 Task: Create an automation rule to close an epic when all its stories are marked as 'Done'.
Action: Mouse scrolled (1025, 499) with delta (0, 0)
Screenshot: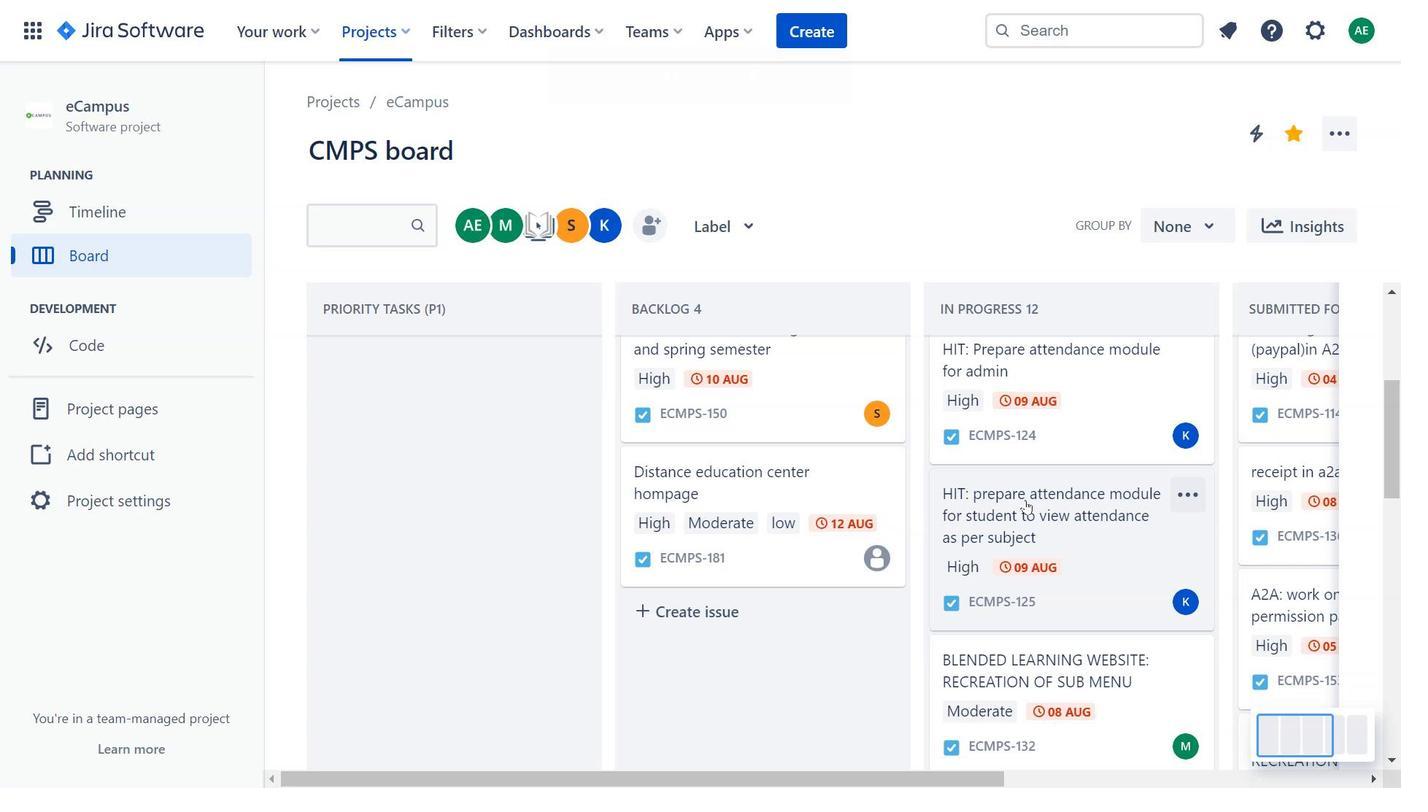 
Action: Mouse scrolled (1025, 499) with delta (0, 0)
Screenshot: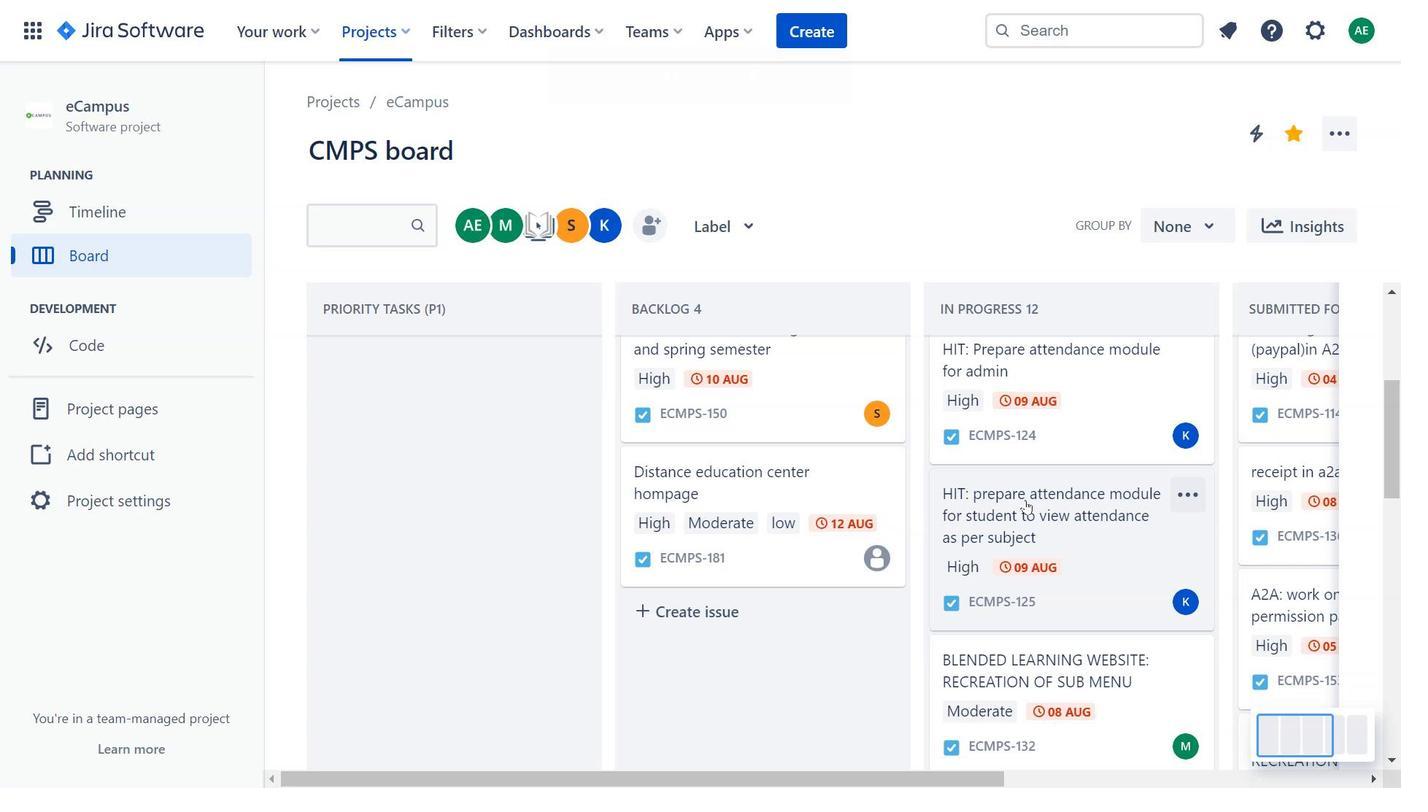 
Action: Mouse moved to (1027, 499)
Screenshot: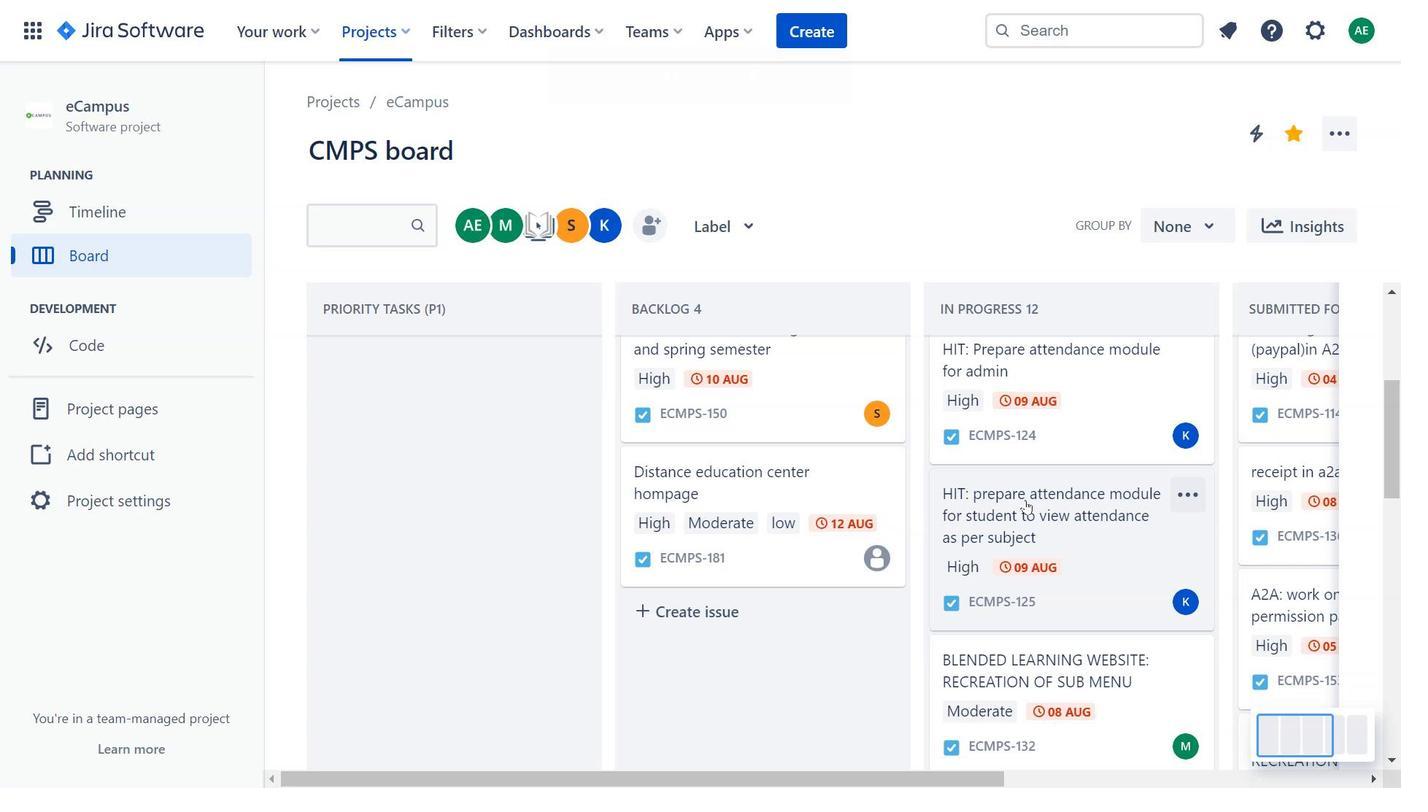
Action: Mouse scrolled (1027, 499) with delta (0, 0)
Screenshot: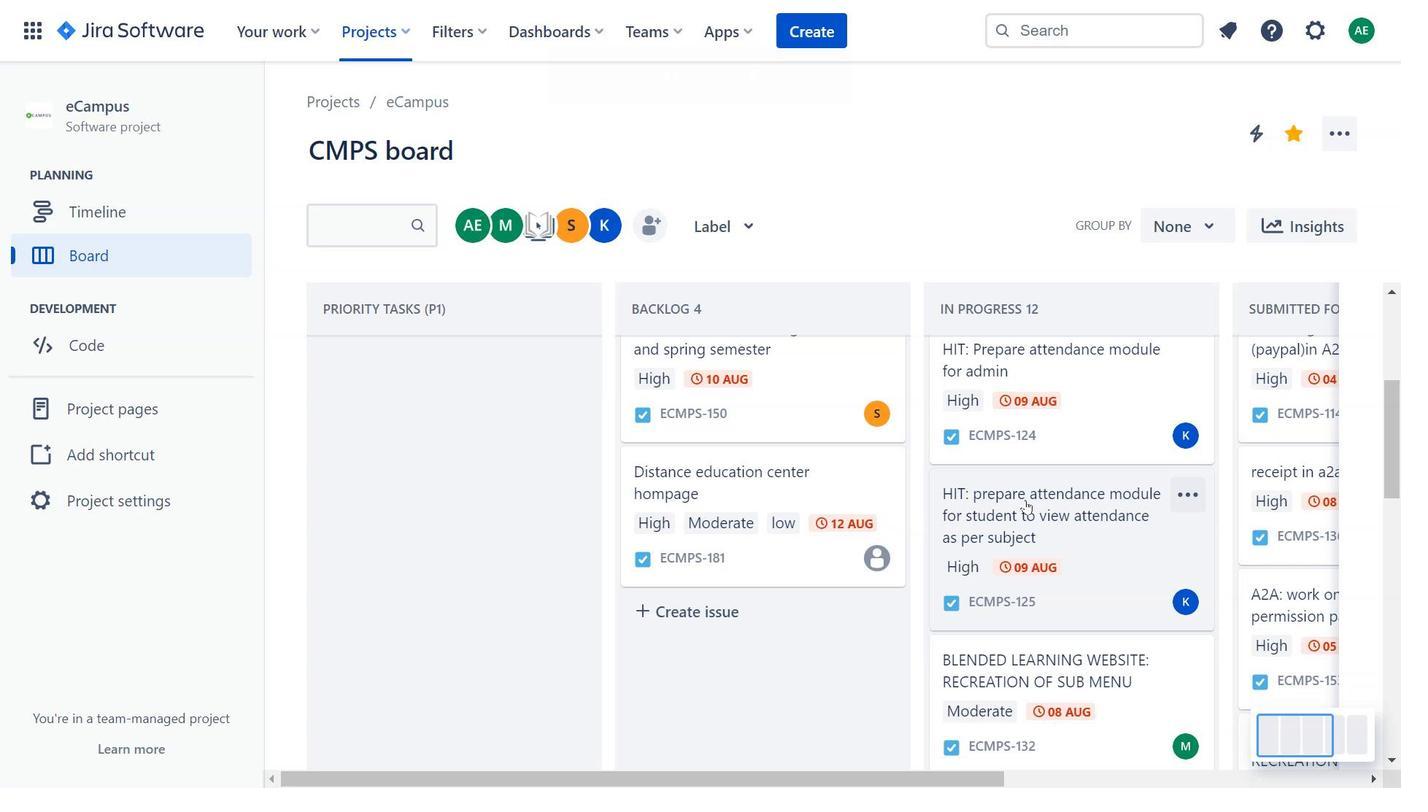 
Action: Mouse moved to (1051, 475)
Screenshot: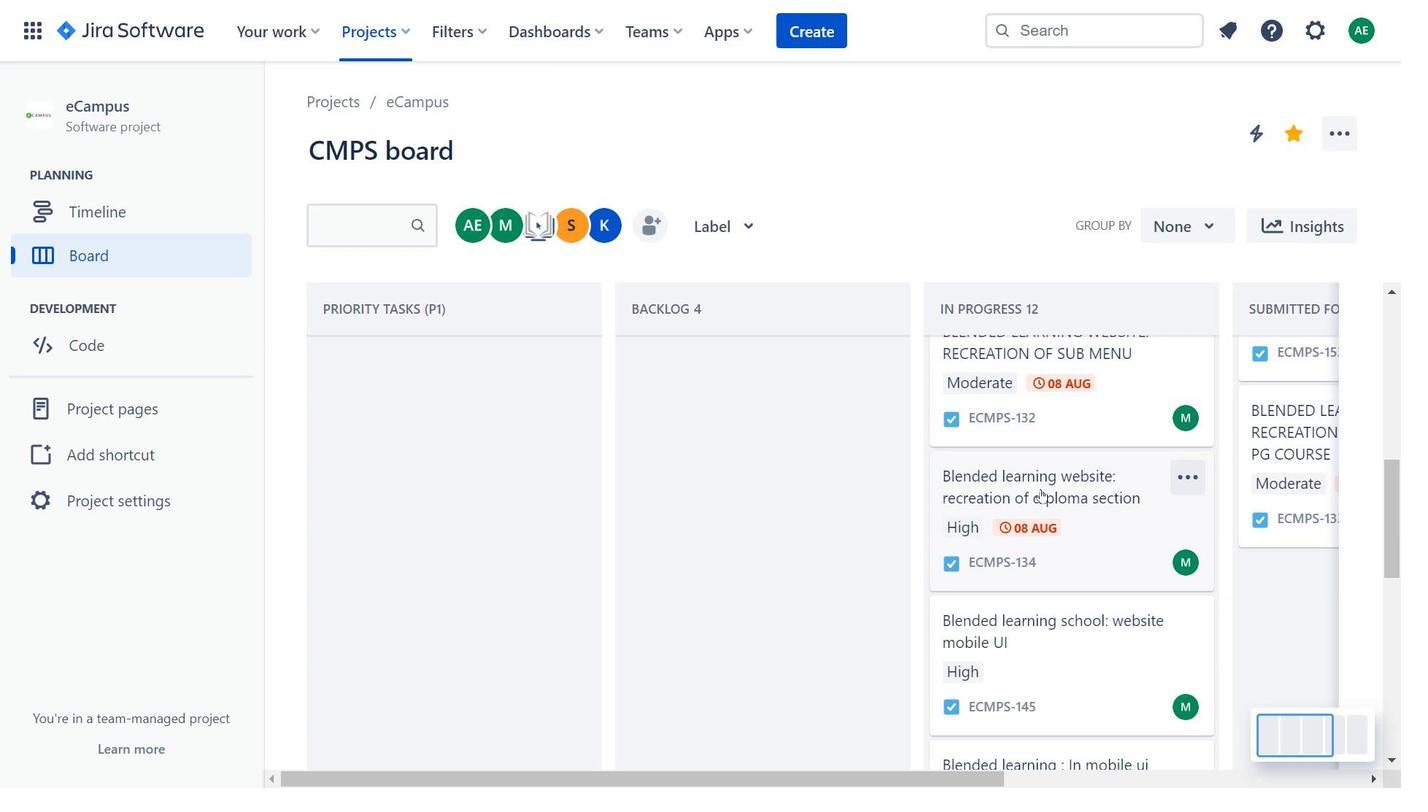 
Action: Mouse scrolled (1051, 475) with delta (0, 0)
Screenshot: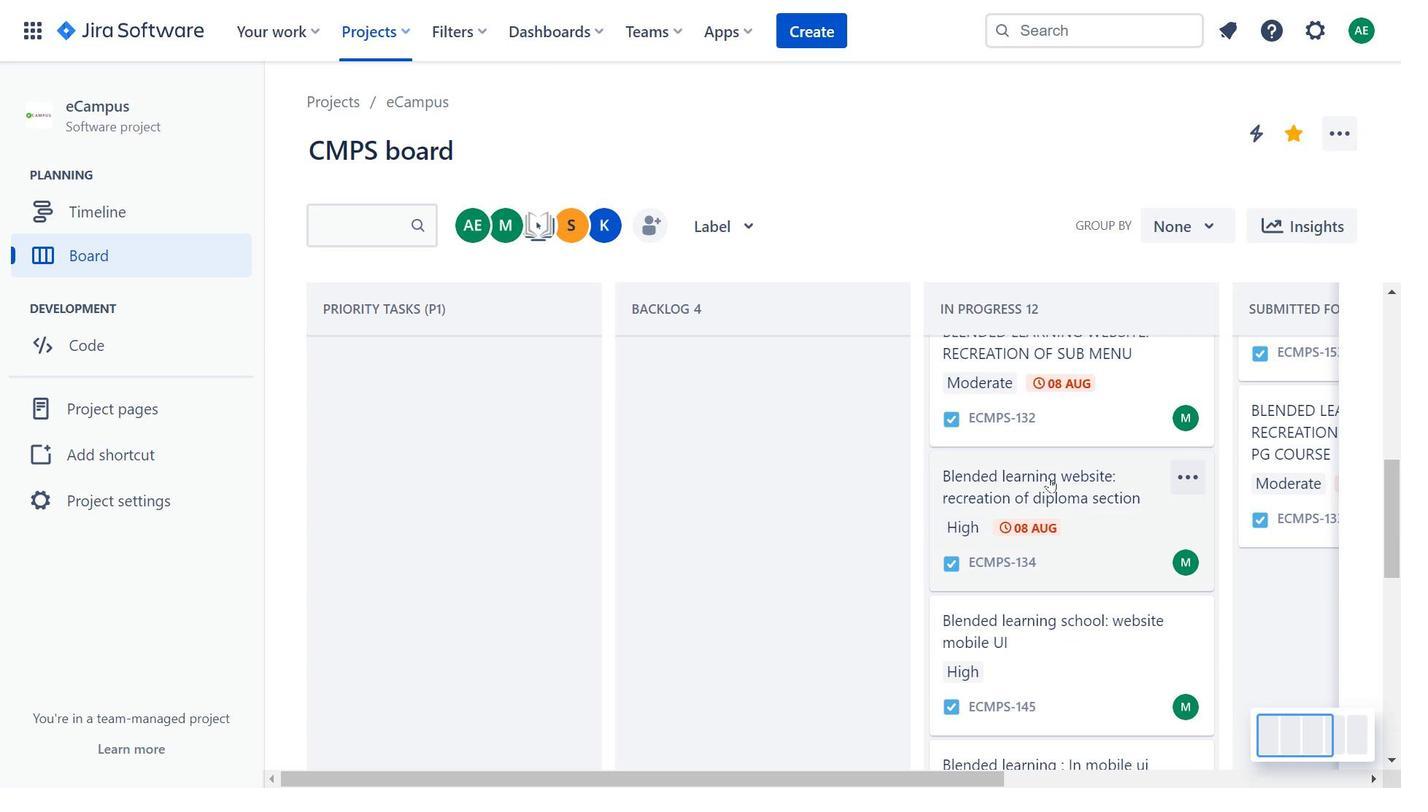 
Action: Mouse moved to (1054, 475)
Screenshot: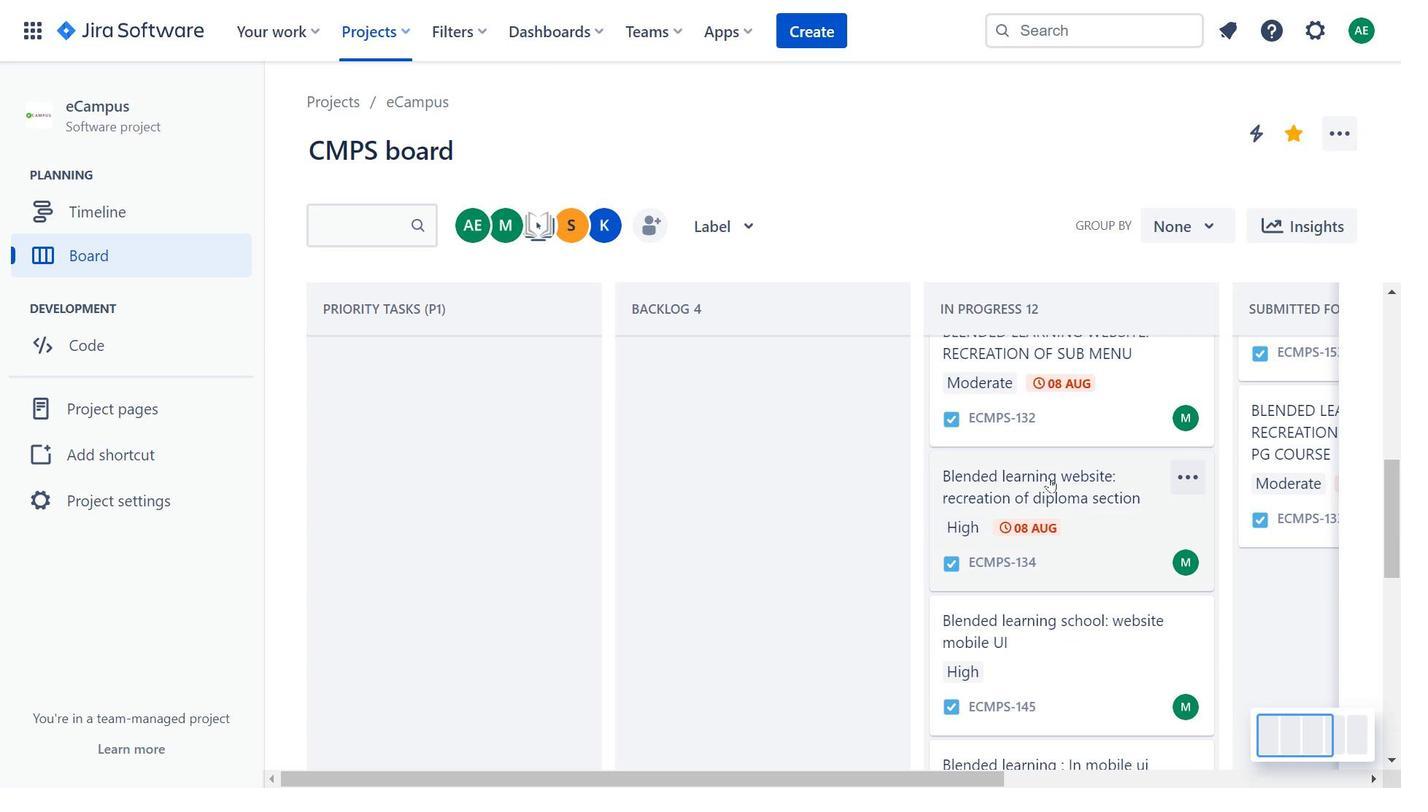
Action: Mouse scrolled (1054, 475) with delta (0, 0)
Screenshot: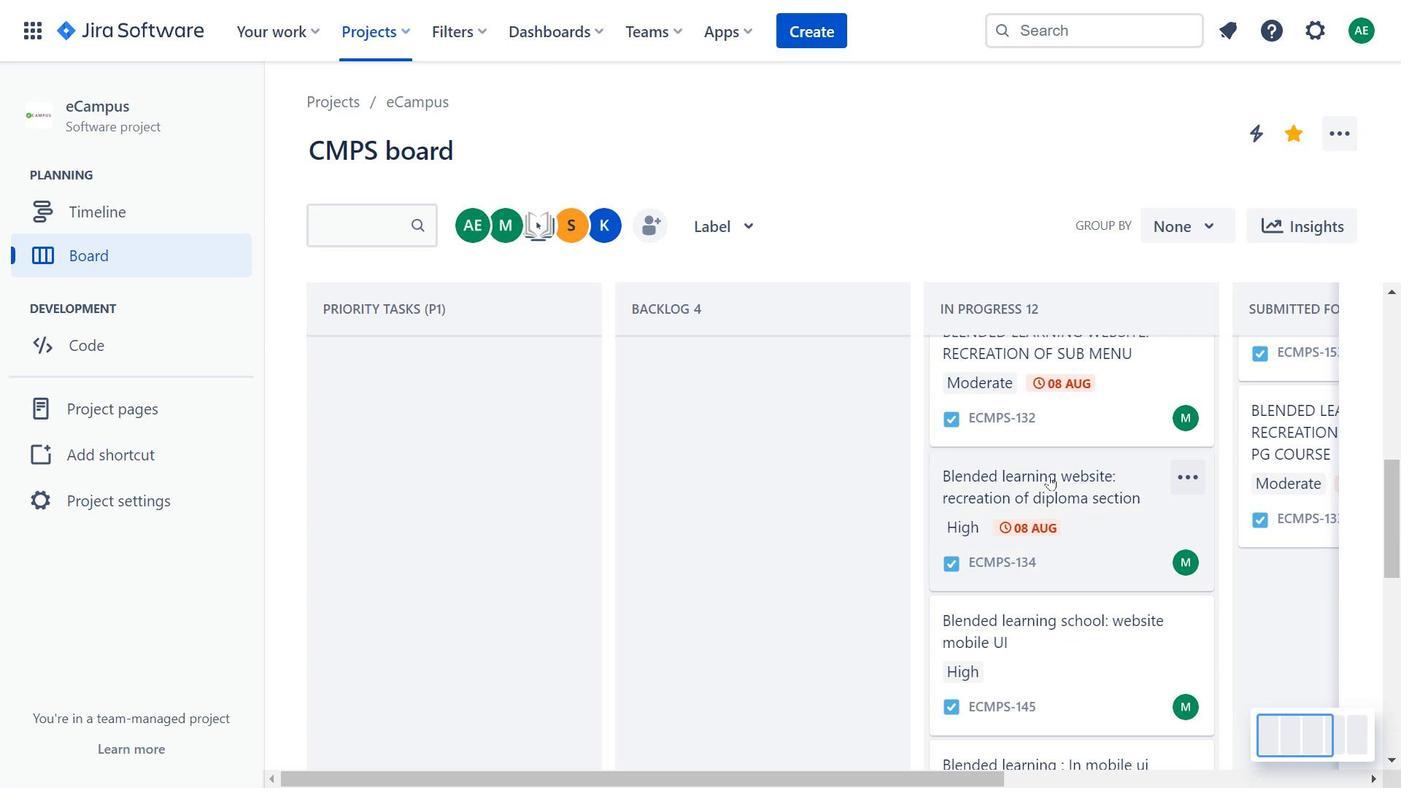
Action: Mouse moved to (1061, 475)
Screenshot: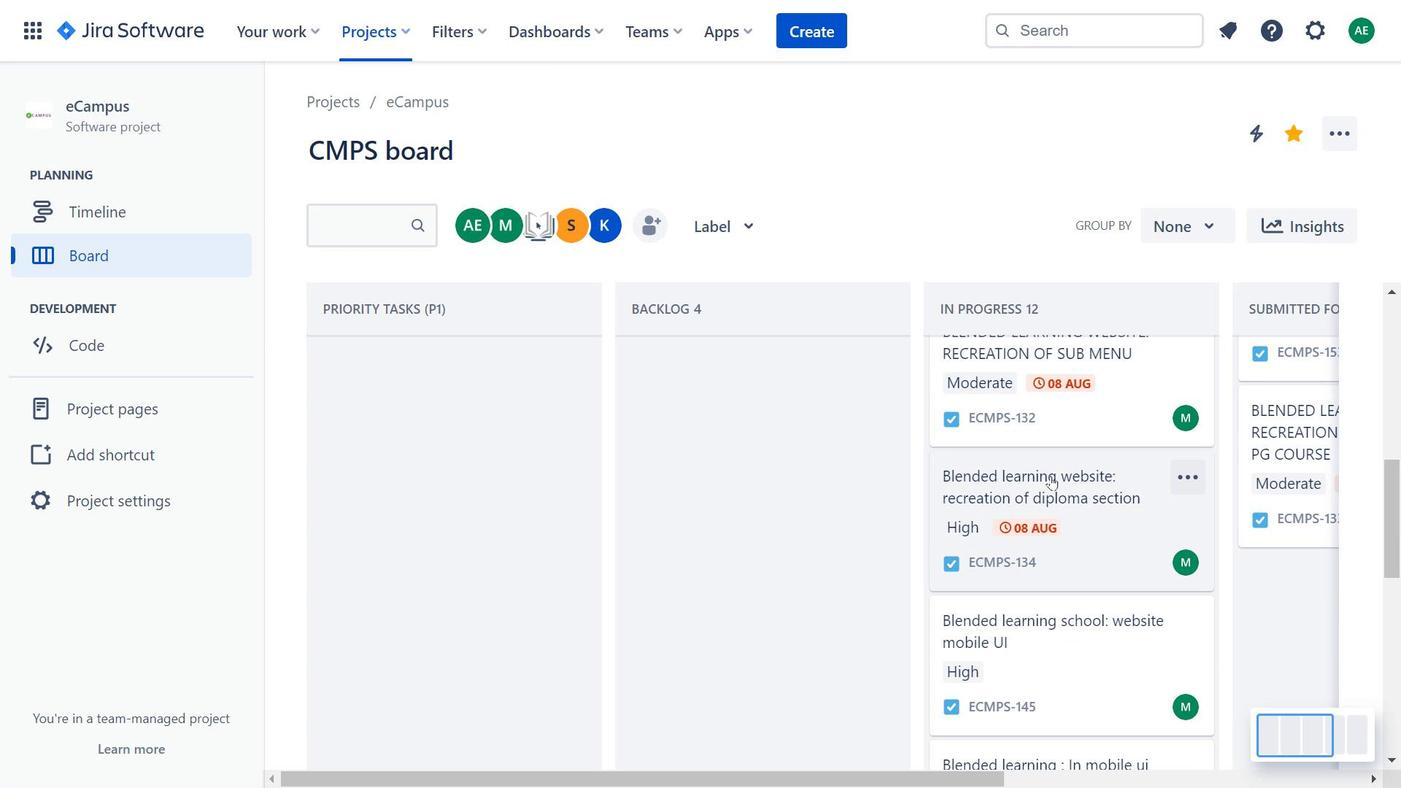 
Action: Mouse scrolled (1061, 475) with delta (0, 0)
Screenshot: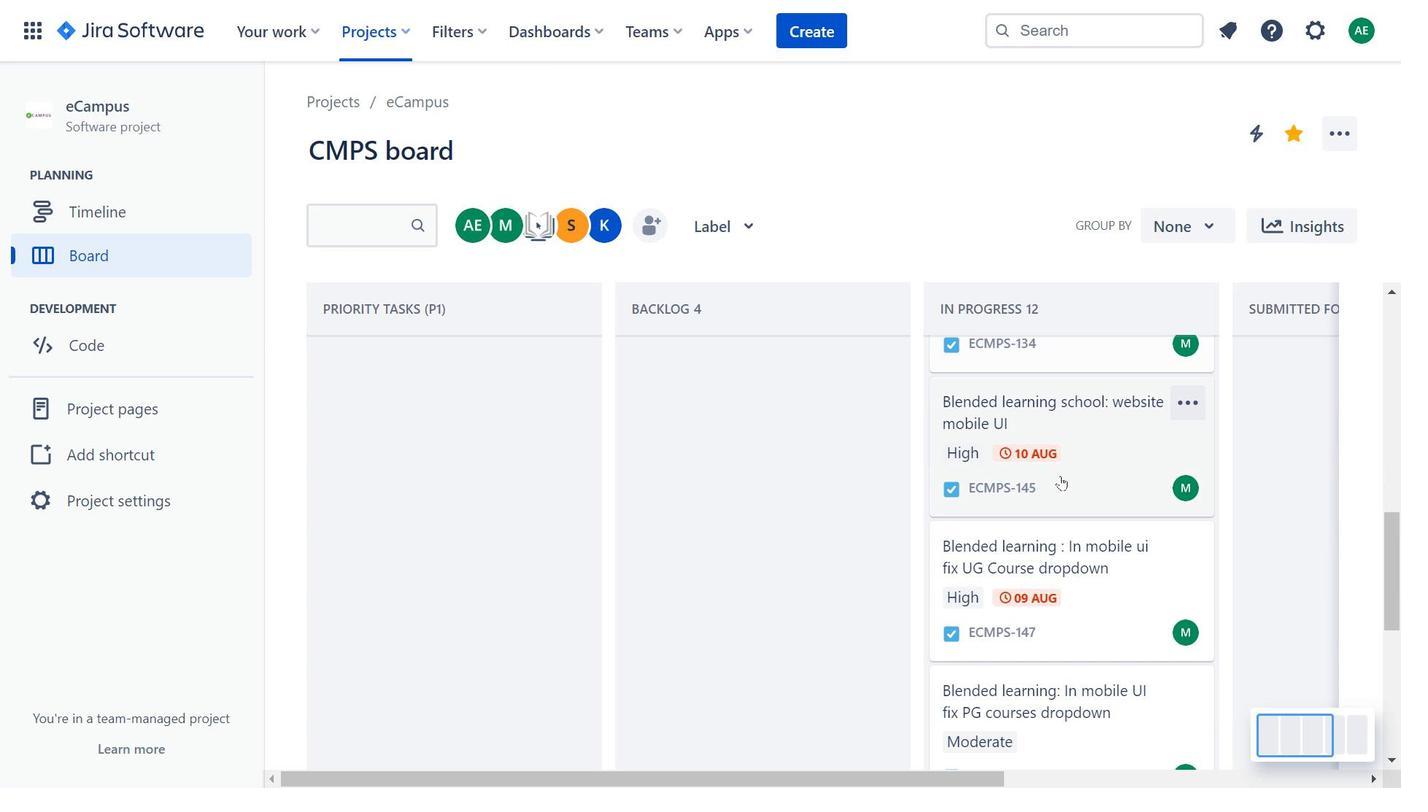 
Action: Mouse scrolled (1061, 475) with delta (0, 0)
Screenshot: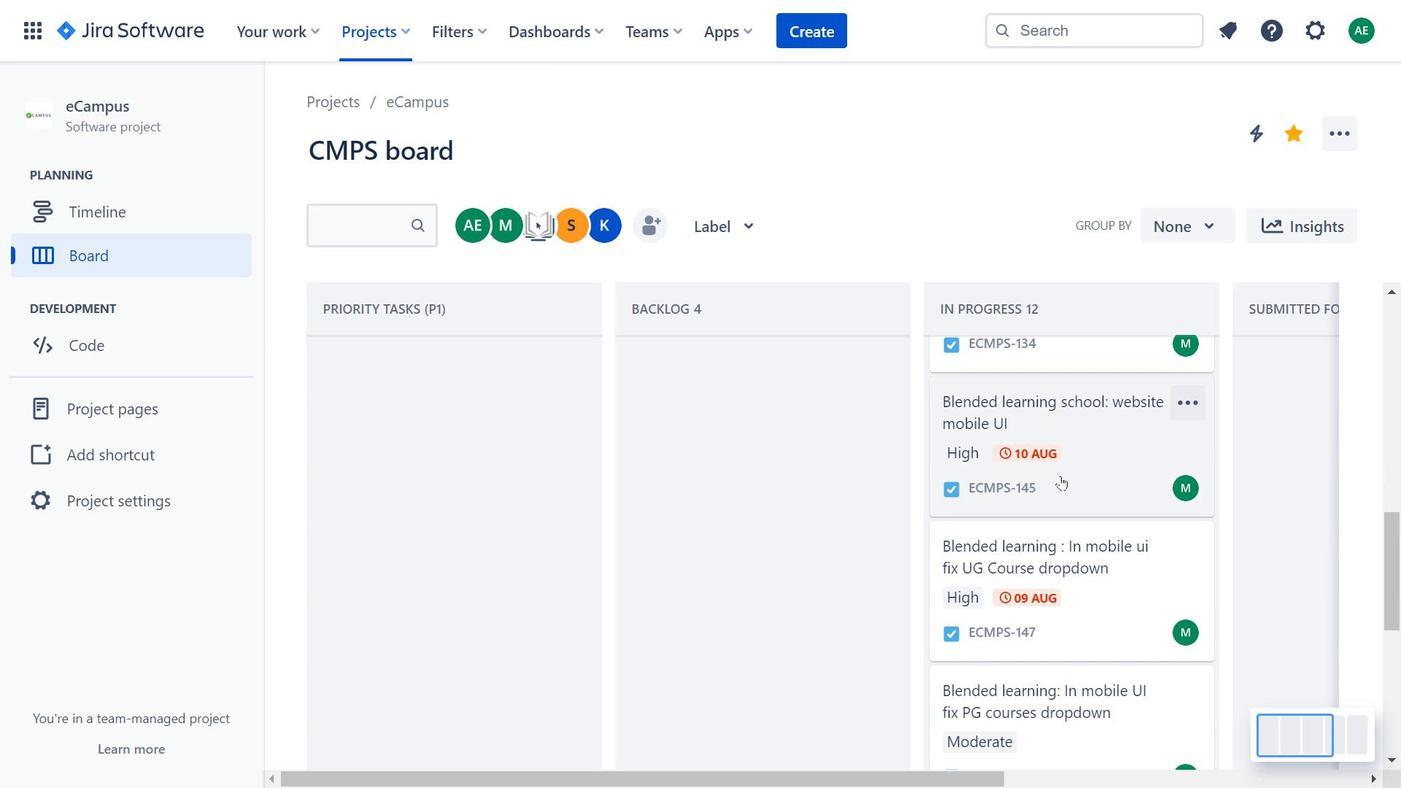 
Action: Mouse scrolled (1061, 475) with delta (0, 0)
Screenshot: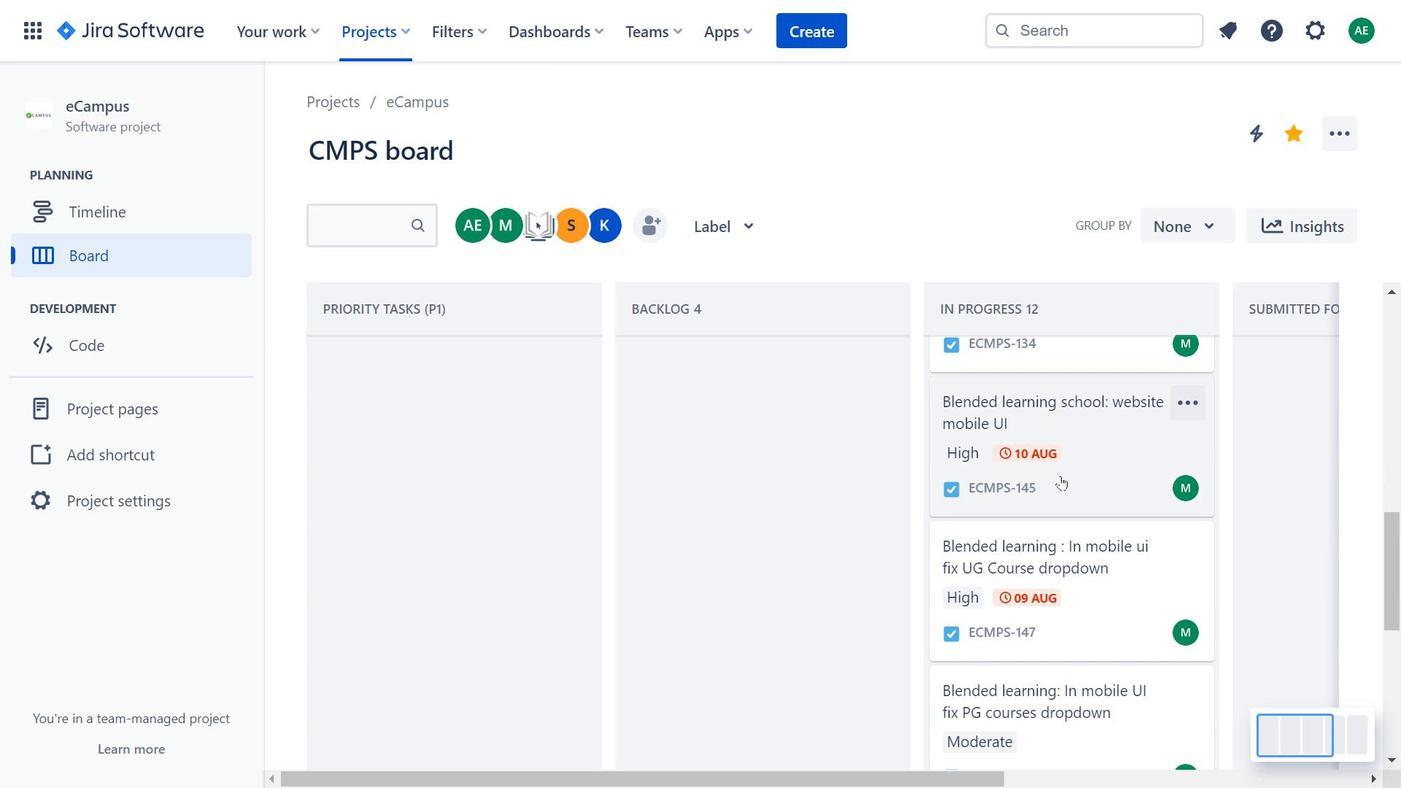 
Action: Mouse moved to (1070, 462)
Screenshot: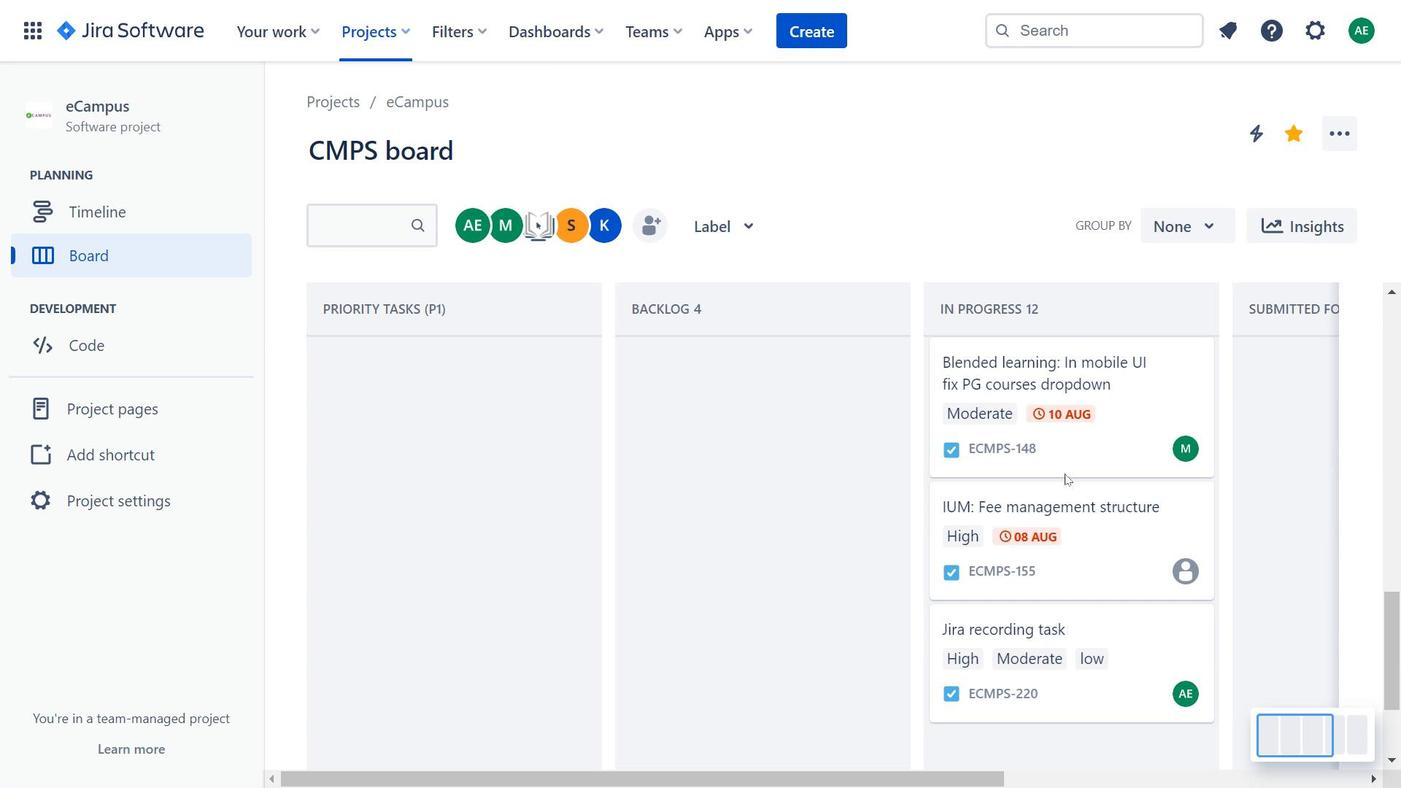 
Action: Mouse scrolled (1070, 462) with delta (0, 0)
Screenshot: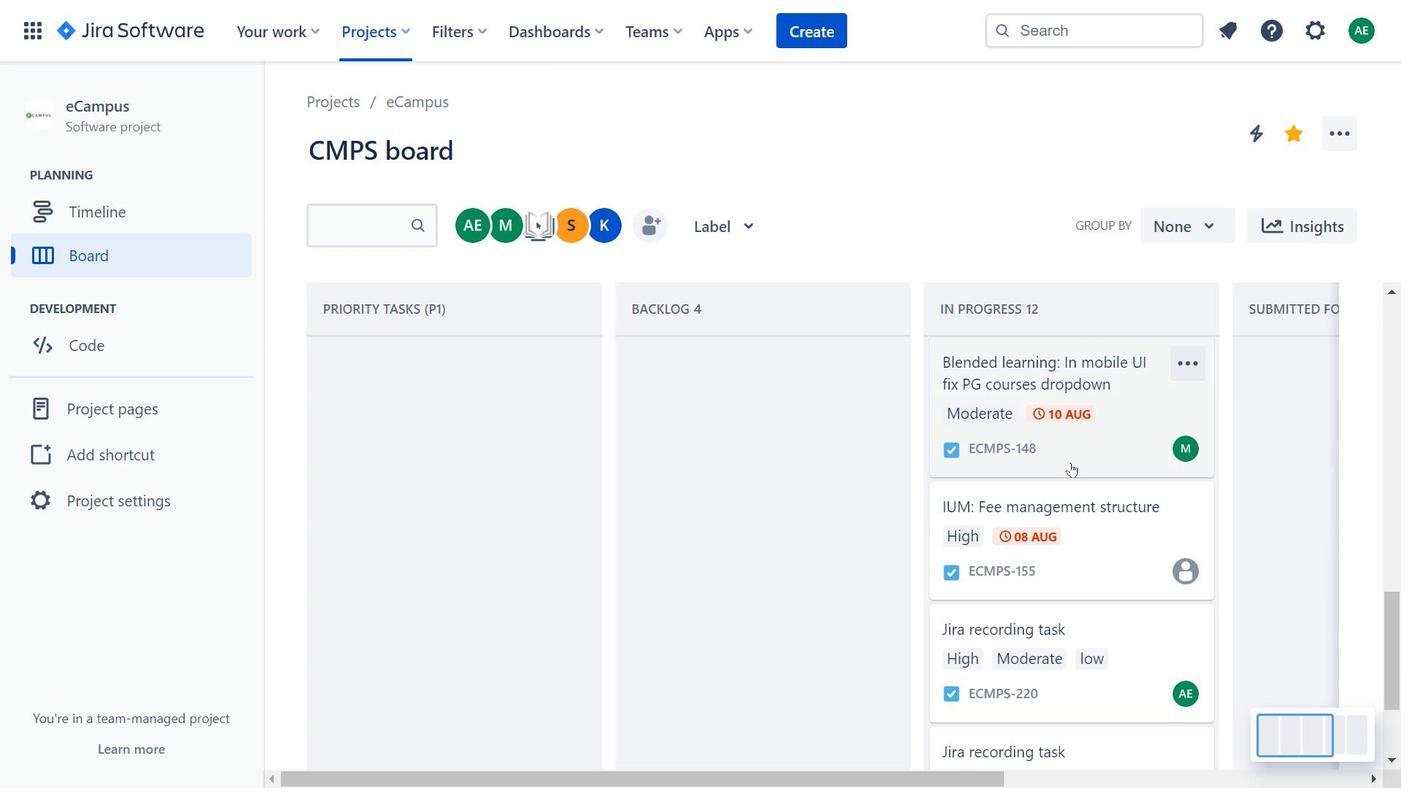 
Action: Mouse moved to (1071, 462)
Screenshot: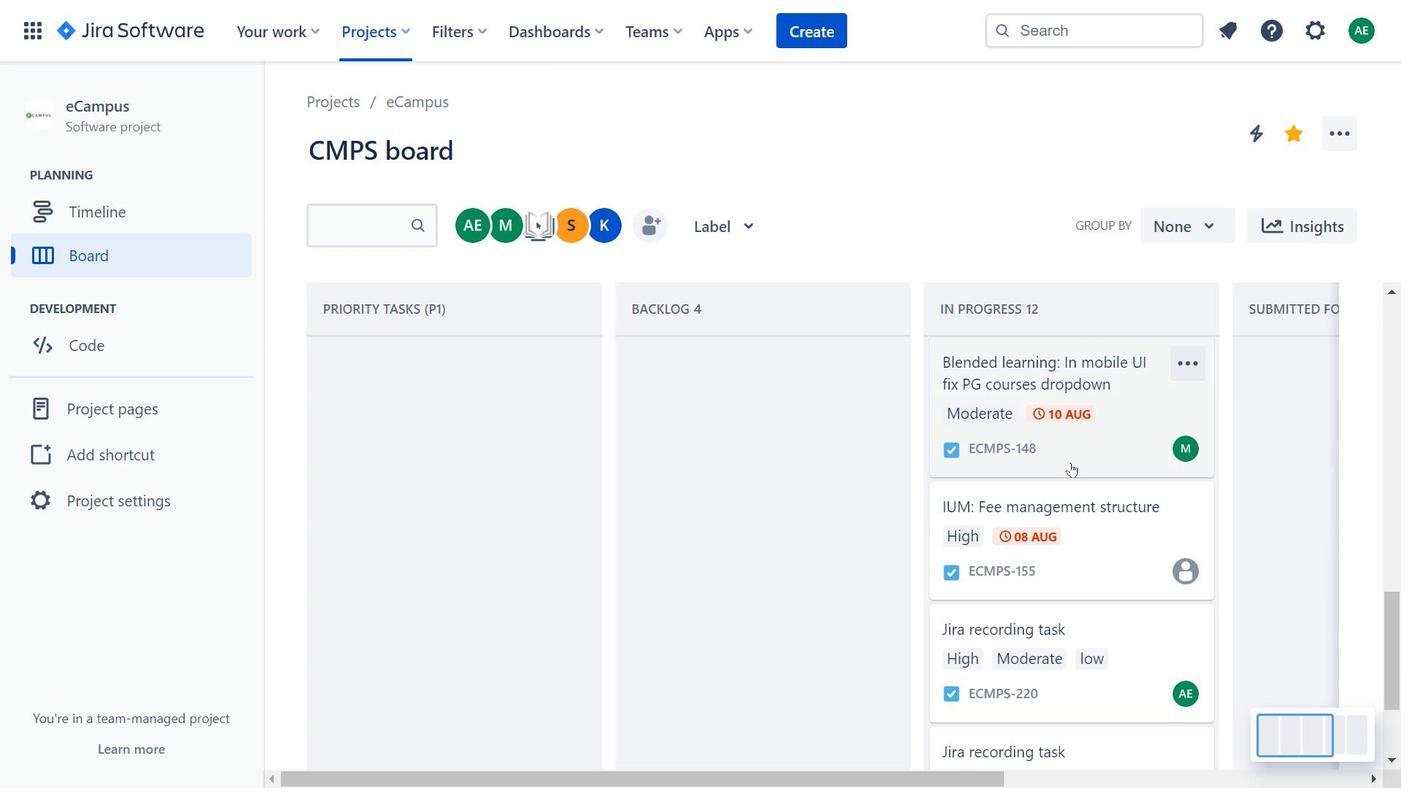 
Action: Mouse scrolled (1071, 461) with delta (0, 0)
Screenshot: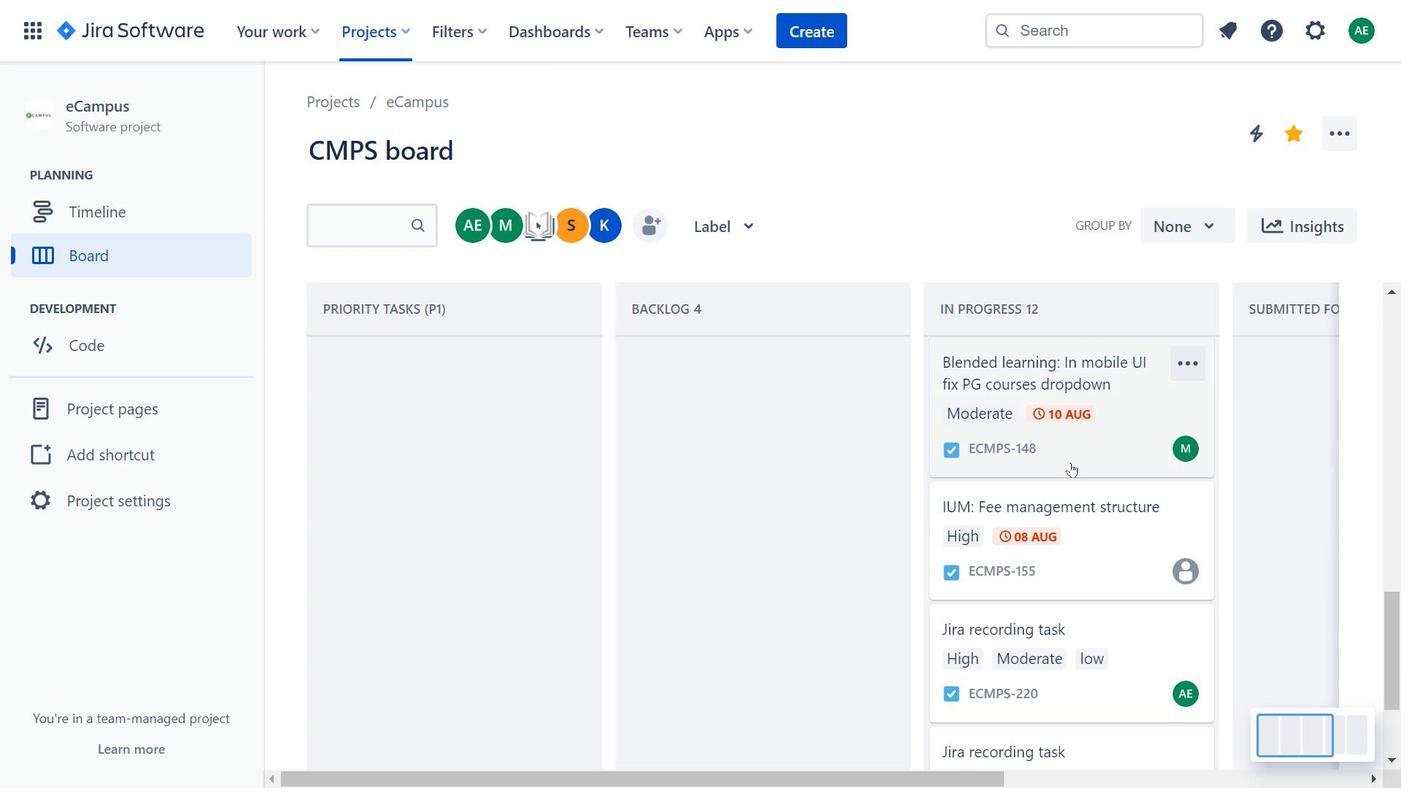 
Action: Mouse moved to (1106, 641)
Screenshot: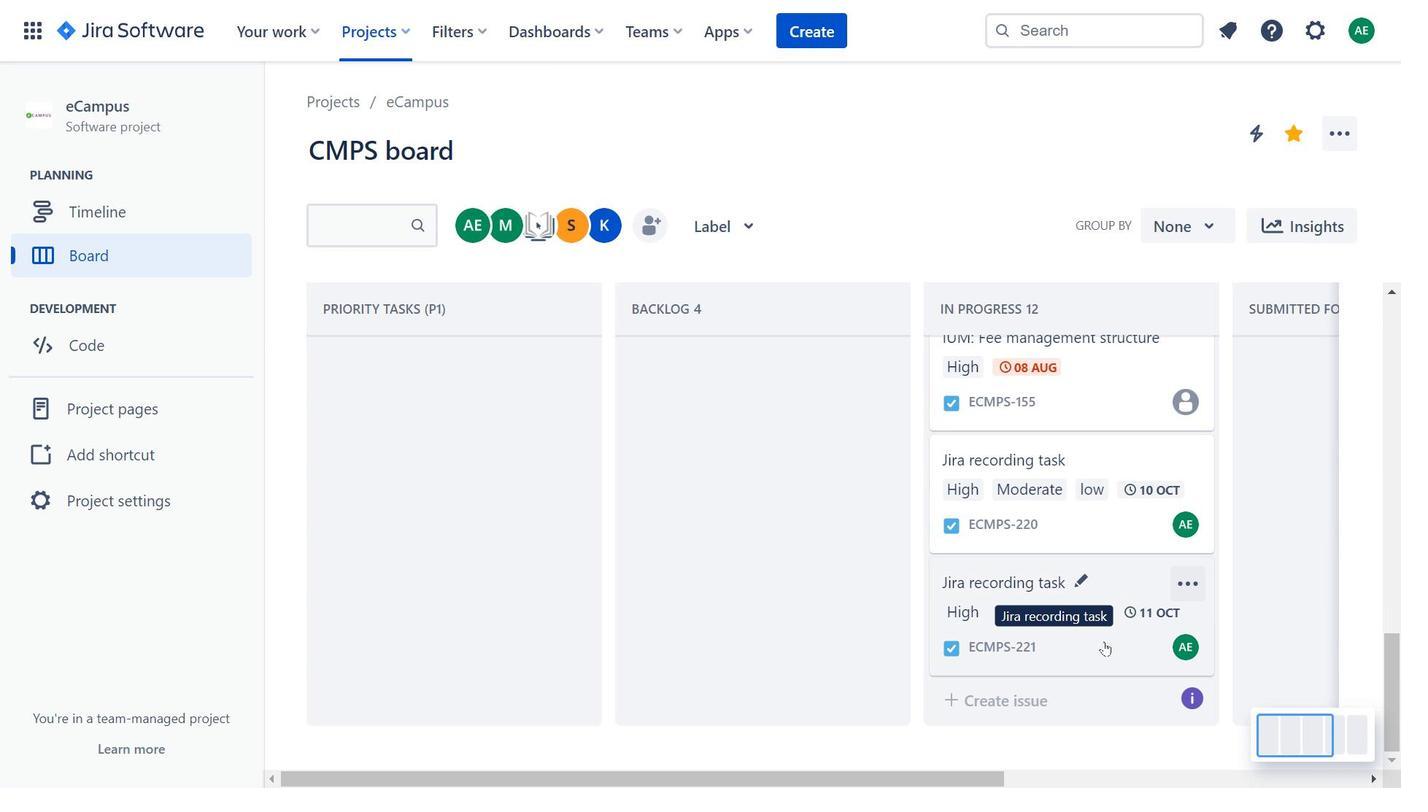 
Action: Mouse pressed left at (1106, 641)
Screenshot: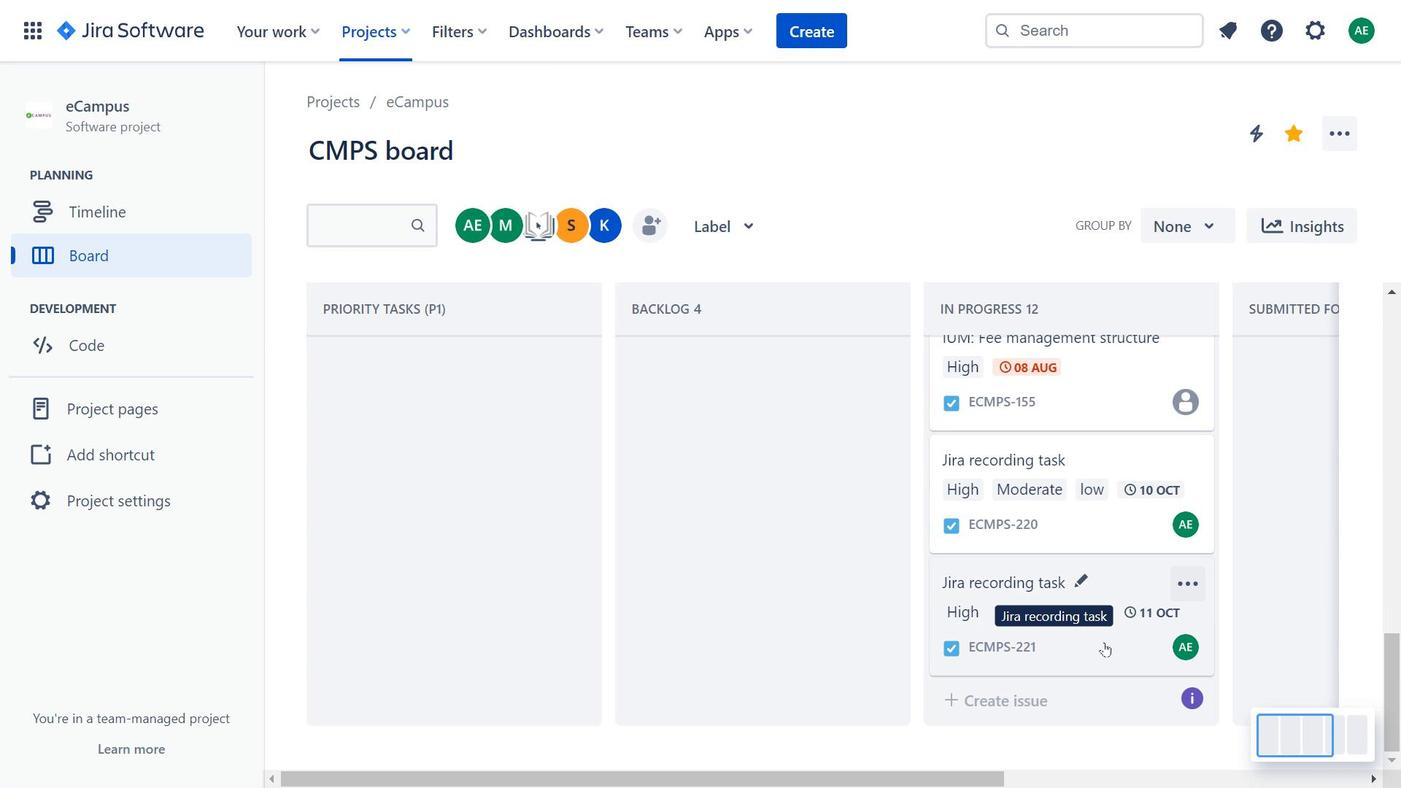 
Action: Mouse moved to (1023, 172)
Screenshot: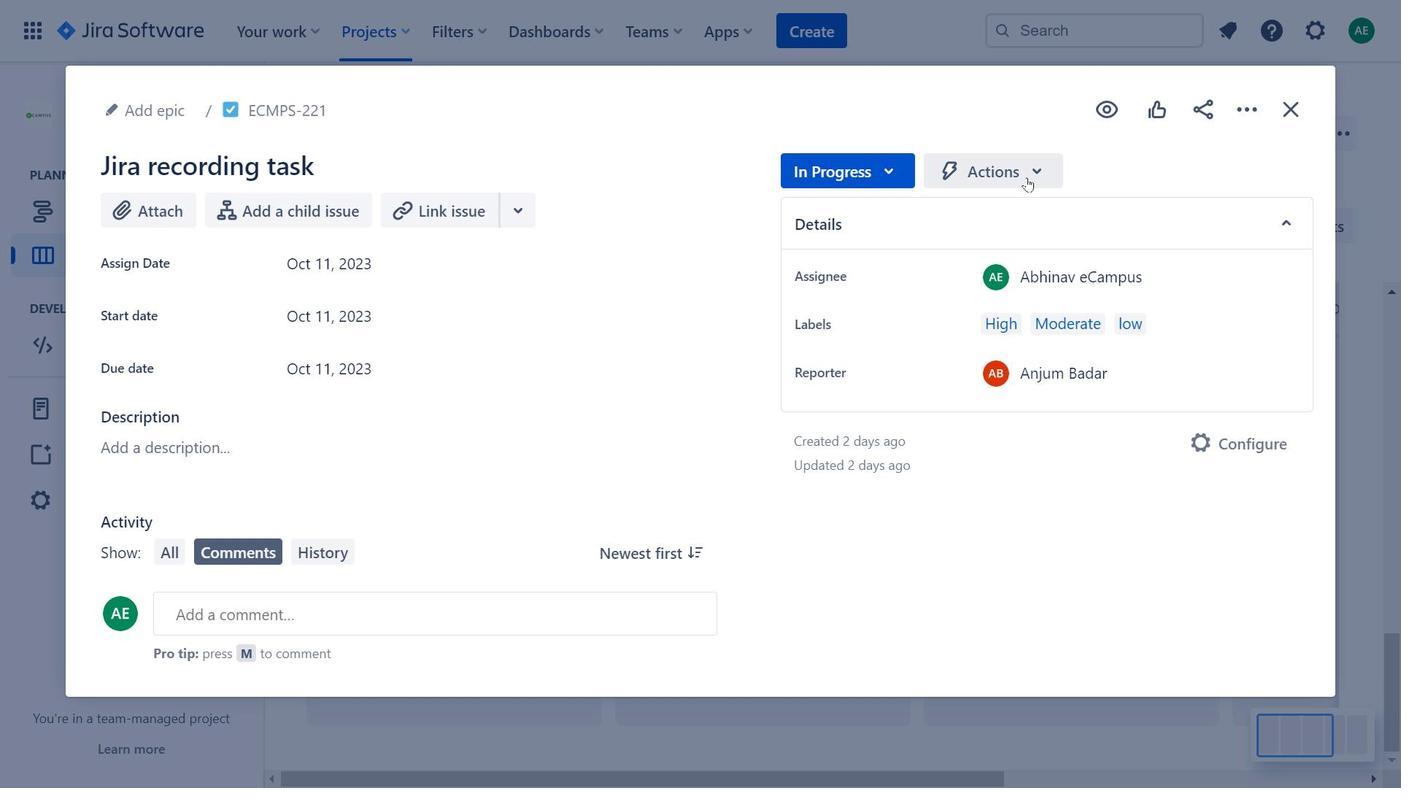 
Action: Mouse pressed left at (1023, 172)
Screenshot: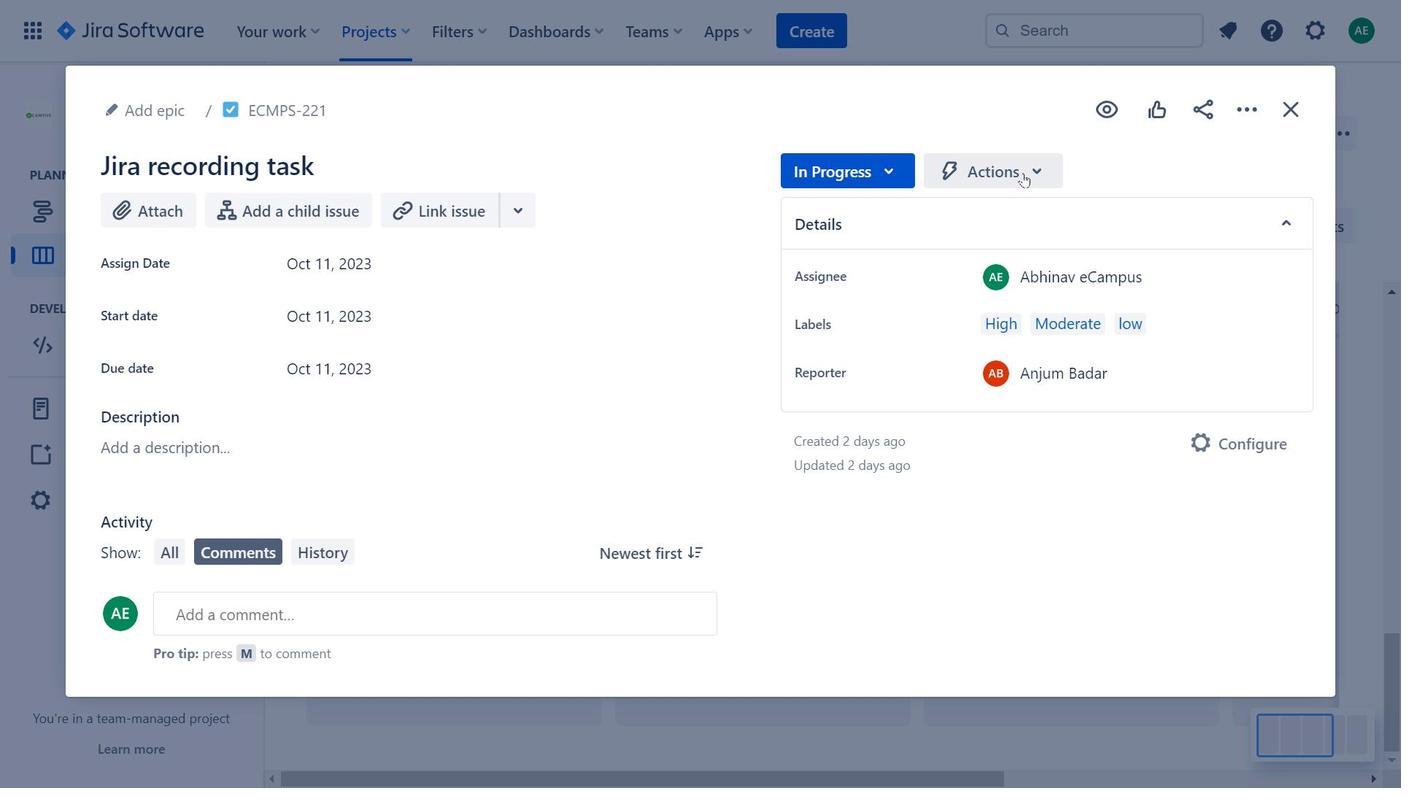 
Action: Mouse moved to (849, 165)
Screenshot: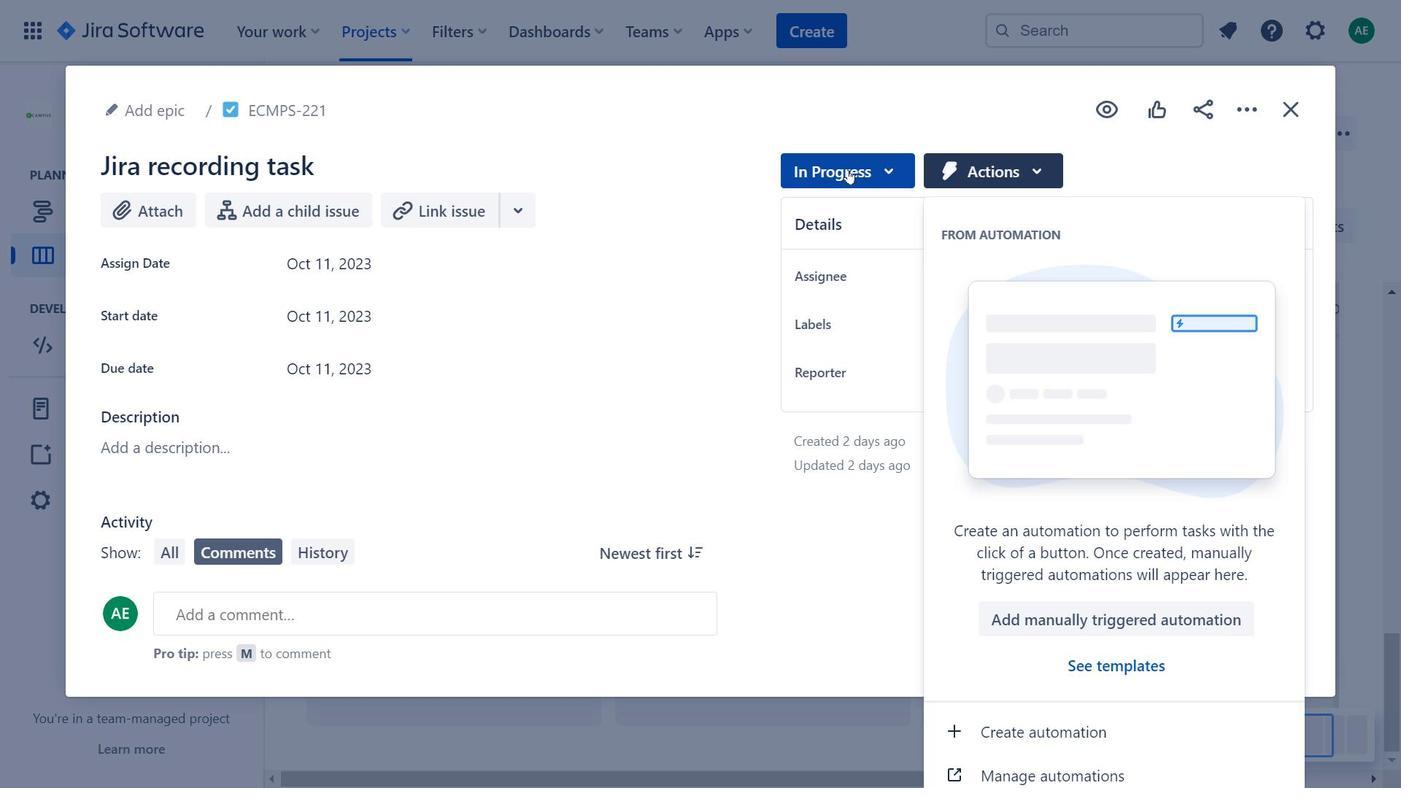 
Action: Mouse pressed left at (849, 165)
Screenshot: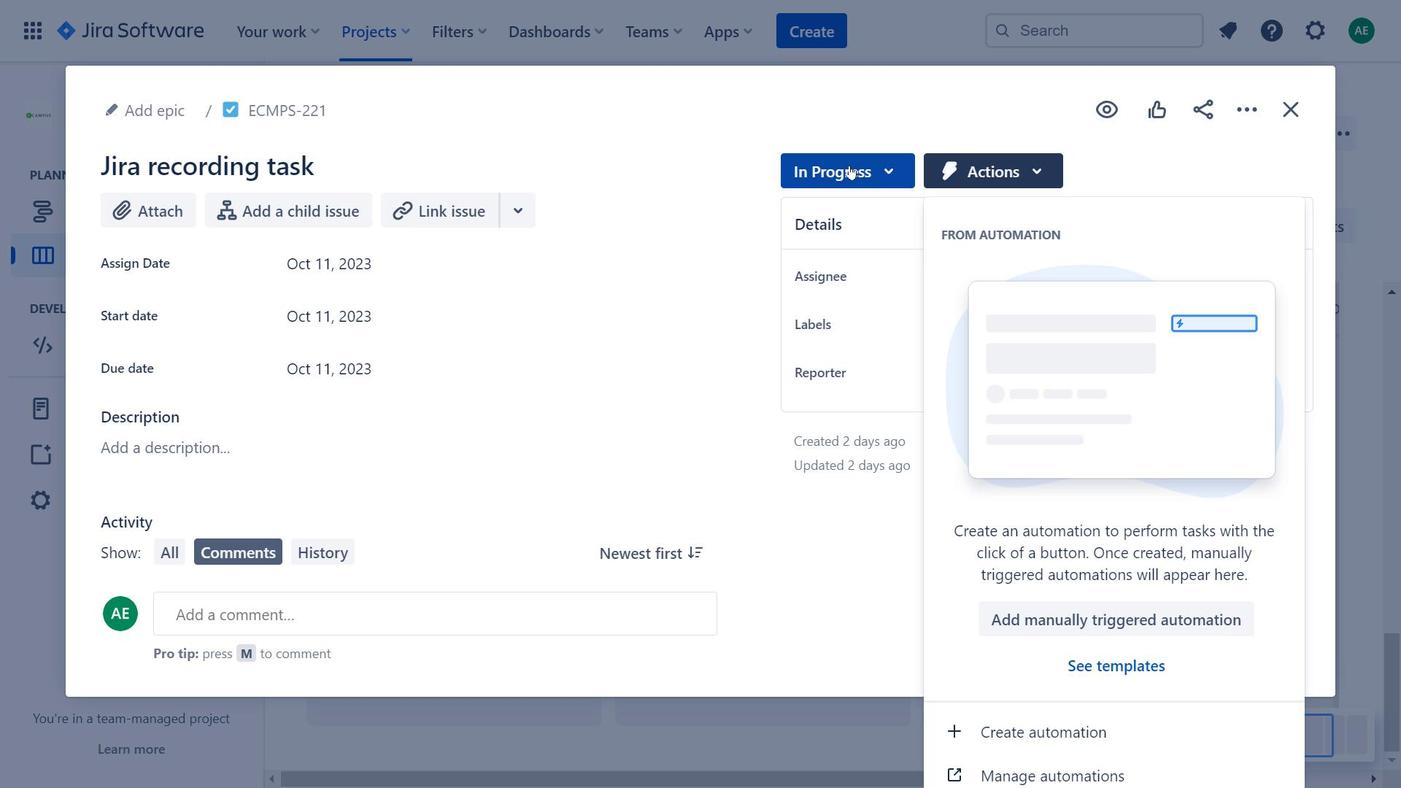 
Action: Mouse moved to (1106, 159)
Screenshot: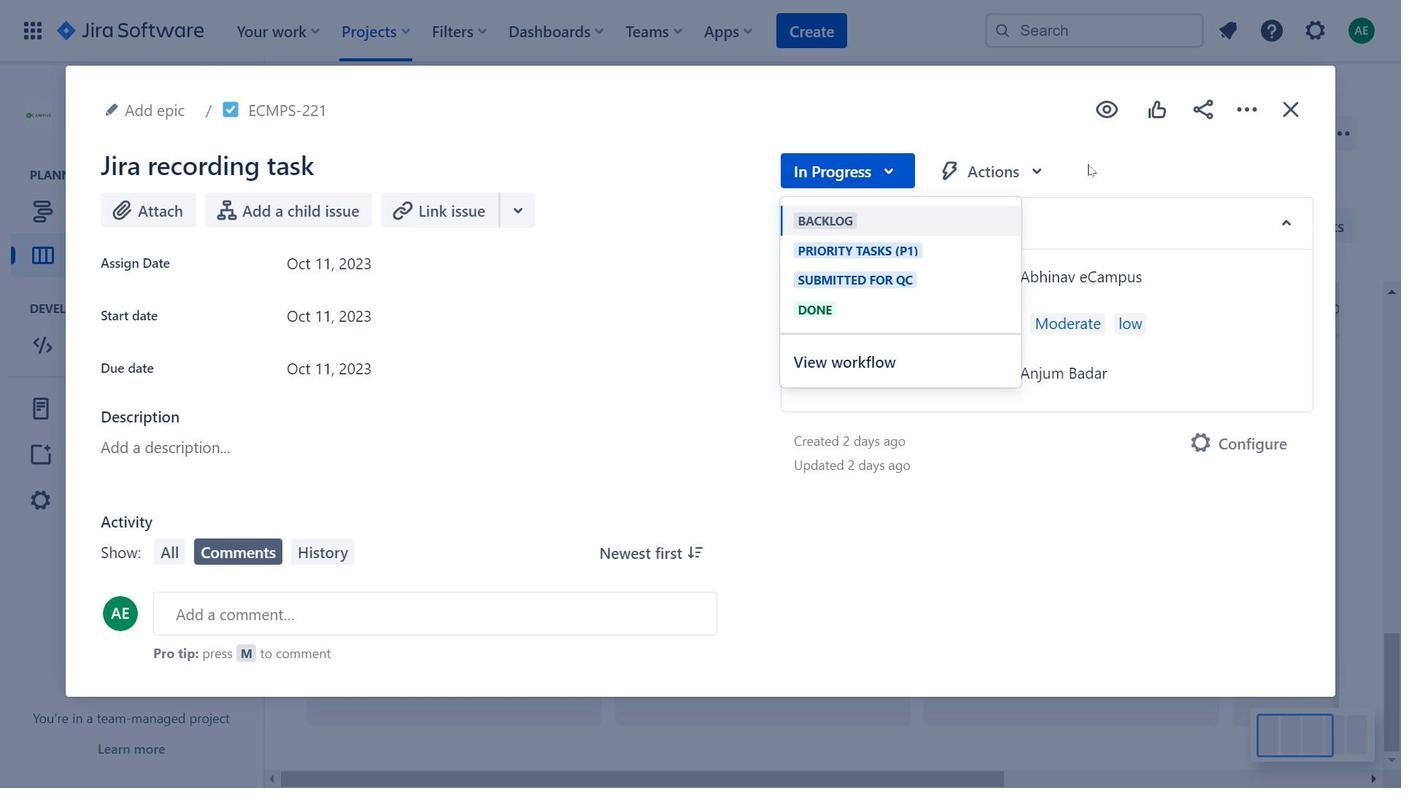 
Action: Mouse pressed left at (1106, 159)
Screenshot: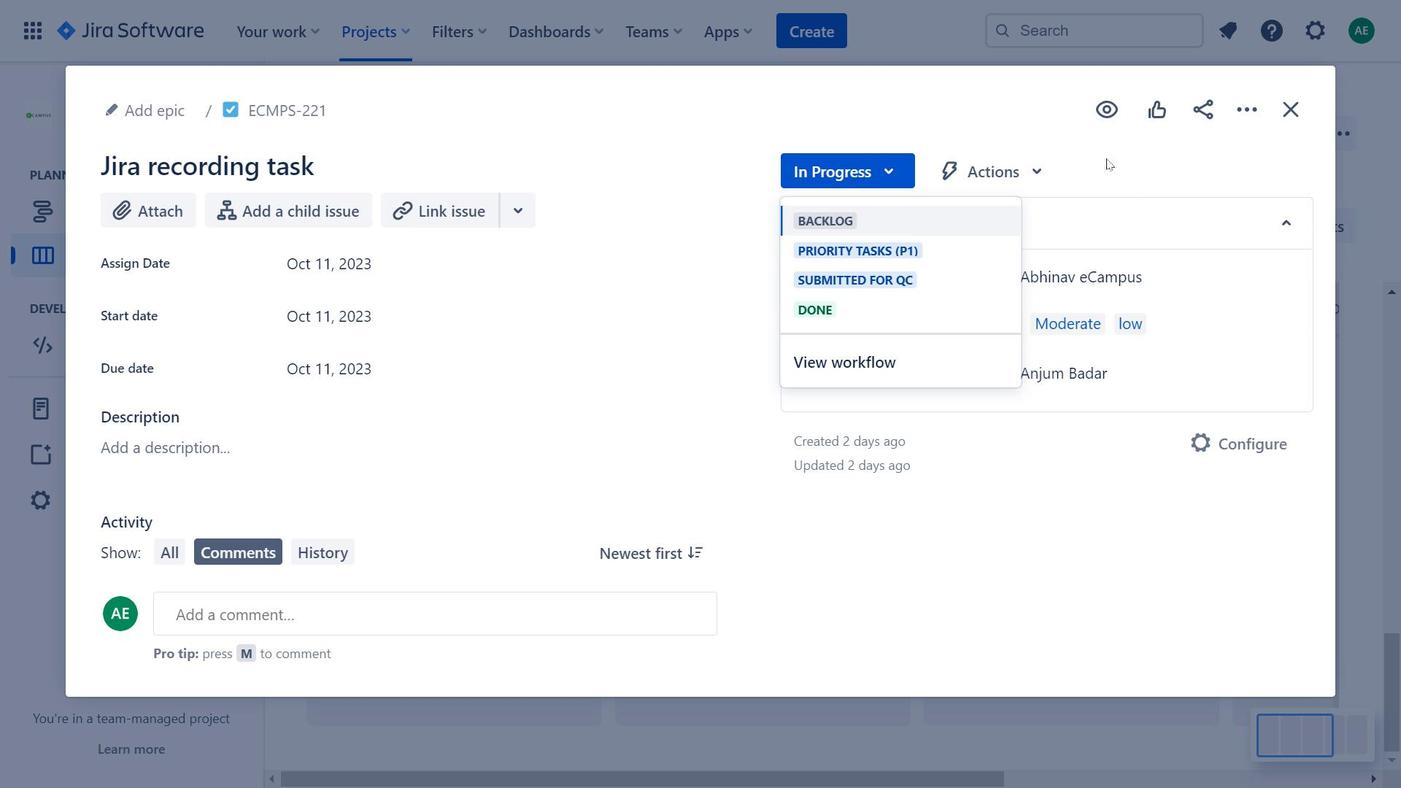 
Action: Mouse moved to (1287, 111)
Screenshot: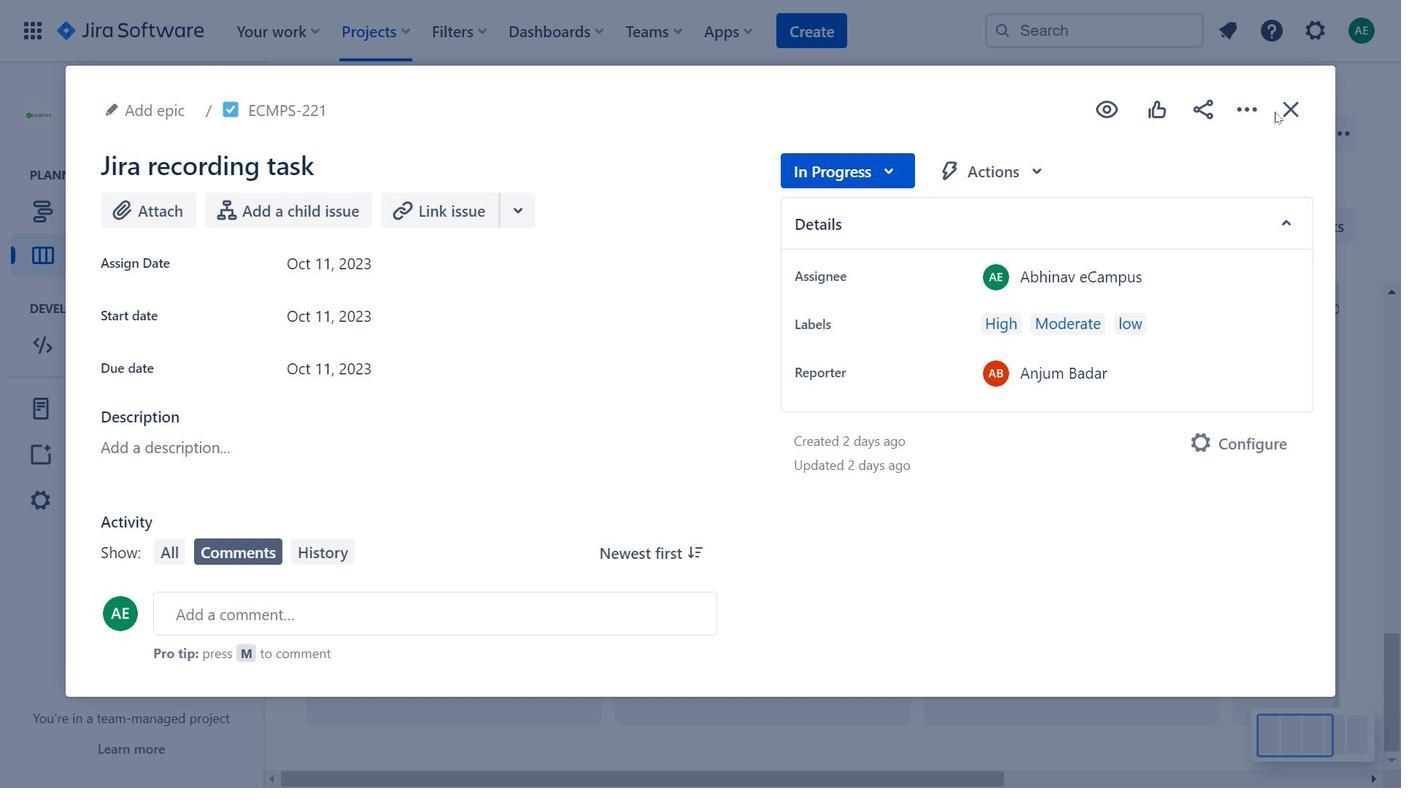 
Action: Mouse pressed left at (1287, 111)
Screenshot: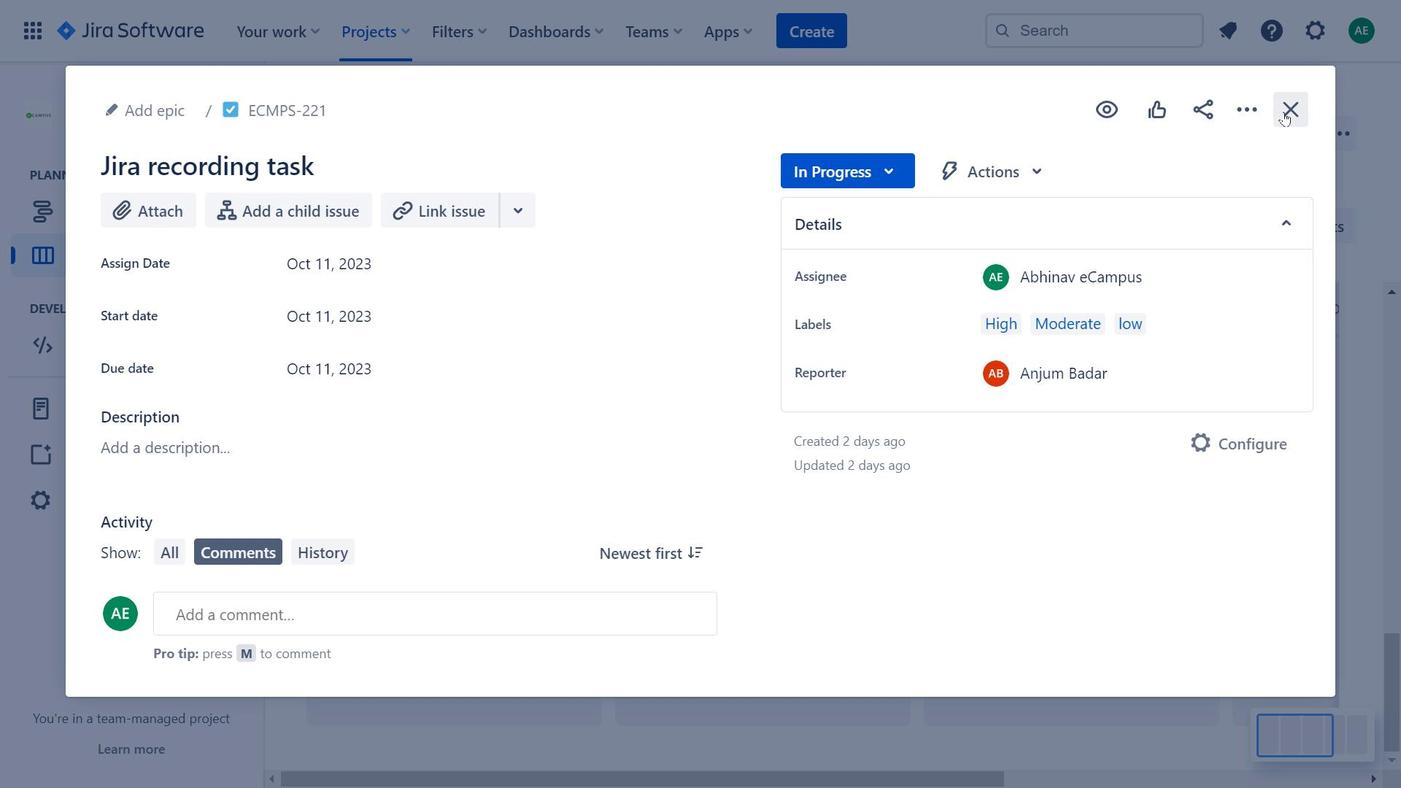 
Action: Mouse moved to (1032, 462)
Screenshot: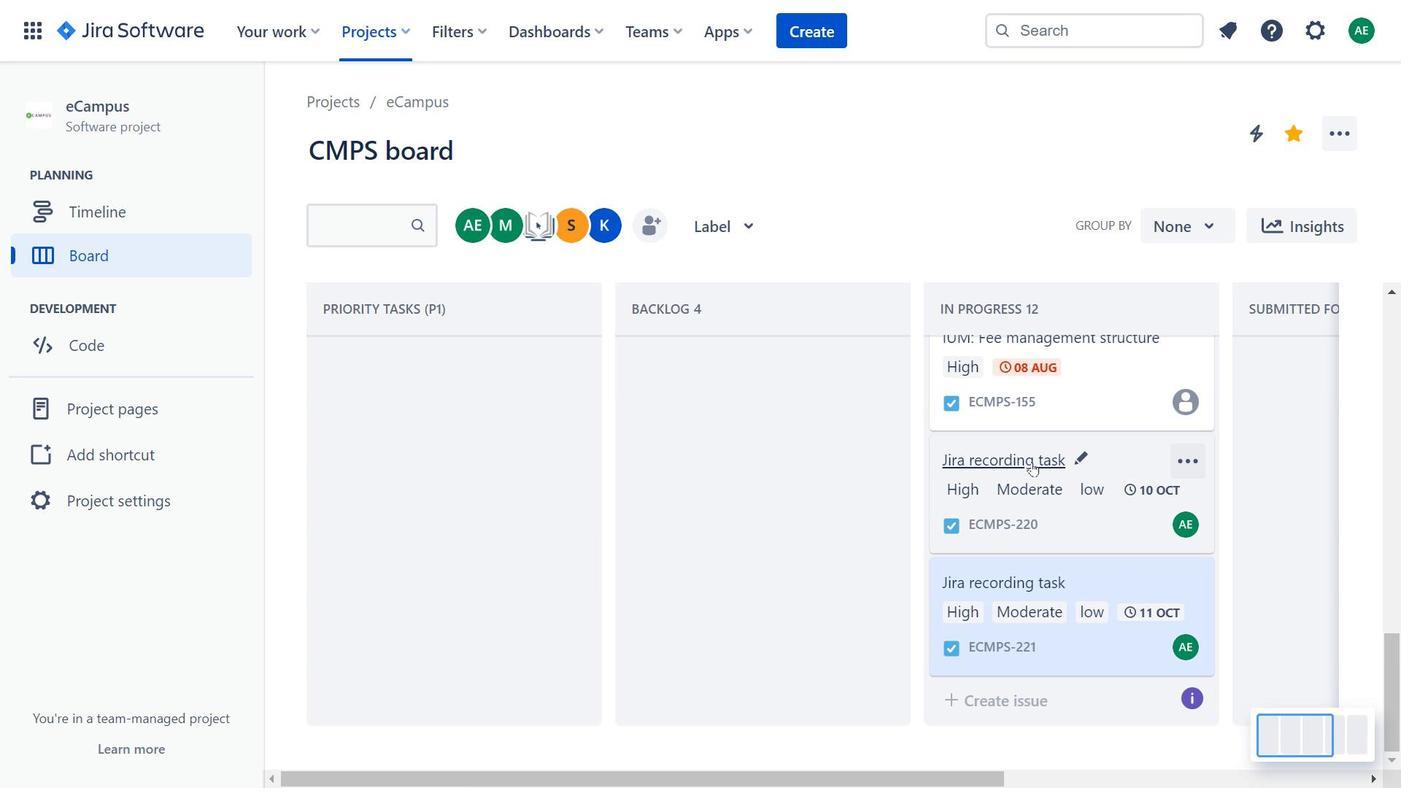 
Action: Mouse scrolled (1032, 462) with delta (0, 0)
Screenshot: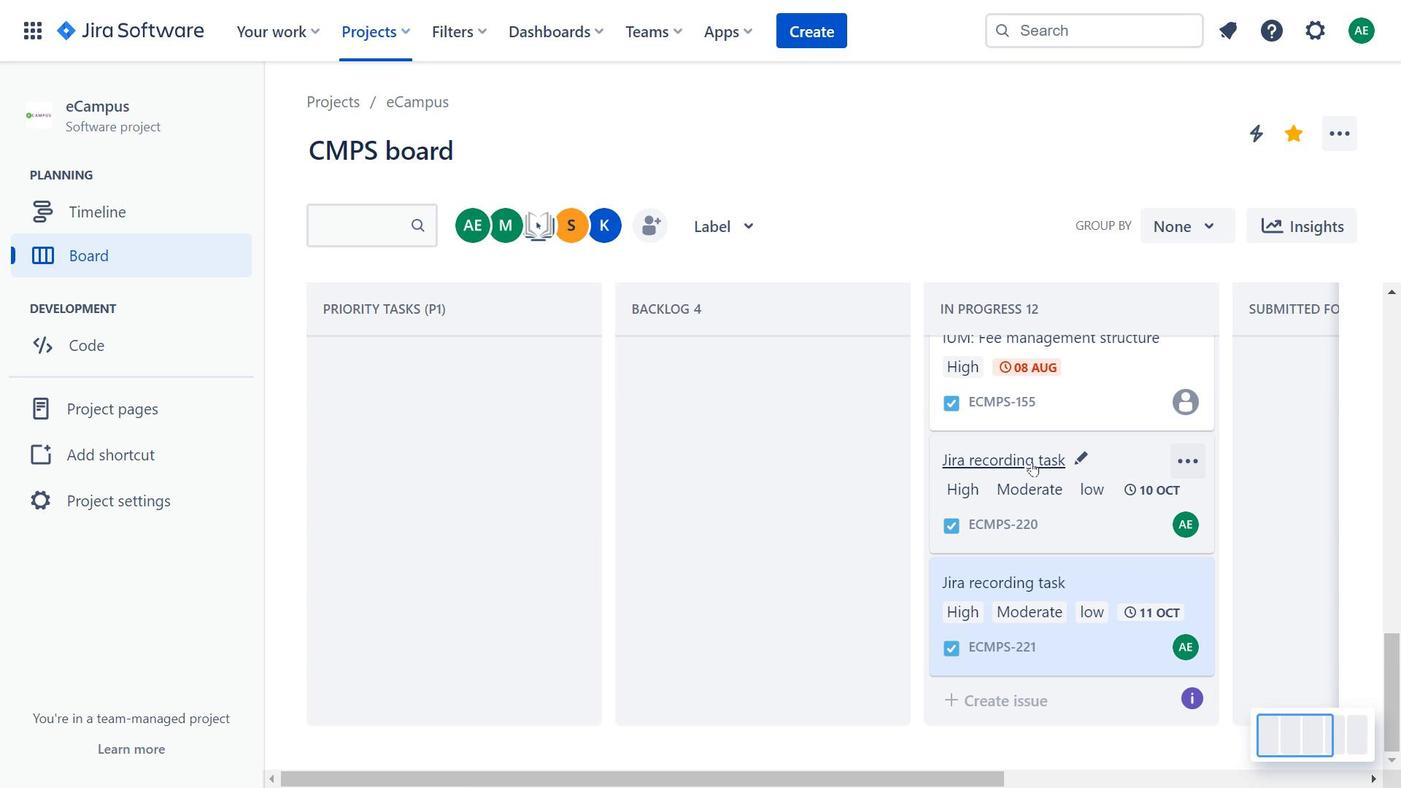 
Action: Mouse moved to (1095, 382)
Screenshot: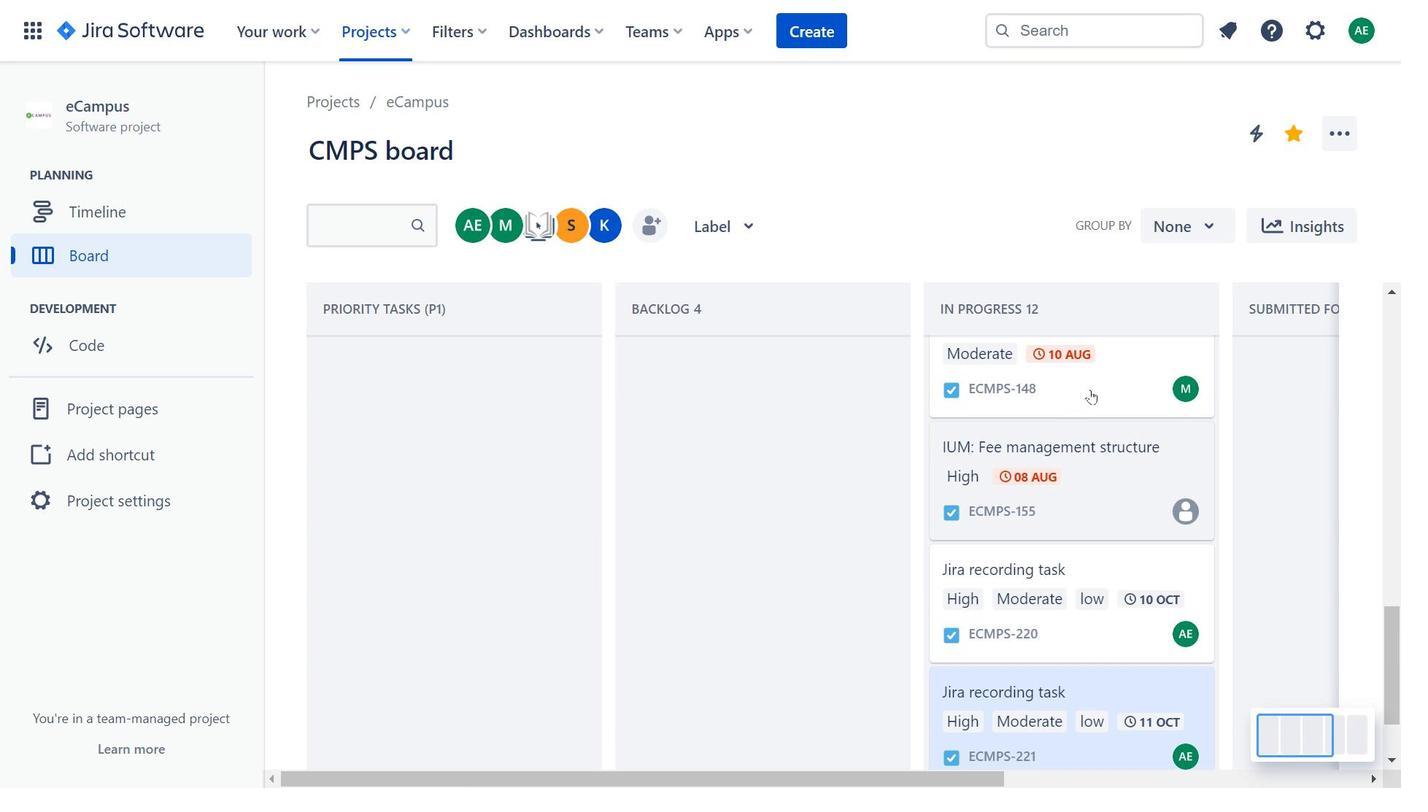 
Action: Mouse pressed left at (1095, 382)
Screenshot: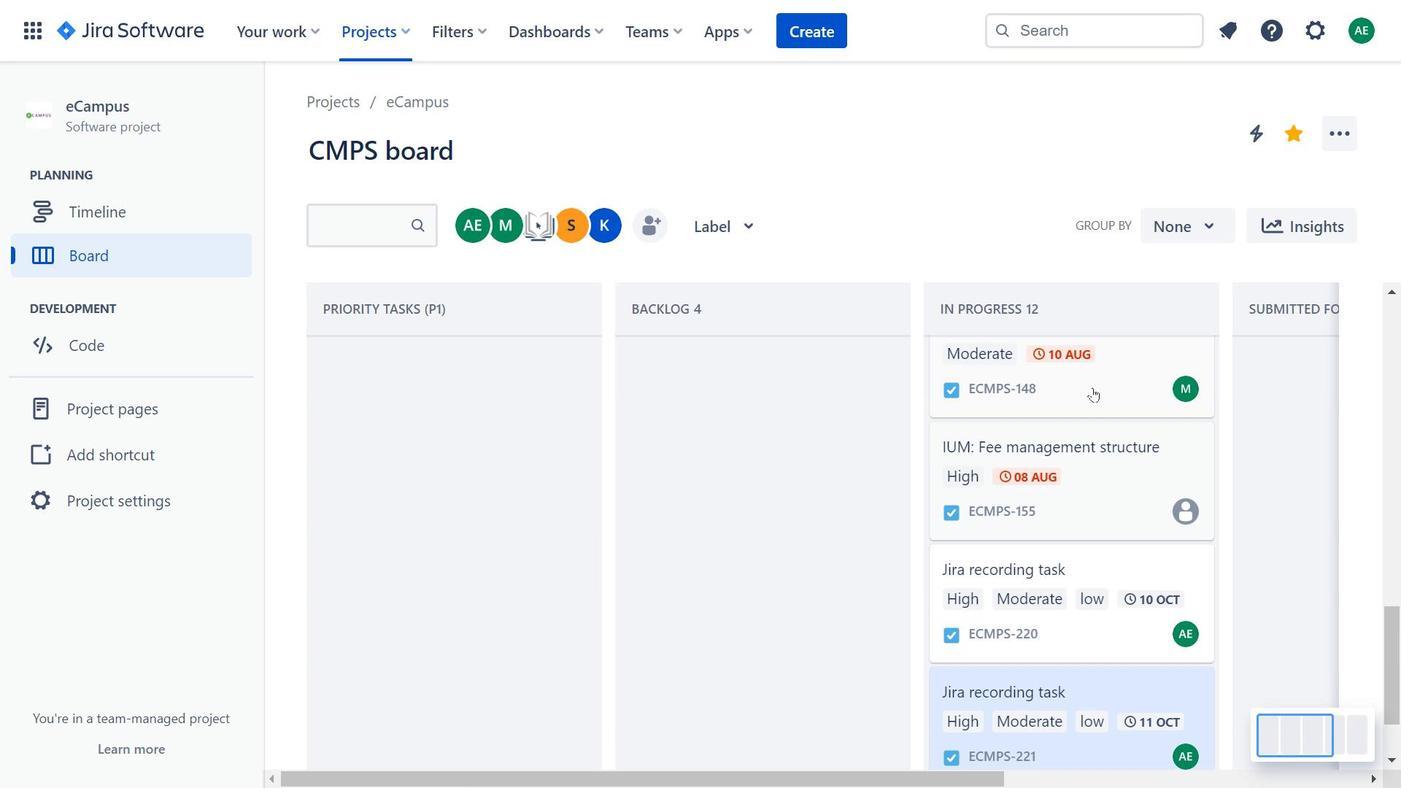 
Action: Mouse moved to (972, 186)
Screenshot: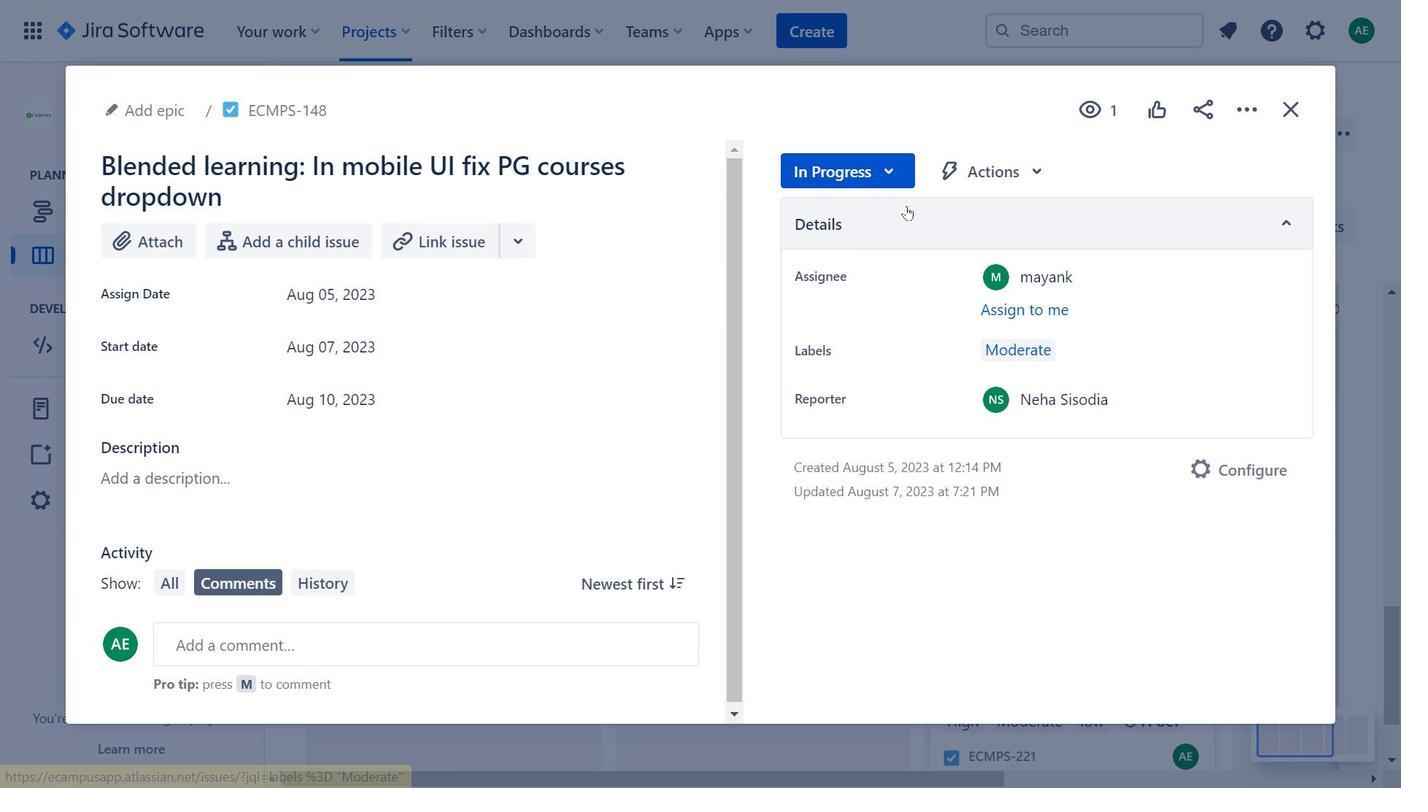 
Action: Mouse pressed left at (972, 186)
Screenshot: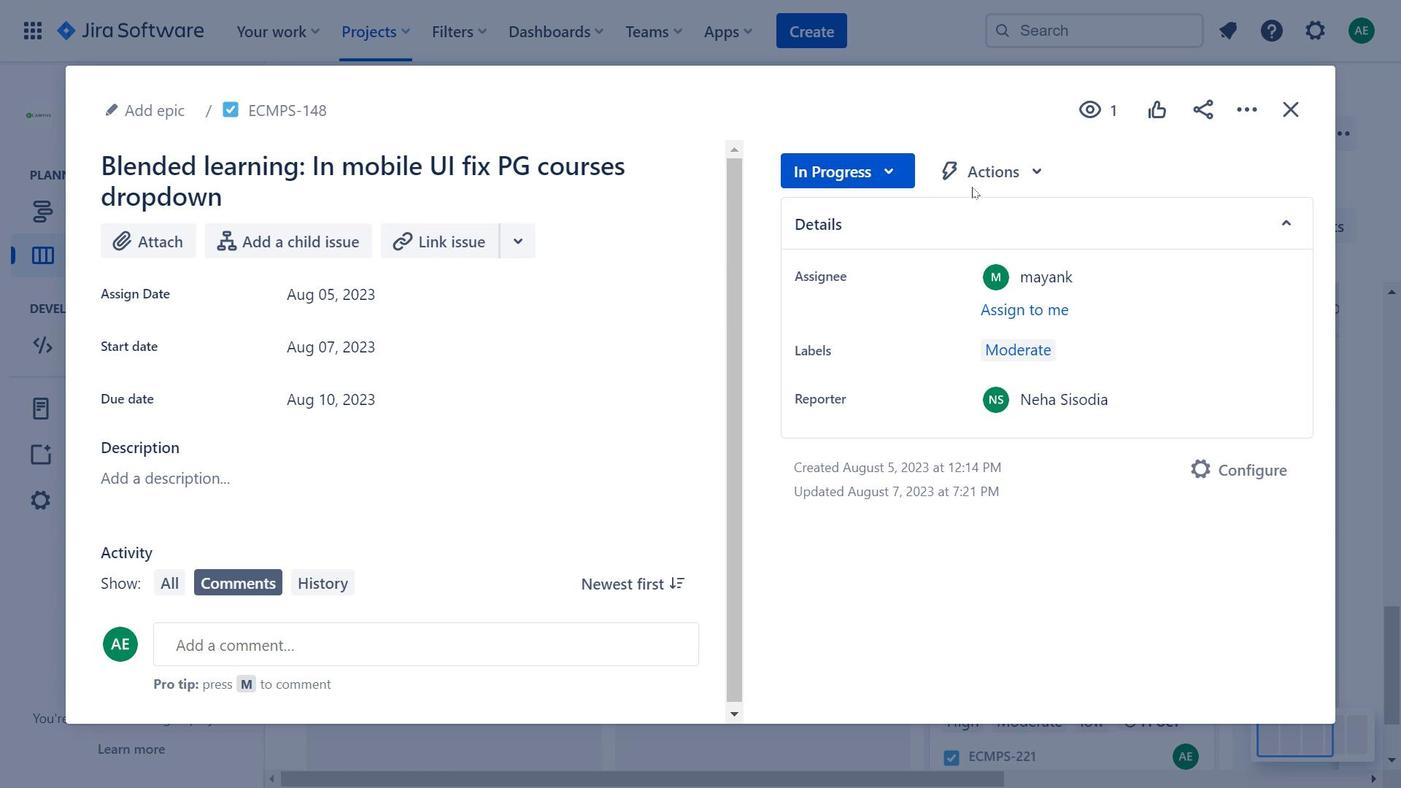 
Action: Mouse moved to (1294, 116)
Screenshot: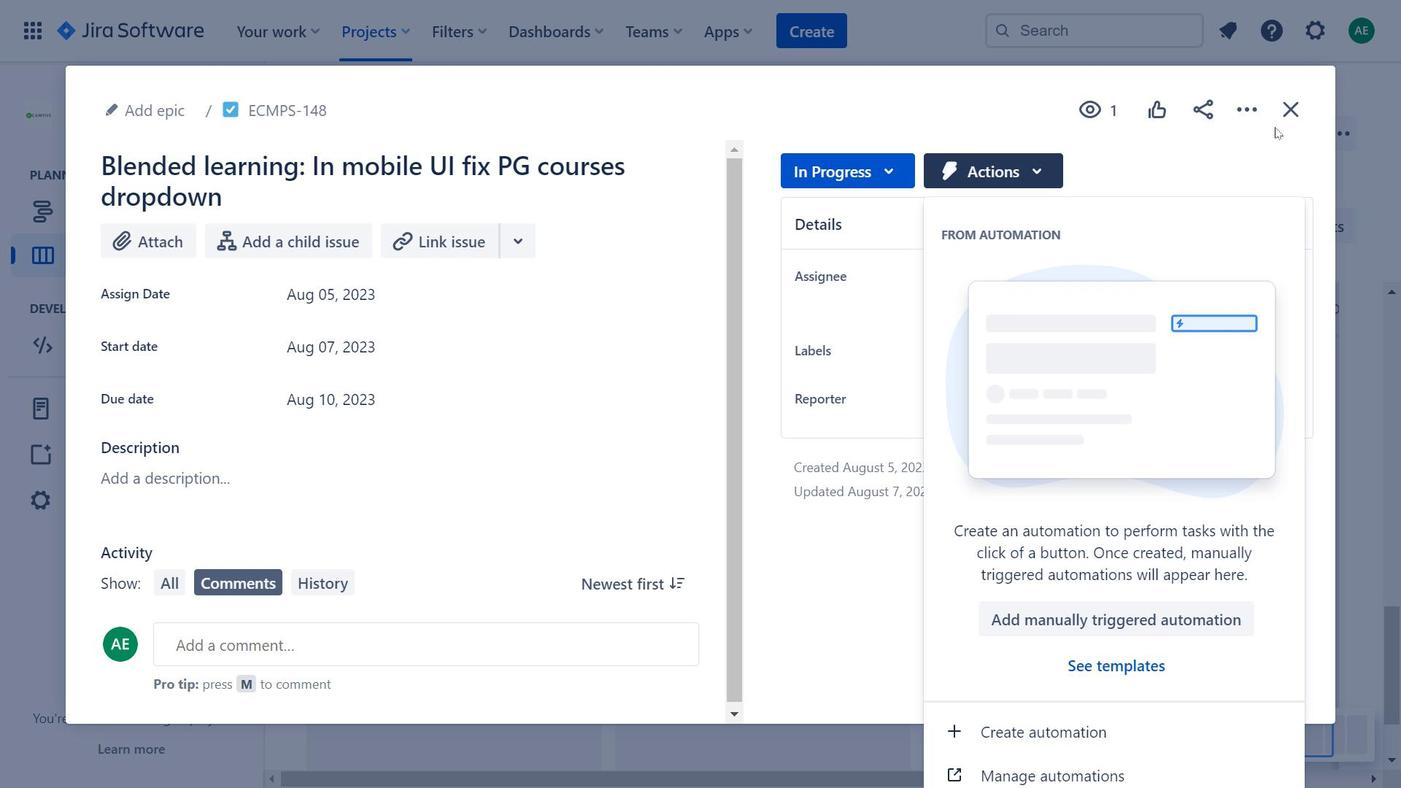 
Action: Mouse pressed left at (1294, 116)
Screenshot: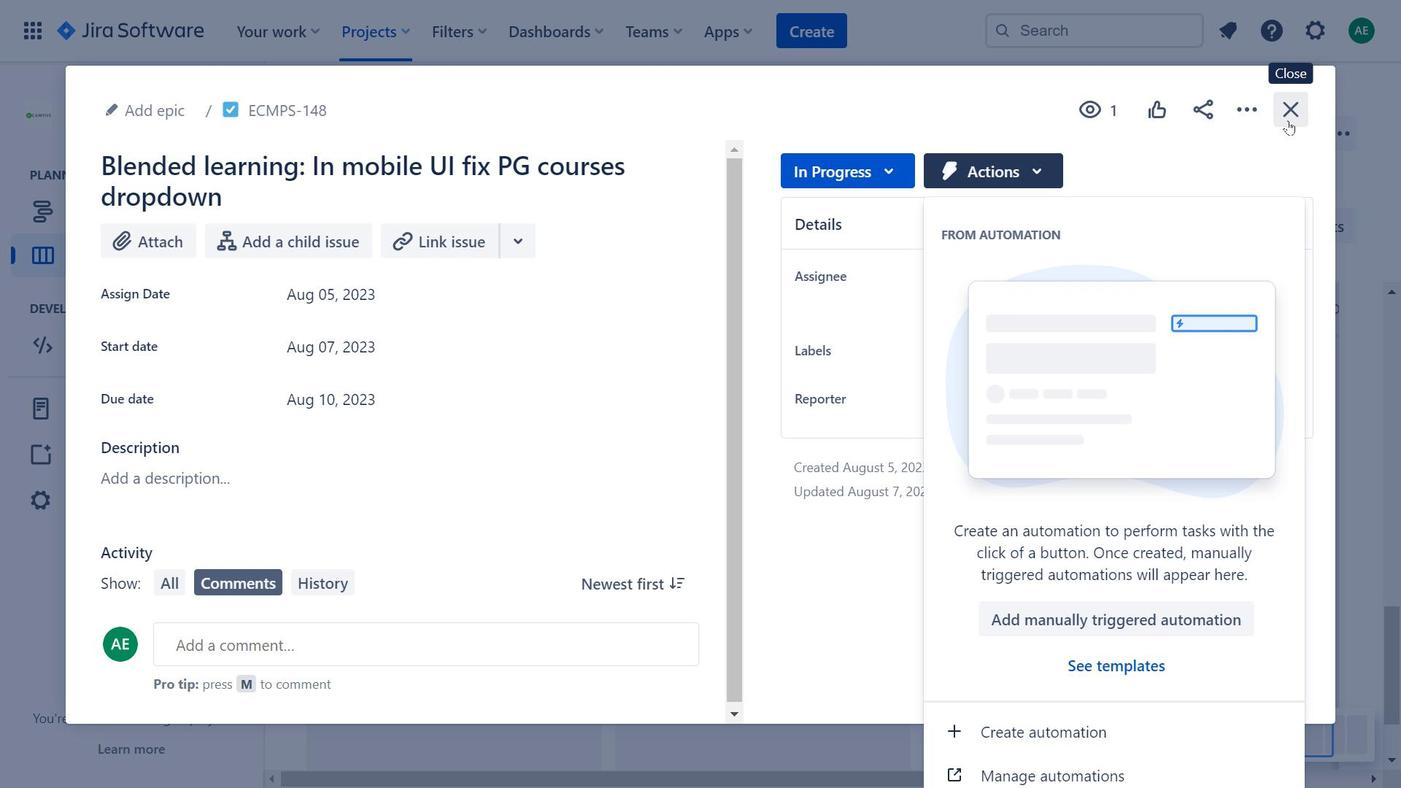
Action: Mouse moved to (1127, 451)
Screenshot: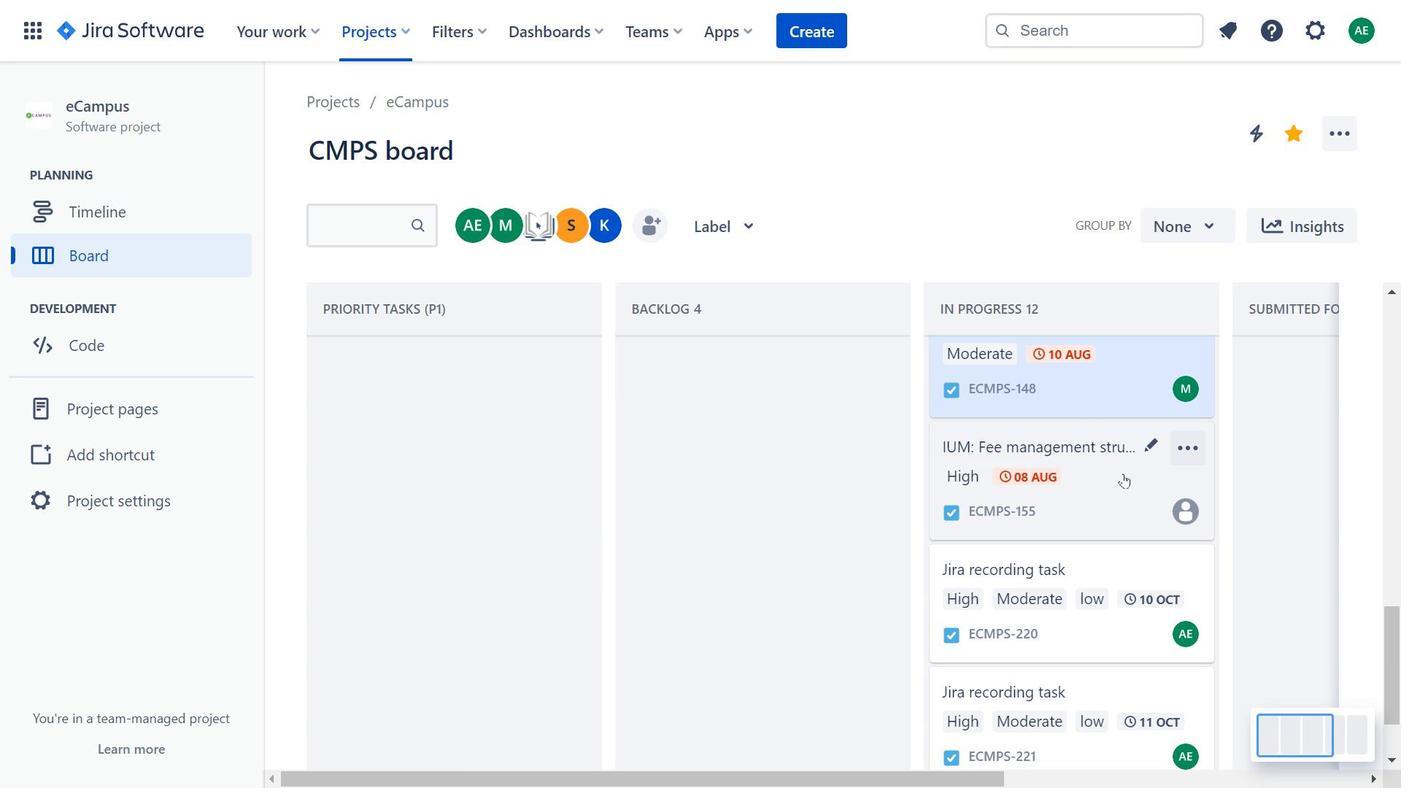 
Action: Mouse scrolled (1127, 451) with delta (0, 0)
Screenshot: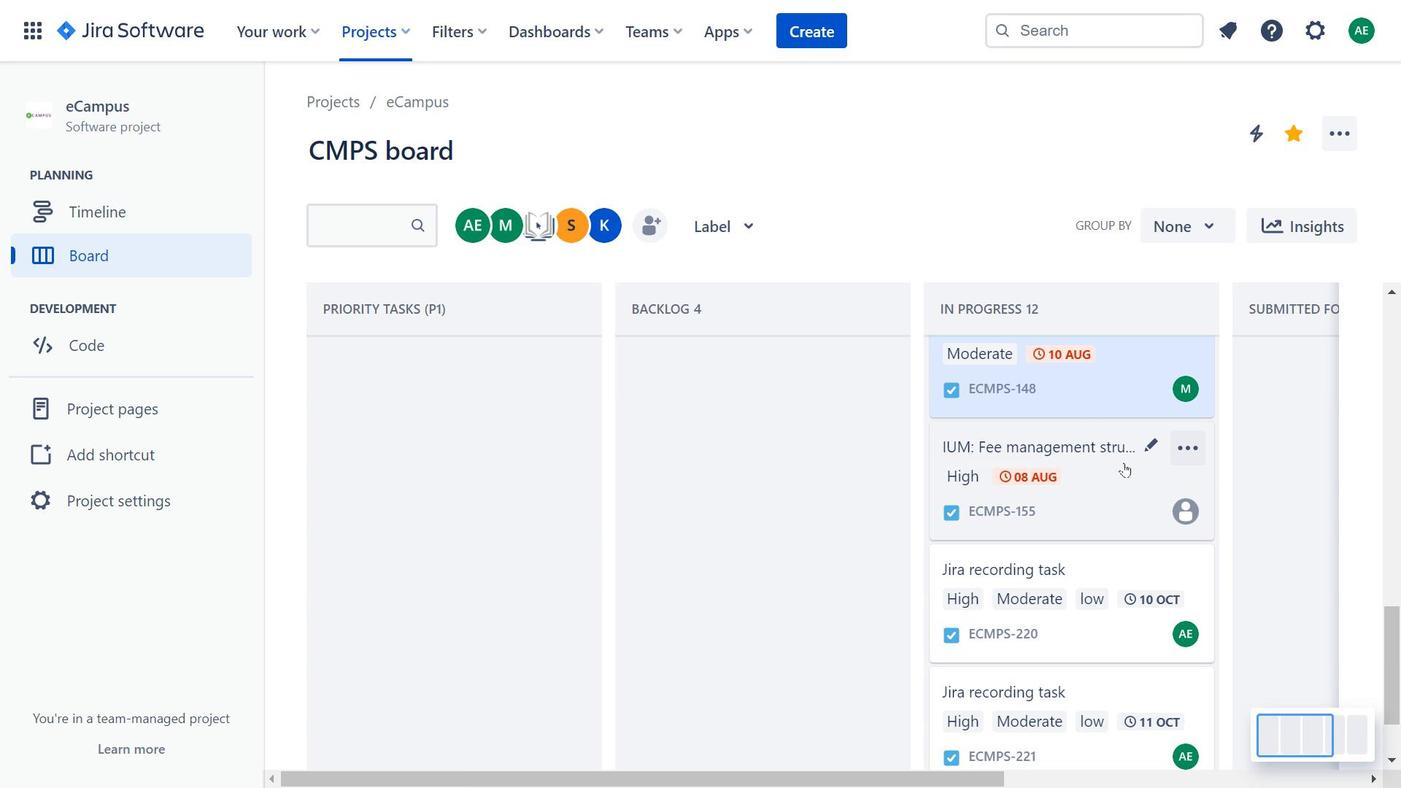 
Action: Mouse moved to (1127, 458)
Screenshot: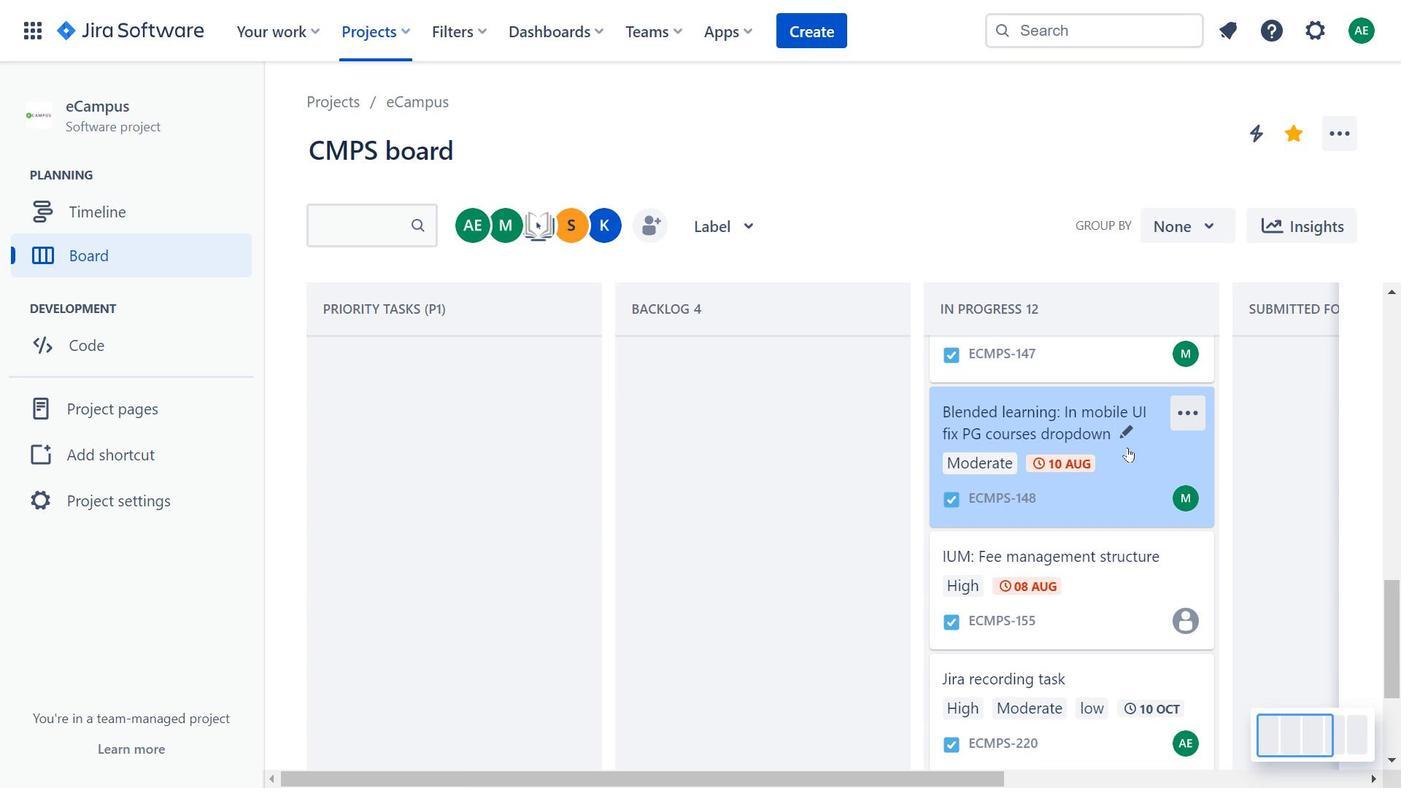 
Action: Mouse pressed left at (1127, 458)
Screenshot: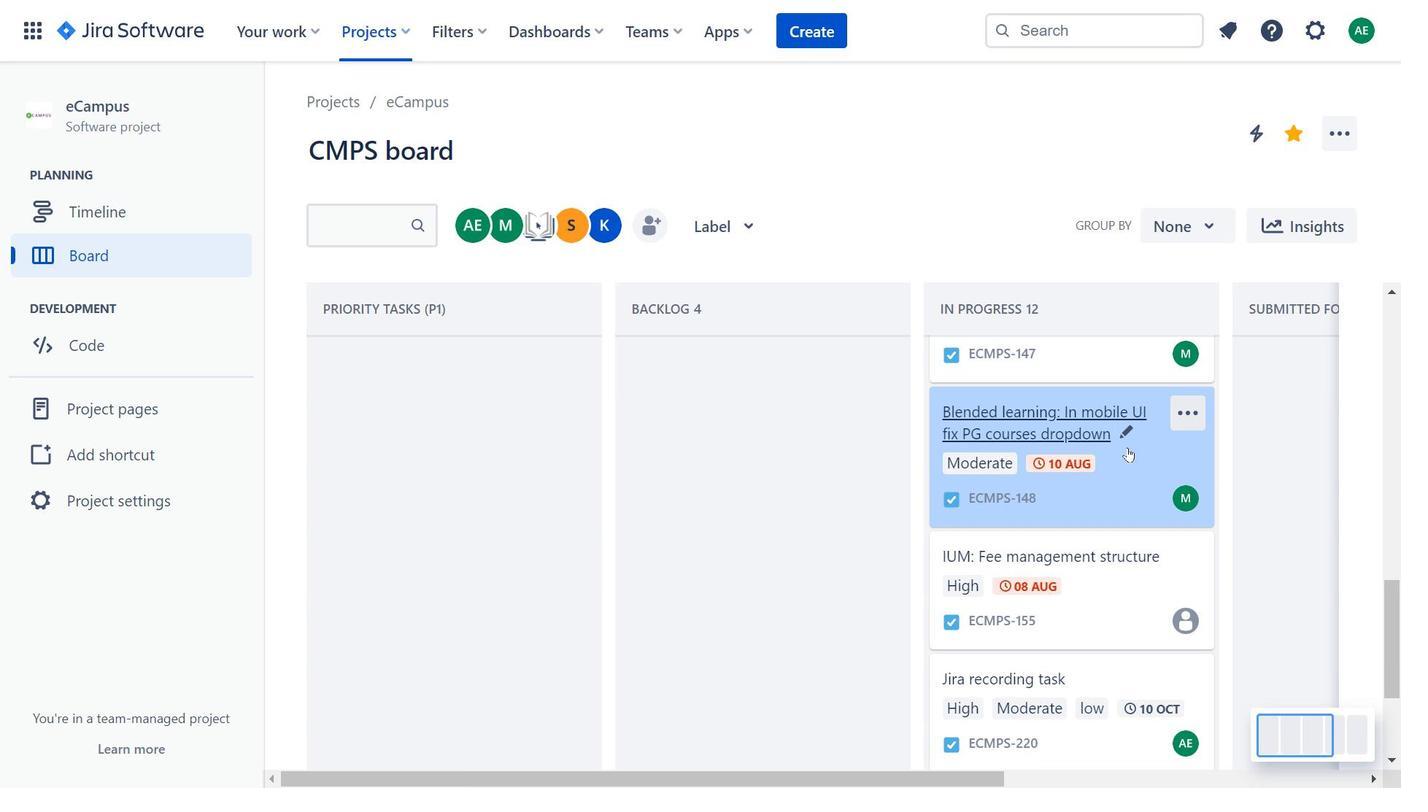 
Action: Mouse moved to (502, 302)
Screenshot: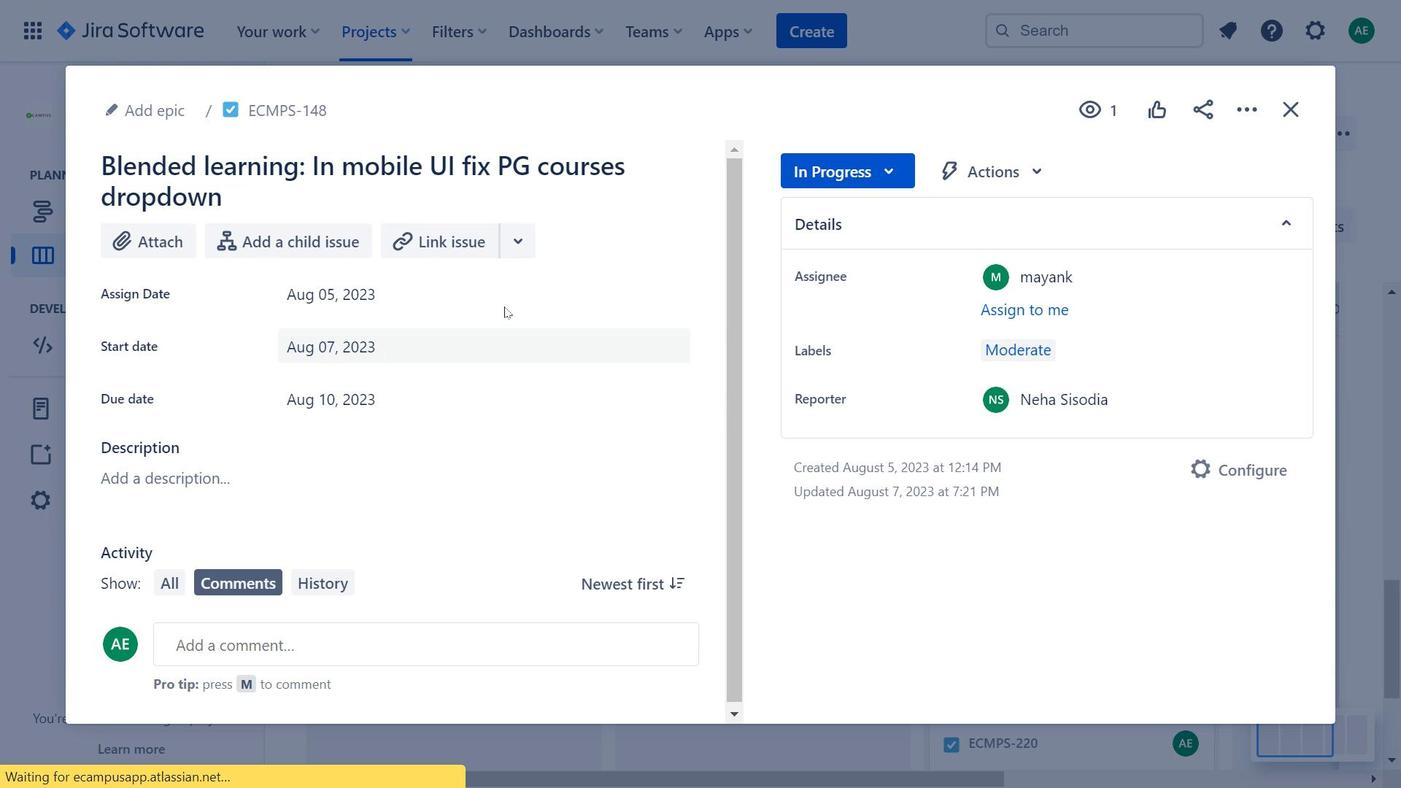 
Action: Mouse pressed left at (502, 302)
Screenshot: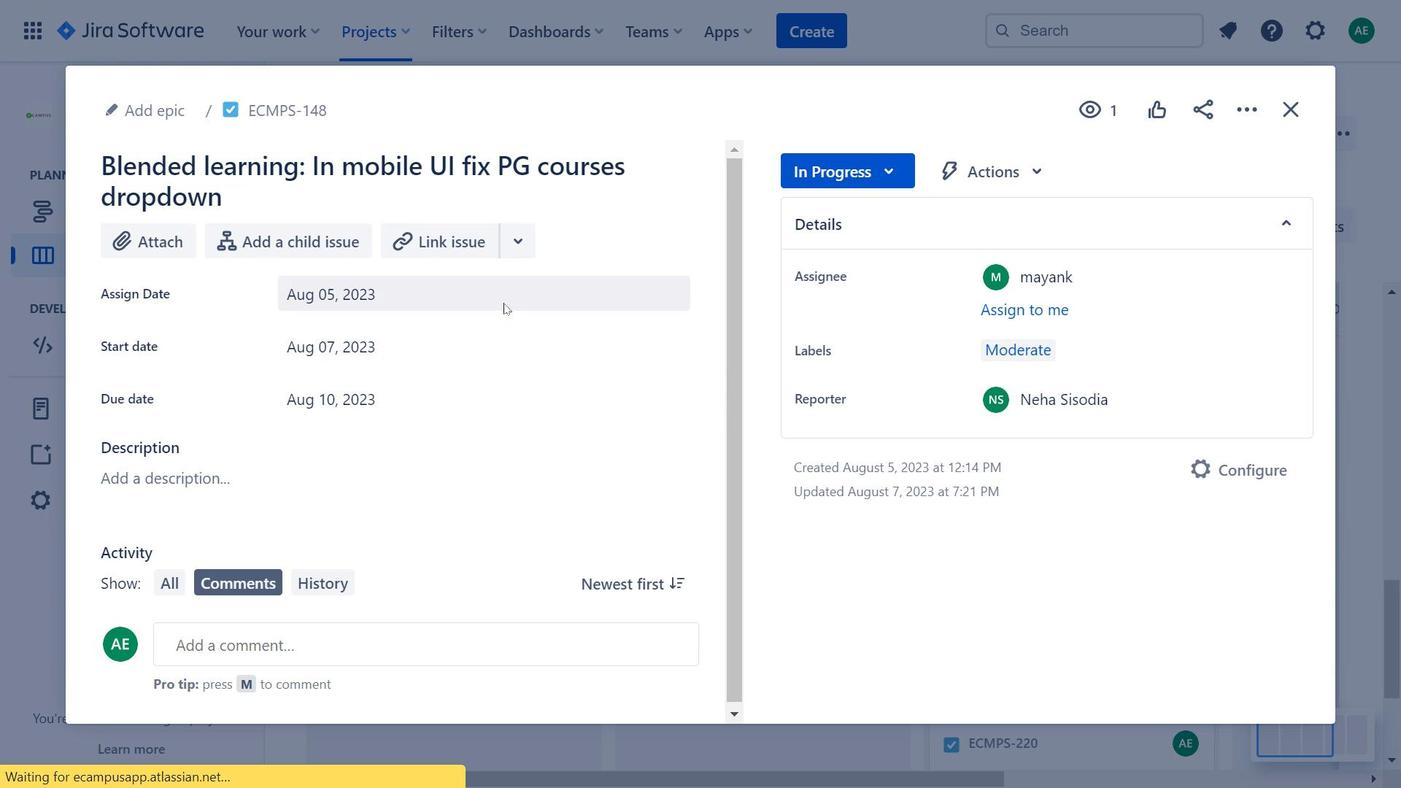 
Action: Mouse moved to (613, 363)
Screenshot: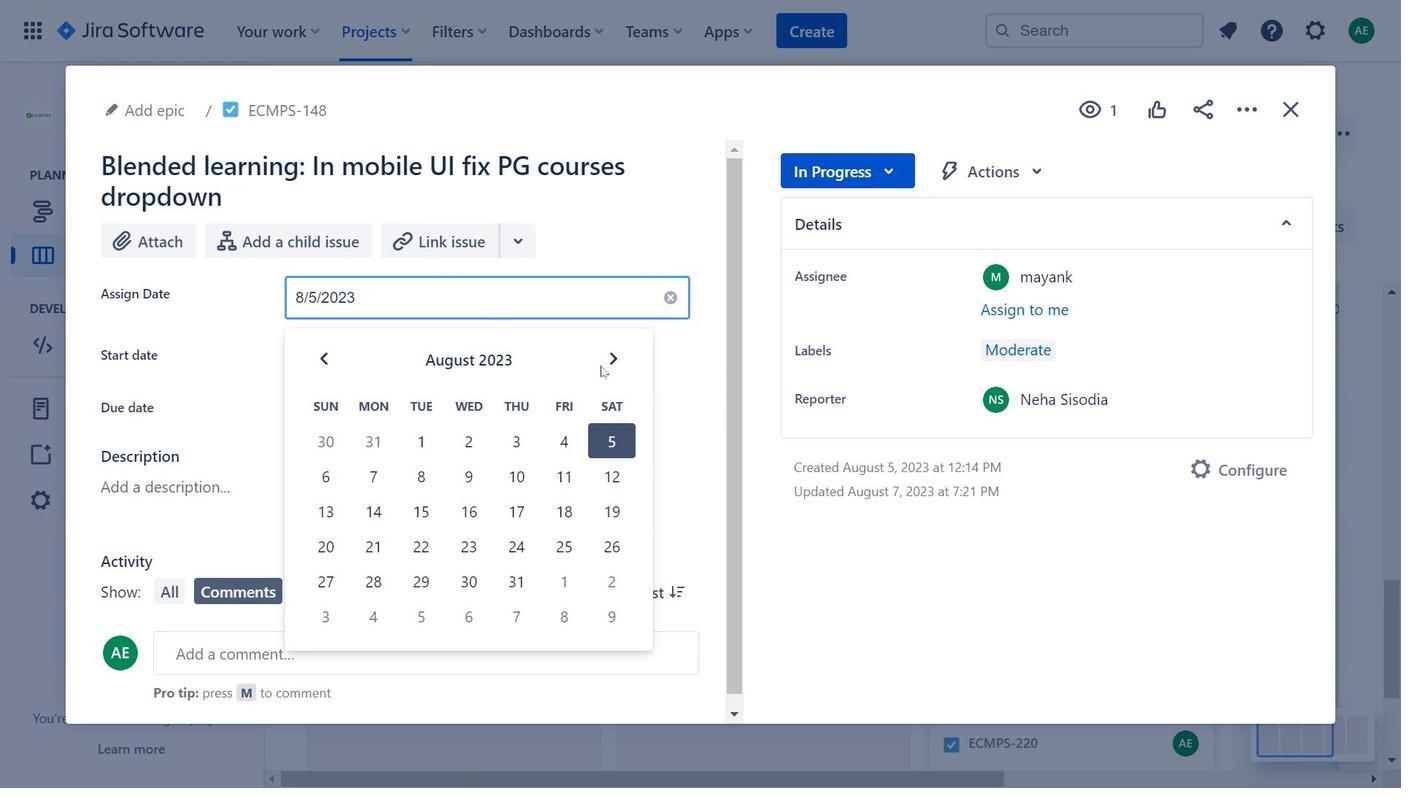 
Action: Mouse pressed left at (613, 363)
Screenshot: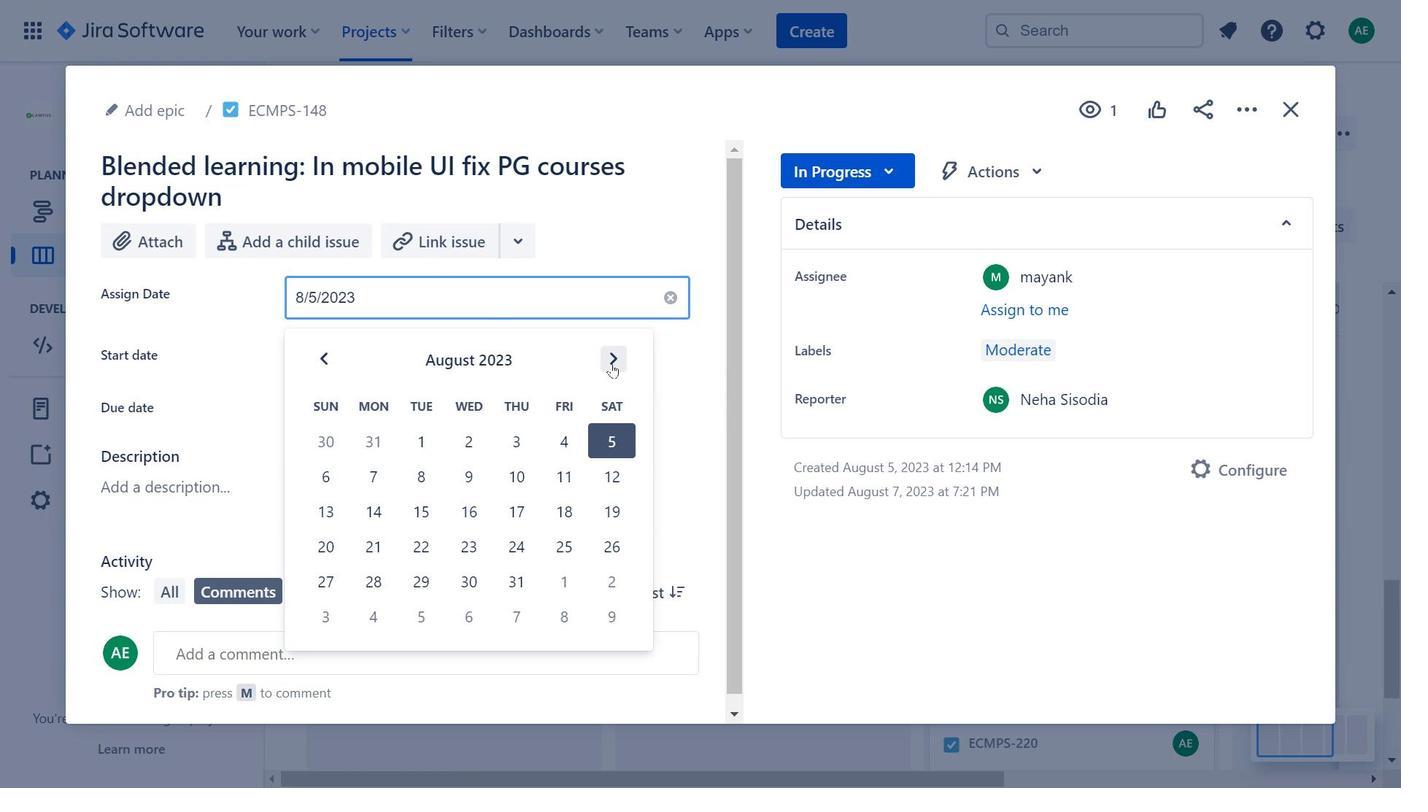 
Action: Mouse moved to (607, 364)
Screenshot: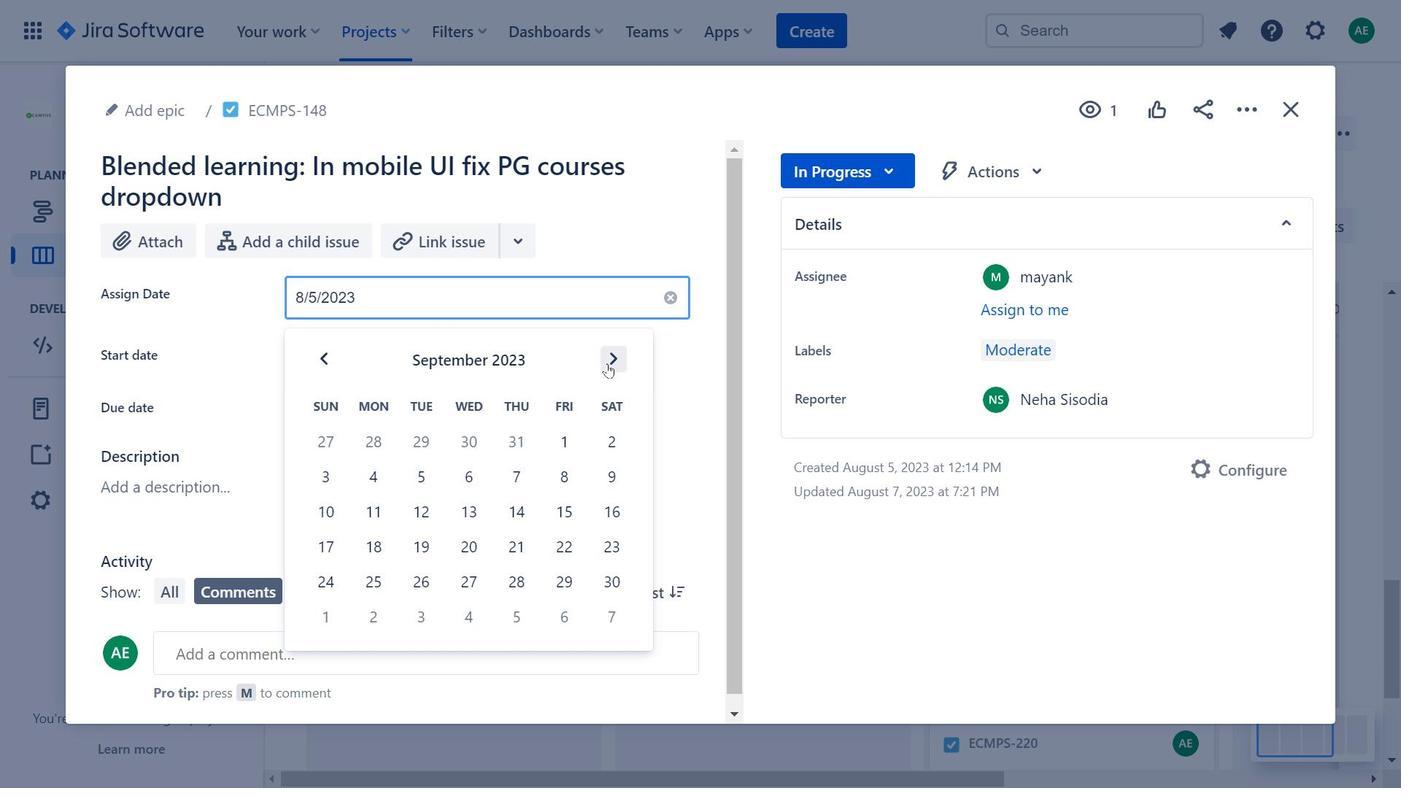 
Action: Mouse pressed left at (607, 364)
Screenshot: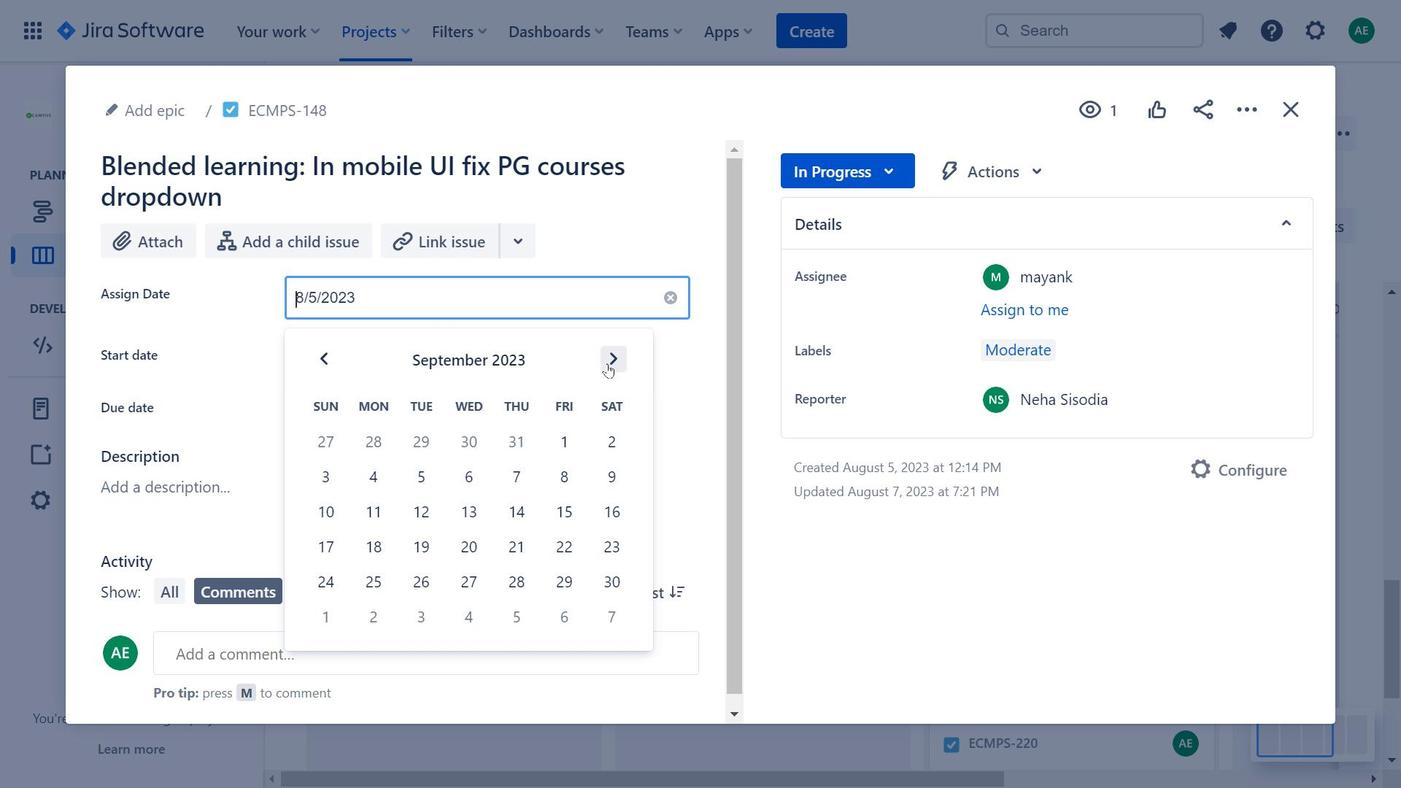 
Action: Mouse moved to (603, 370)
Screenshot: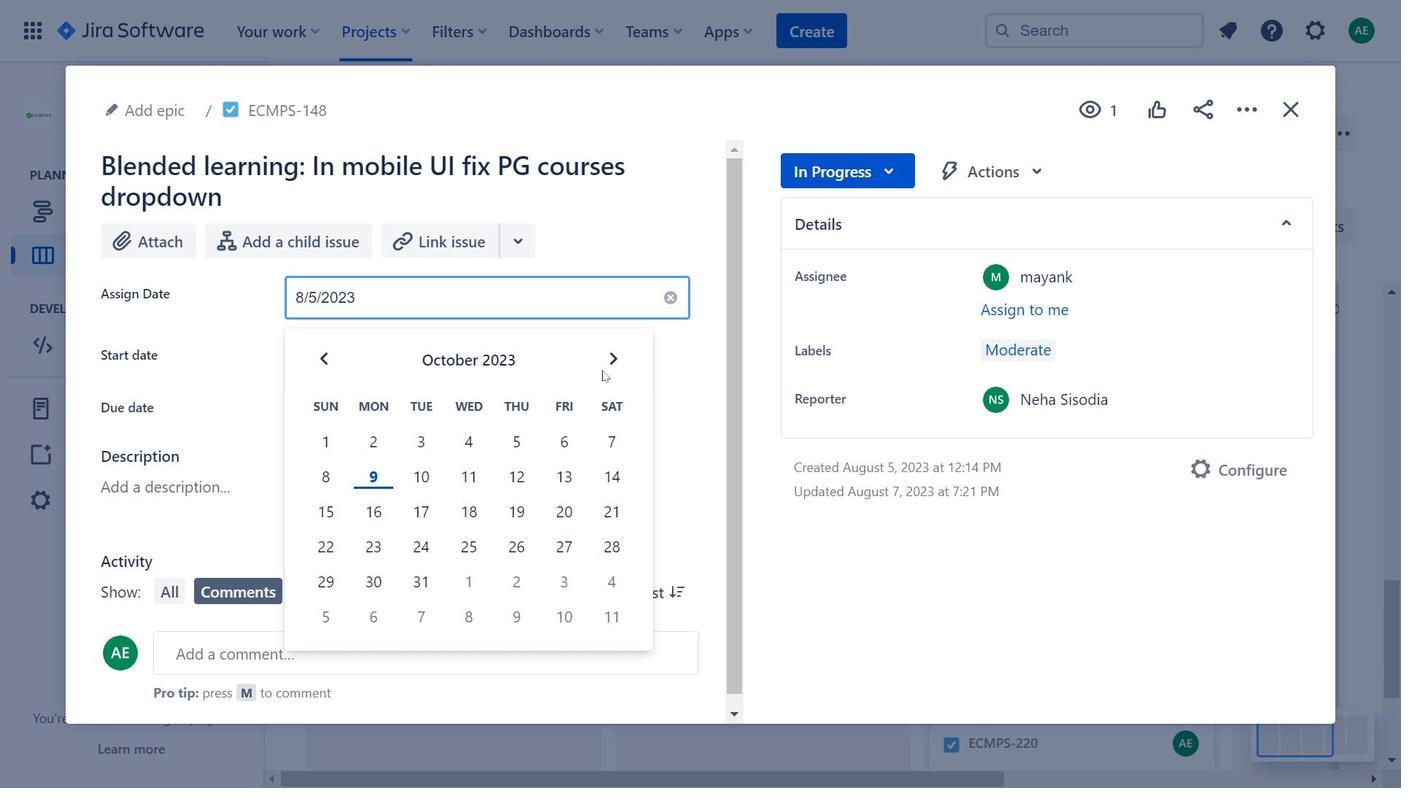 
Action: Mouse pressed left at (603, 370)
Screenshot: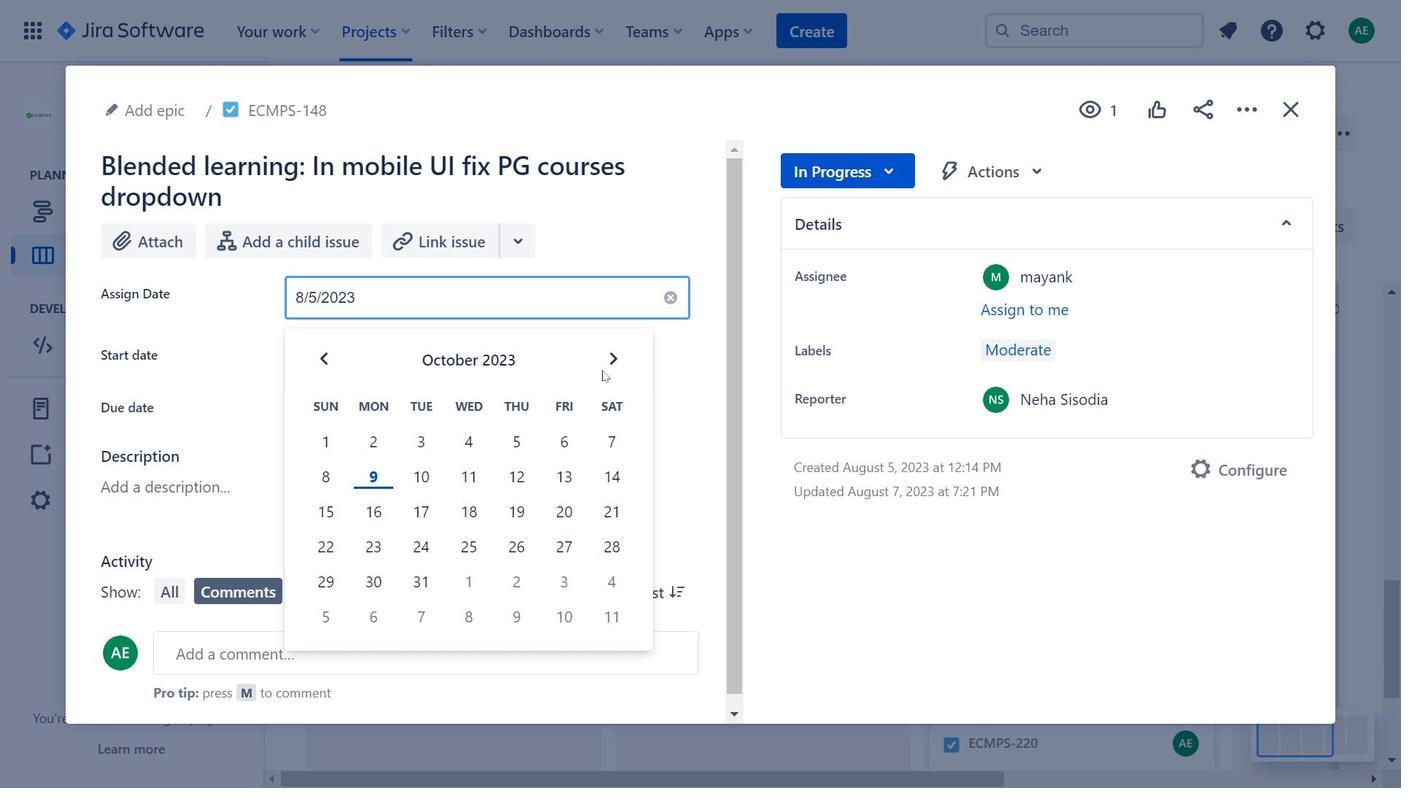 
Action: Mouse moved to (1302, 116)
Screenshot: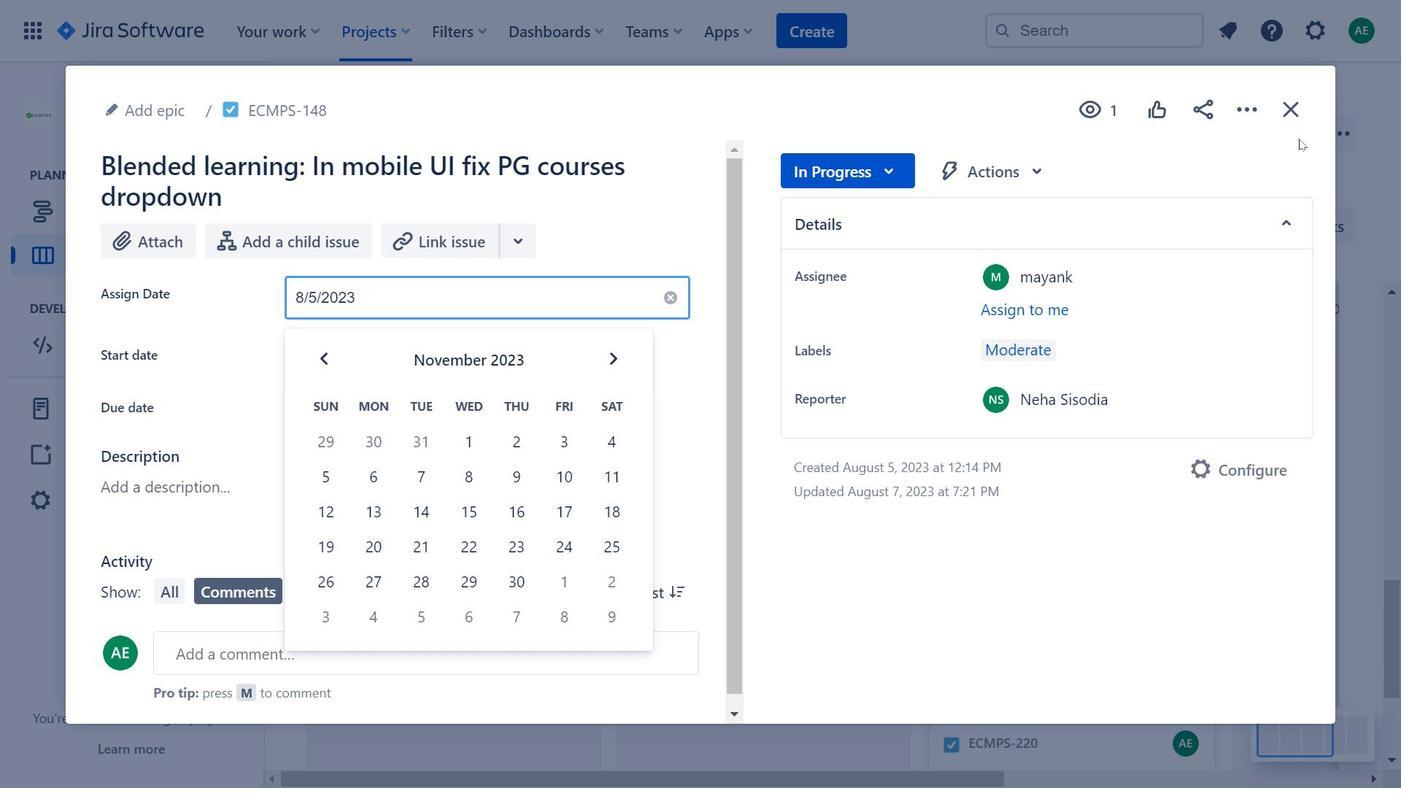 
Action: Mouse pressed left at (1302, 116)
Screenshot: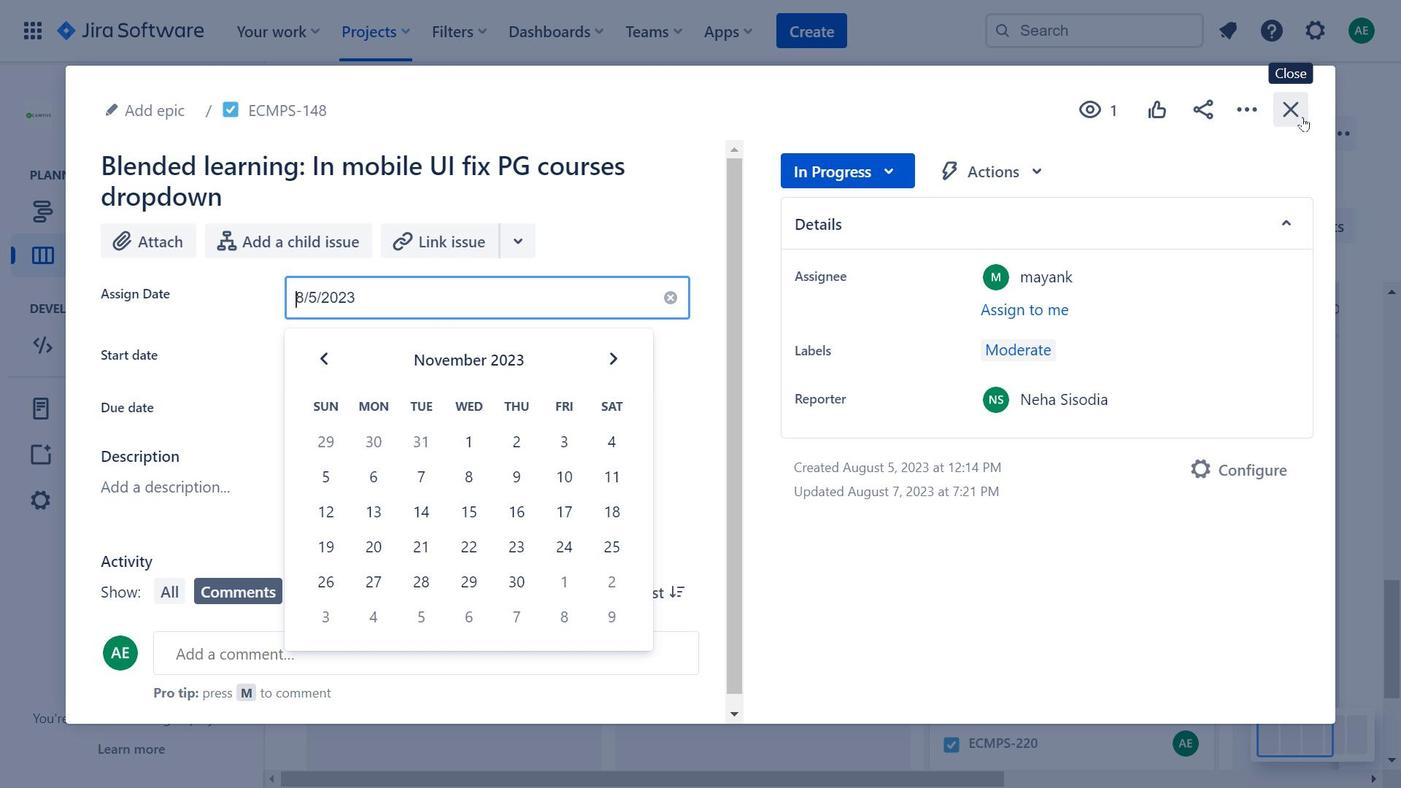 
Action: Mouse moved to (1287, 721)
Screenshot: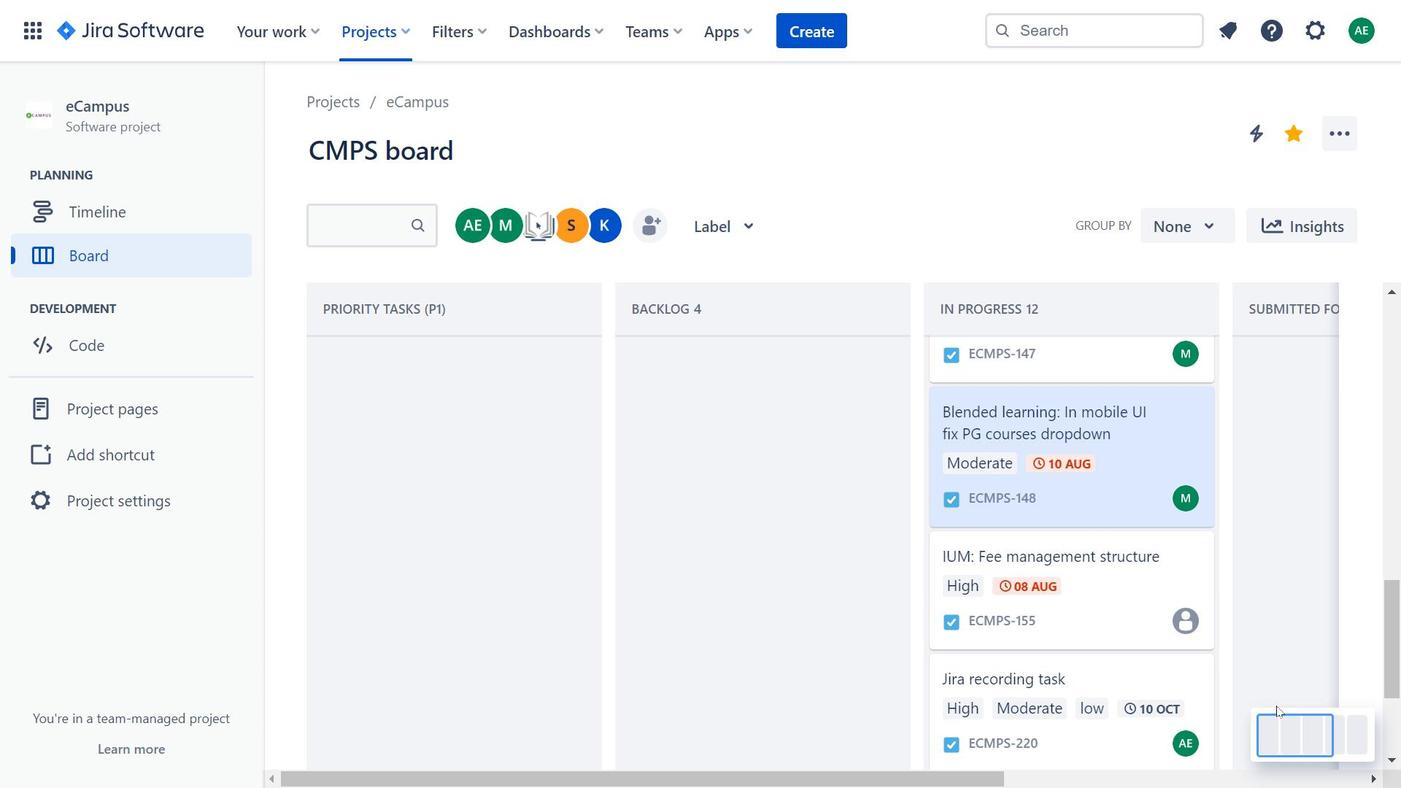 
Action: Mouse pressed left at (1287, 721)
Screenshot: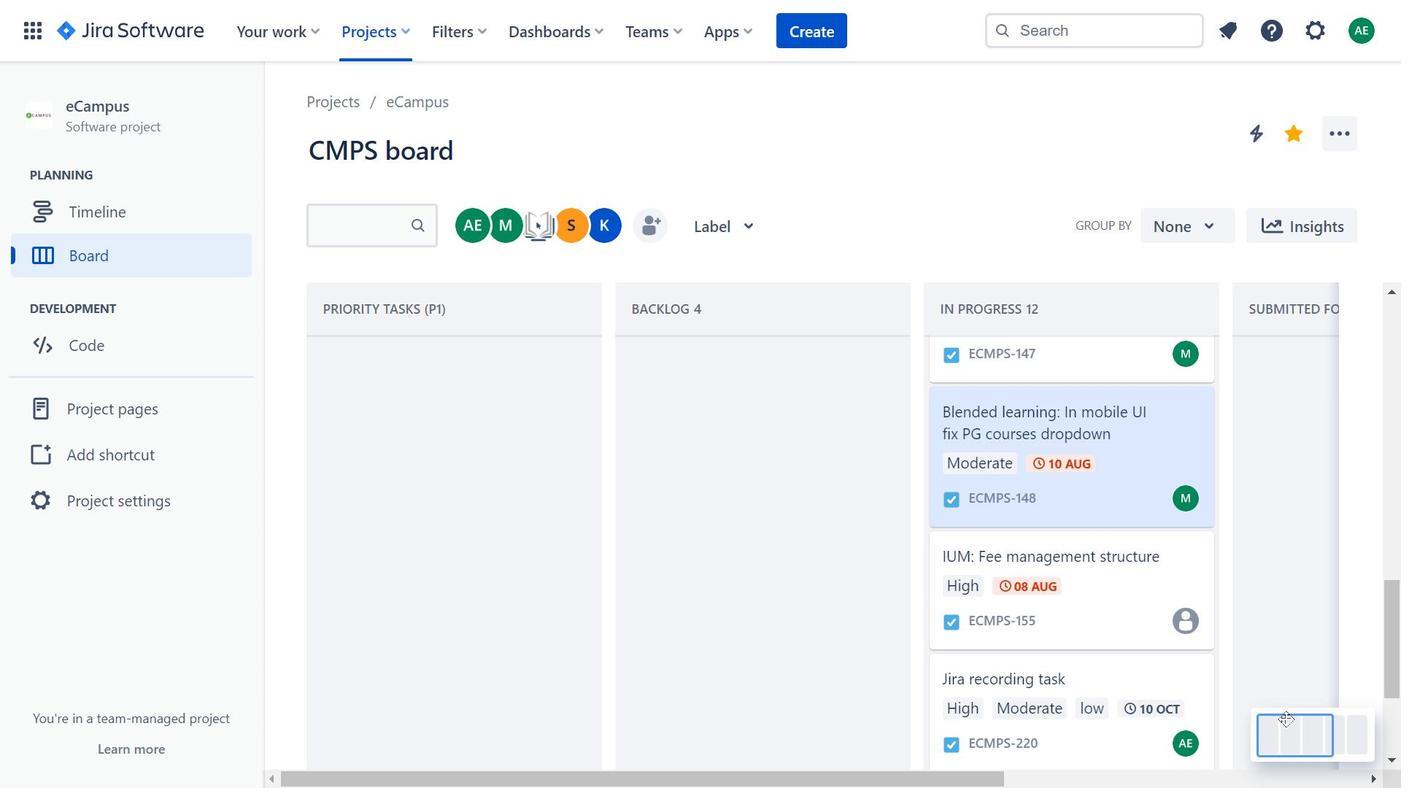 
Action: Mouse moved to (735, 577)
Screenshot: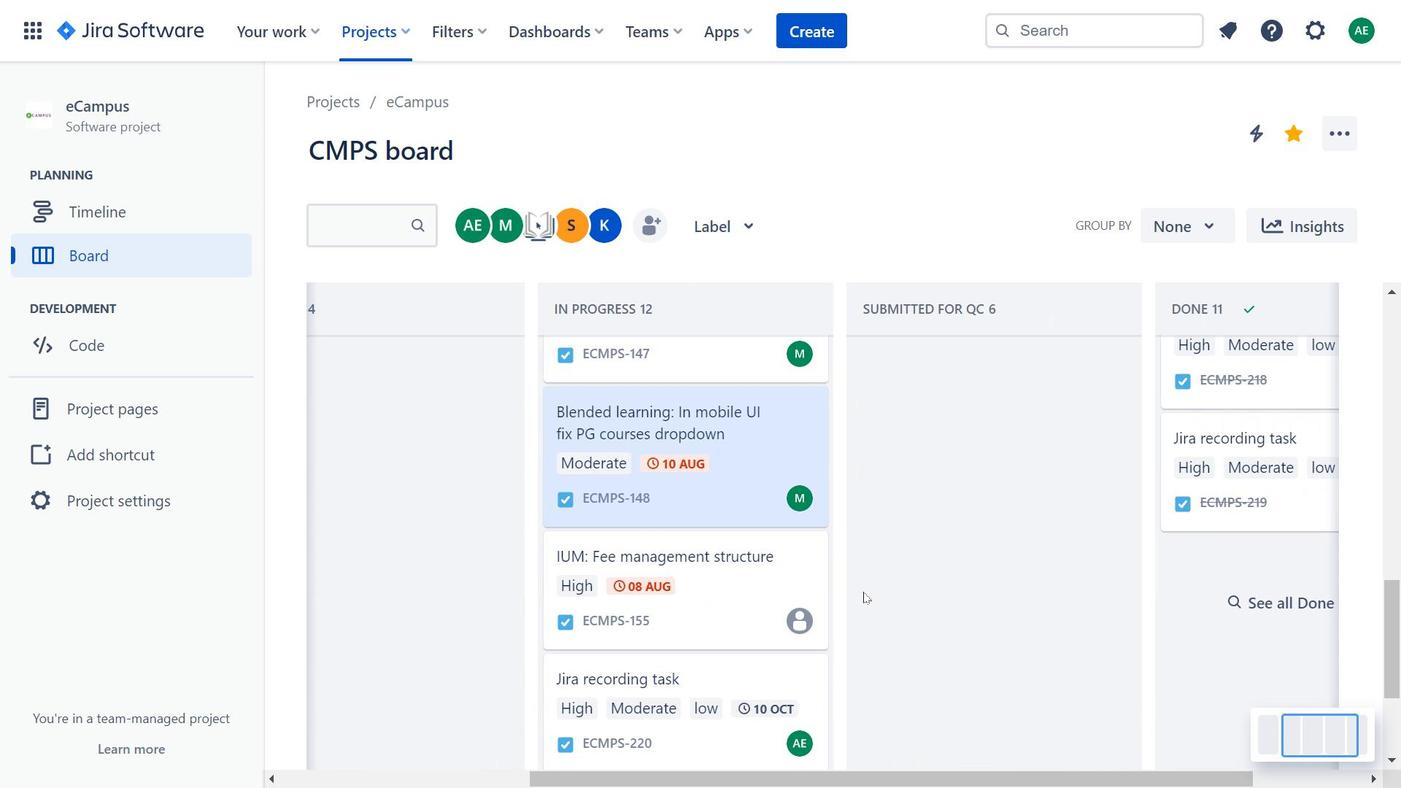 
Action: Mouse scrolled (735, 578) with delta (0, 0)
Screenshot: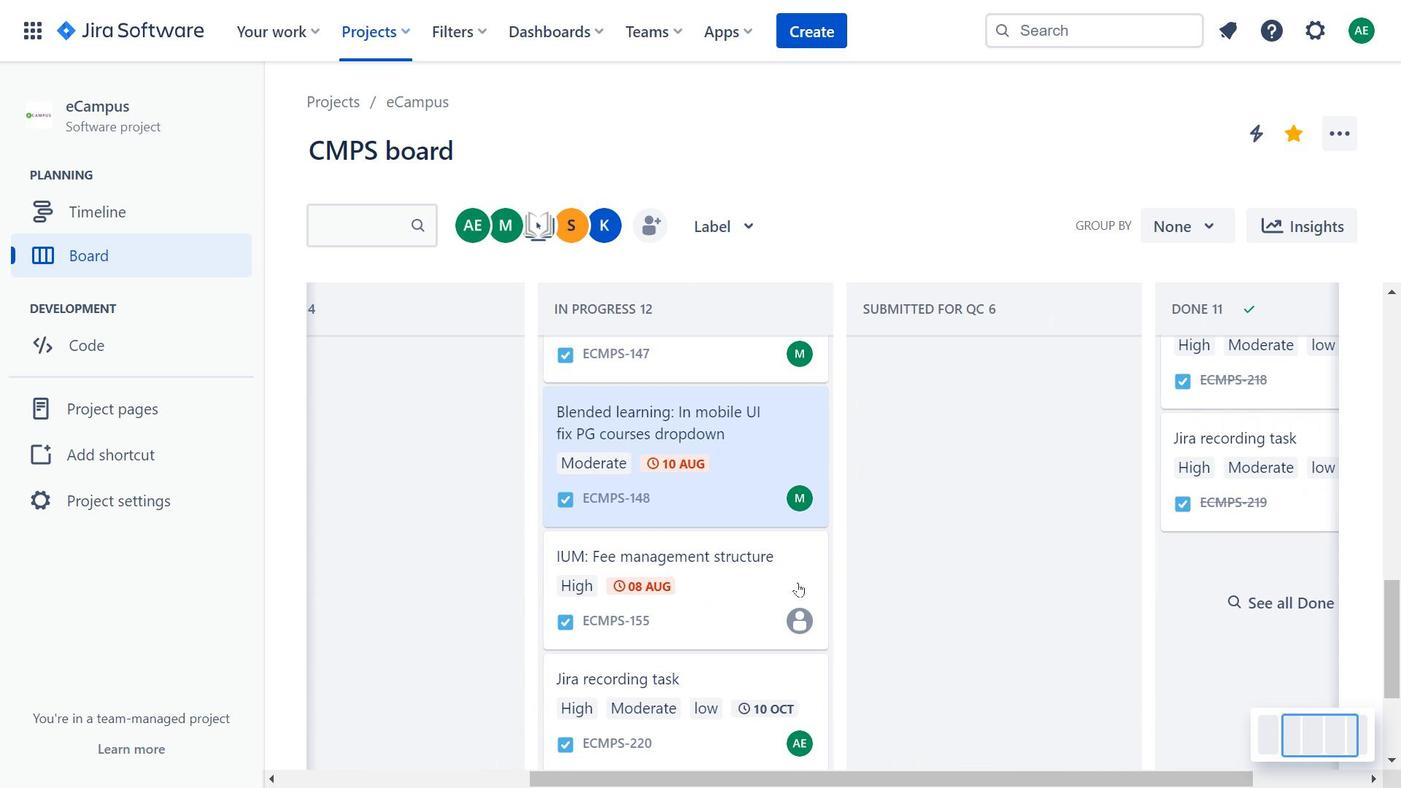 
Action: Mouse scrolled (735, 578) with delta (0, 0)
Screenshot: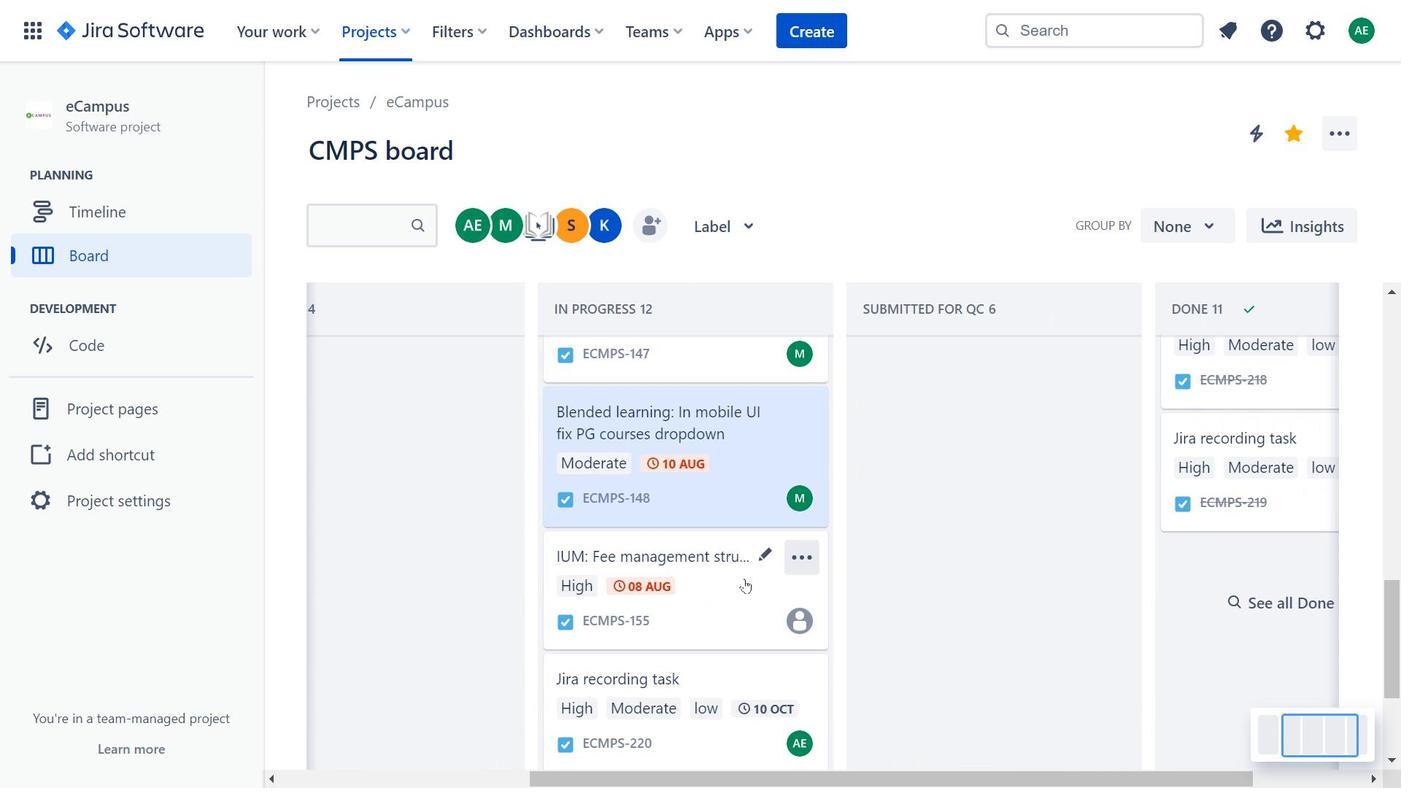 
Action: Mouse scrolled (735, 578) with delta (0, 0)
Screenshot: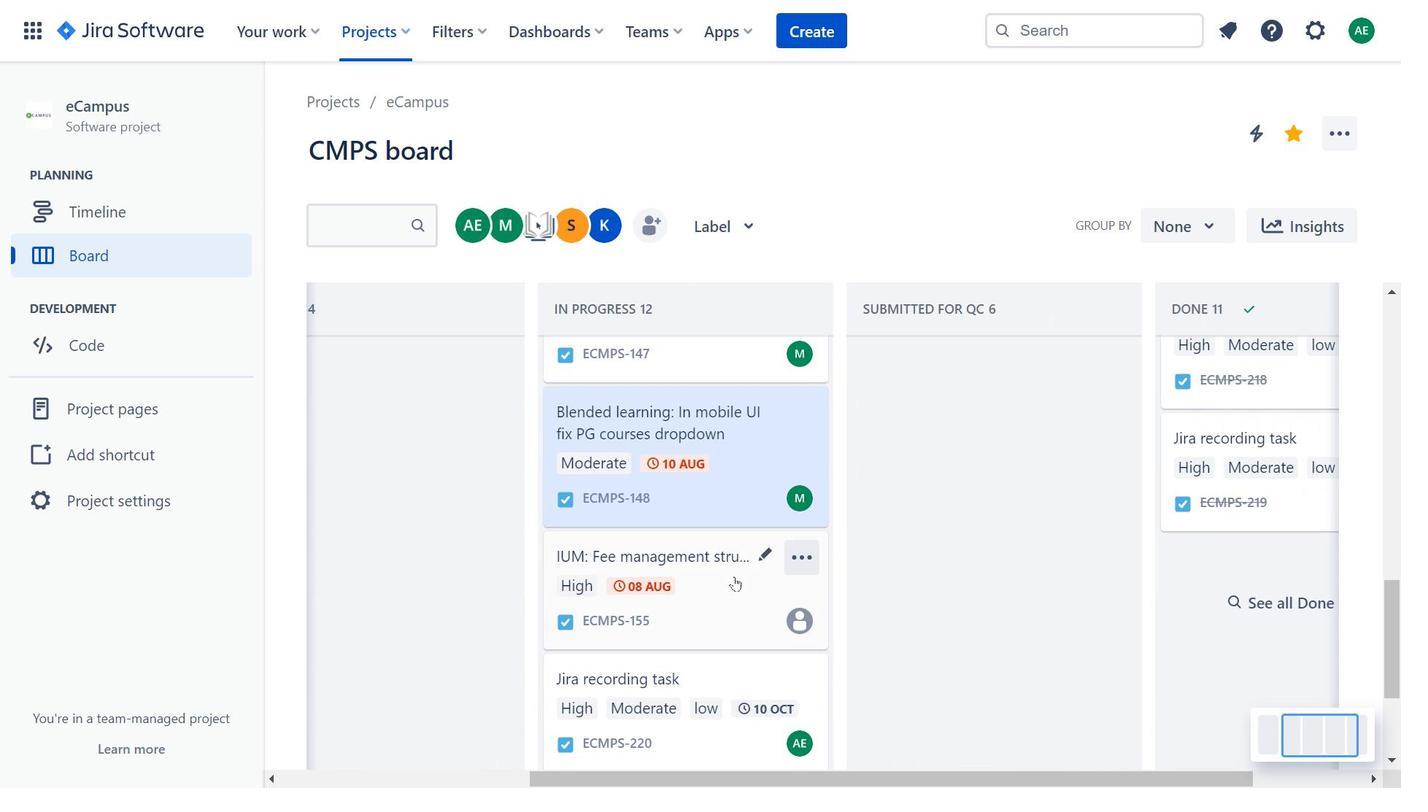 
Action: Mouse moved to (729, 503)
Screenshot: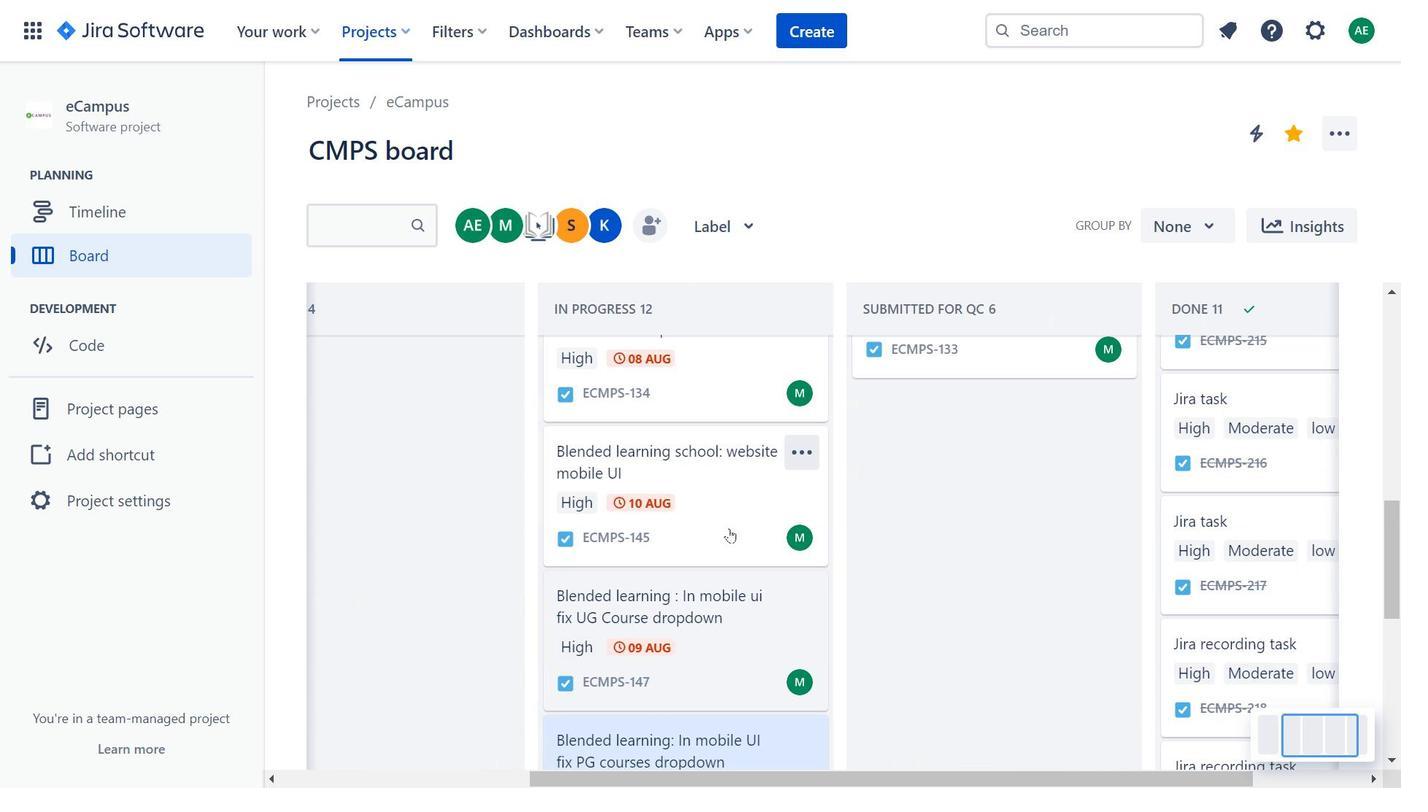 
Action: Mouse pressed left at (729, 503)
Screenshot: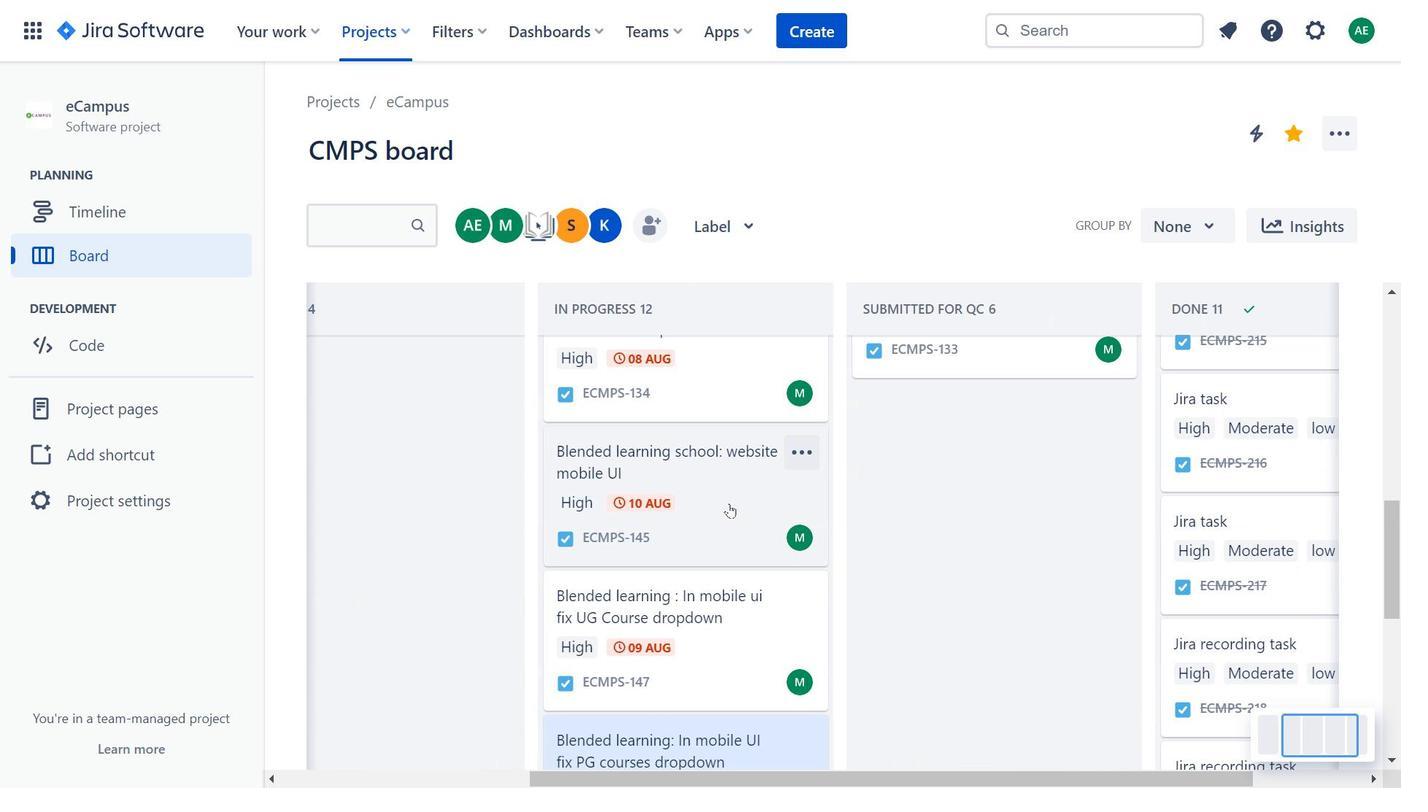 
Action: Mouse moved to (391, 322)
Screenshot: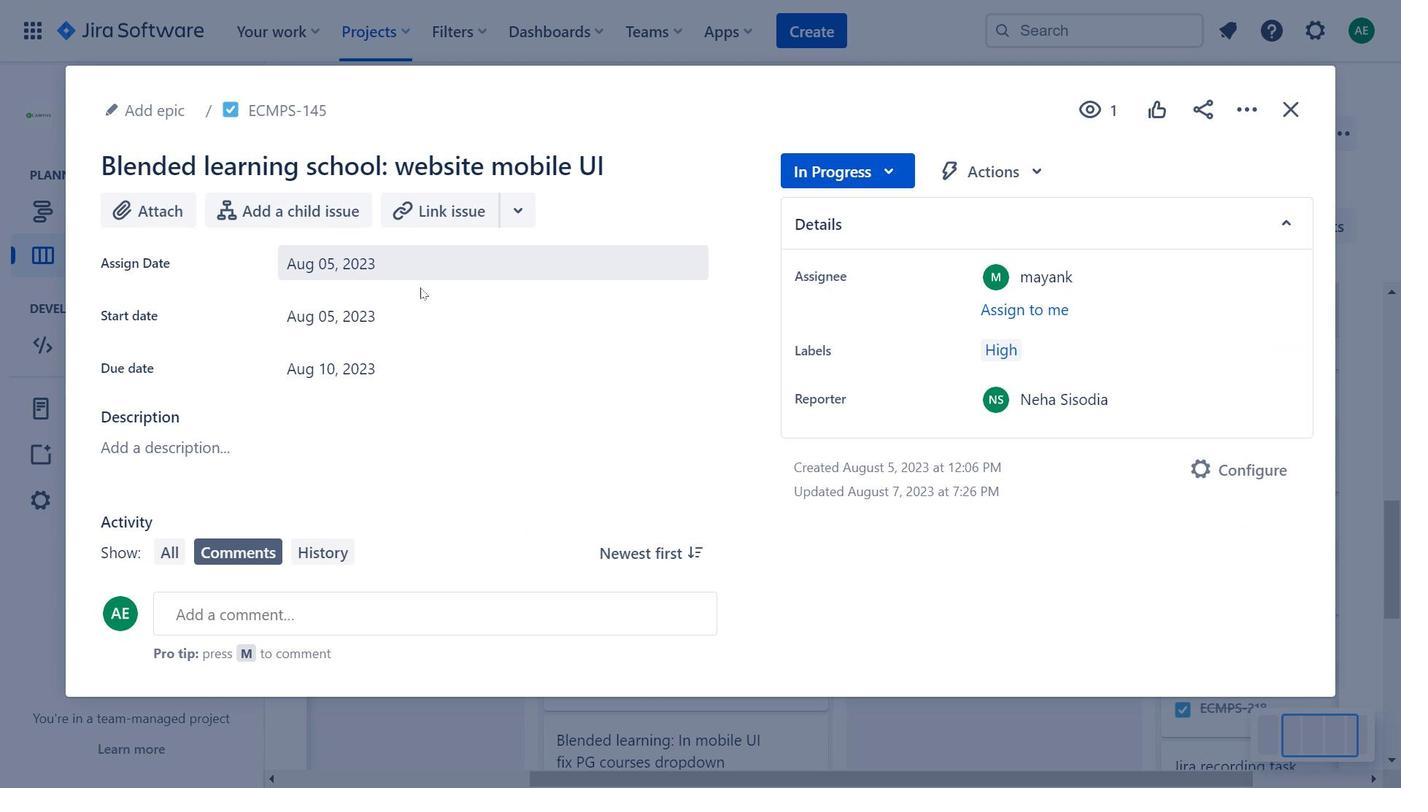 
Action: Mouse pressed left at (391, 322)
Screenshot: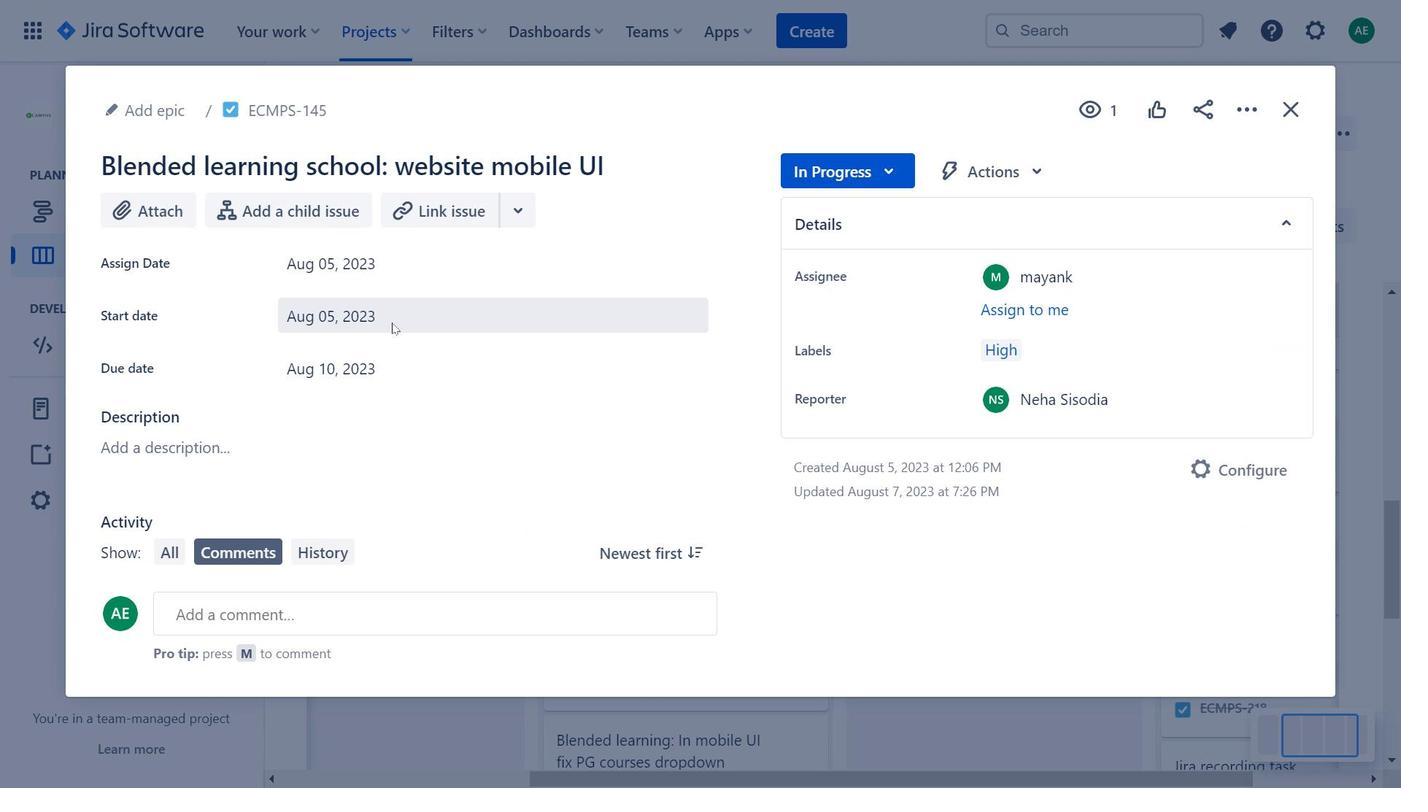 
Action: Mouse moved to (627, 375)
Screenshot: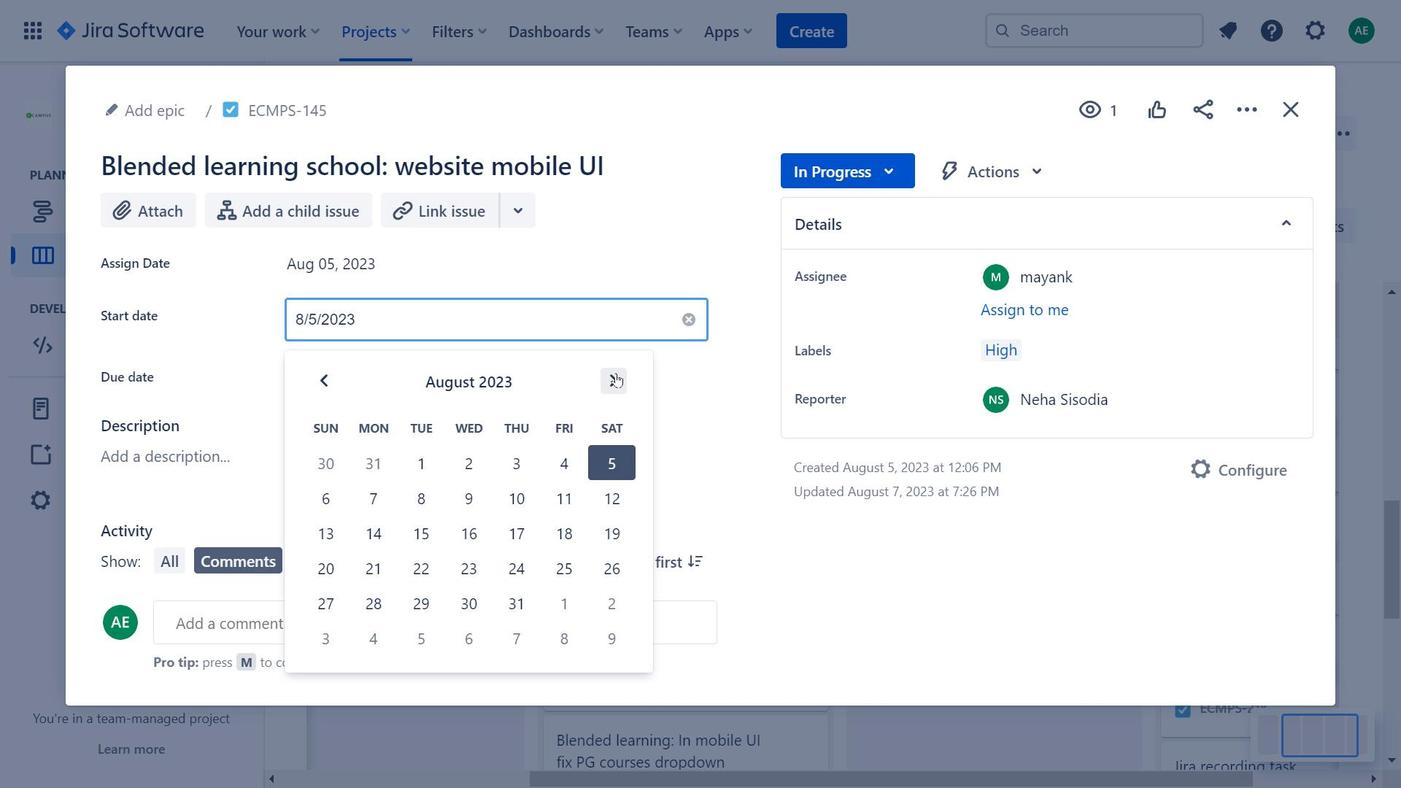 
Action: Mouse pressed left at (627, 375)
Screenshot: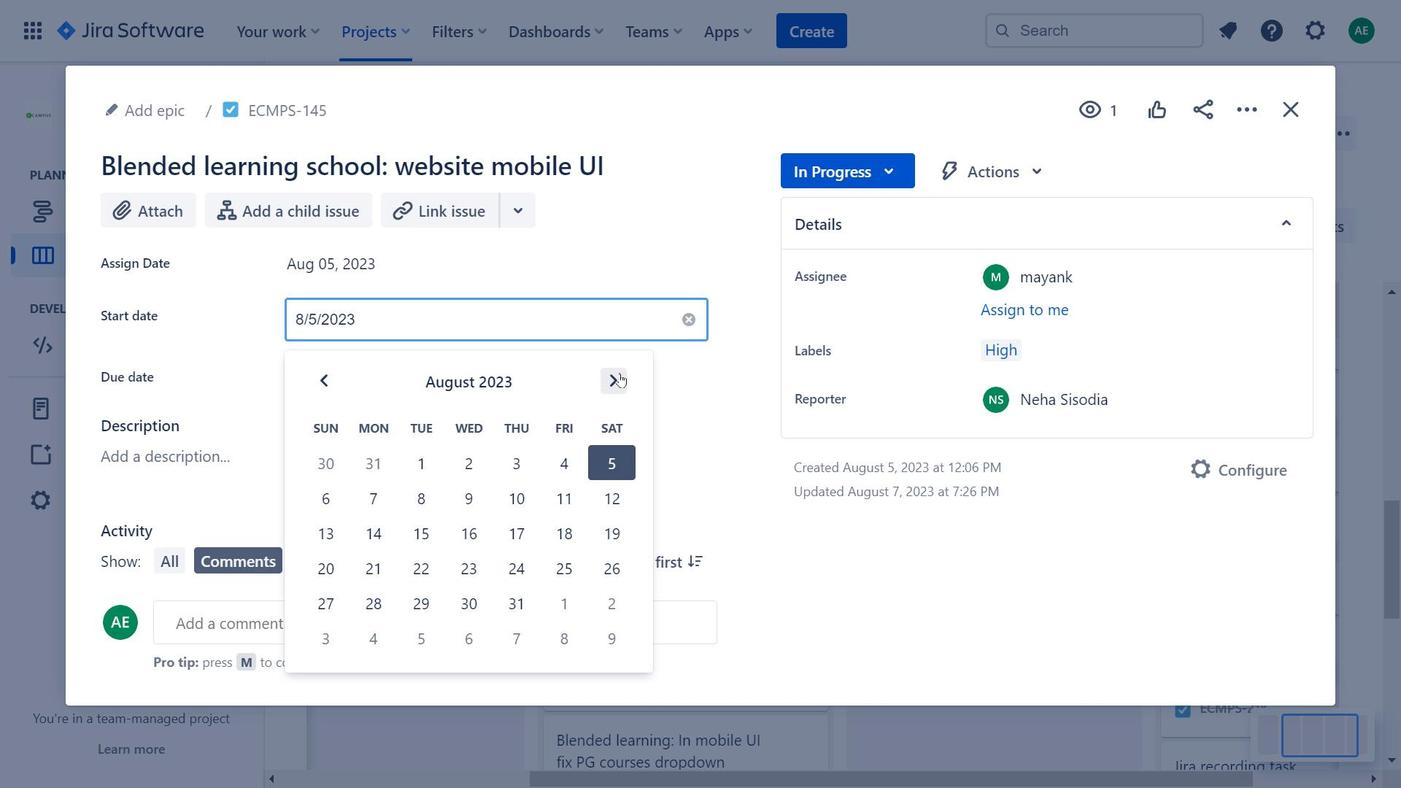 
Action: Mouse moved to (624, 383)
Screenshot: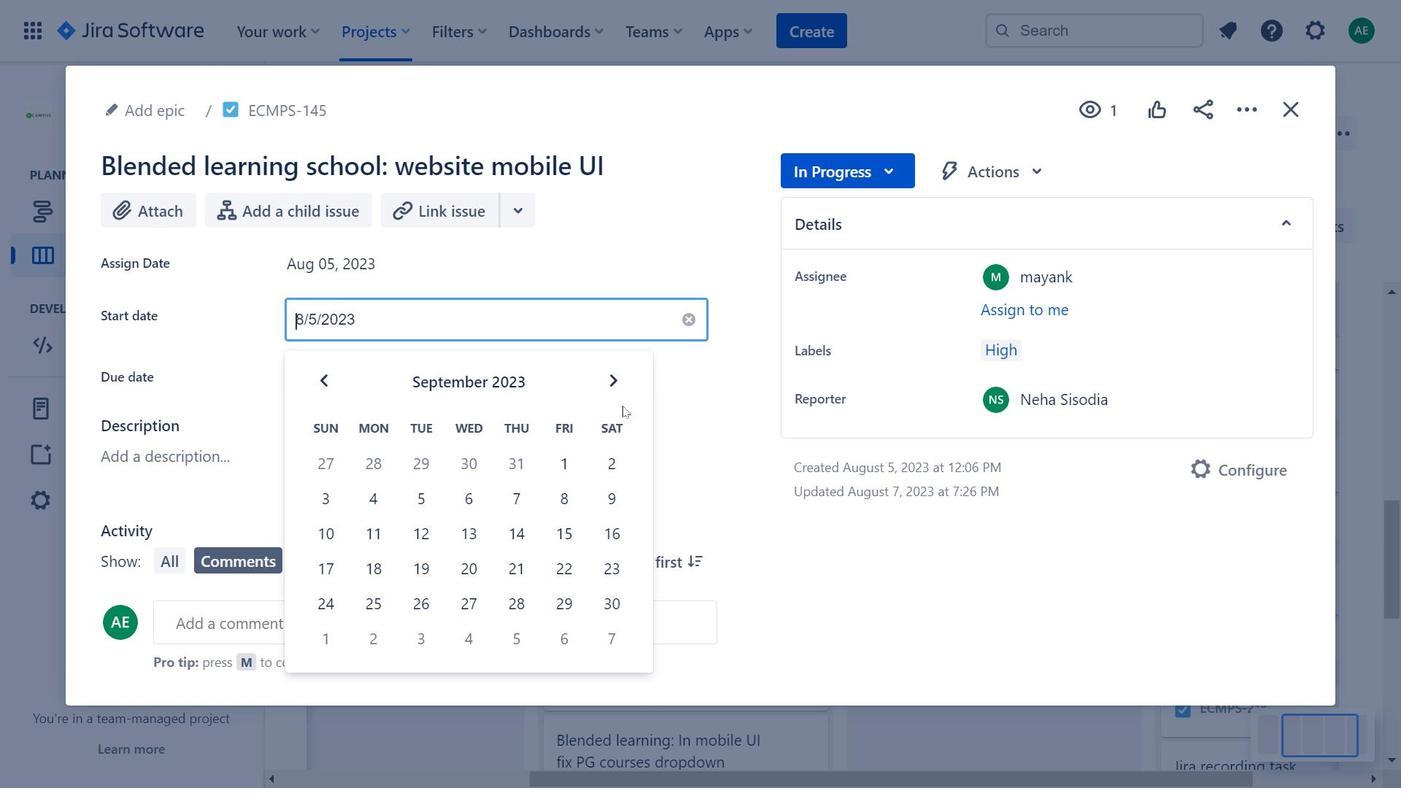 
Action: Mouse pressed left at (624, 383)
Screenshot: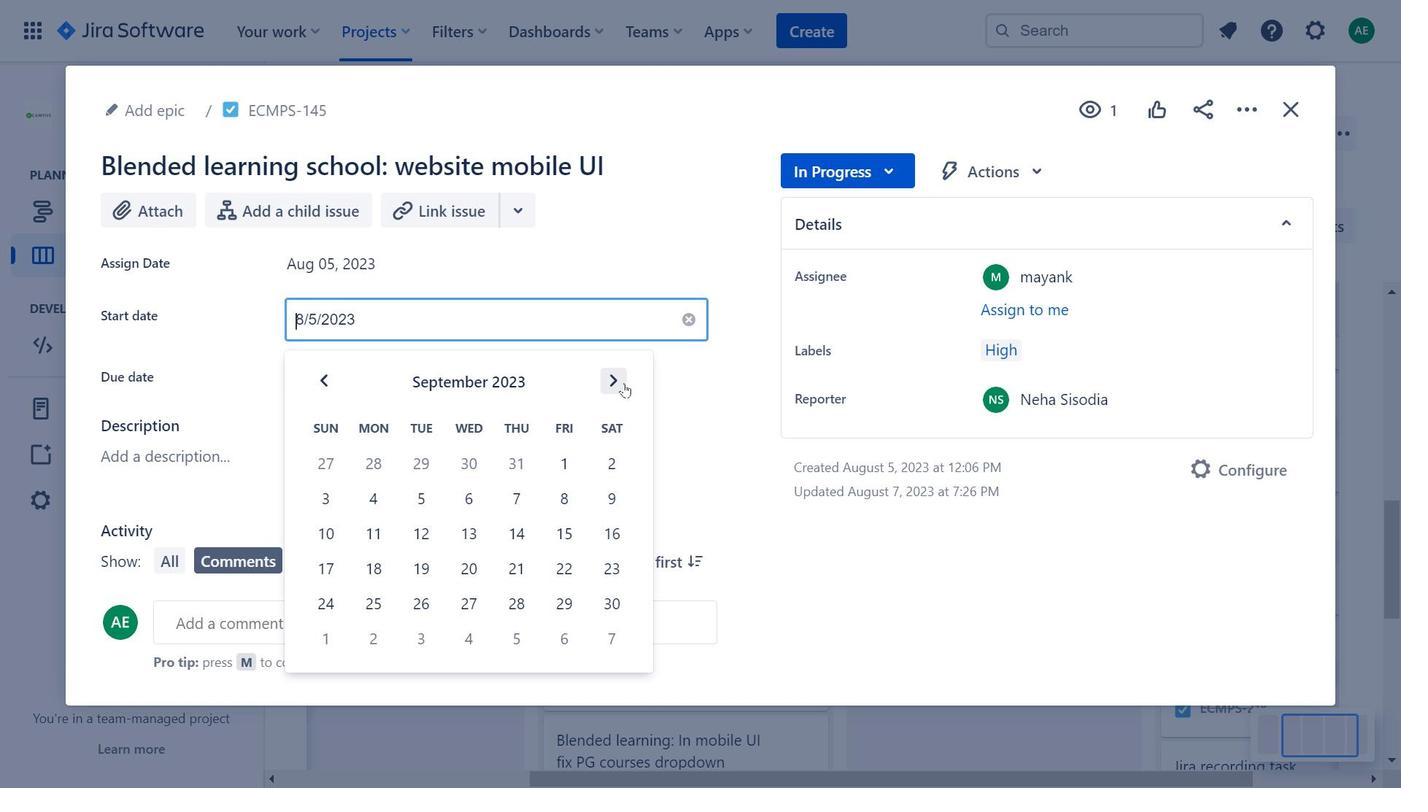 
Action: Mouse moved to (950, 167)
Screenshot: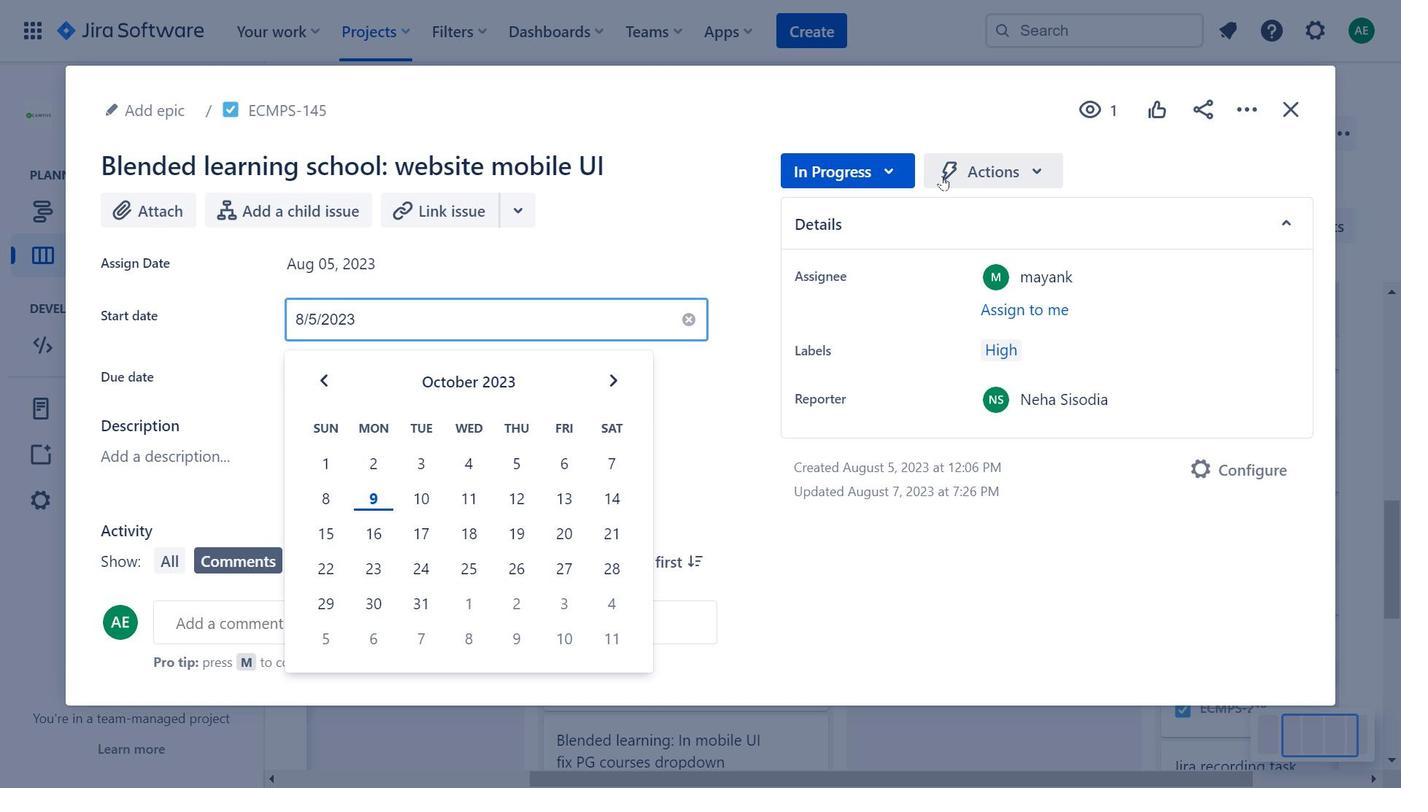 
Action: Mouse pressed left at (950, 167)
Screenshot: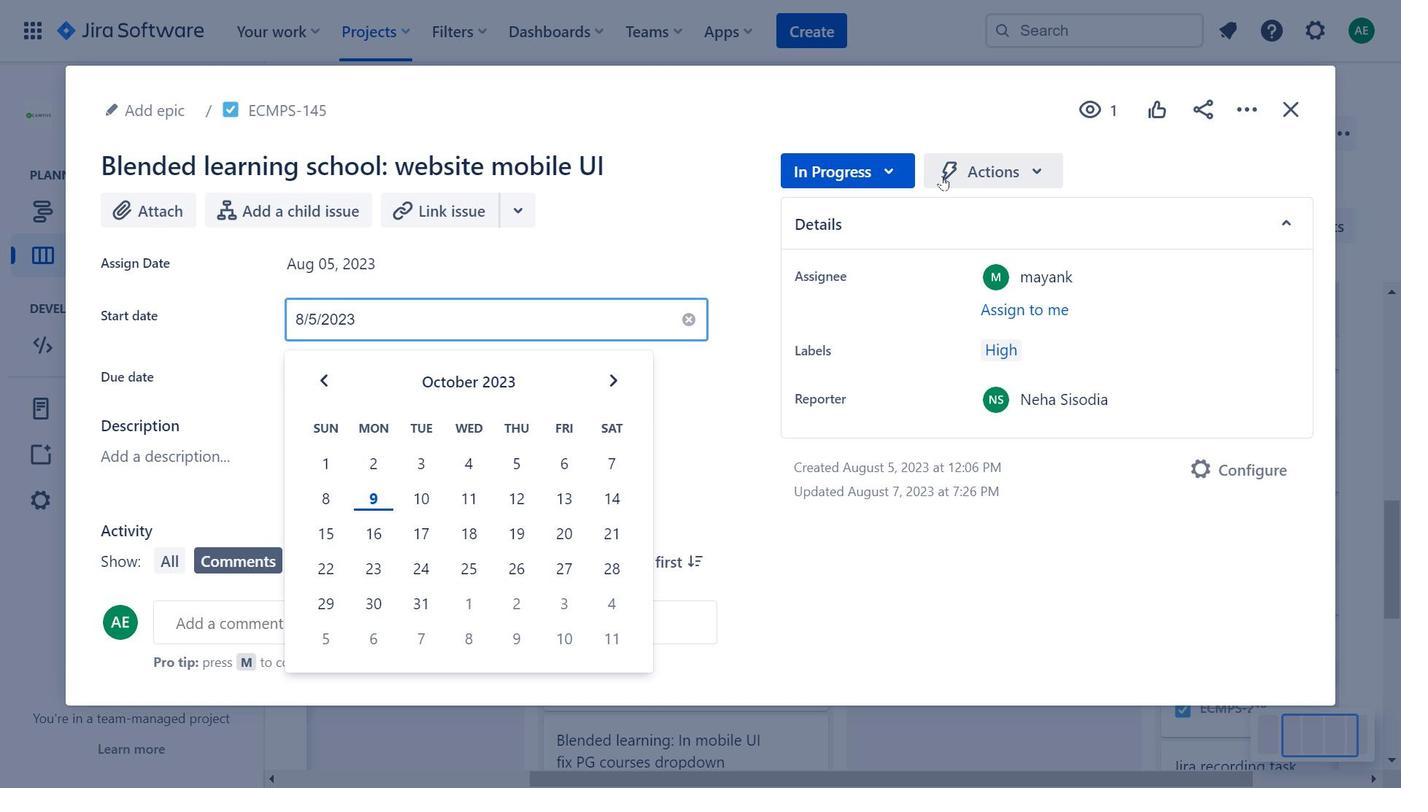
Action: Mouse moved to (1292, 113)
Screenshot: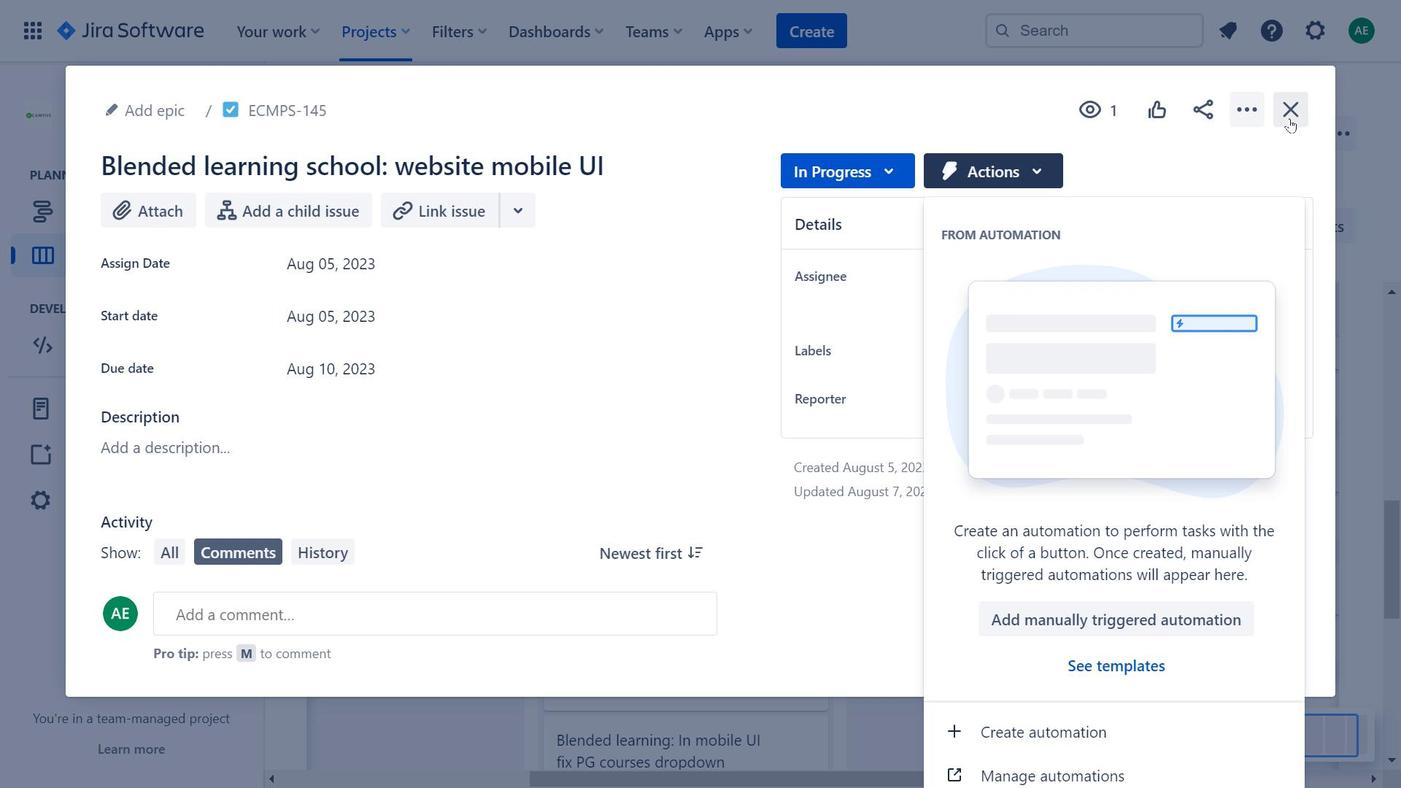 
Action: Mouse pressed left at (1292, 113)
Screenshot: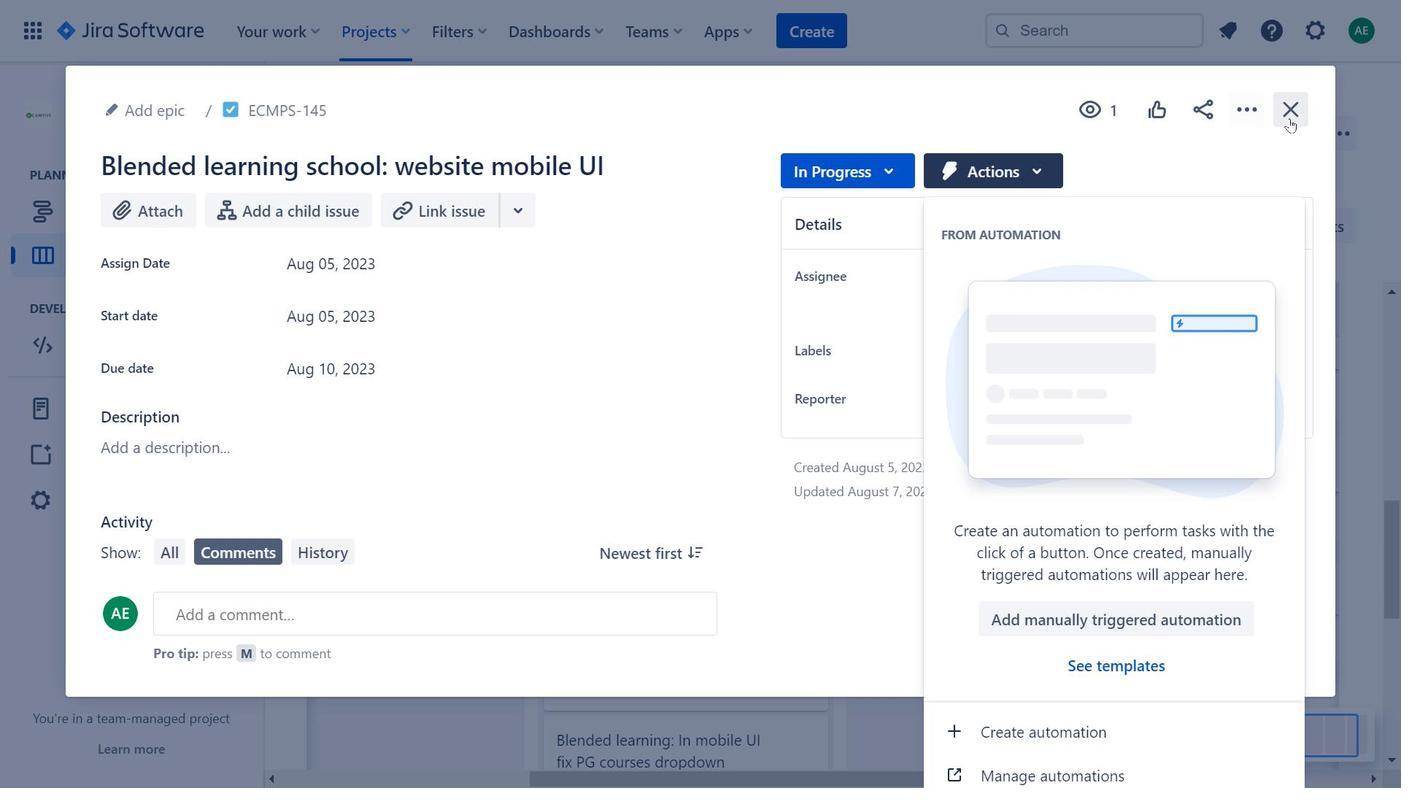 
Action: Mouse moved to (764, 470)
Screenshot: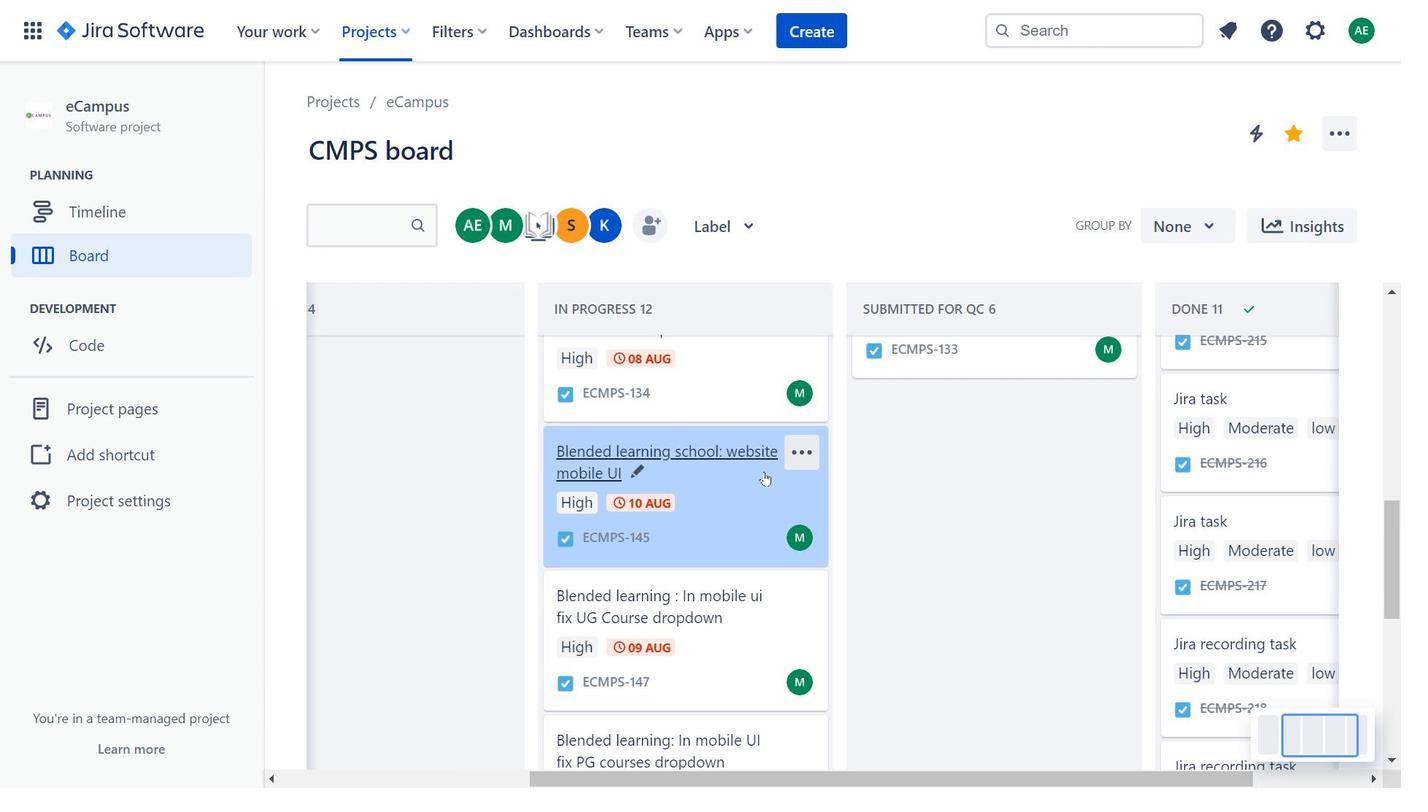 
Action: Mouse scrolled (764, 470) with delta (0, 0)
Screenshot: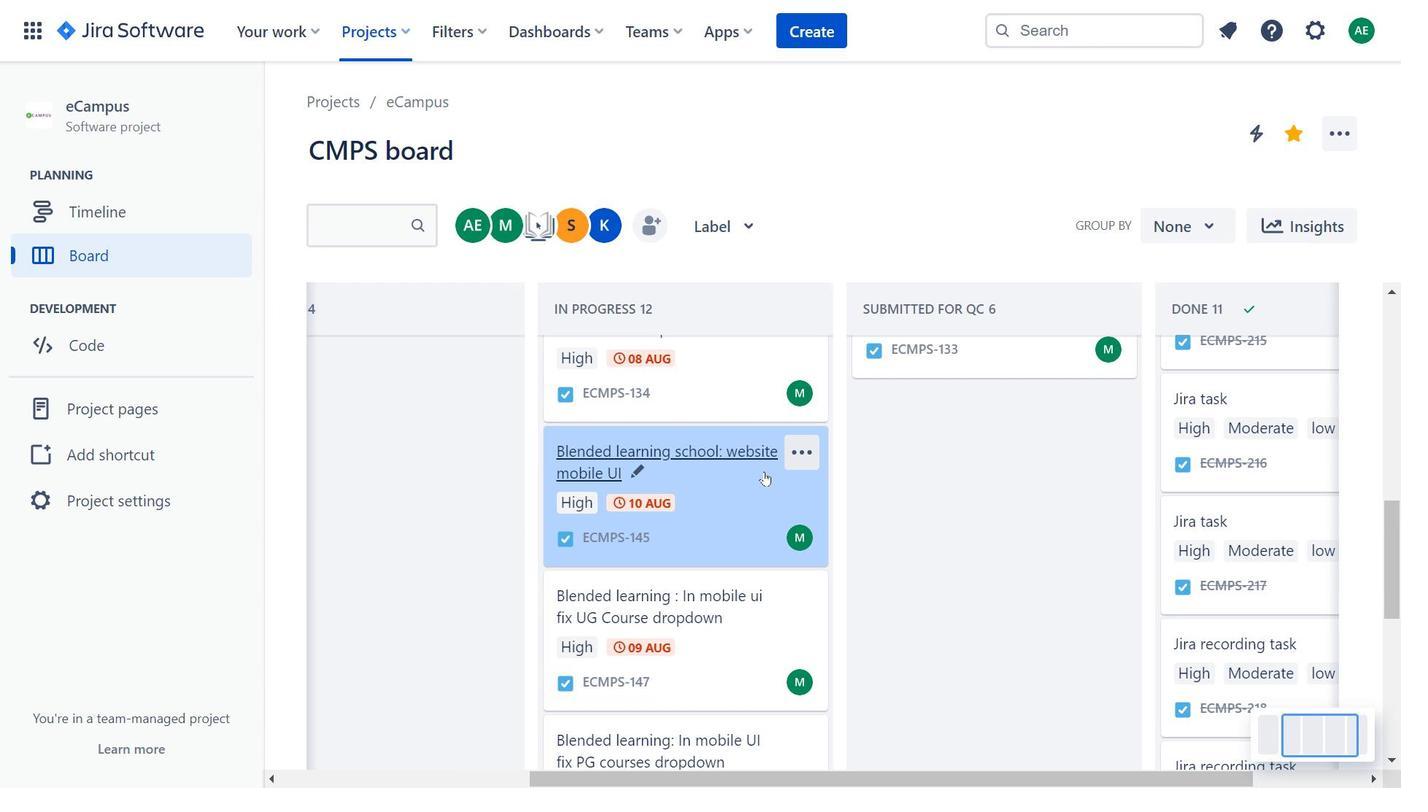 
Action: Mouse scrolled (764, 470) with delta (0, 0)
Screenshot: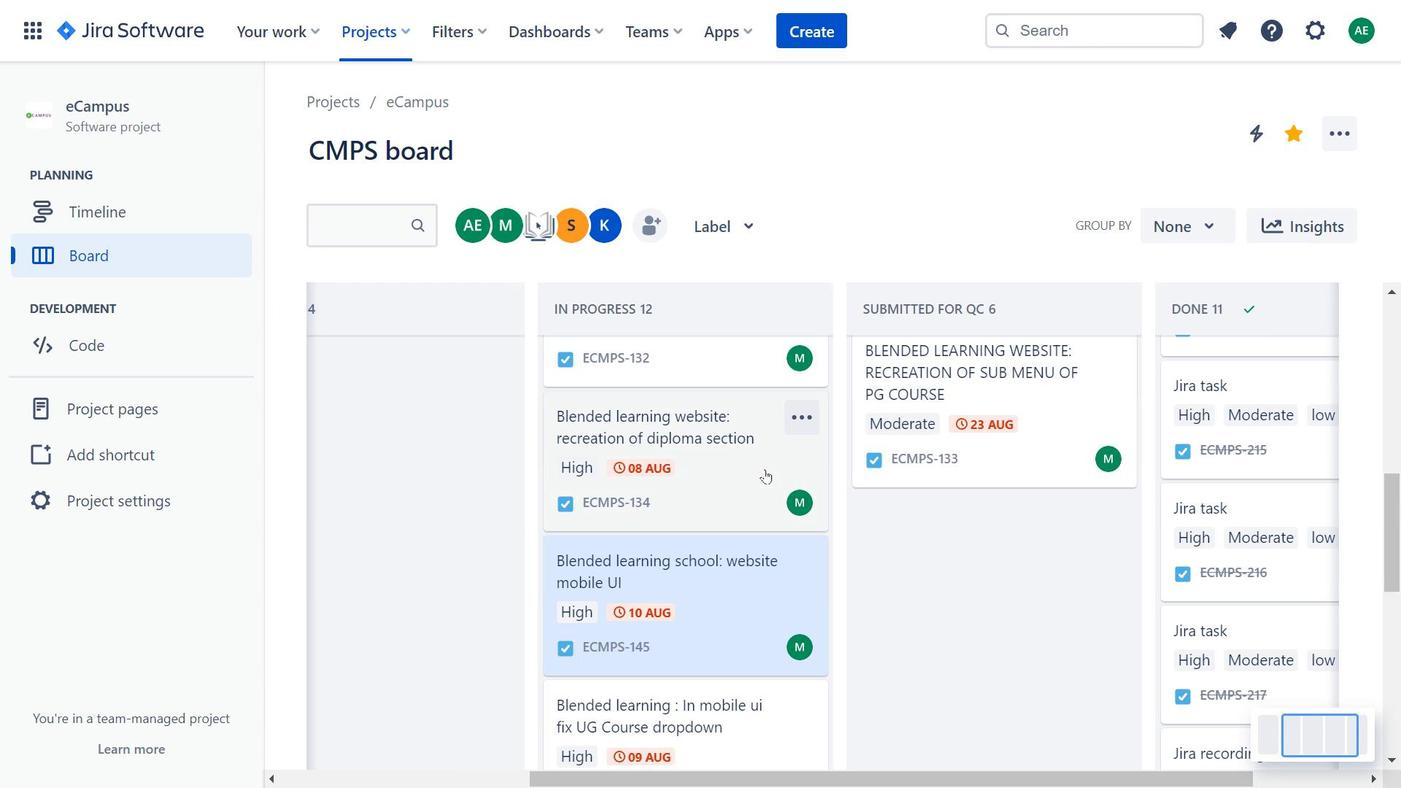 
Action: Mouse scrolled (764, 470) with delta (0, 0)
Screenshot: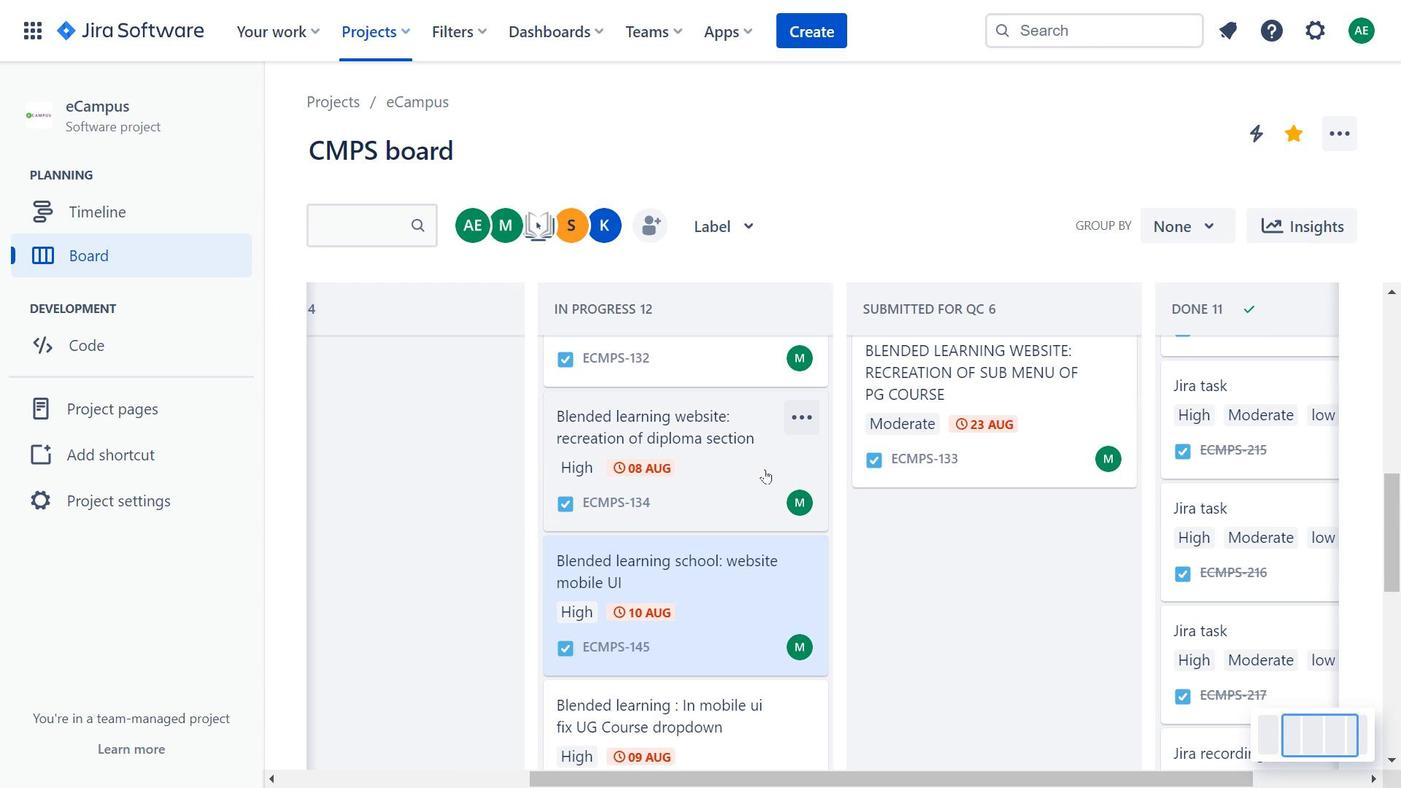
Action: Mouse moved to (743, 425)
Screenshot: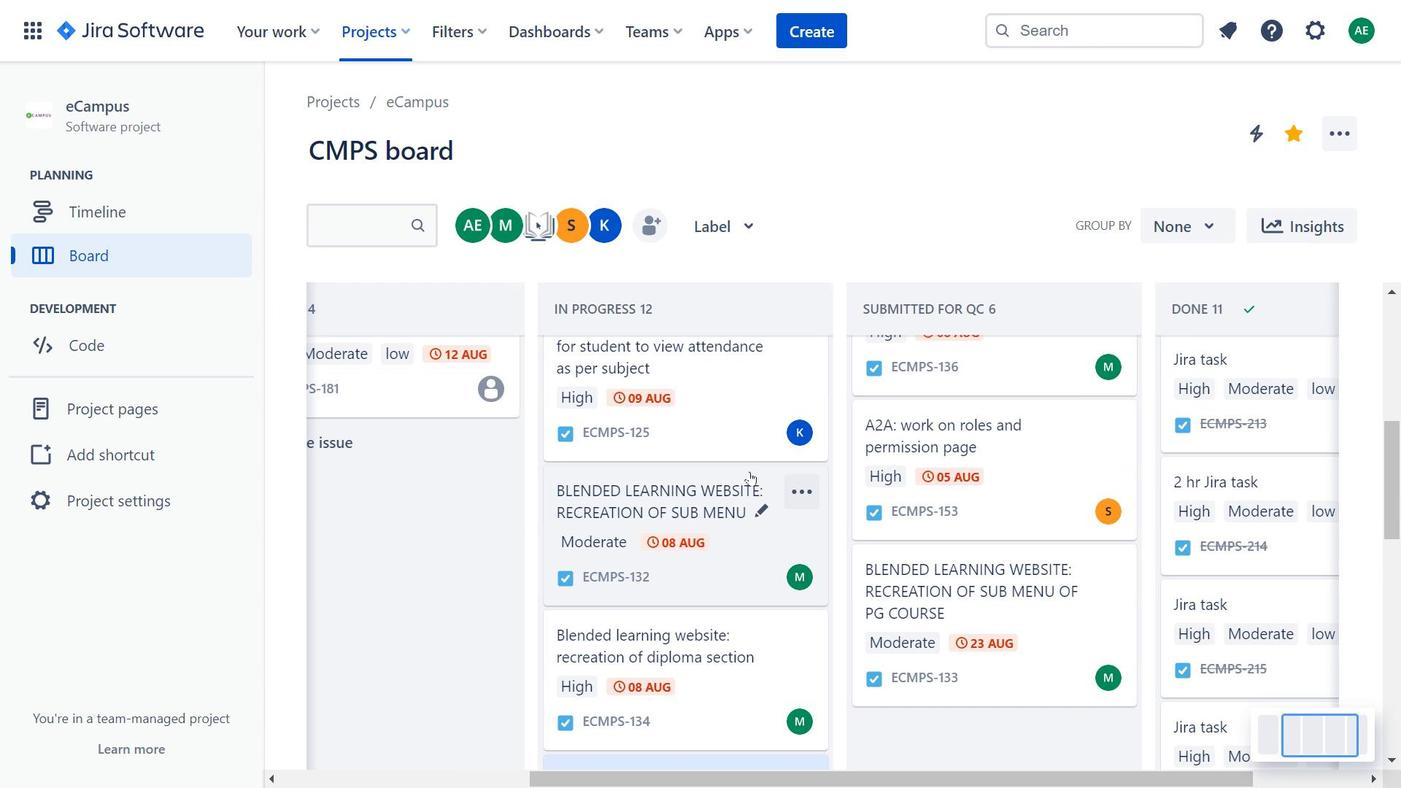 
Action: Mouse pressed left at (743, 425)
Screenshot: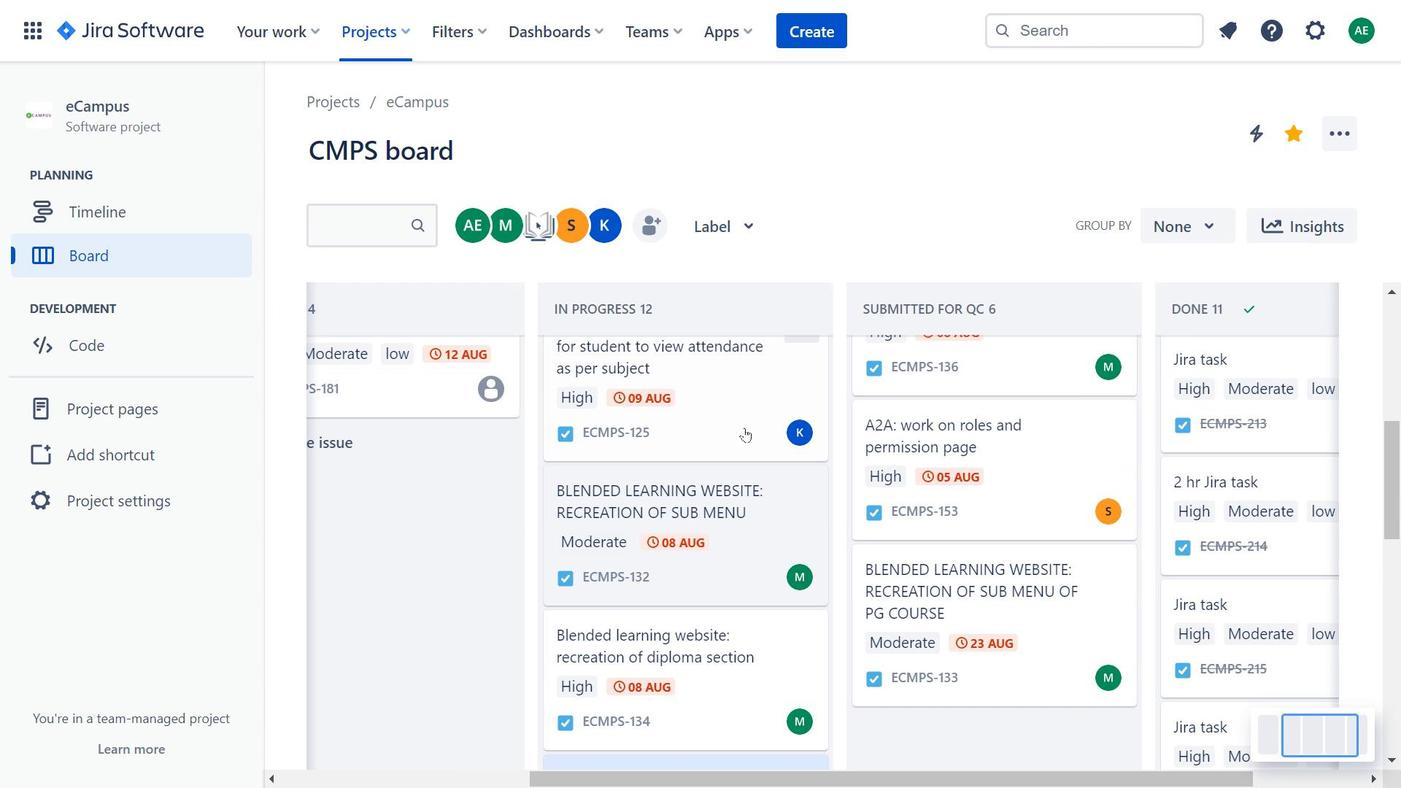 
Action: Mouse moved to (331, 345)
Screenshot: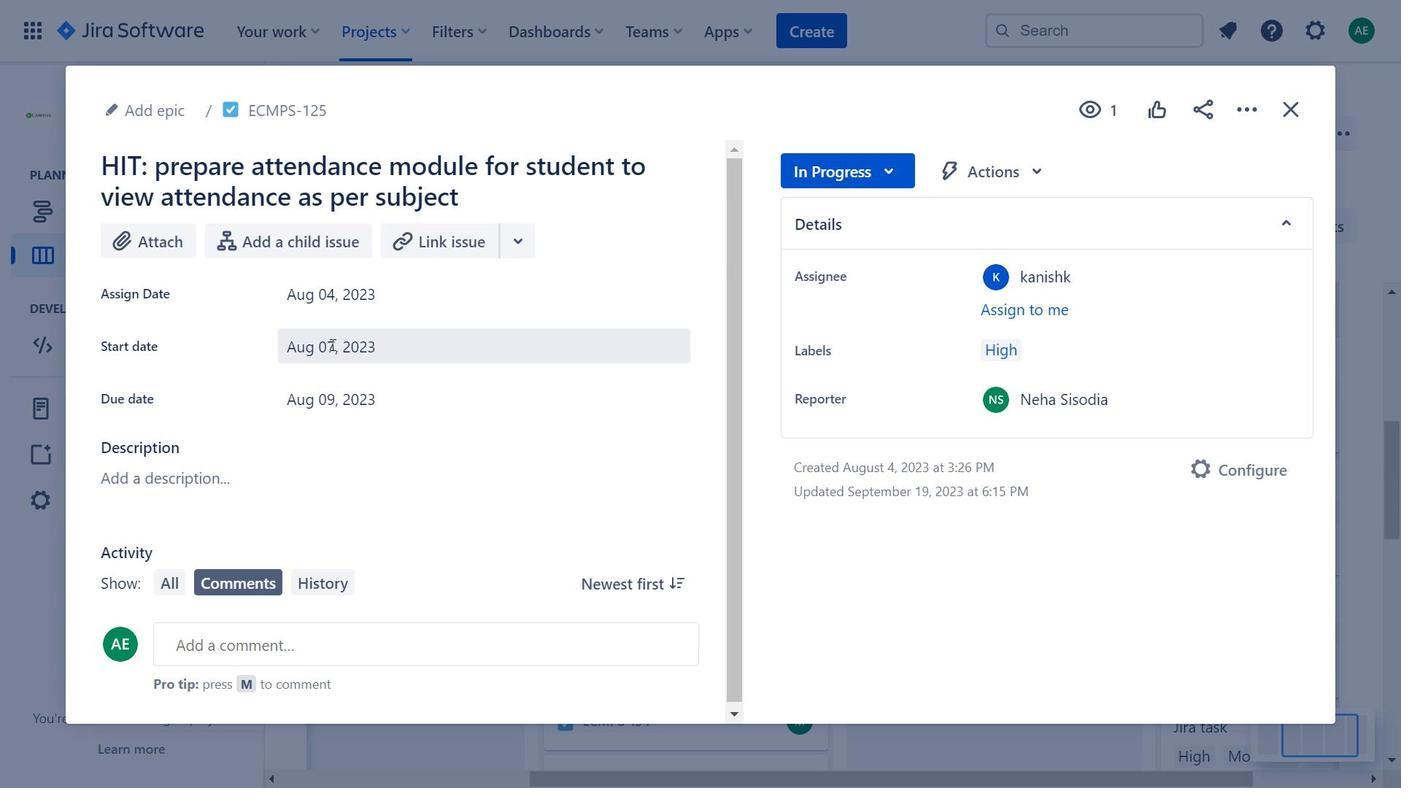 
Action: Mouse pressed left at (331, 345)
Screenshot: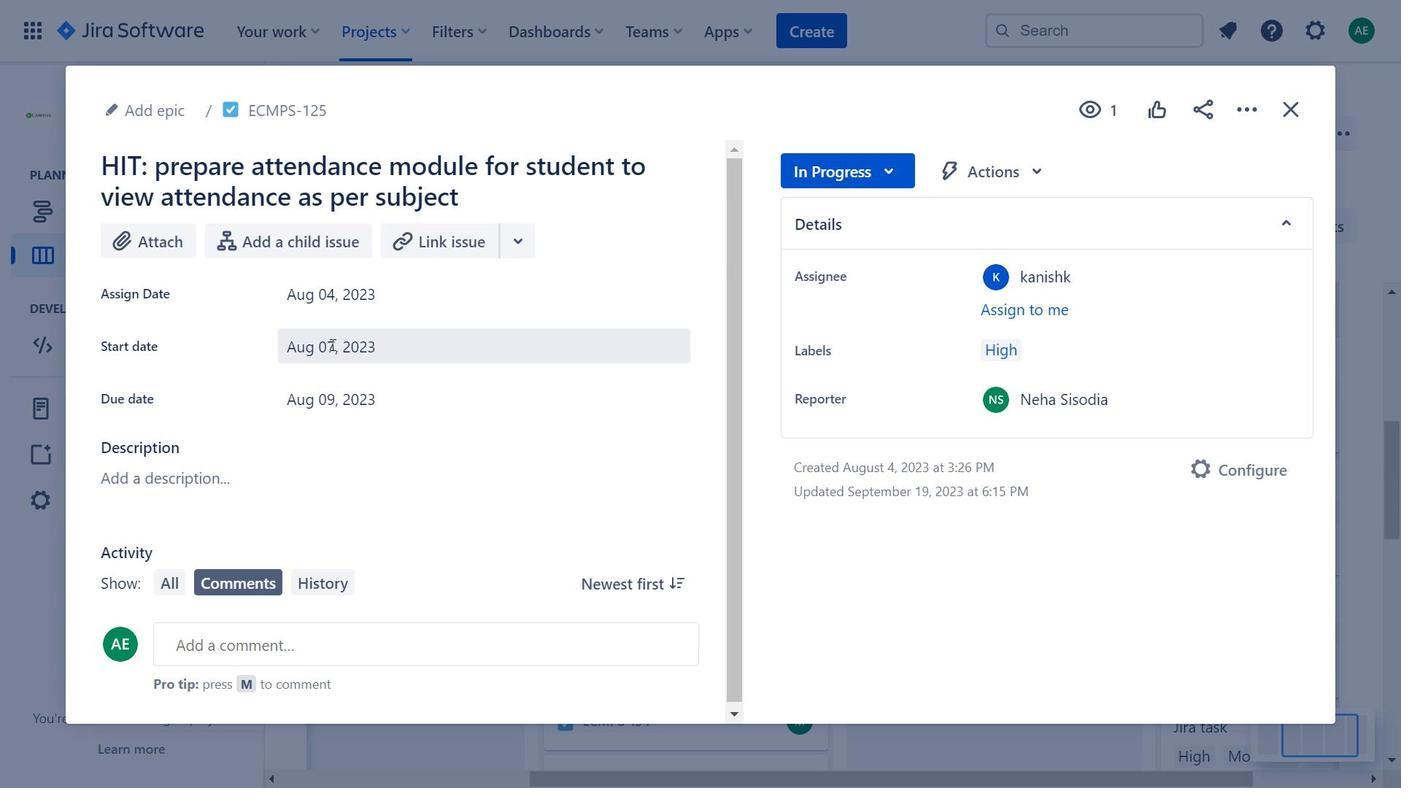 
Action: Mouse moved to (613, 418)
Screenshot: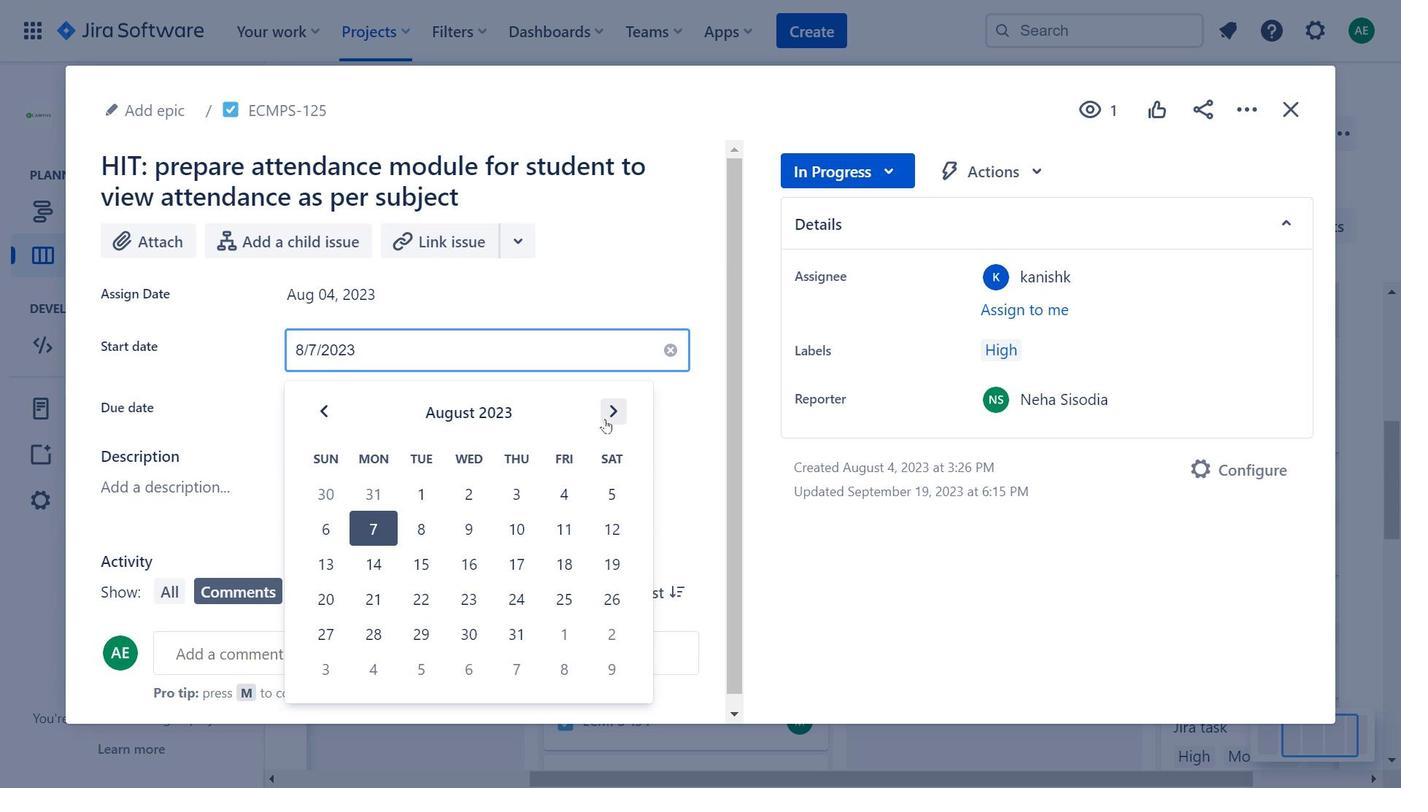 
Action: Mouse pressed left at (613, 418)
Screenshot: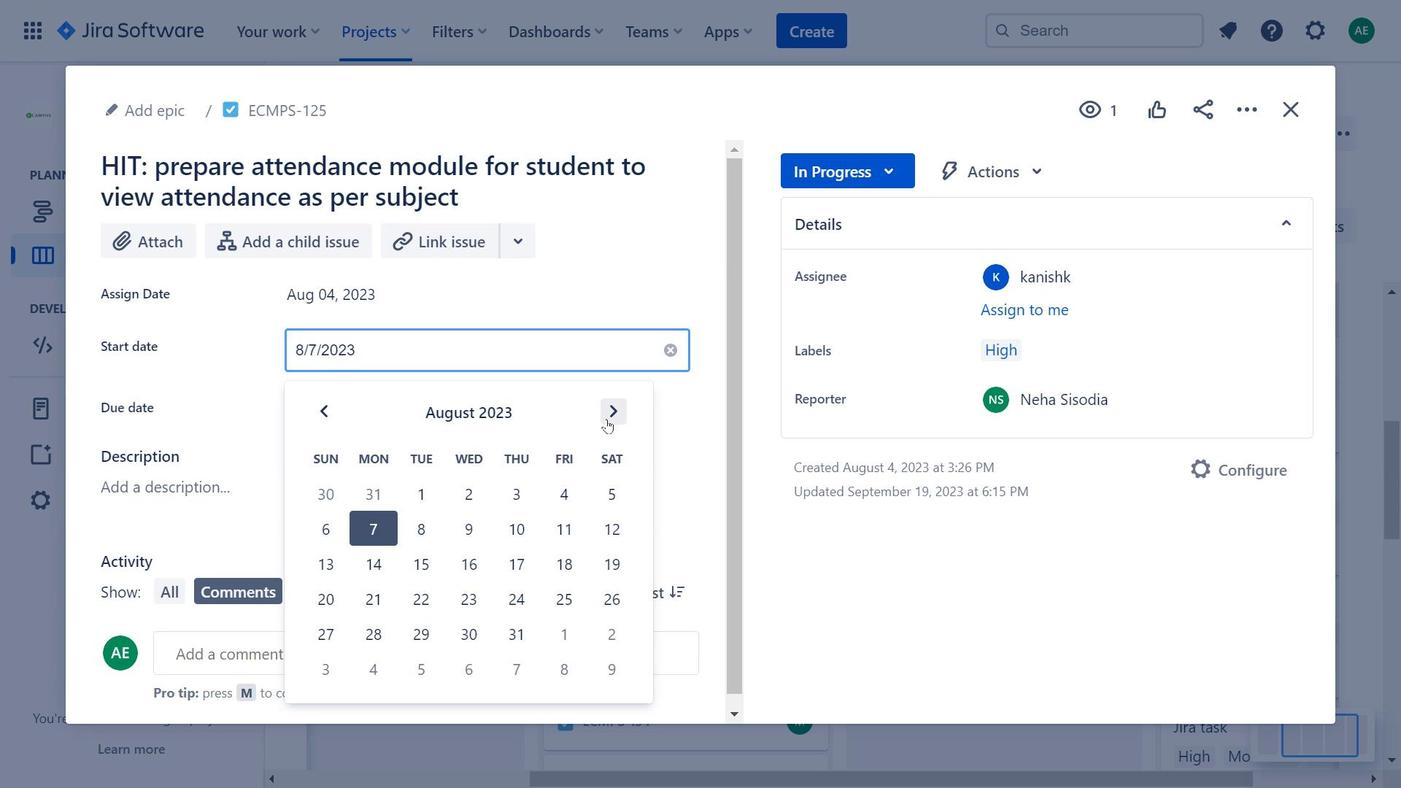 
Action: Mouse moved to (618, 409)
Screenshot: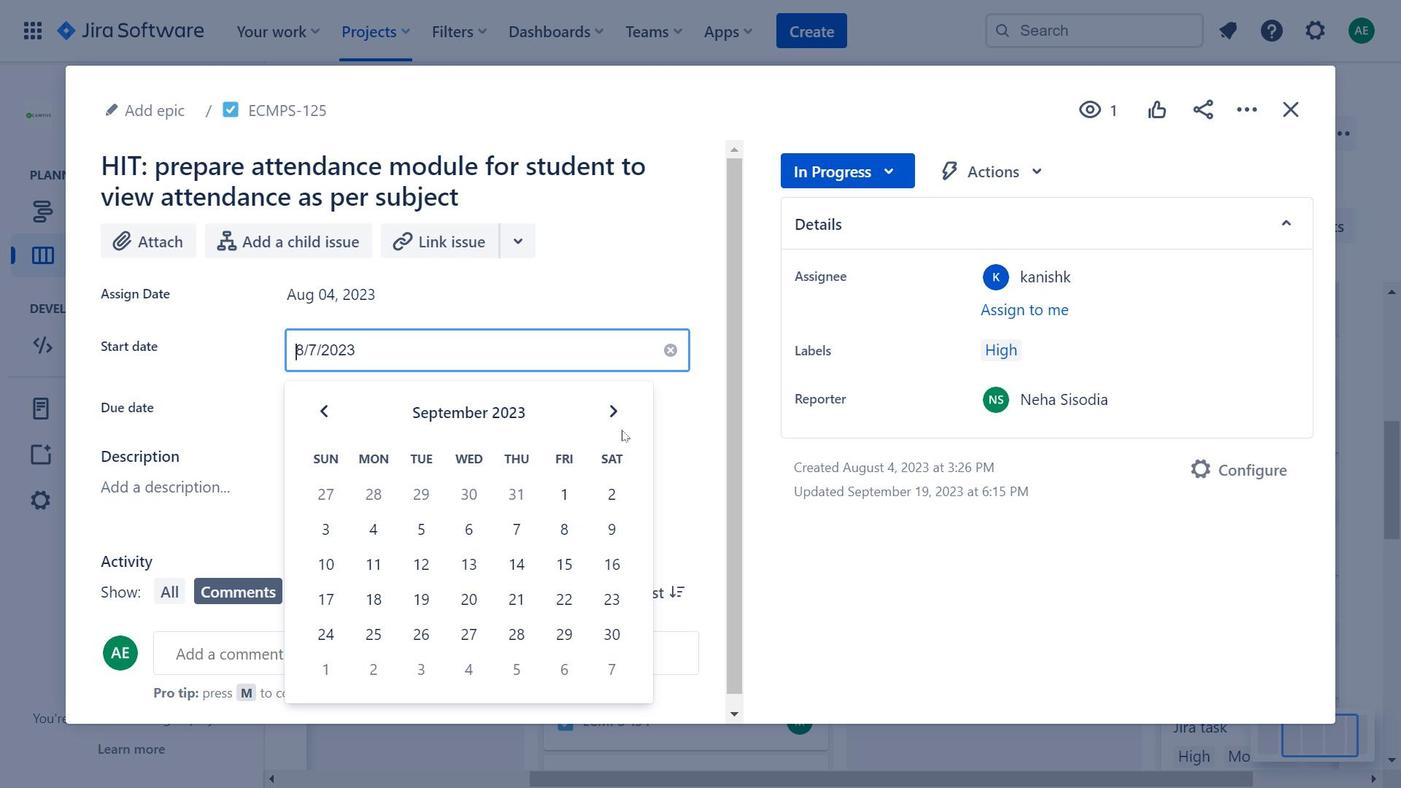 
Action: Mouse pressed left at (618, 409)
Screenshot: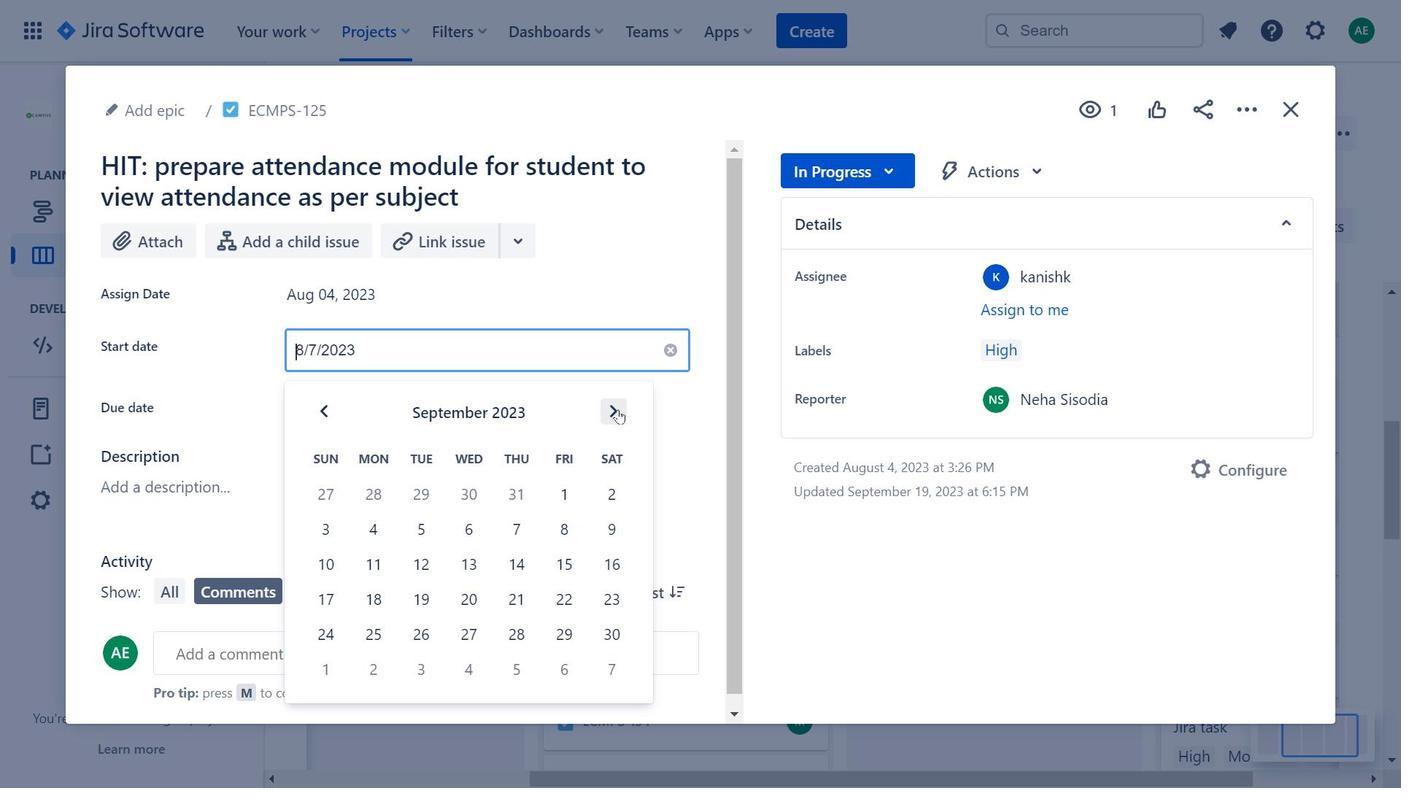 
Action: Mouse moved to (987, 166)
Screenshot: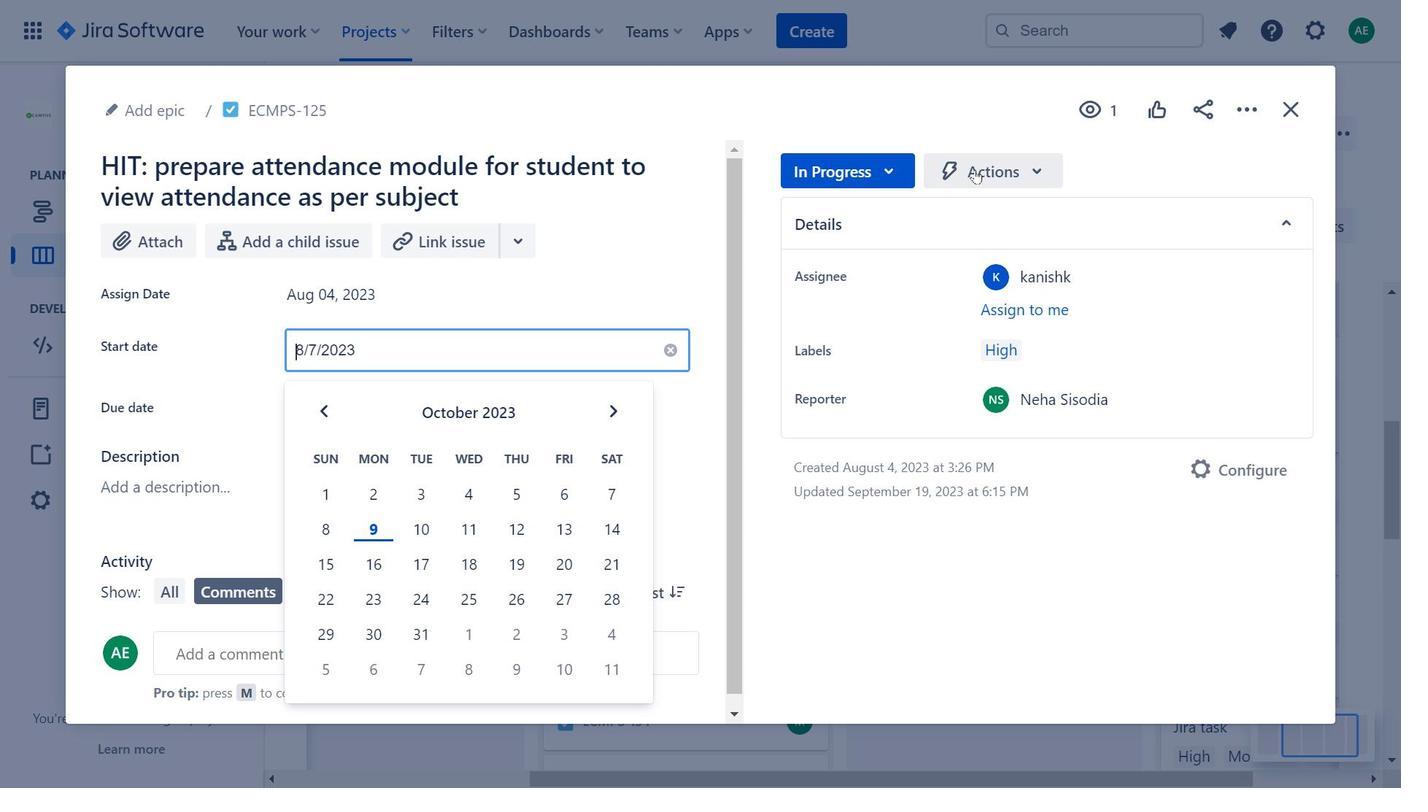 
Action: Mouse pressed left at (987, 166)
Screenshot: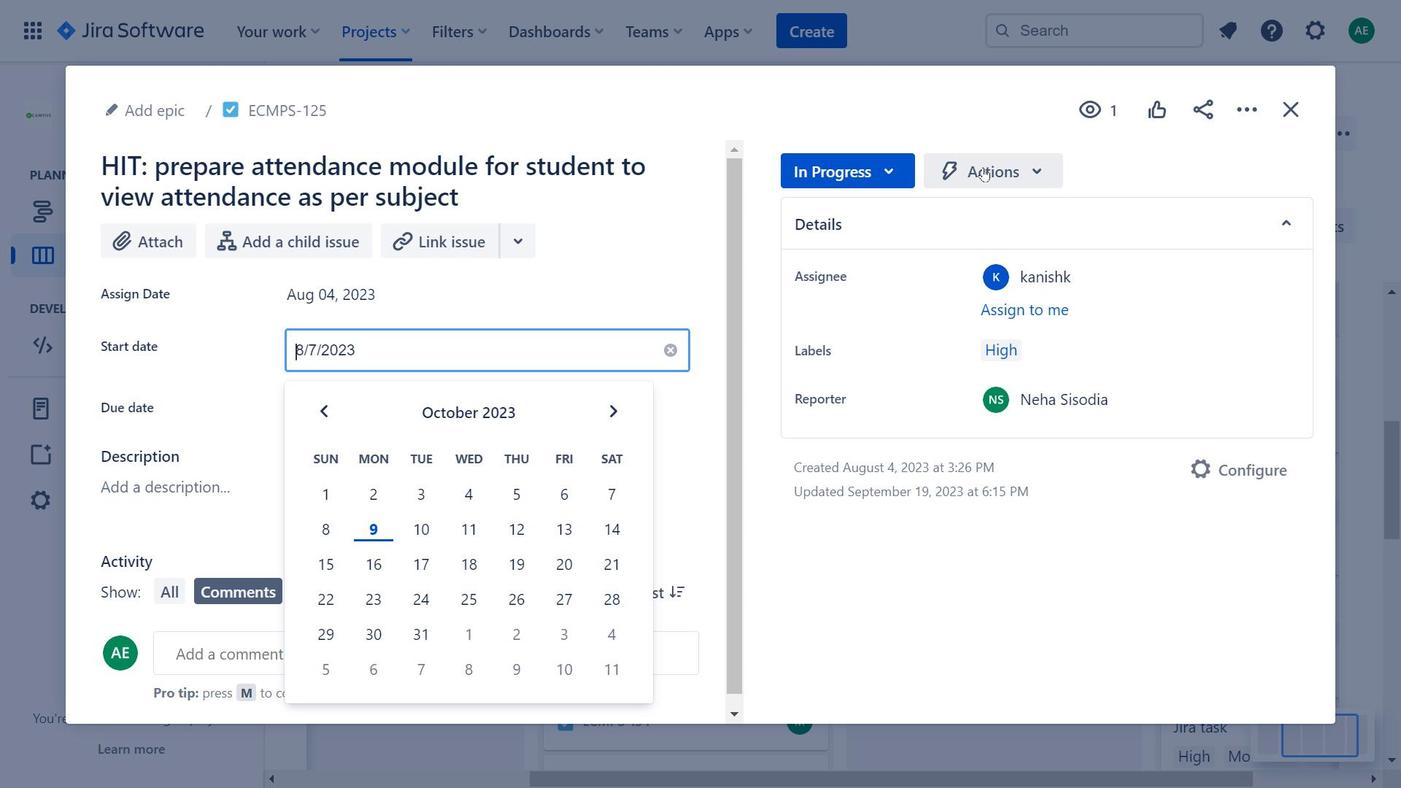 
Action: Mouse moved to (1284, 99)
Screenshot: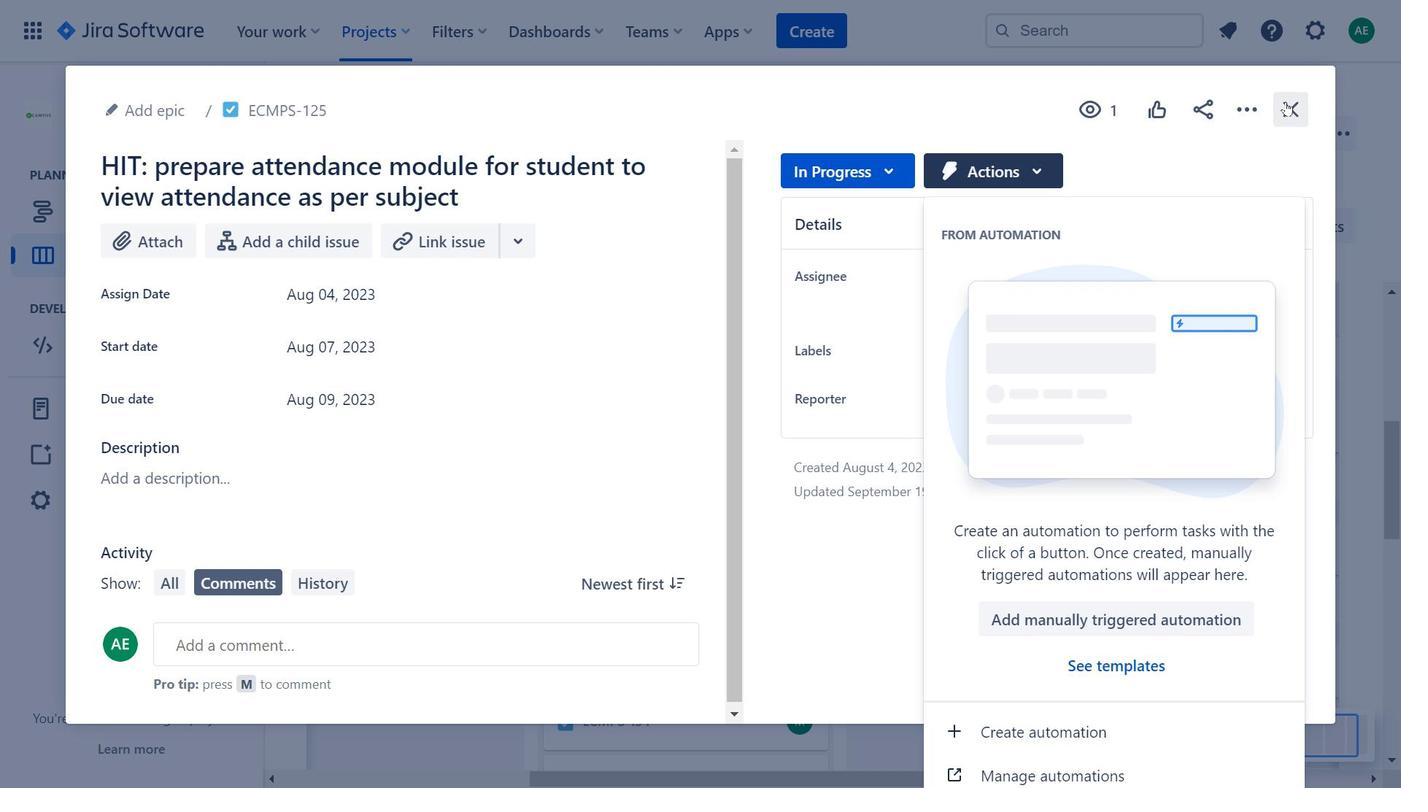 
Action: Mouse pressed left at (1284, 99)
Screenshot: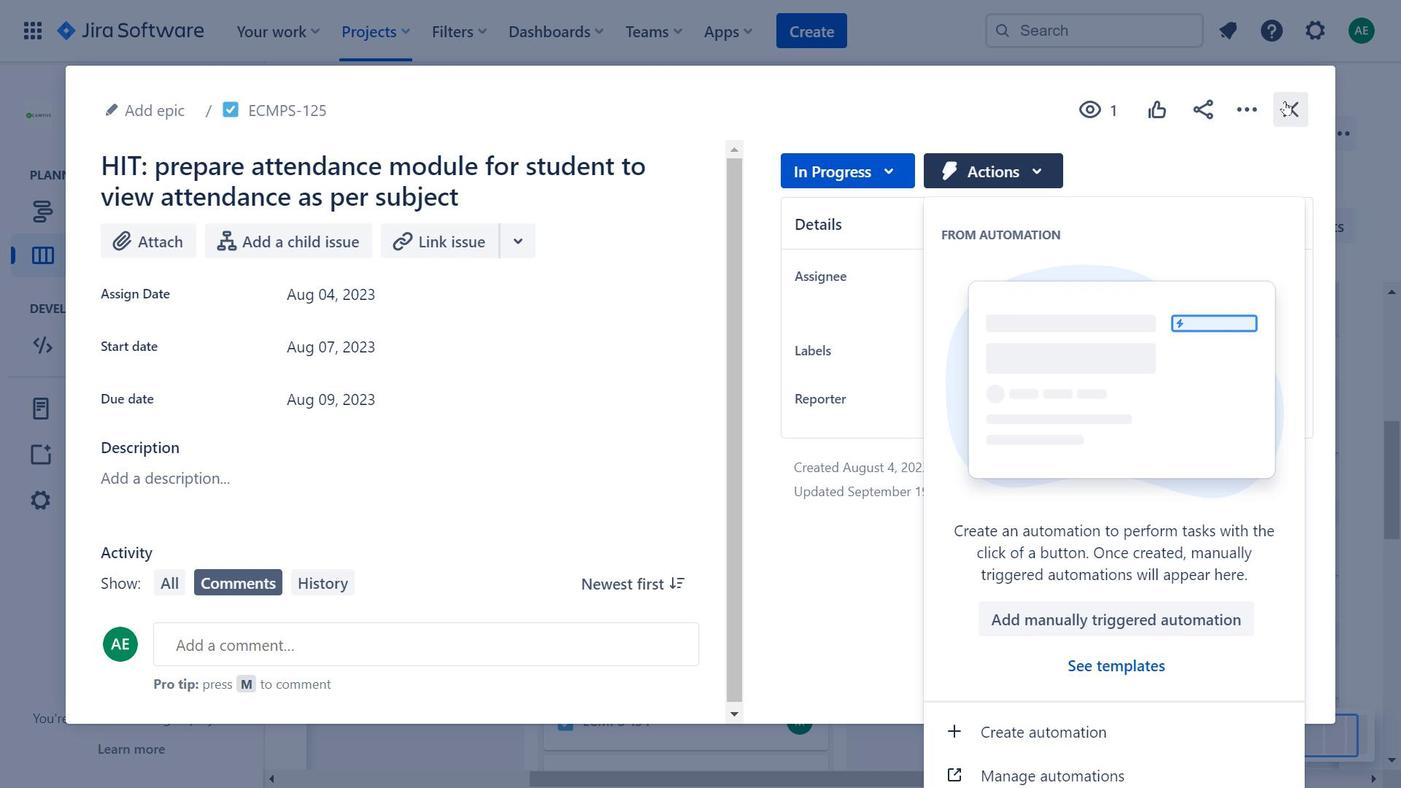 
Action: Mouse moved to (760, 491)
Screenshot: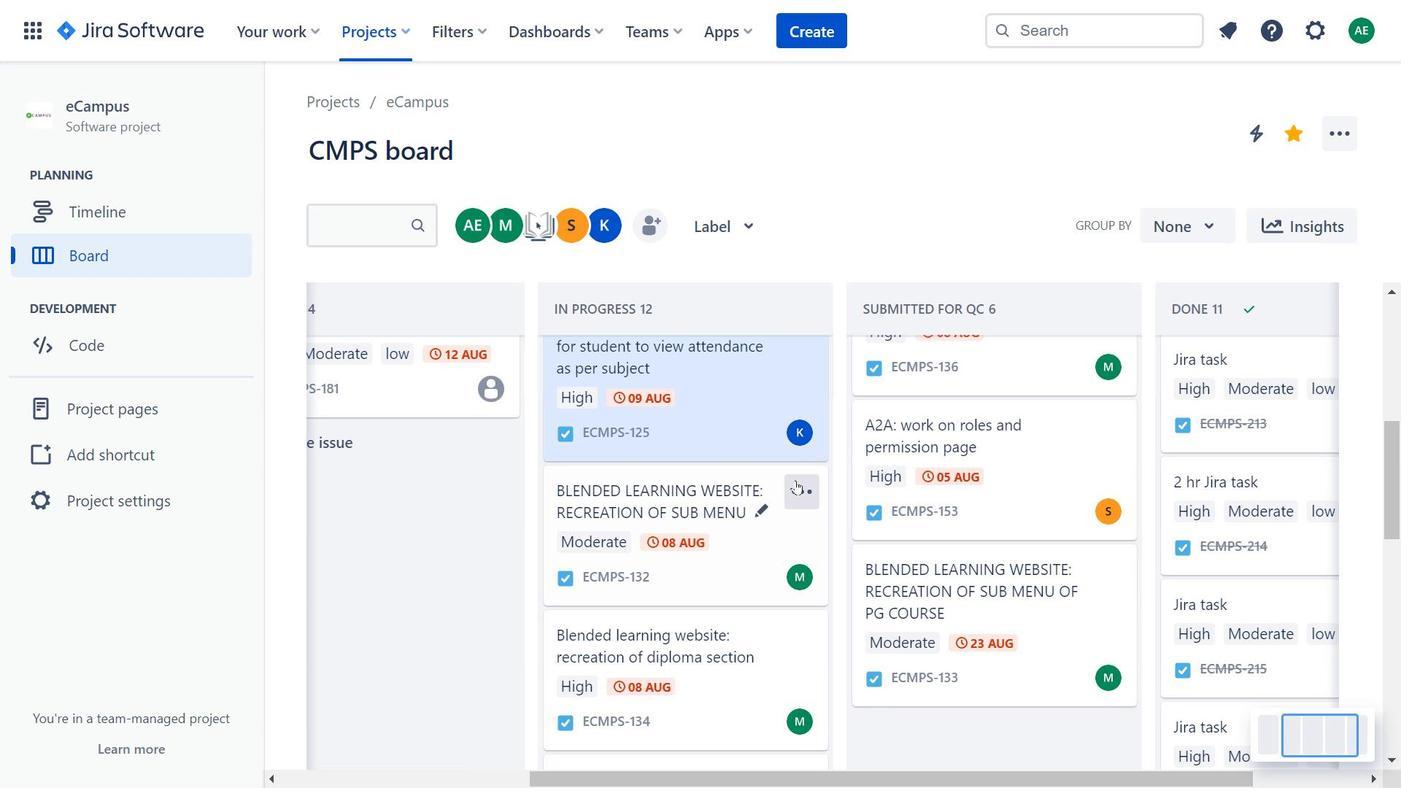 
Action: Mouse scrolled (760, 491) with delta (0, 0)
Screenshot: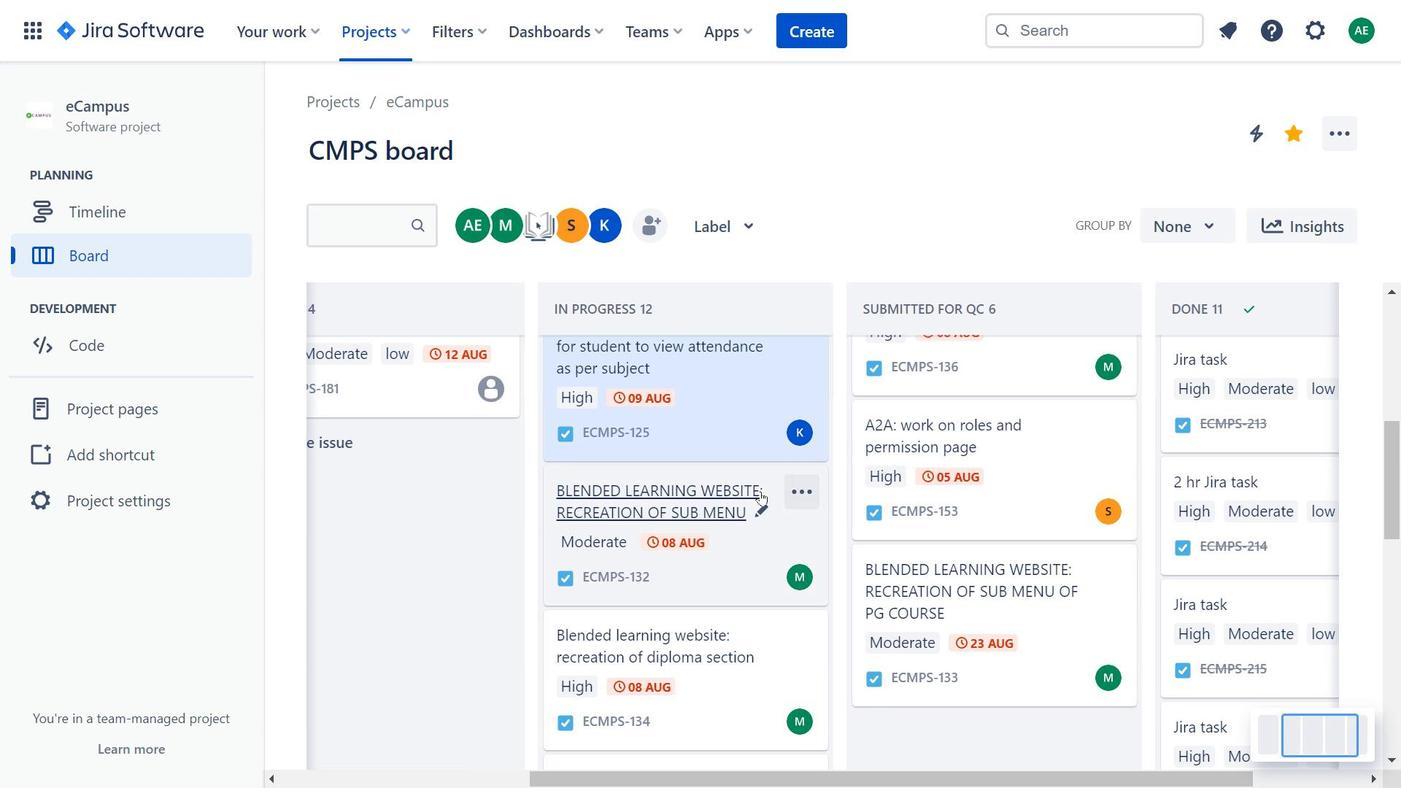 
Action: Mouse moved to (756, 451)
Screenshot: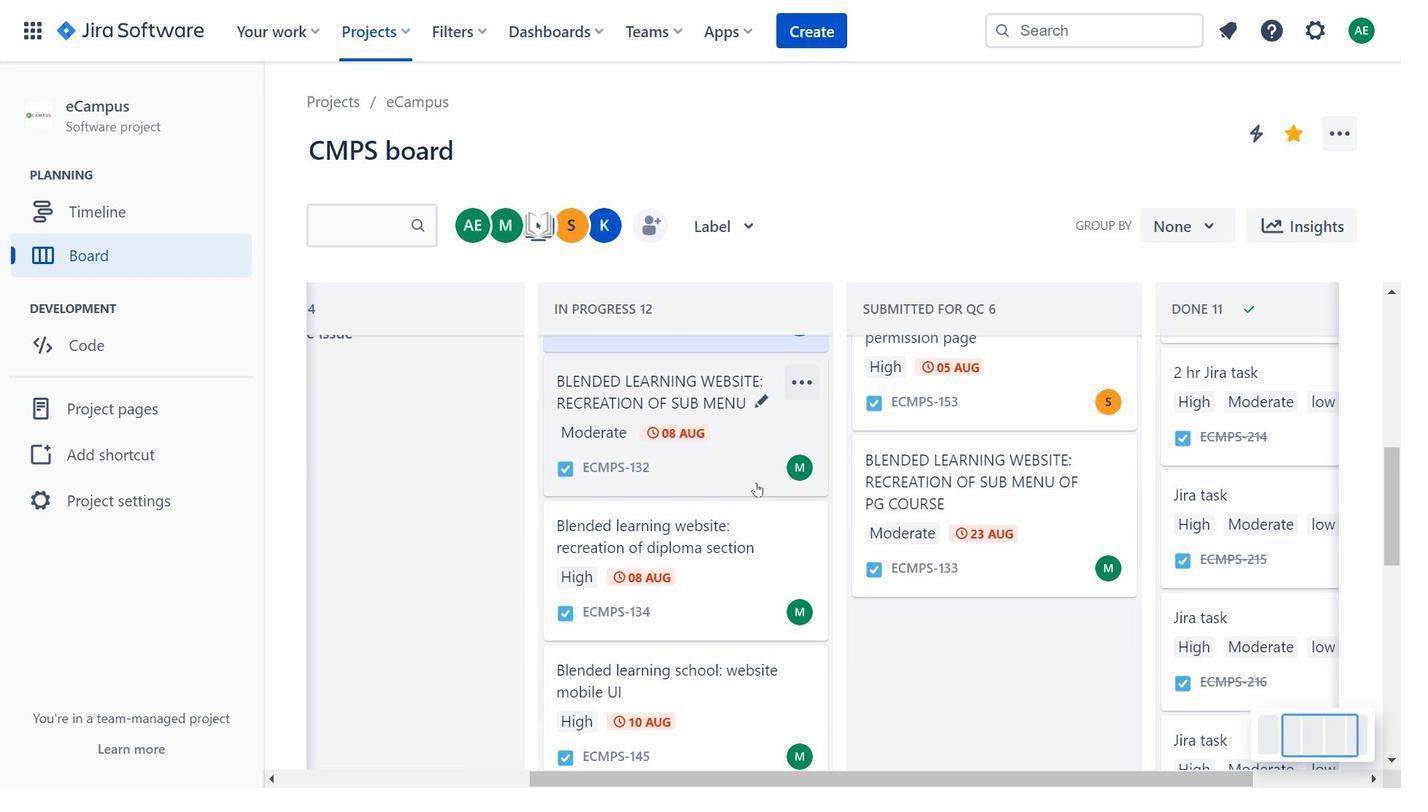 
Action: Mouse pressed left at (756, 451)
Screenshot: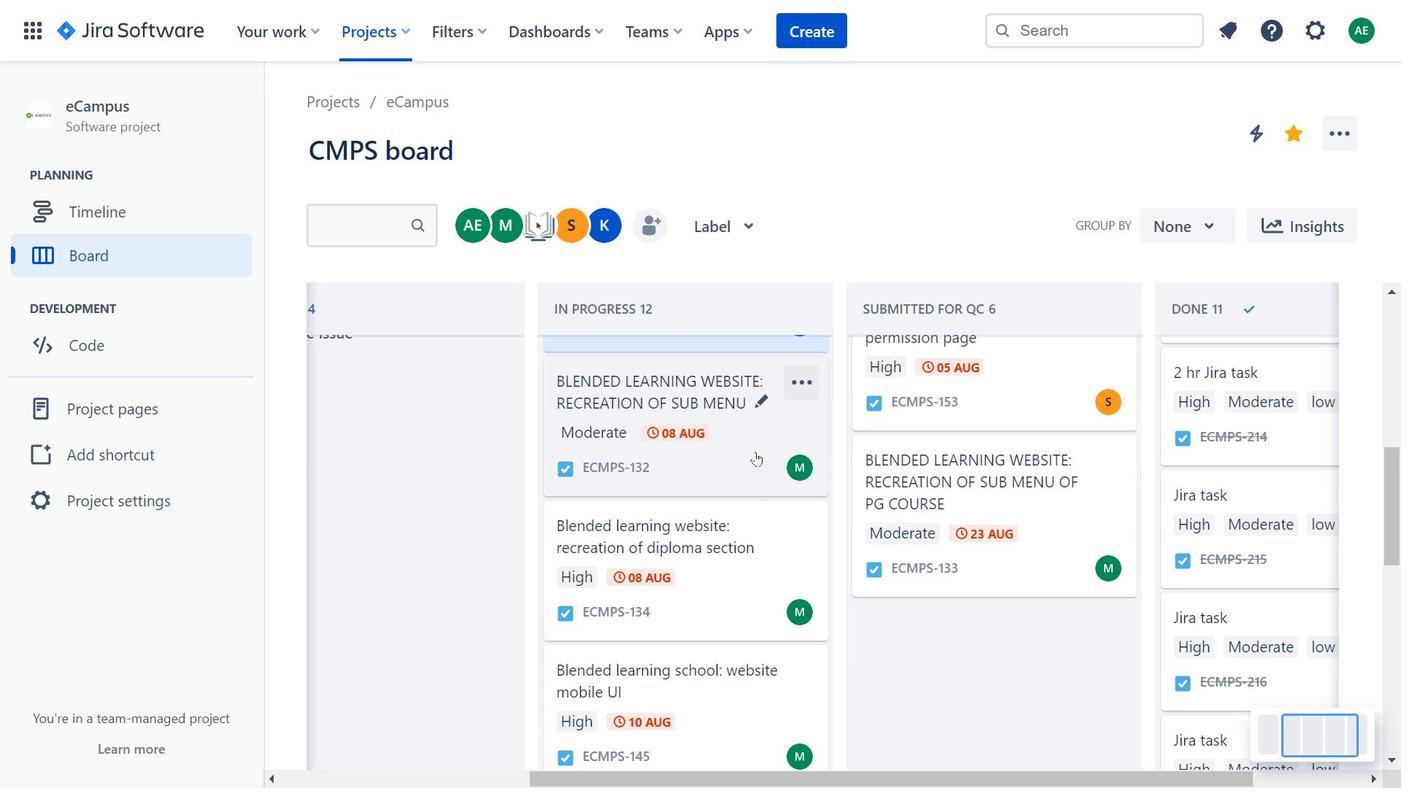
Action: Mouse moved to (326, 519)
Screenshot: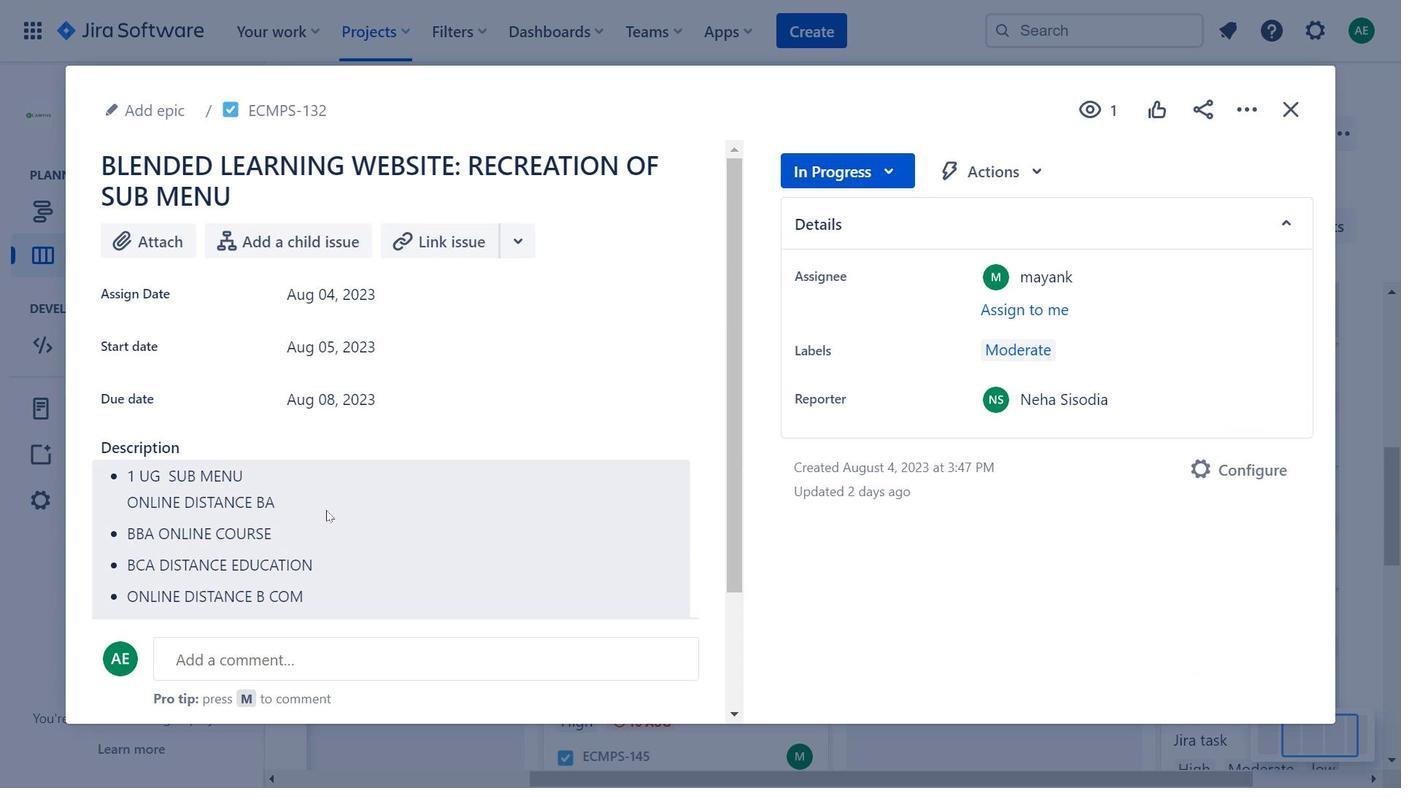 
Action: Mouse pressed left at (326, 519)
Screenshot: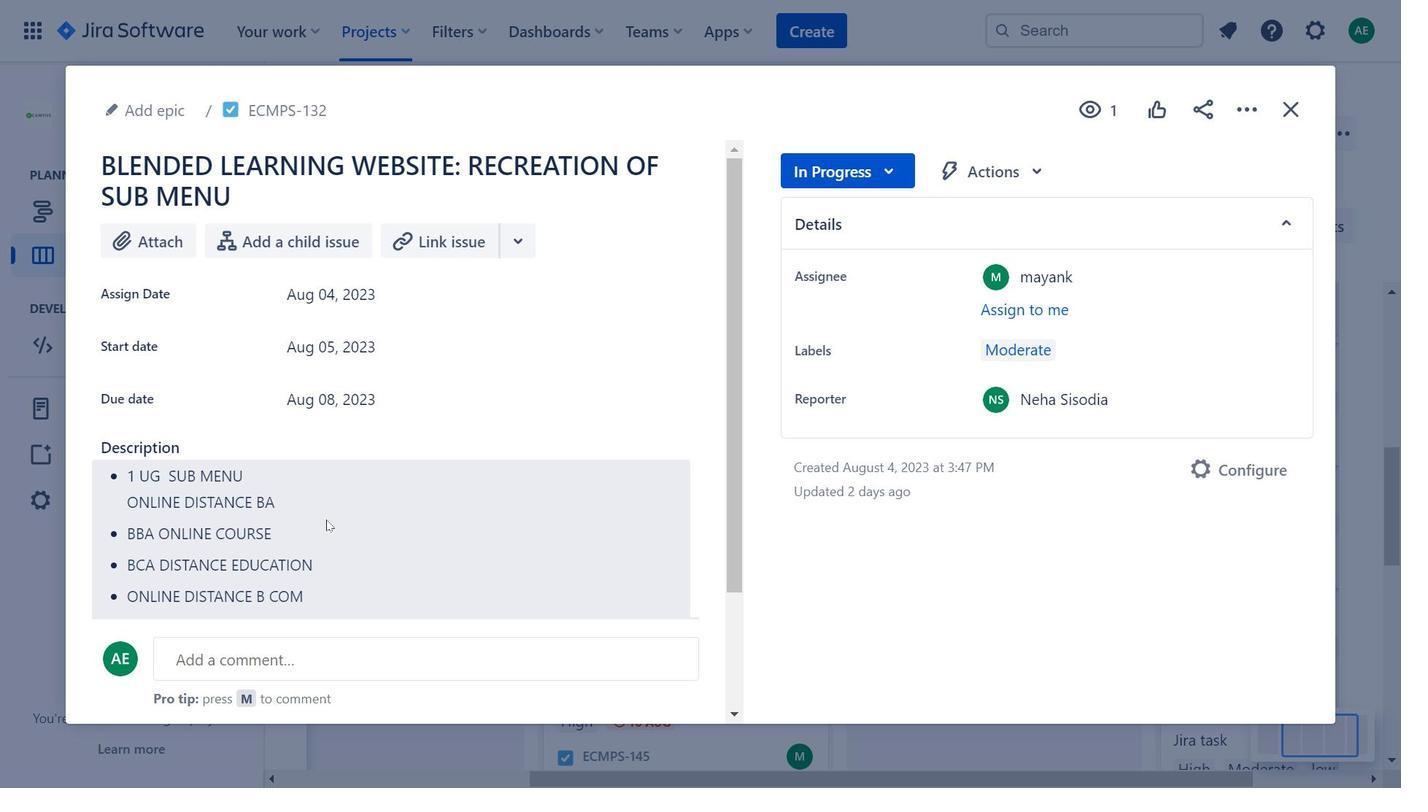 
Action: Mouse moved to (445, 514)
Screenshot: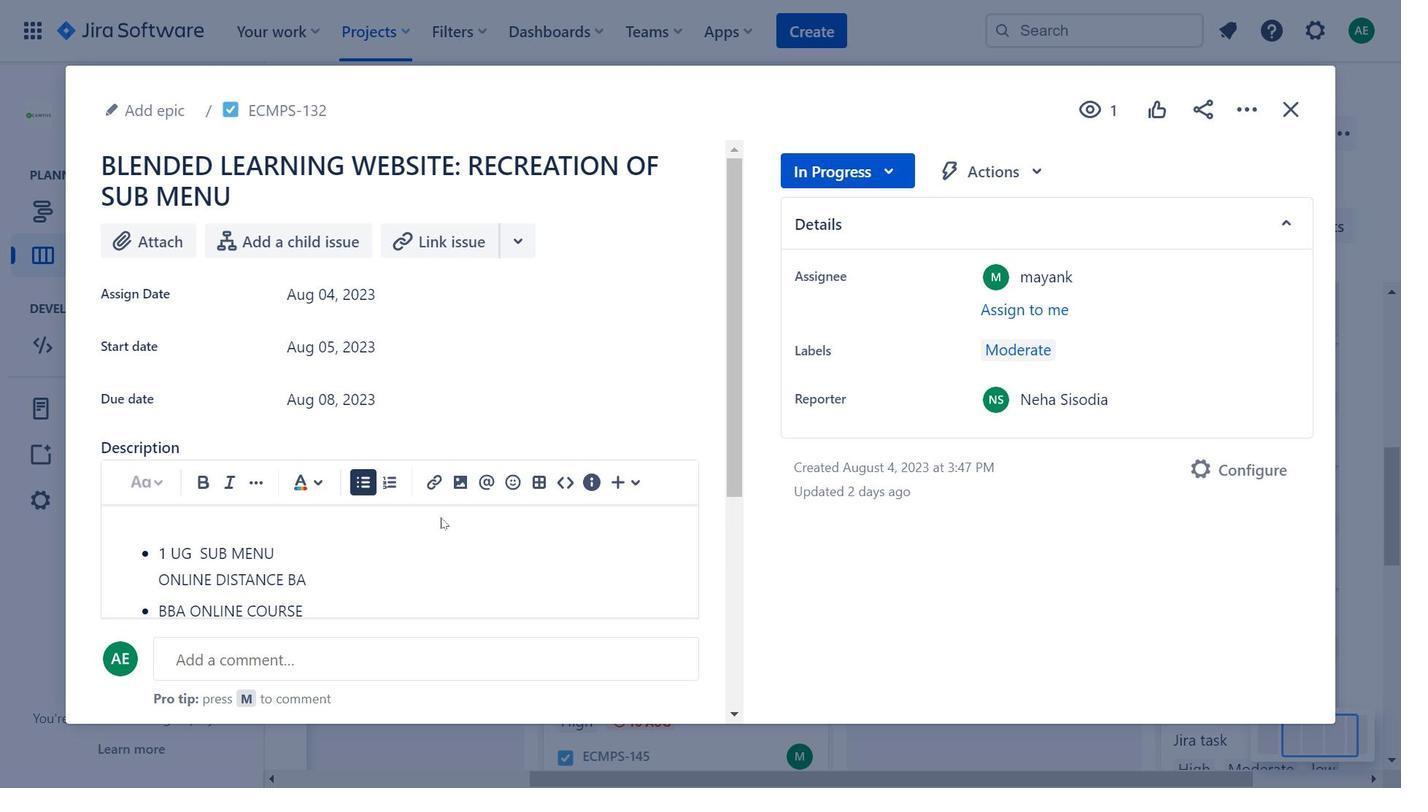 
Action: Mouse scrolled (445, 513) with delta (0, 0)
Screenshot: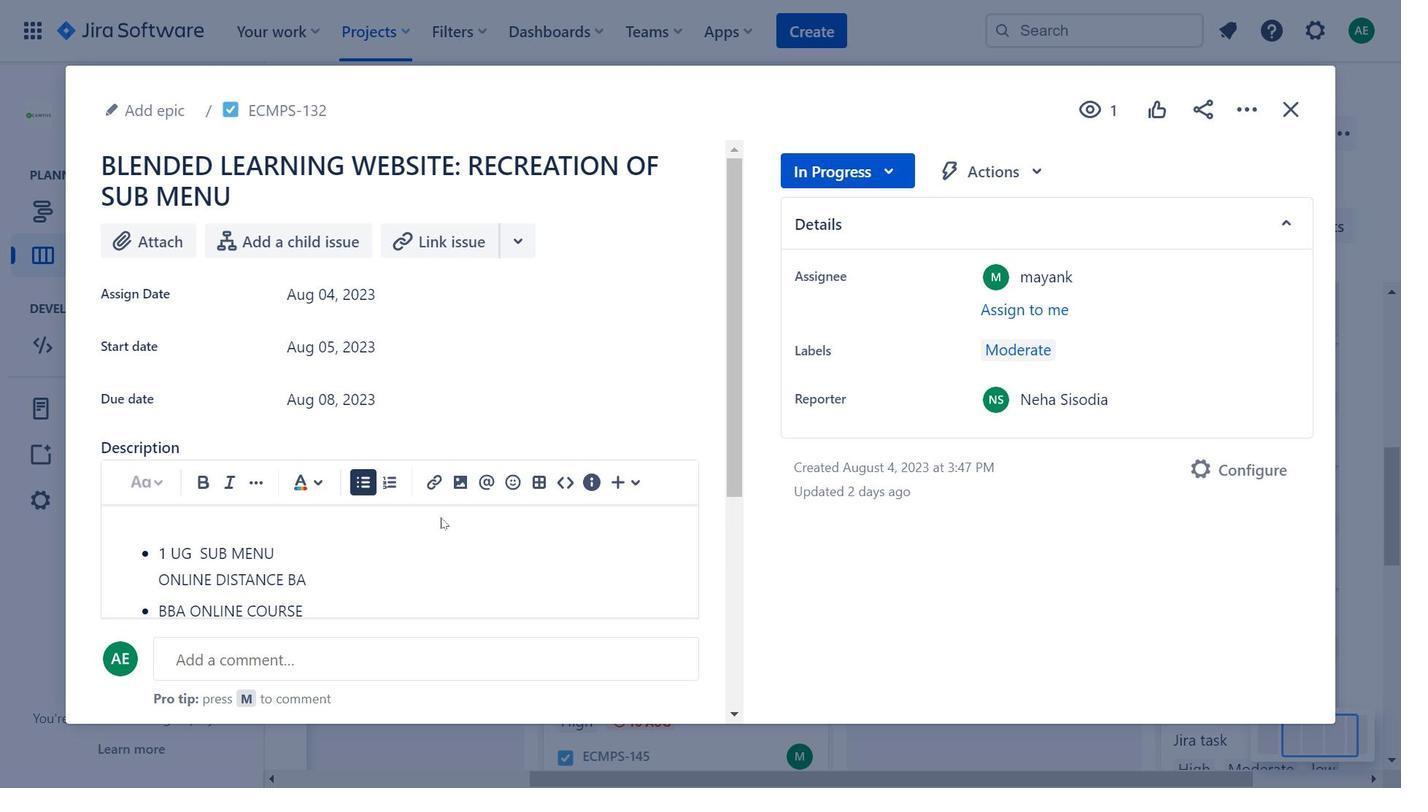 
Action: Mouse moved to (443, 556)
Screenshot: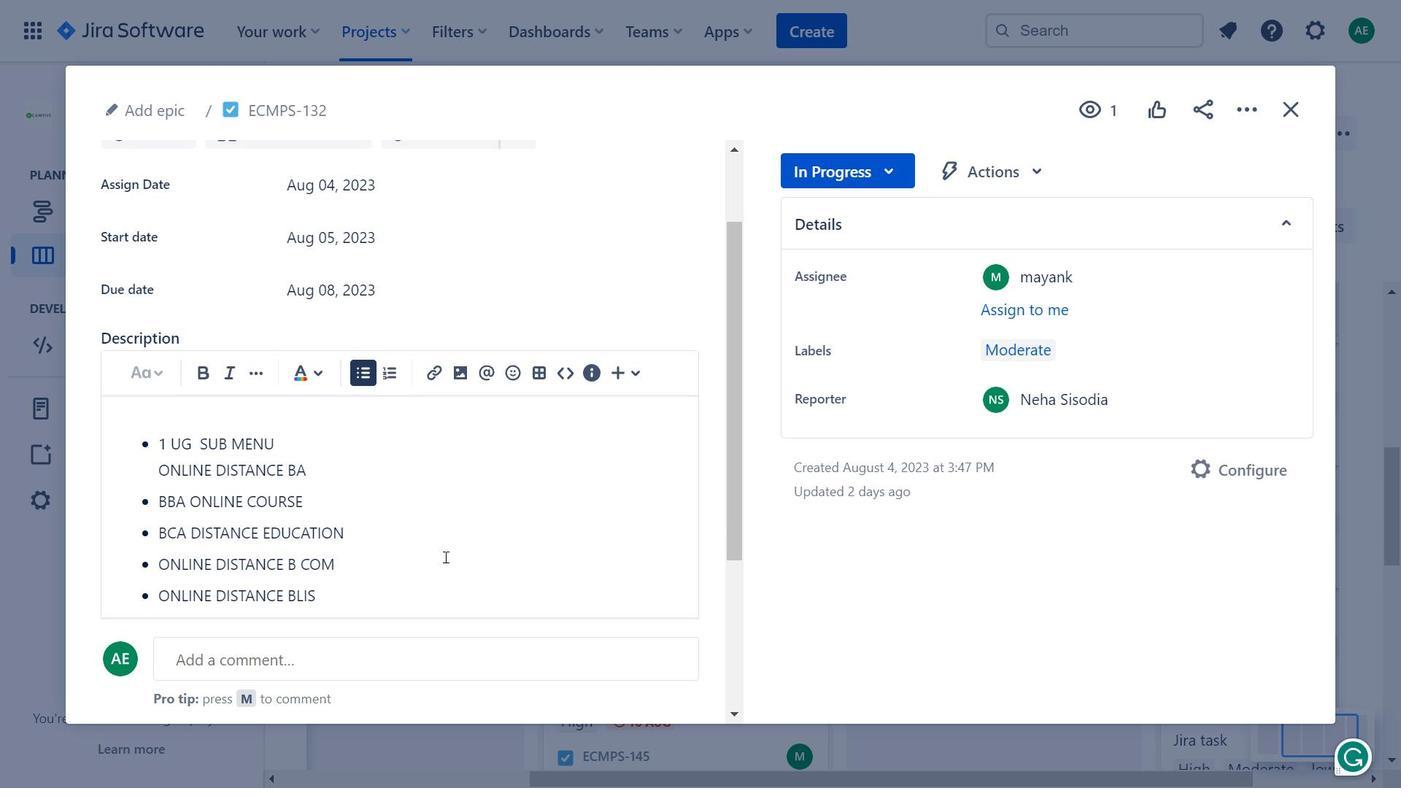
Action: Mouse scrolled (443, 556) with delta (0, 0)
Screenshot: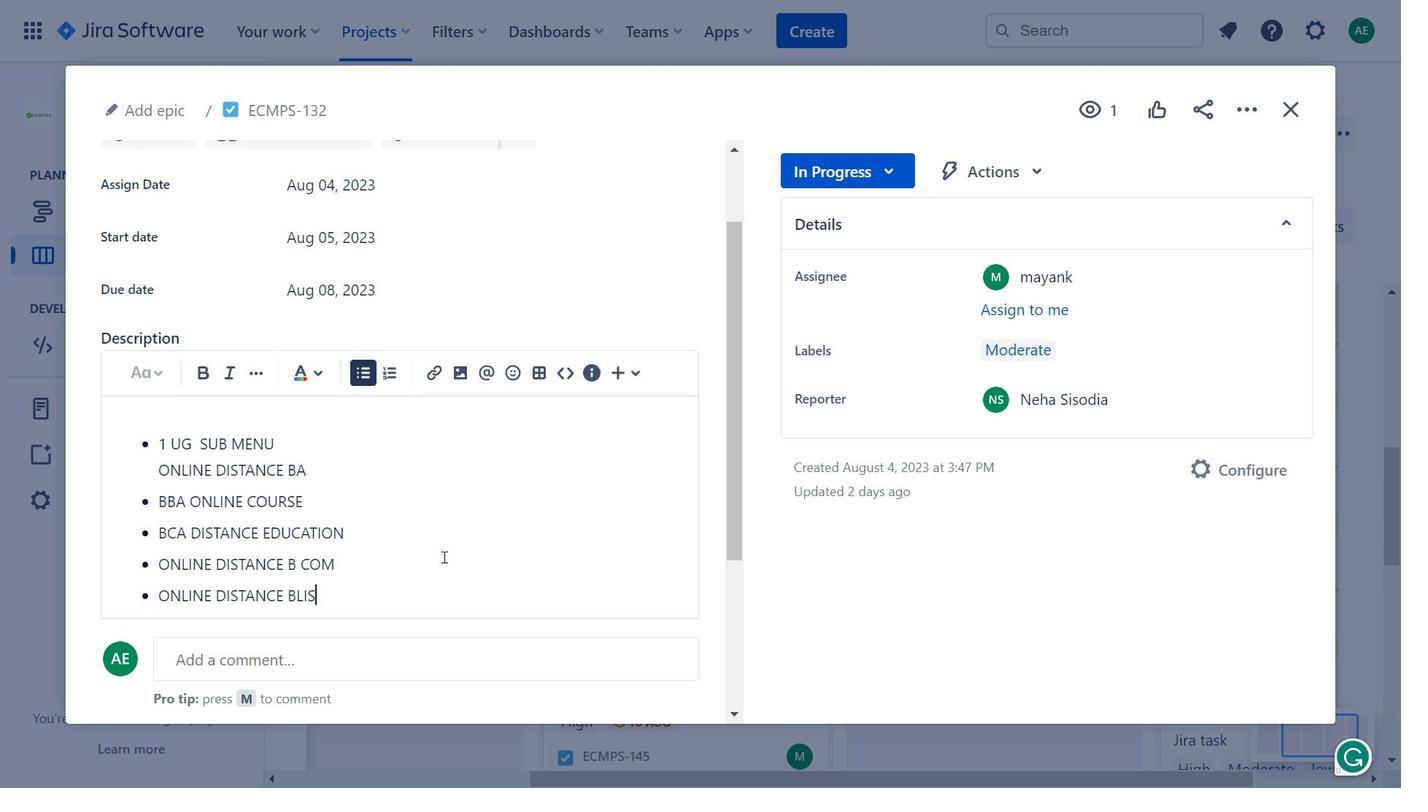 
Action: Mouse moved to (385, 530)
Screenshot: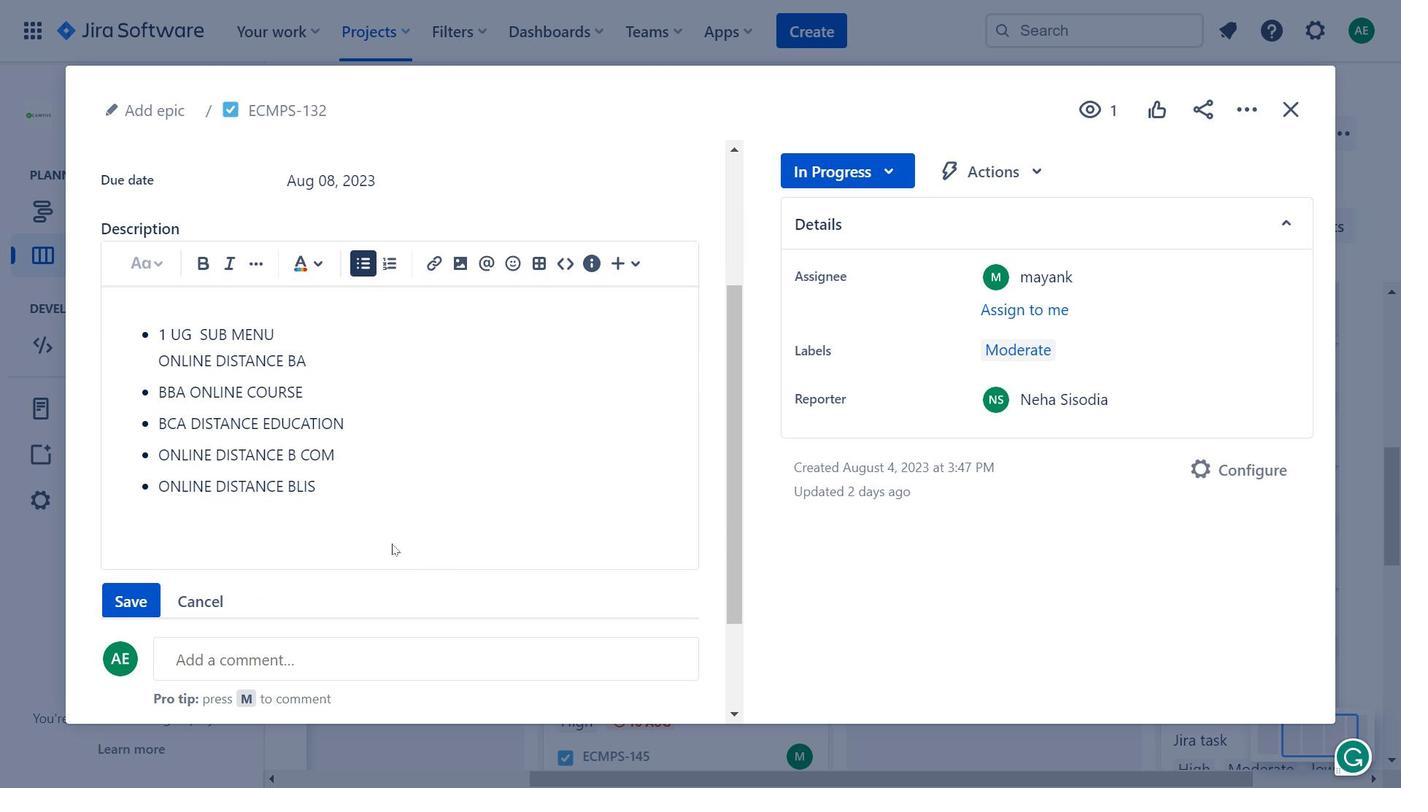 
Action: Mouse pressed left at (385, 530)
Screenshot: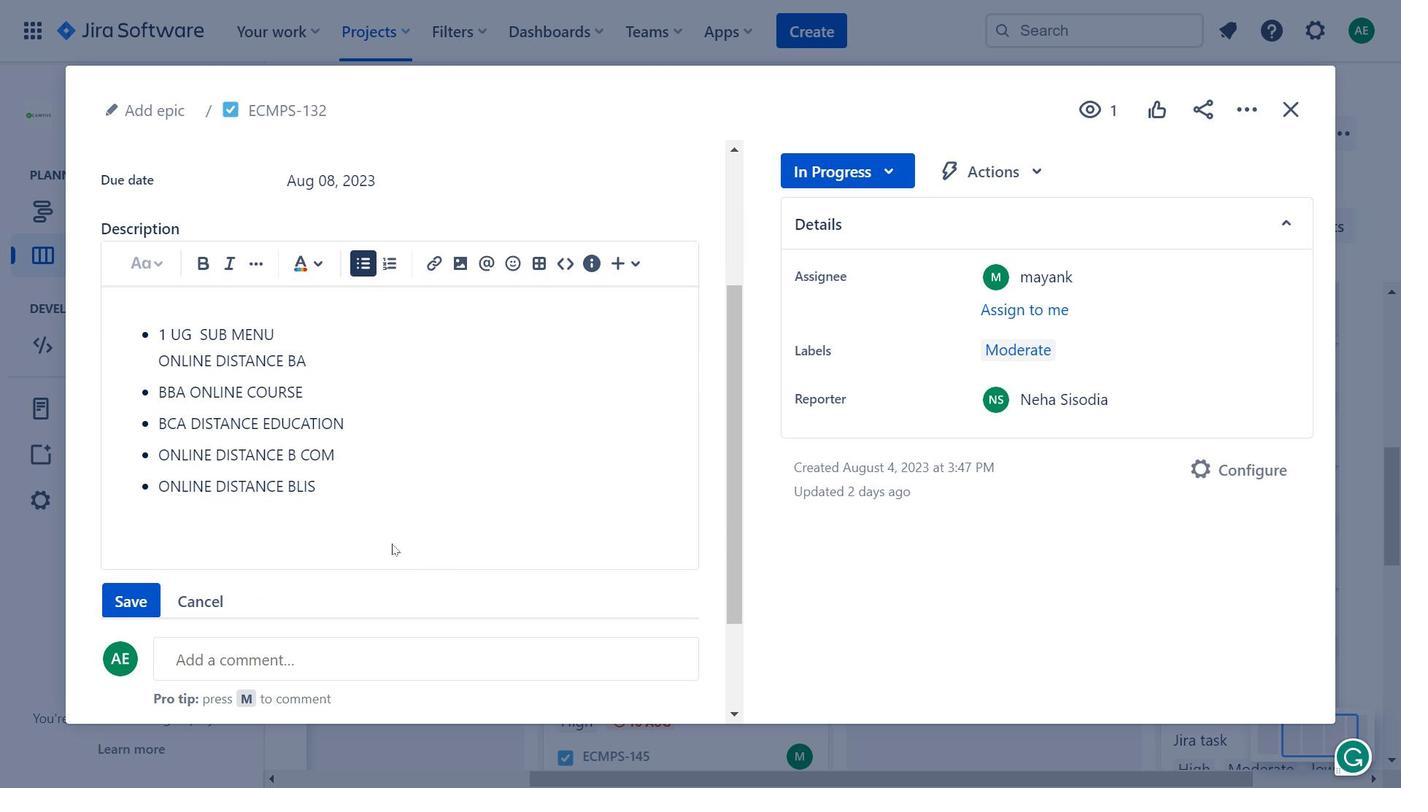 
Action: Mouse moved to (210, 256)
Screenshot: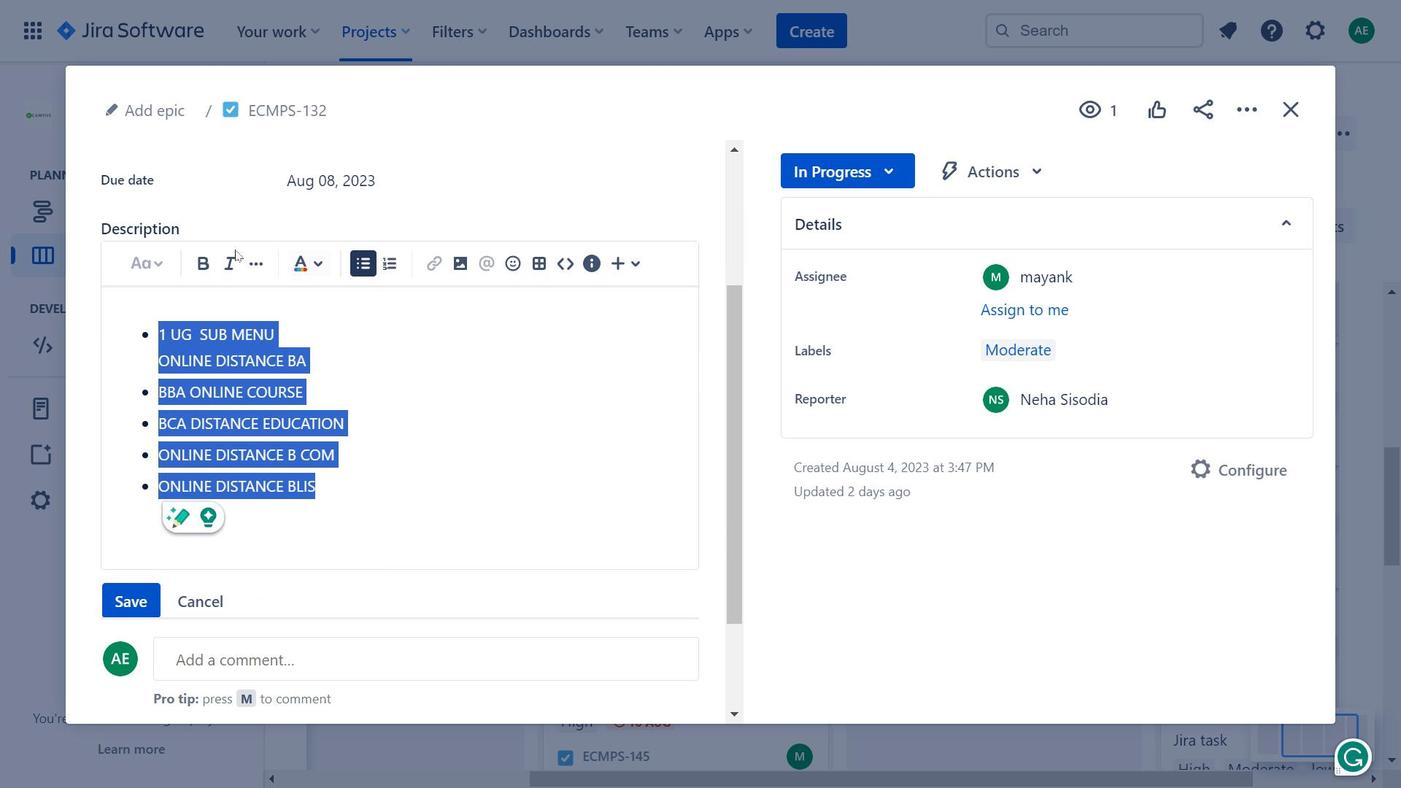 
Action: Mouse pressed left at (210, 256)
Screenshot: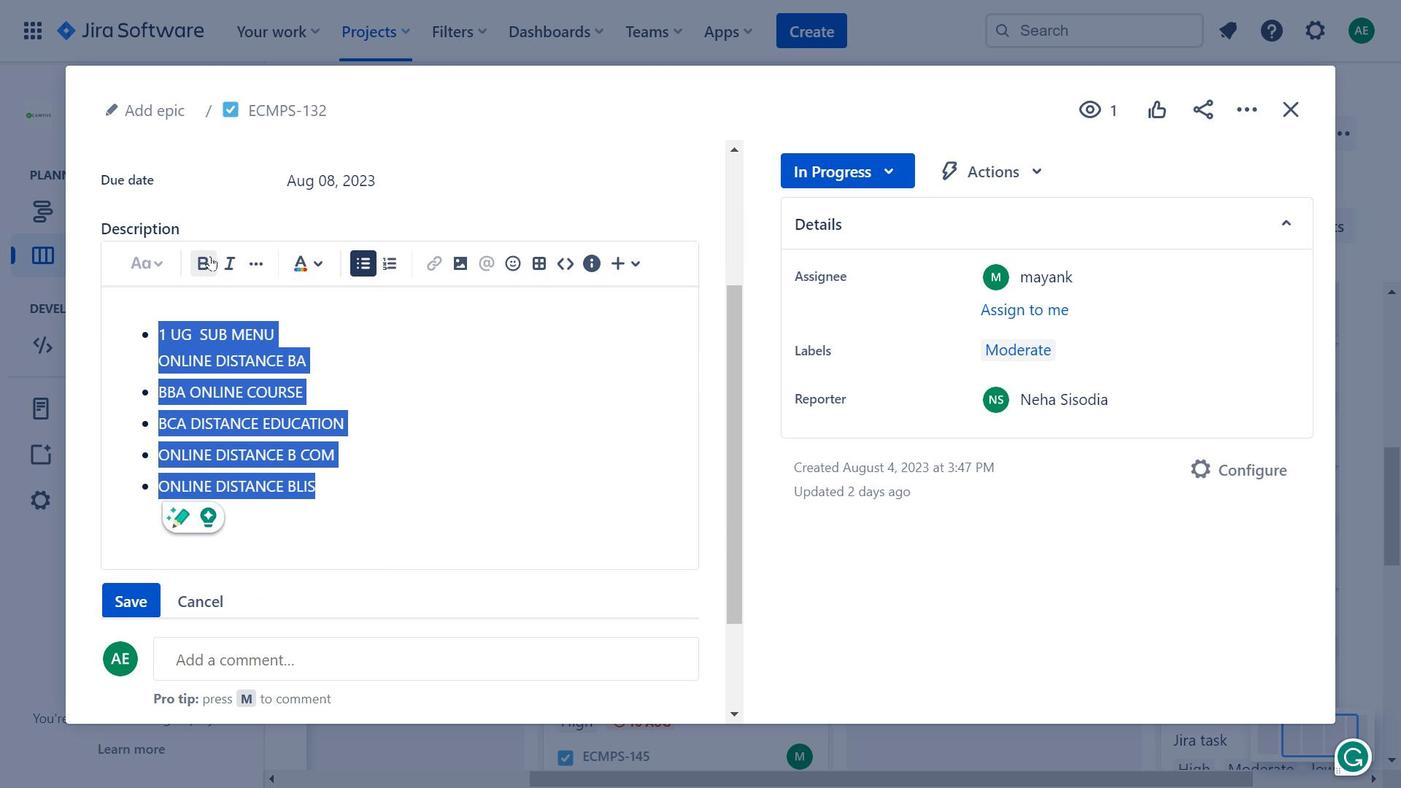 
Action: Mouse moved to (435, 442)
Screenshot: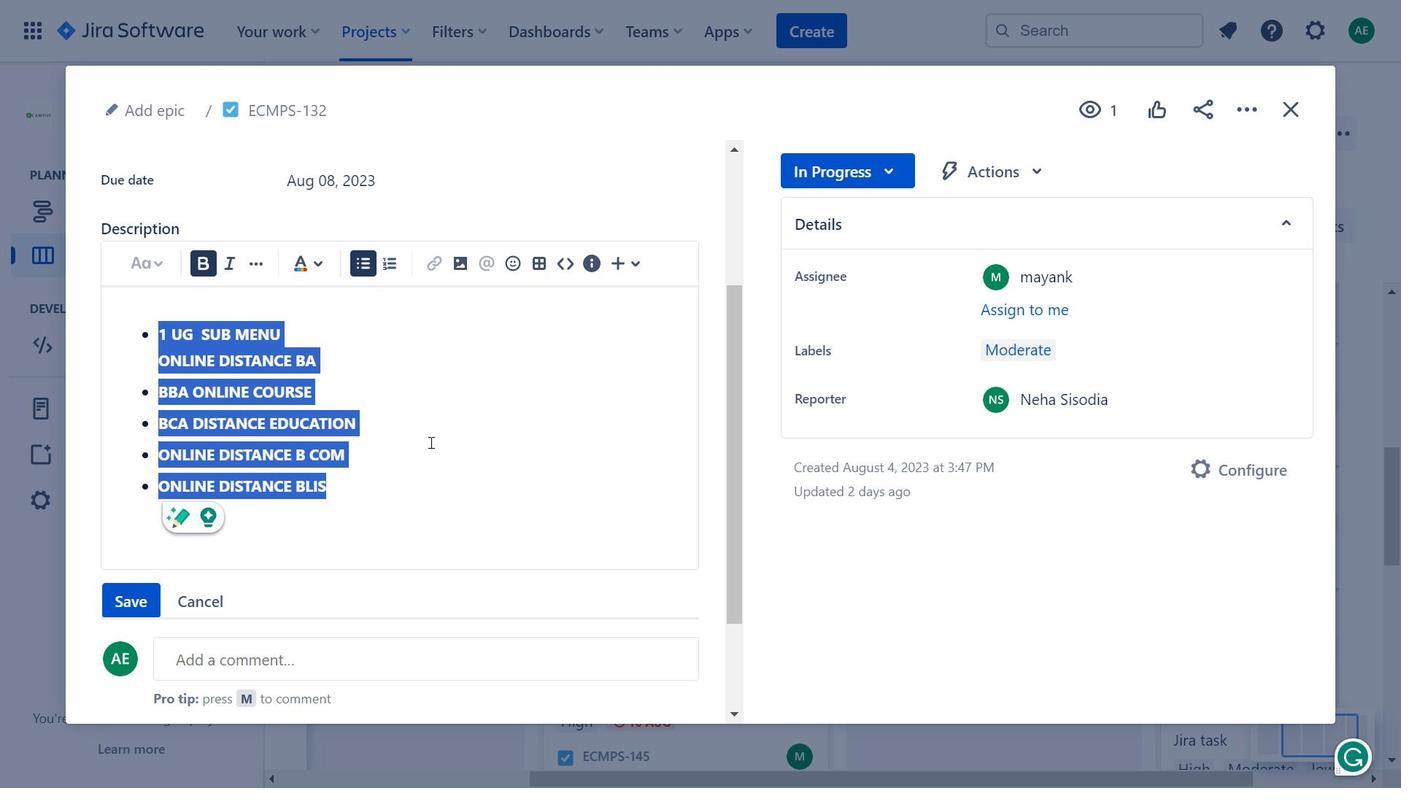 
Action: Mouse pressed left at (435, 442)
Screenshot: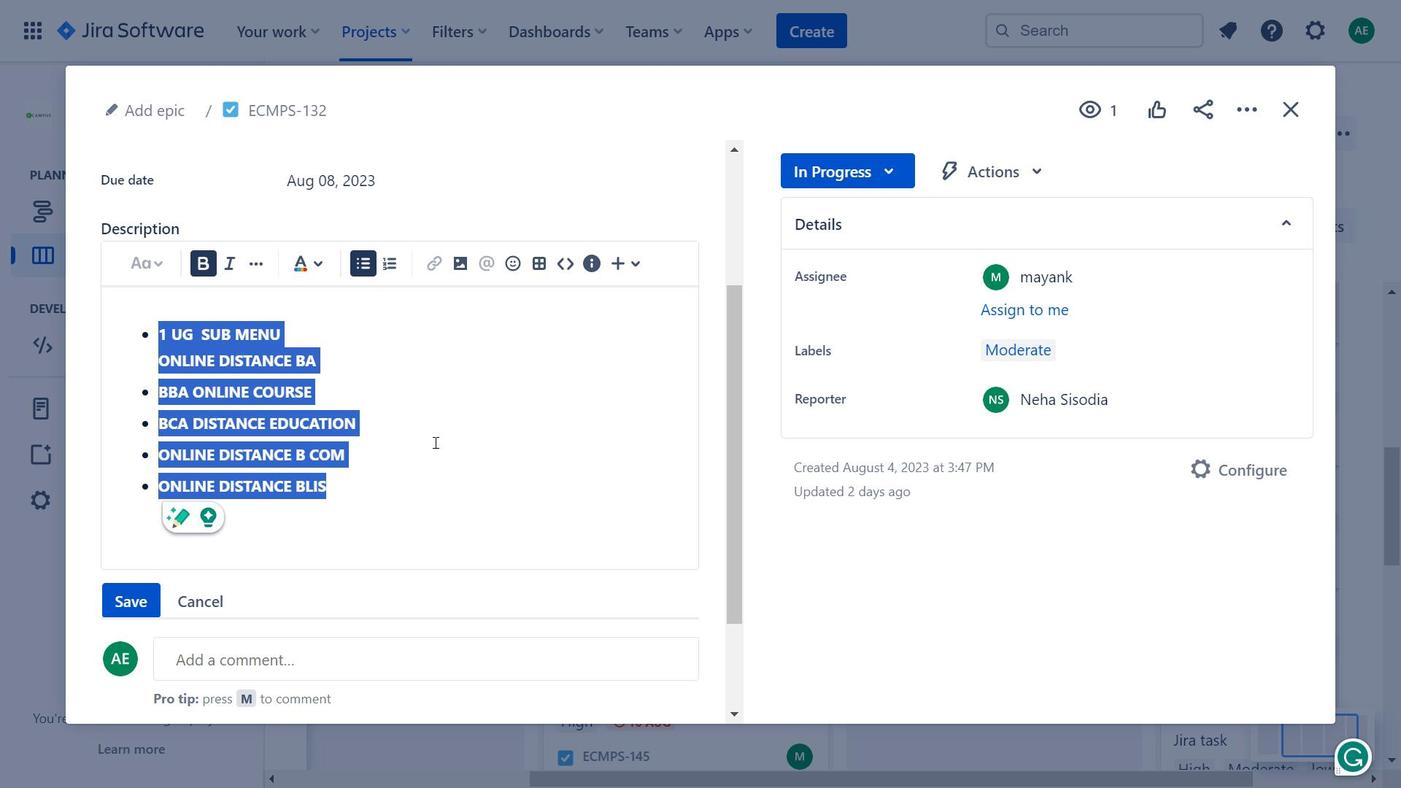 
Action: Mouse moved to (438, 442)
Screenshot: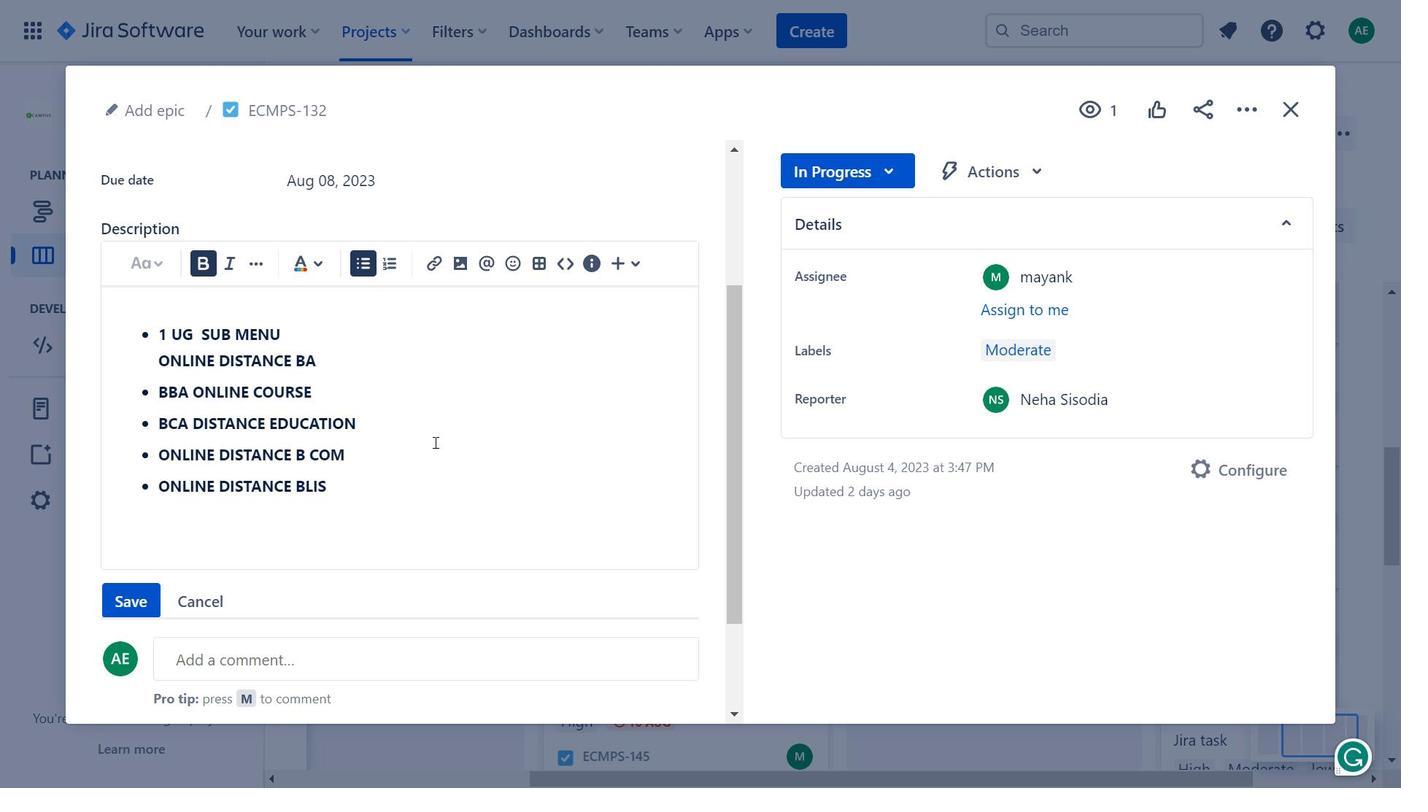 
Action: Mouse scrolled (438, 441) with delta (0, 0)
Screenshot: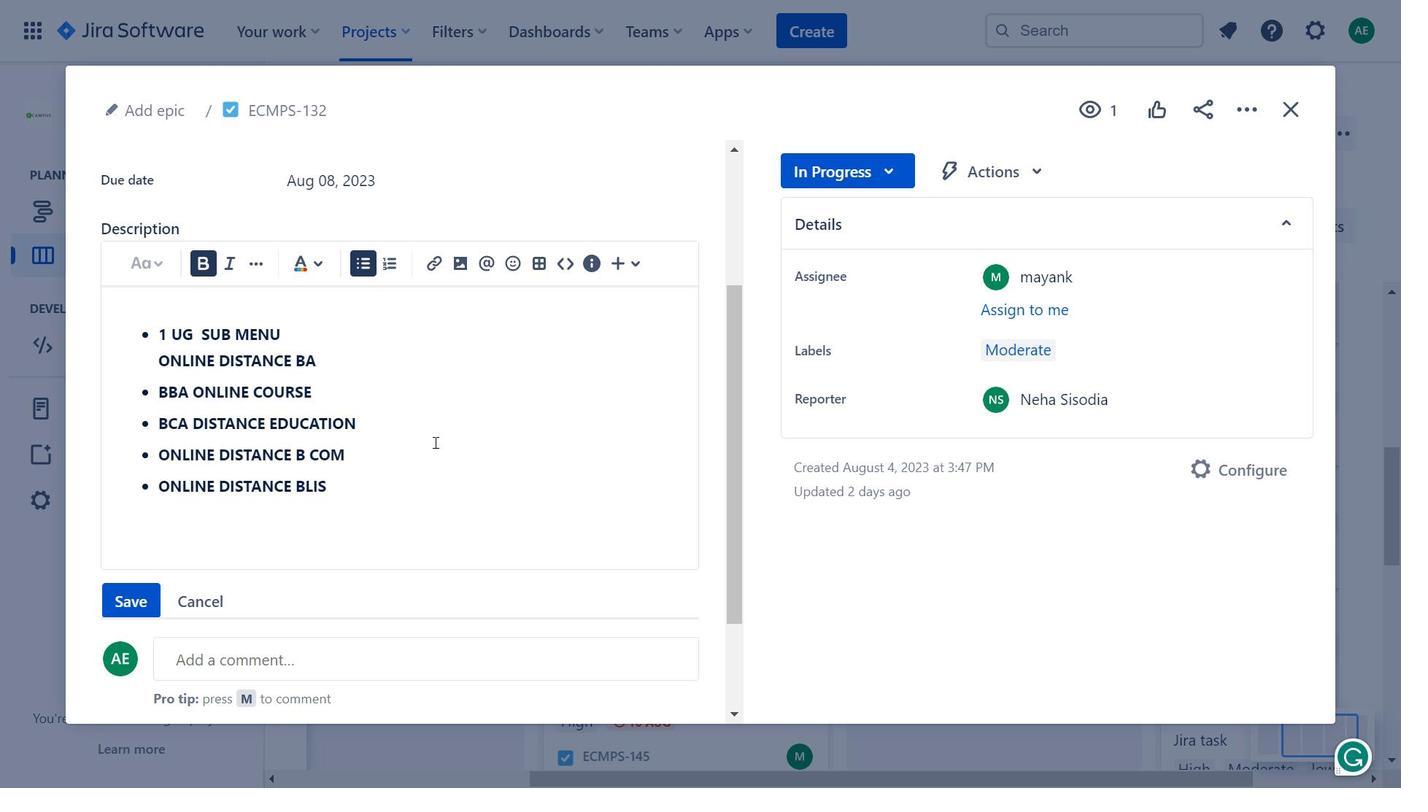 
Action: Mouse scrolled (438, 441) with delta (0, 0)
Screenshot: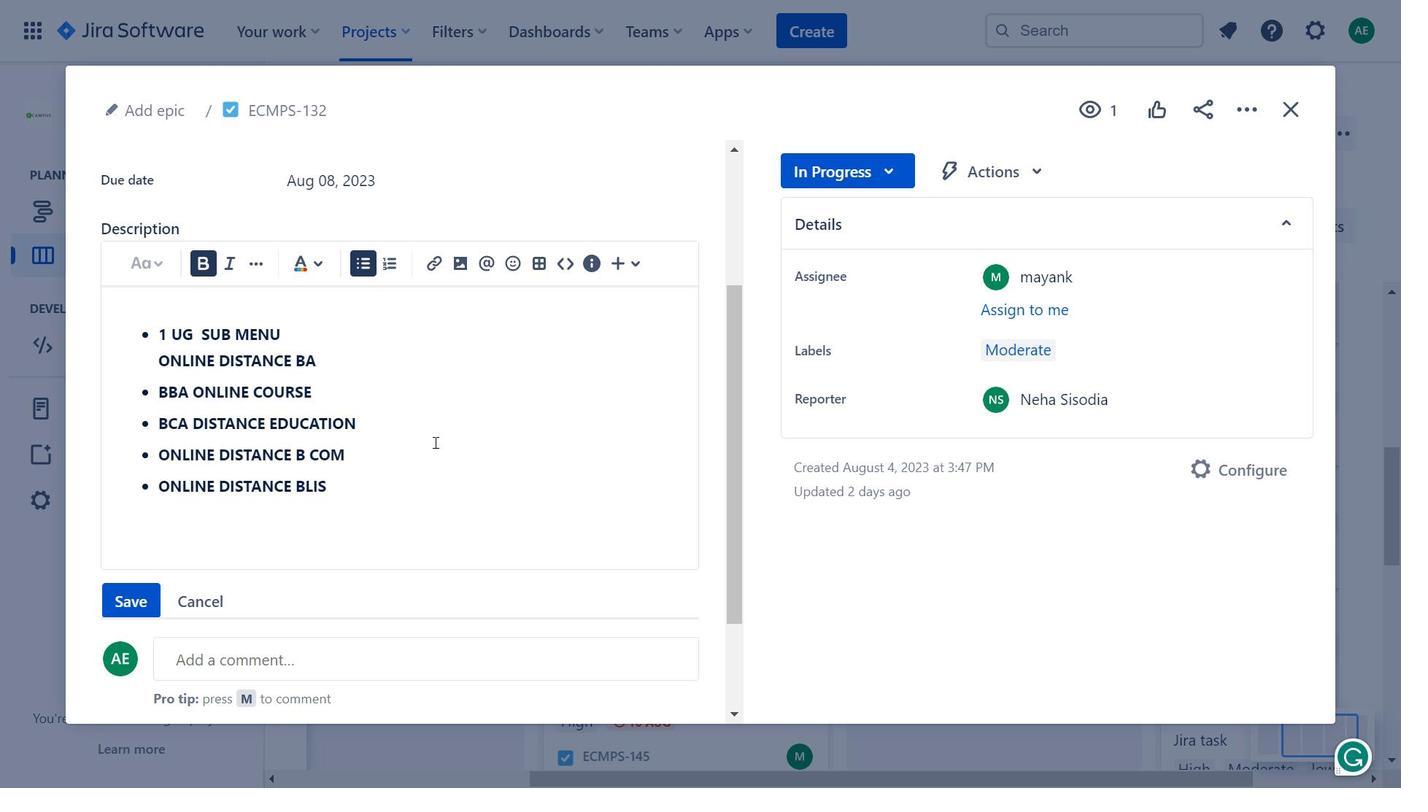 
Action: Mouse moved to (156, 464)
Screenshot: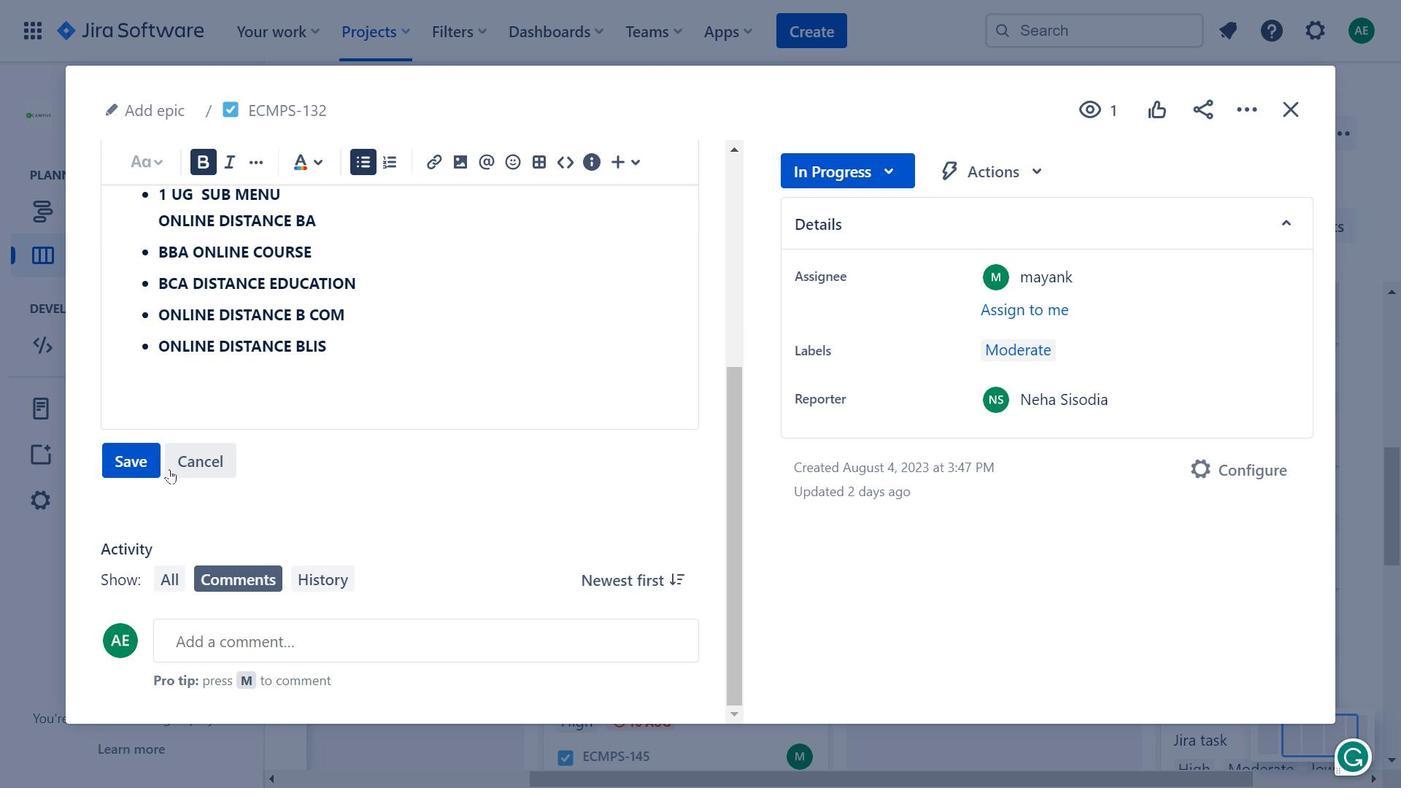 
Action: Mouse pressed left at (156, 464)
Screenshot: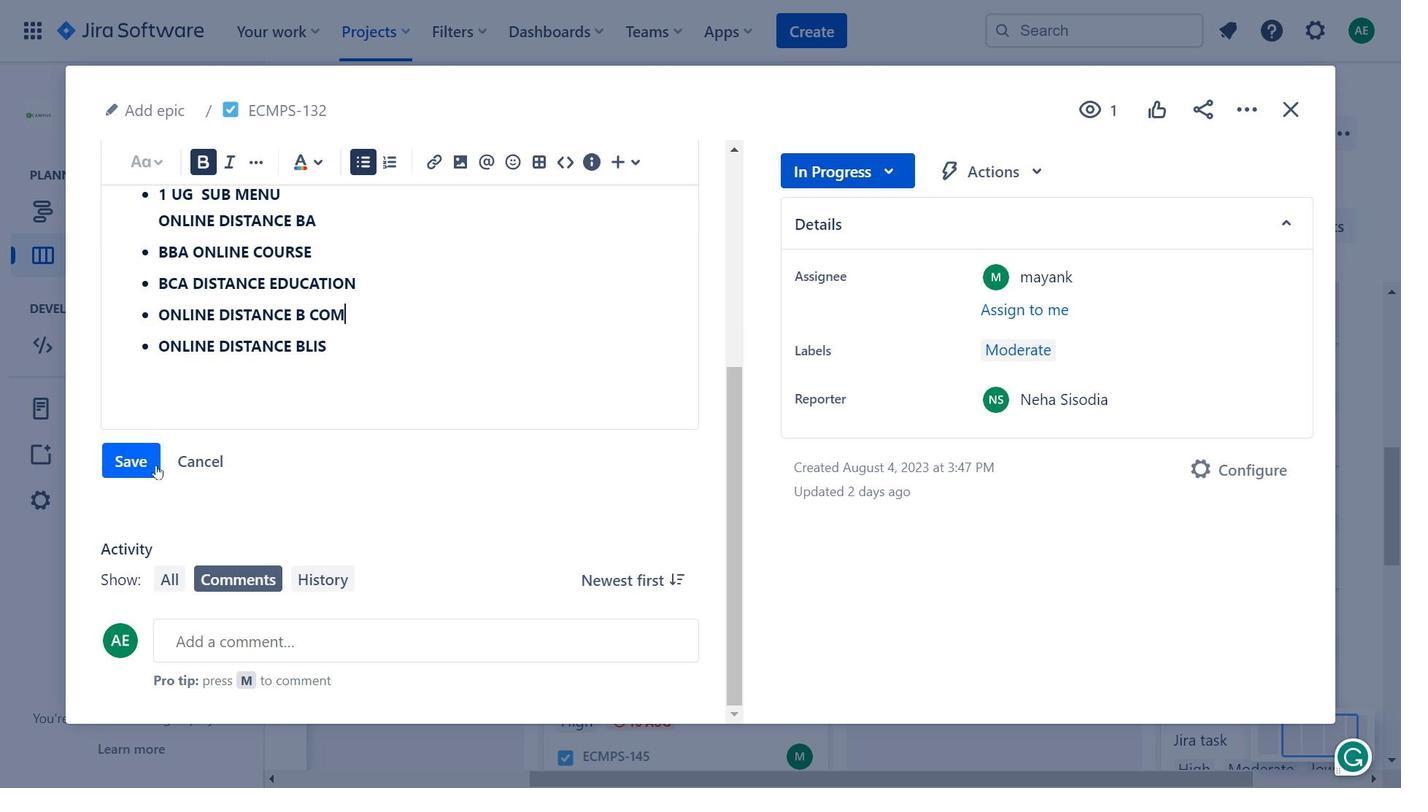 
Action: Mouse moved to (509, 286)
Screenshot: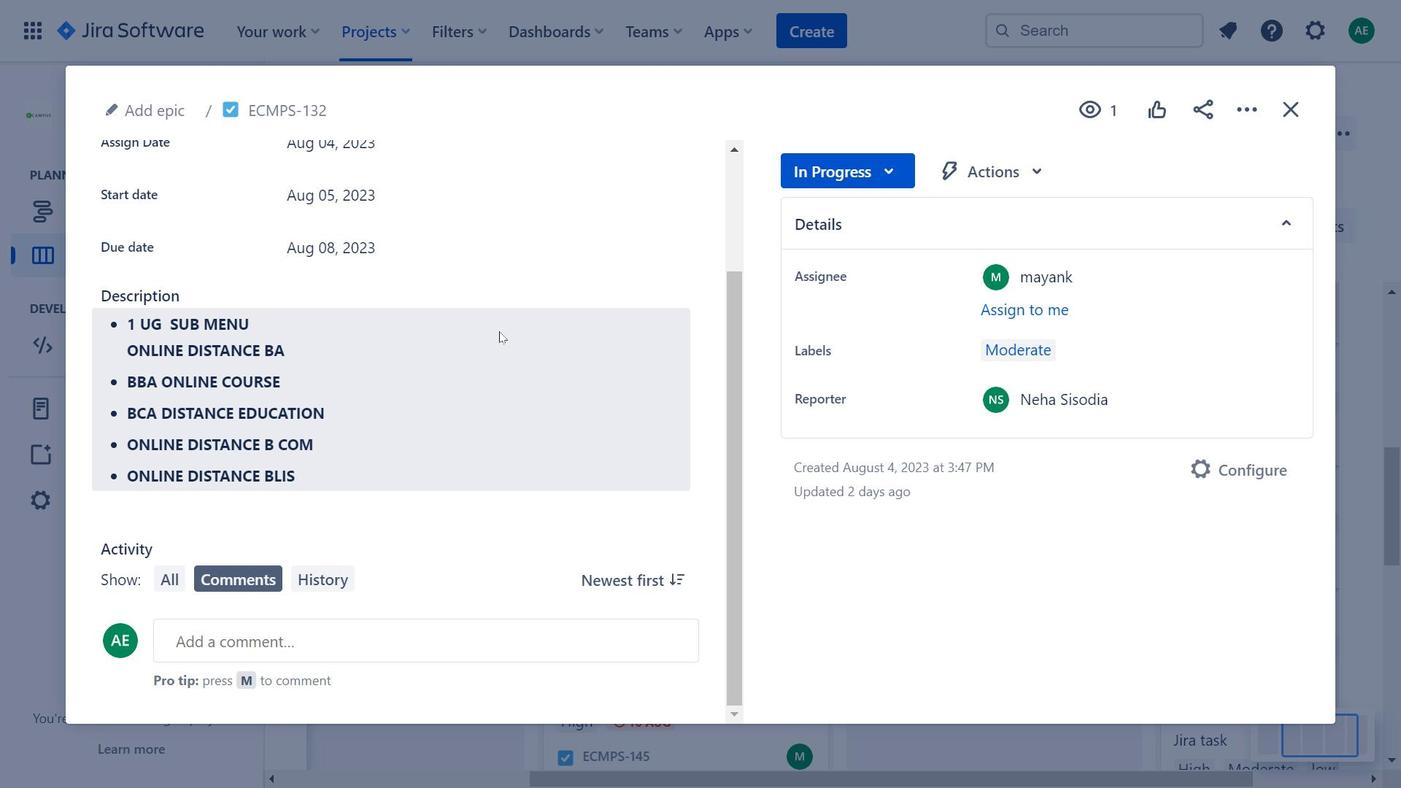 
Action: Mouse scrolled (509, 287) with delta (0, 0)
Screenshot: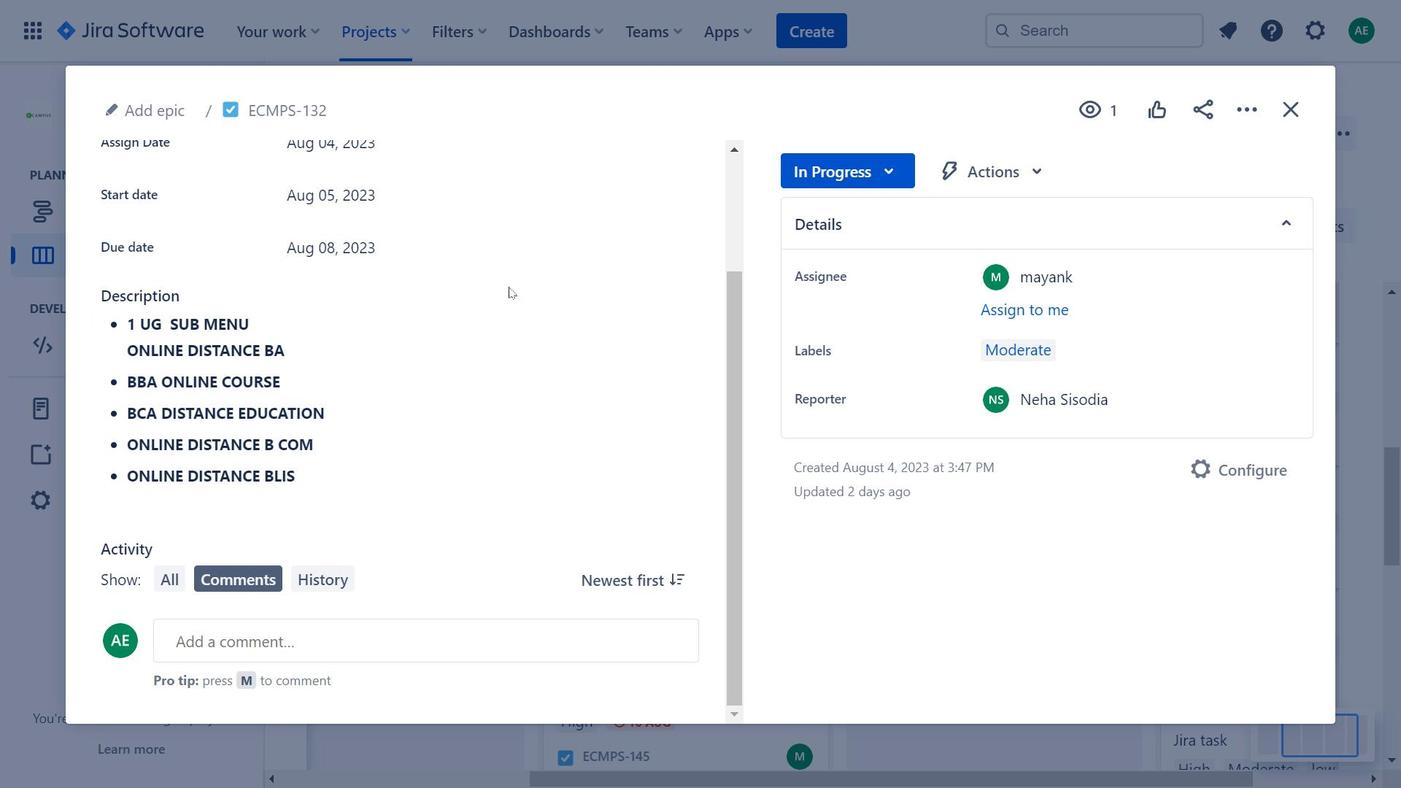 
Action: Mouse moved to (410, 294)
Screenshot: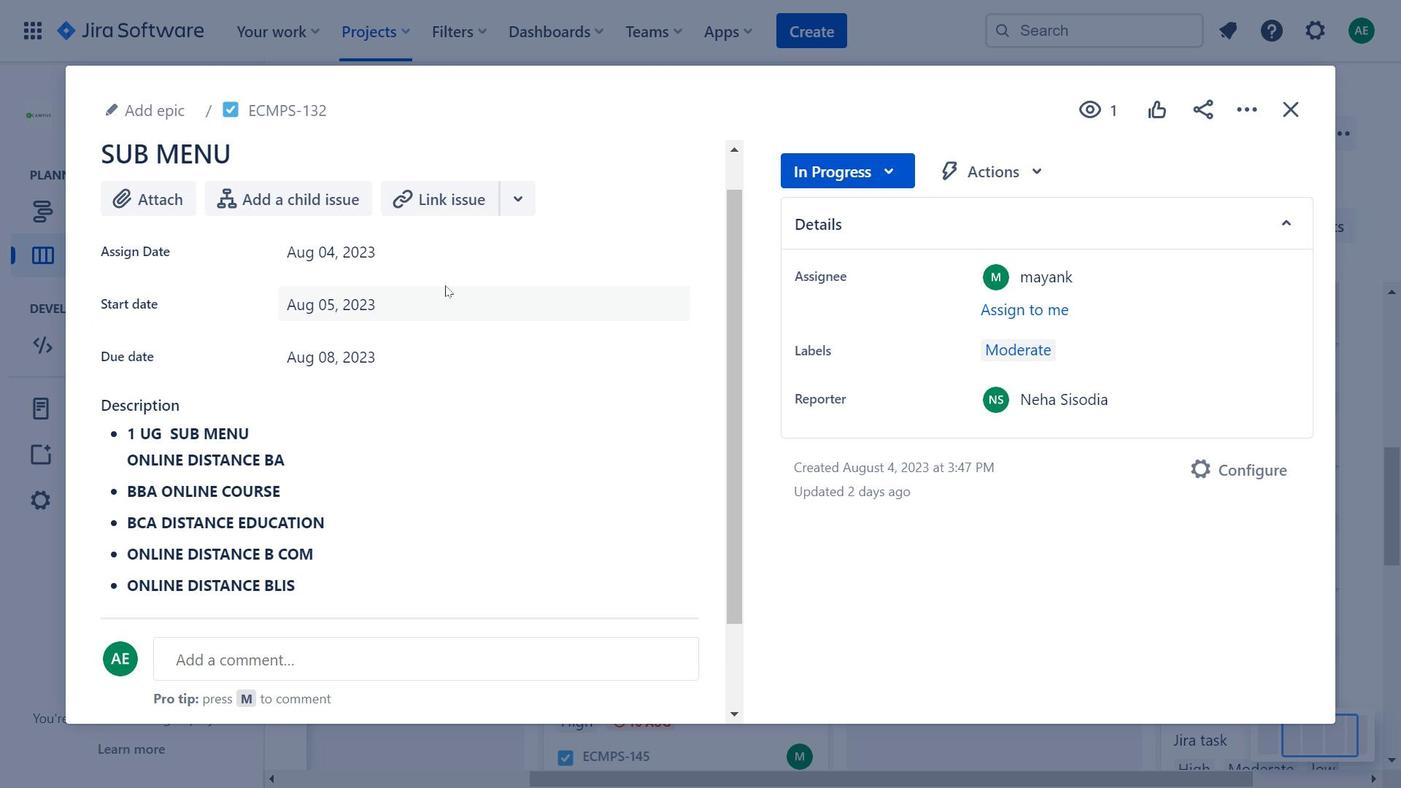 
Action: Mouse pressed left at (410, 294)
Screenshot: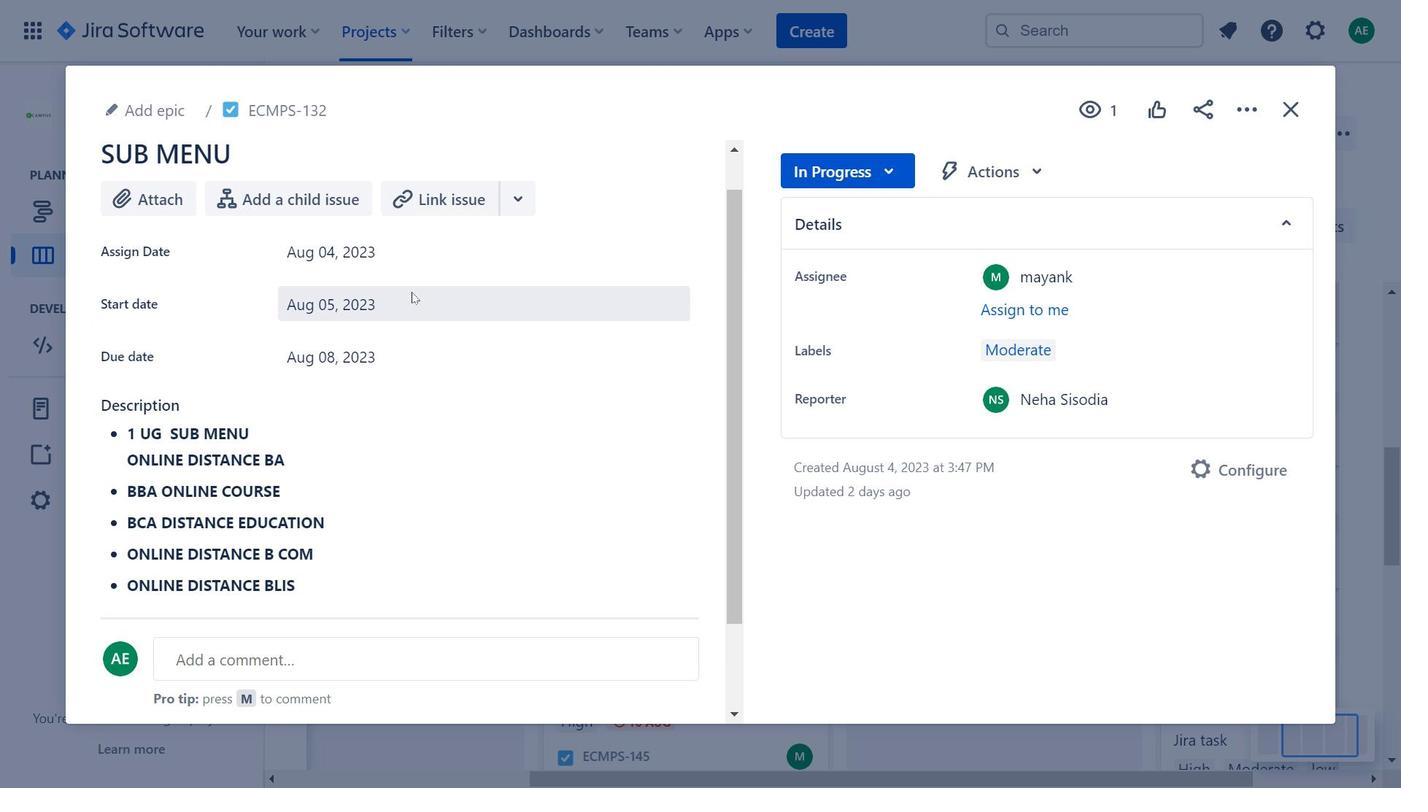 
Action: Mouse moved to (612, 372)
Screenshot: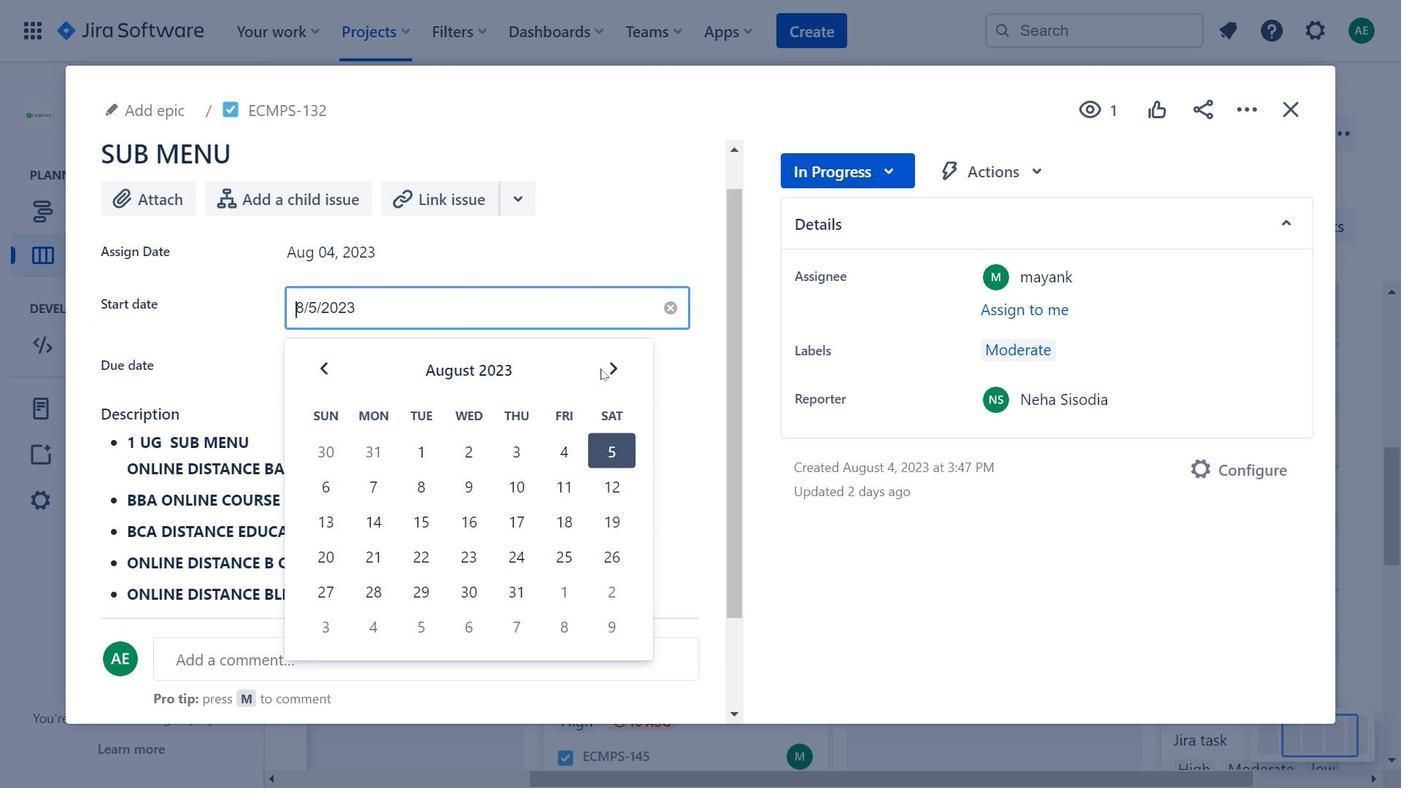 
Action: Mouse pressed left at (612, 372)
Screenshot: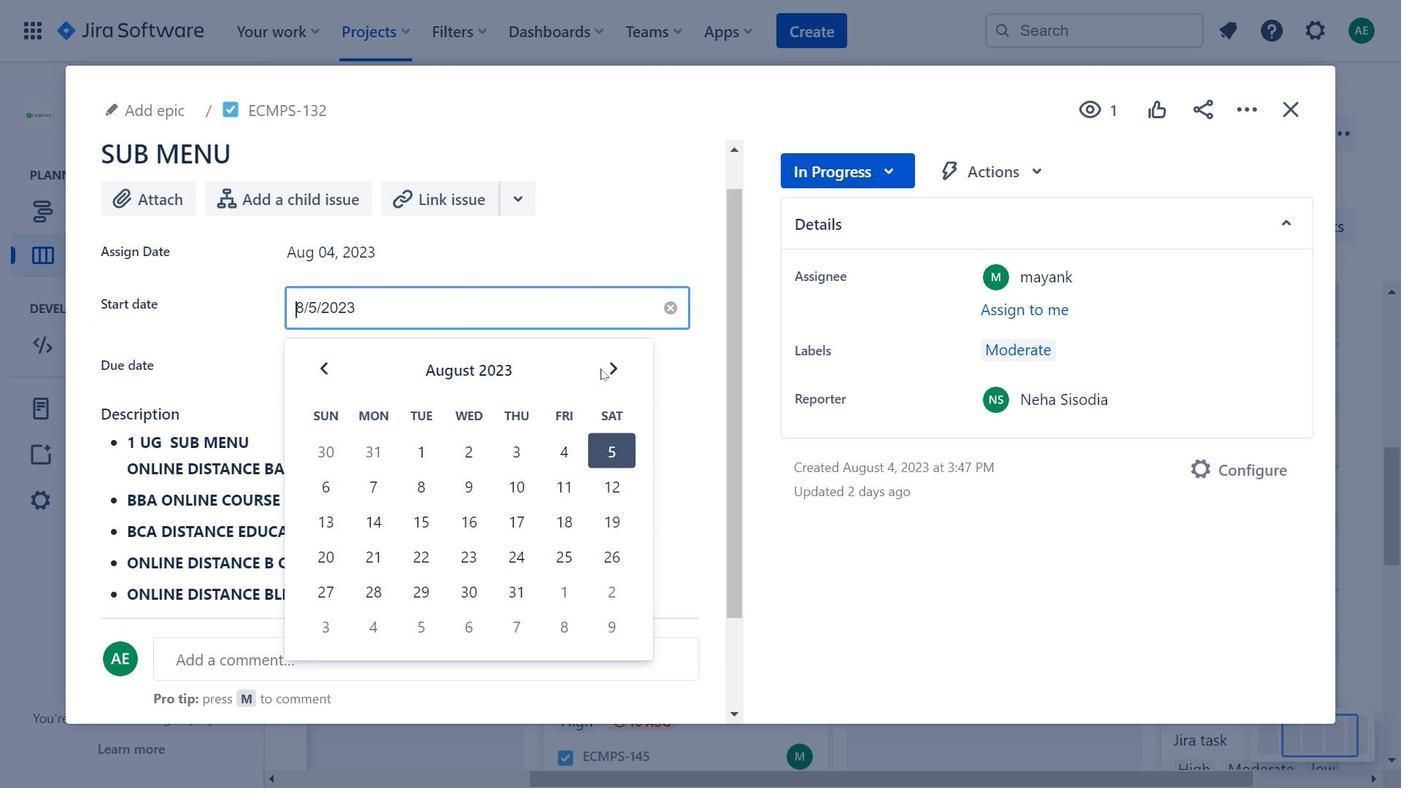 
Action: Mouse moved to (1055, 170)
Screenshot: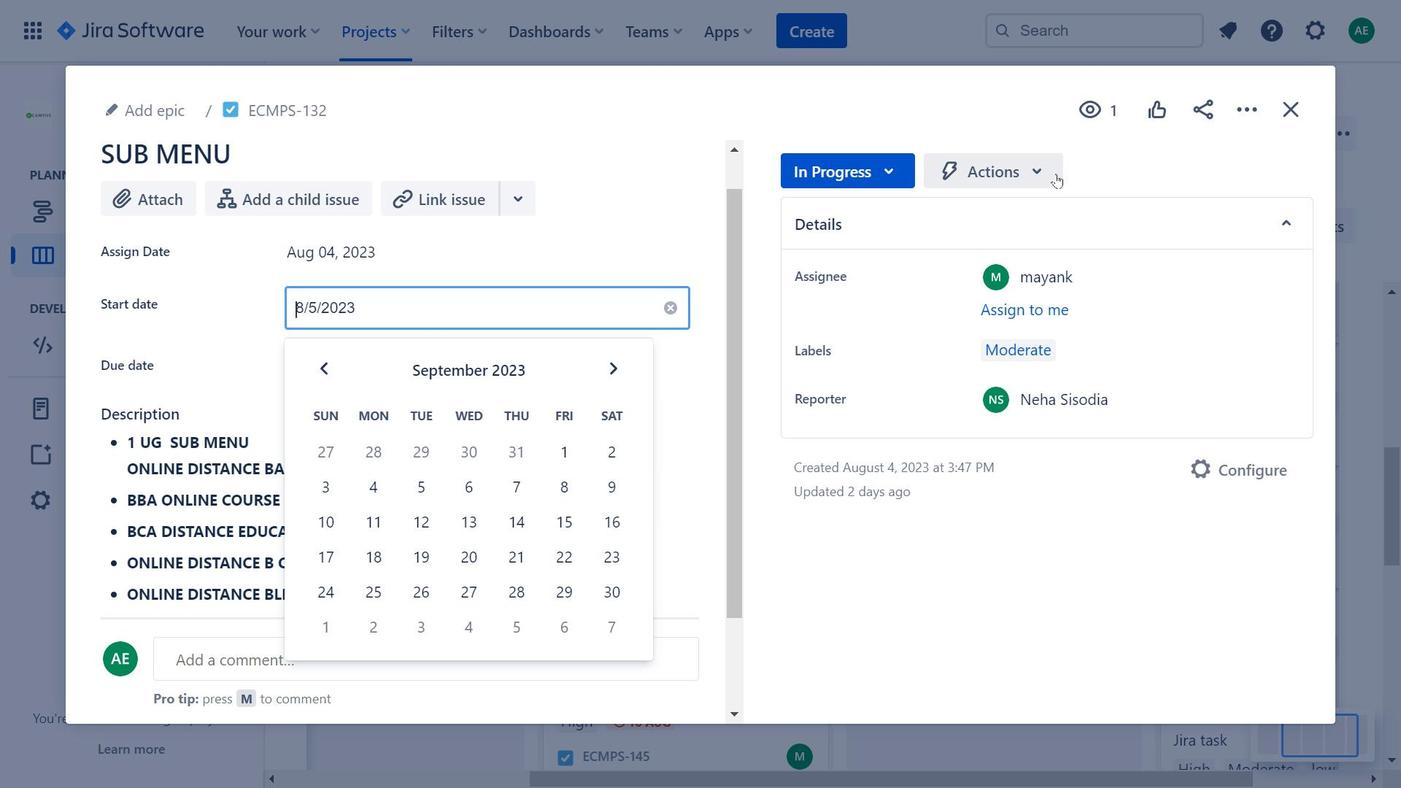 
Action: Mouse pressed left at (1055, 170)
Screenshot: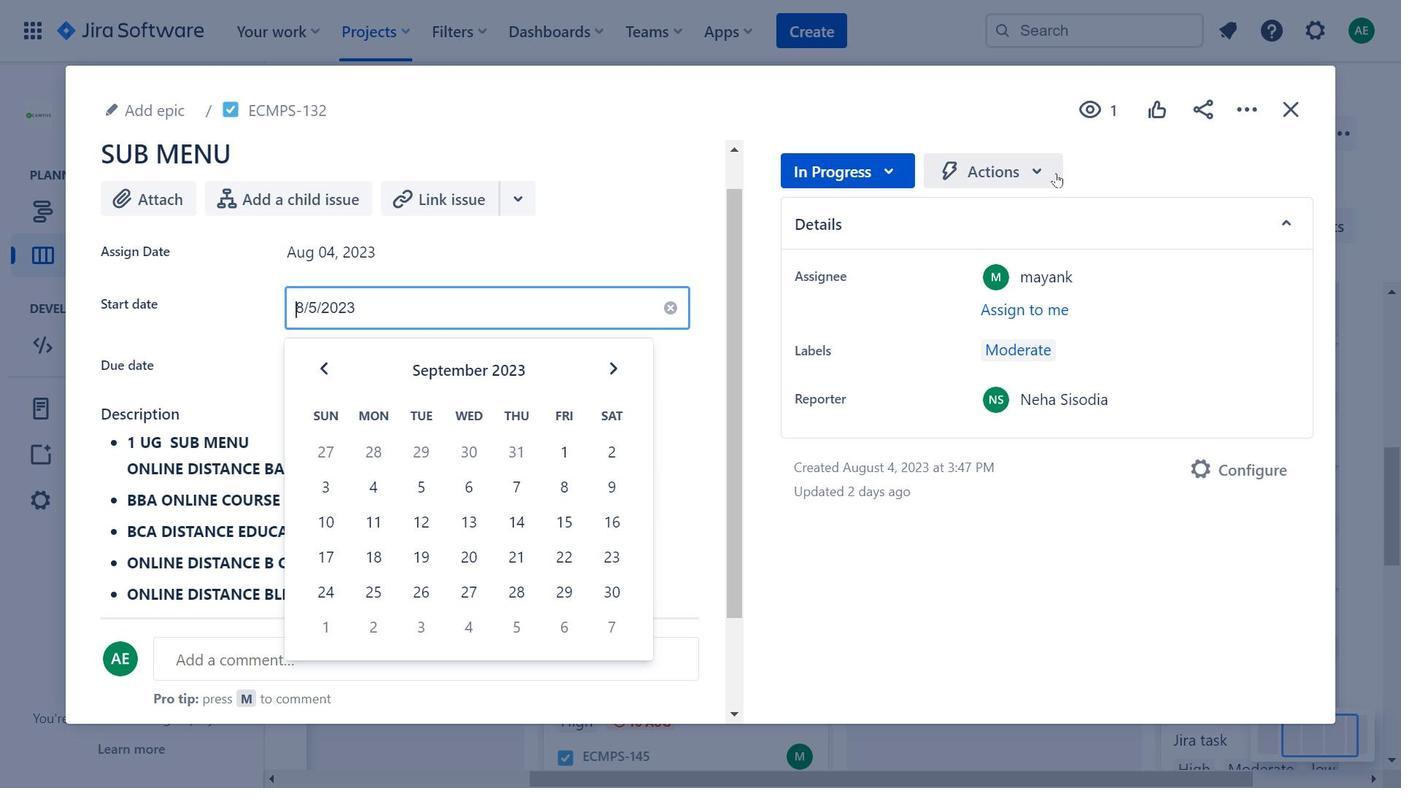 
Action: Mouse moved to (1292, 112)
Screenshot: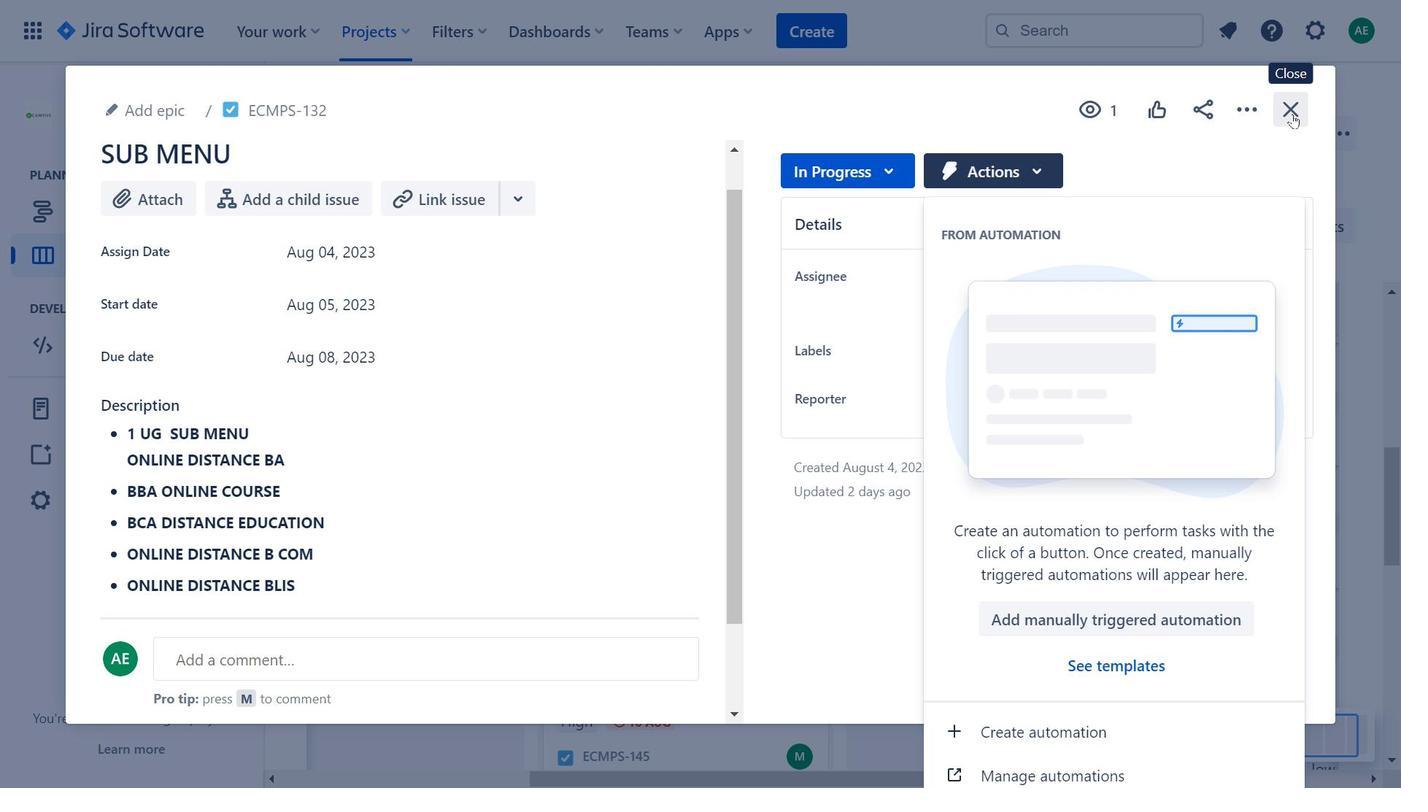
Action: Mouse pressed left at (1292, 112)
Screenshot: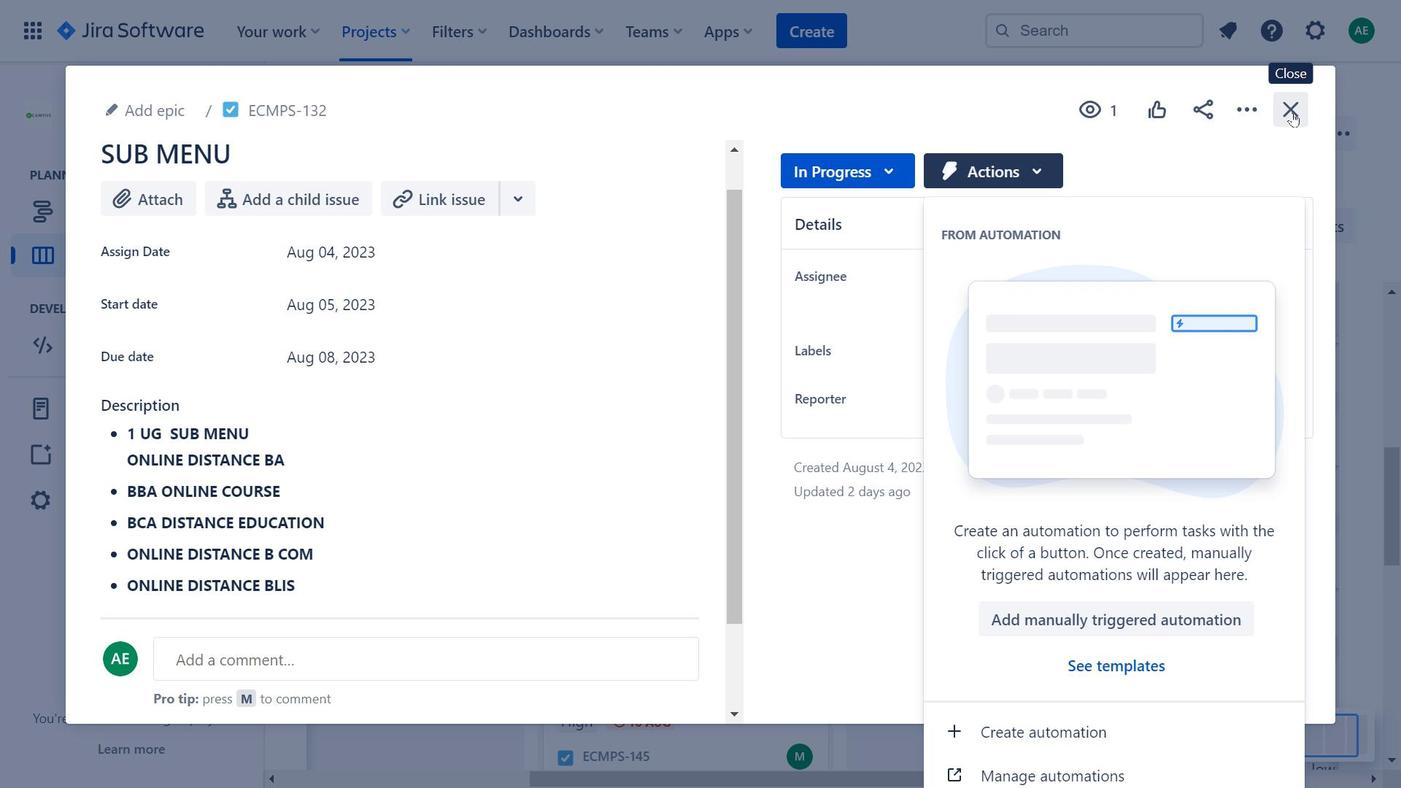 
Action: Mouse moved to (699, 489)
Screenshot: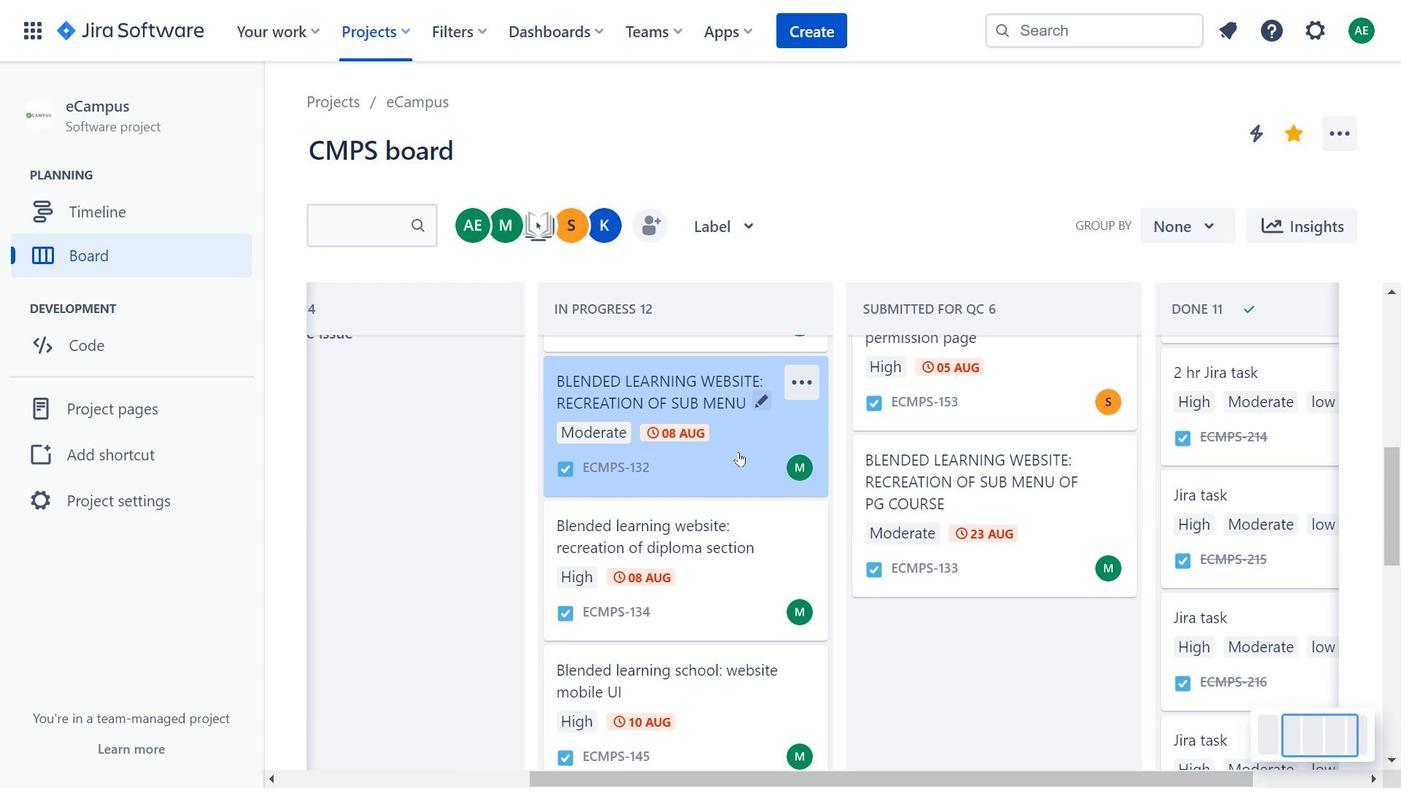 
Action: Mouse scrolled (699, 488) with delta (0, 0)
Screenshot: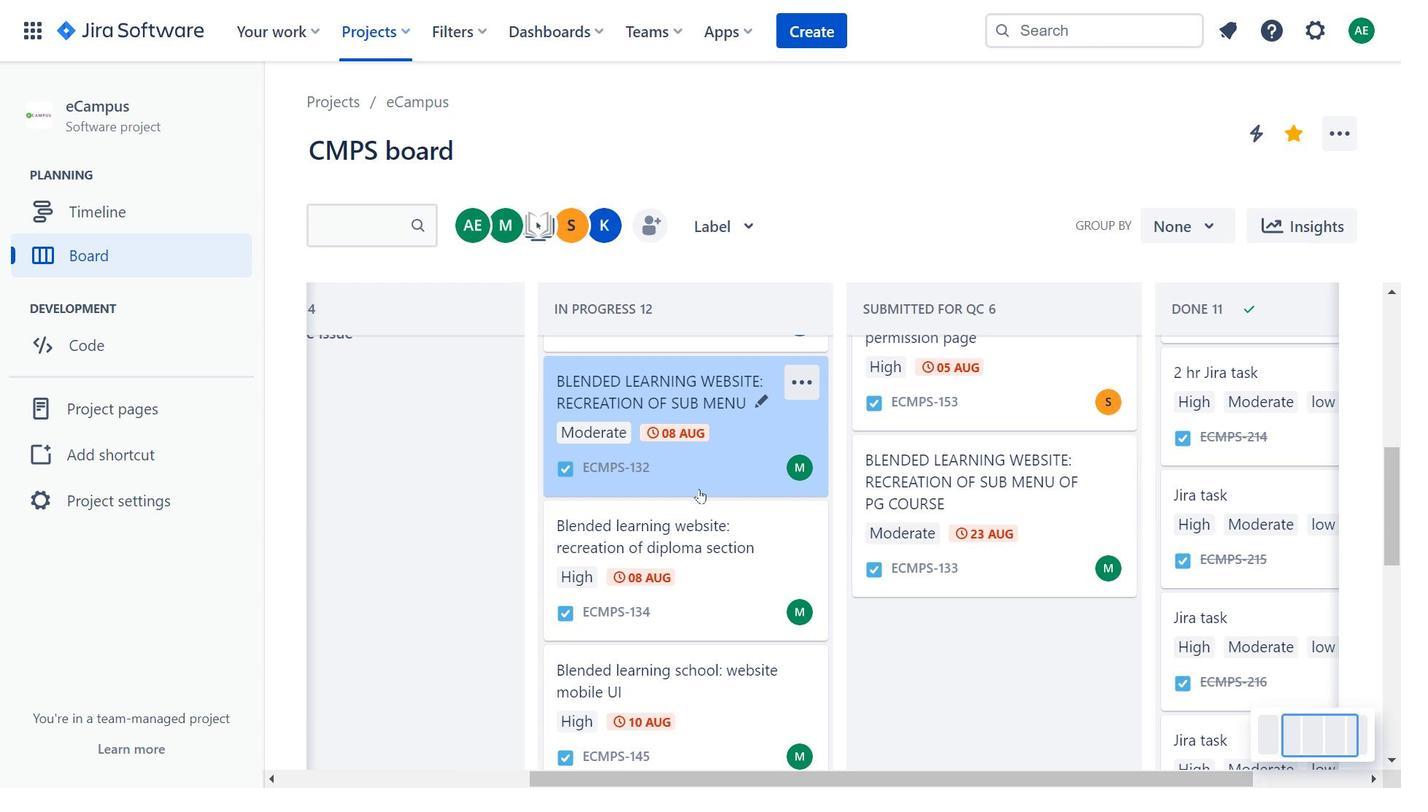 
Action: Mouse pressed left at (699, 489)
Screenshot: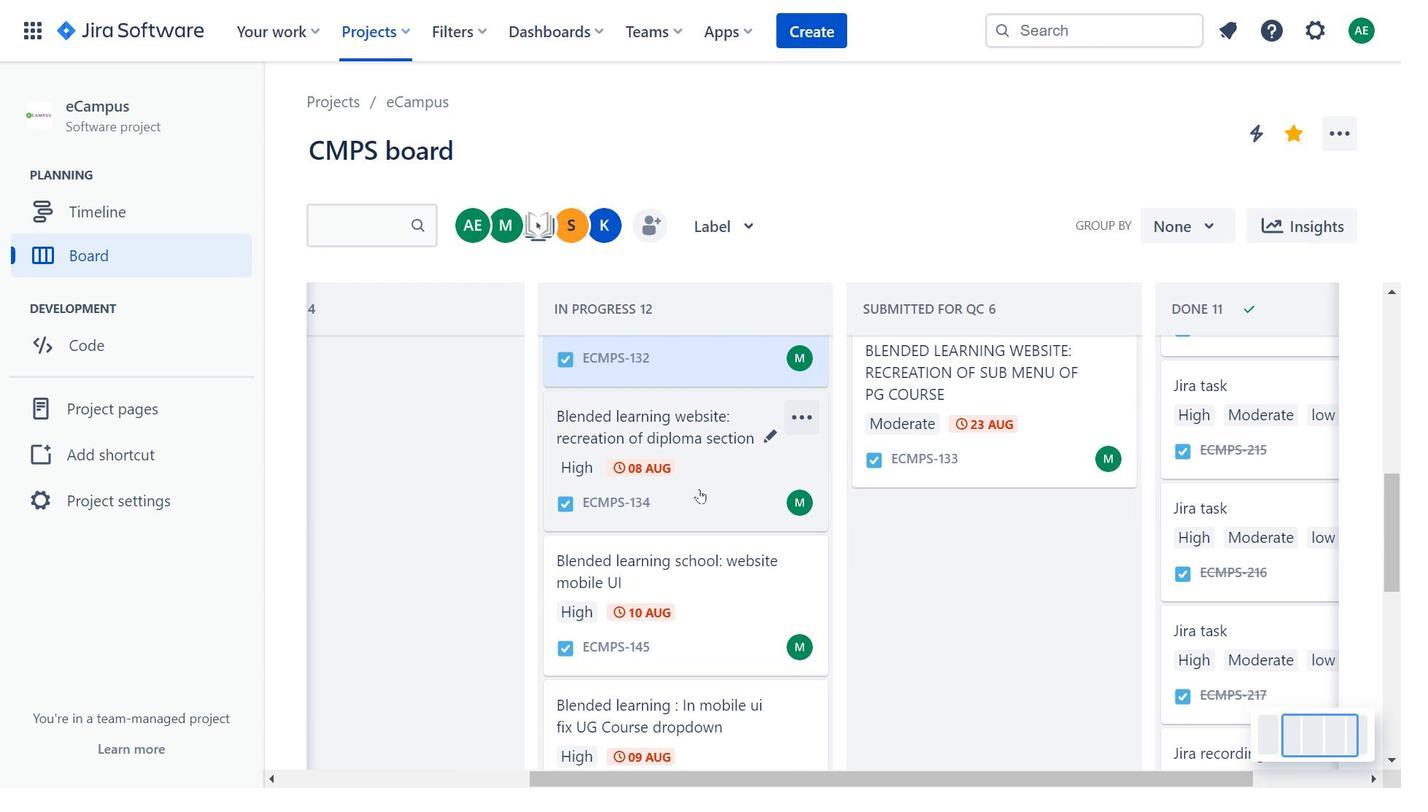 
Action: Mouse moved to (445, 283)
Screenshot: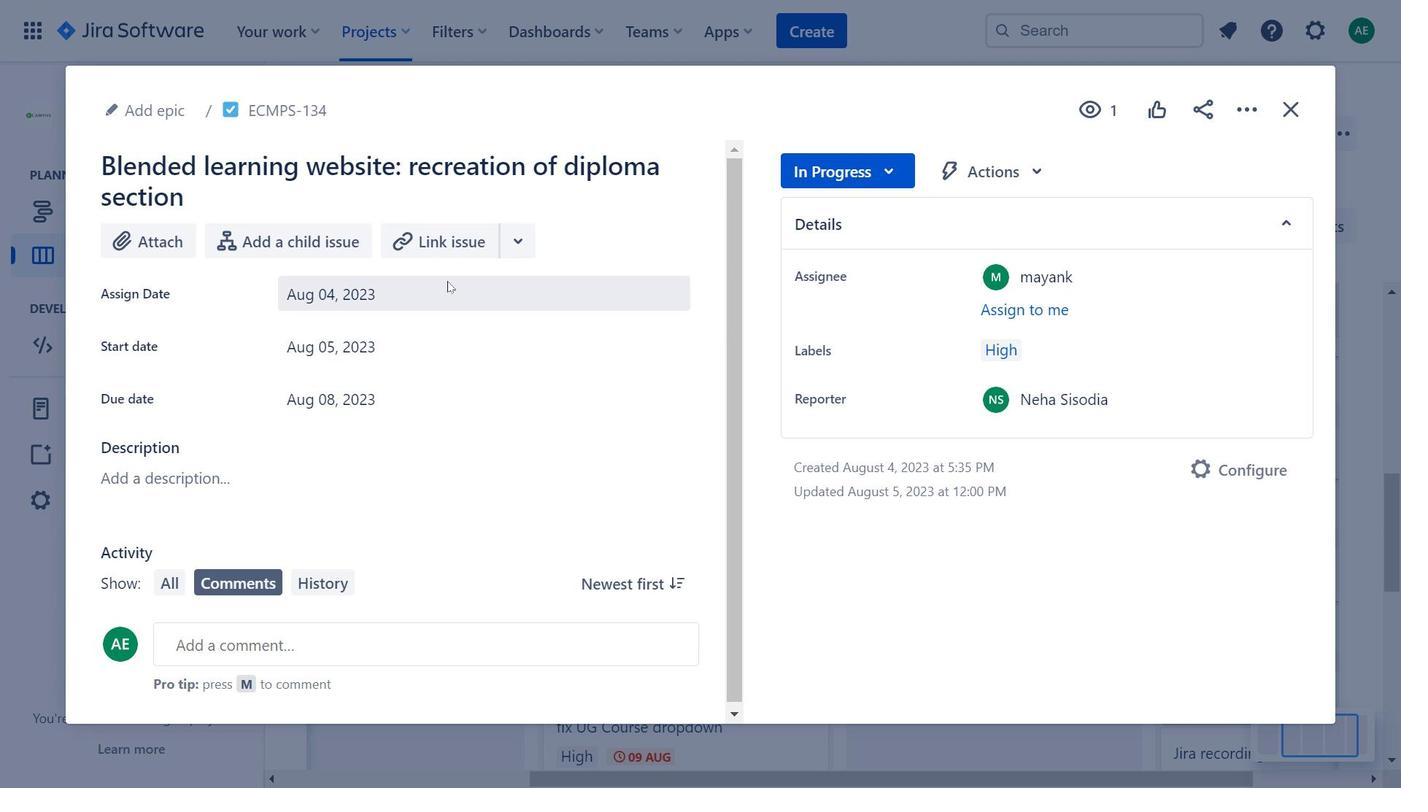 
Action: Mouse pressed left at (445, 283)
Screenshot: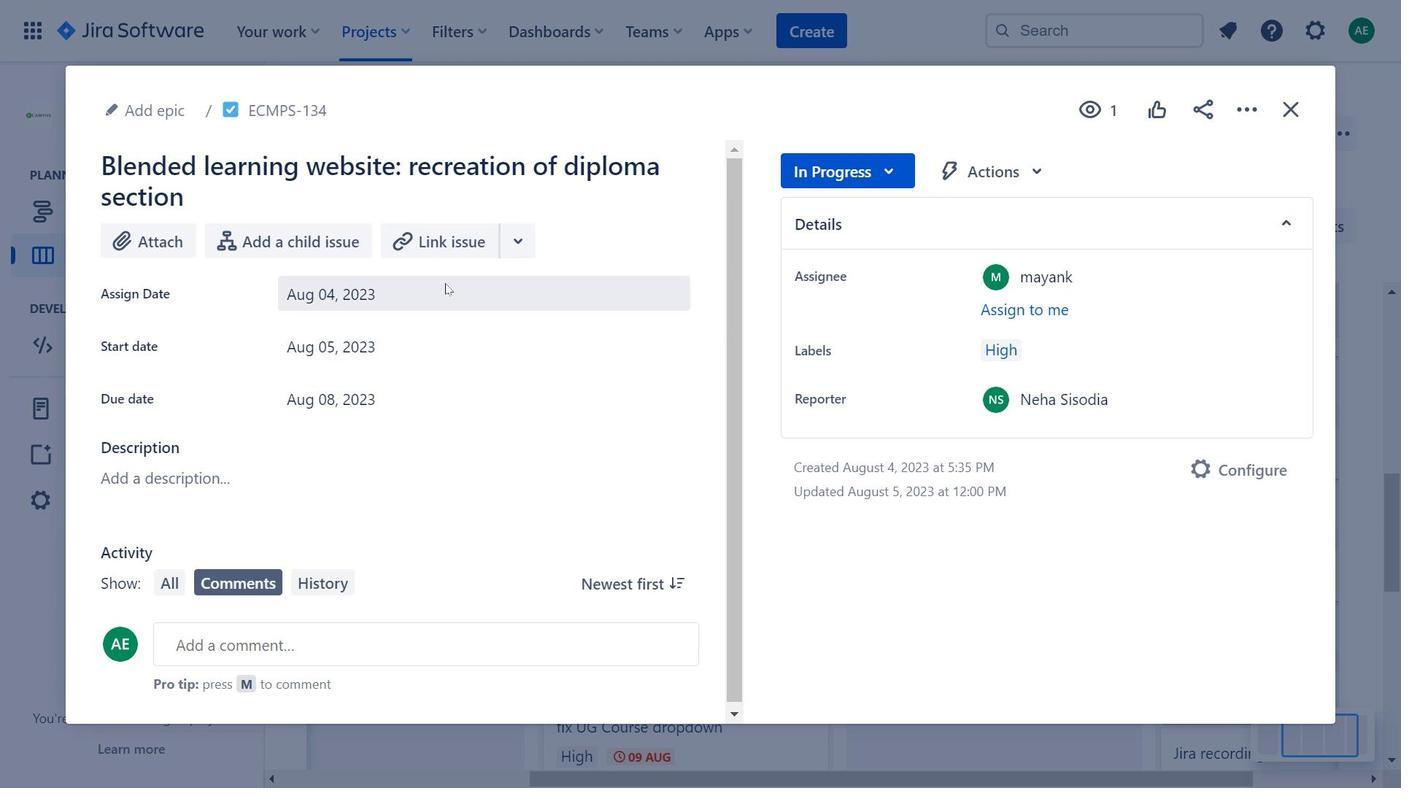 
Action: Mouse moved to (608, 356)
Screenshot: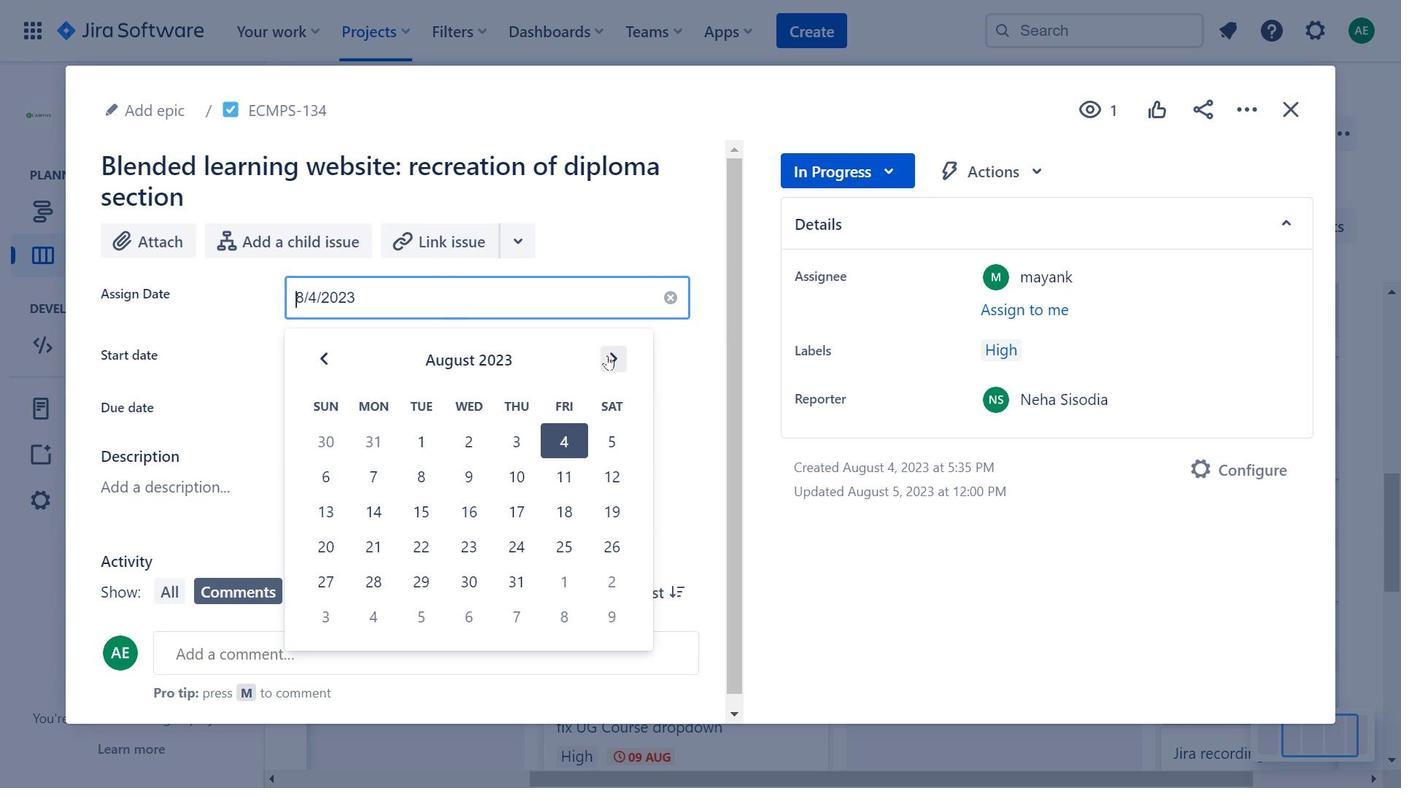 
Action: Mouse pressed left at (608, 356)
Screenshot: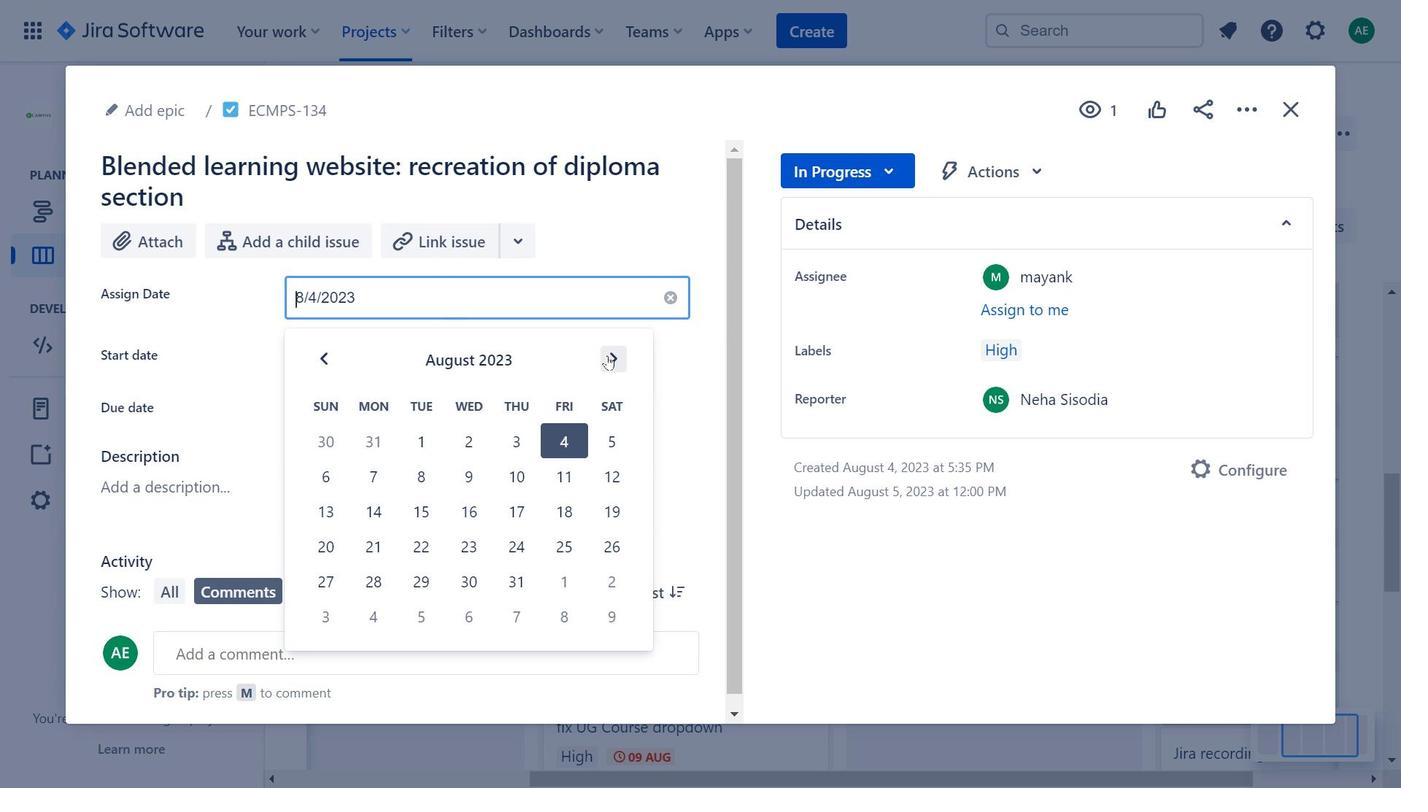 
Action: Mouse moved to (607, 346)
Screenshot: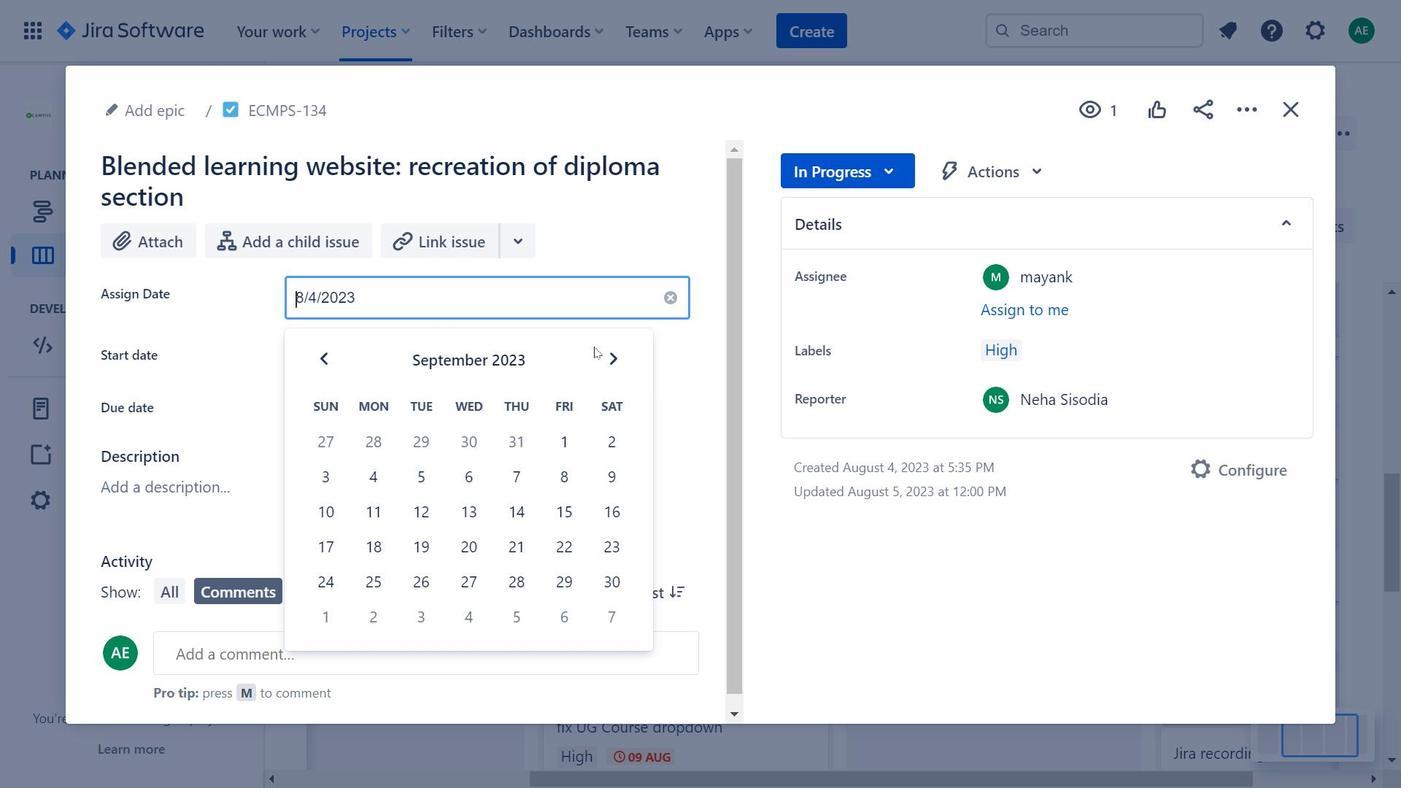 
Action: Mouse pressed left at (607, 346)
Screenshot: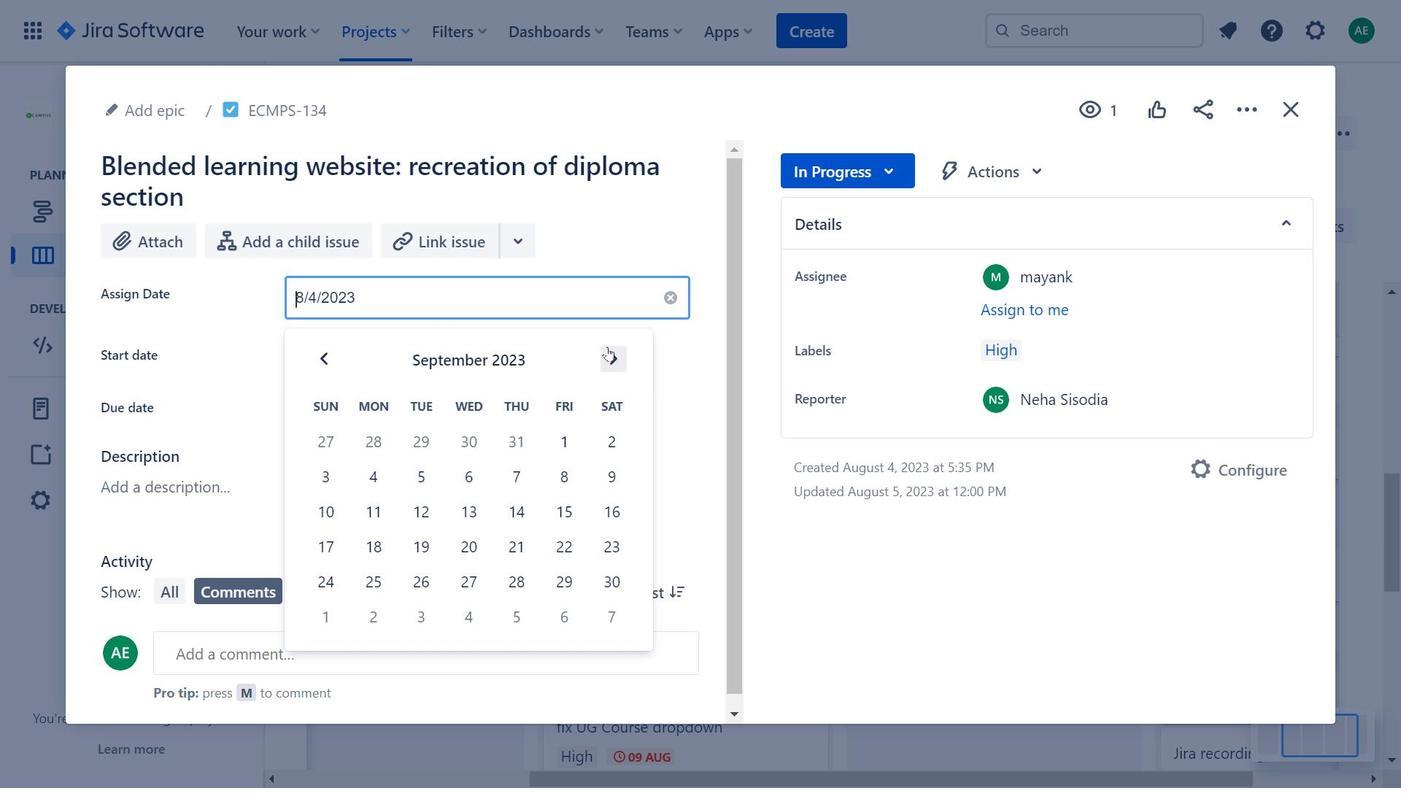 
Action: Mouse moved to (1246, 114)
Screenshot: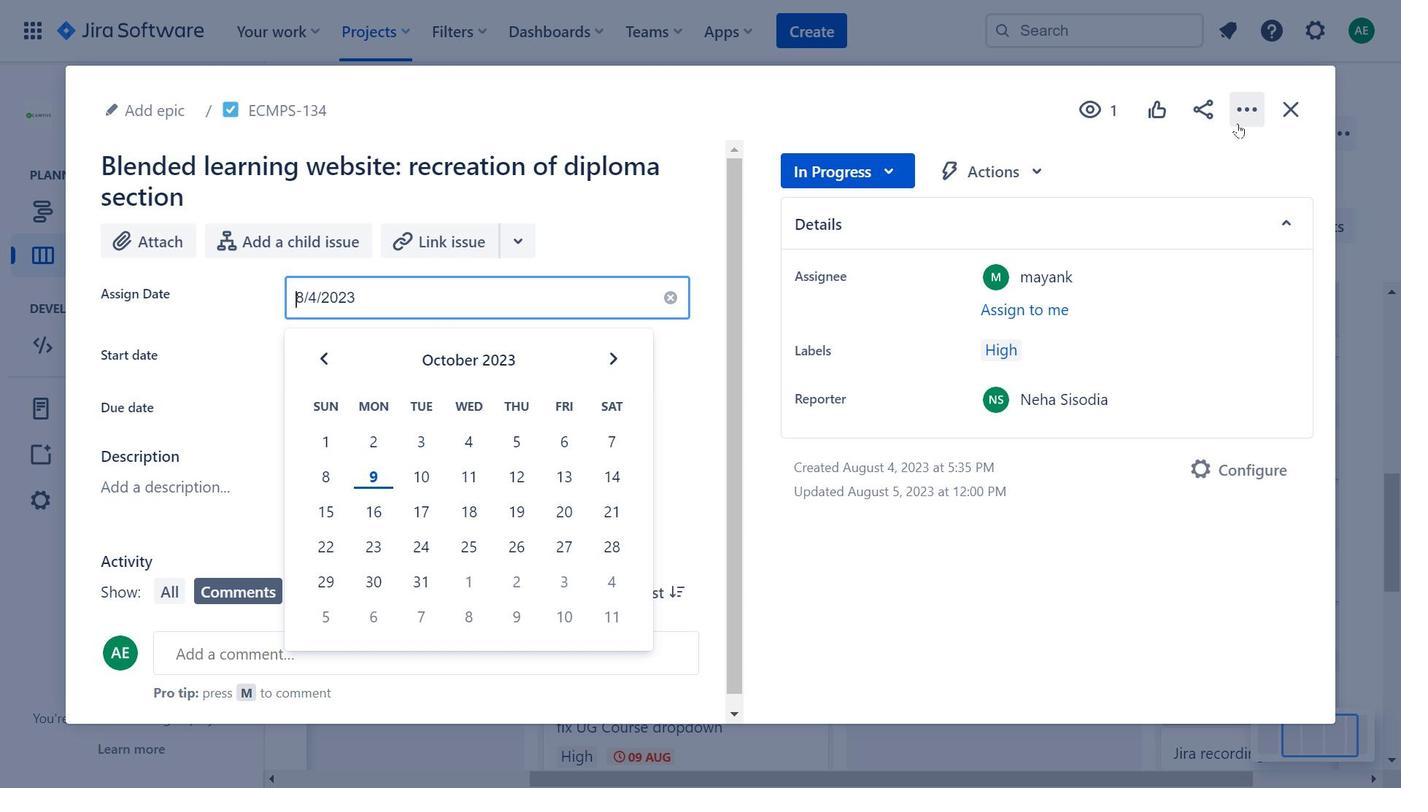 
Action: Mouse pressed left at (1246, 114)
Screenshot: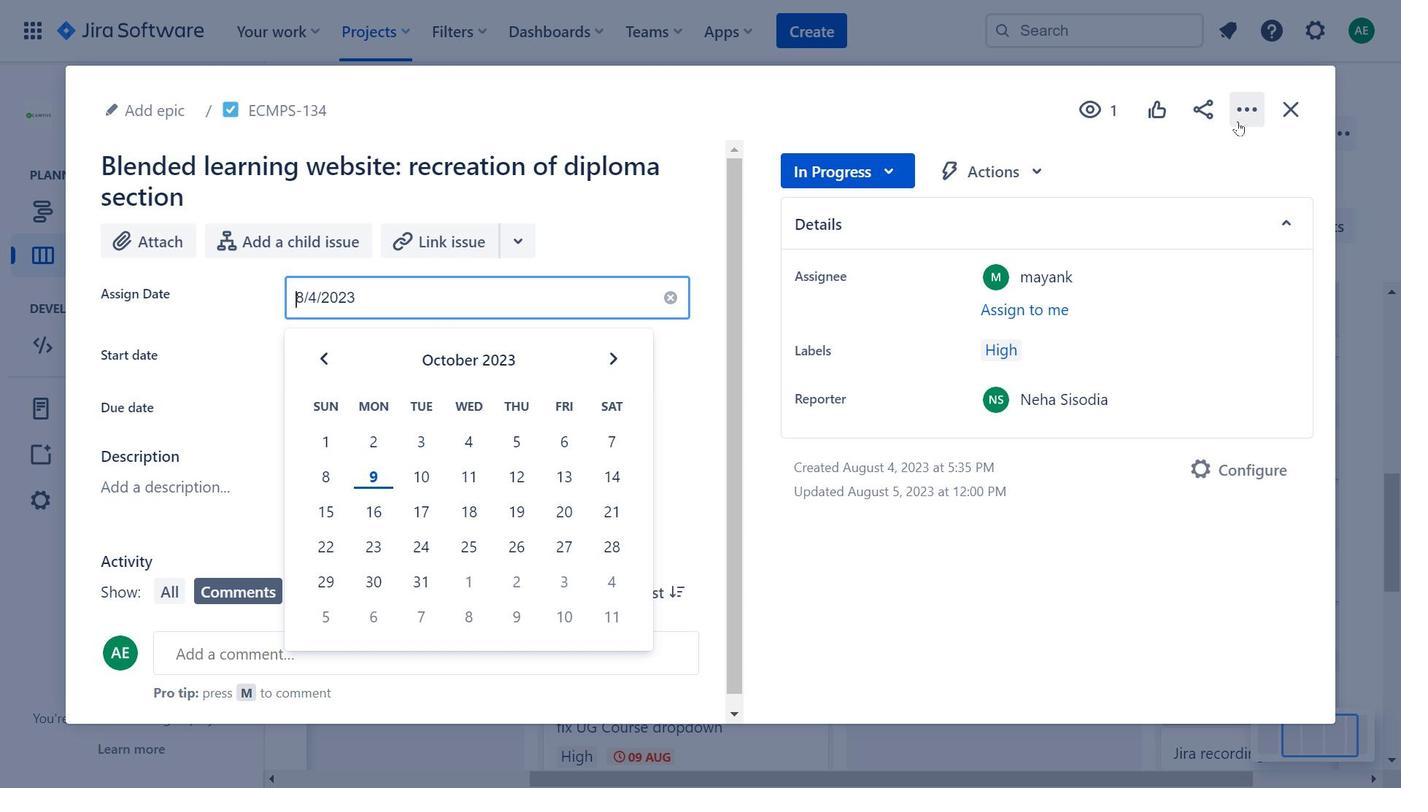 
Action: Mouse moved to (1188, 108)
Screenshot: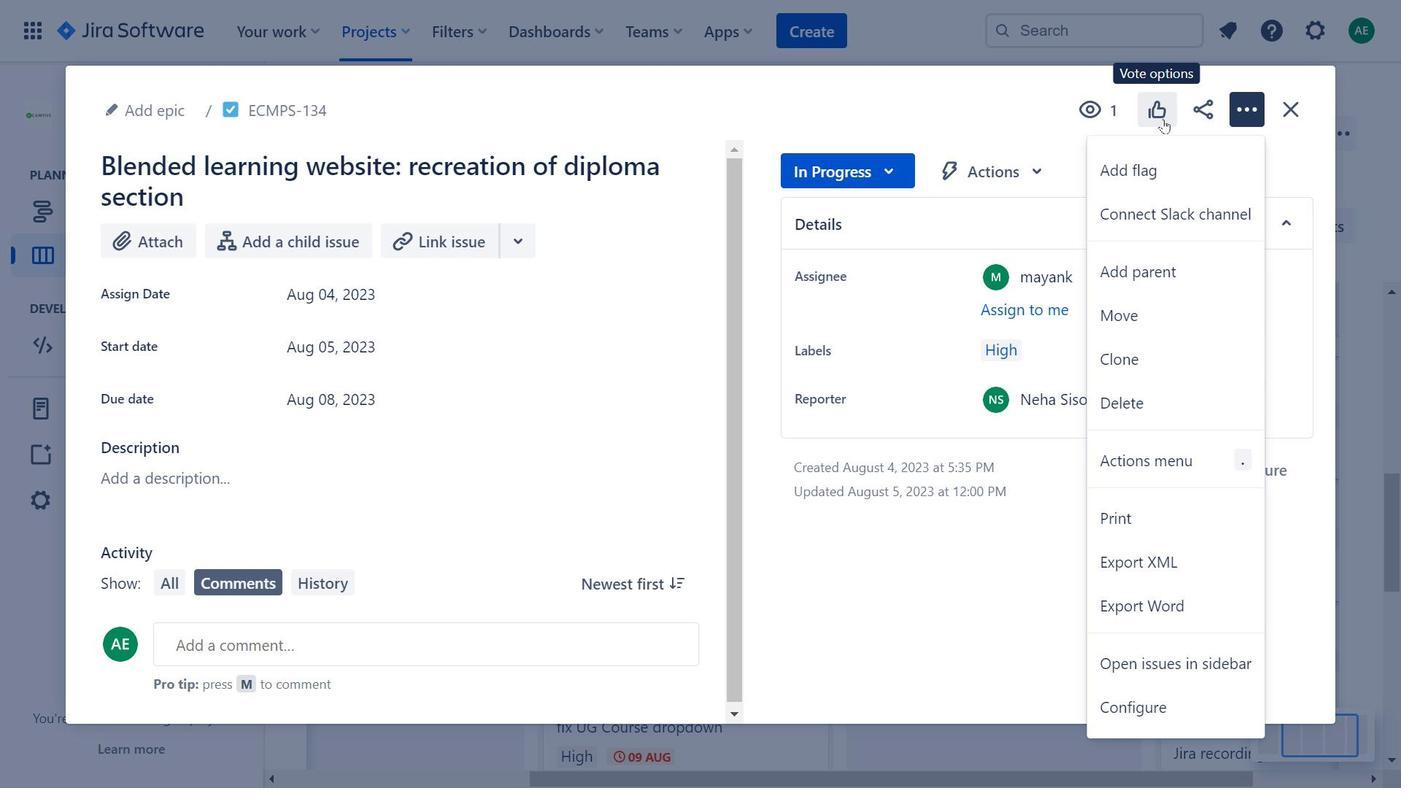 
Action: Mouse pressed left at (1188, 108)
Screenshot: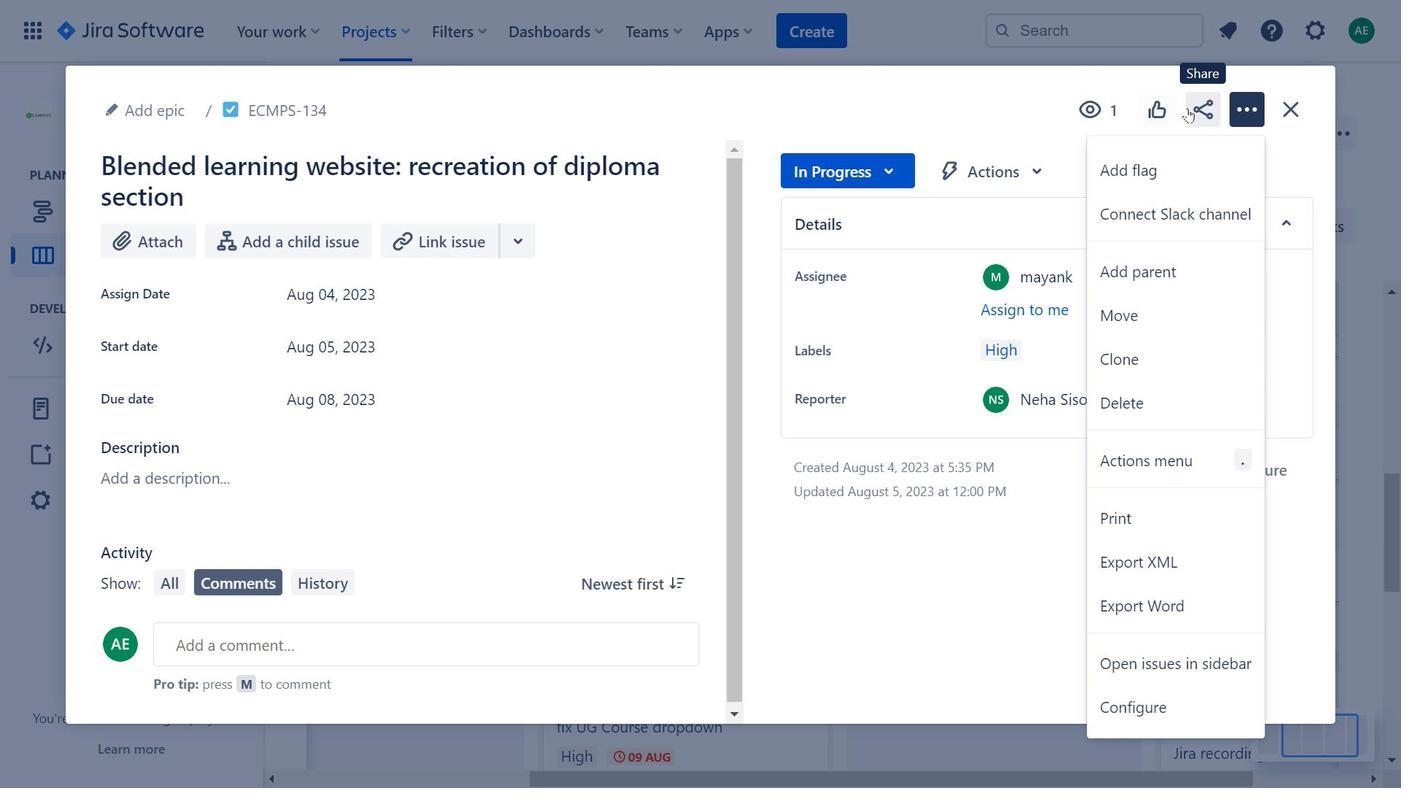 
Action: Mouse moved to (1300, 110)
Screenshot: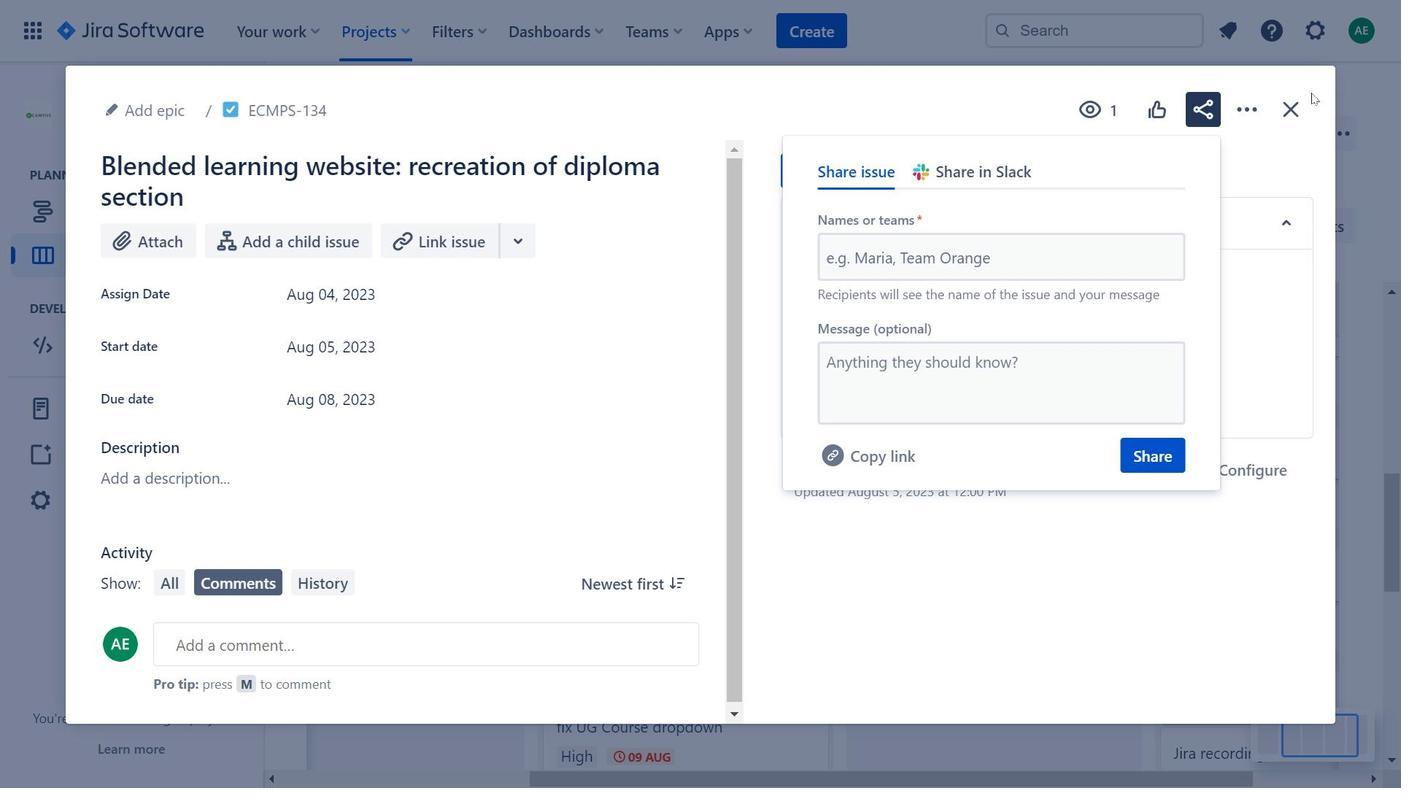 
Action: Mouse pressed left at (1300, 110)
Screenshot: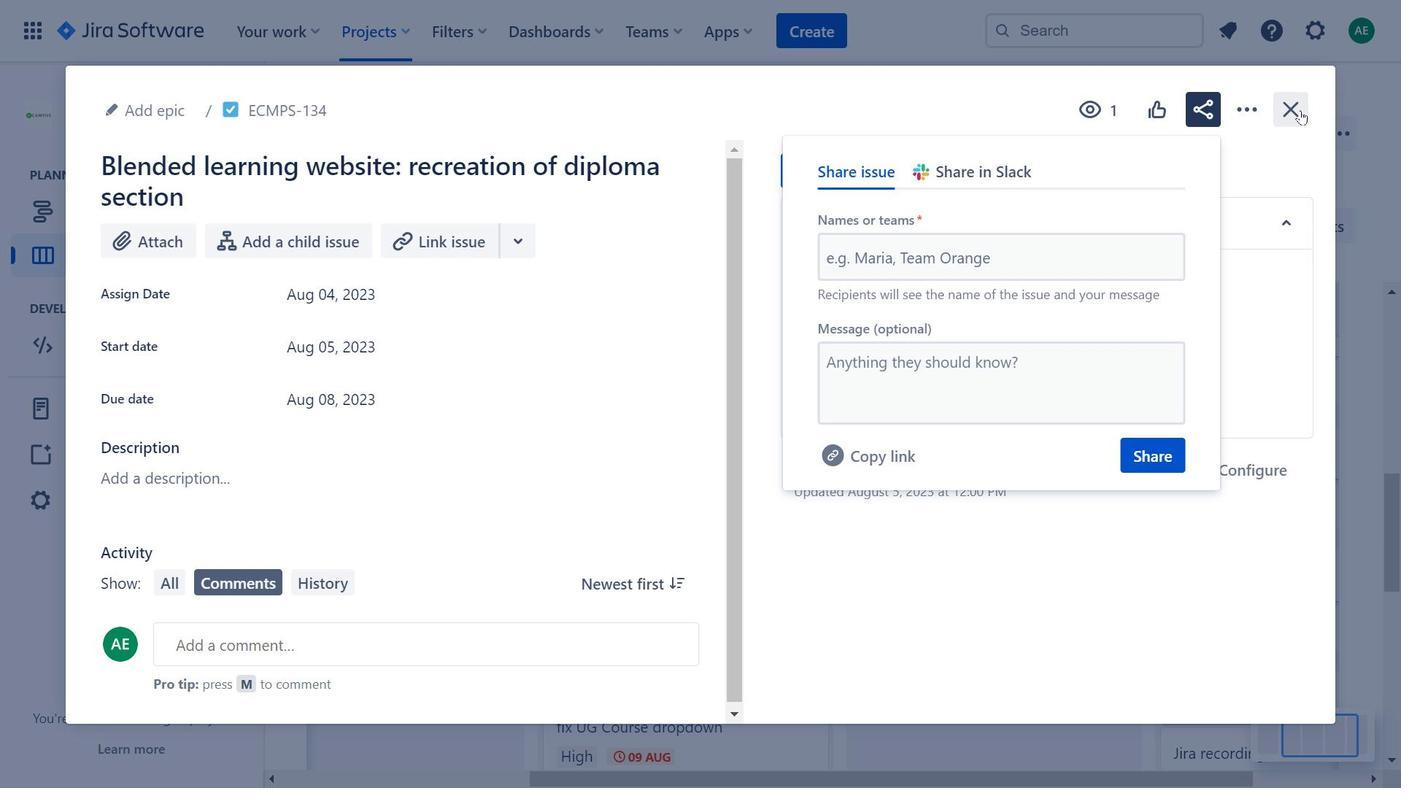 
Action: Mouse moved to (667, 535)
Screenshot: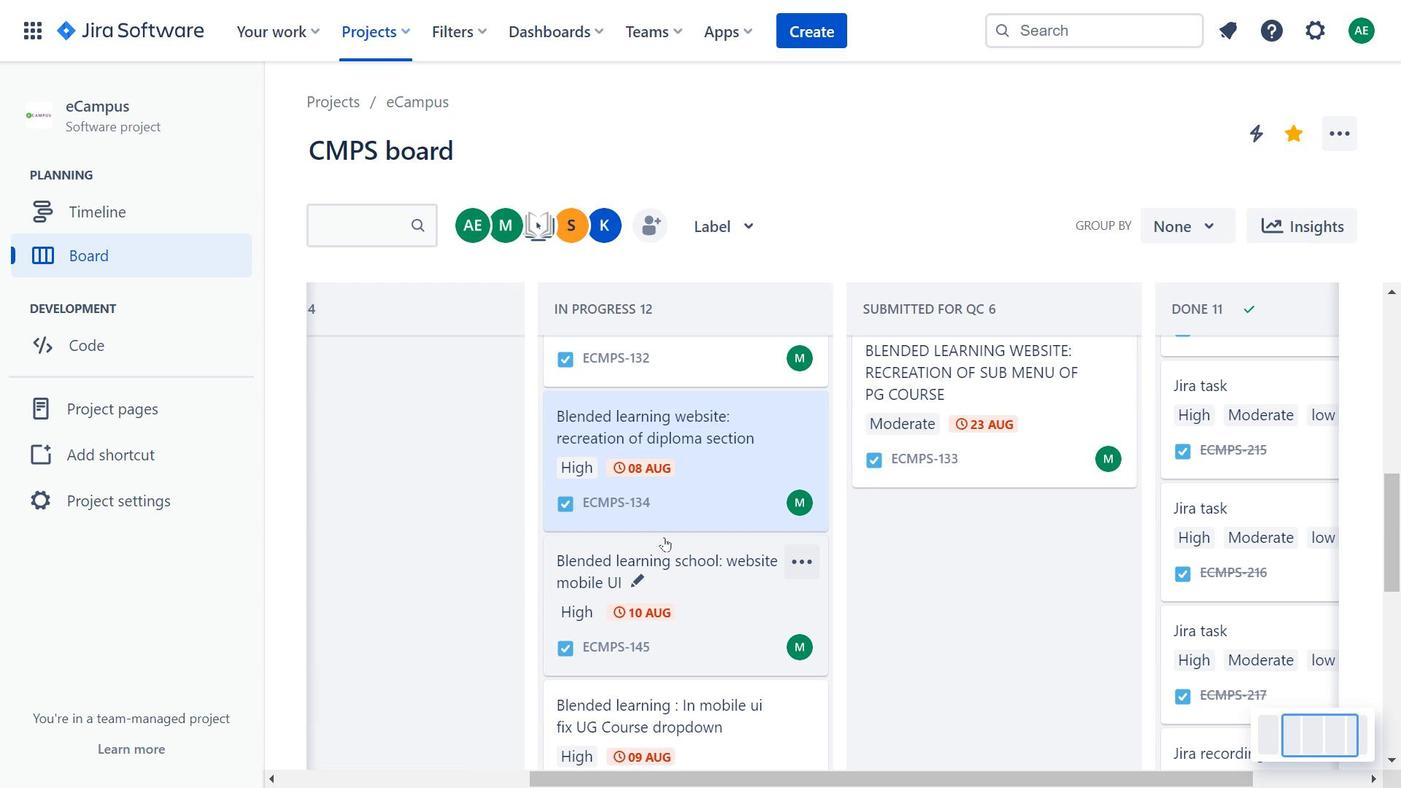 
Action: Mouse scrolled (667, 534) with delta (0, 0)
Screenshot: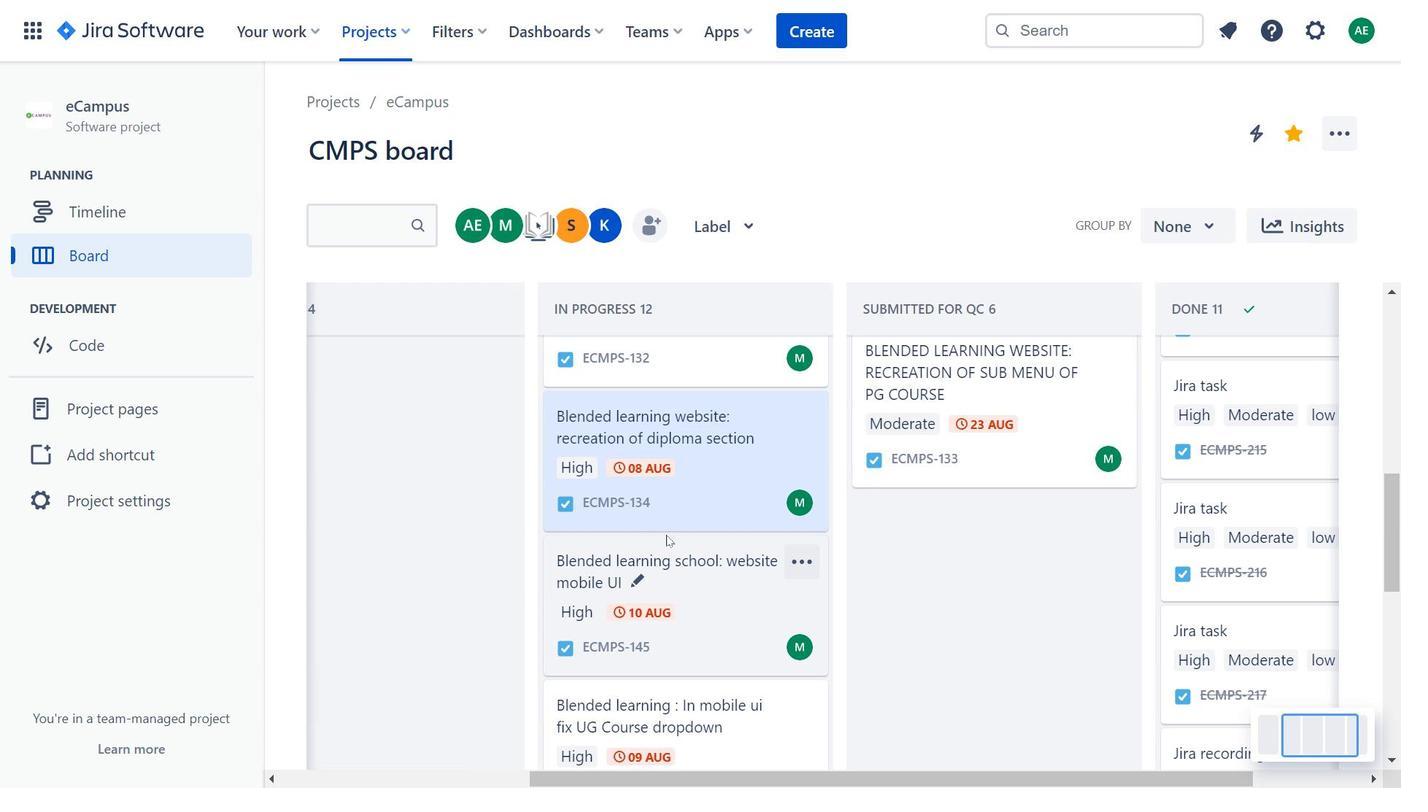 
Action: Mouse moved to (719, 516)
Screenshot: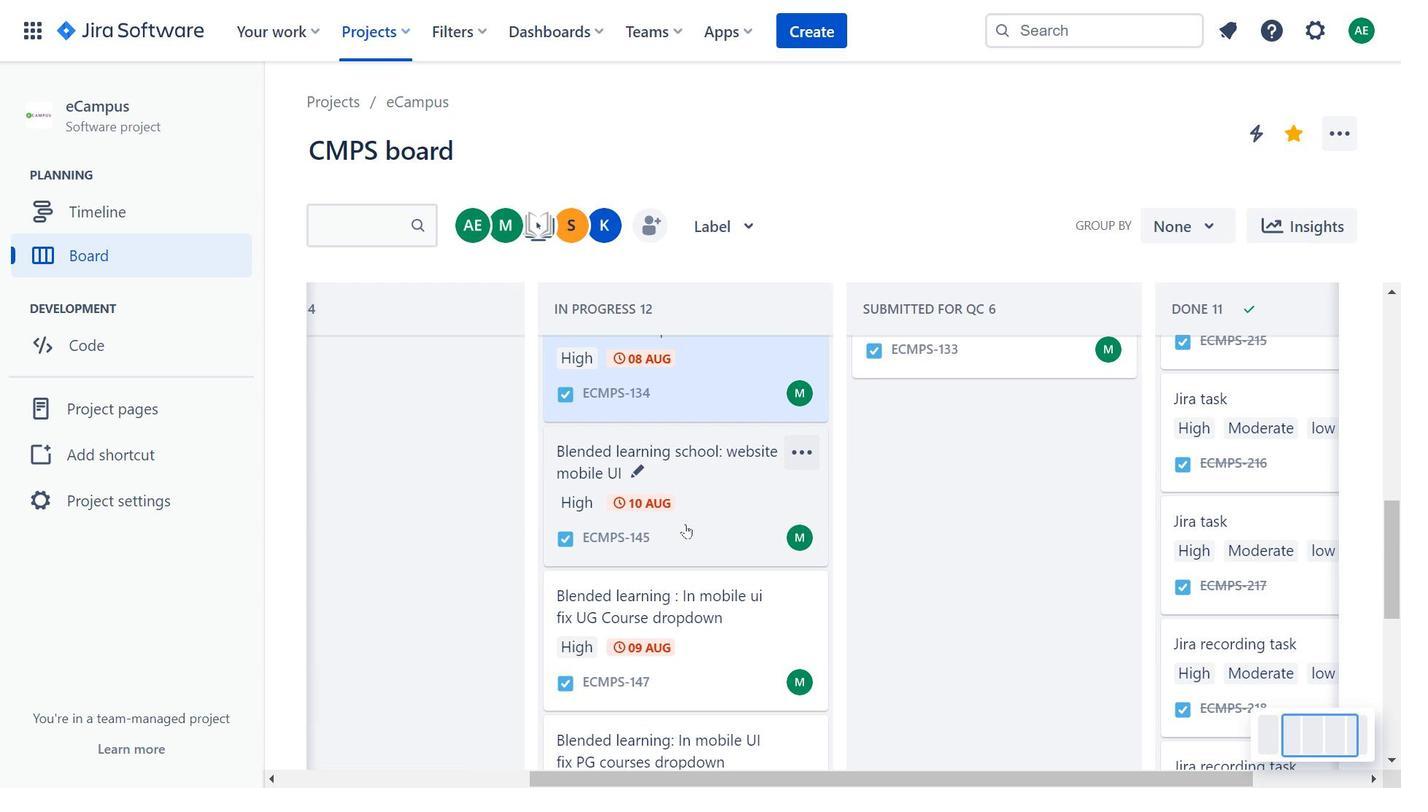 
Action: Mouse pressed left at (719, 516)
Screenshot: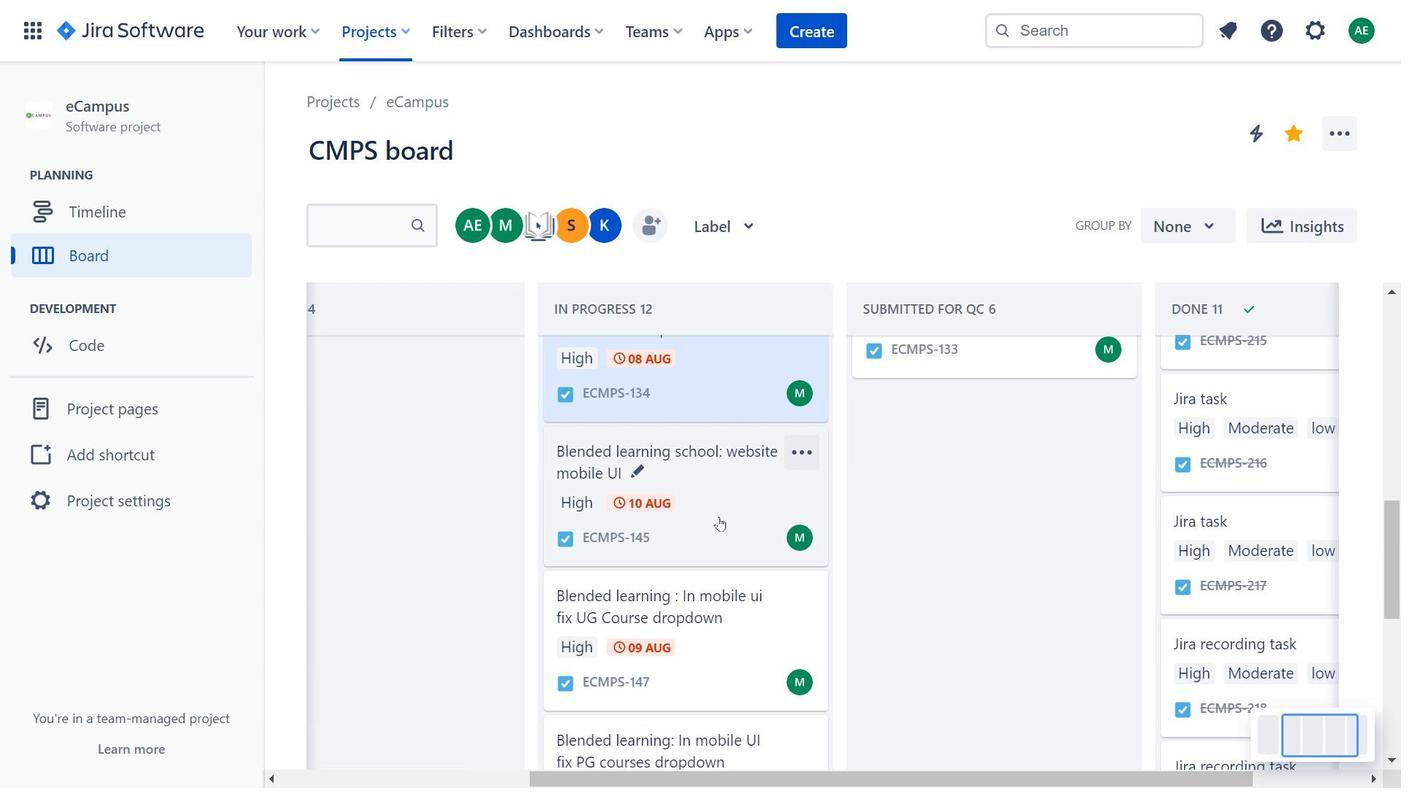 
Action: Mouse moved to (1006, 183)
Screenshot: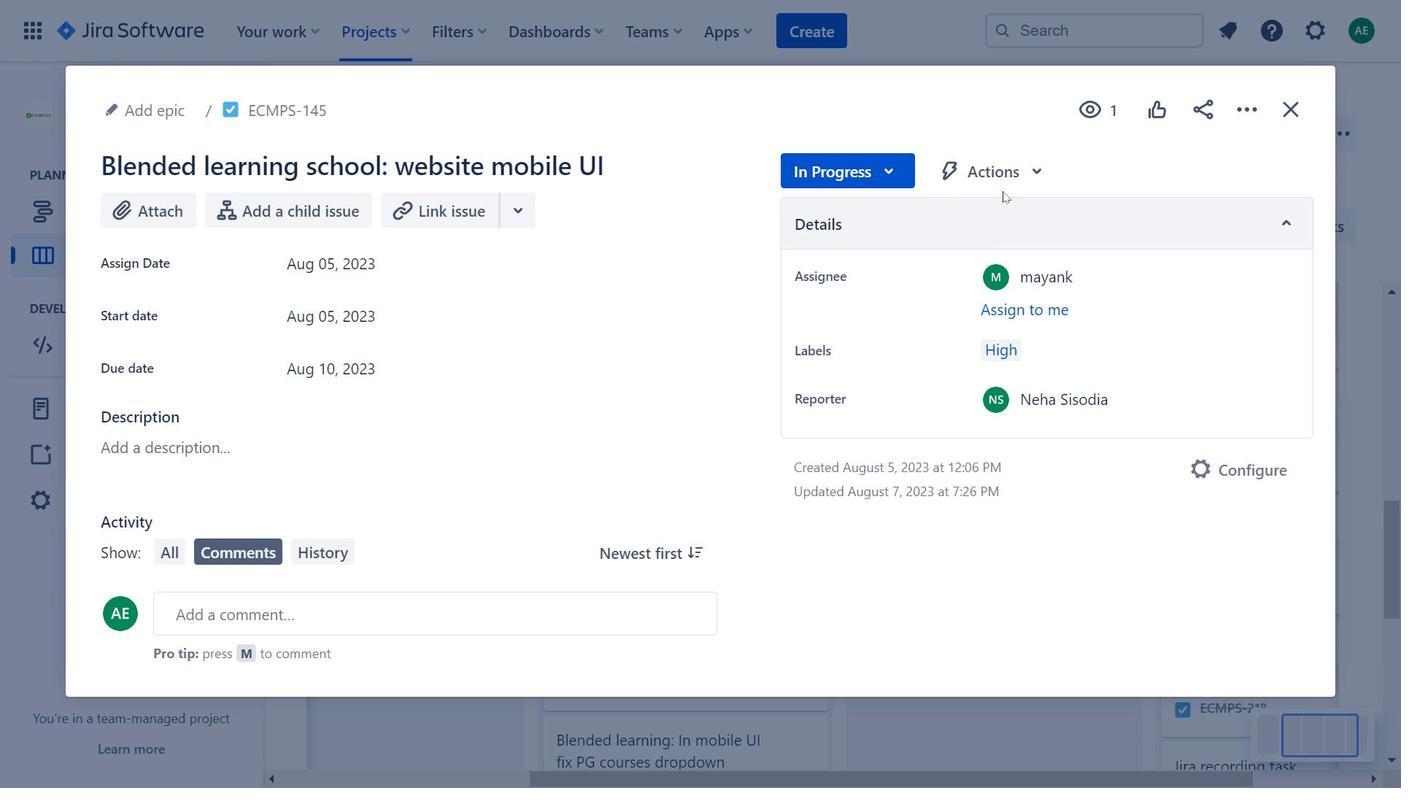 
Action: Mouse pressed left at (1006, 183)
Screenshot: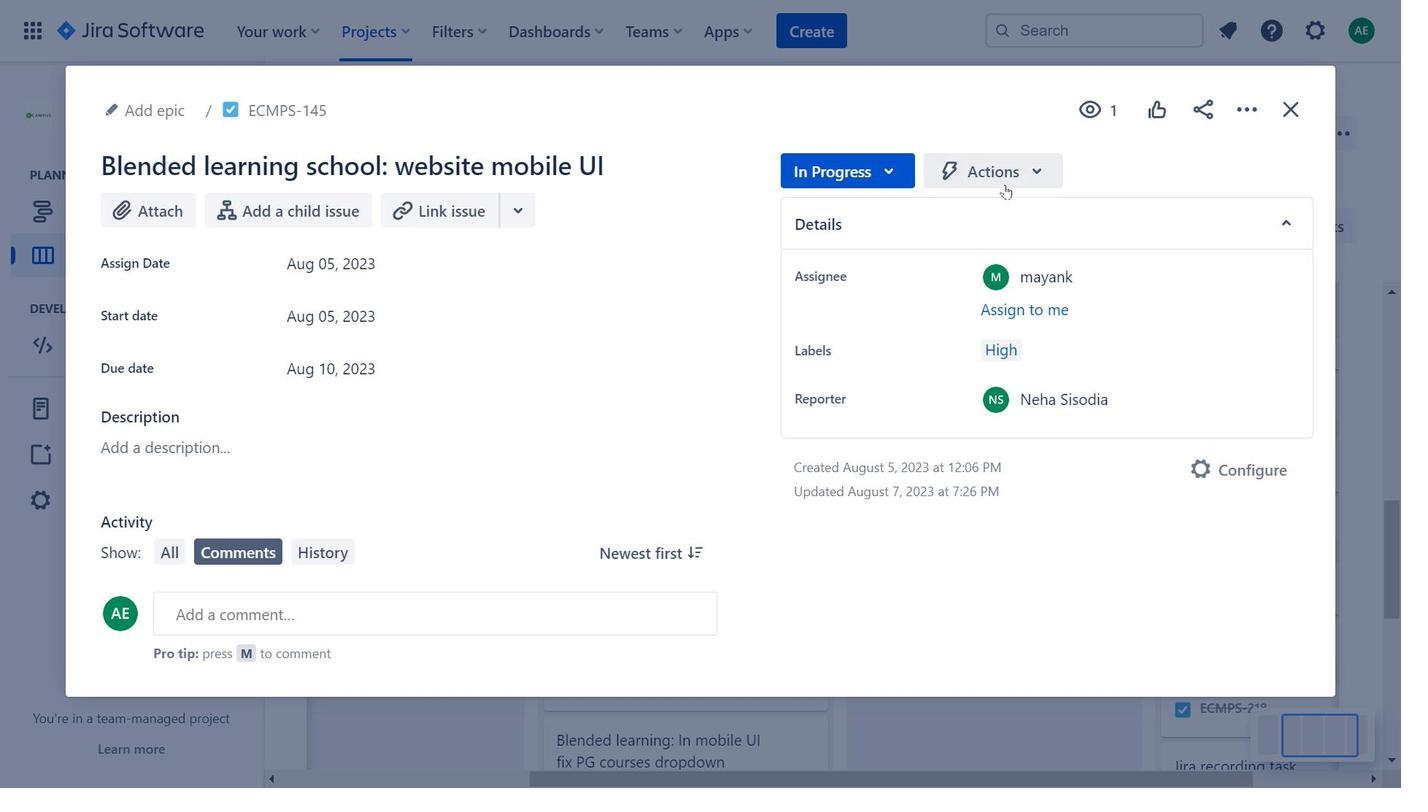 
Action: Mouse moved to (413, 335)
Screenshot: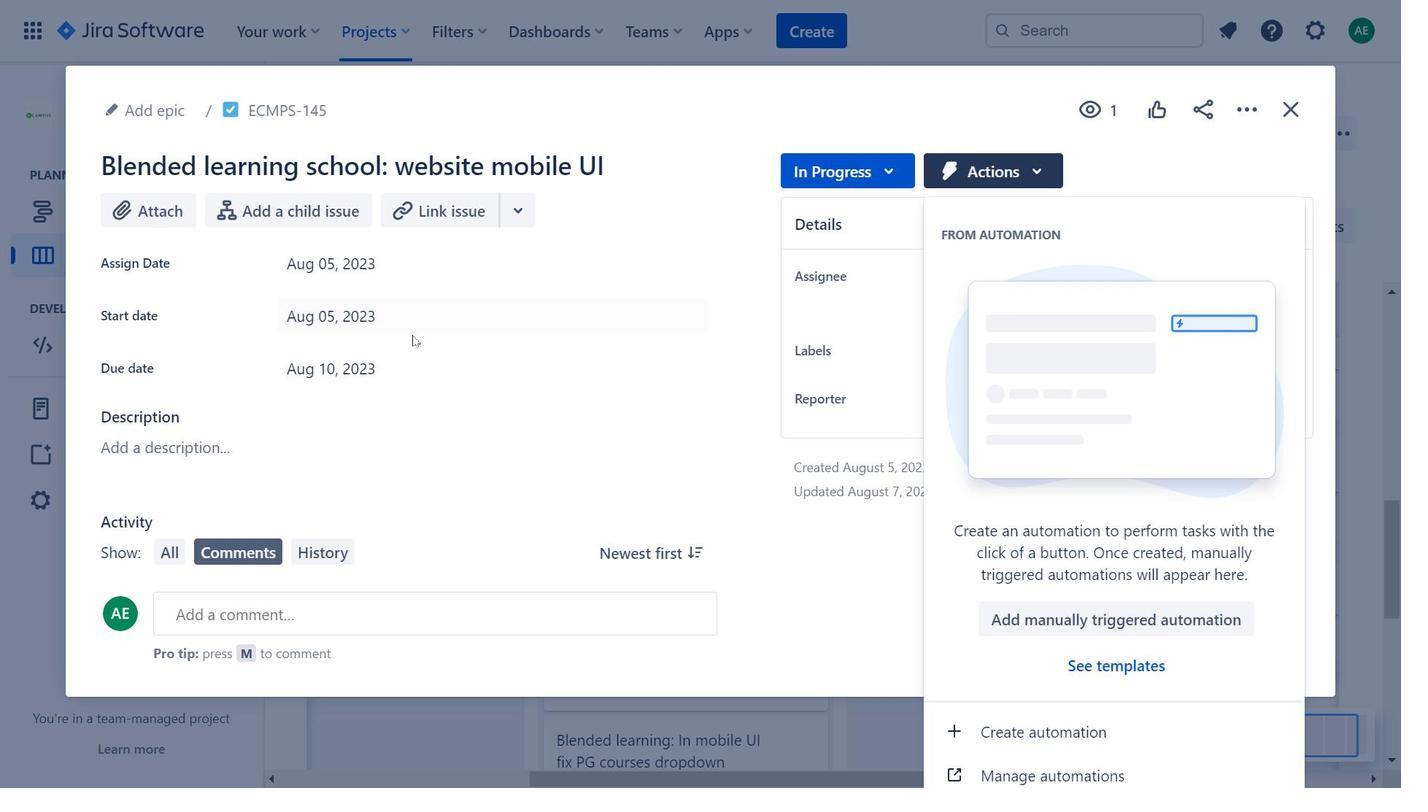 
Action: Mouse pressed left at (413, 335)
Screenshot: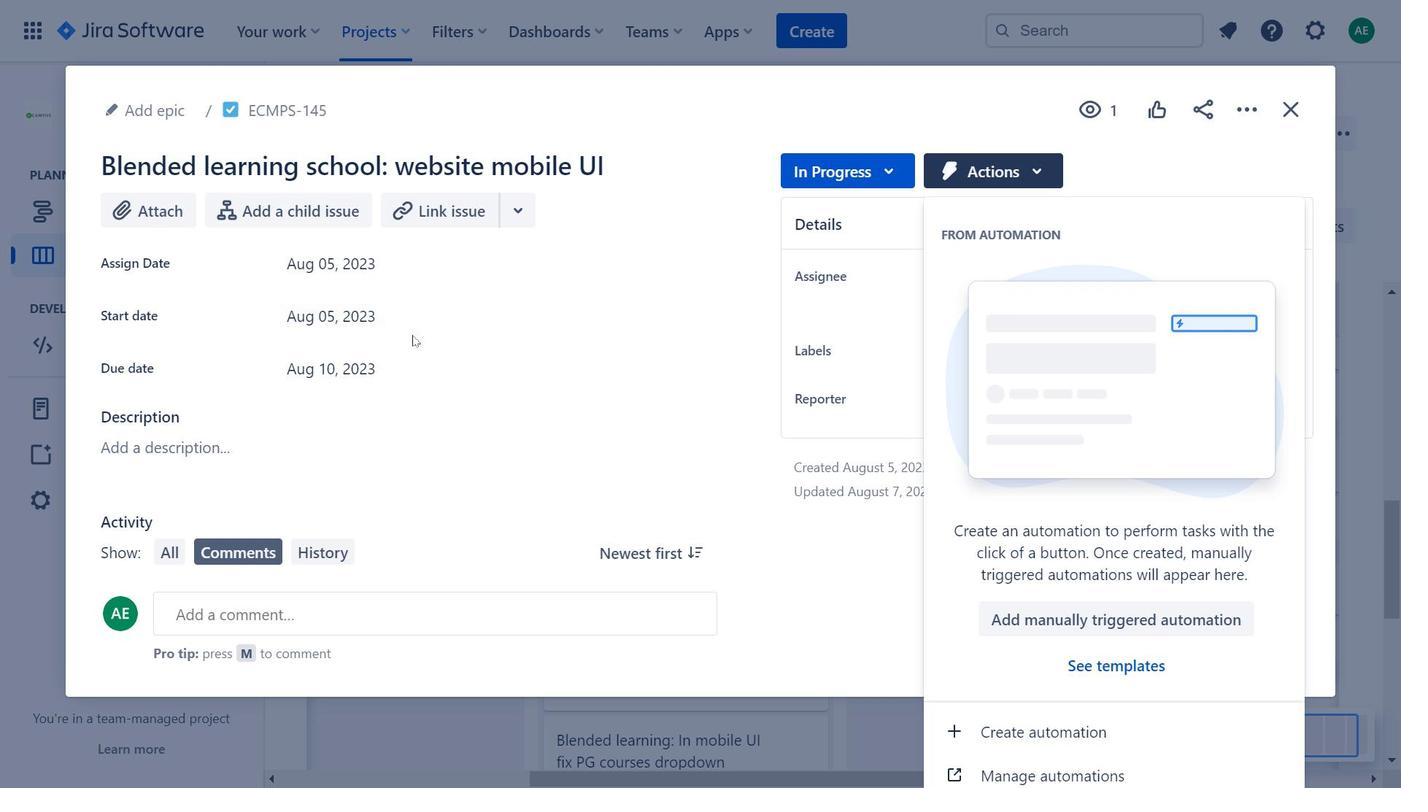 
Action: Mouse moved to (413, 321)
Screenshot: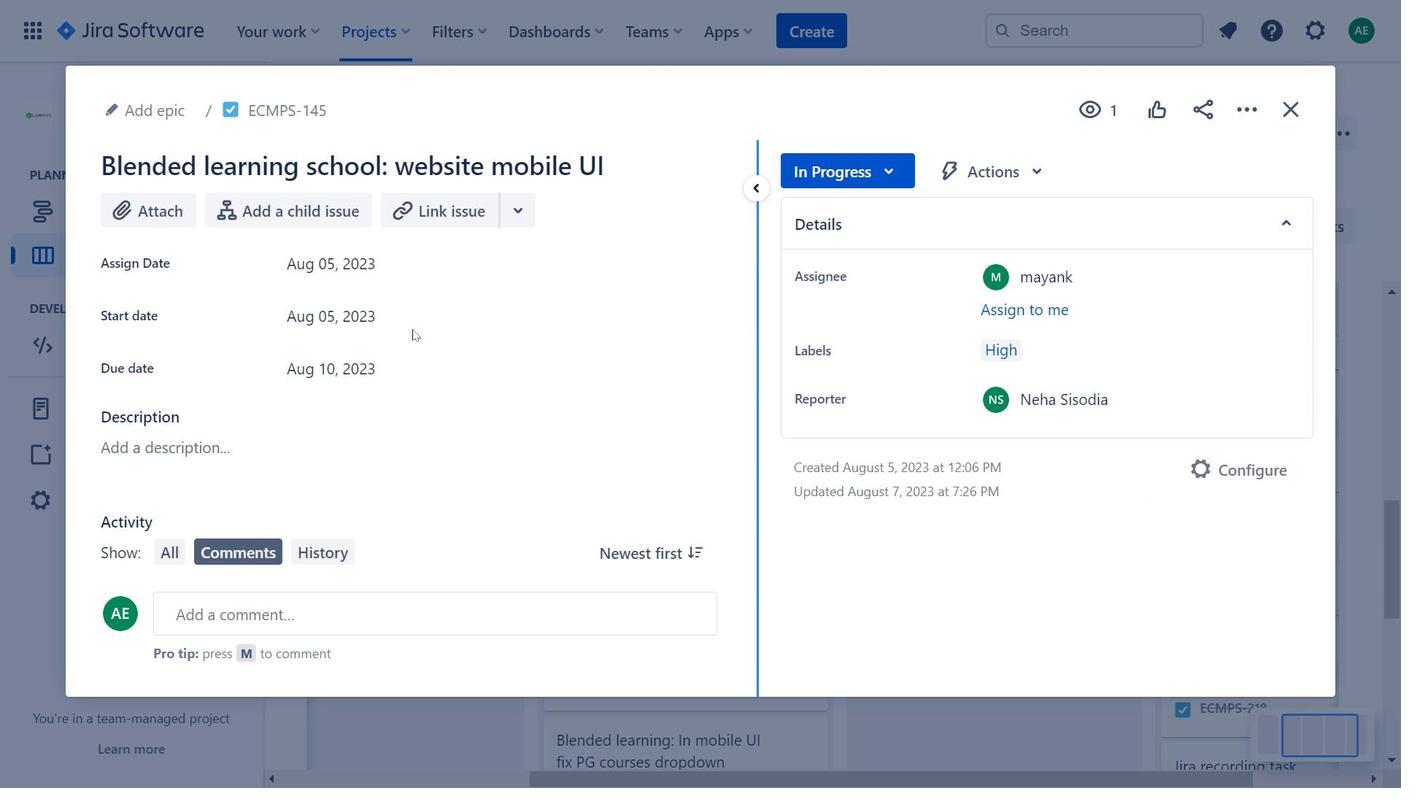 
Action: Mouse pressed left at (413, 321)
Screenshot: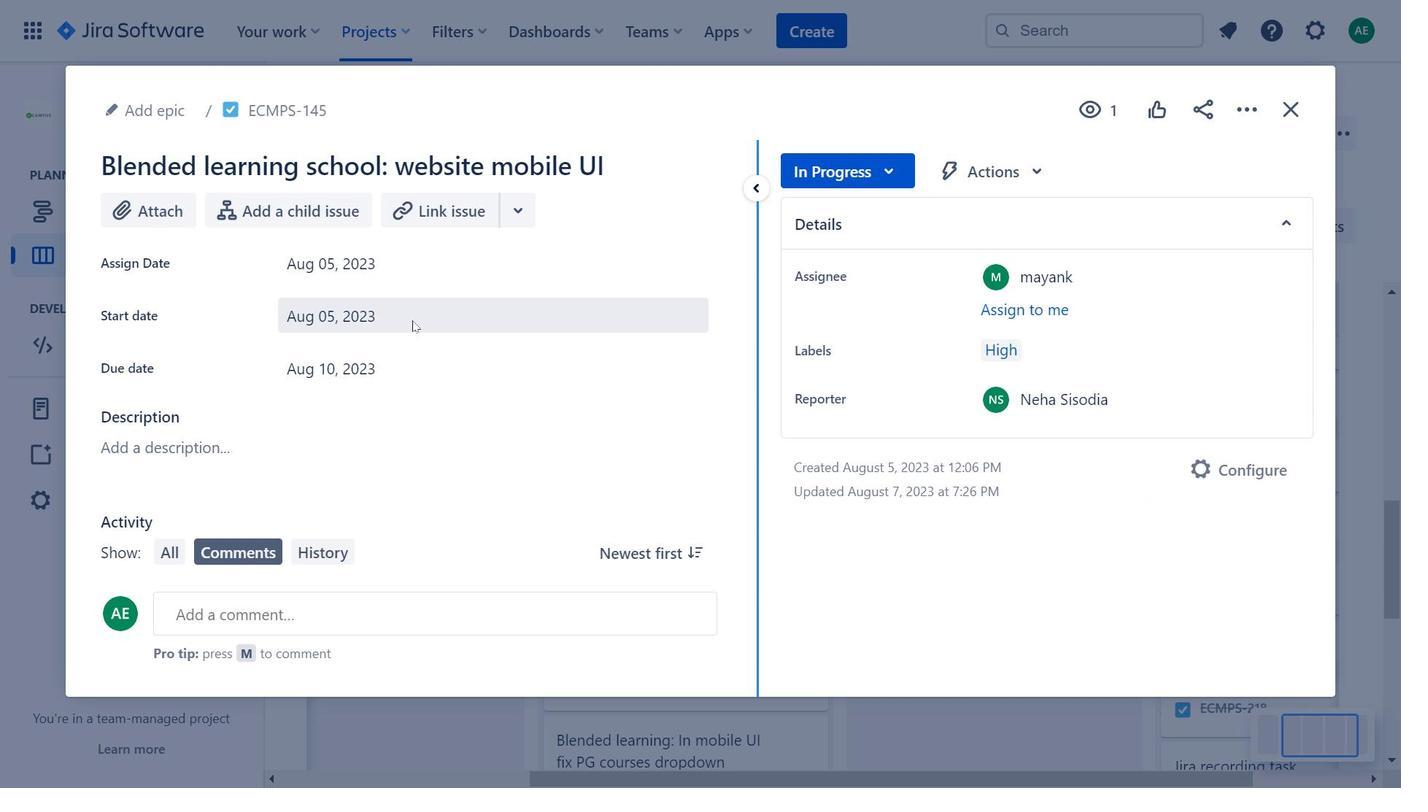 
Action: Mouse moved to (619, 388)
Screenshot: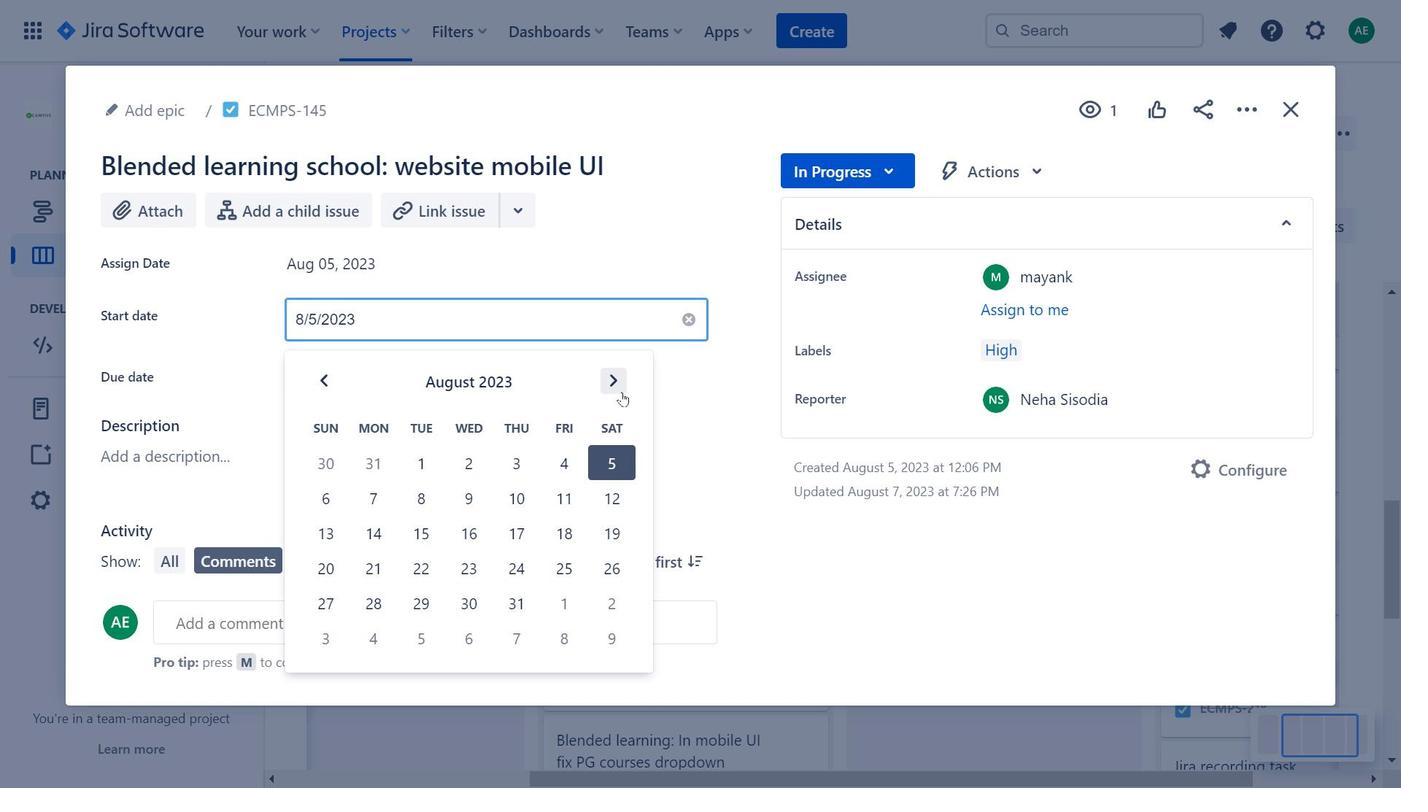 
Action: Mouse pressed left at (619, 388)
Screenshot: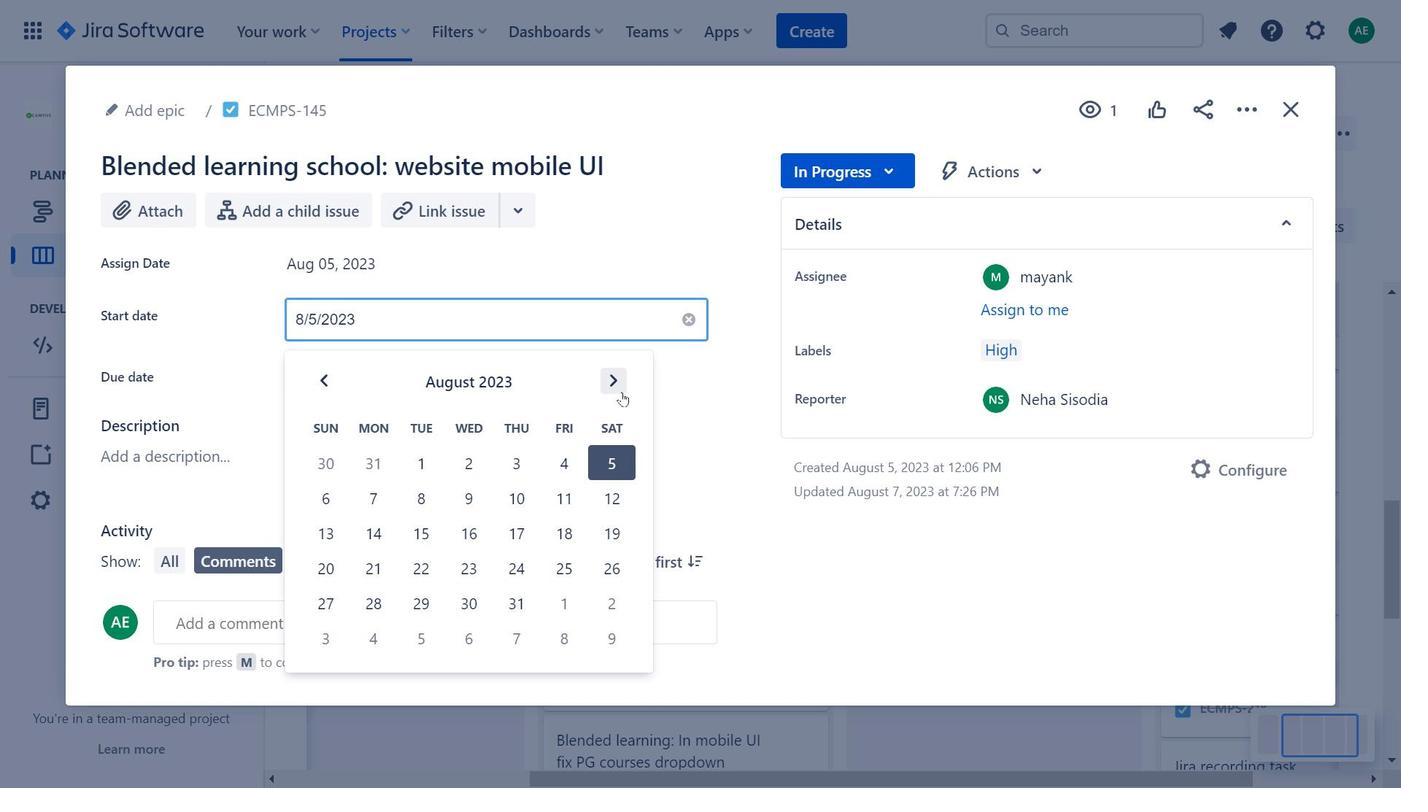 
Action: Mouse moved to (613, 385)
Screenshot: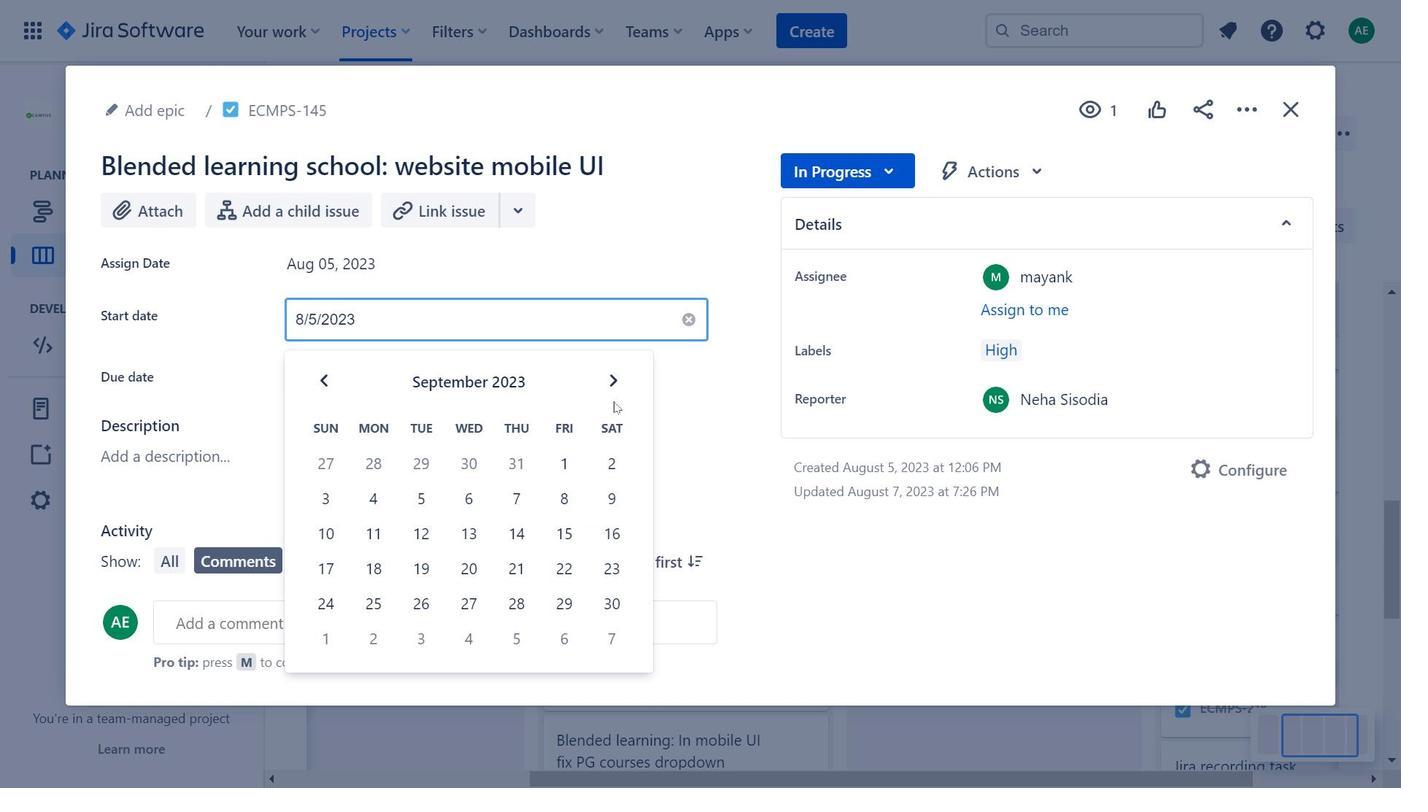 
Action: Mouse pressed left at (613, 385)
Screenshot: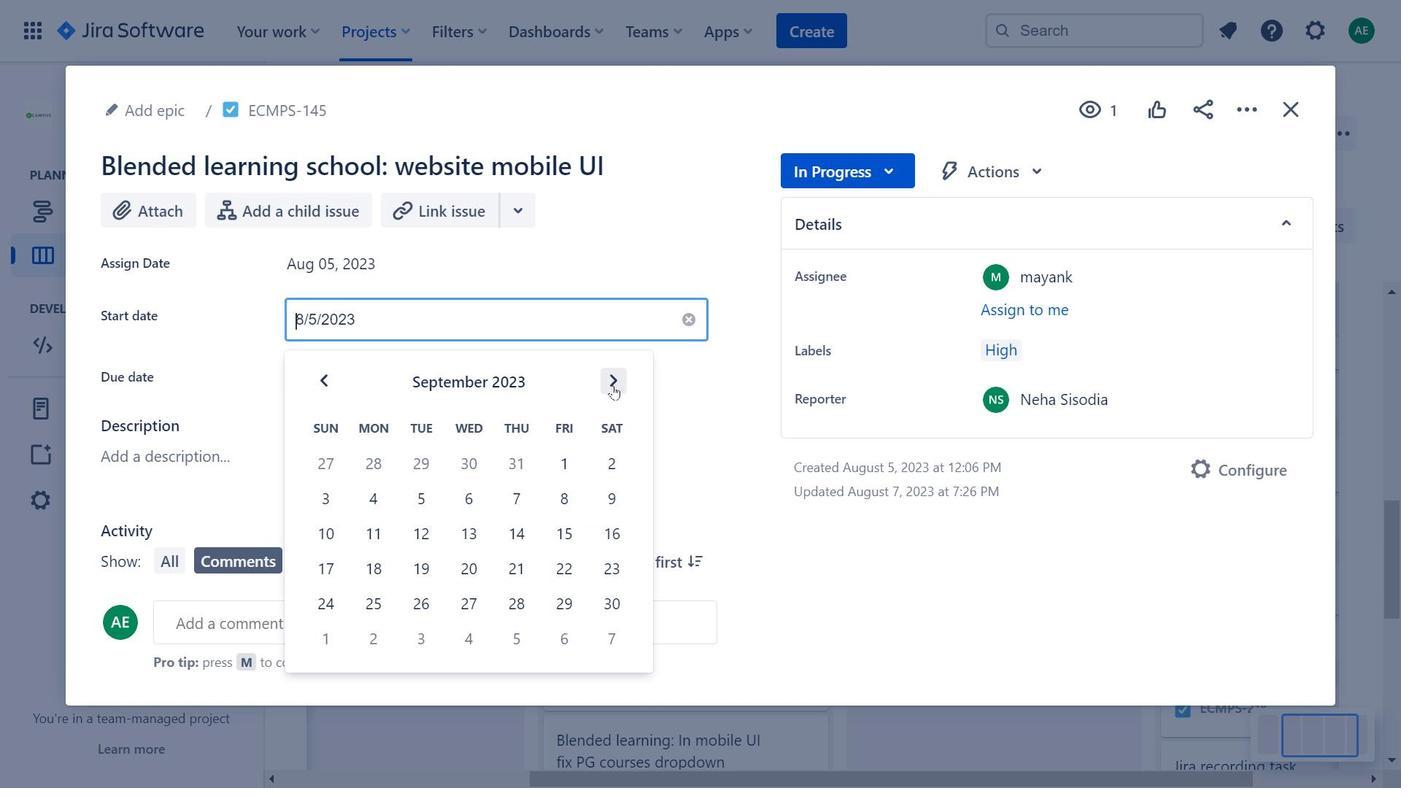 
Action: Mouse moved to (1294, 108)
Screenshot: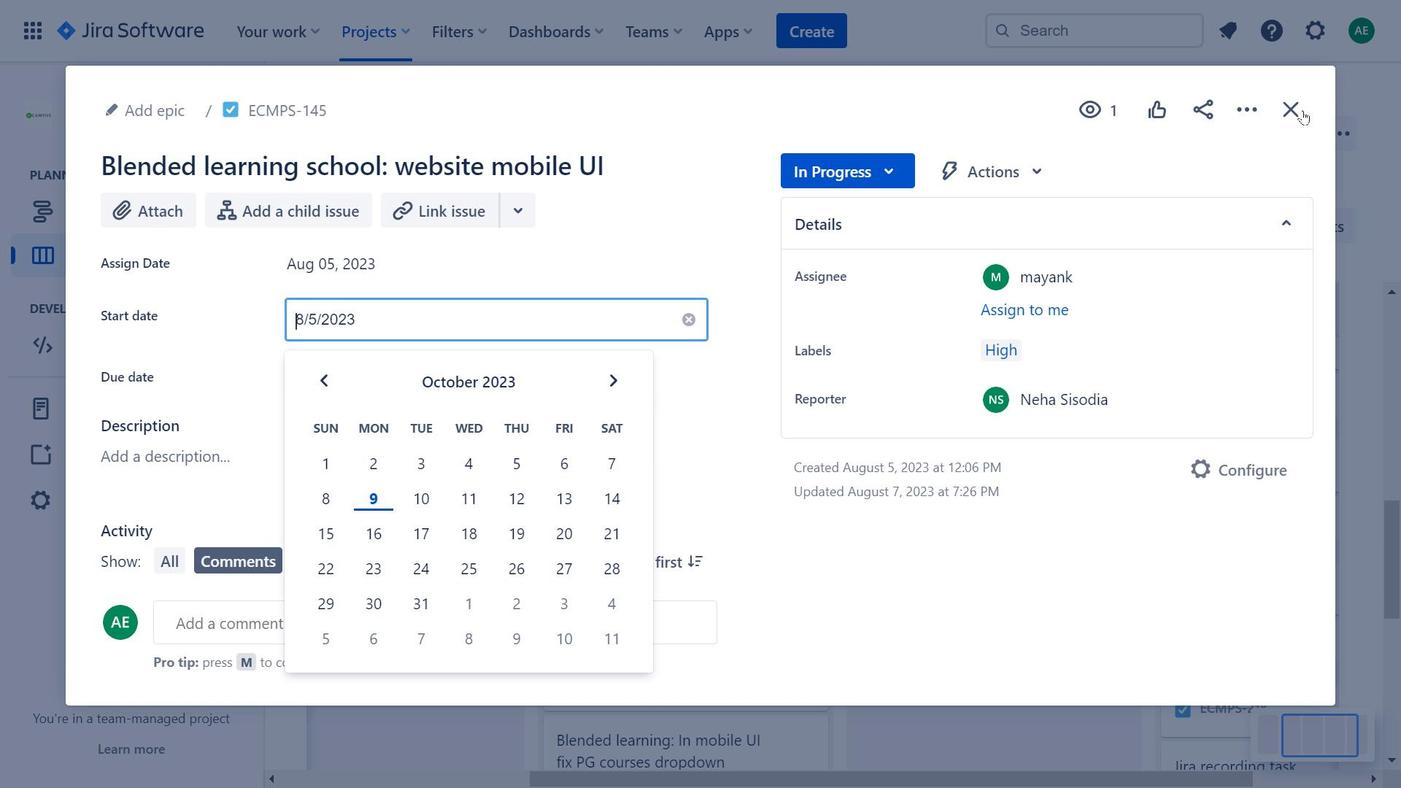 
Action: Mouse pressed left at (1294, 108)
Screenshot: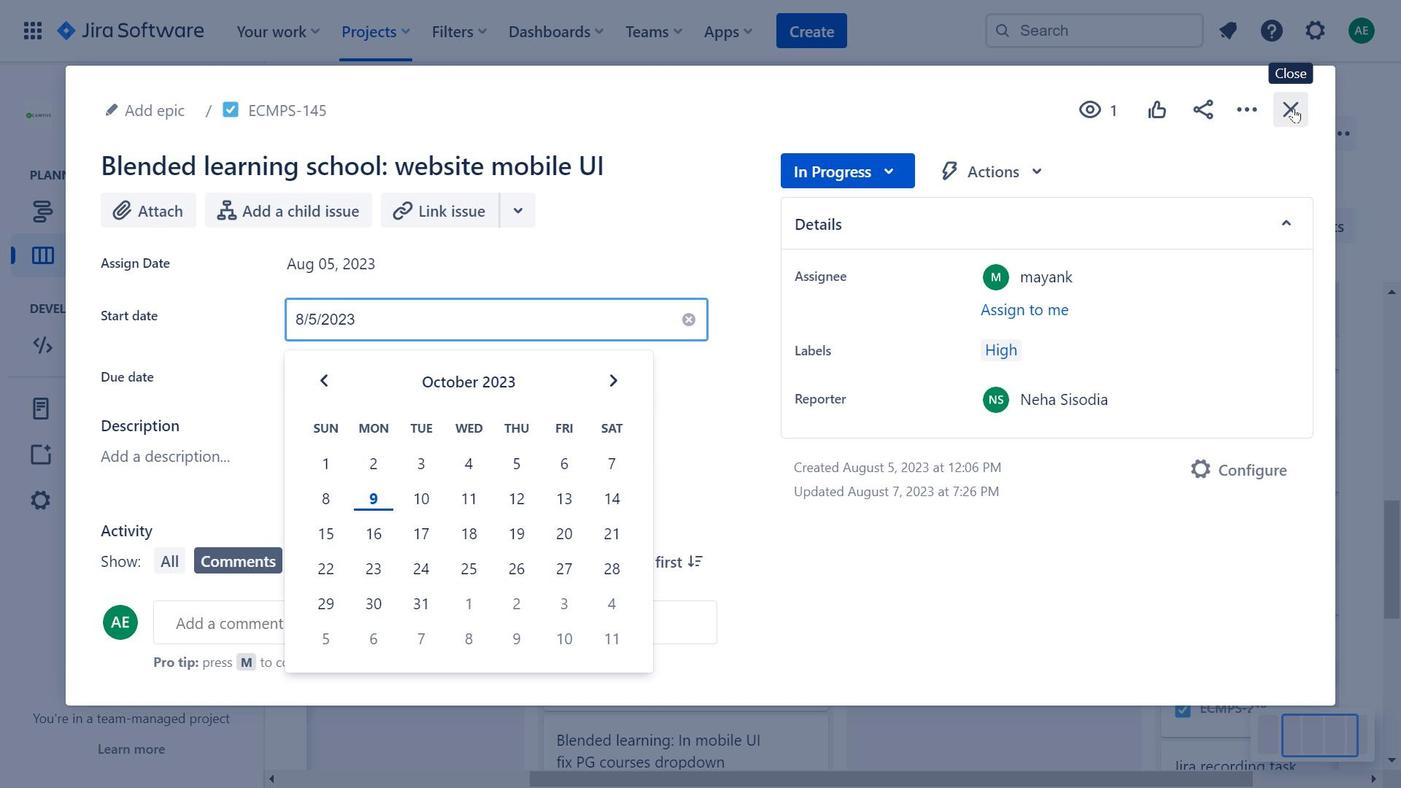 
Action: Mouse moved to (707, 506)
Screenshot: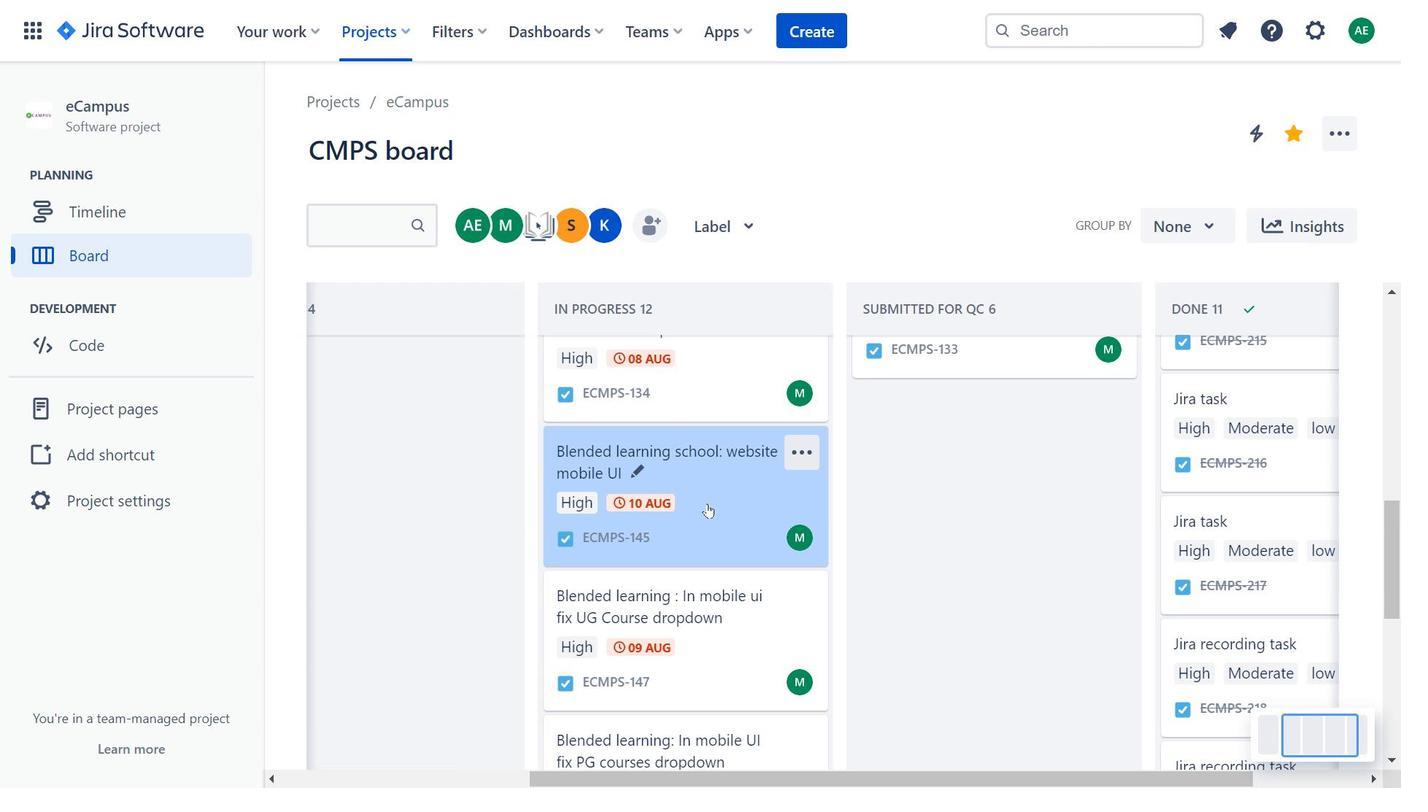 
Action: Mouse scrolled (707, 505) with delta (0, 0)
Screenshot: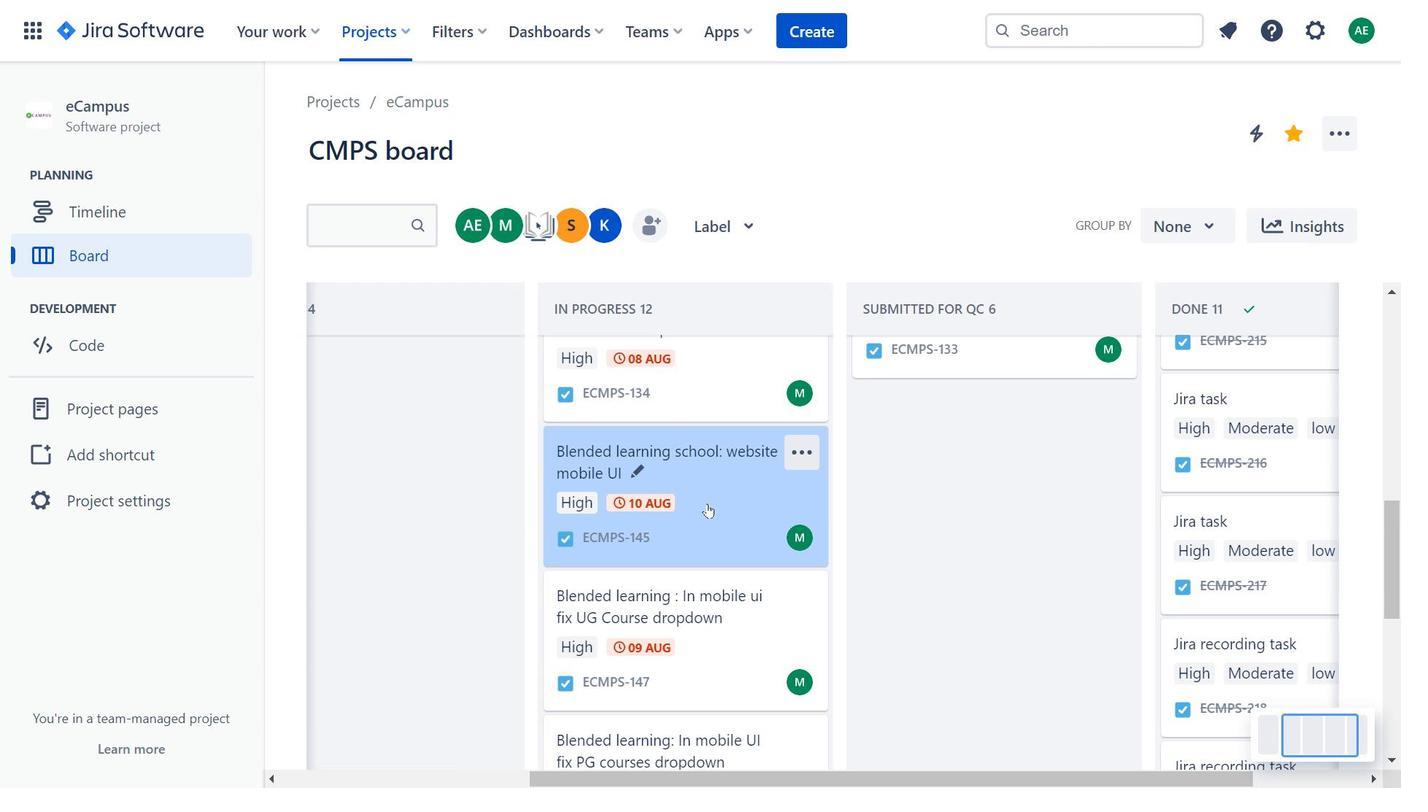 
Action: Mouse scrolled (707, 505) with delta (0, 0)
Screenshot: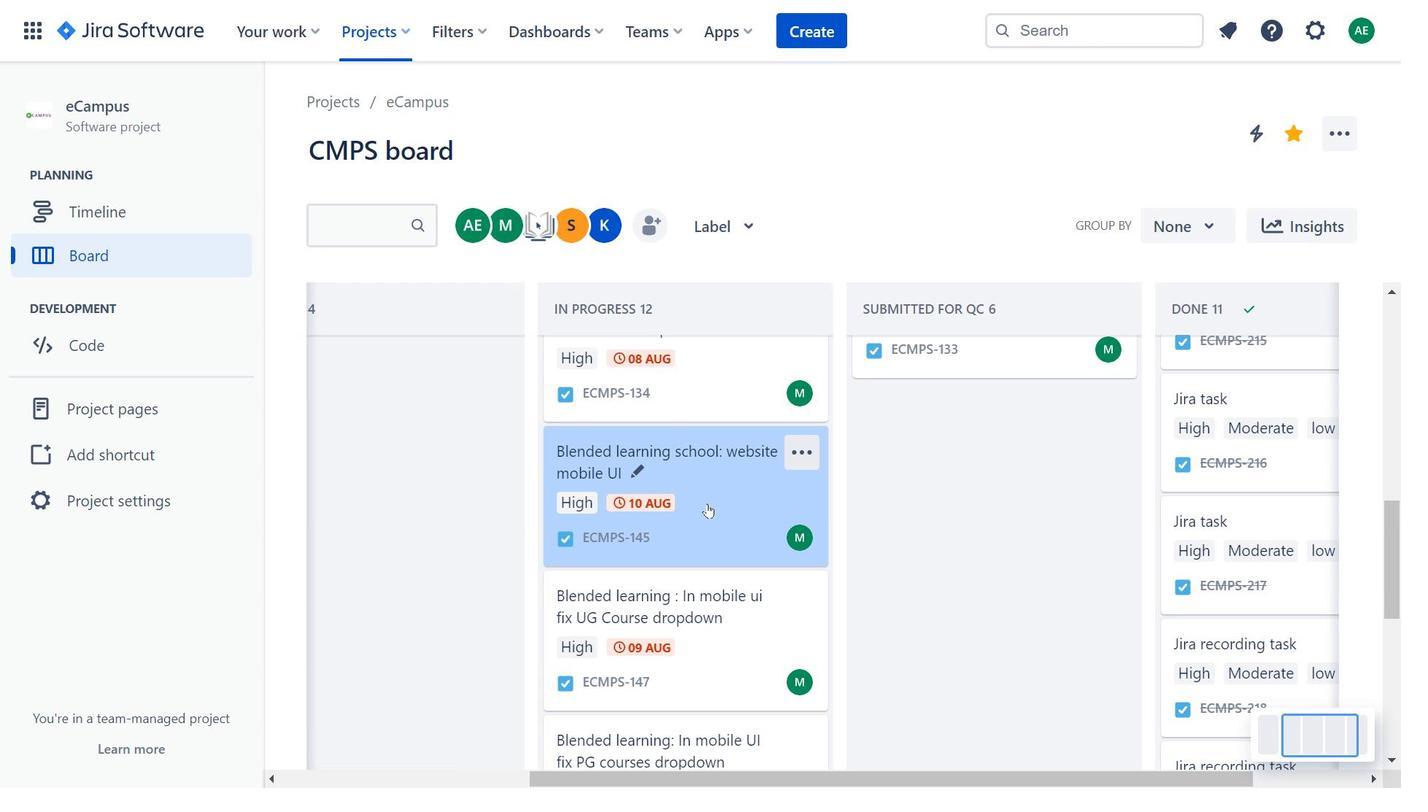 
Action: Mouse moved to (725, 446)
Screenshot: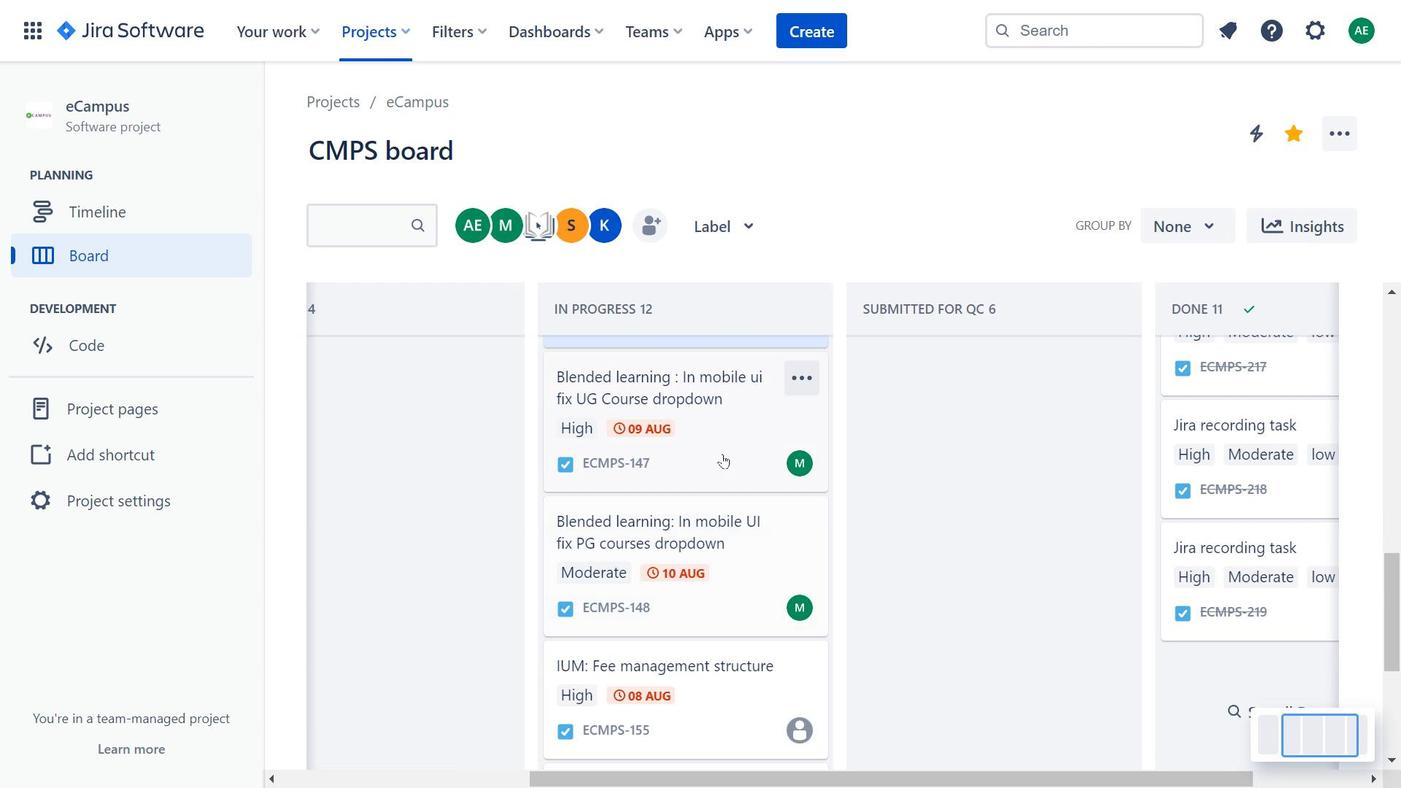 
Action: Mouse pressed left at (725, 446)
Screenshot: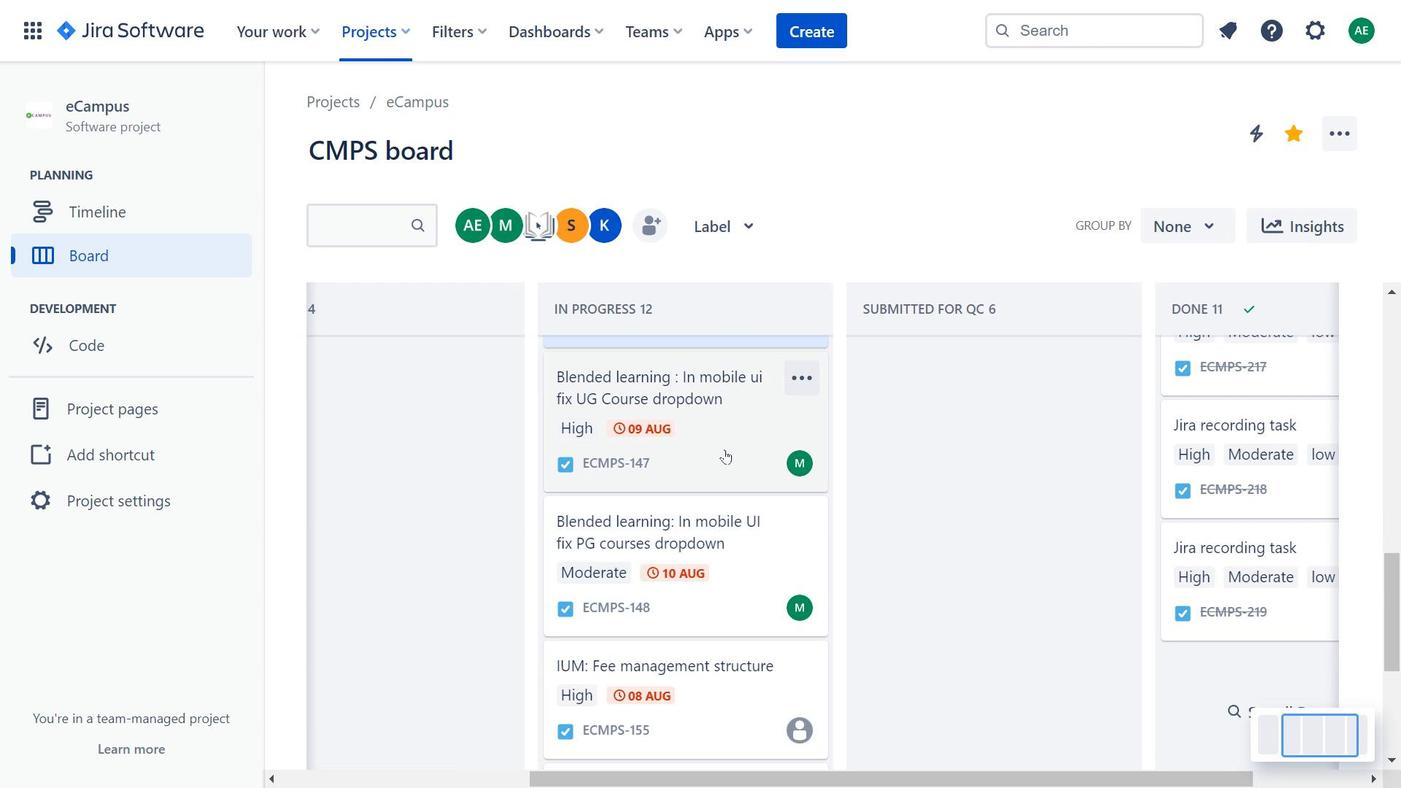 
Action: Mouse moved to (424, 406)
Screenshot: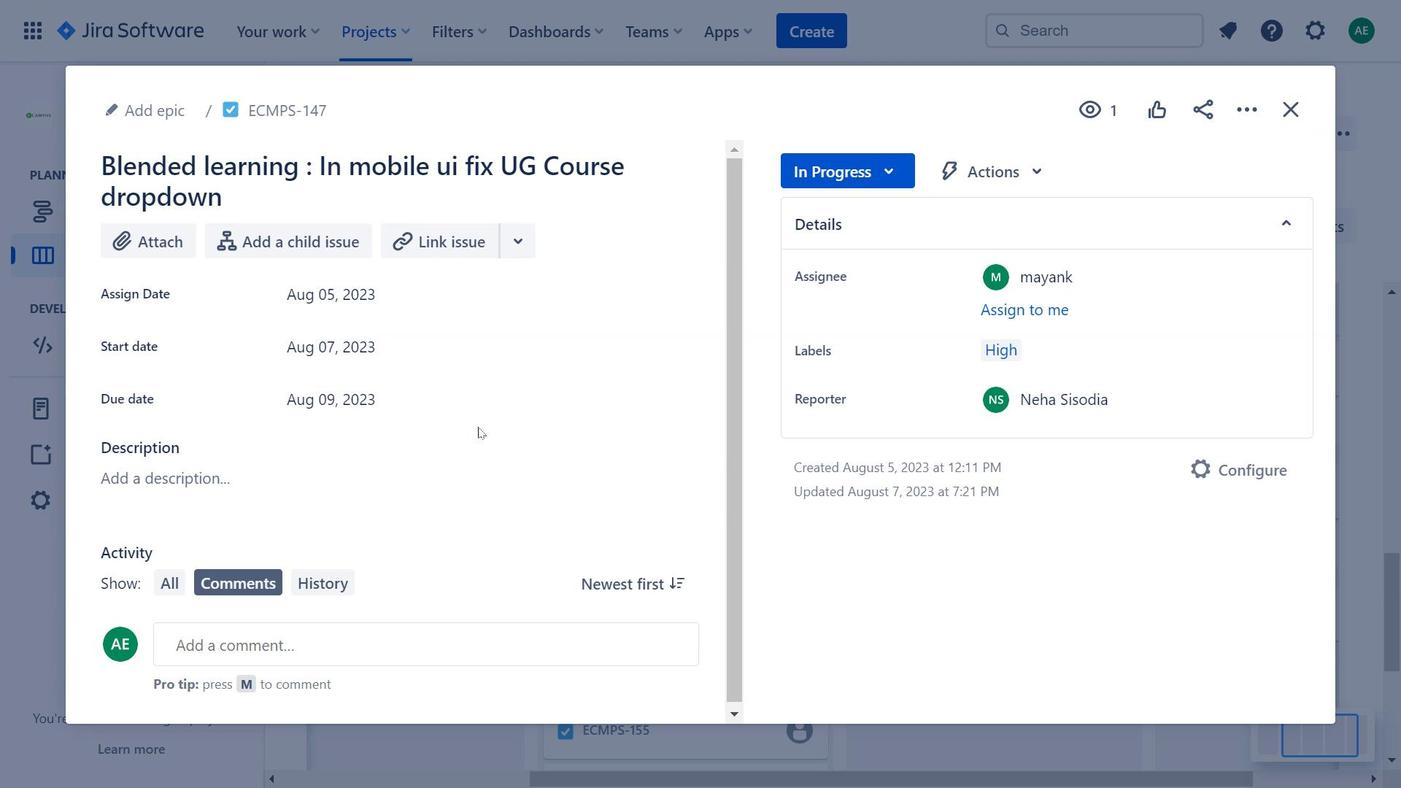 
Action: Mouse pressed left at (424, 406)
Screenshot: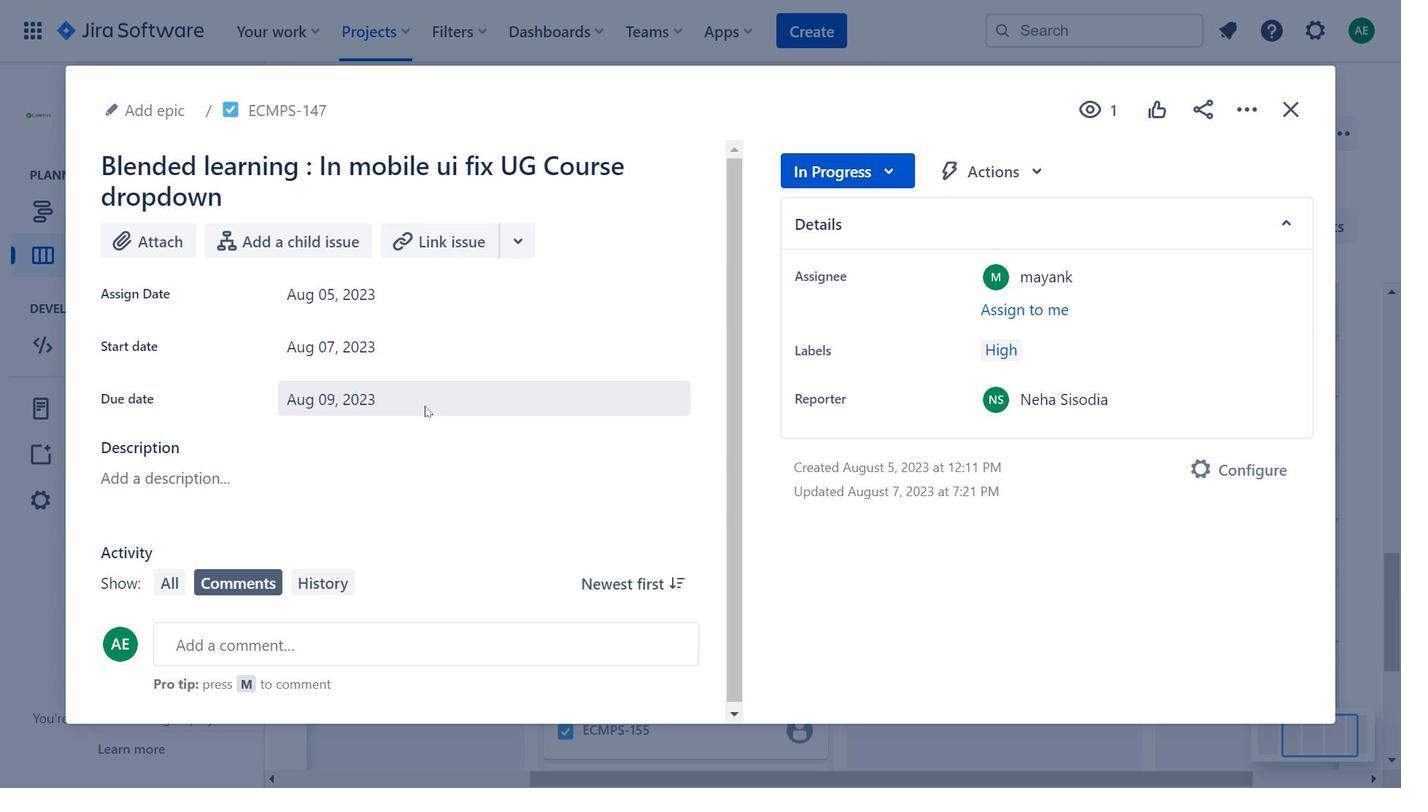 
Action: Mouse moved to (613, 468)
Screenshot: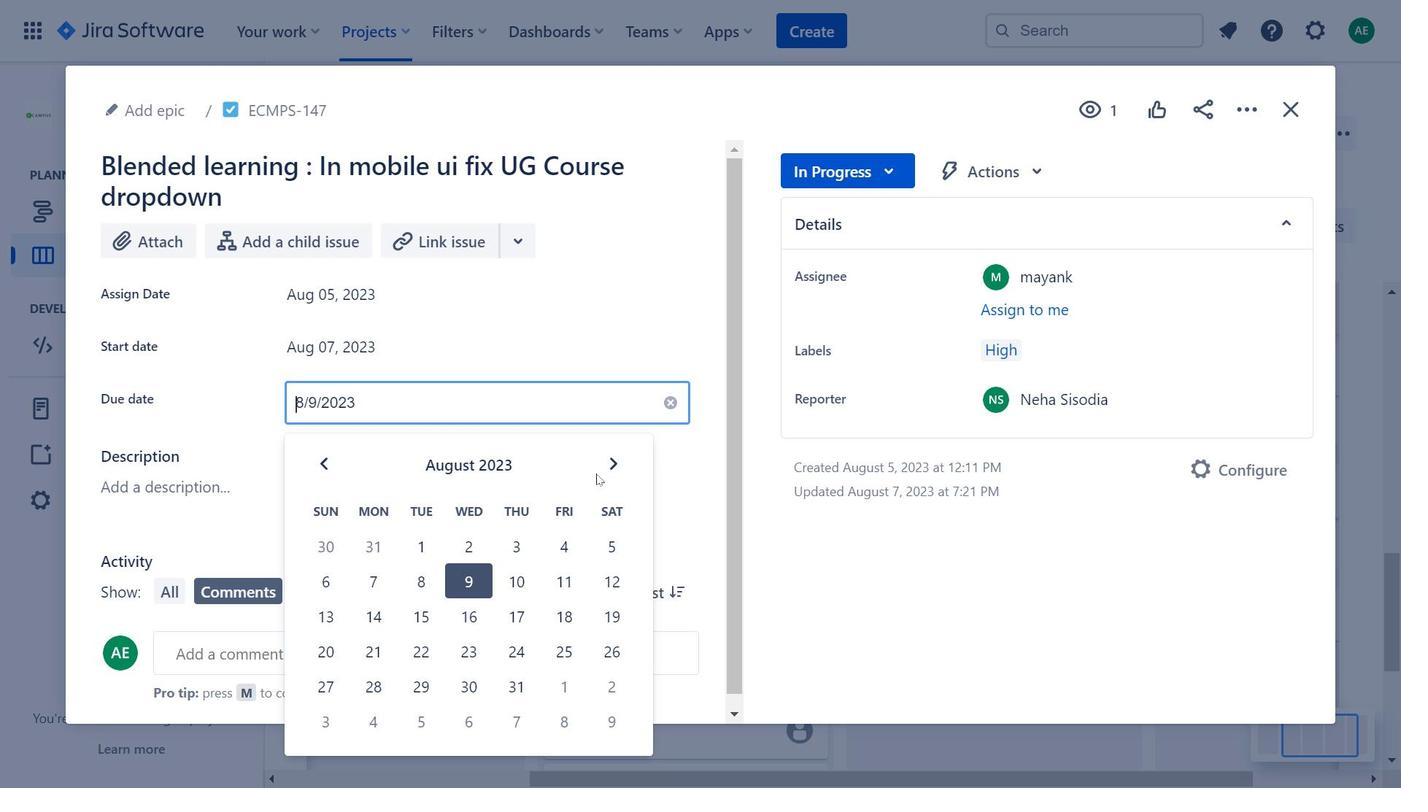 
Action: Mouse pressed left at (613, 468)
Screenshot: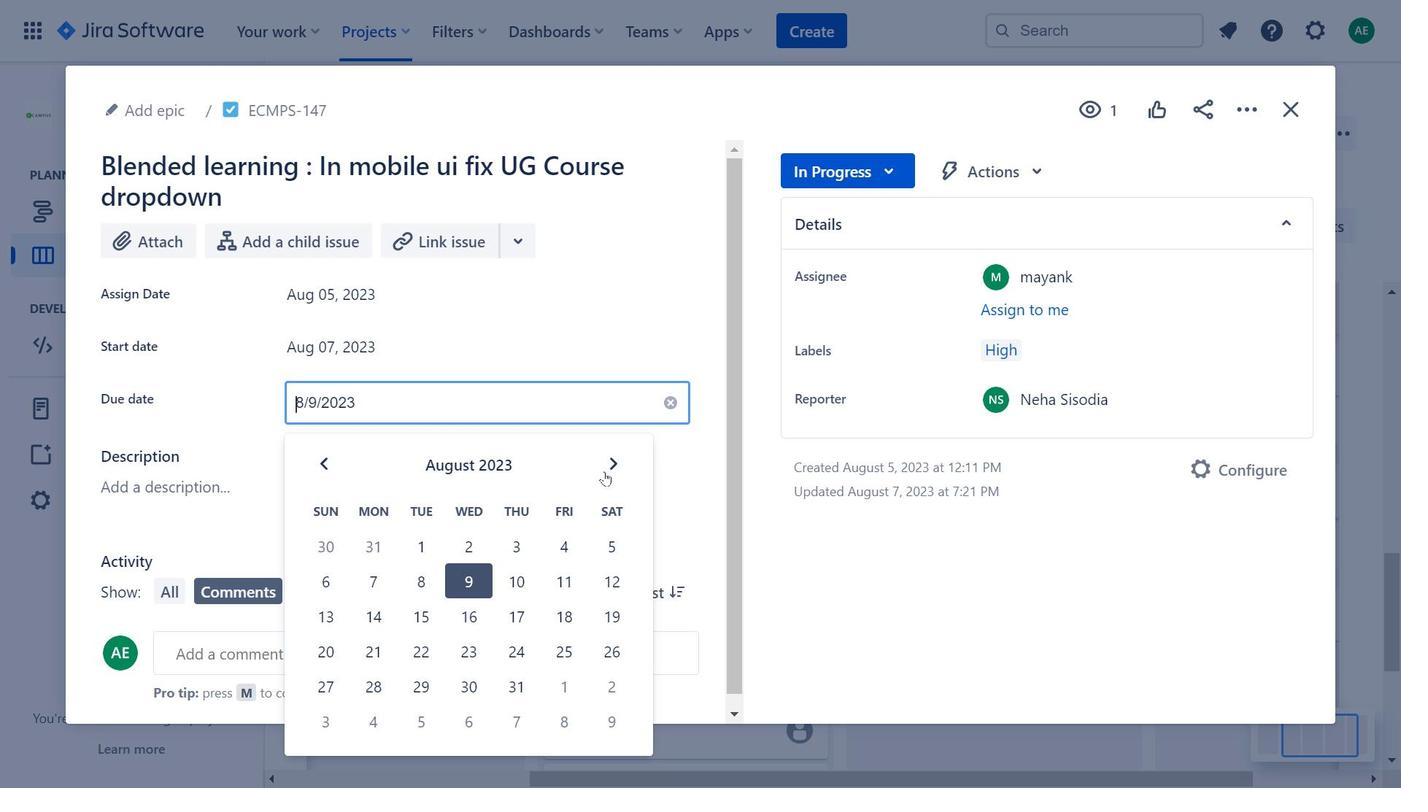 
Action: Mouse moved to (516, 246)
Screenshot: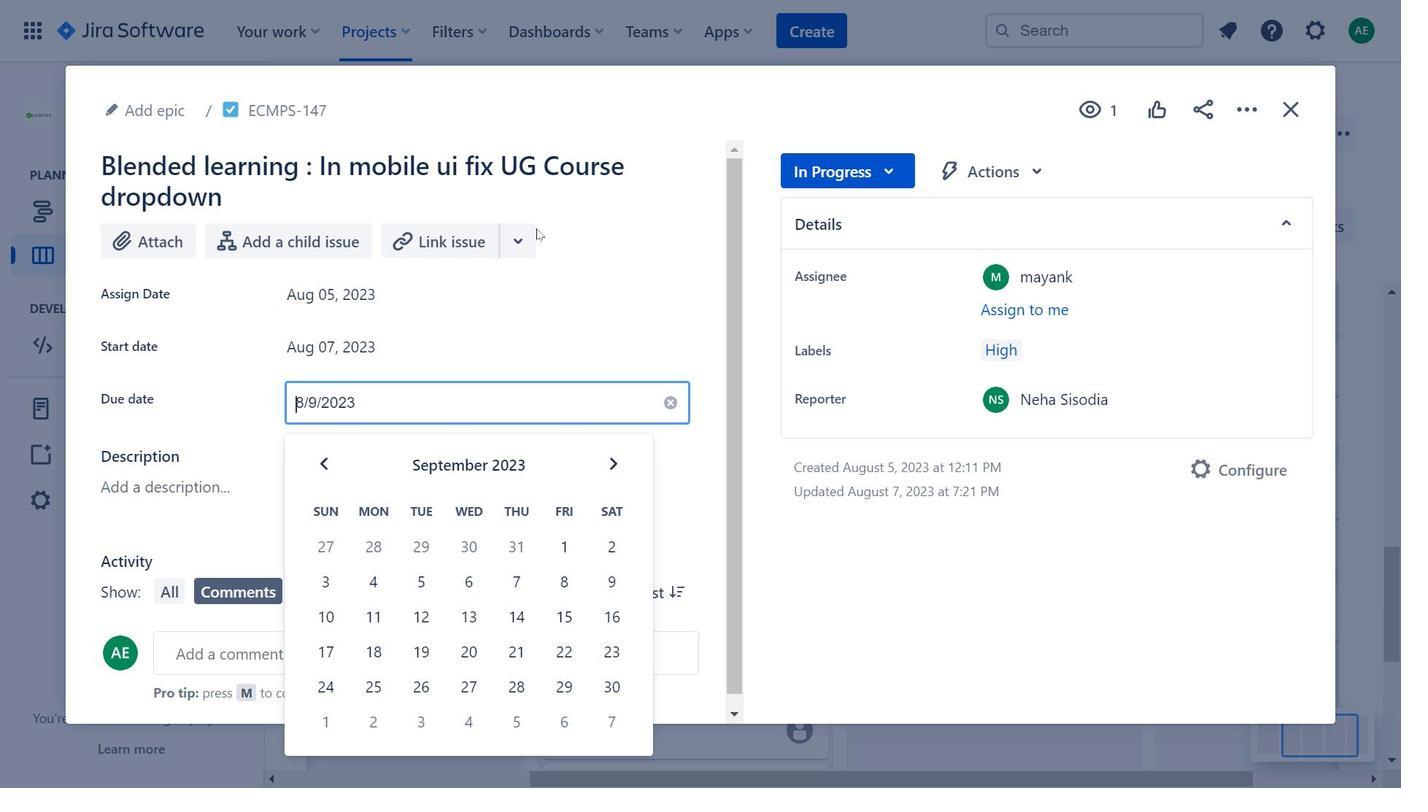 
Action: Mouse pressed left at (516, 246)
Screenshot: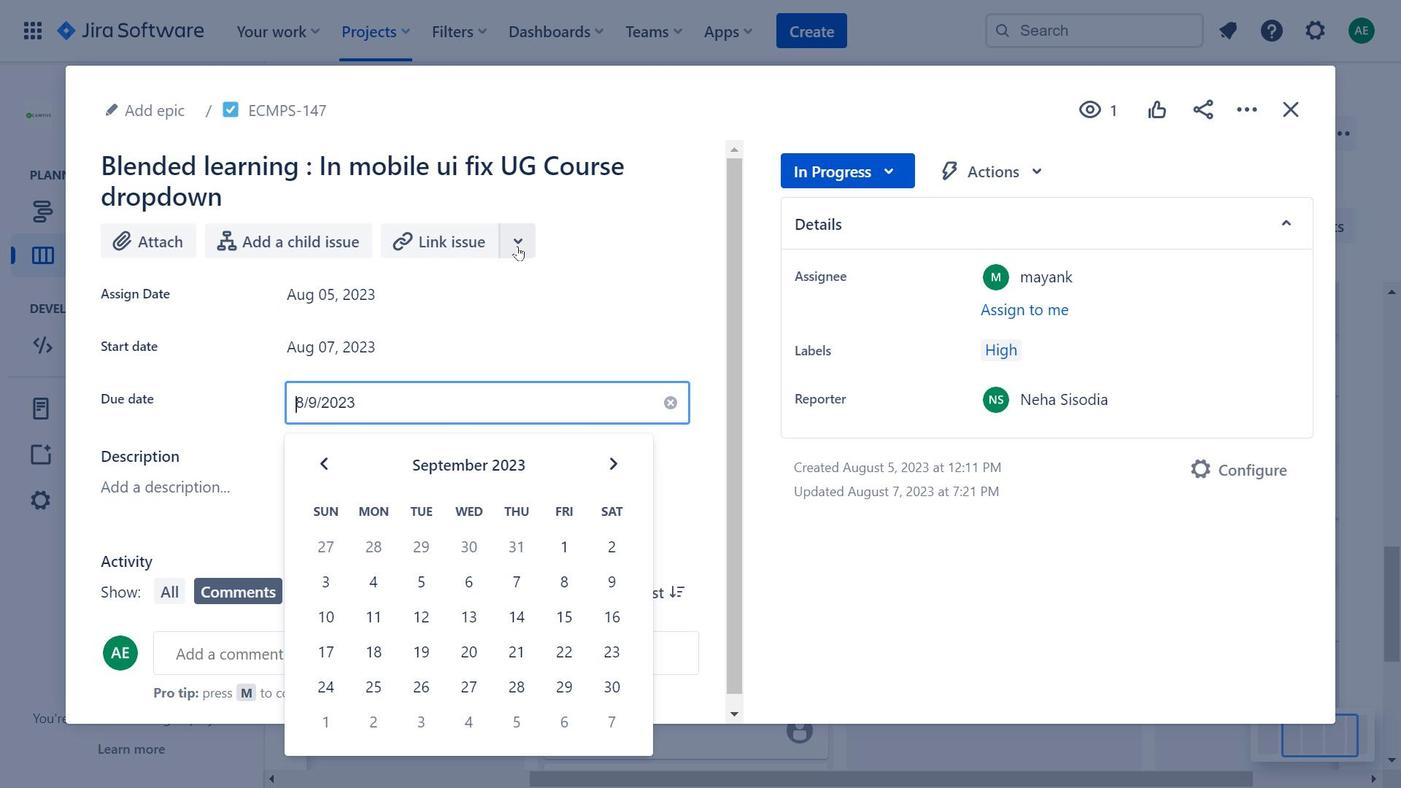 
Action: Mouse moved to (959, 178)
Screenshot: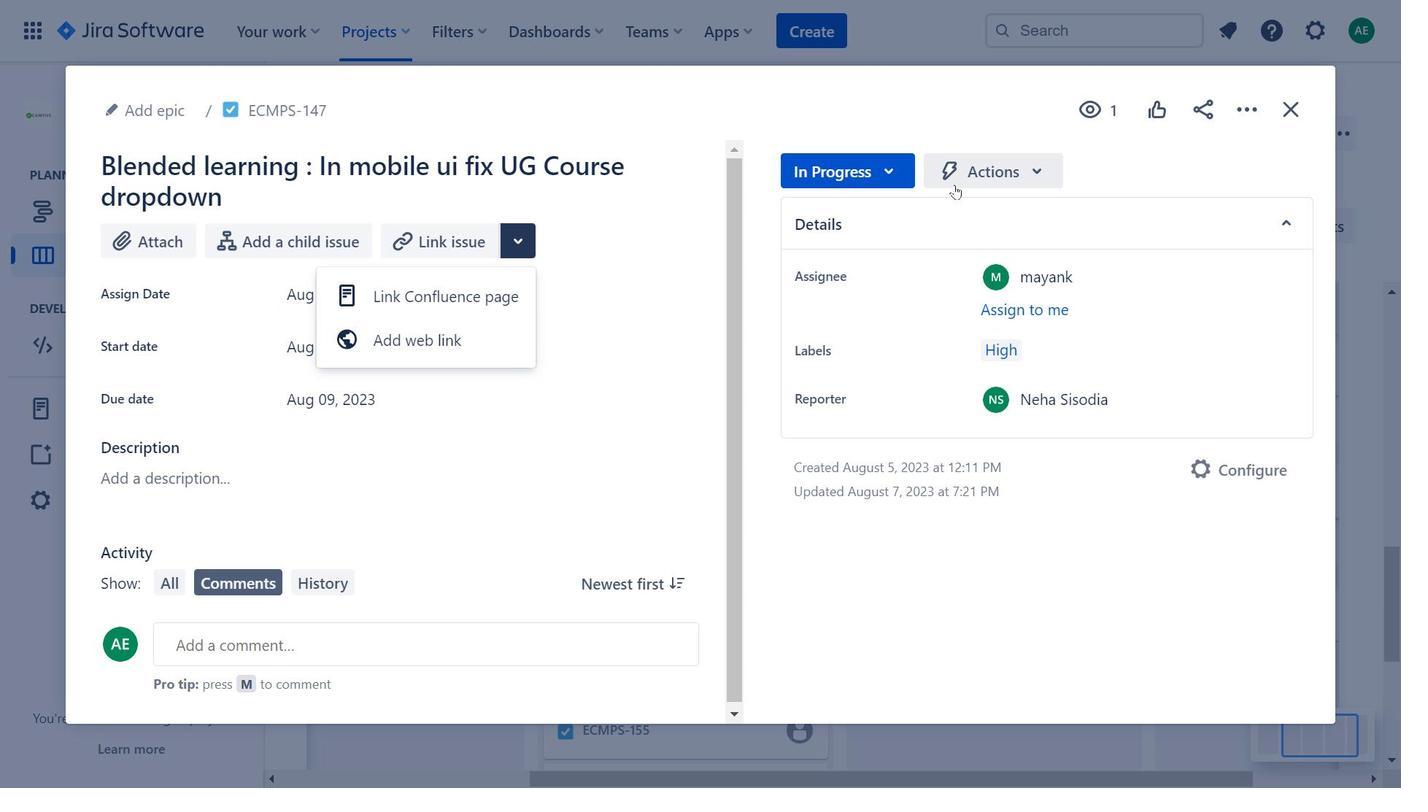 
Action: Mouse pressed left at (959, 178)
Screenshot: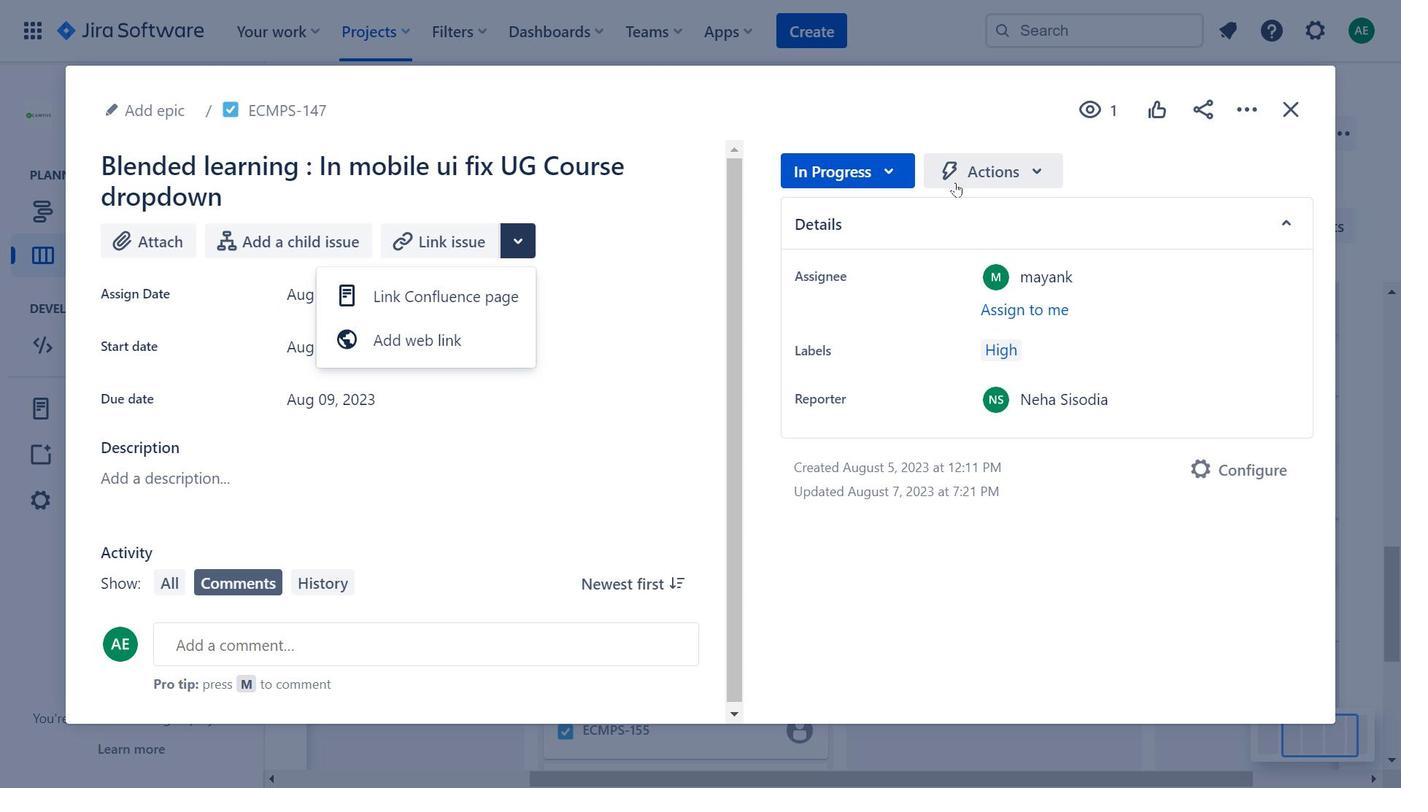 
Action: Mouse moved to (1282, 107)
Screenshot: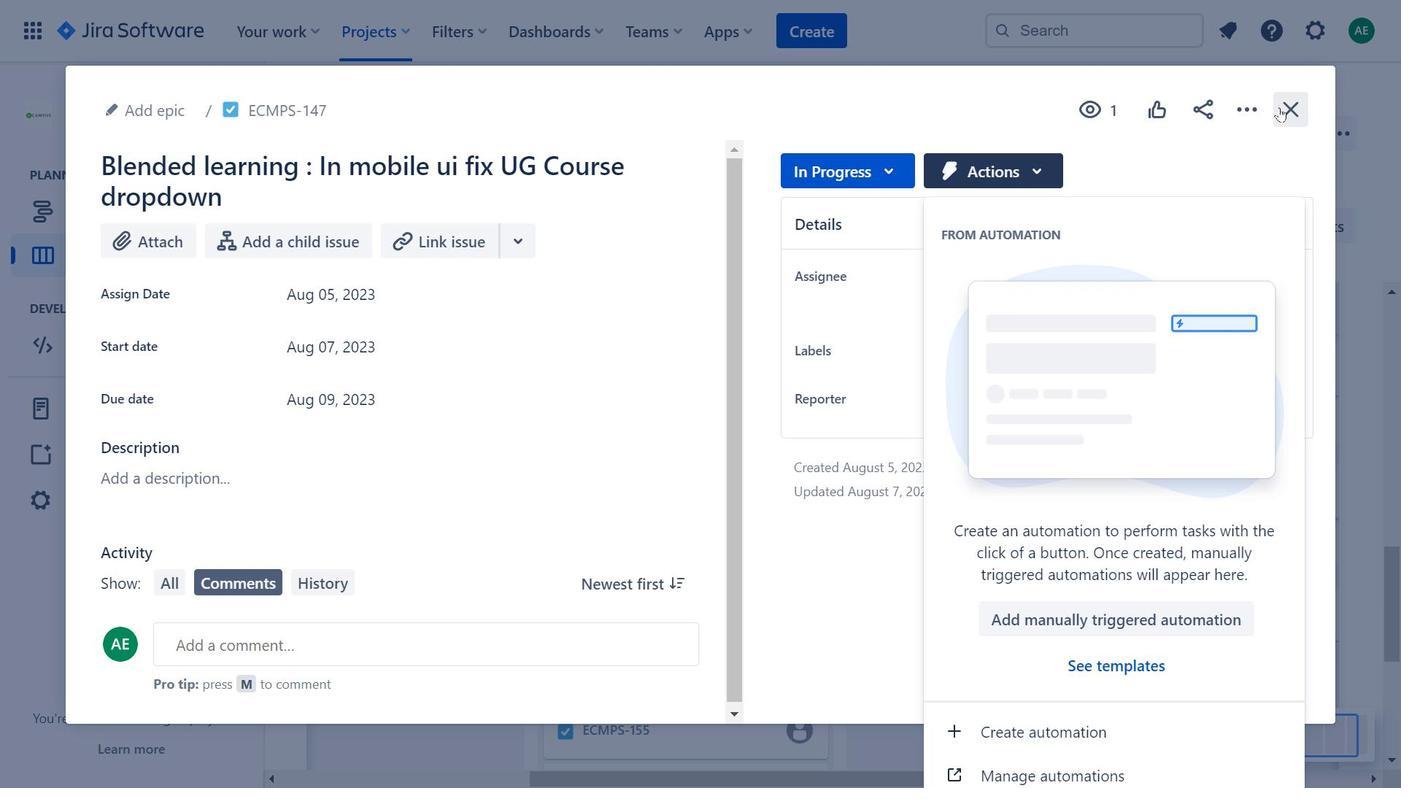 
Action: Mouse pressed left at (1282, 107)
Screenshot: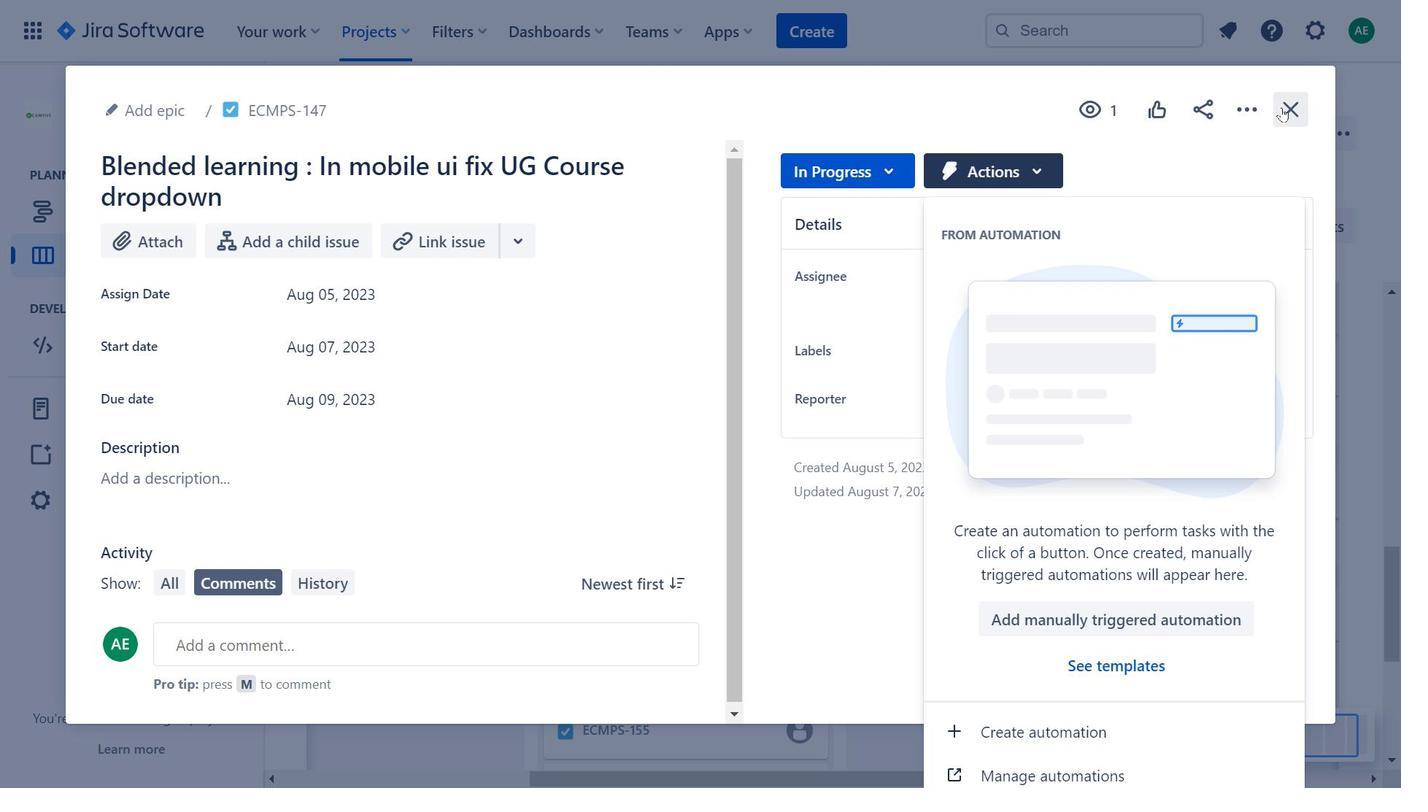 
Action: Mouse moved to (737, 502)
Screenshot: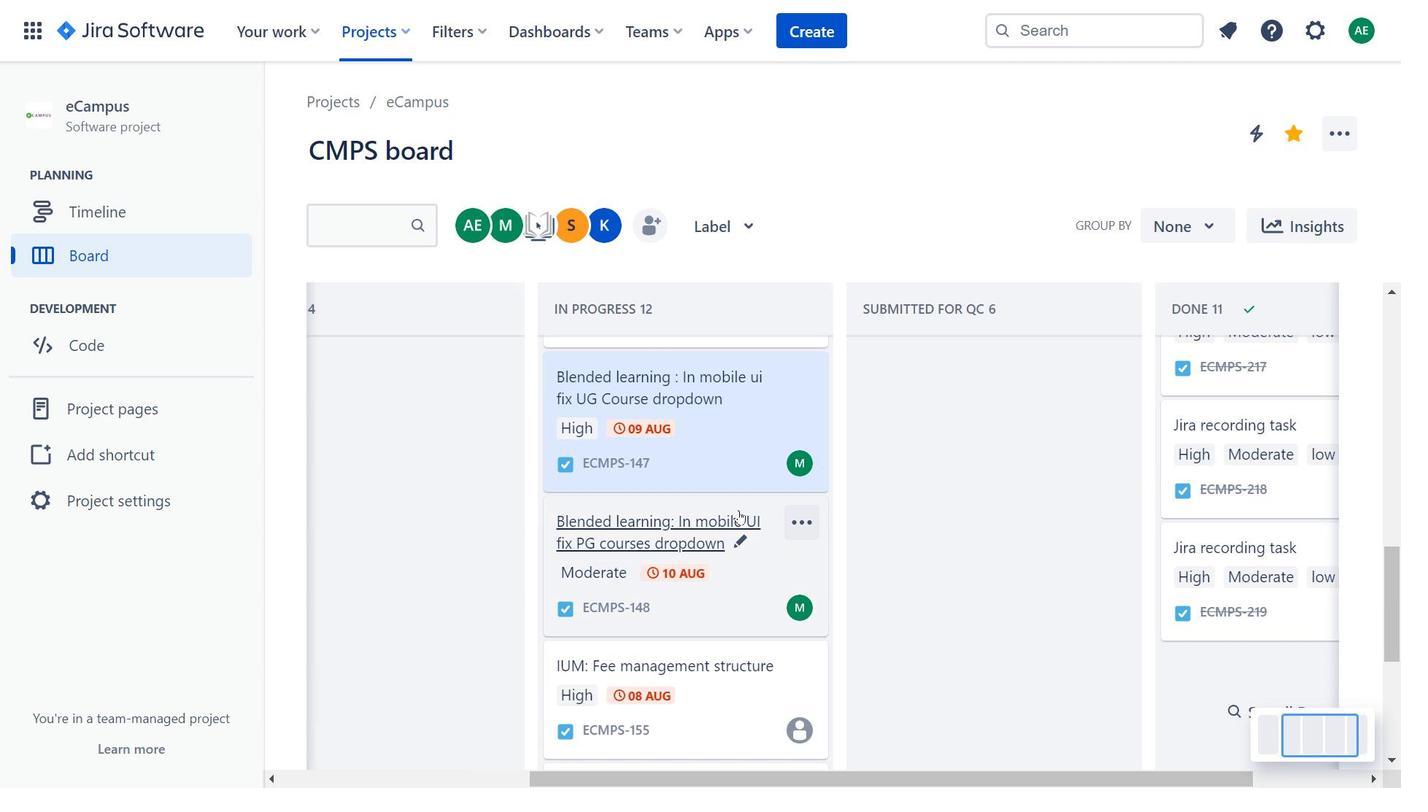 
Action: Mouse scrolled (737, 501) with delta (0, 0)
Screenshot: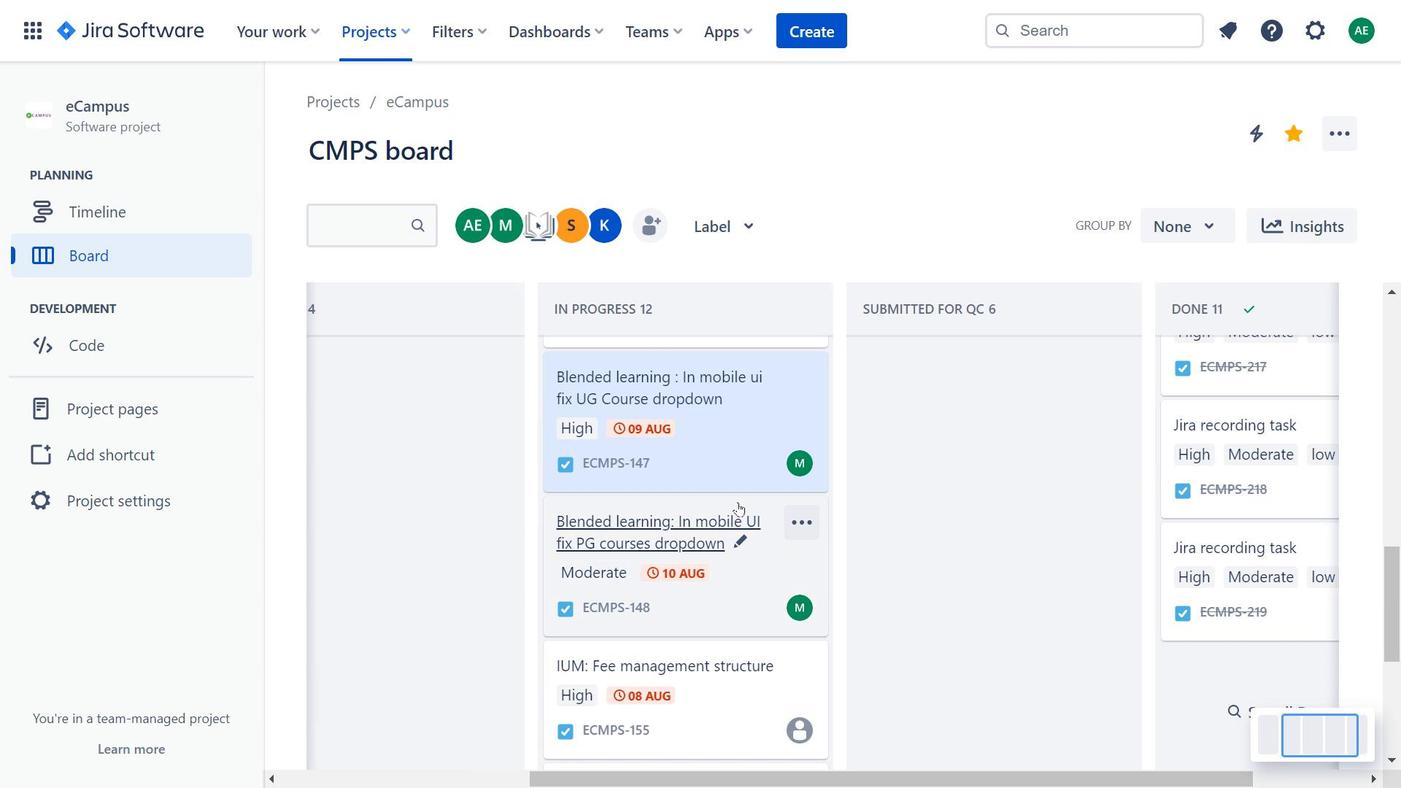 
Action: Mouse moved to (733, 493)
Screenshot: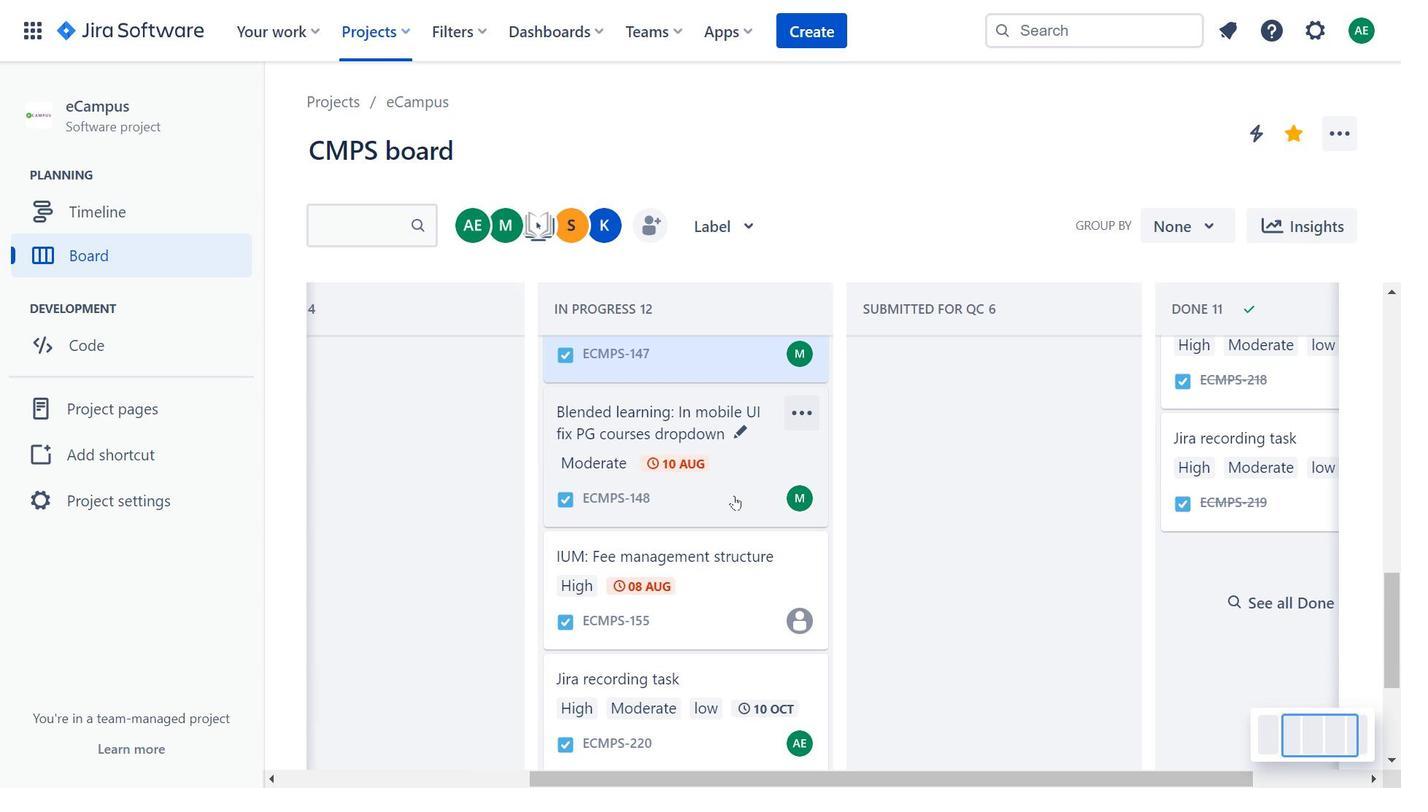 
Action: Mouse pressed left at (733, 493)
Screenshot: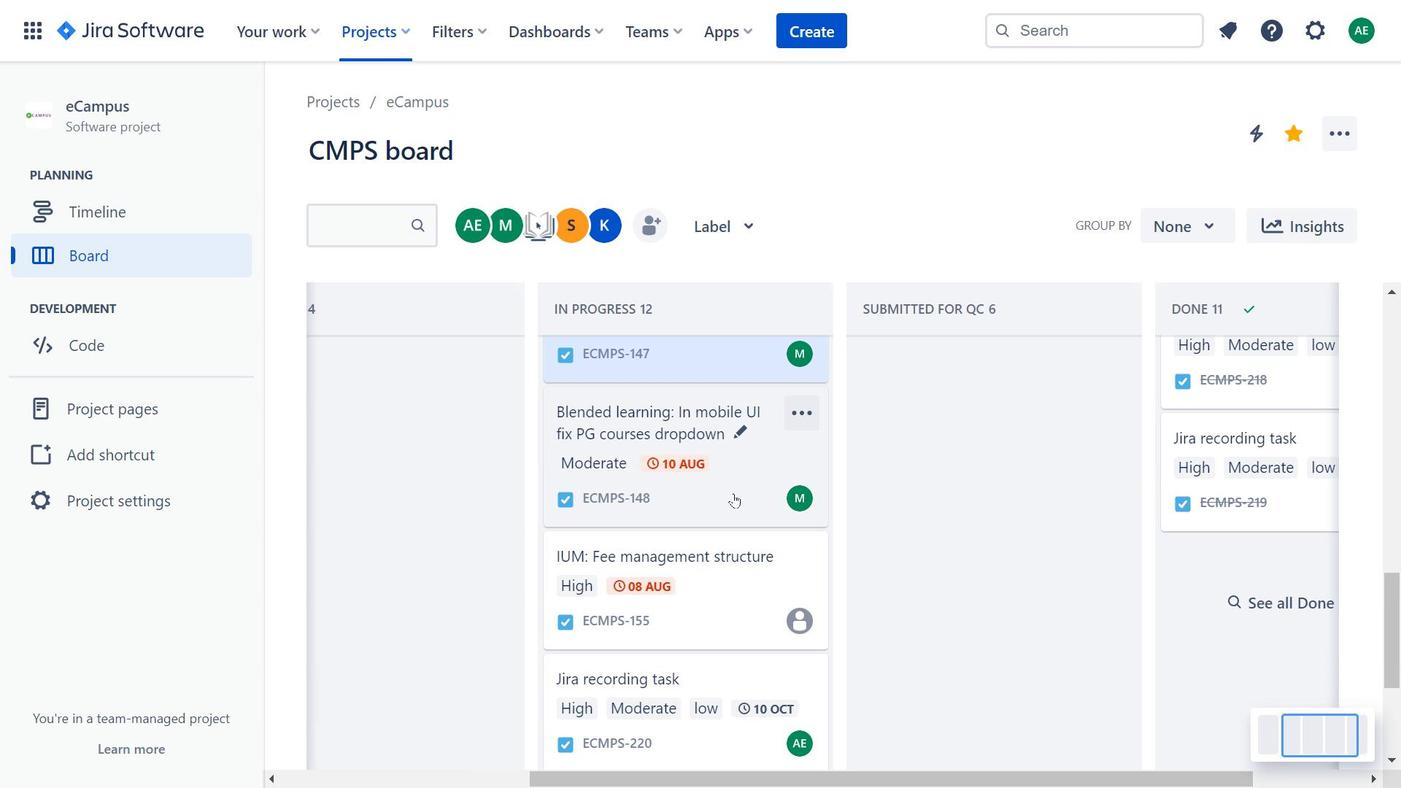 
Action: Mouse moved to (429, 299)
Screenshot: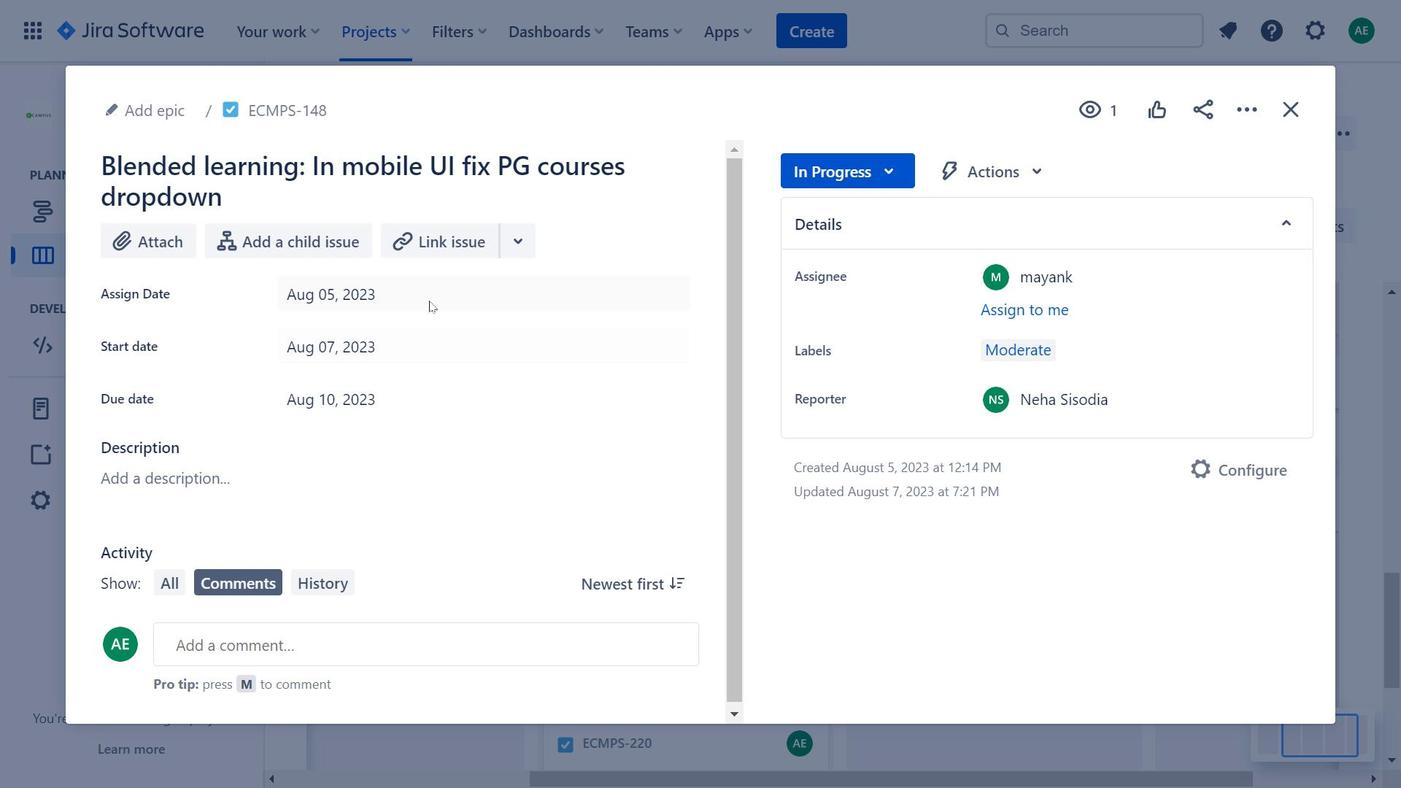 
Action: Mouse pressed left at (429, 299)
Screenshot: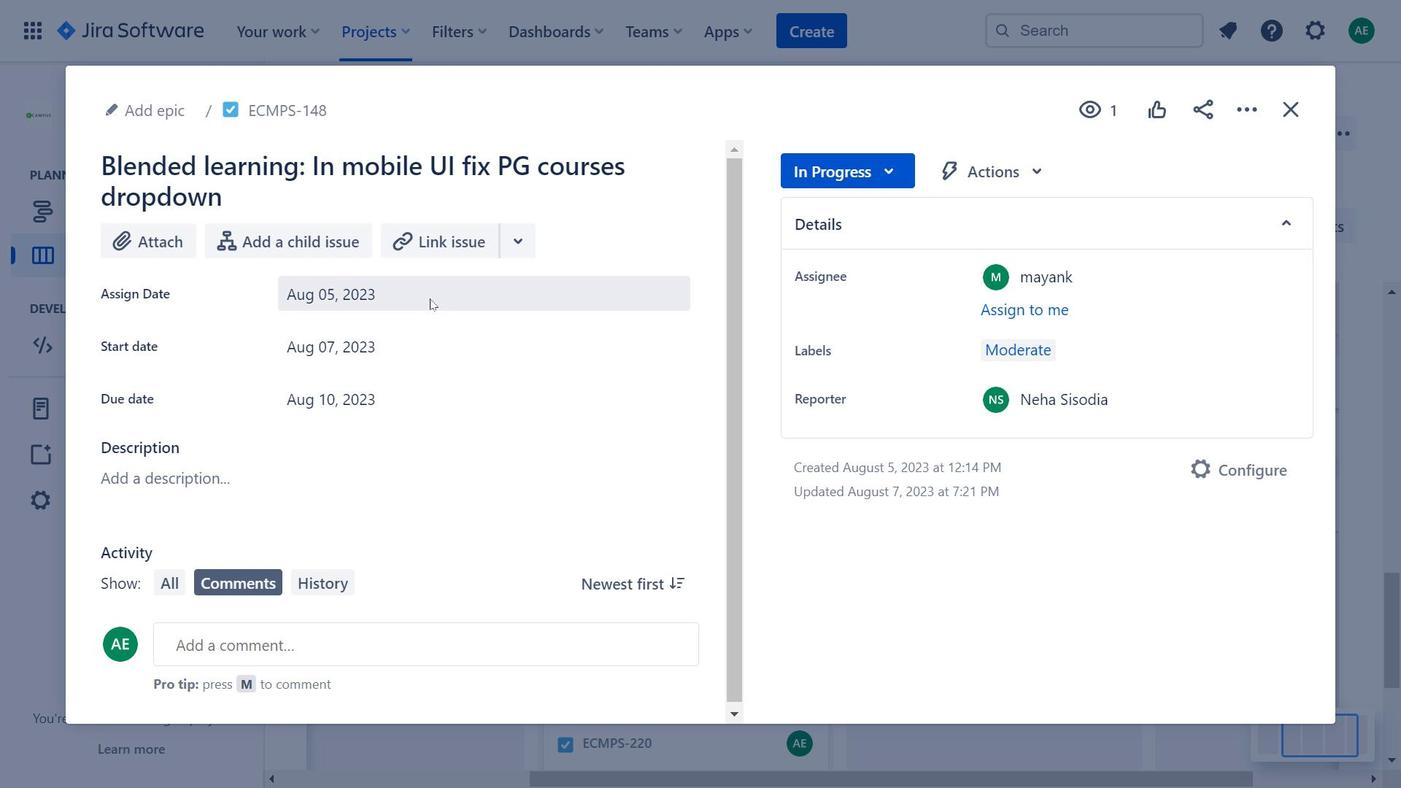 
Action: Mouse moved to (599, 359)
Screenshot: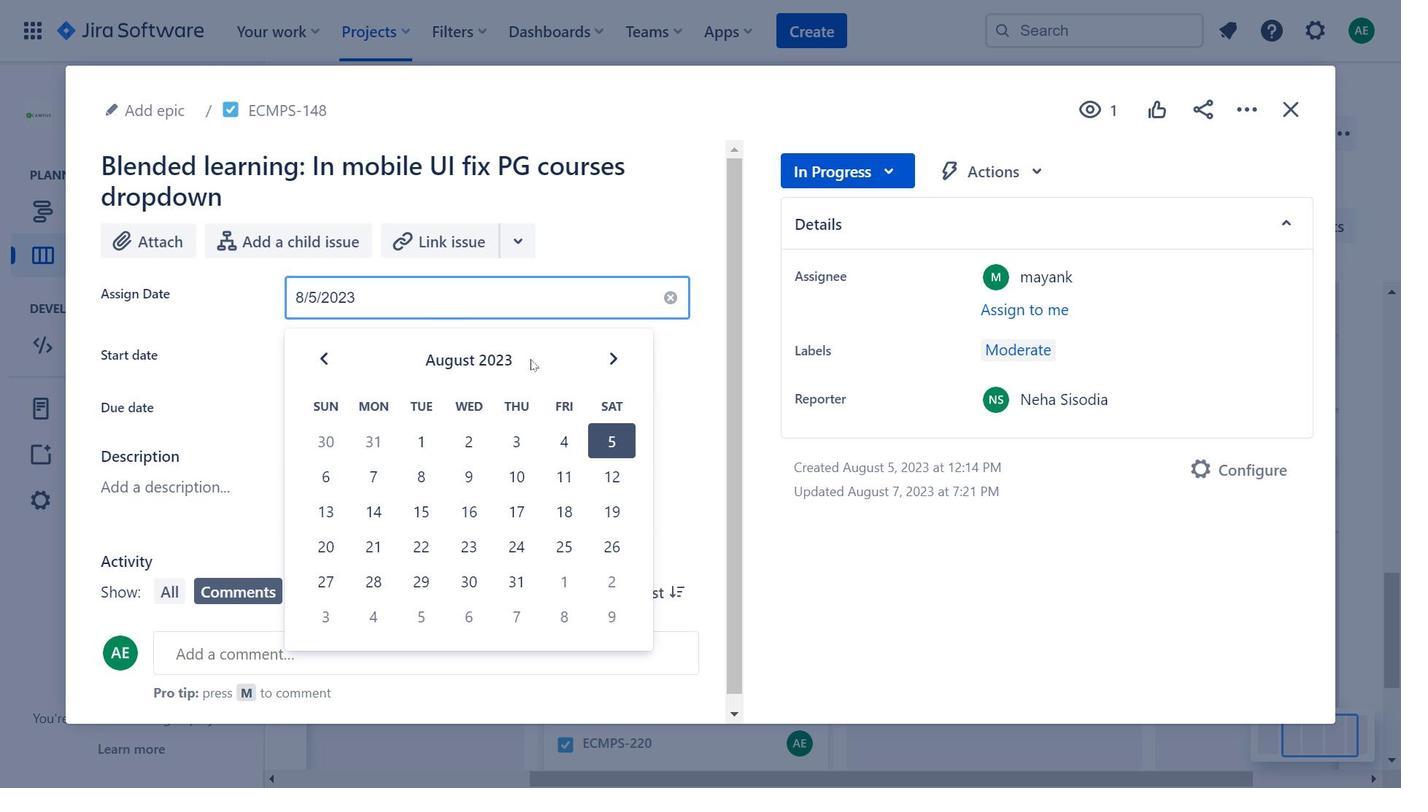 
Action: Mouse pressed left at (599, 359)
Screenshot: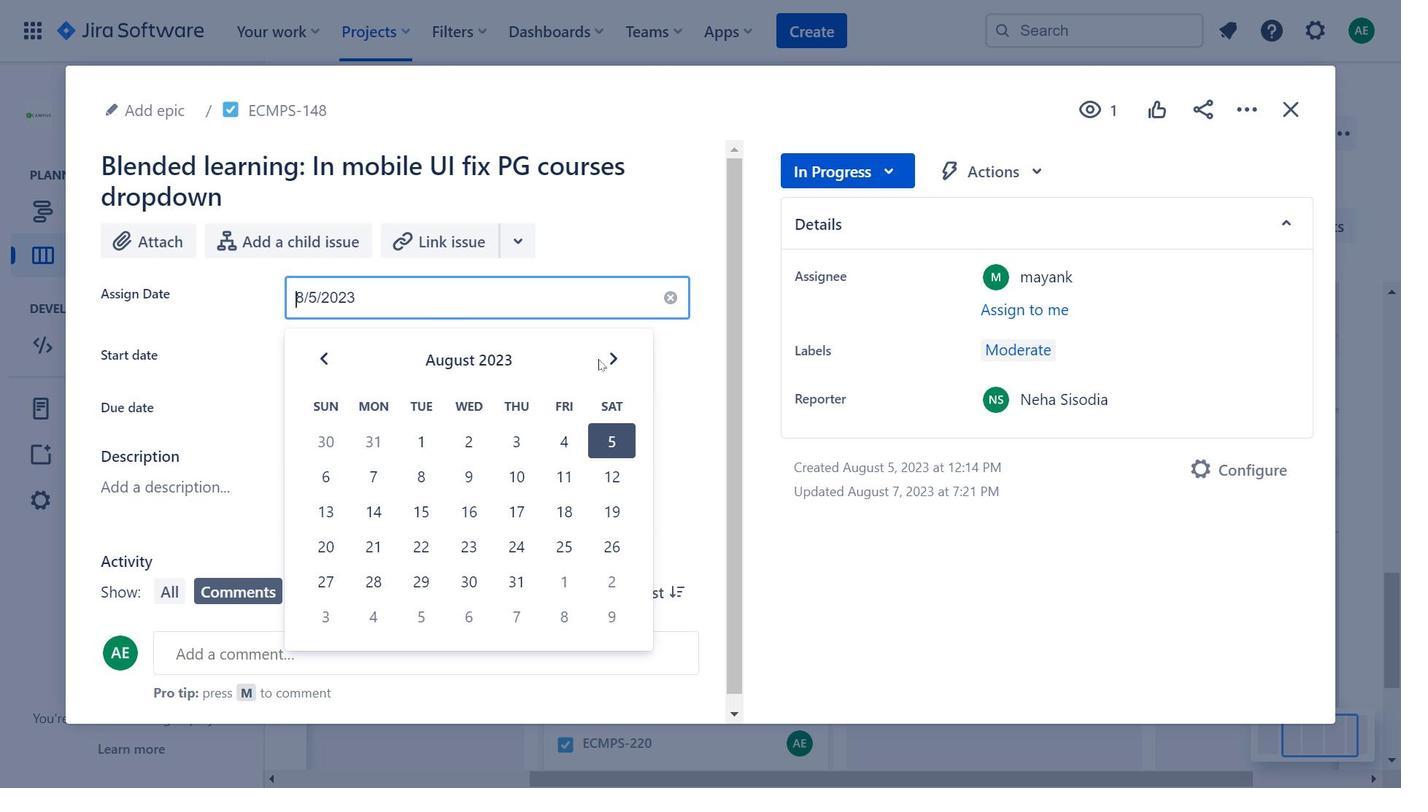 
Action: Mouse moved to (606, 361)
Screenshot: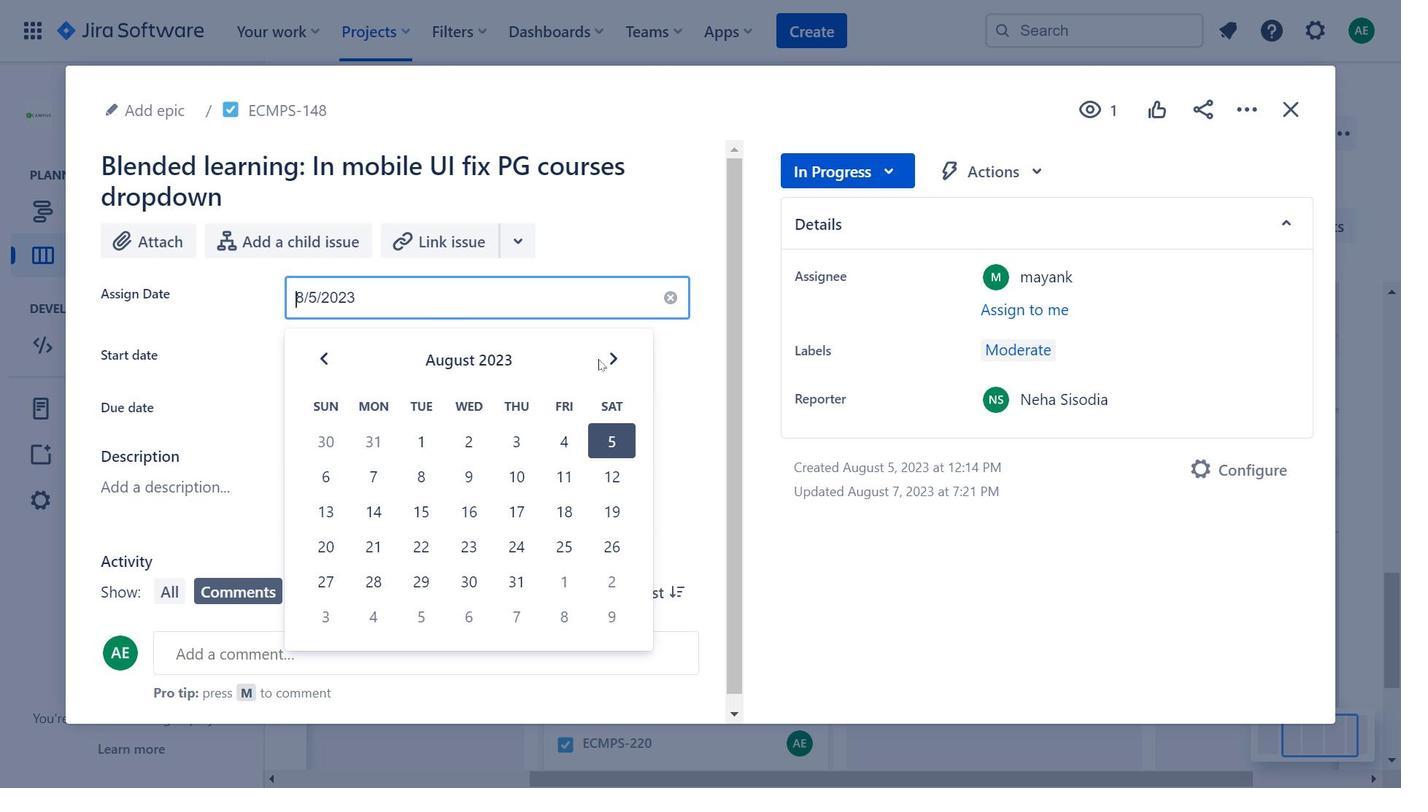 
Action: Mouse pressed left at (606, 361)
Screenshot: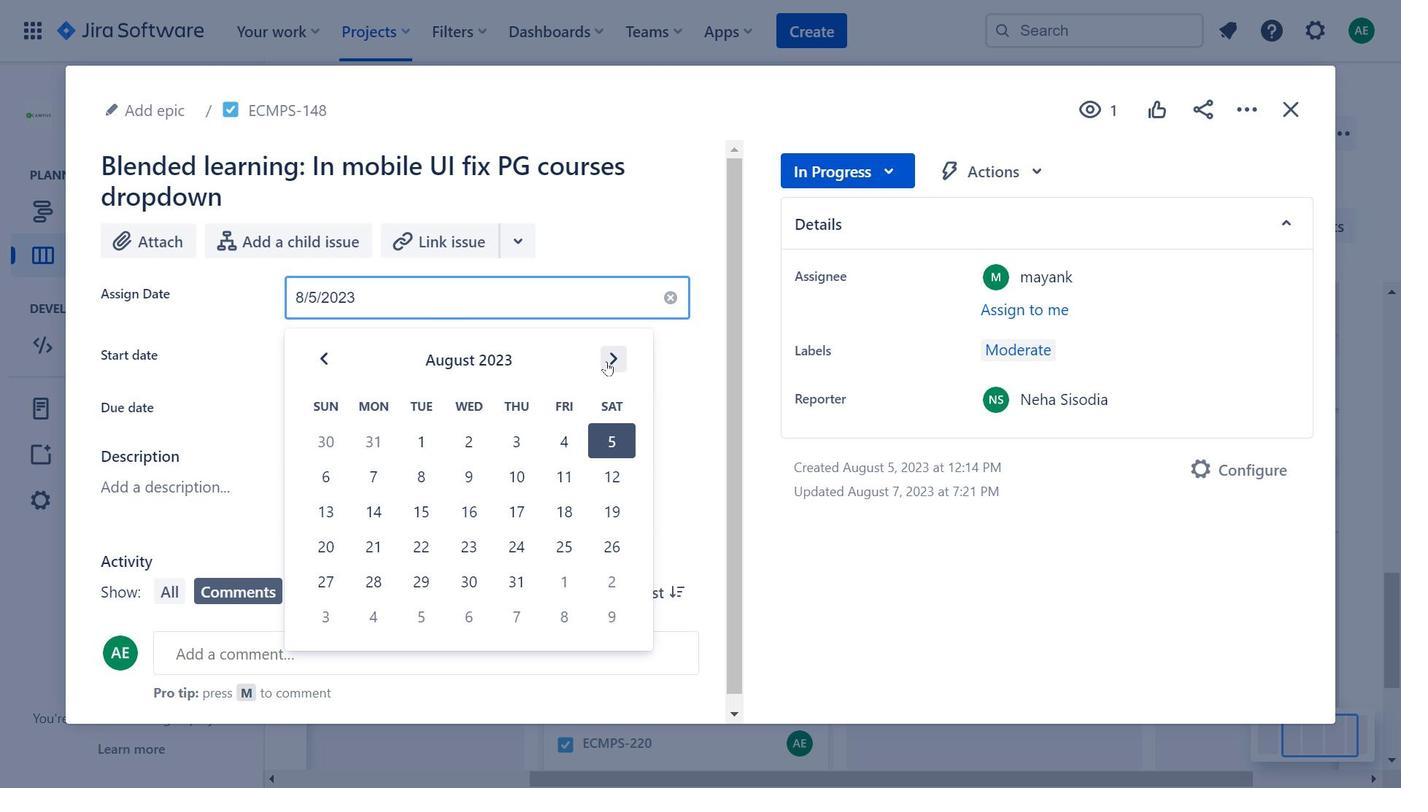 
Action: Mouse moved to (1213, 125)
Screenshot: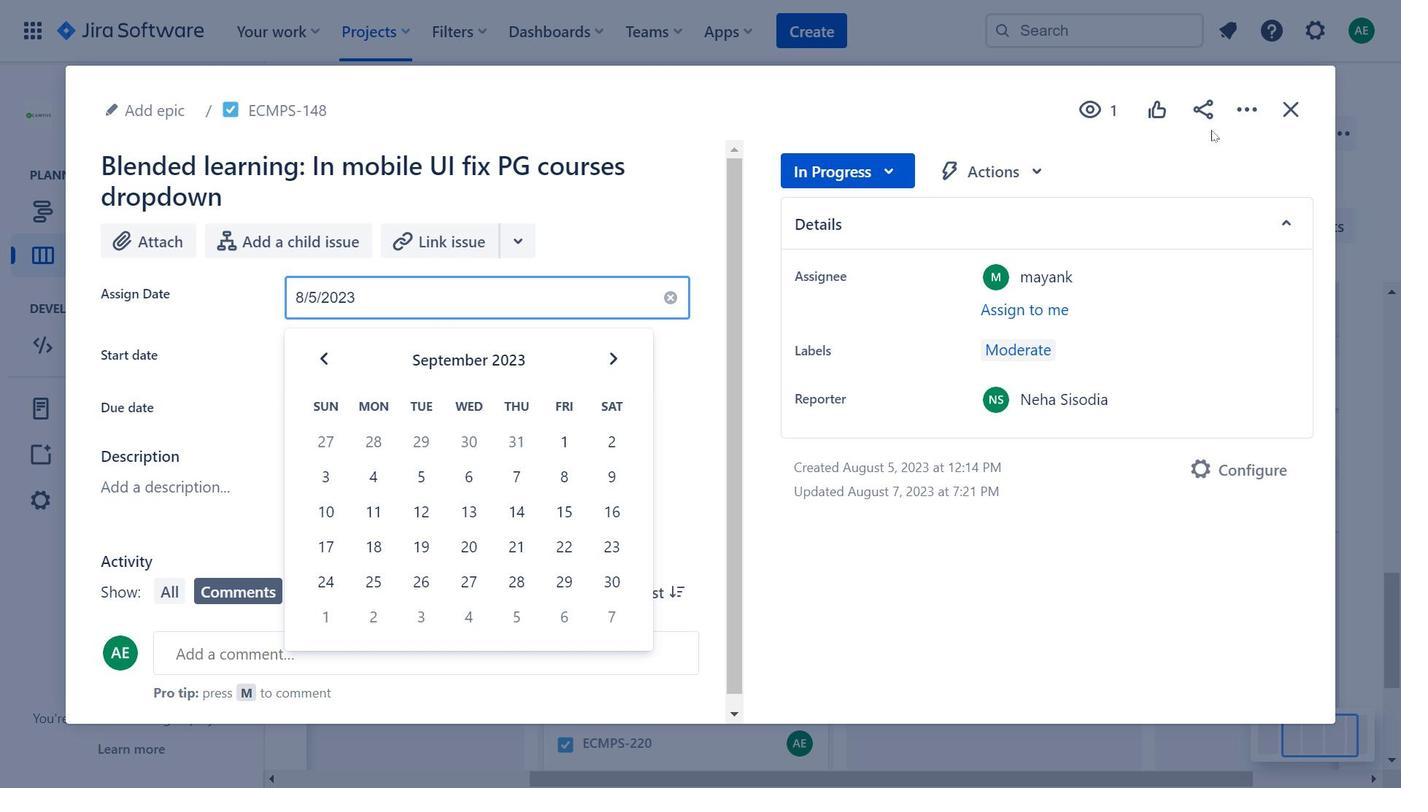 
Action: Mouse pressed left at (1213, 125)
Screenshot: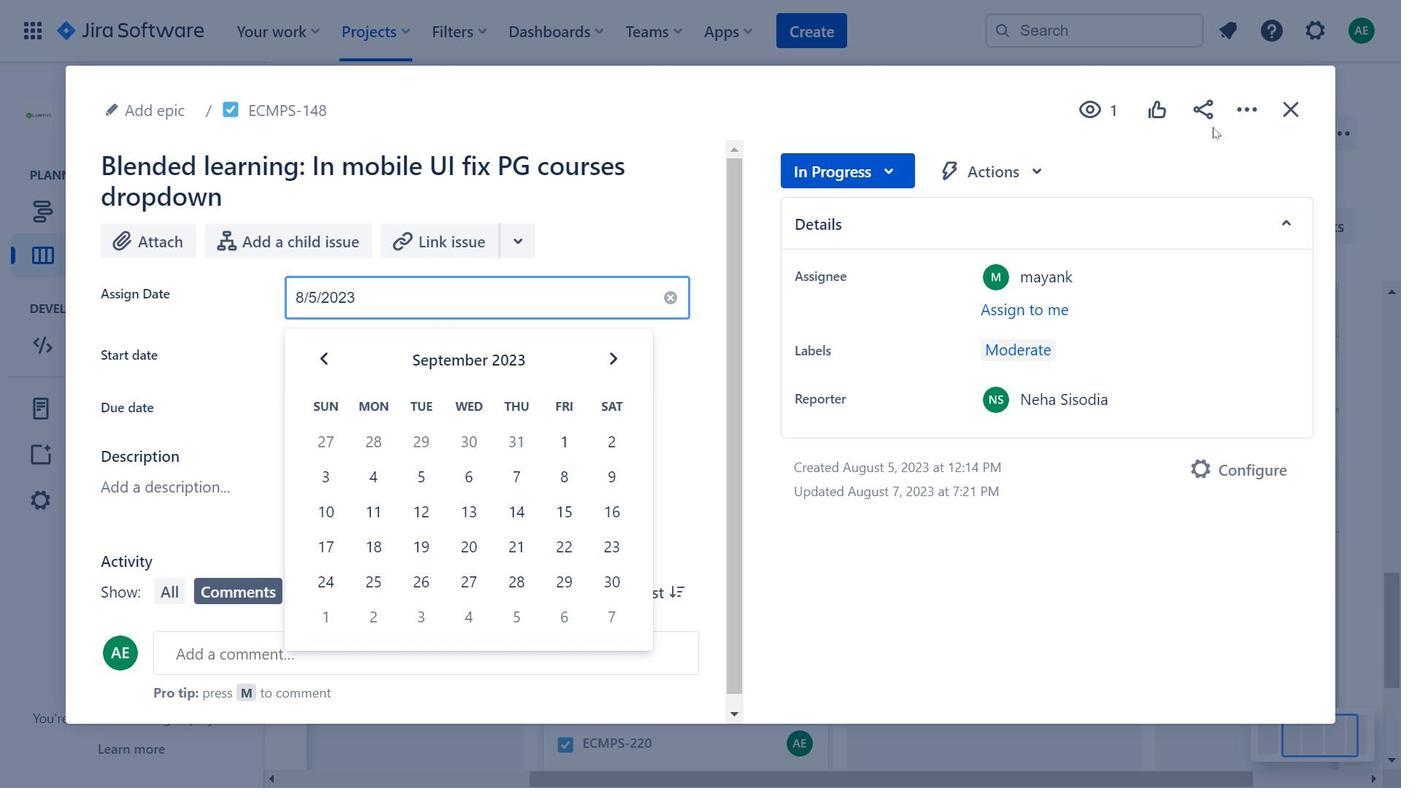 
Action: Mouse moved to (527, 239)
Screenshot: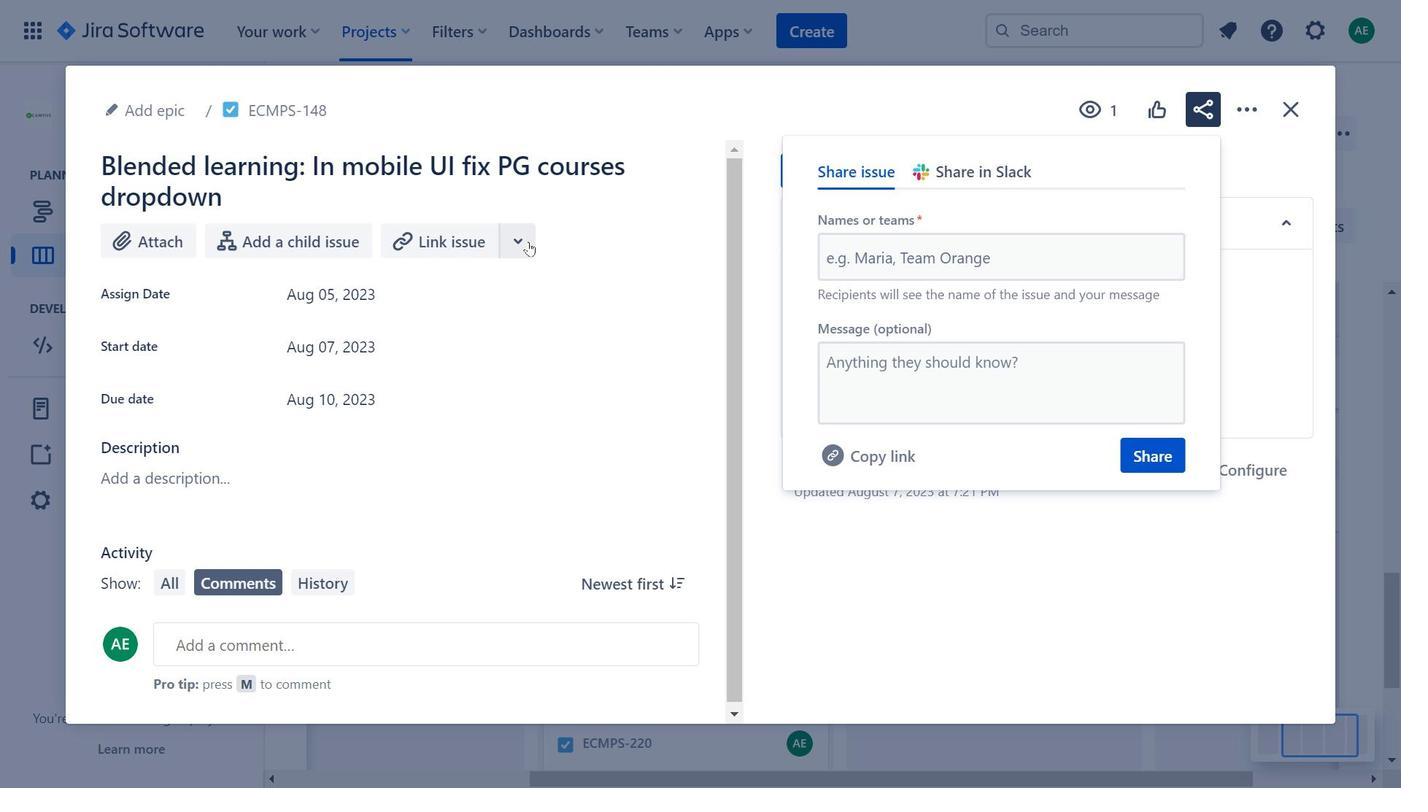 
Action: Mouse pressed left at (527, 239)
Screenshot: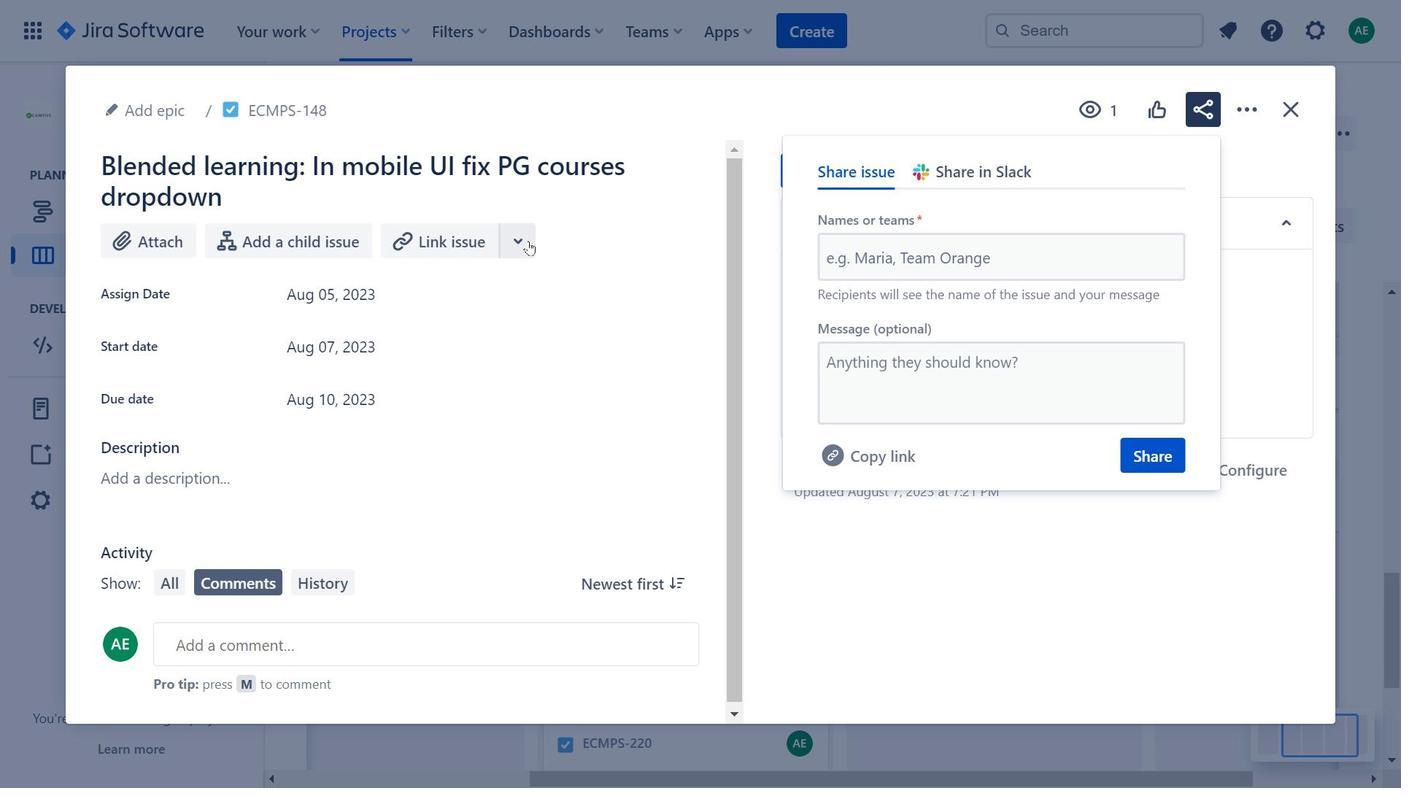 
Action: Mouse moved to (1043, 178)
Screenshot: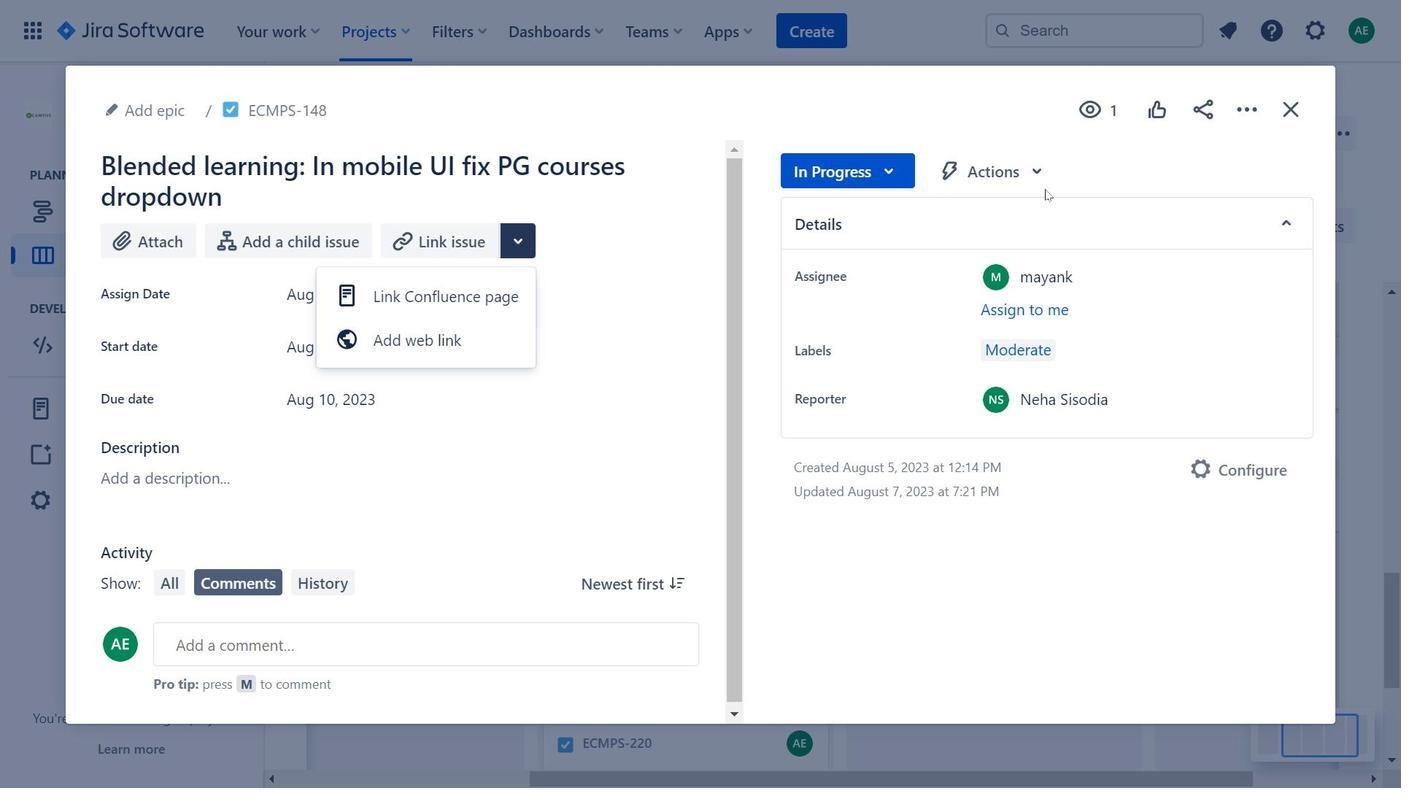 
Action: Mouse pressed left at (1043, 178)
Screenshot: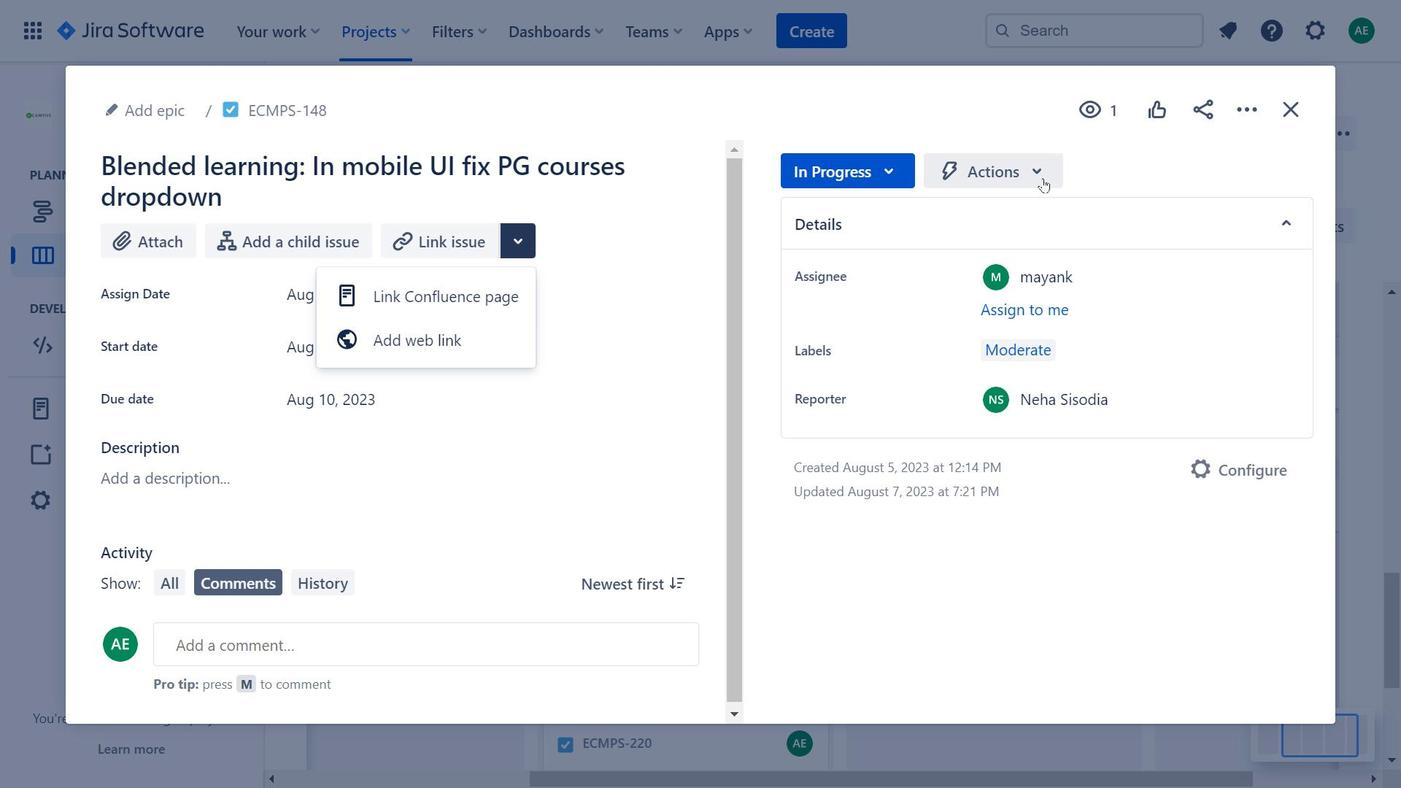 
Action: Mouse moved to (1196, 116)
Screenshot: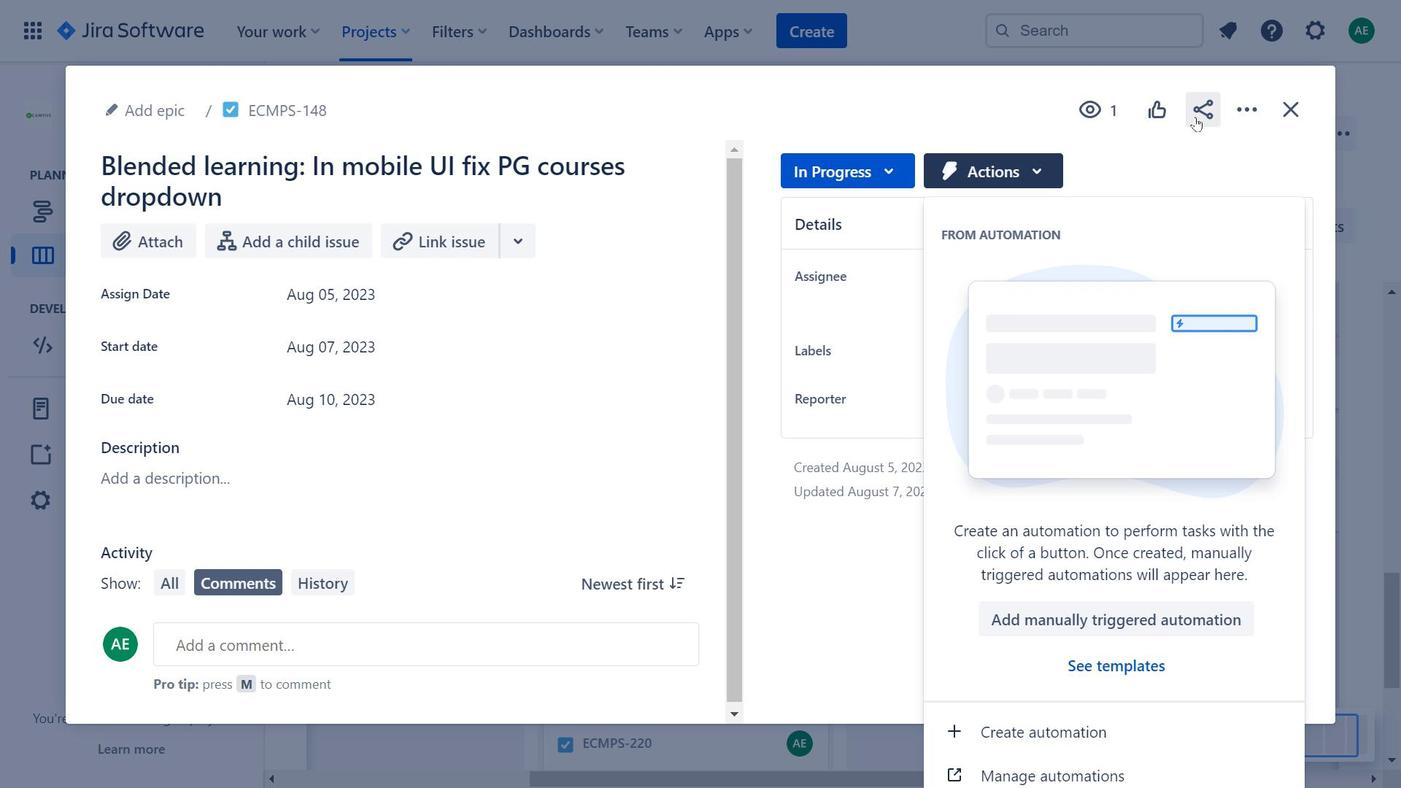 
Action: Mouse pressed left at (1196, 116)
Screenshot: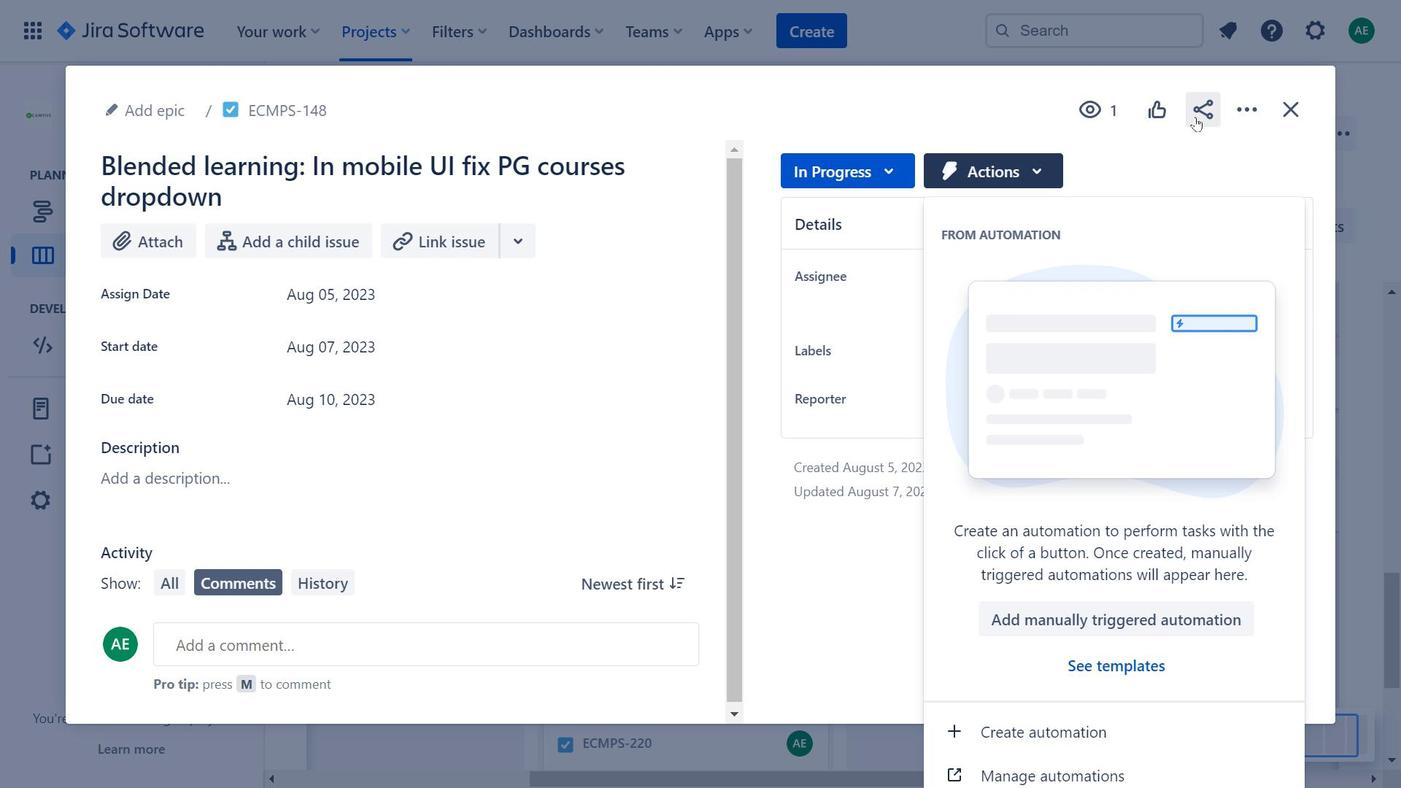 
Action: Mouse moved to (1283, 105)
Screenshot: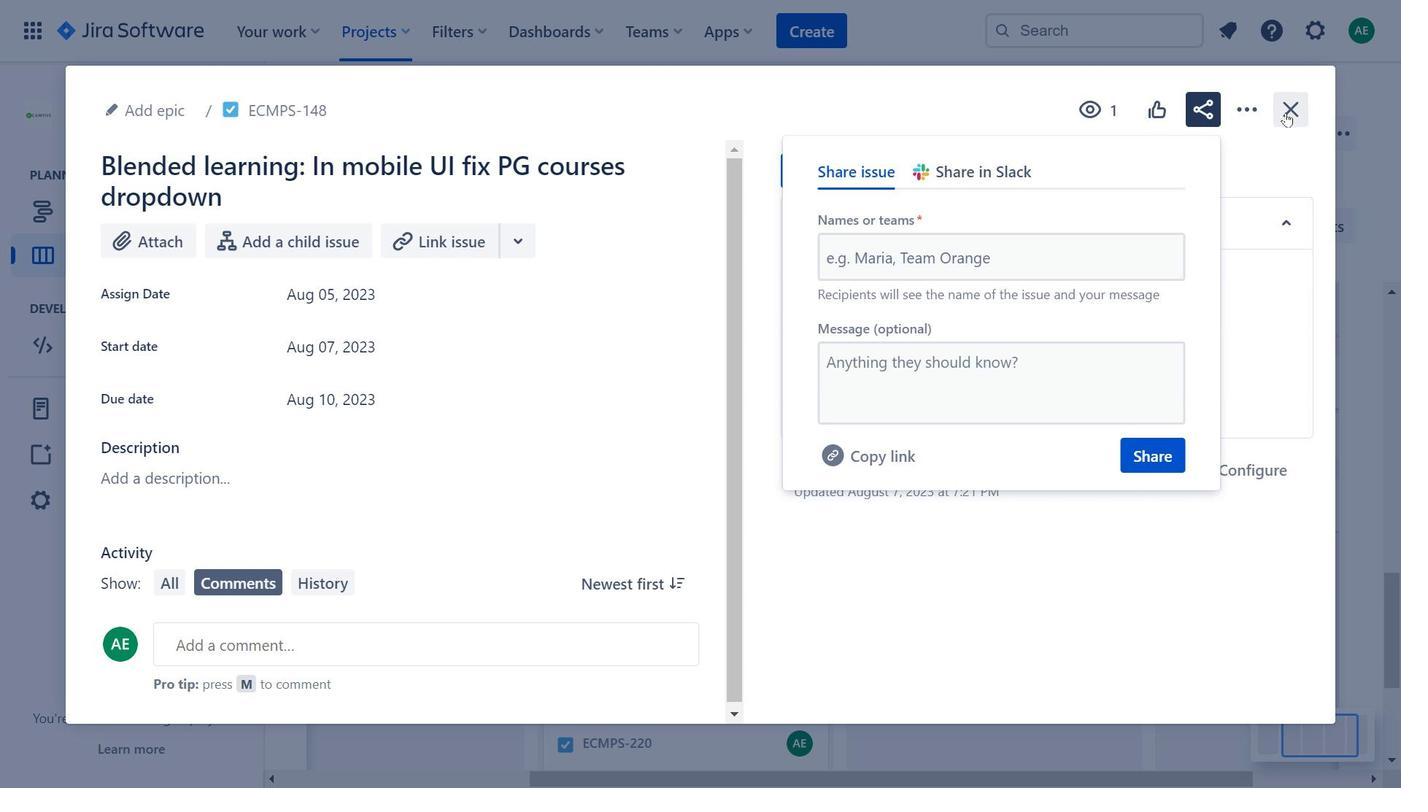 
Action: Mouse pressed left at (1283, 105)
Screenshot: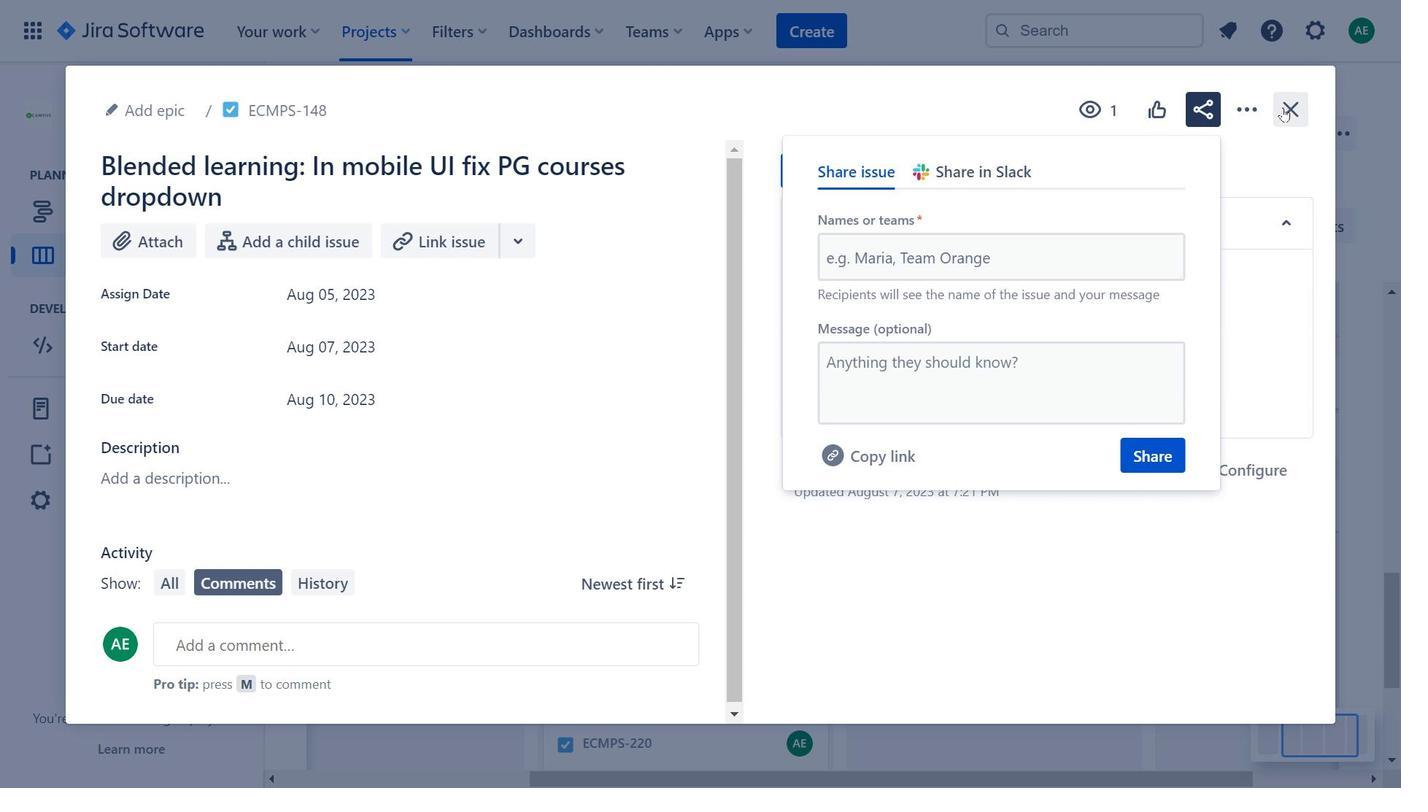 
Action: Mouse moved to (732, 481)
Screenshot: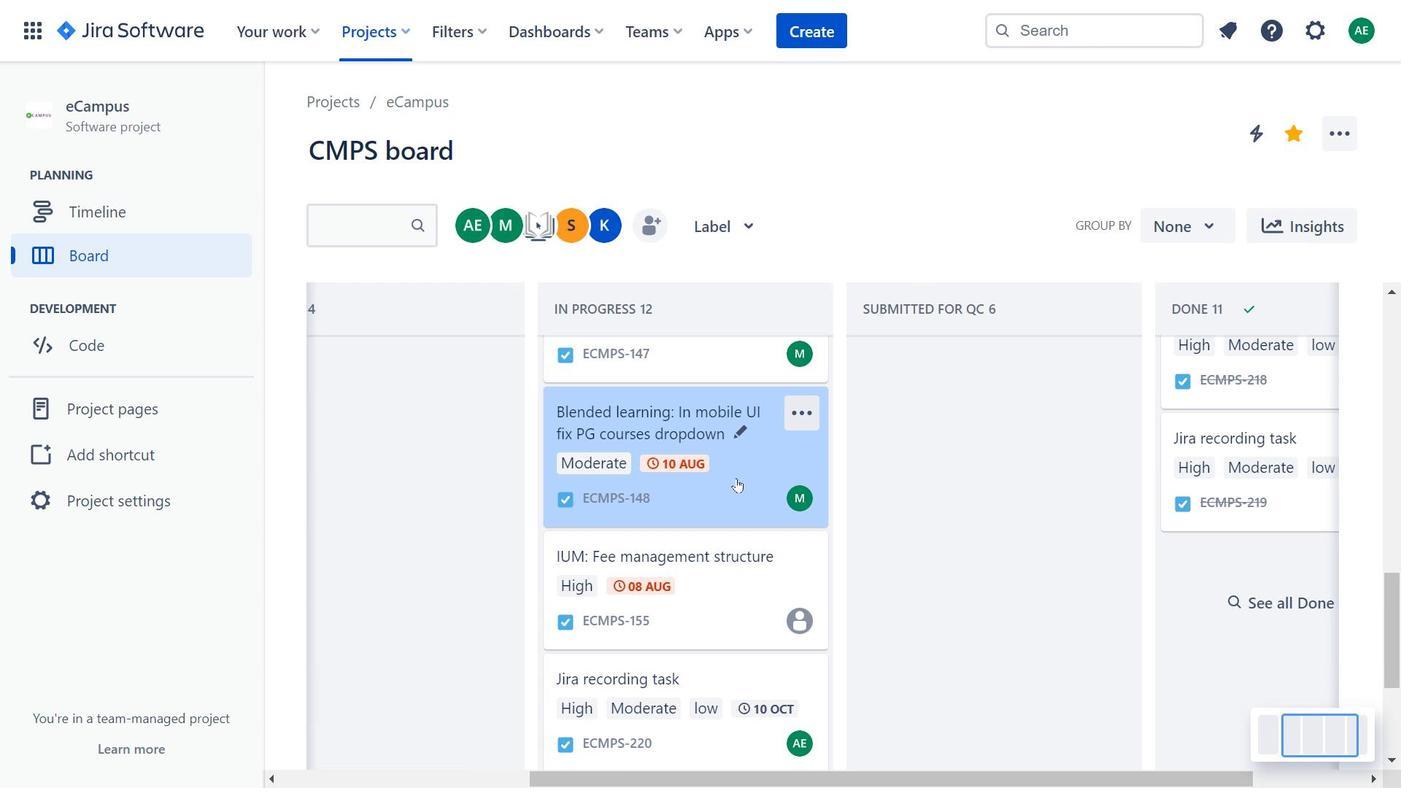 
Action: Mouse scrolled (732, 482) with delta (0, 0)
Screenshot: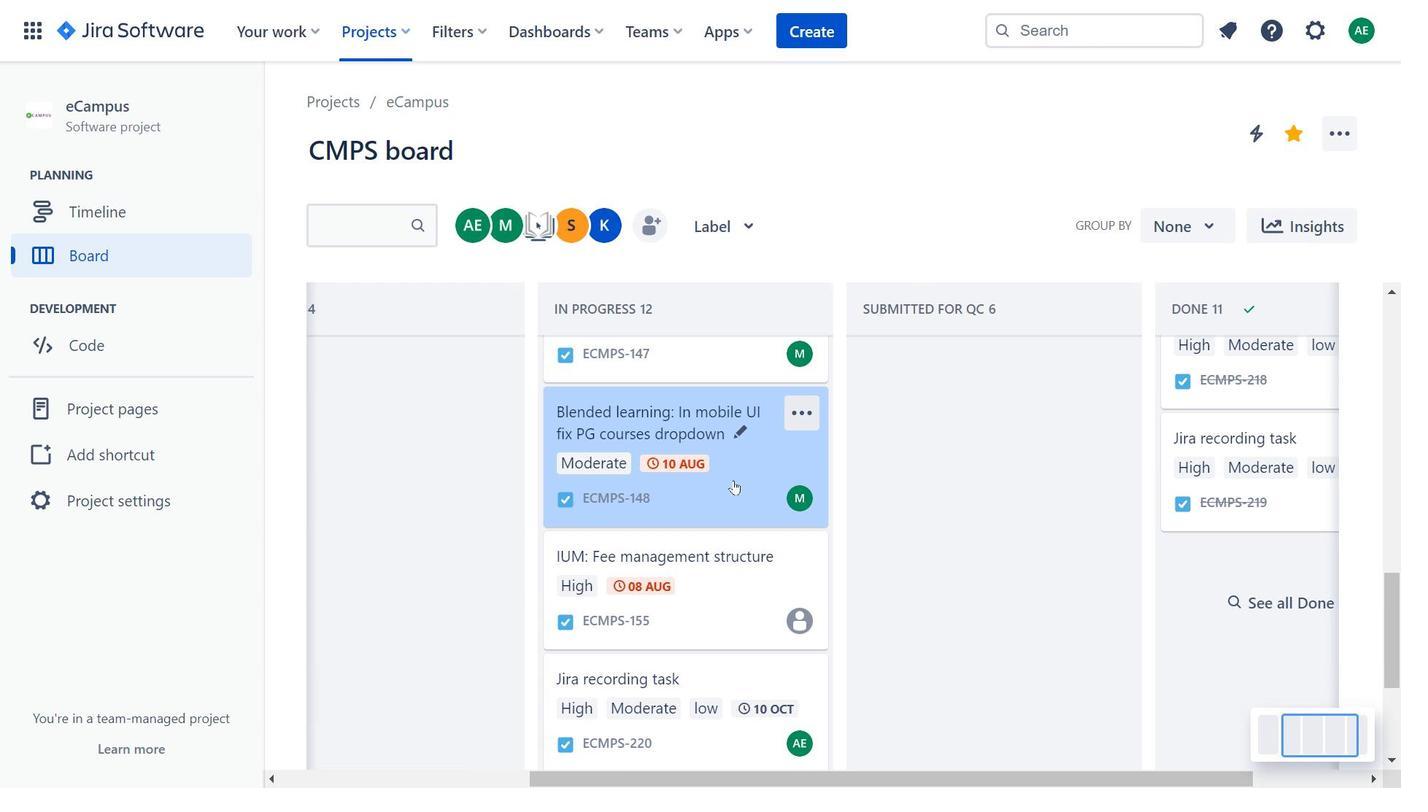 
Action: Mouse scrolled (732, 482) with delta (0, 0)
Screenshot: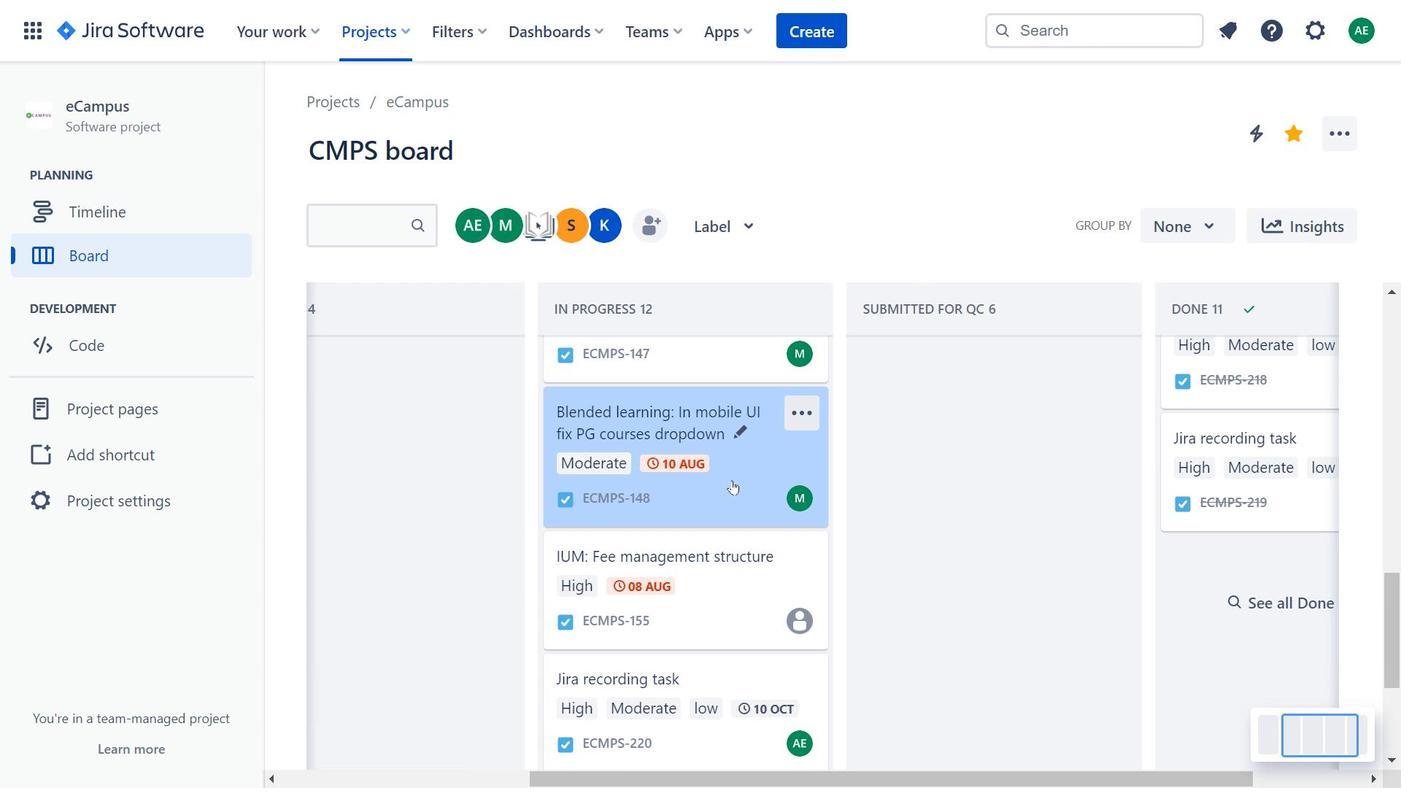 
Action: Mouse moved to (724, 528)
Screenshot: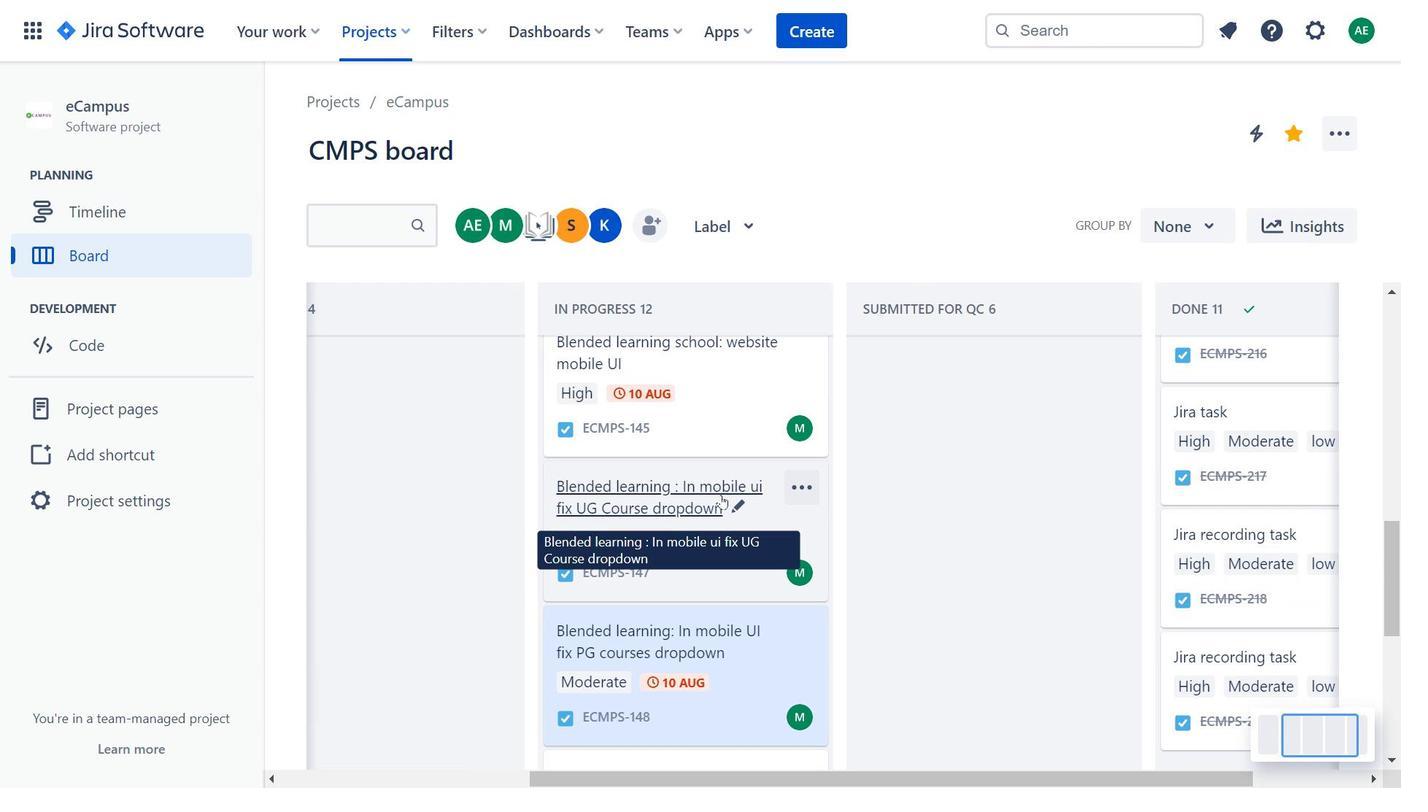 
Action: Mouse pressed left at (724, 528)
Screenshot: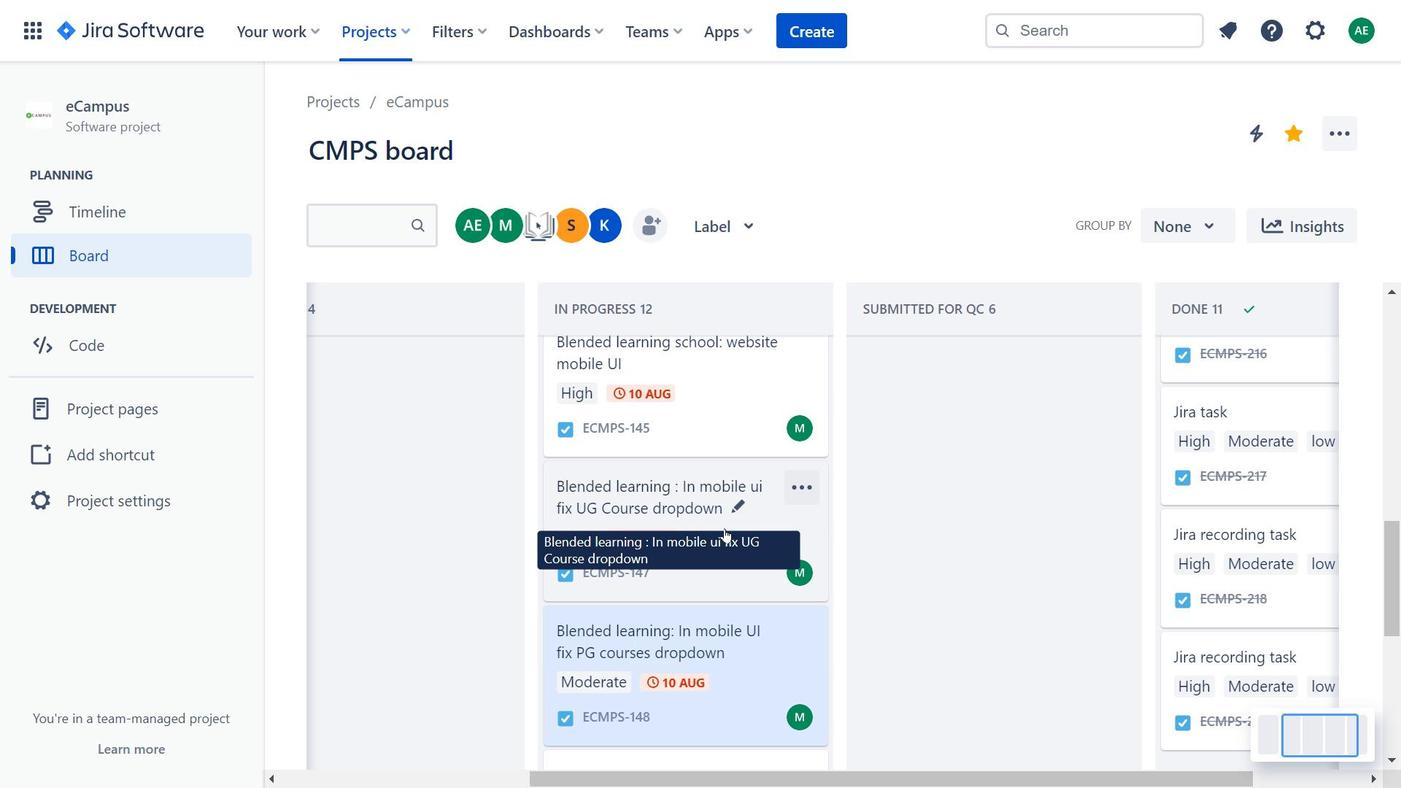 
Action: Mouse moved to (524, 236)
Screenshot: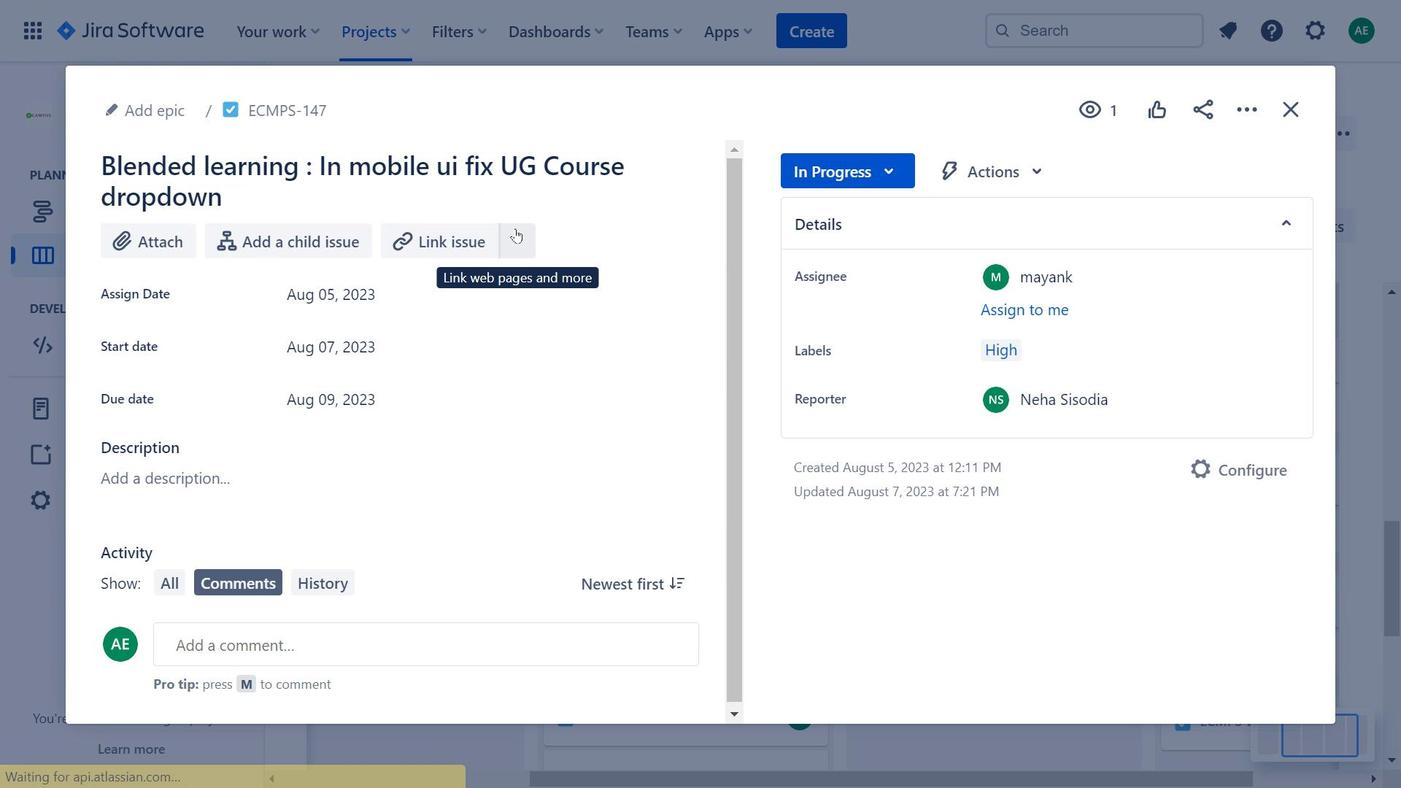 
Action: Mouse pressed left at (524, 236)
Screenshot: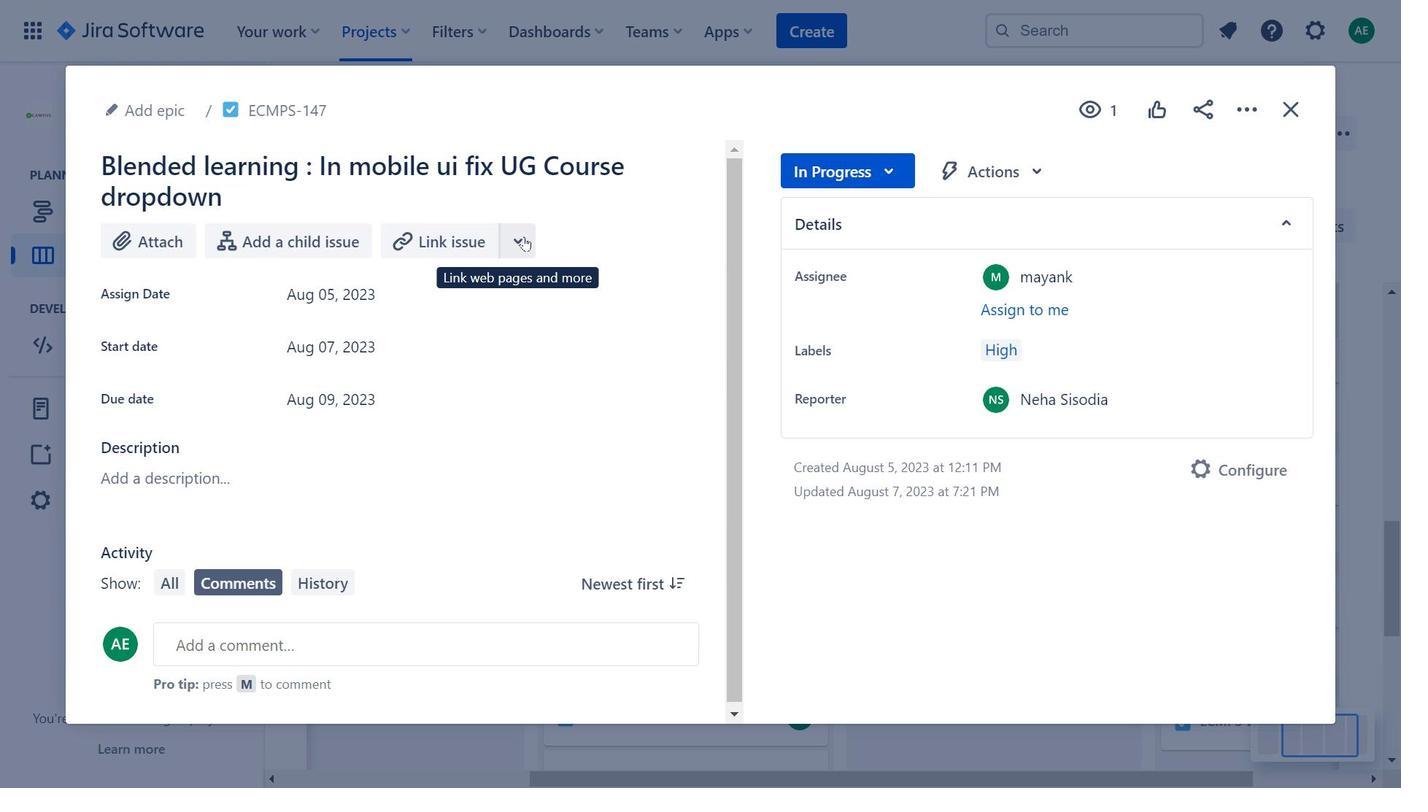
Action: Mouse moved to (729, 297)
Screenshot: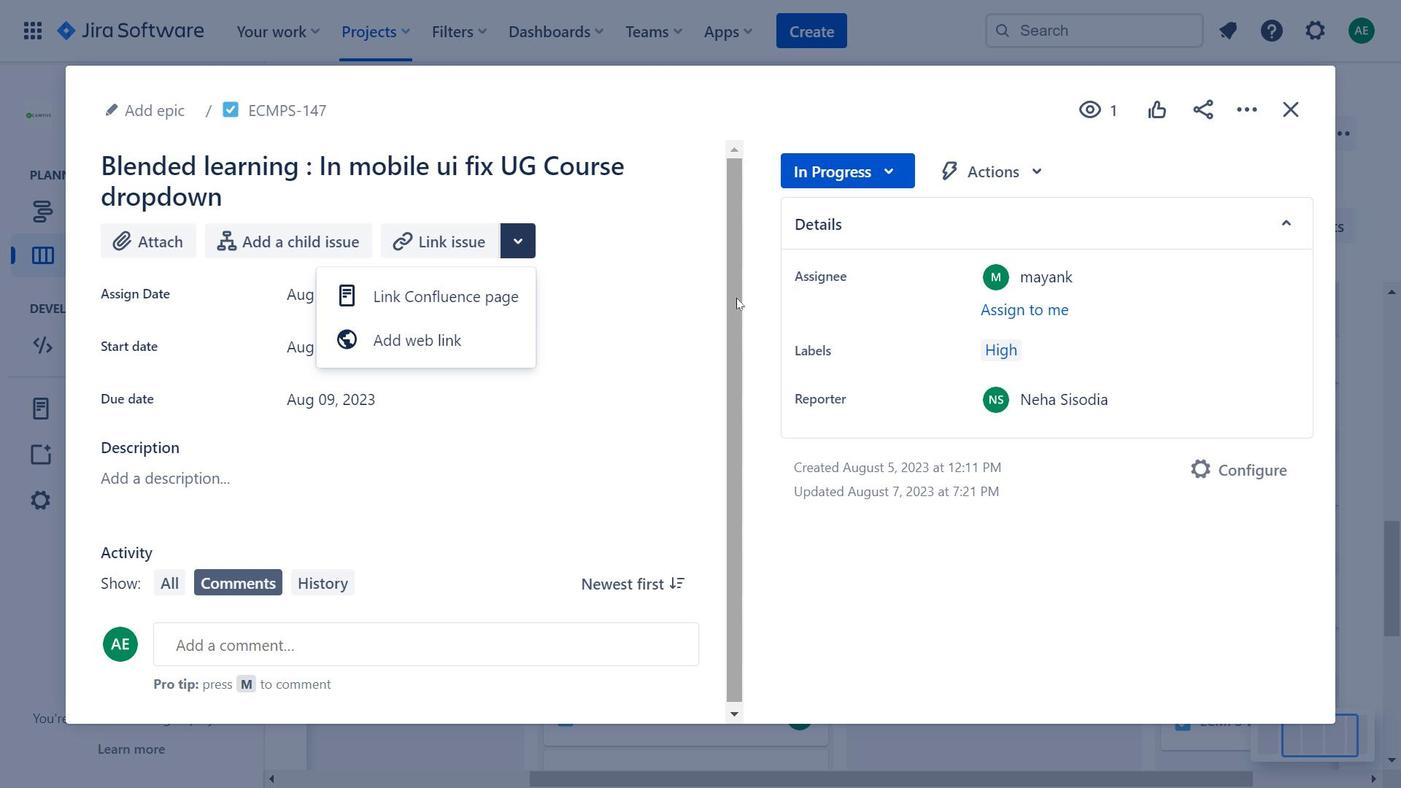 
Action: Mouse pressed left at (729, 297)
Screenshot: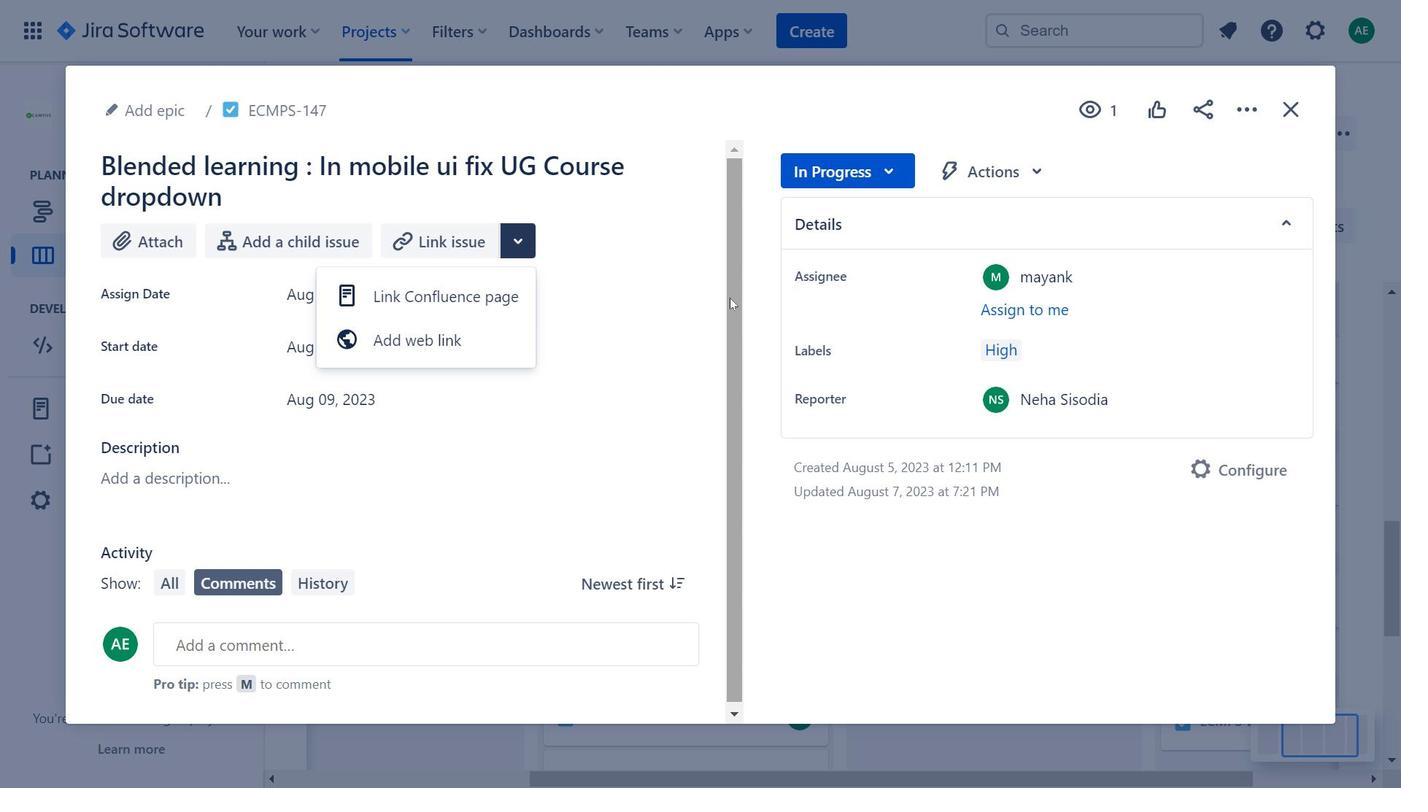 
Action: Mouse moved to (1286, 116)
Screenshot: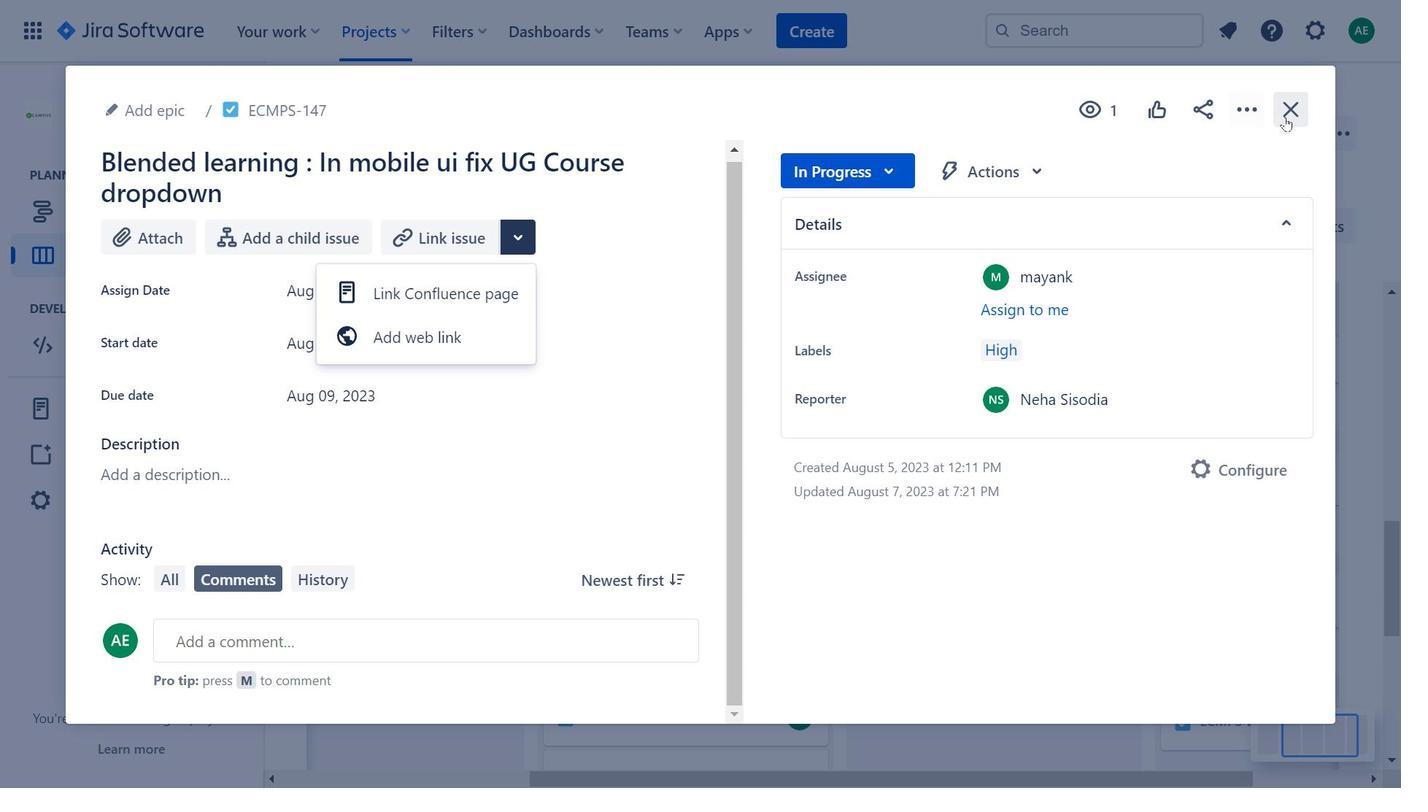 
Action: Mouse pressed left at (1286, 116)
Screenshot: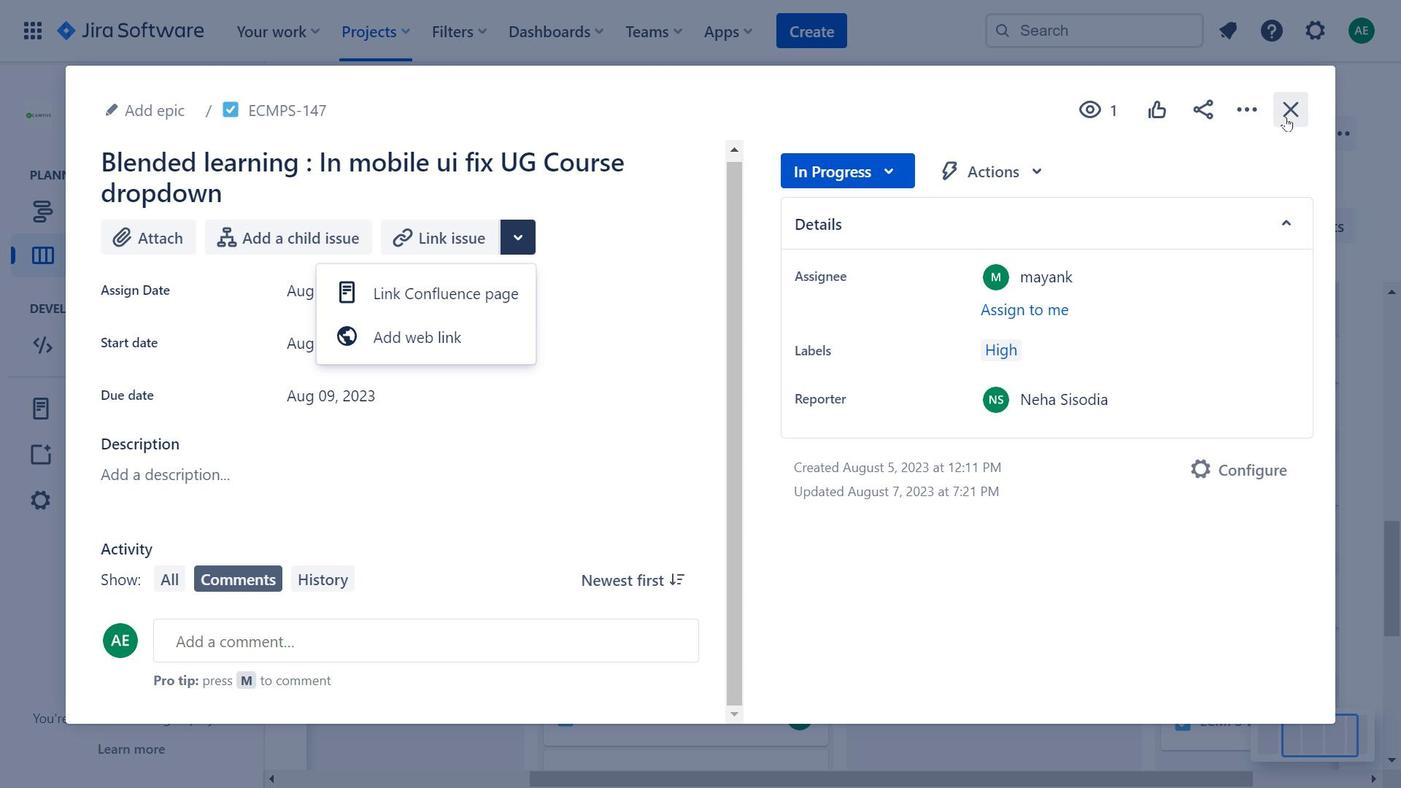 
Action: Mouse moved to (751, 491)
Screenshot: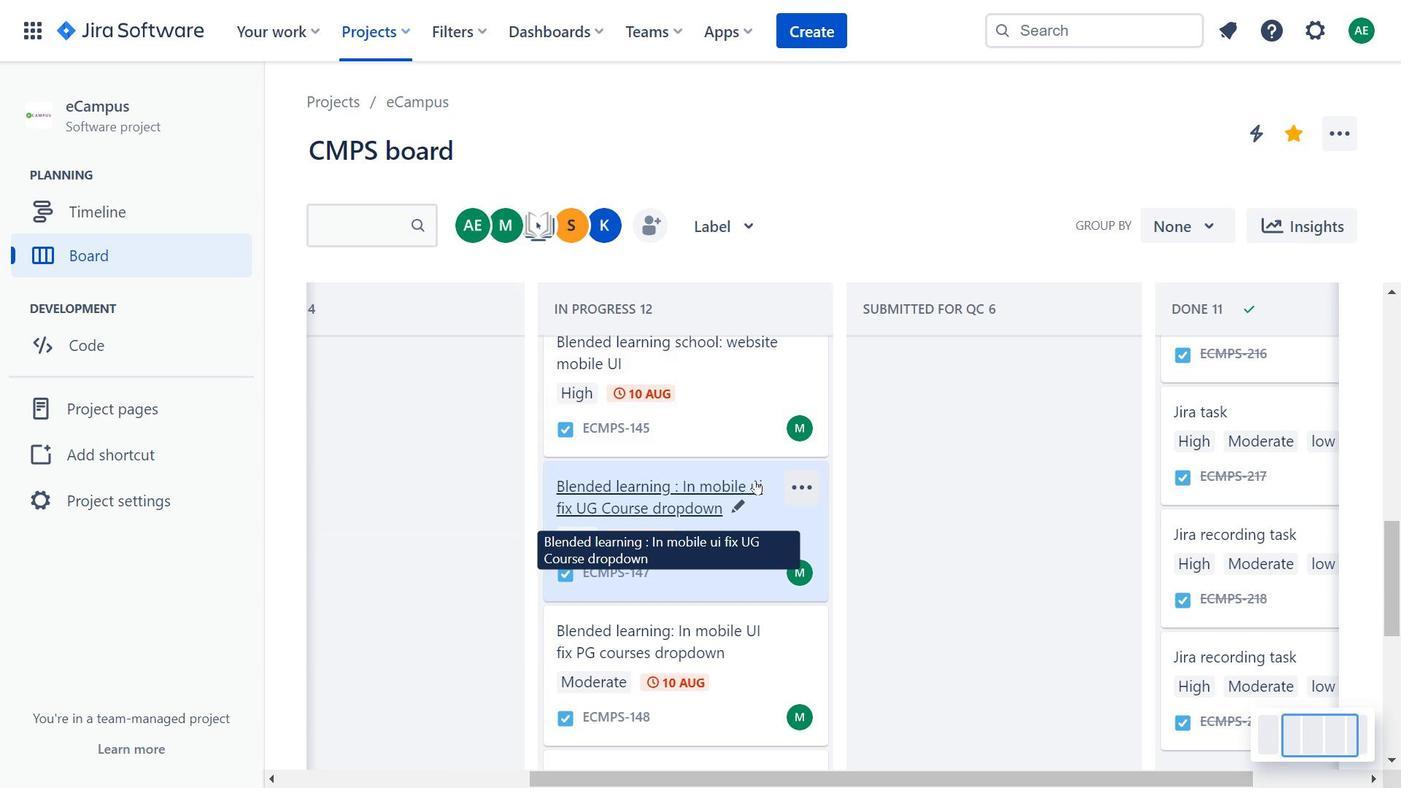 
Action: Mouse scrolled (751, 491) with delta (0, 0)
Screenshot: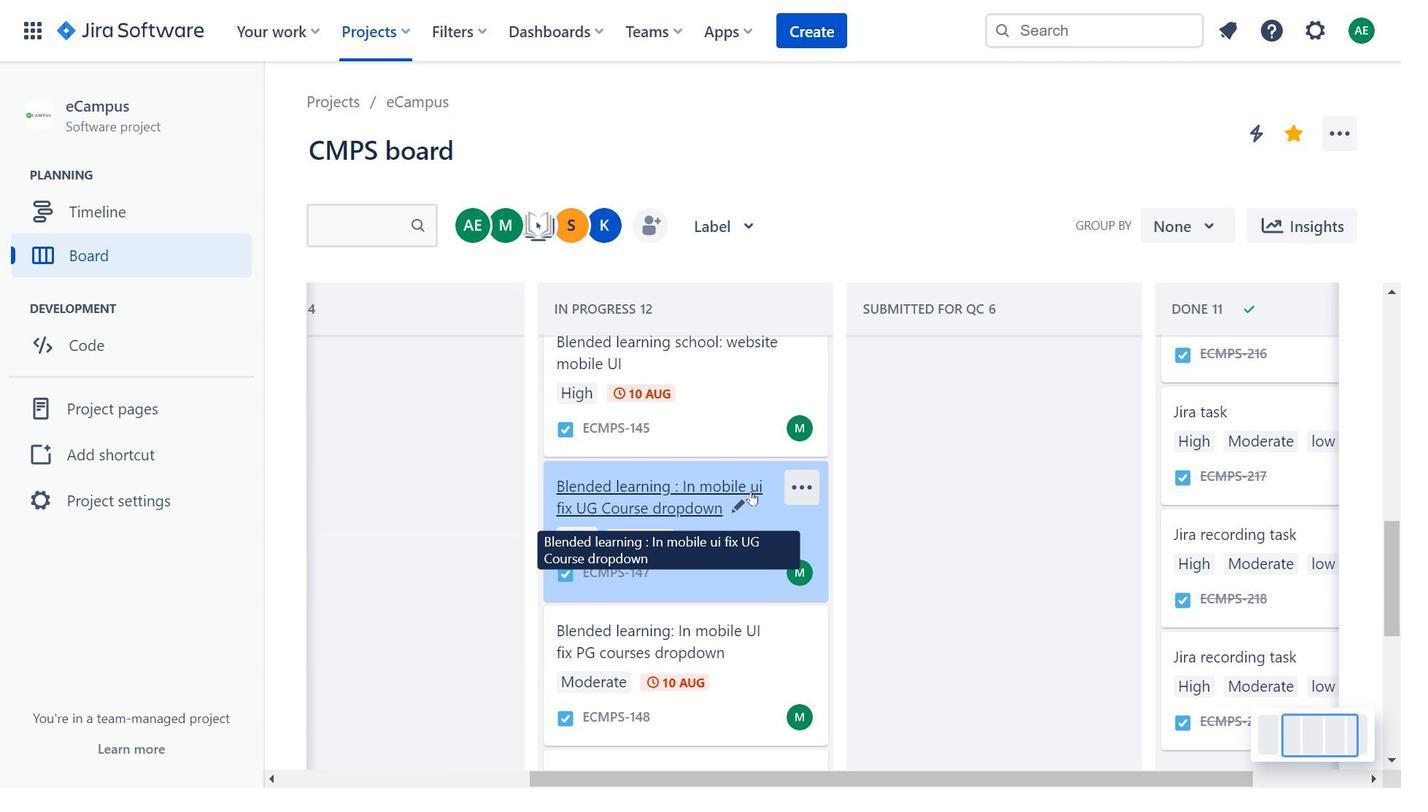 
Action: Mouse scrolled (751, 491) with delta (0, 0)
Screenshot: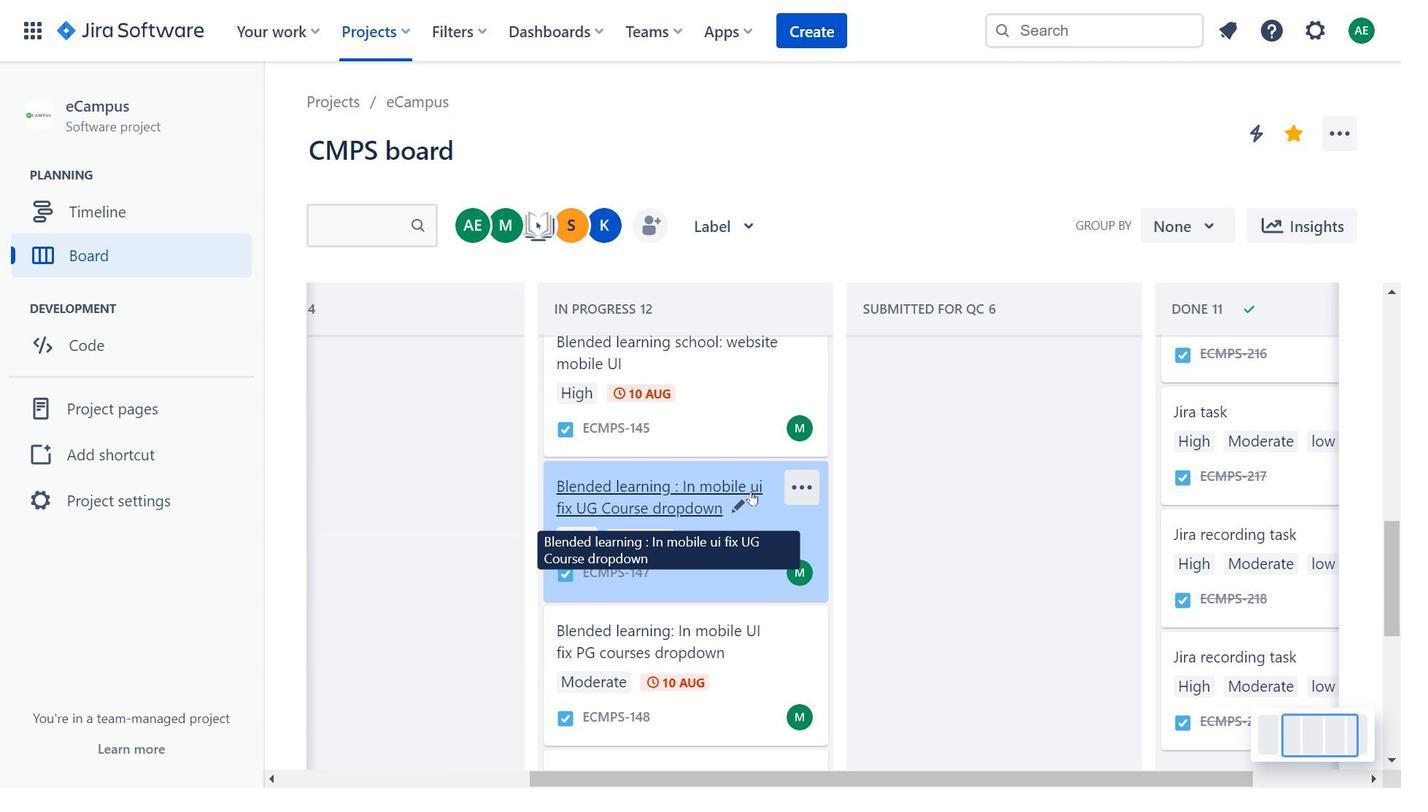 
Action: Mouse scrolled (751, 491) with delta (0, 0)
Screenshot: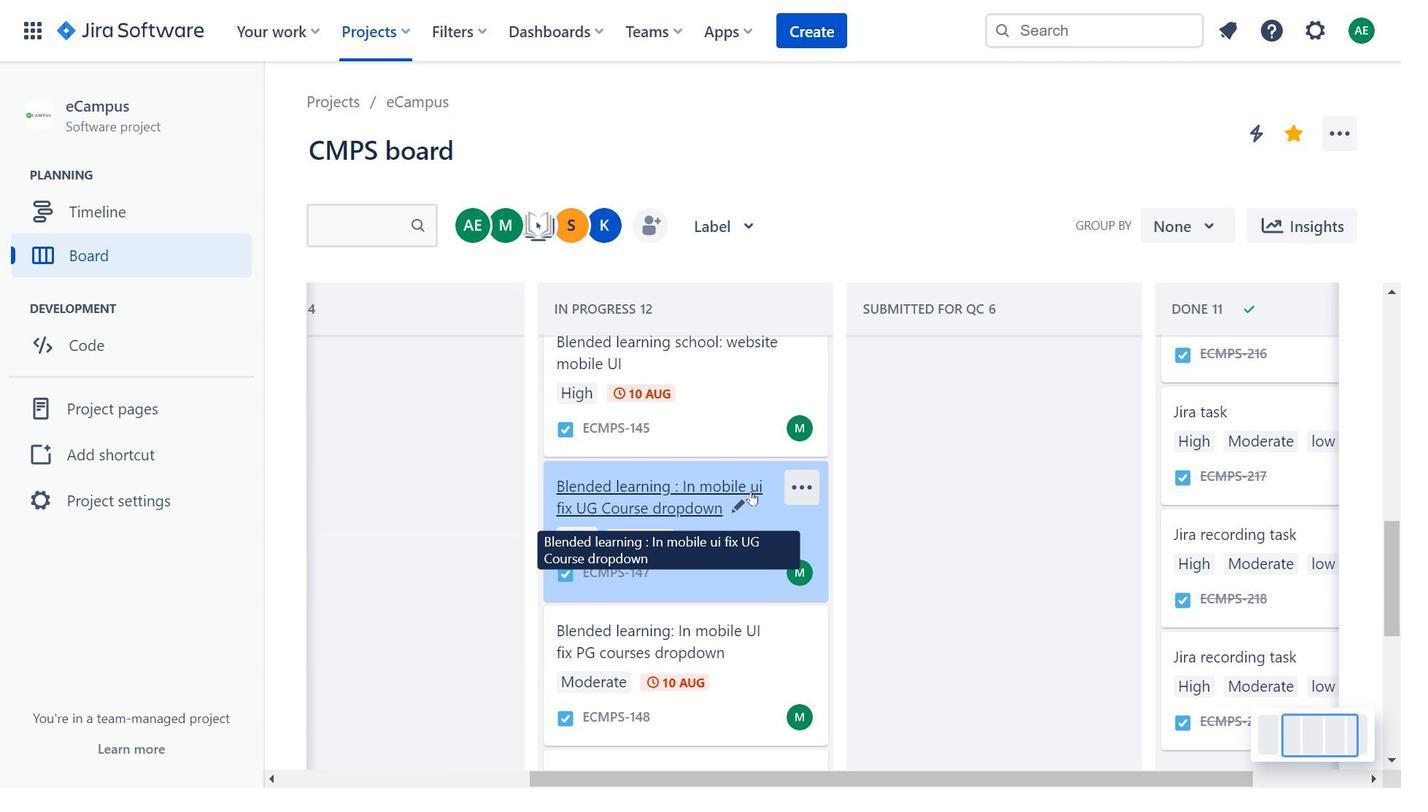 
Action: Mouse scrolled (751, 491) with delta (0, 0)
Screenshot: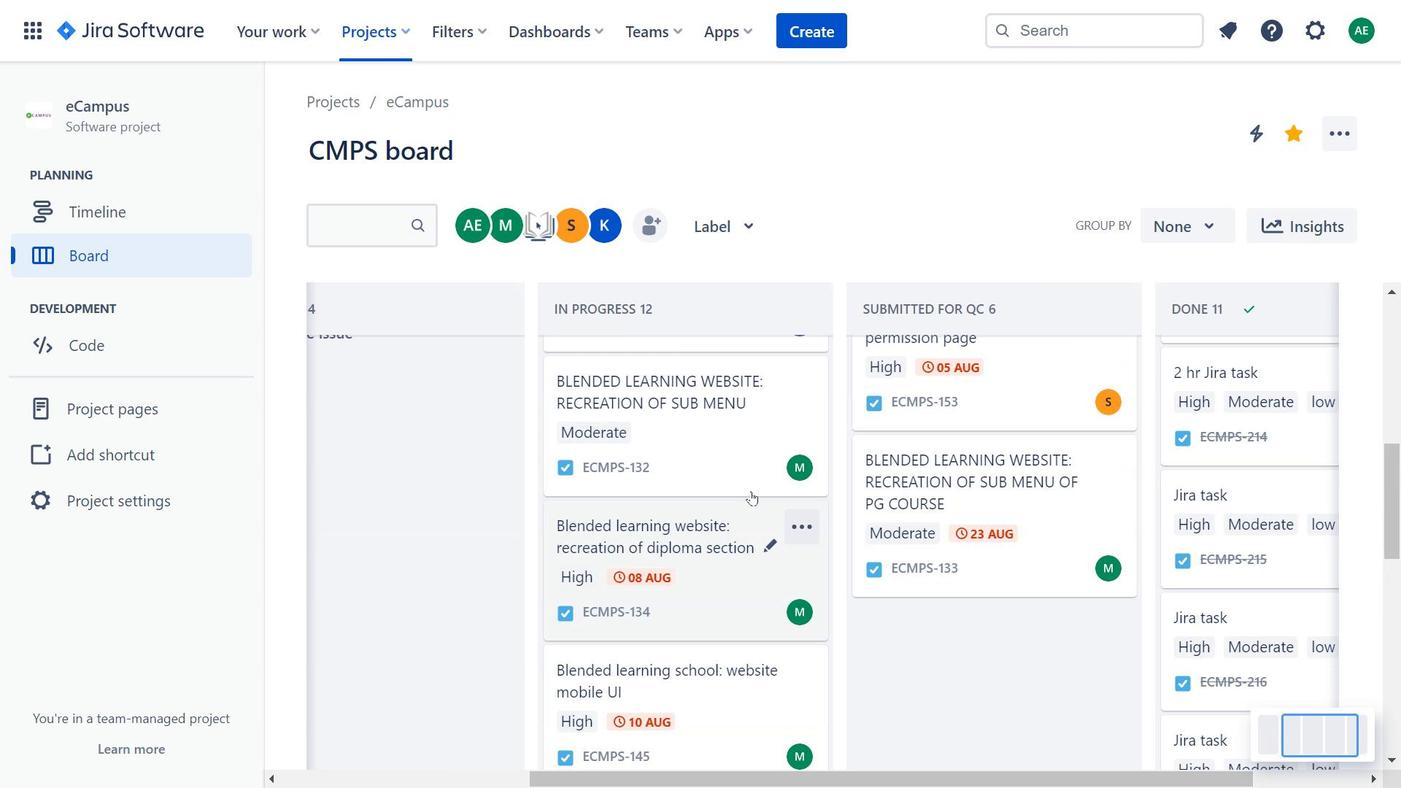 
Action: Mouse scrolled (751, 491) with delta (0, 0)
Screenshot: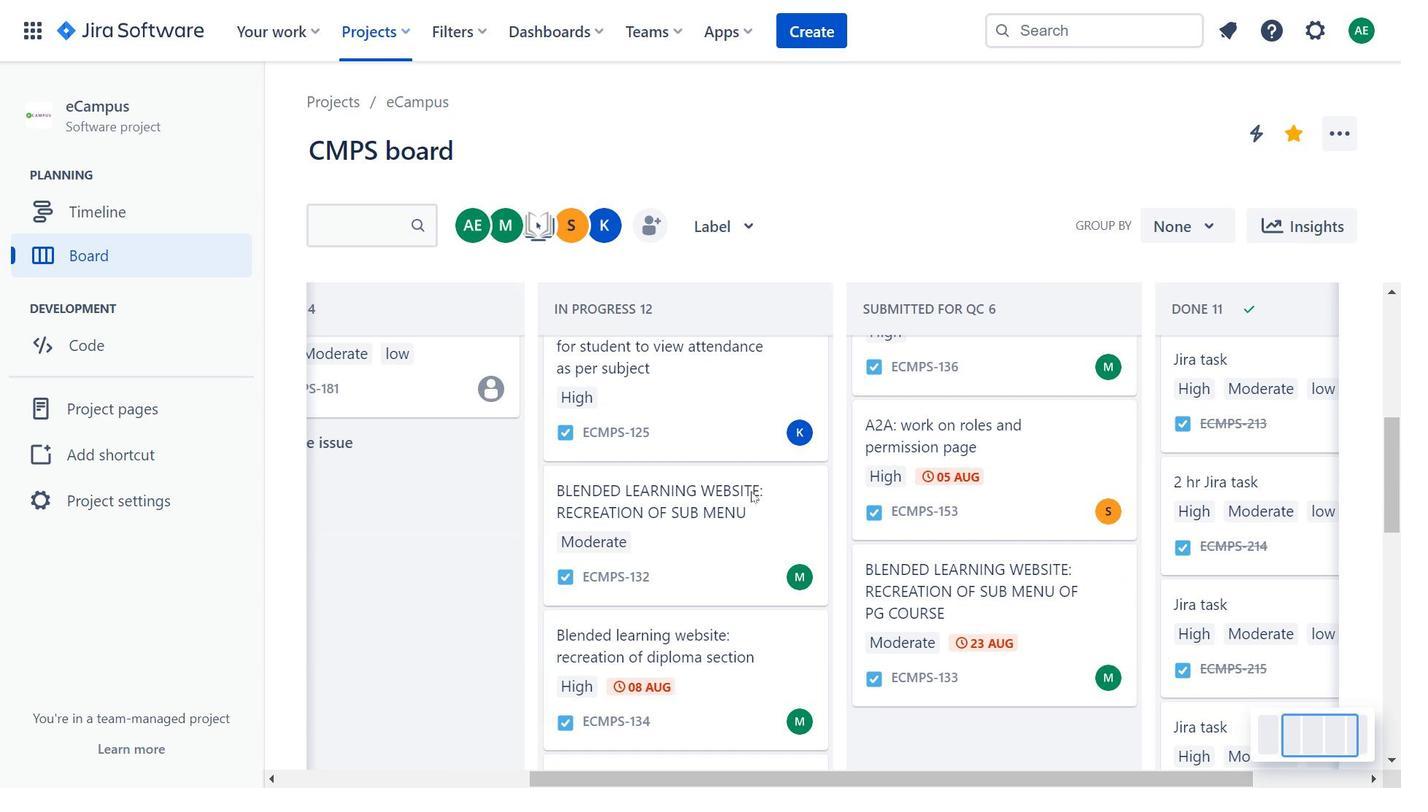 
Action: Mouse scrolled (751, 491) with delta (0, 0)
Screenshot: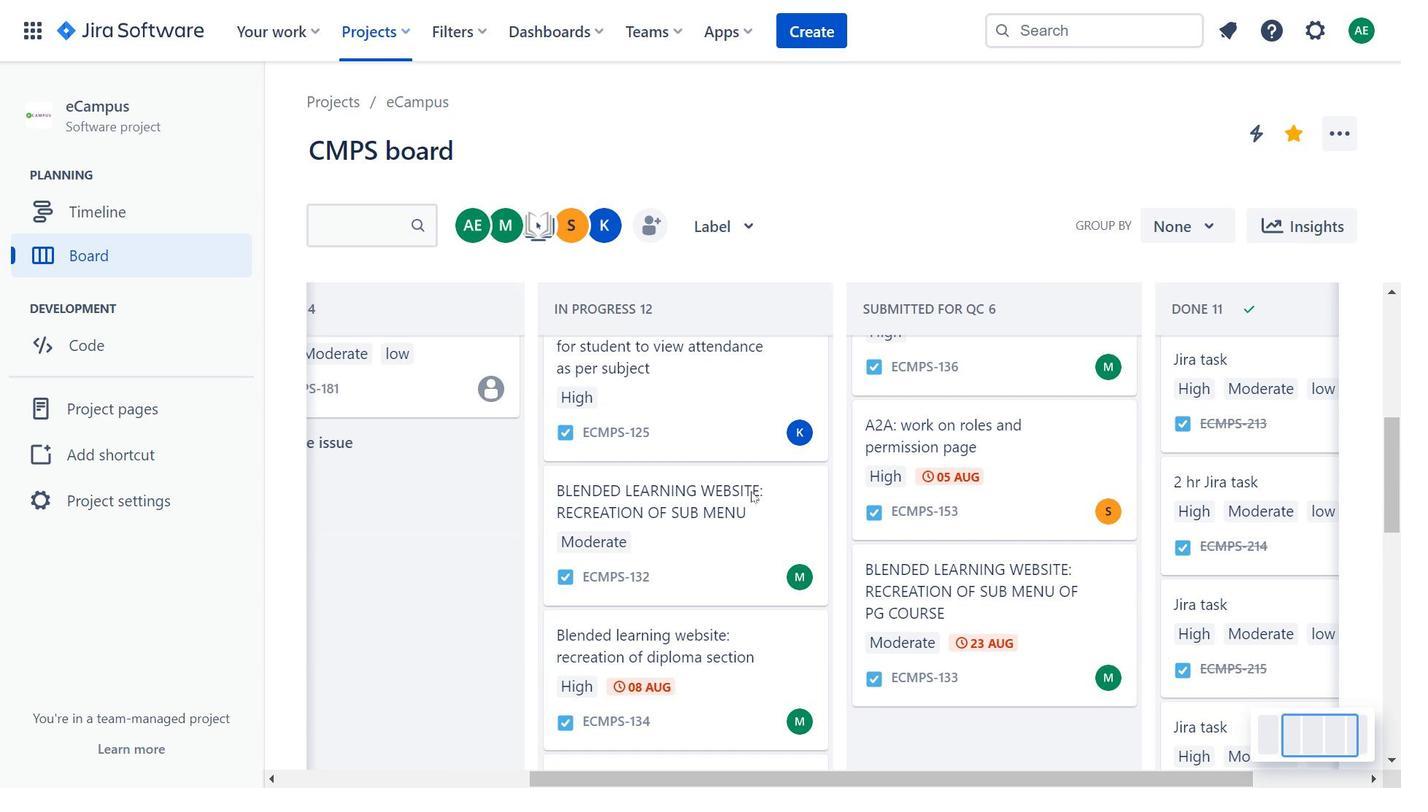 
Action: Mouse scrolled (751, 491) with delta (0, 0)
Screenshot: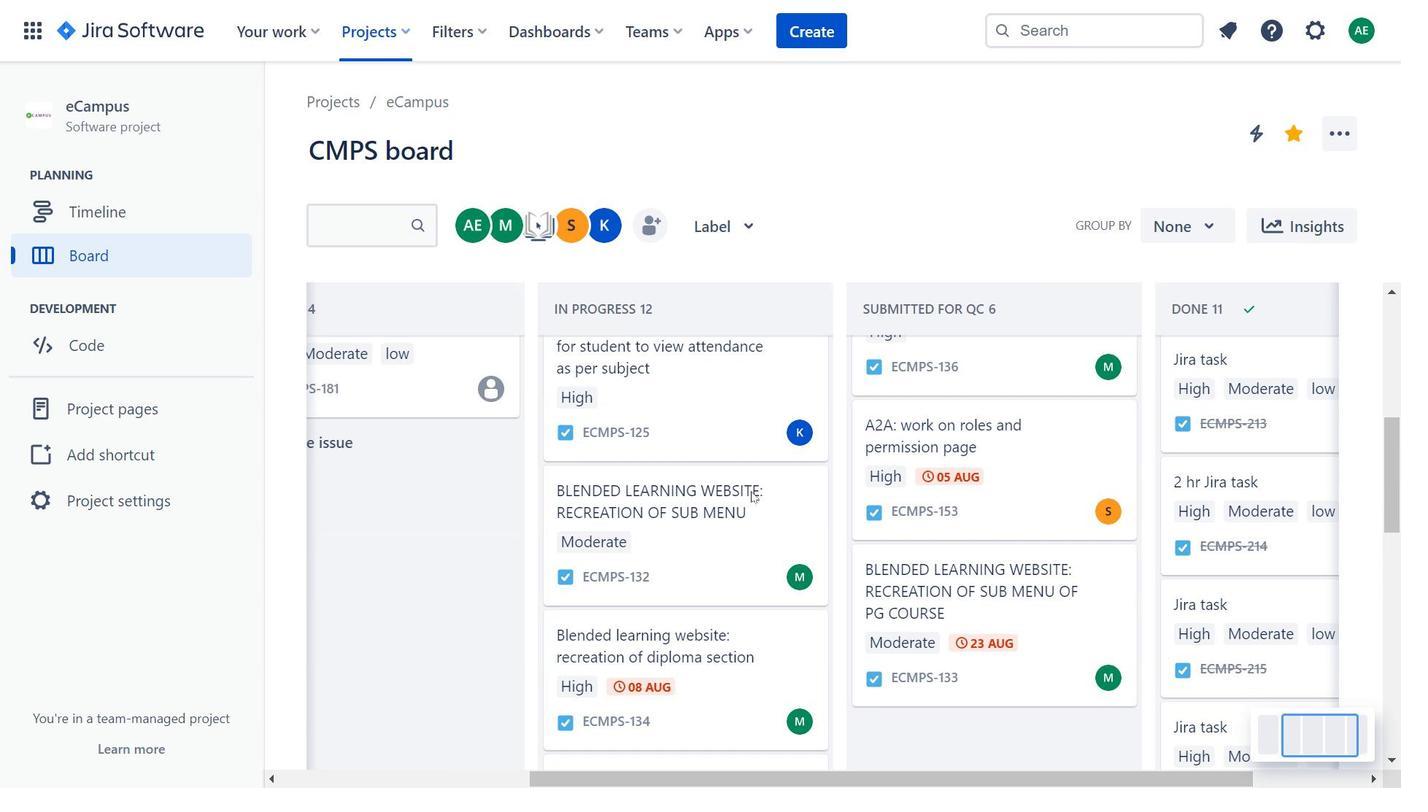 
Action: Mouse moved to (750, 491)
Screenshot: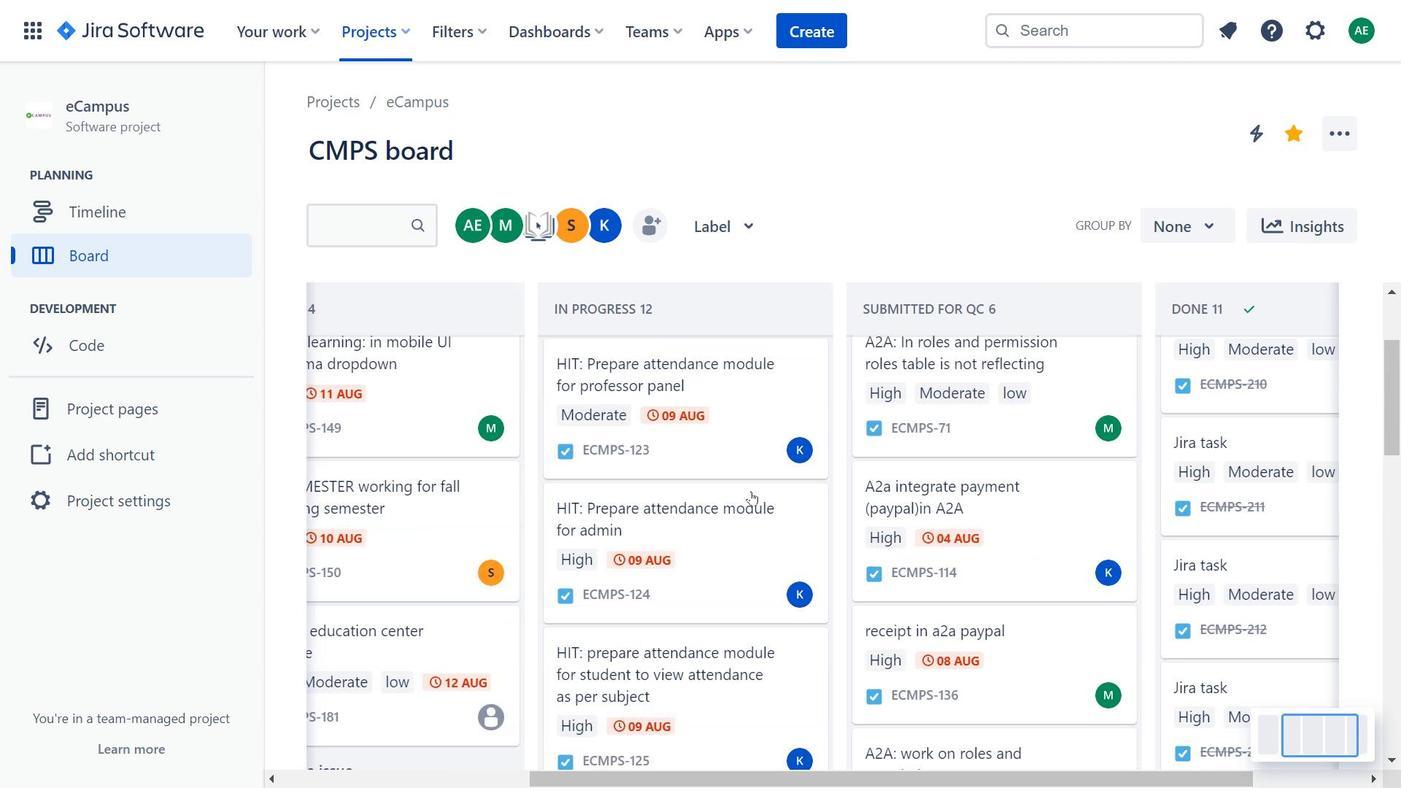 
Action: Mouse scrolled (750, 491) with delta (0, 0)
Screenshot: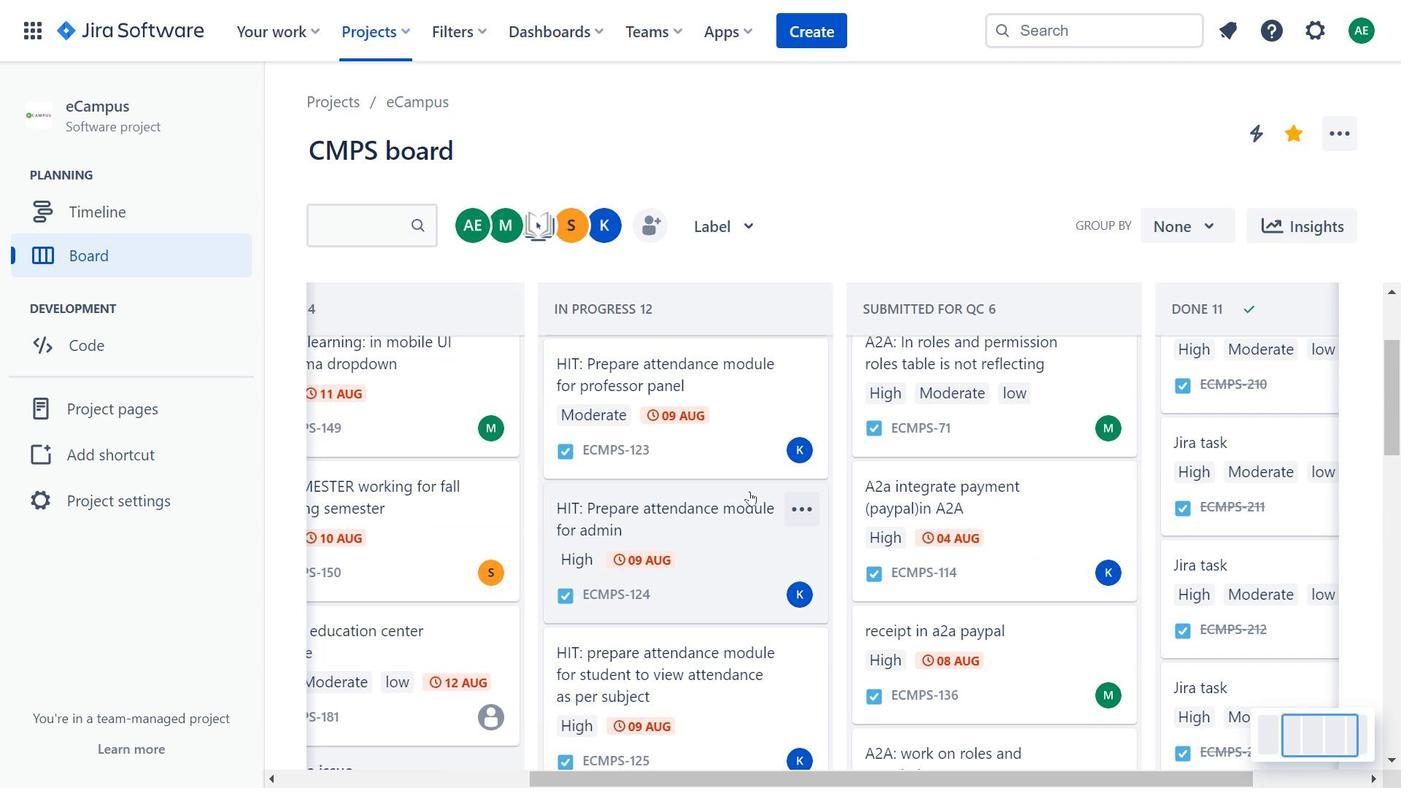 
Action: Mouse scrolled (750, 491) with delta (0, 0)
Screenshot: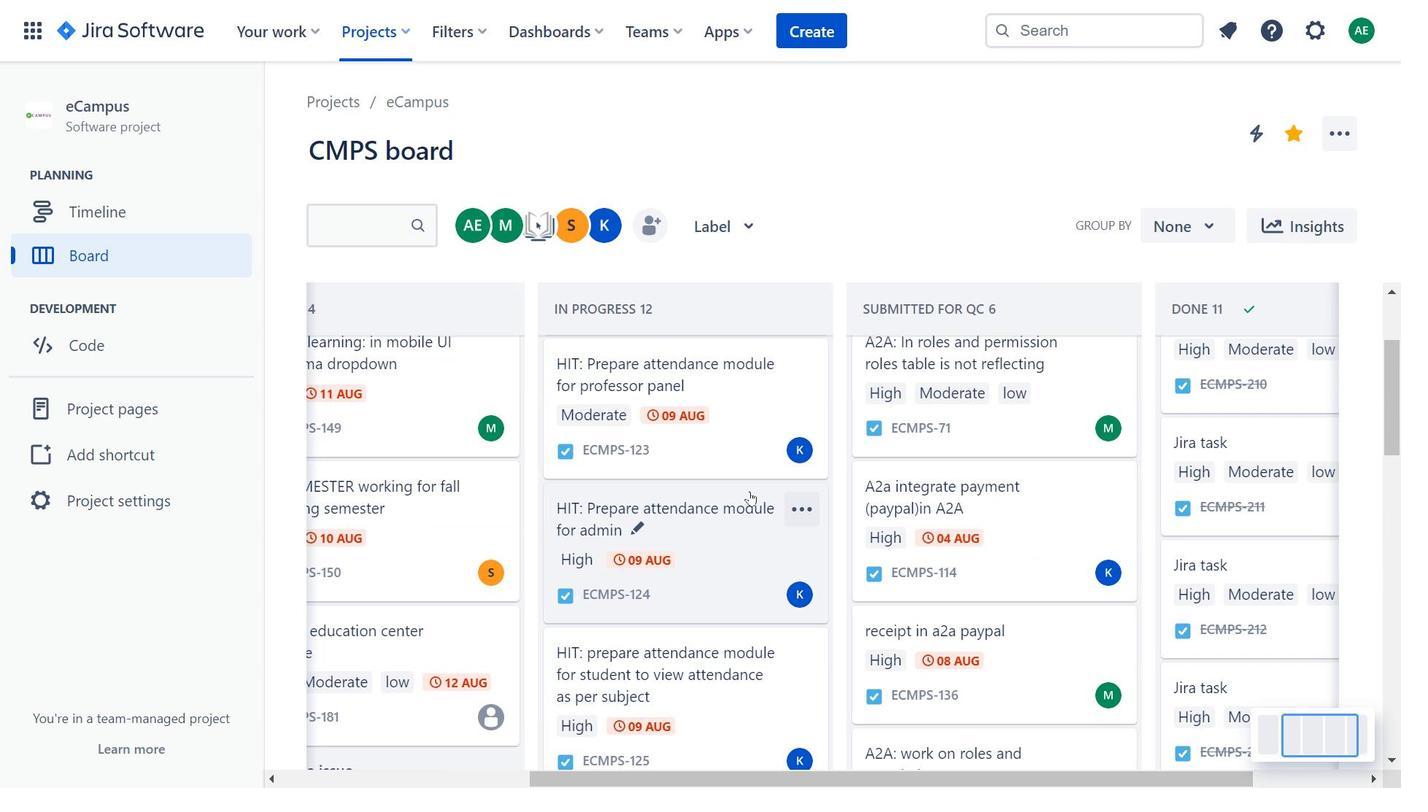 
Action: Mouse scrolled (750, 491) with delta (0, 0)
Screenshot: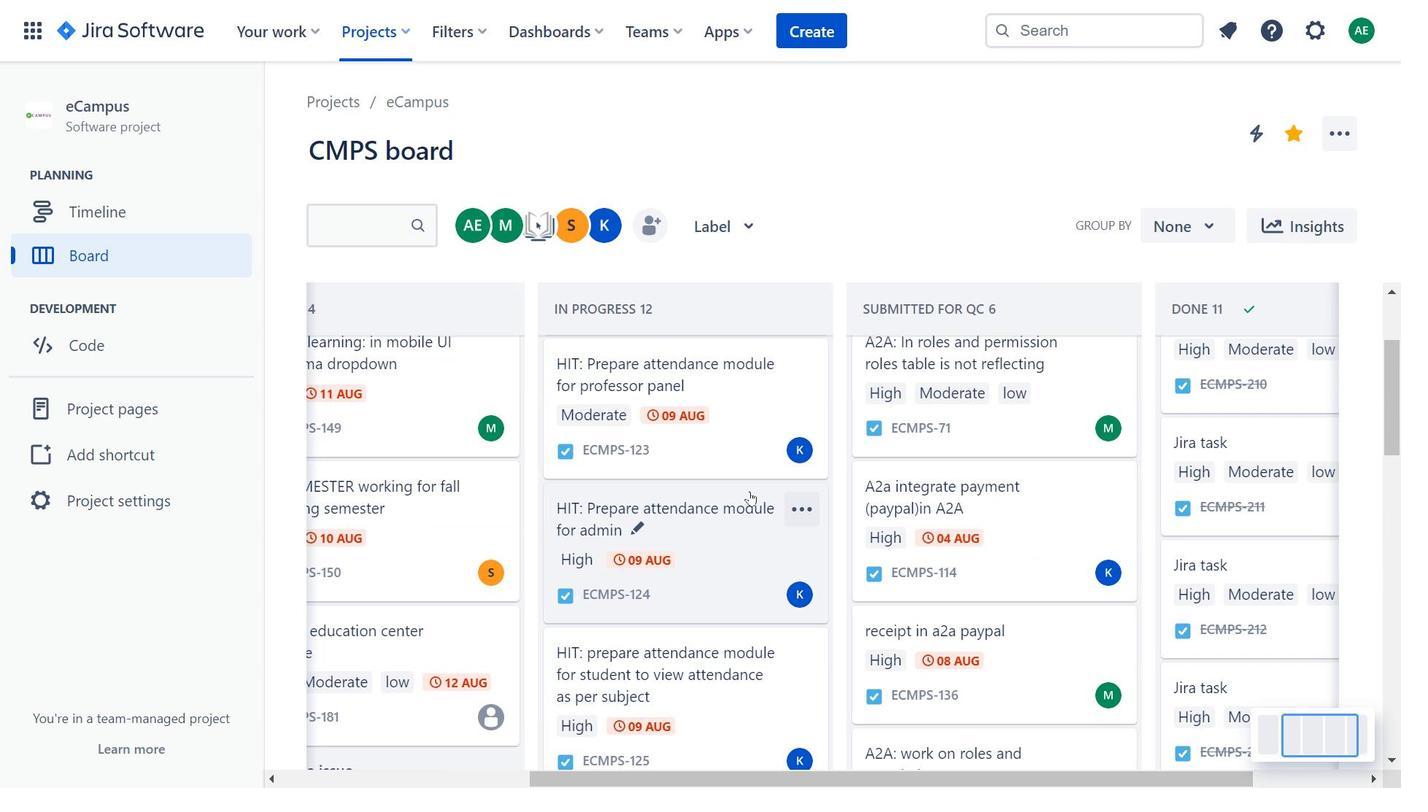 
Action: Mouse scrolled (750, 491) with delta (0, 0)
Screenshot: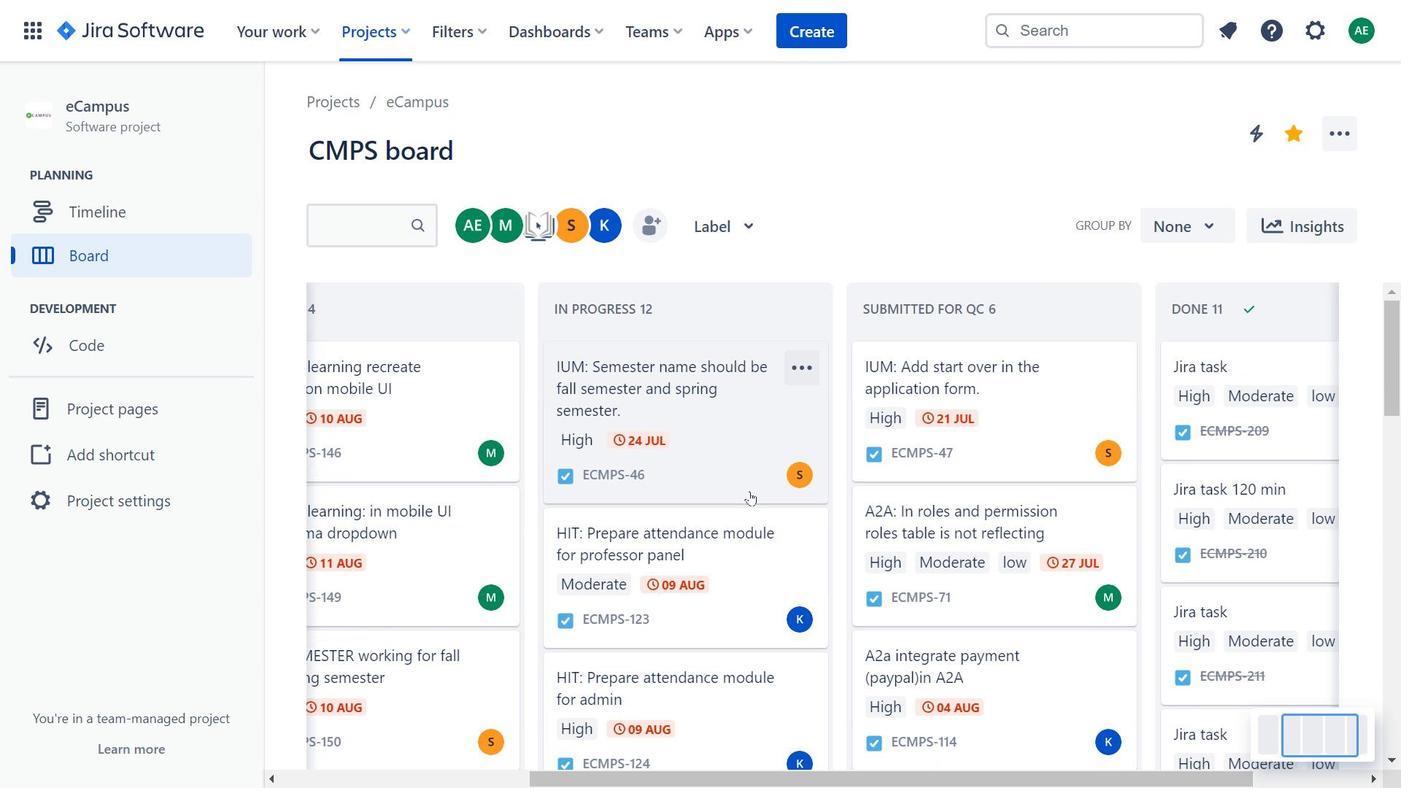 
Action: Mouse scrolled (750, 491) with delta (0, 0)
Screenshot: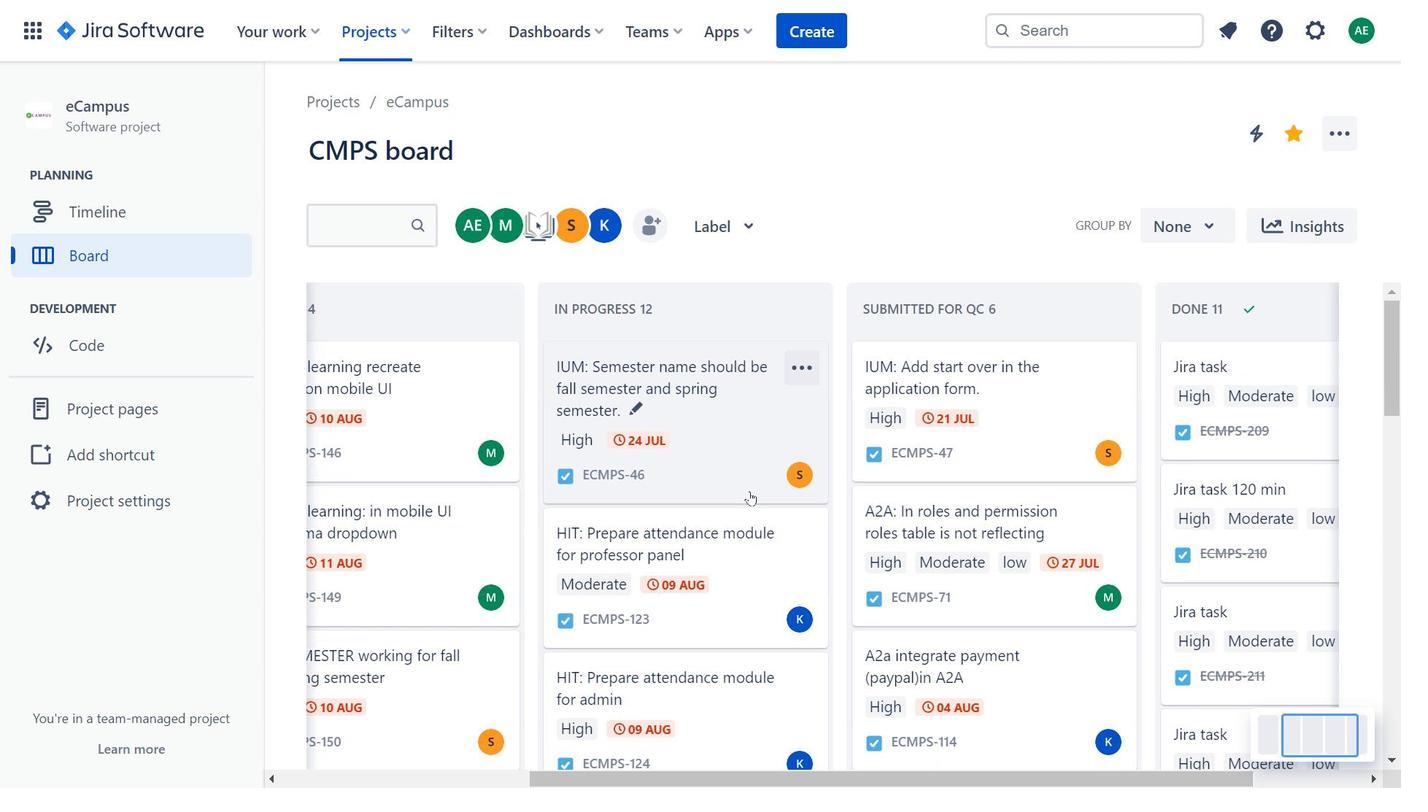 
Action: Mouse scrolled (750, 491) with delta (0, 0)
Screenshot: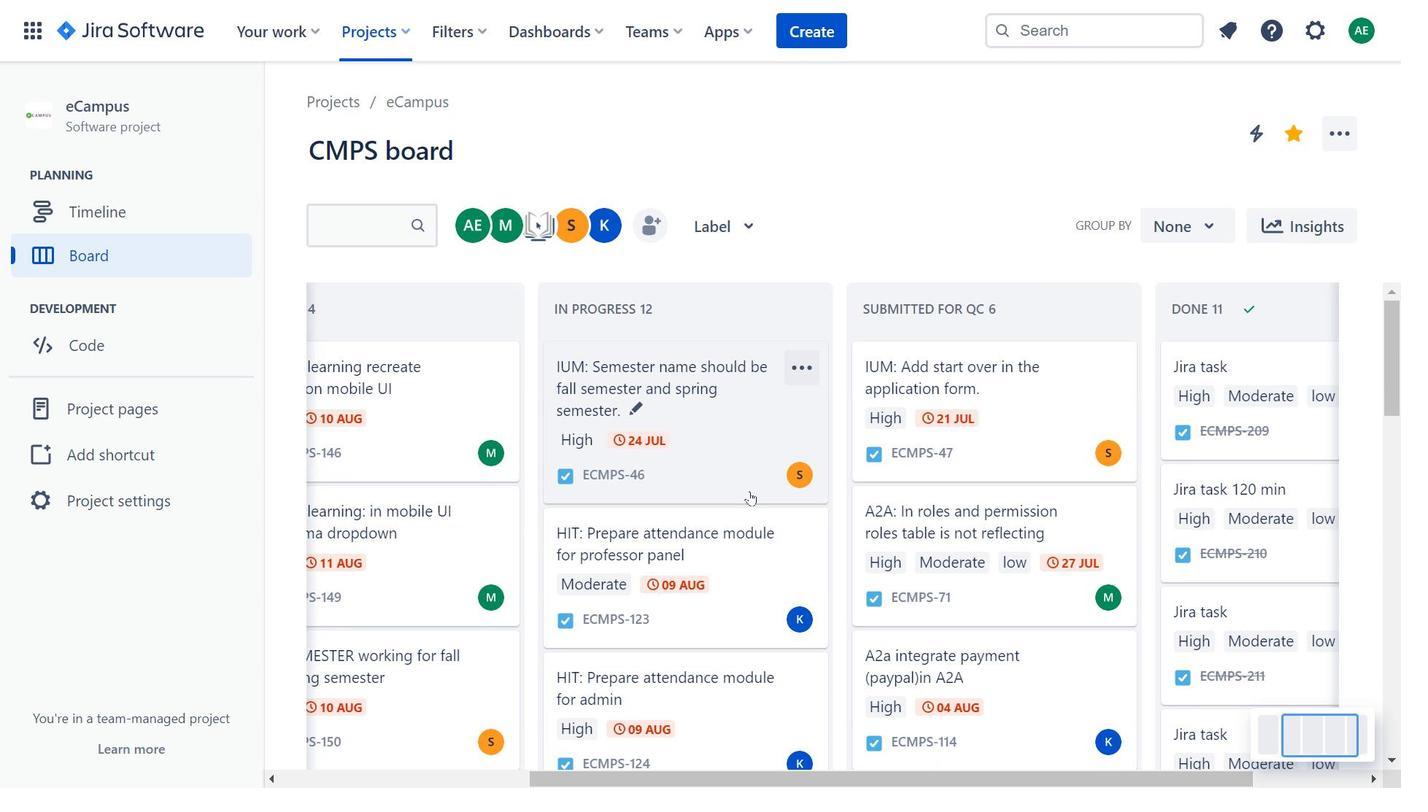
Action: Mouse scrolled (750, 491) with delta (0, 0)
Screenshot: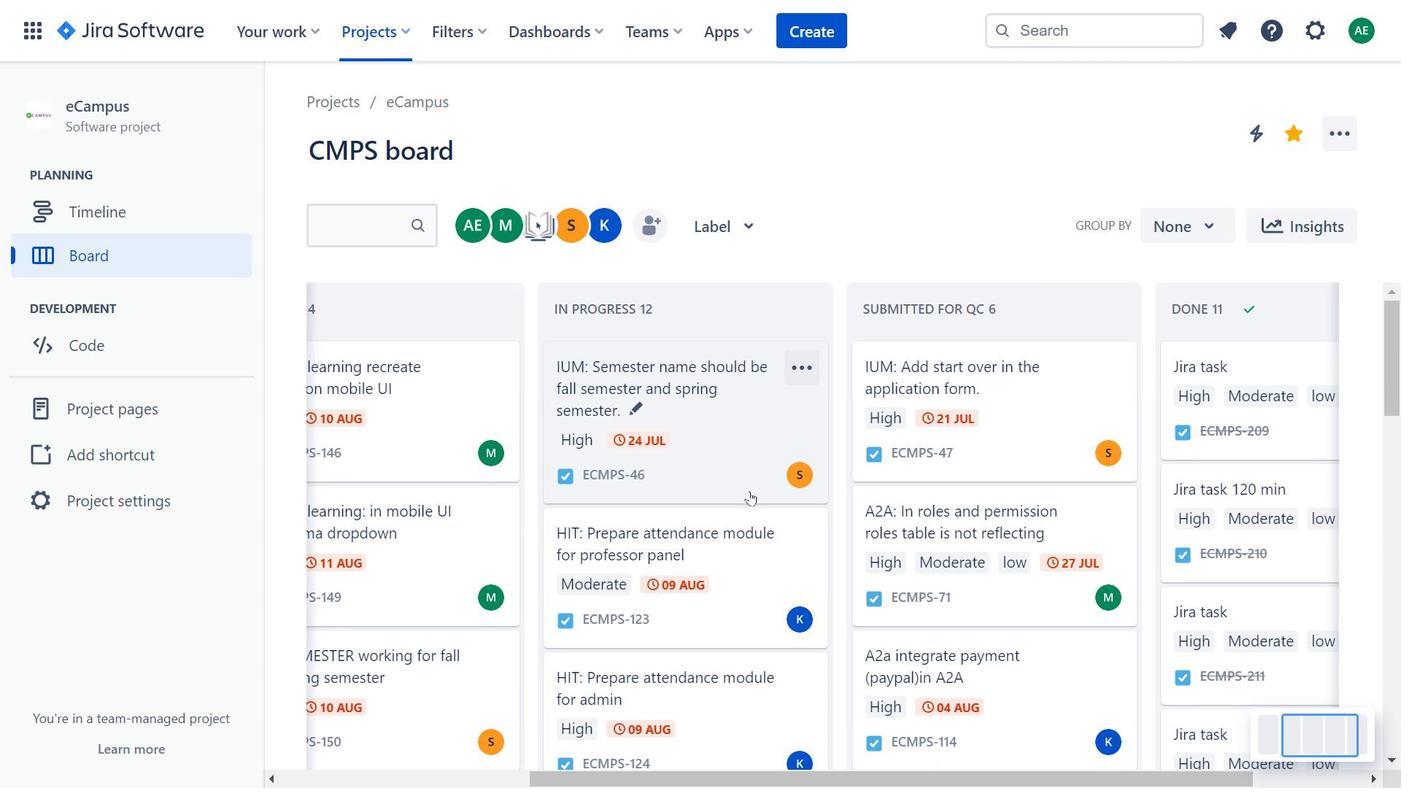 
Action: Mouse moved to (440, 535)
Screenshot: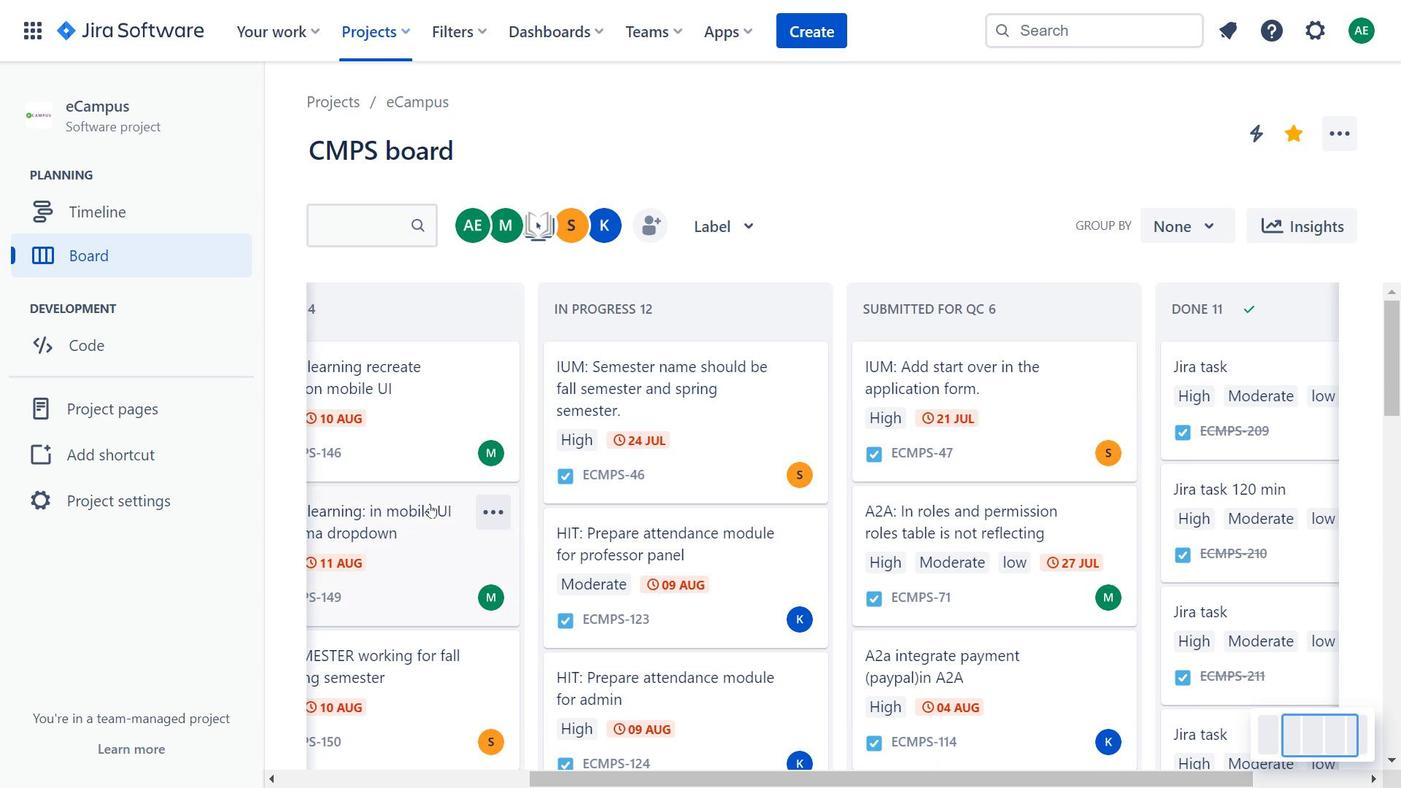 
Action: Mouse pressed left at (440, 535)
Screenshot: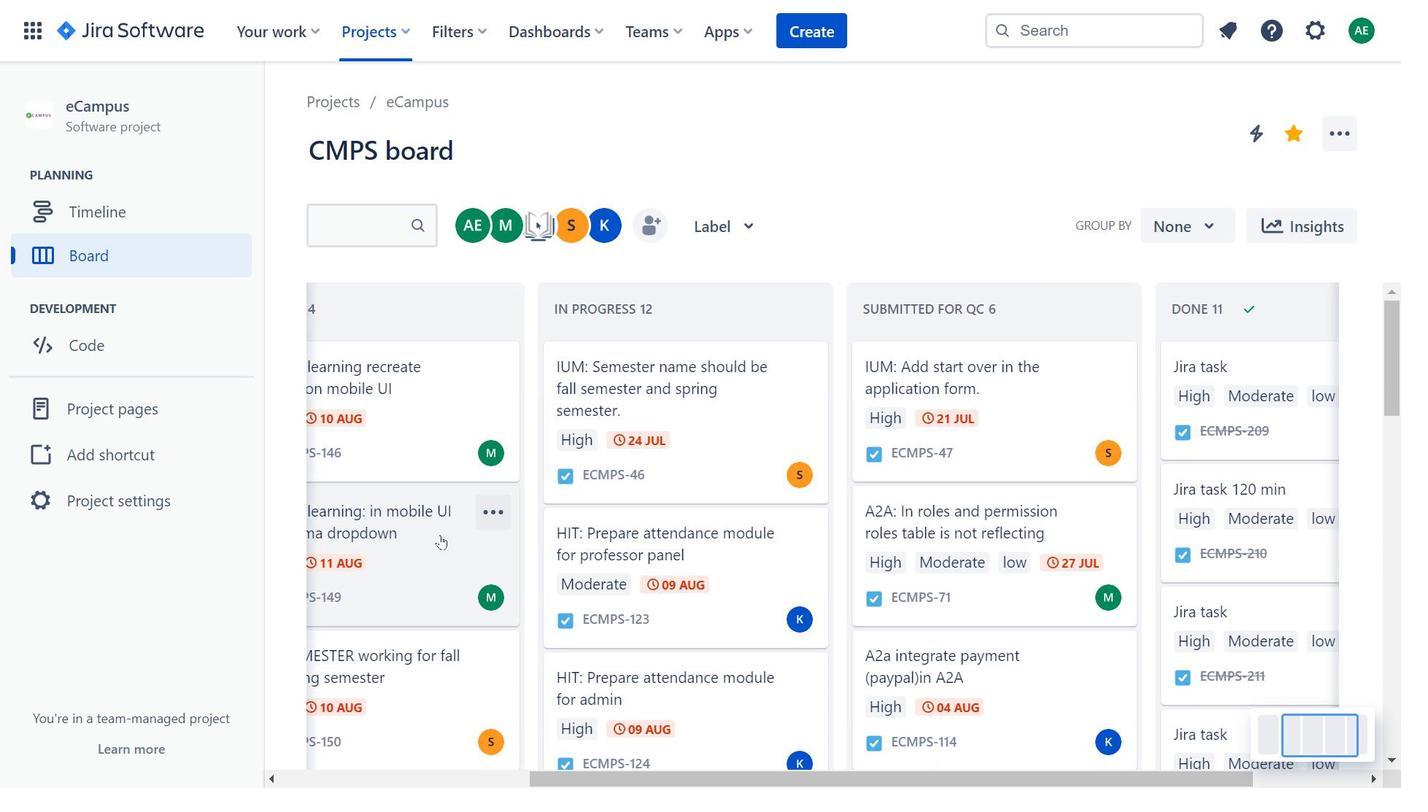 
Action: Mouse moved to (499, 304)
Screenshot: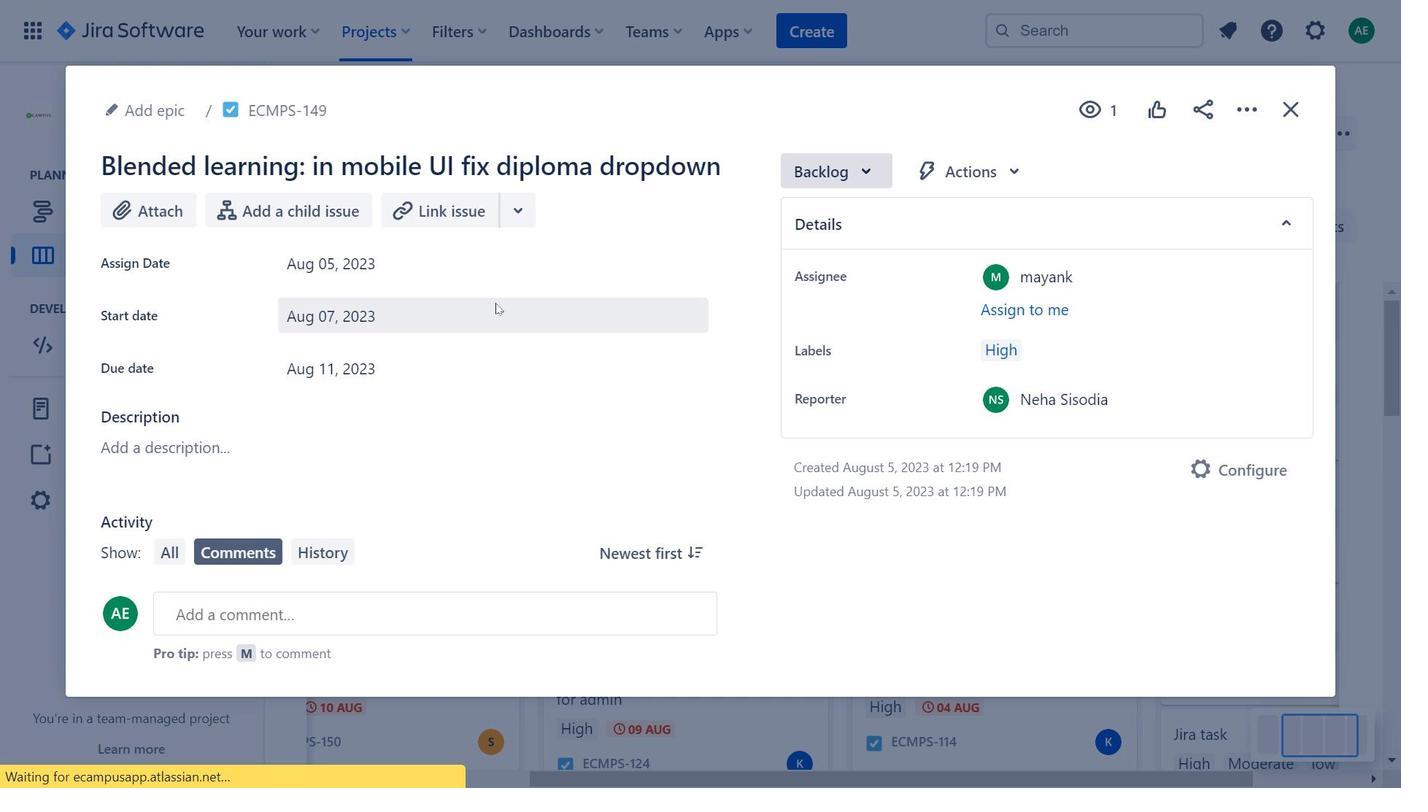 
Action: Mouse pressed left at (499, 304)
Screenshot: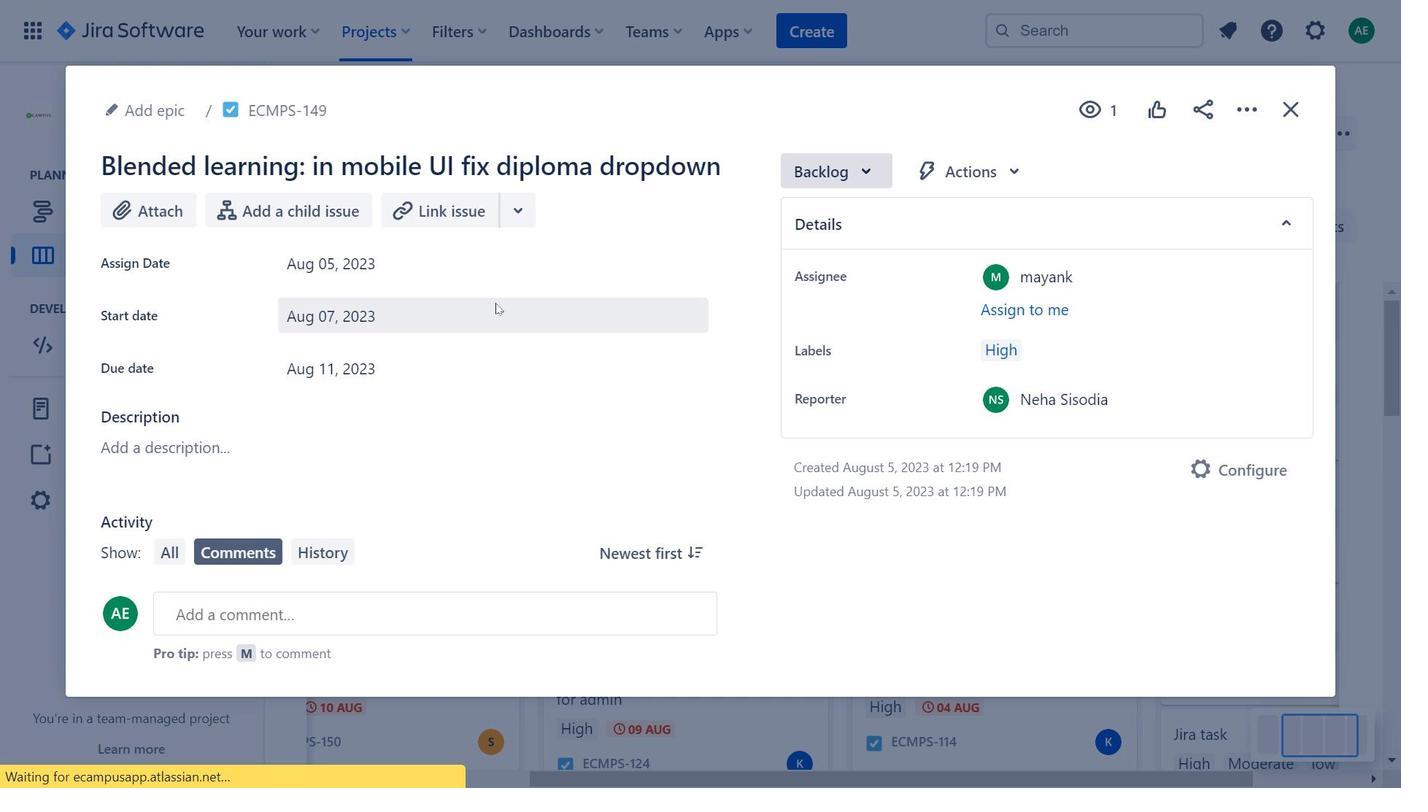
Action: Mouse moved to (610, 376)
Screenshot: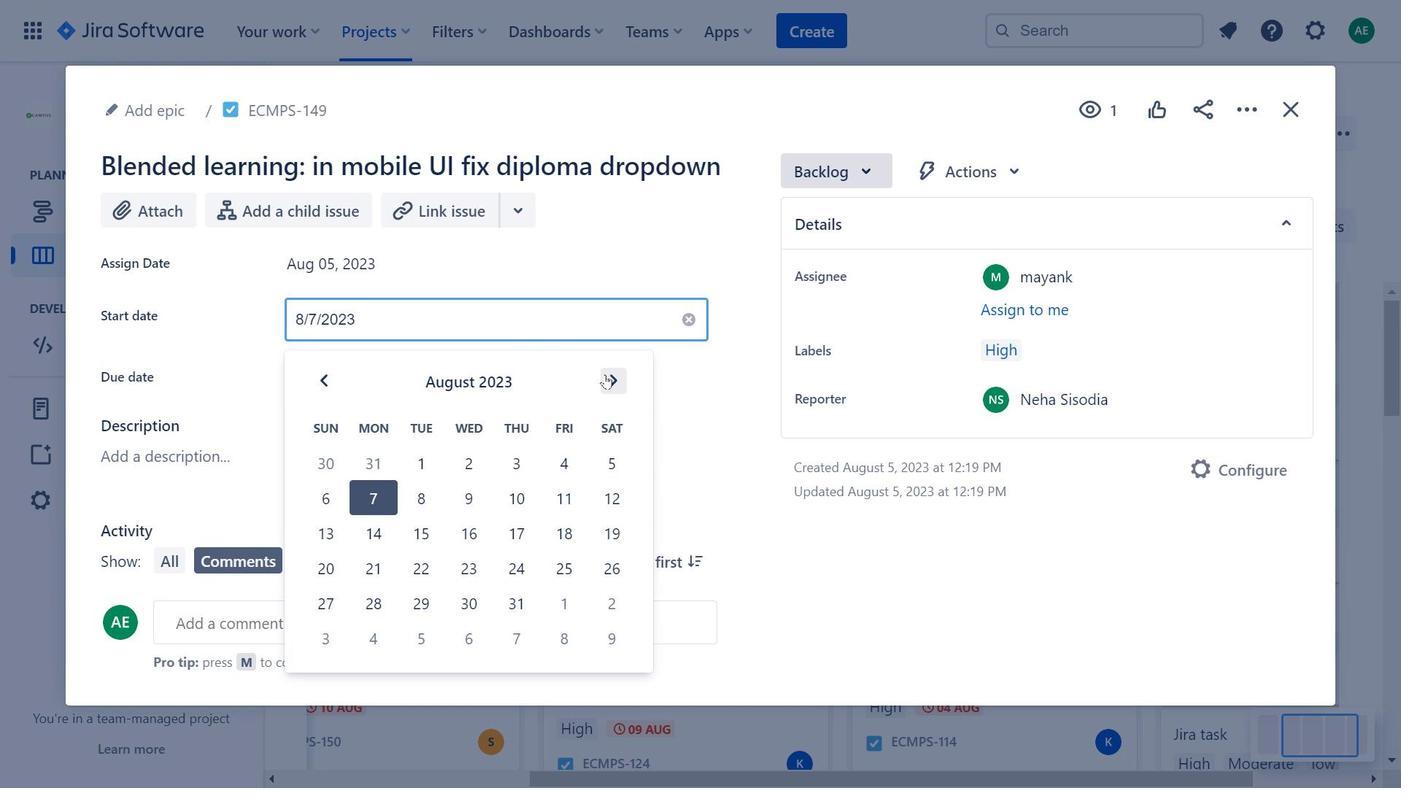 
Action: Mouse pressed left at (610, 376)
Screenshot: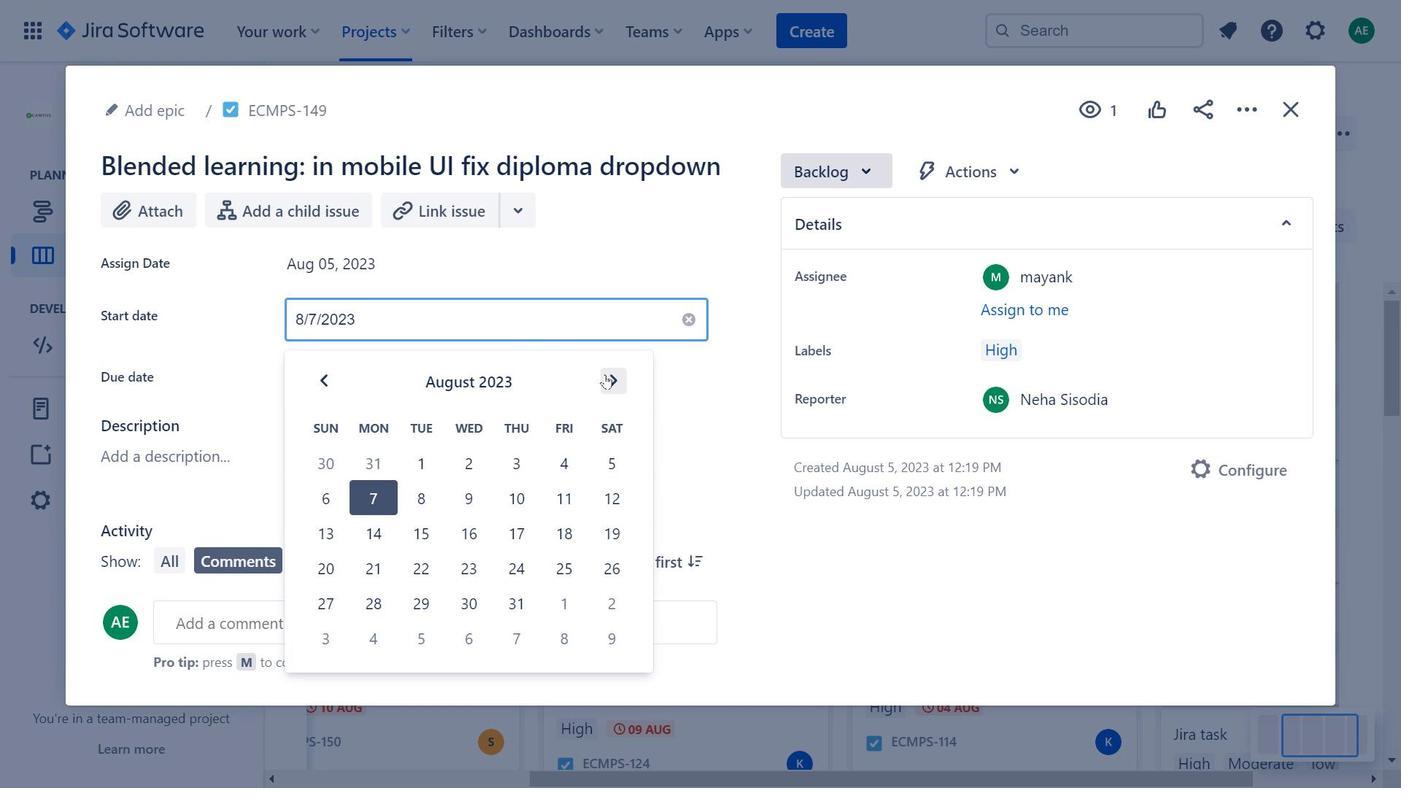
Action: Mouse moved to (603, 389)
Screenshot: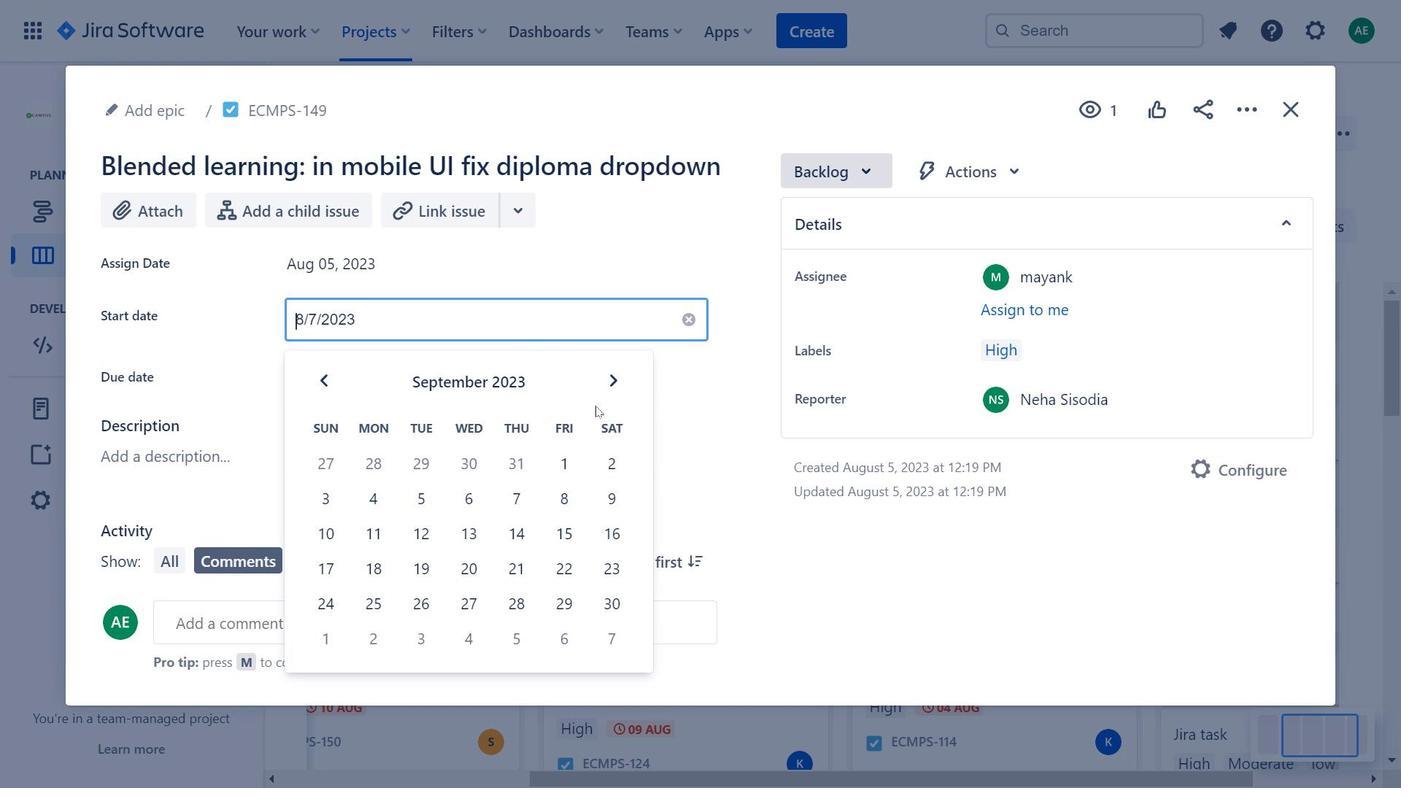 
Action: Mouse pressed left at (603, 389)
Screenshot: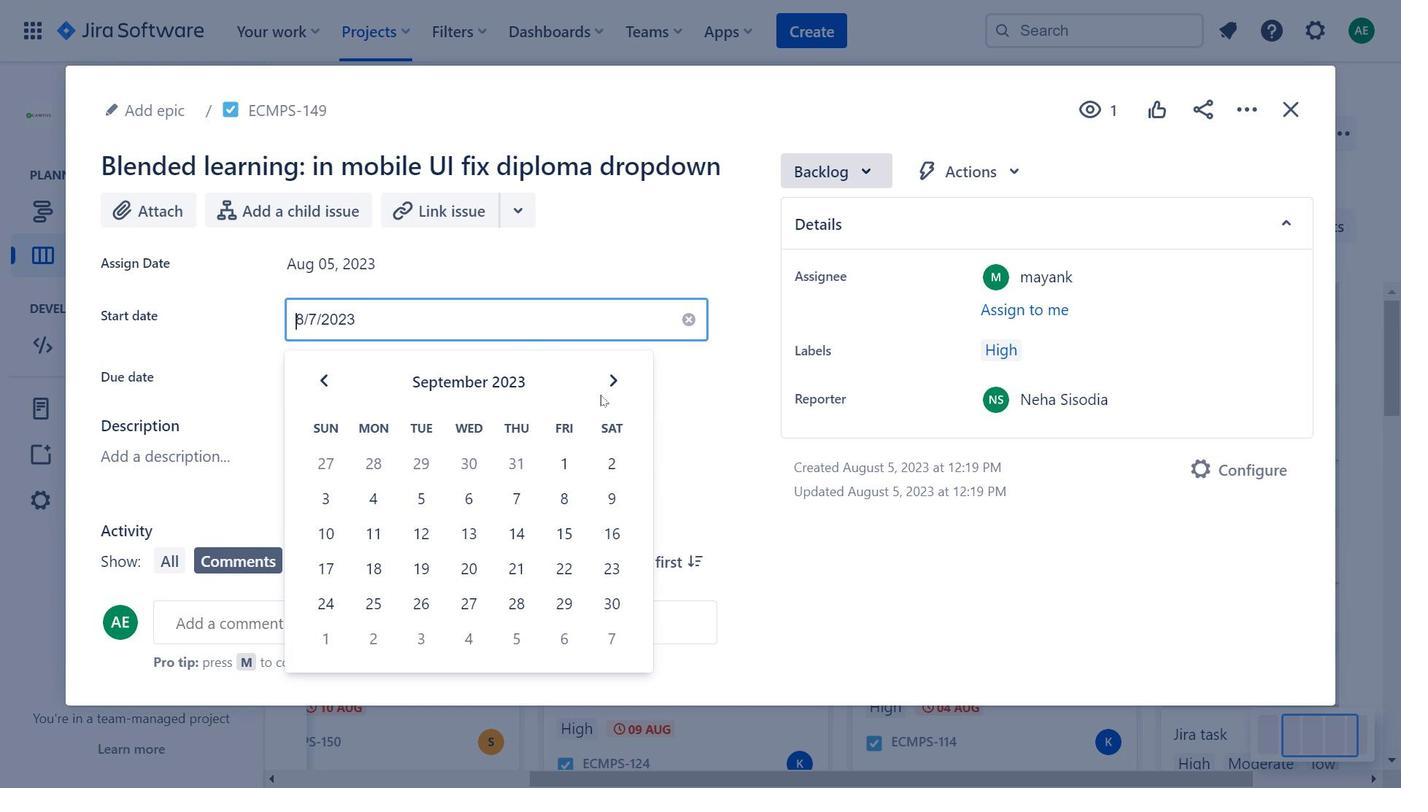 
Action: Mouse moved to (605, 370)
Screenshot: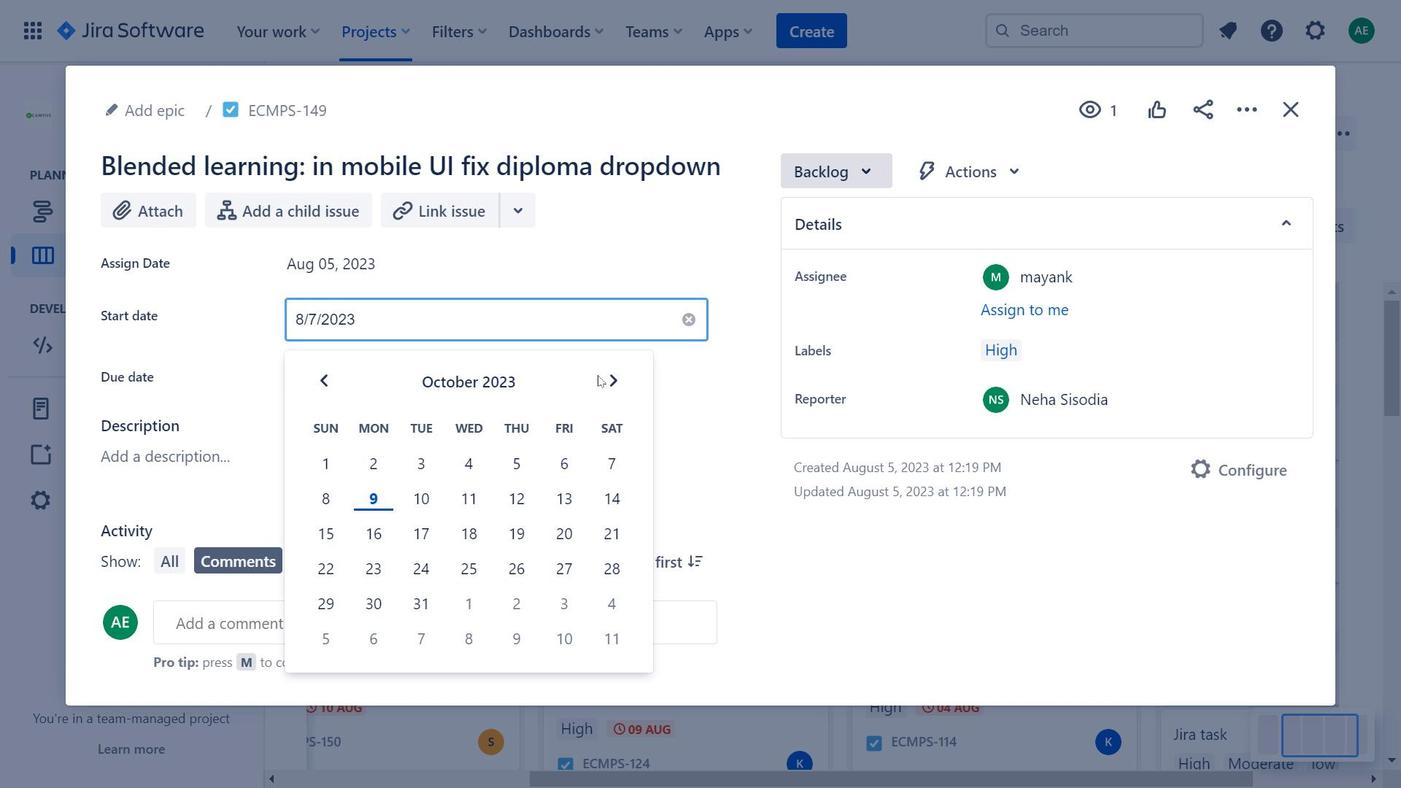 
Action: Mouse pressed left at (605, 370)
Screenshot: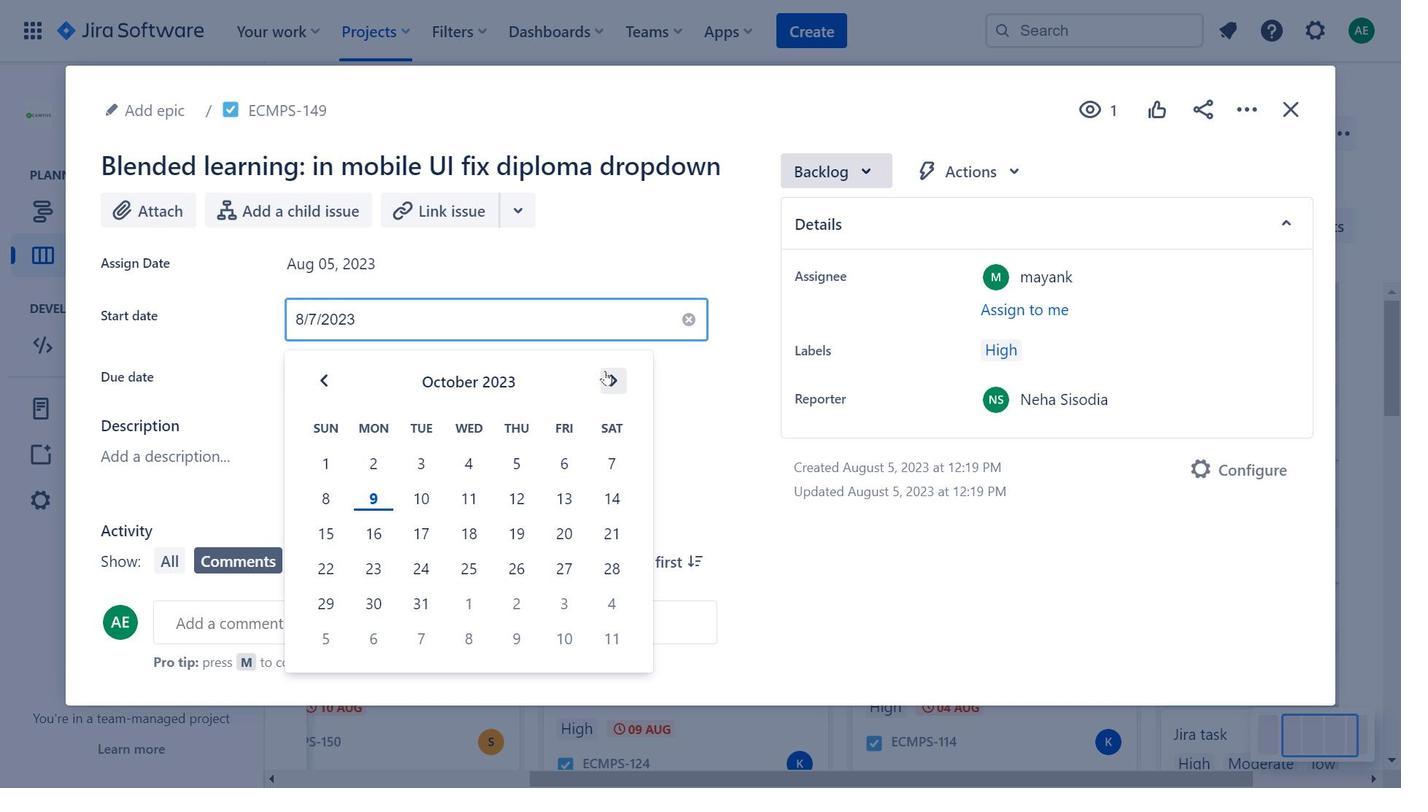 
Action: Mouse moved to (998, 164)
Screenshot: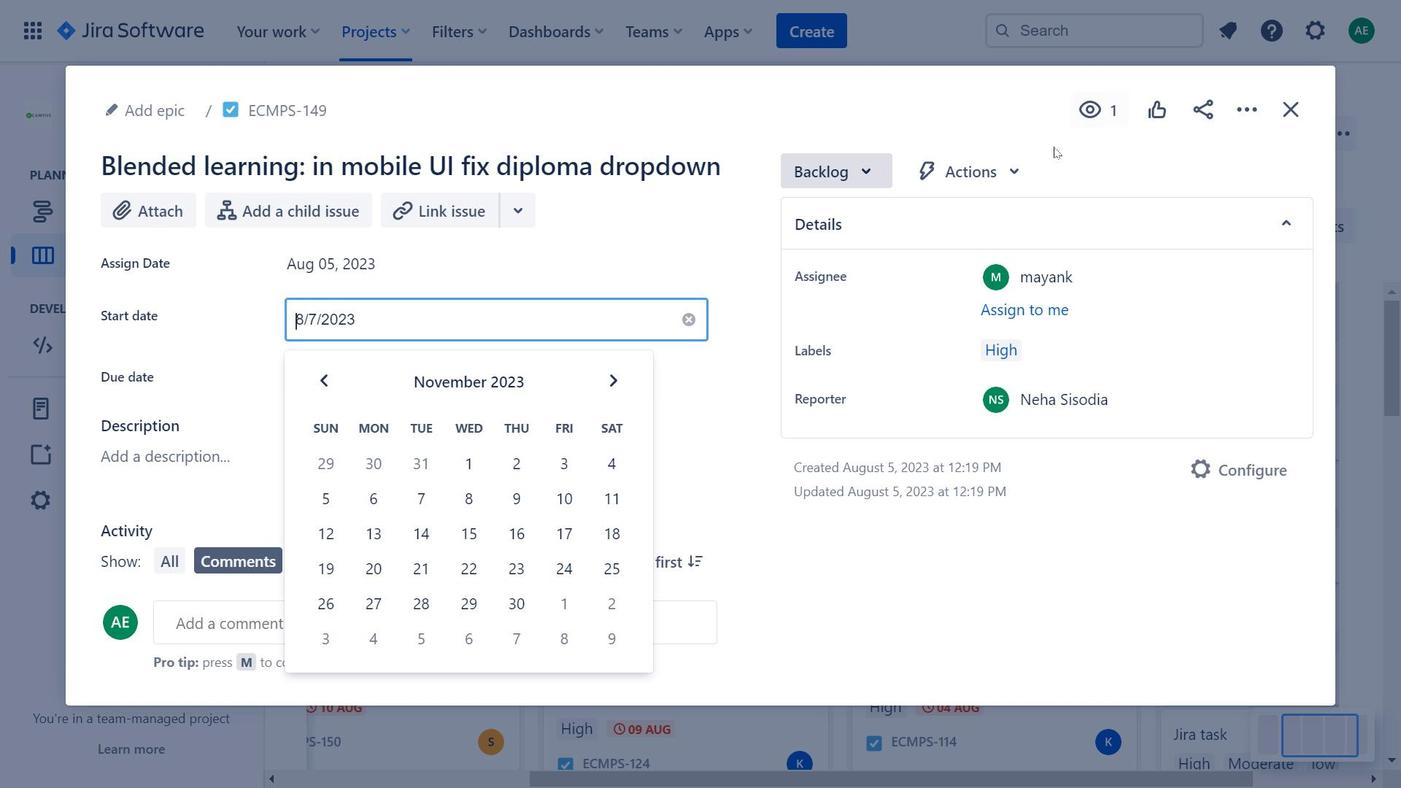
Action: Mouse pressed left at (998, 164)
Screenshot: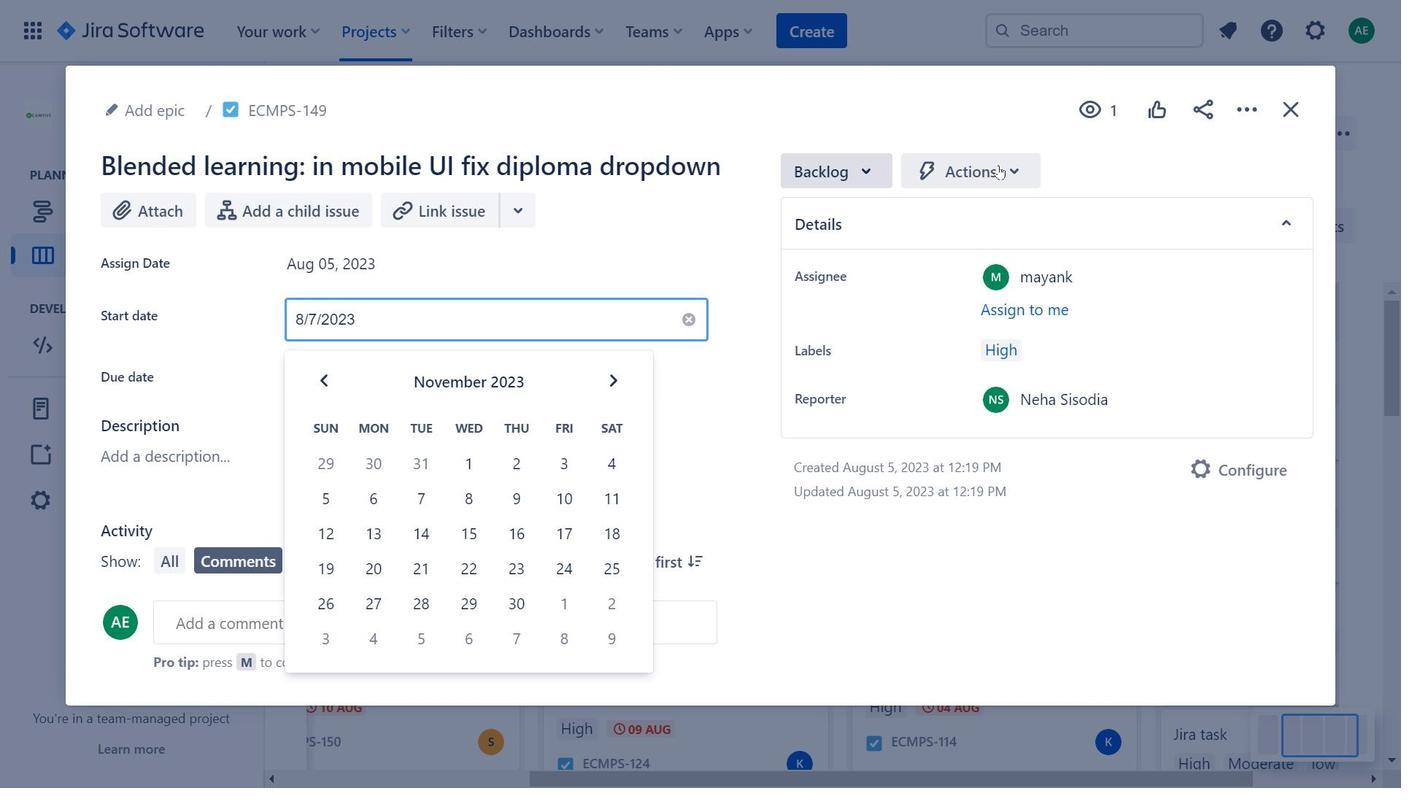 
Action: Mouse moved to (1289, 105)
Screenshot: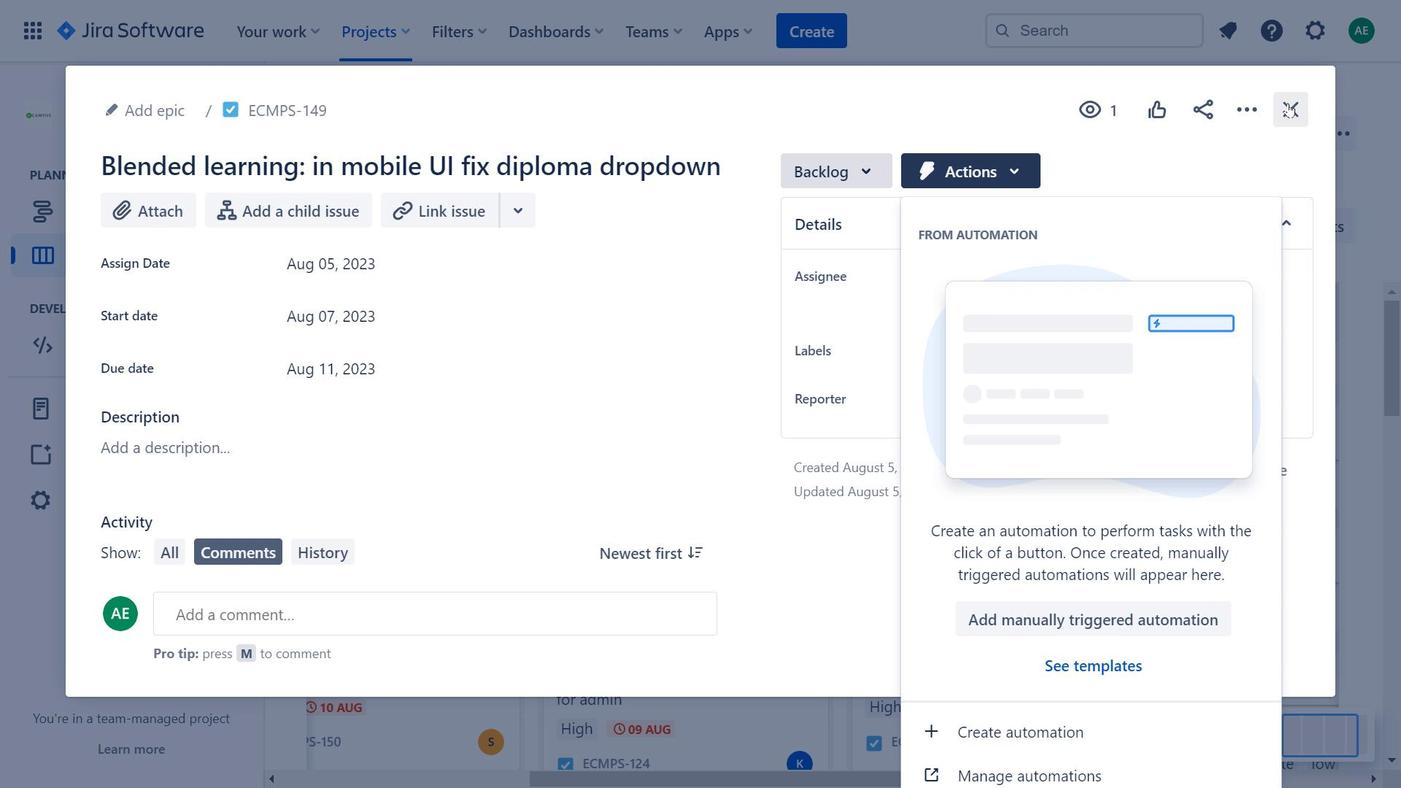 
Action: Mouse pressed left at (1289, 105)
Screenshot: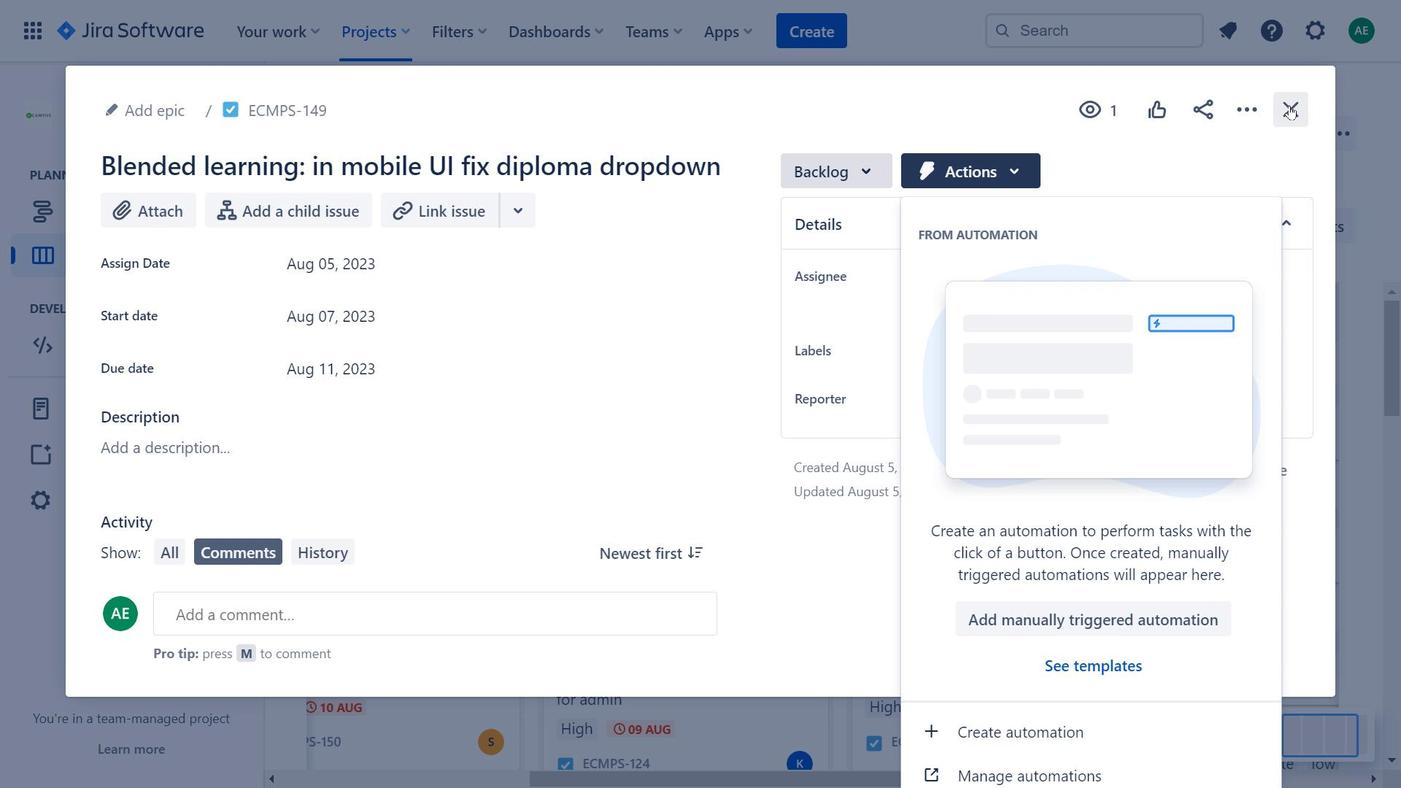 
Action: Mouse moved to (716, 494)
Screenshot: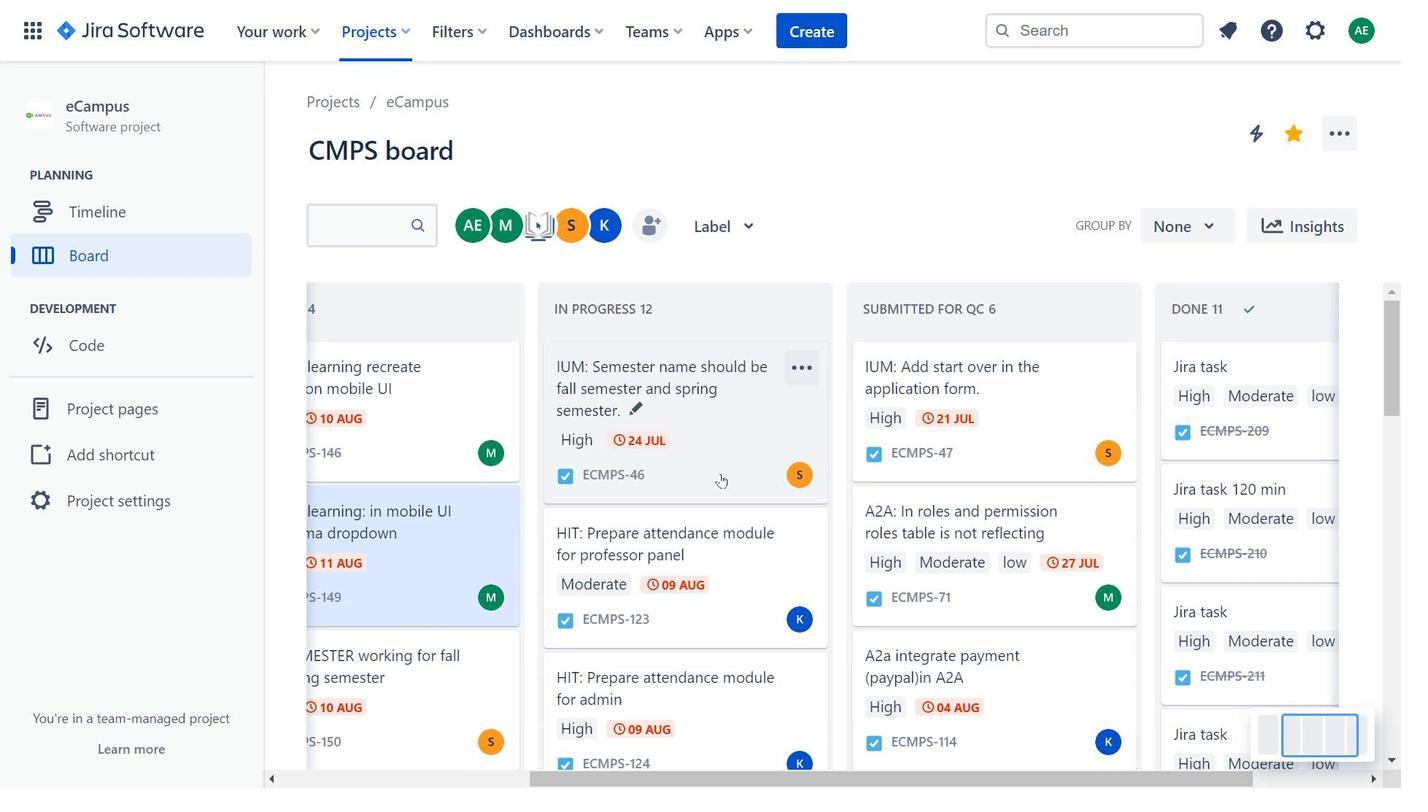 
Action: Mouse scrolled (716, 494) with delta (0, 0)
Screenshot: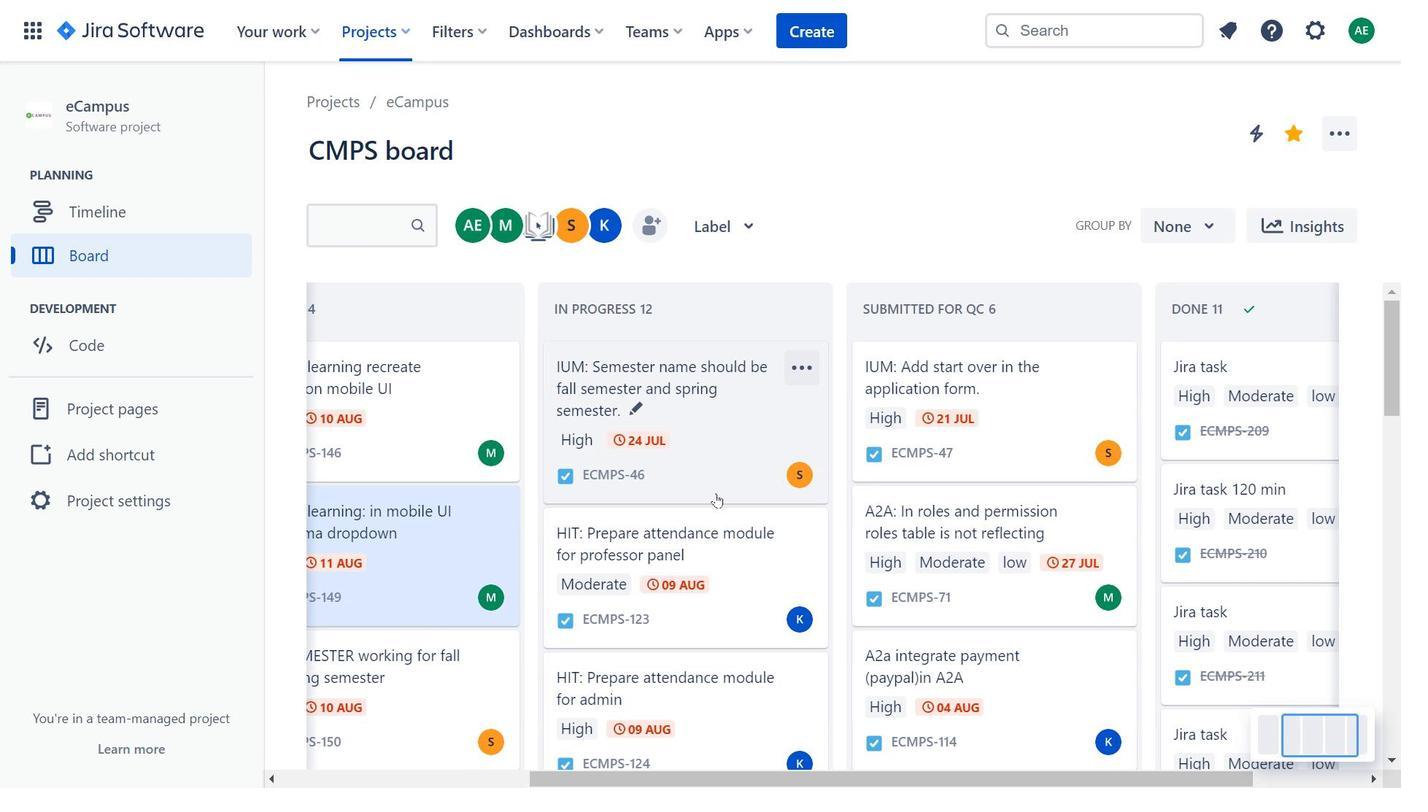 
Action: Mouse scrolled (716, 494) with delta (0, 0)
Screenshot: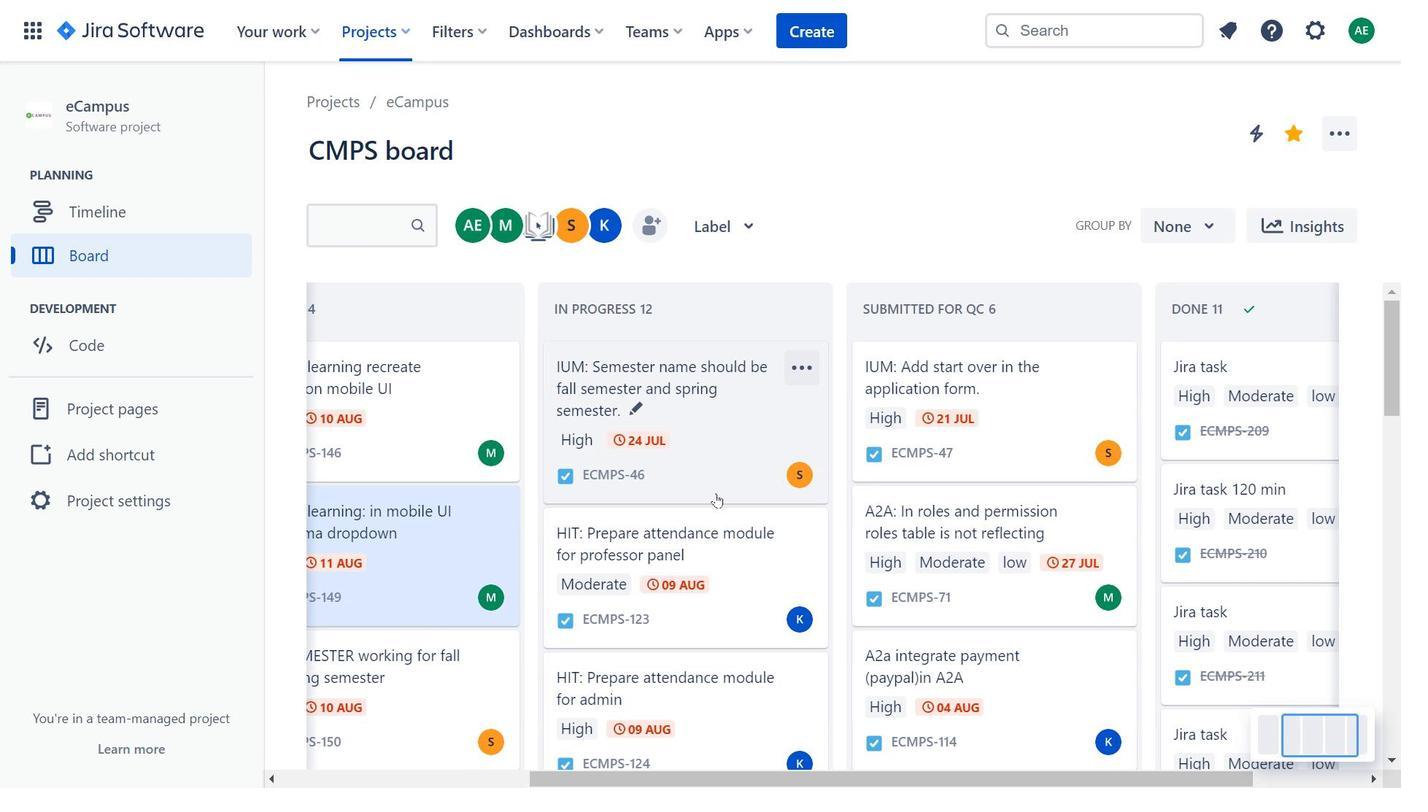 
Action: Mouse moved to (758, 472)
Screenshot: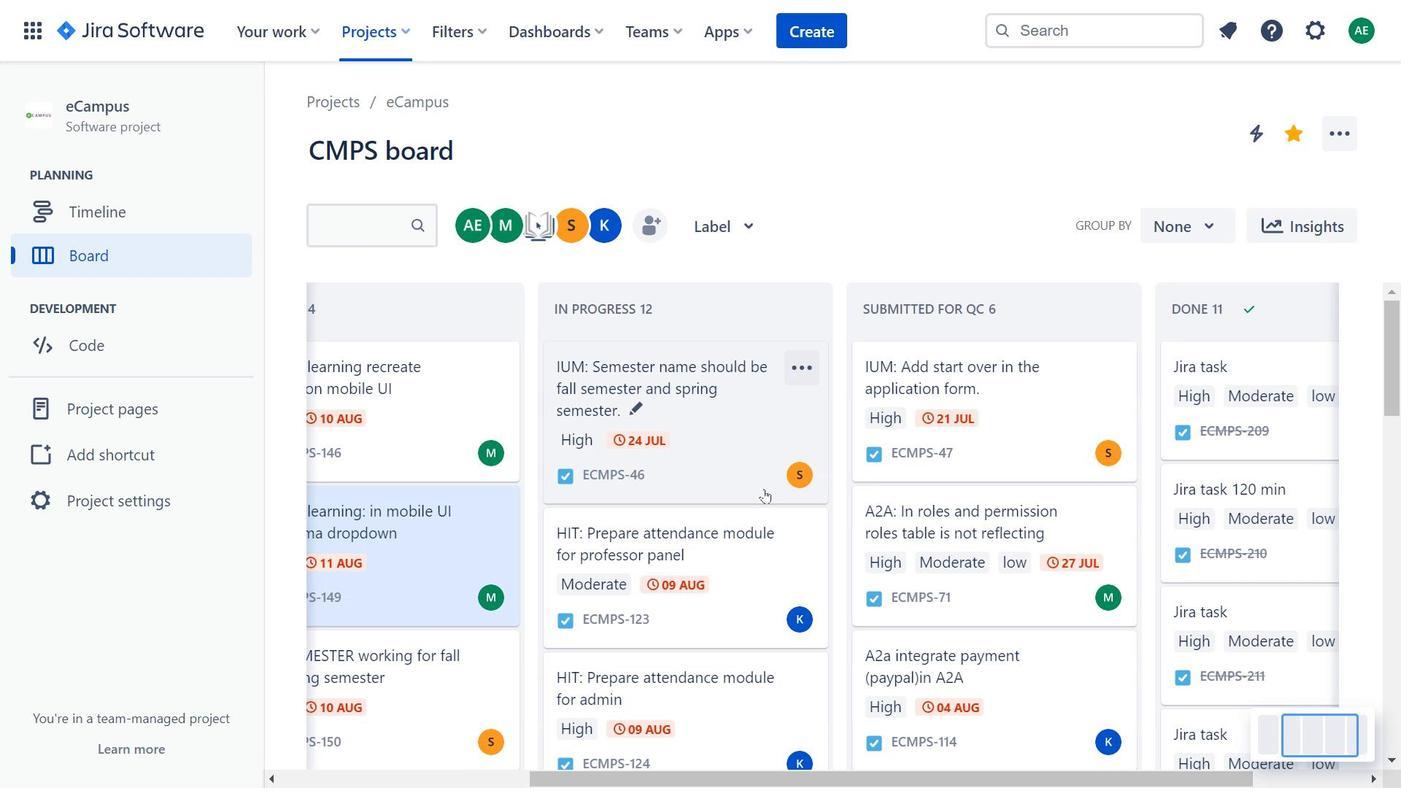 
Action: Mouse scrolled (758, 471) with delta (0, 0)
Screenshot: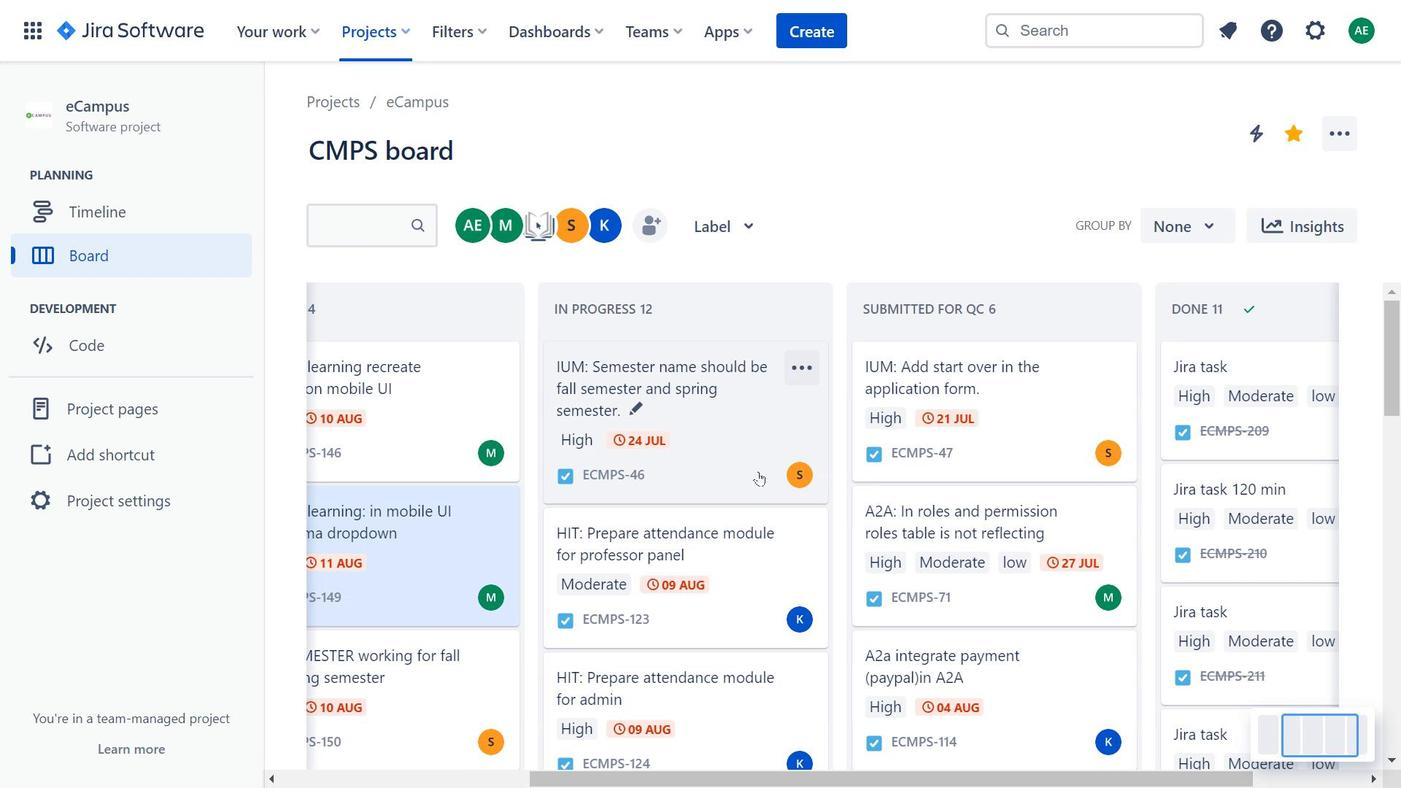 
Action: Mouse scrolled (758, 471) with delta (0, 0)
Screenshot: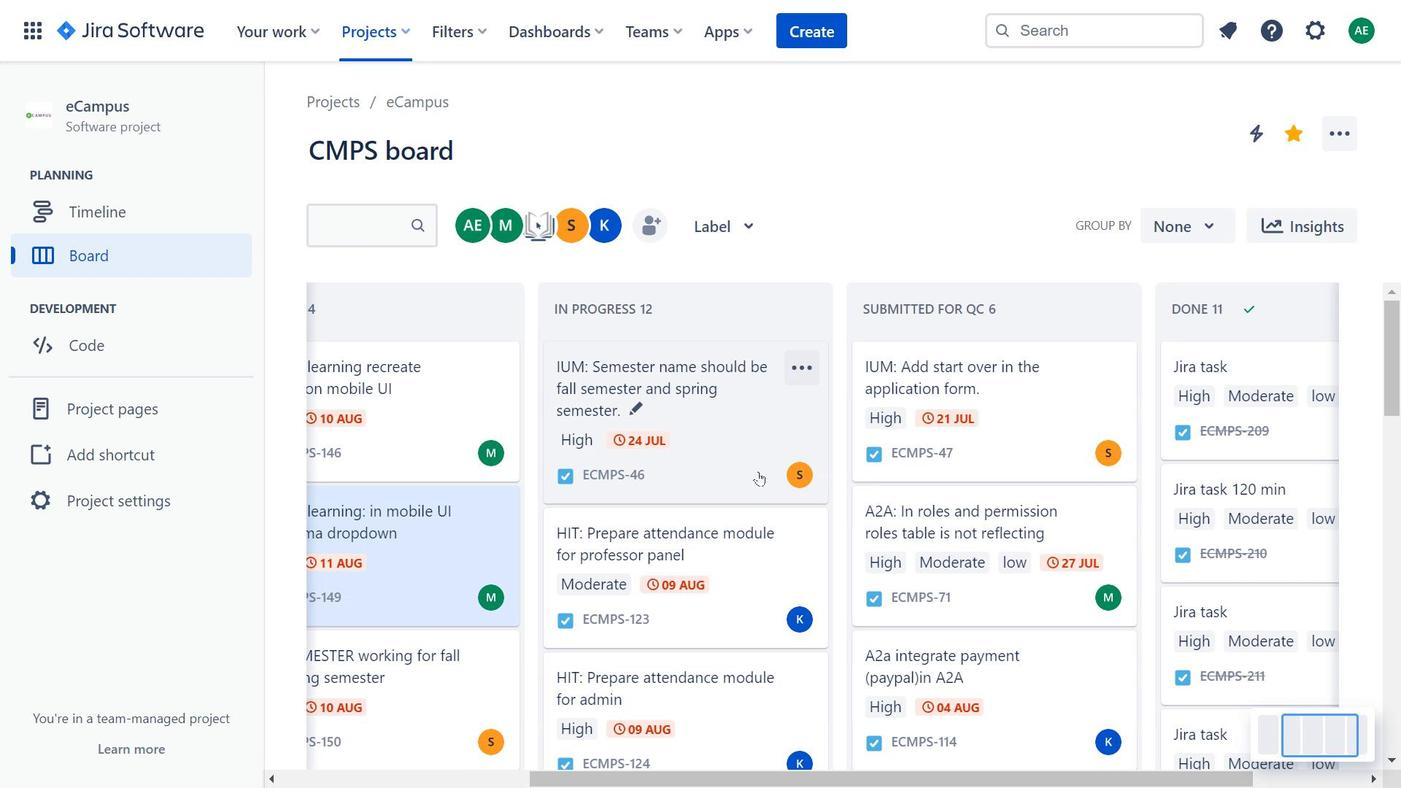 
Action: Mouse moved to (755, 486)
Screenshot: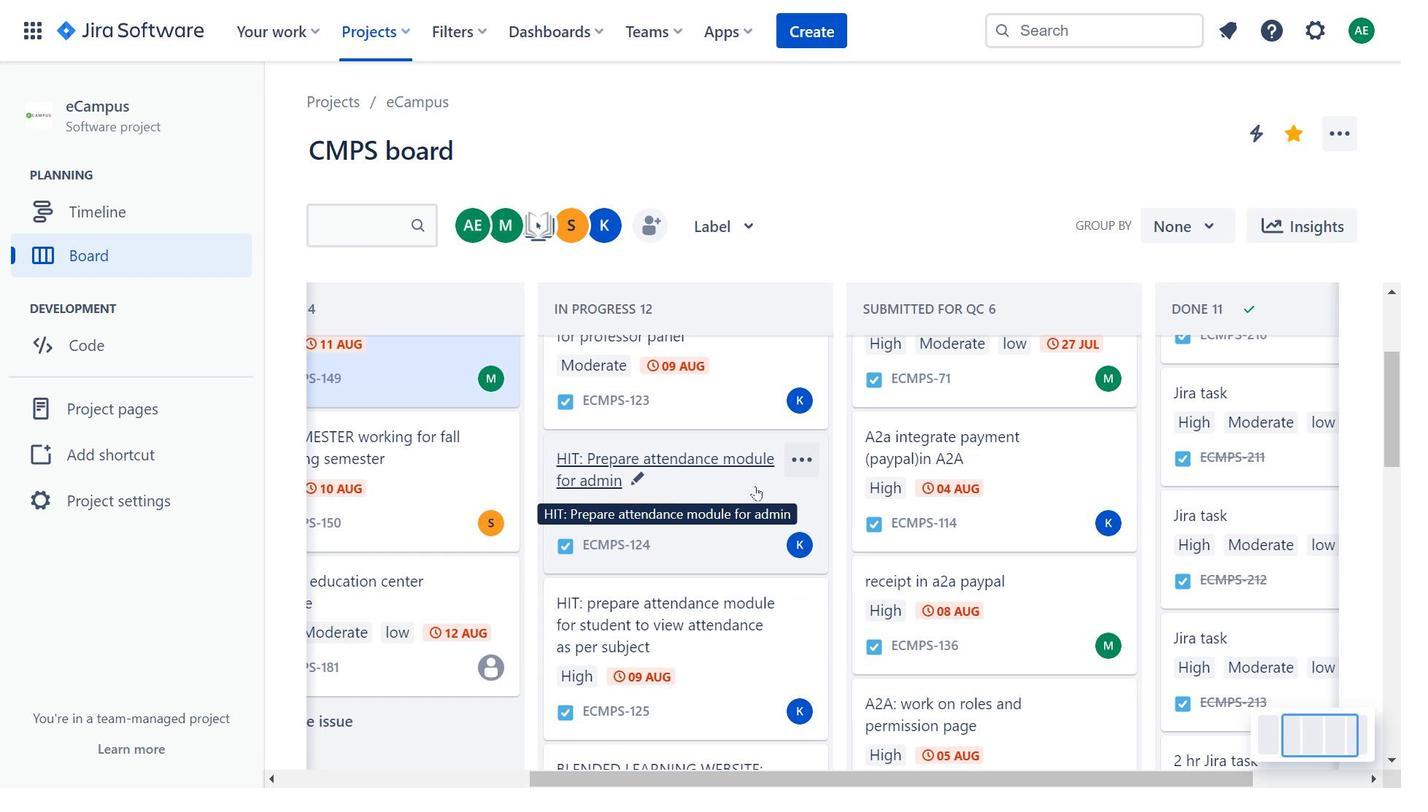 
Action: Mouse pressed left at (755, 486)
Screenshot: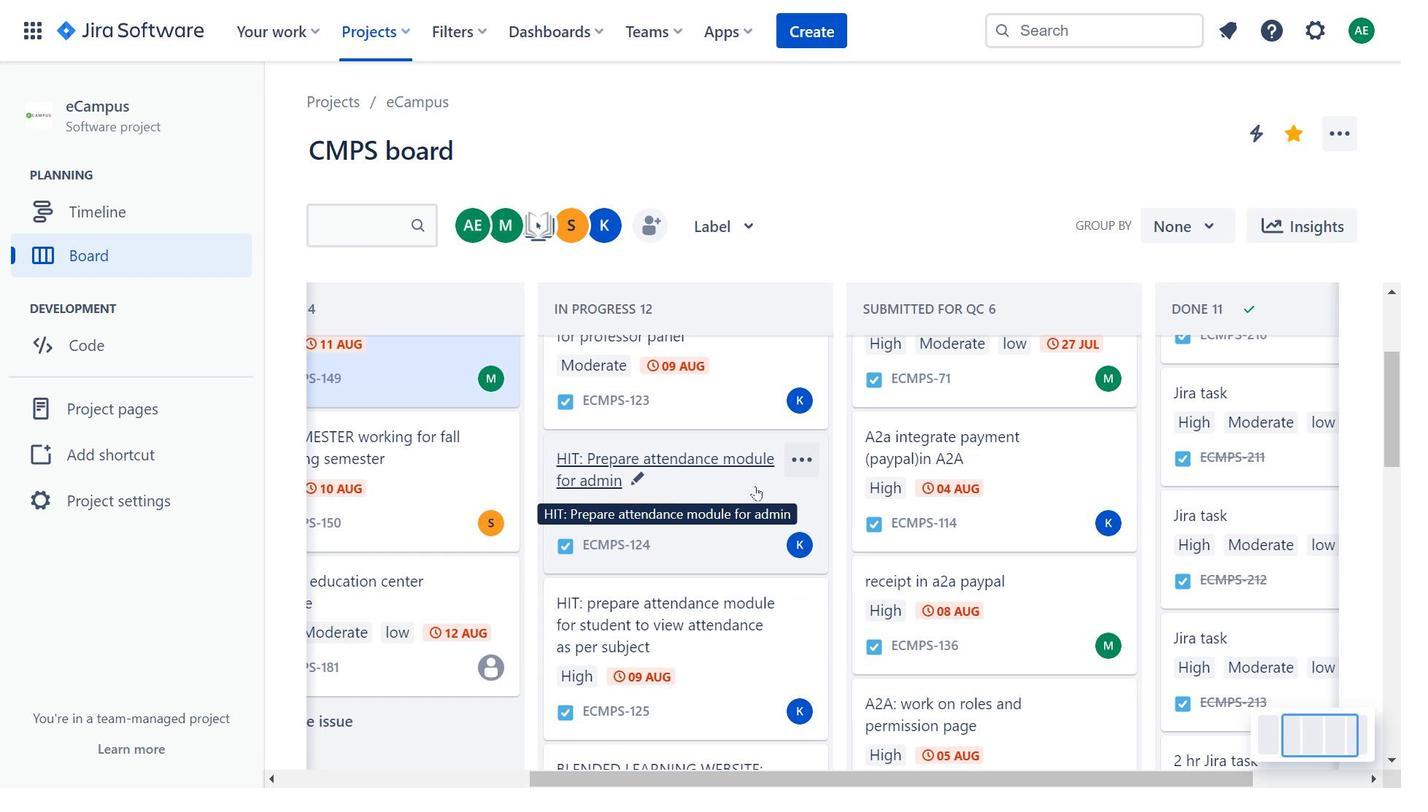 
Action: Mouse moved to (399, 330)
Screenshot: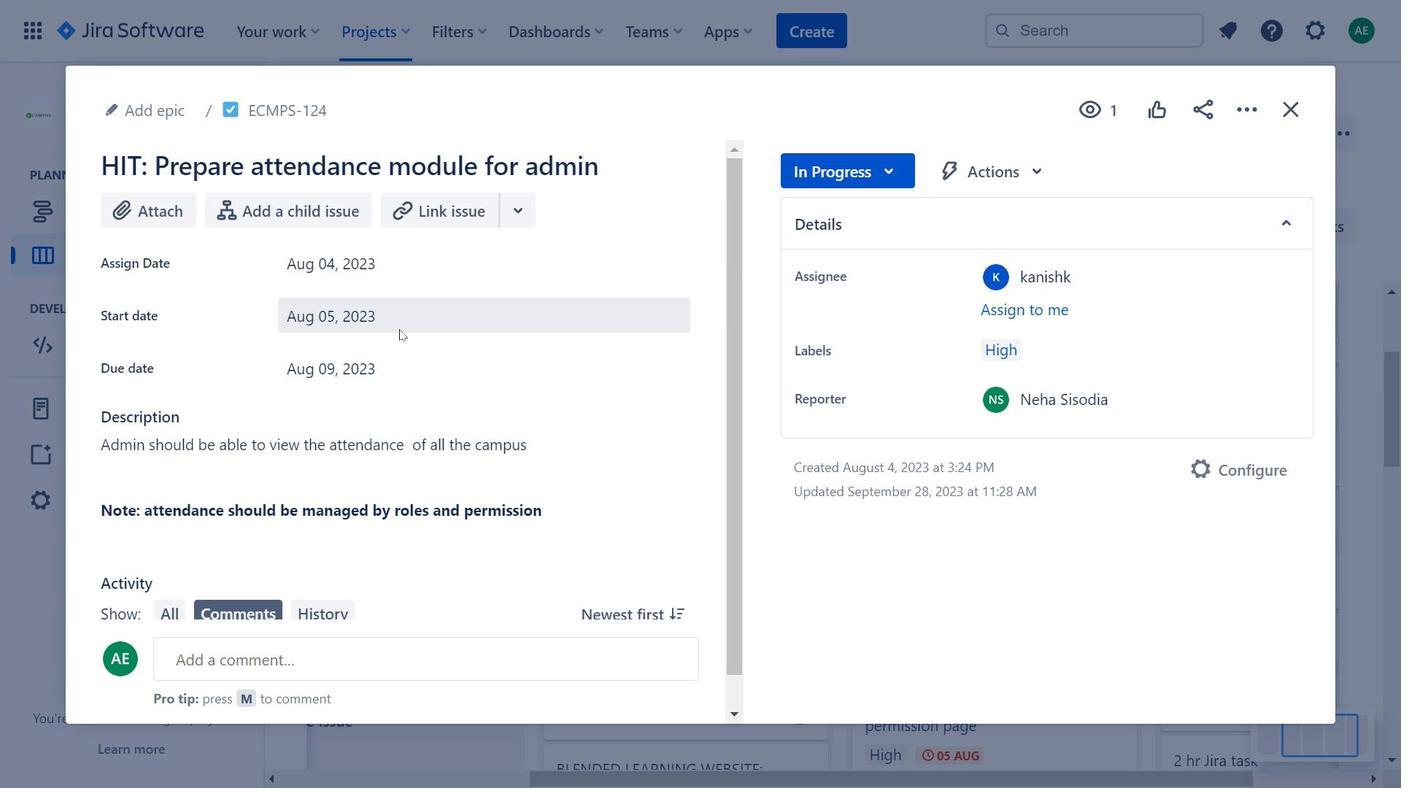 
Action: Mouse pressed left at (399, 330)
Screenshot: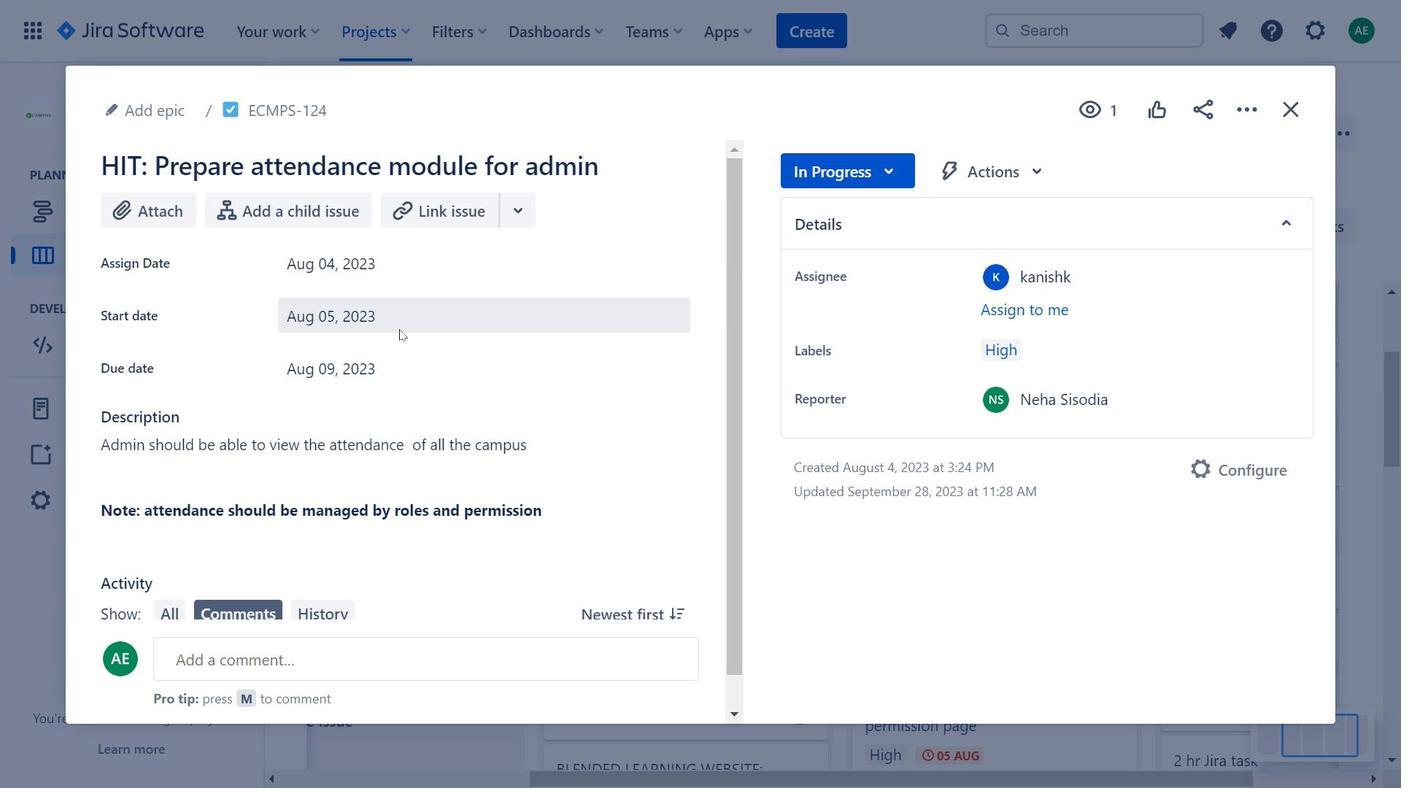 
Action: Mouse moved to (613, 388)
Screenshot: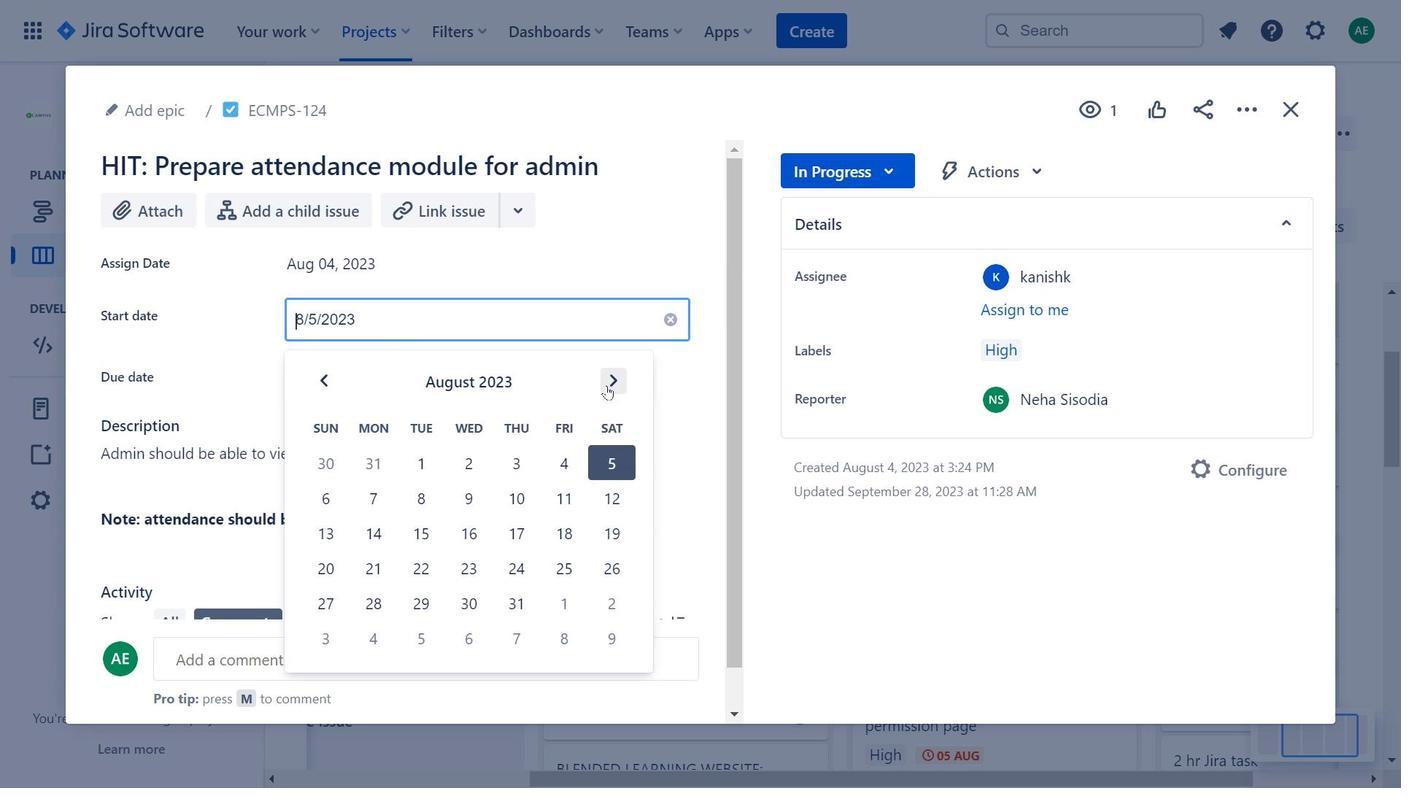 
Action: Mouse pressed left at (613, 388)
Screenshot: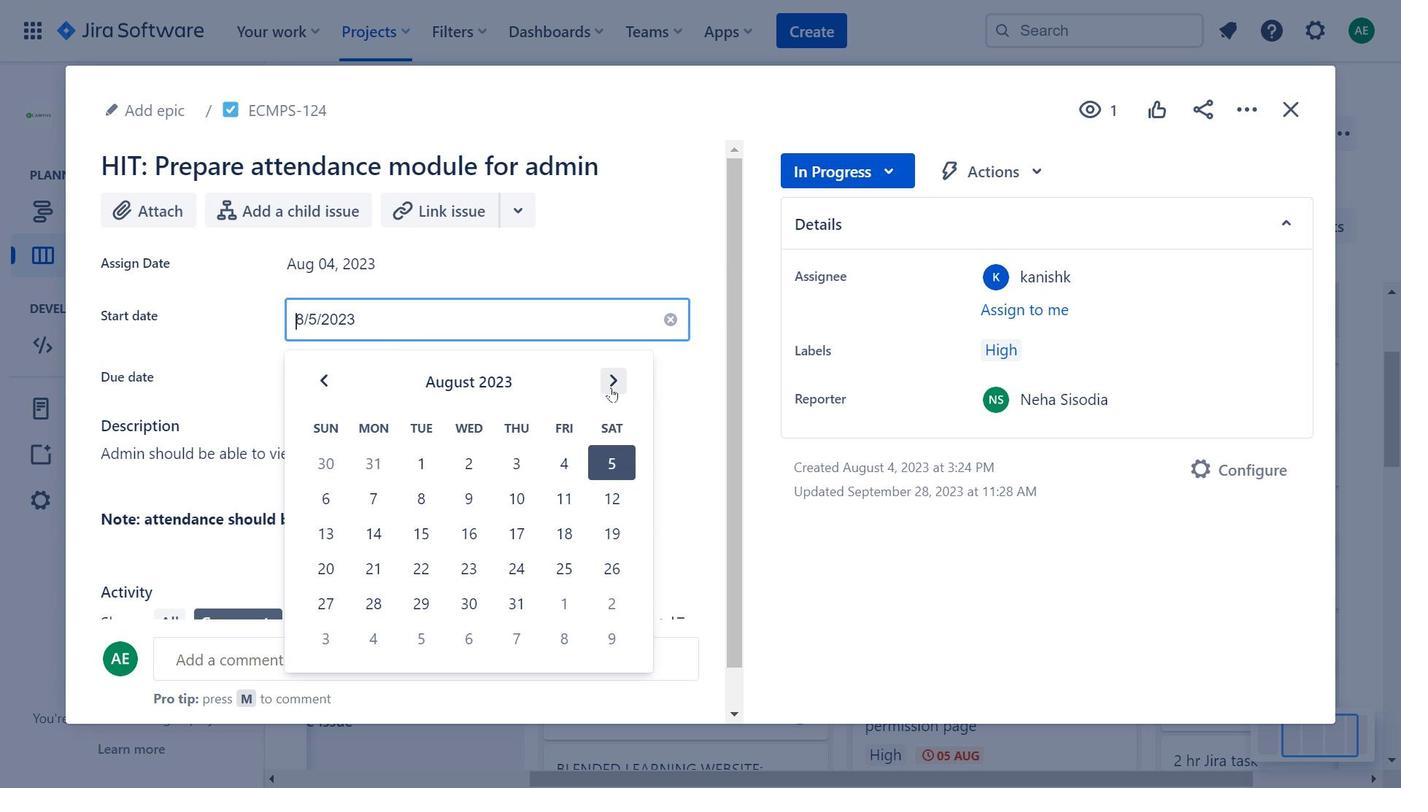 
Action: Mouse moved to (991, 185)
Screenshot: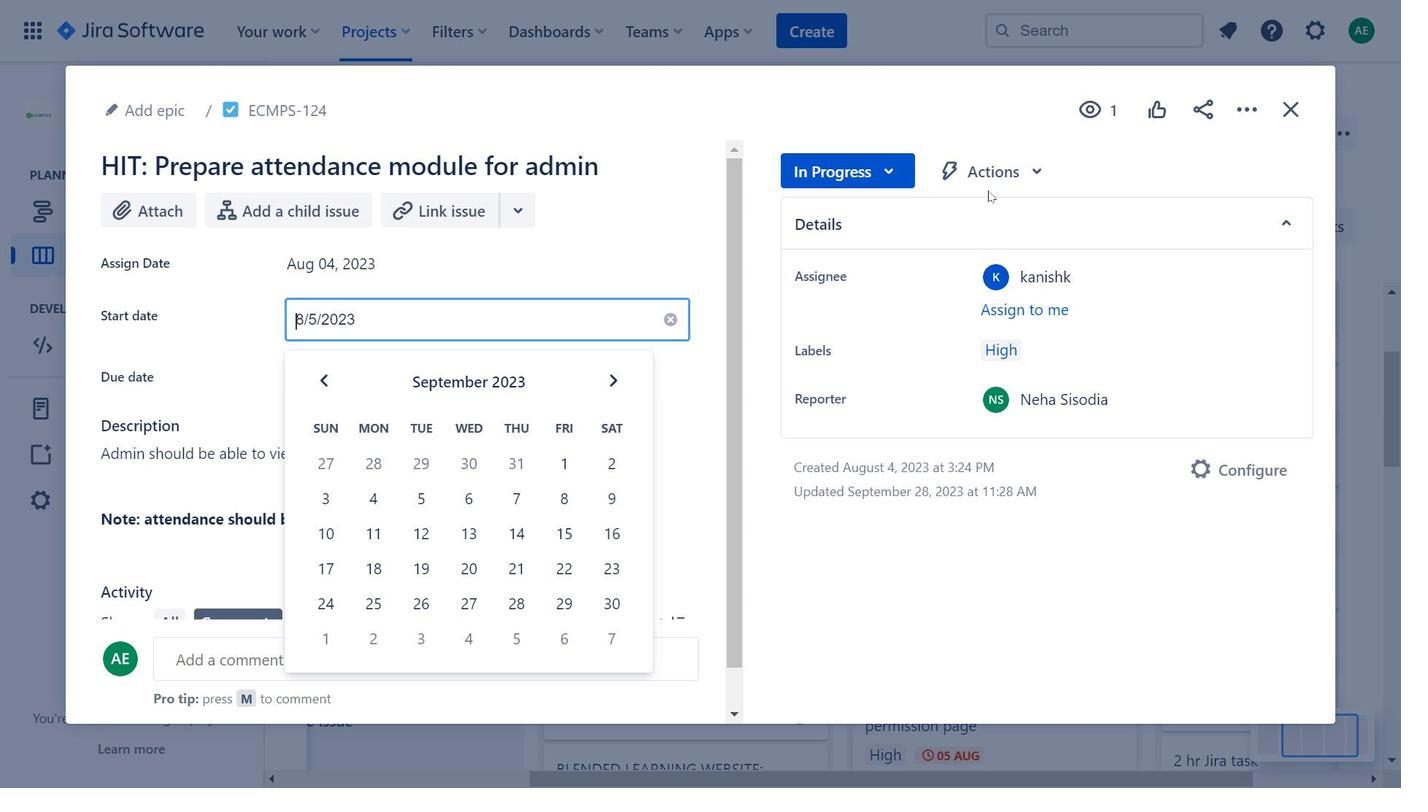 
Action: Mouse pressed left at (991, 185)
Screenshot: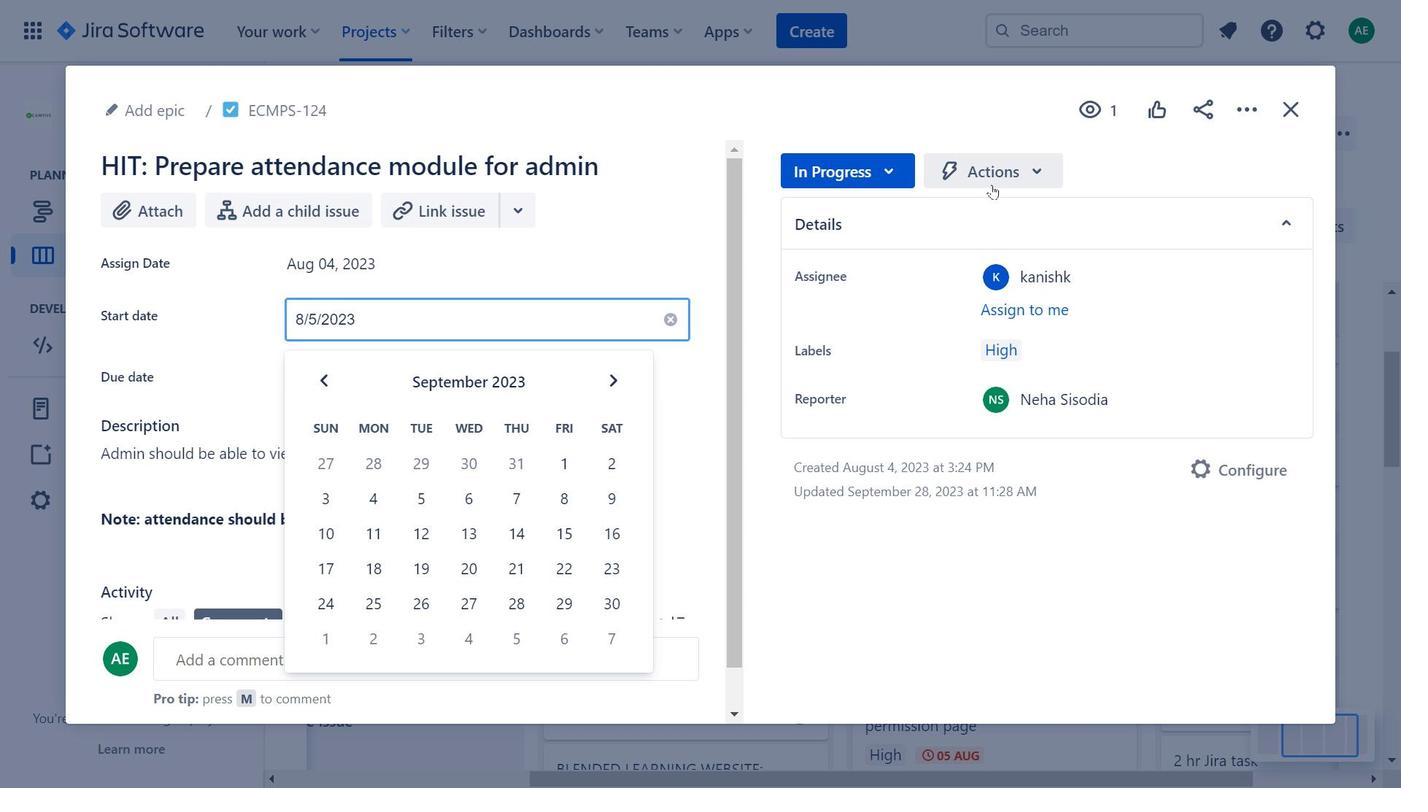 
Action: Mouse moved to (1193, 106)
Screenshot: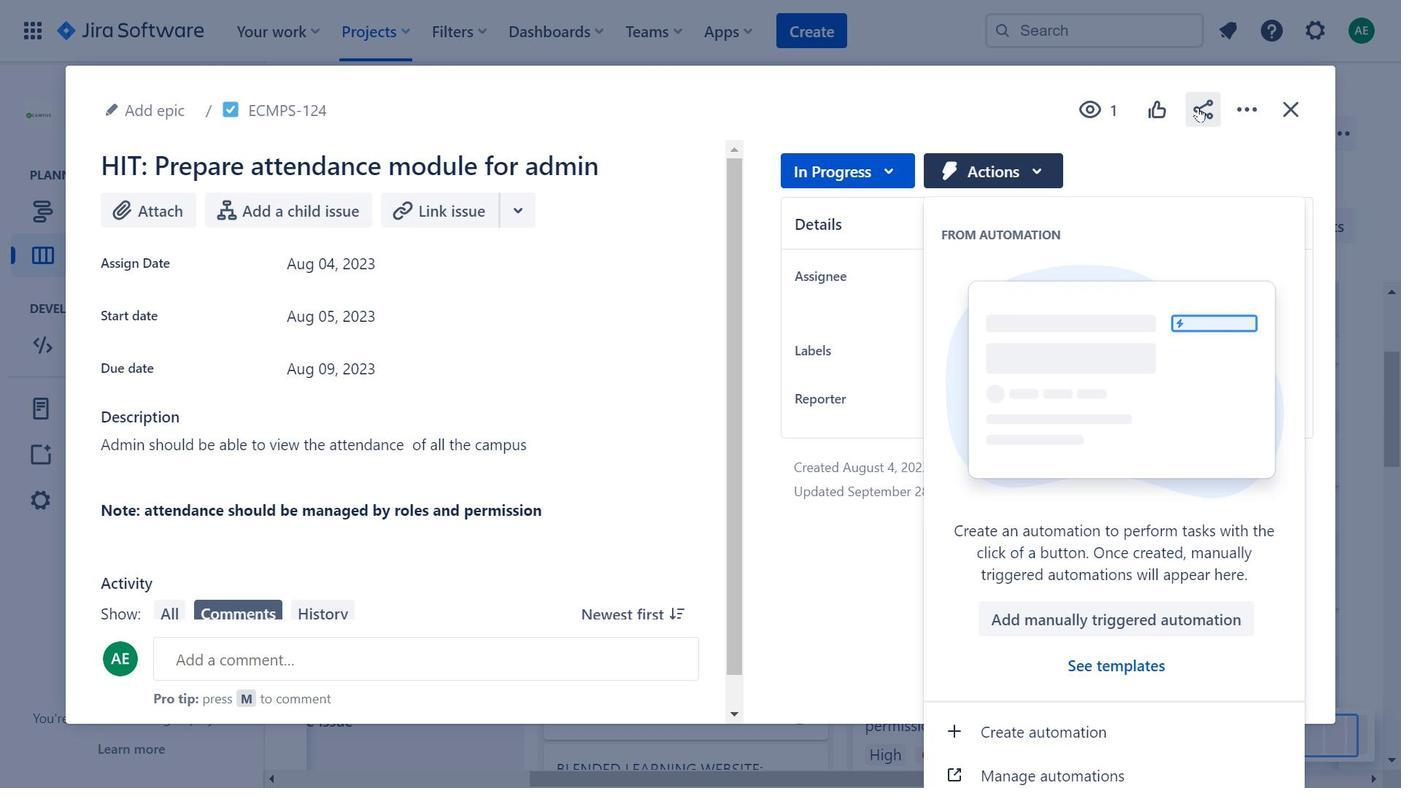 
Action: Mouse pressed left at (1193, 106)
Screenshot: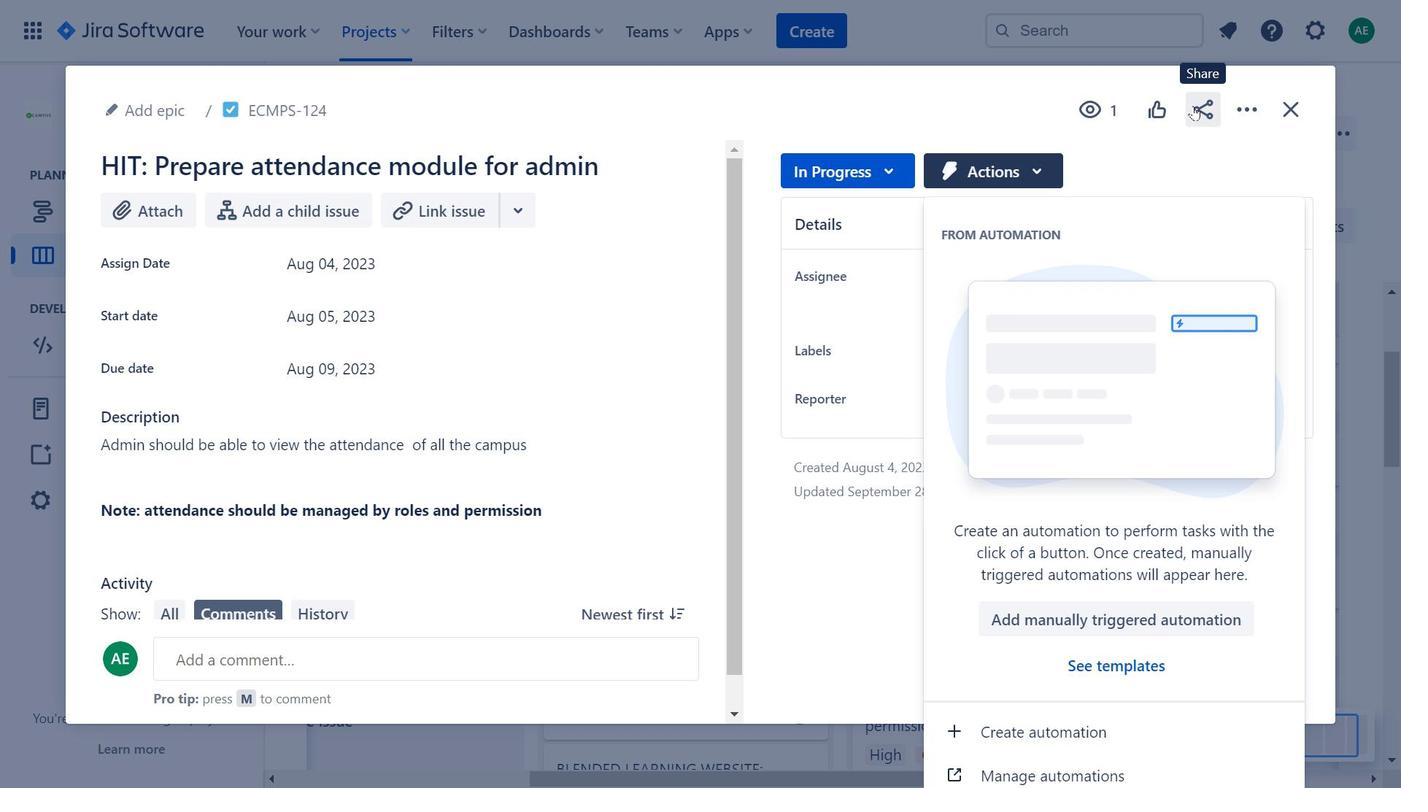 
Action: Mouse moved to (1305, 101)
Screenshot: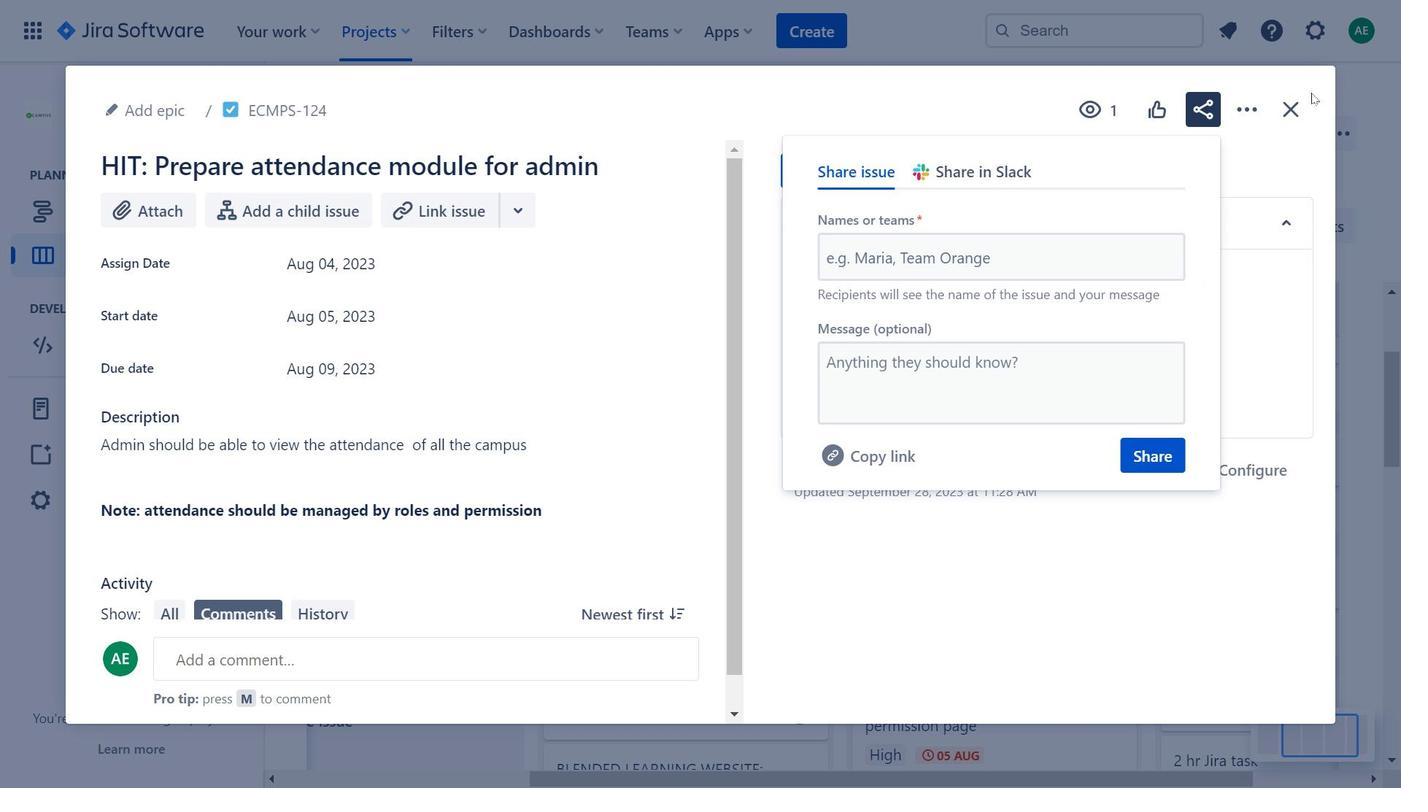 
Action: Mouse pressed left at (1305, 101)
Screenshot: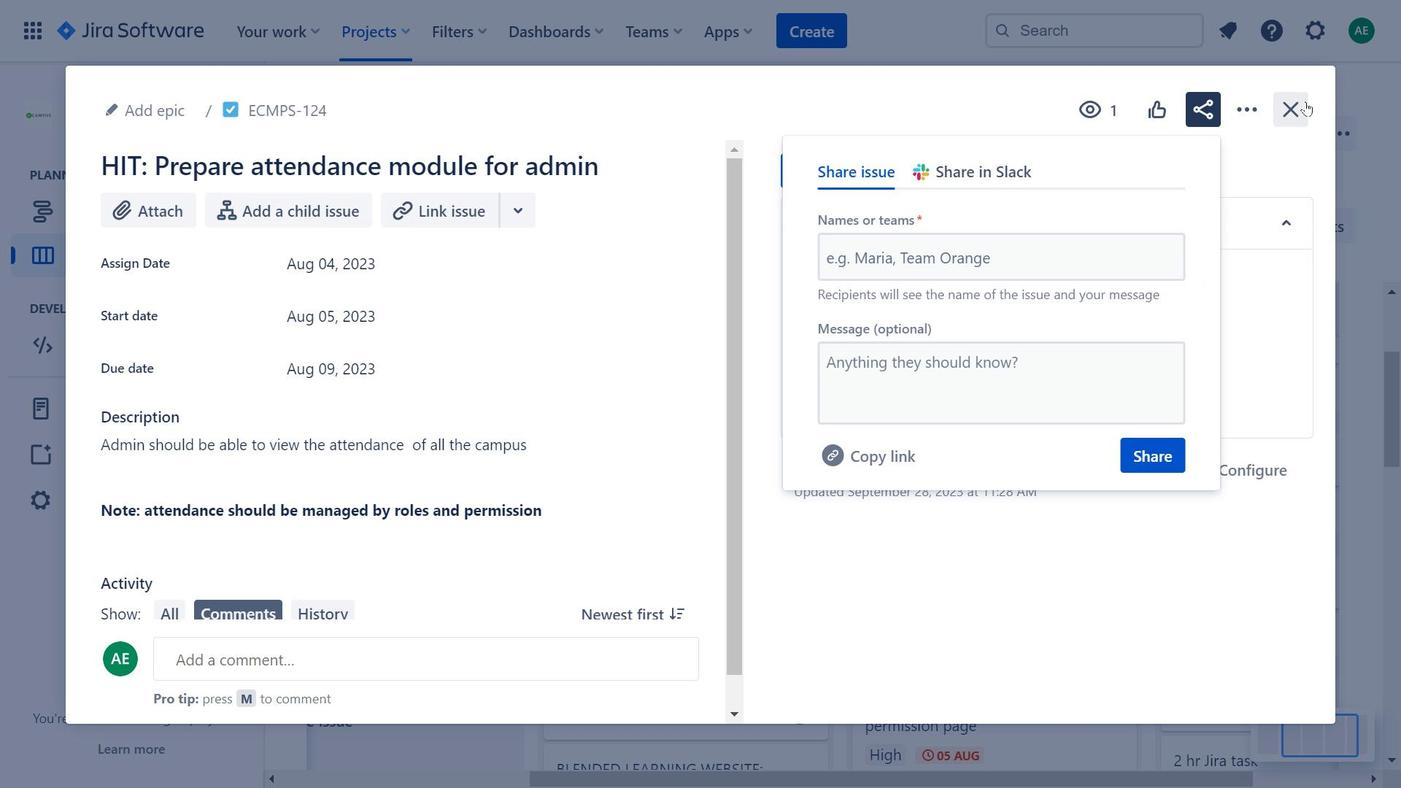 
Action: Mouse moved to (916, 422)
Screenshot: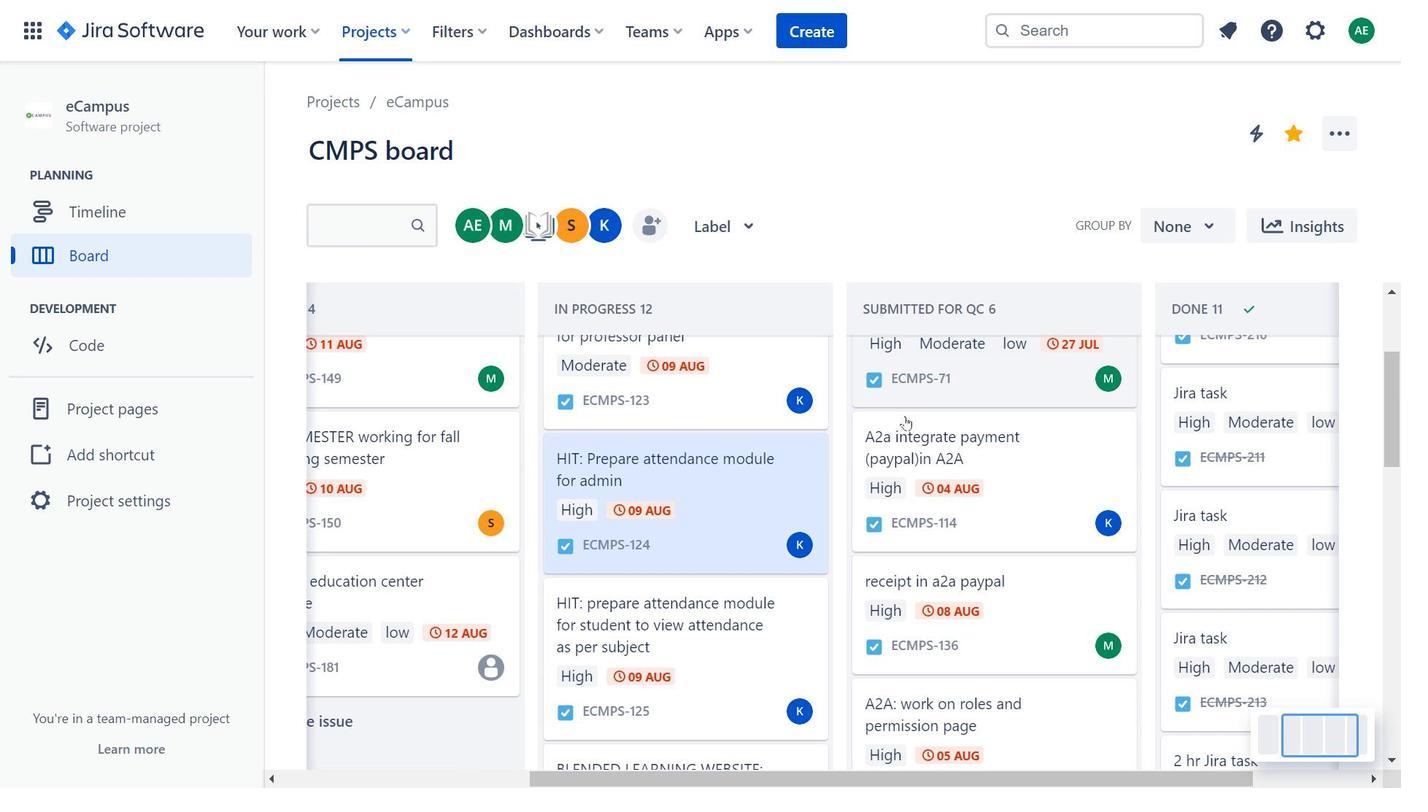 
Action: Mouse scrolled (916, 423) with delta (0, 0)
Screenshot: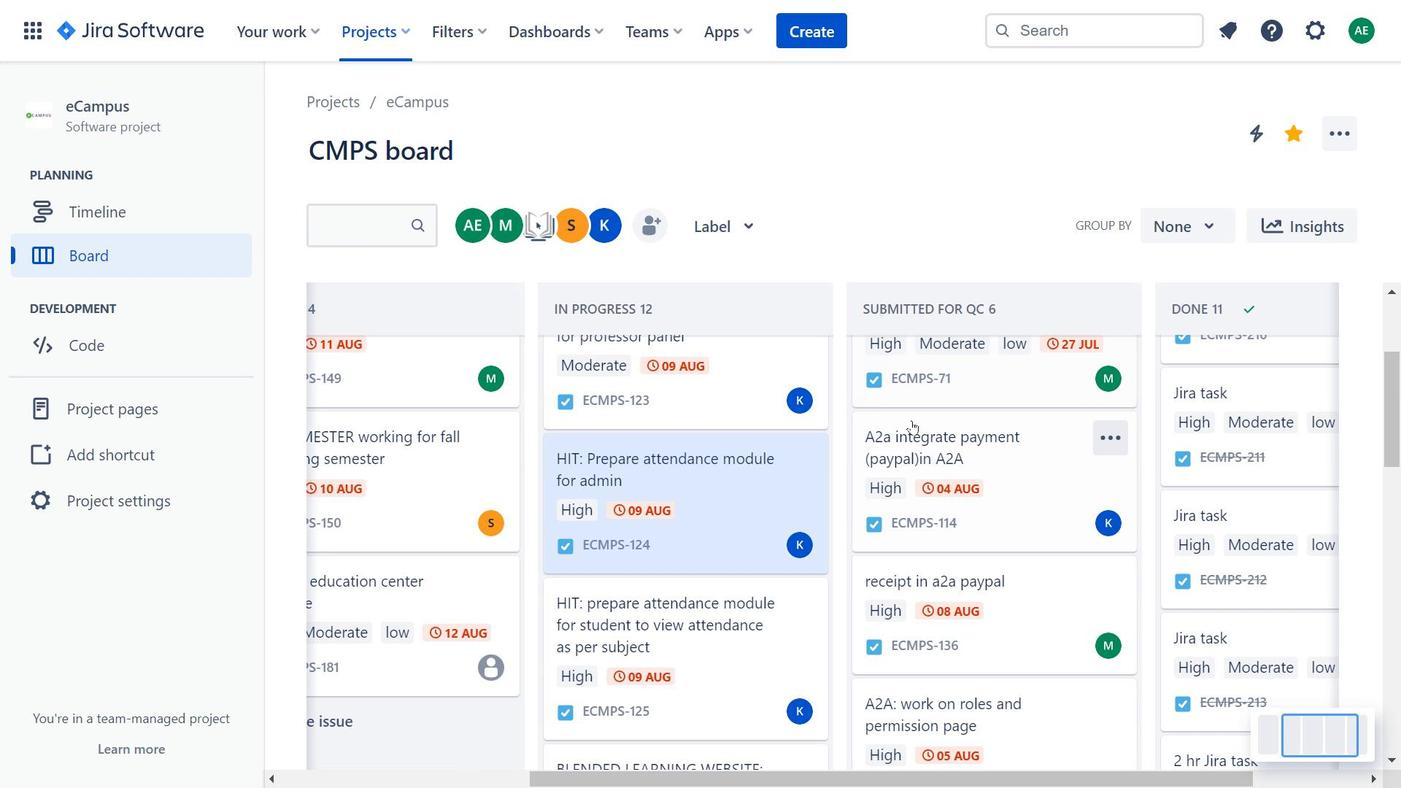 
Action: Mouse scrolled (916, 423) with delta (0, 0)
Screenshot: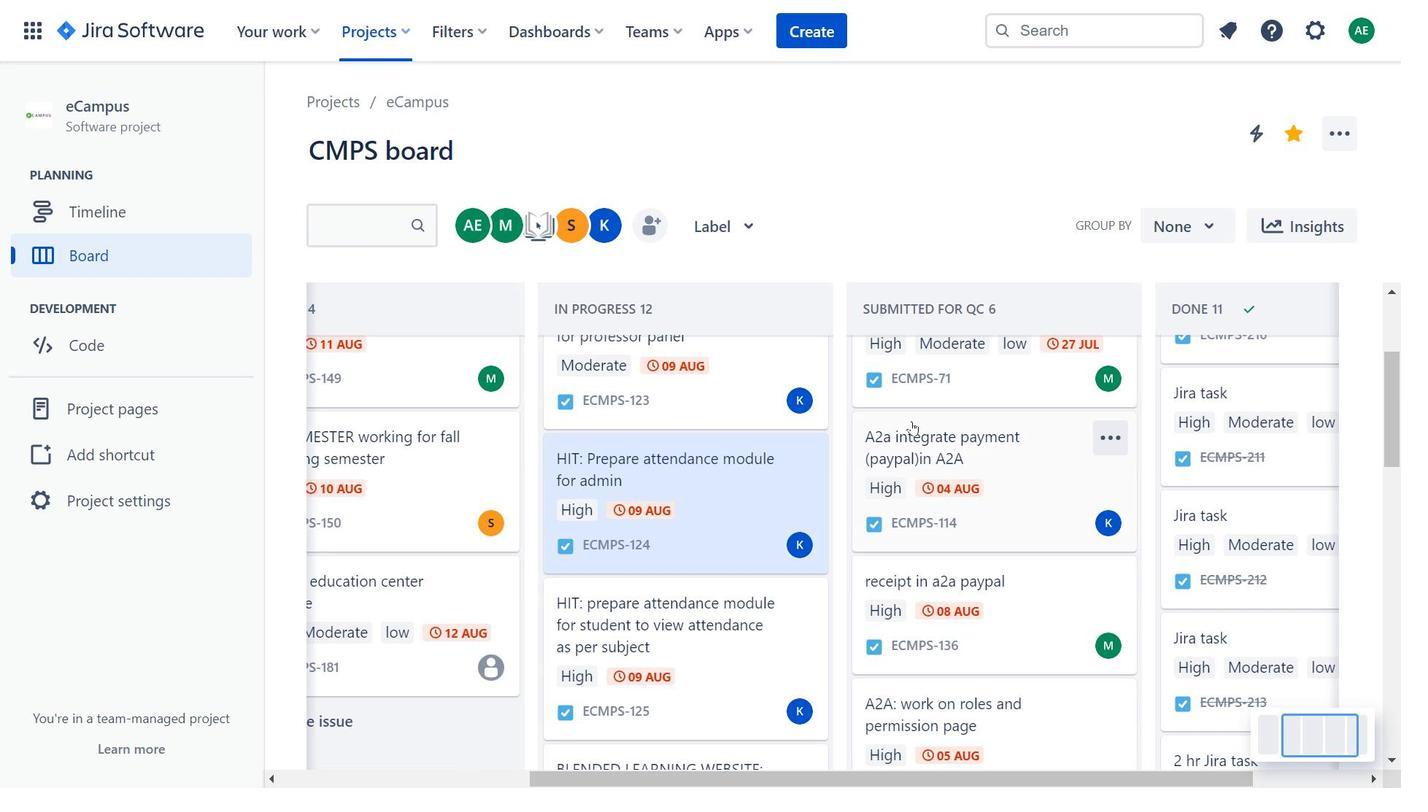 
Action: Mouse scrolled (916, 423) with delta (0, 0)
Screenshot: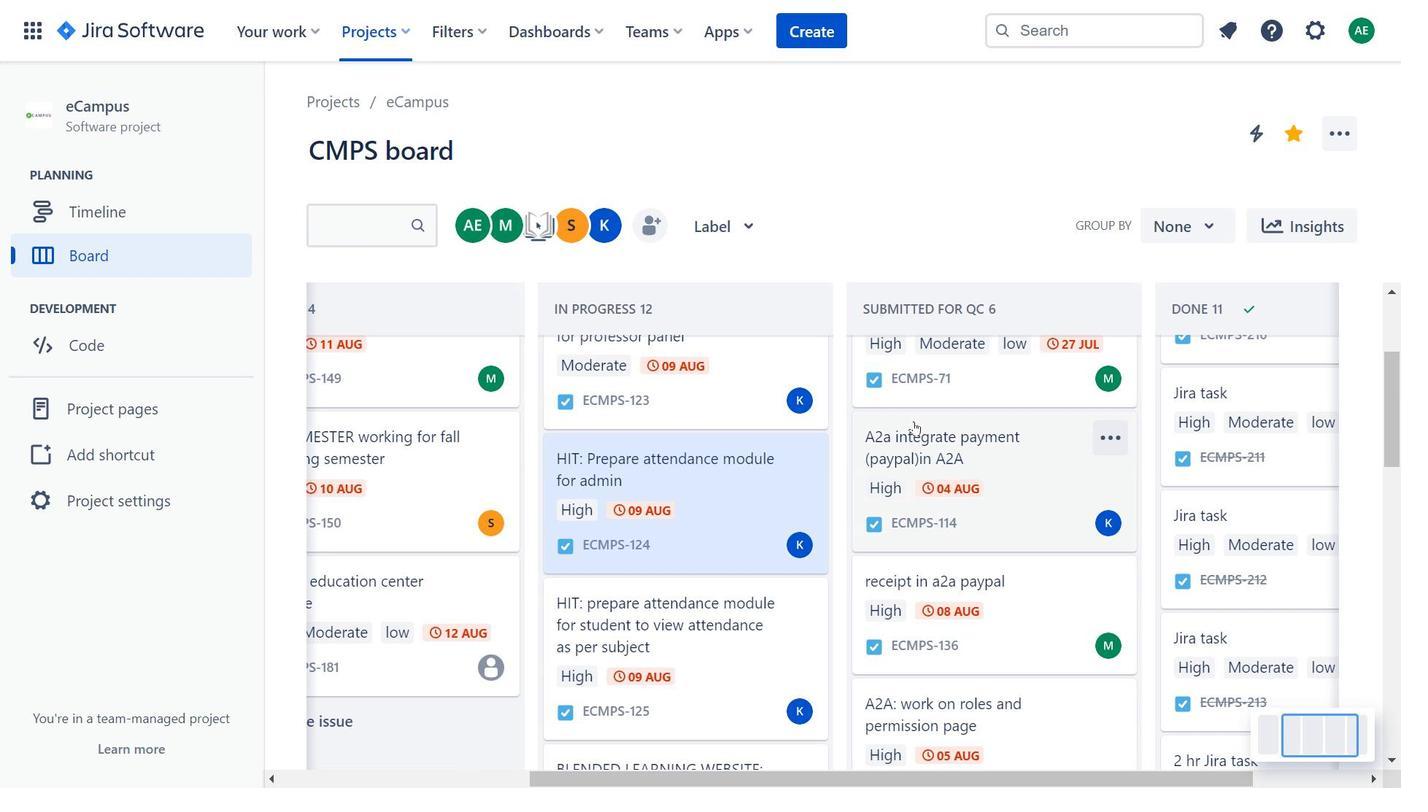 
Action: Mouse moved to (1027, 422)
Screenshot: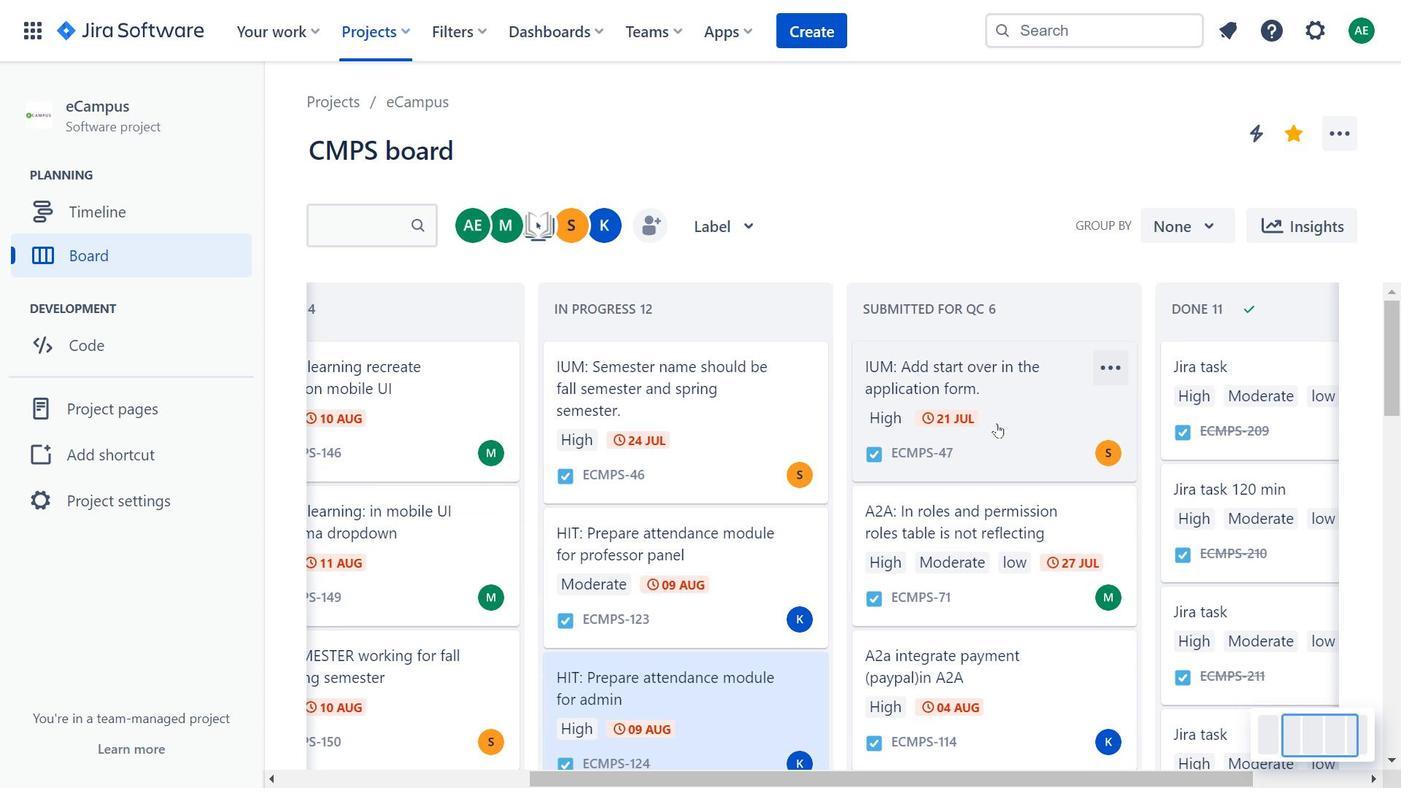 
Action: Mouse pressed left at (1027, 422)
Screenshot: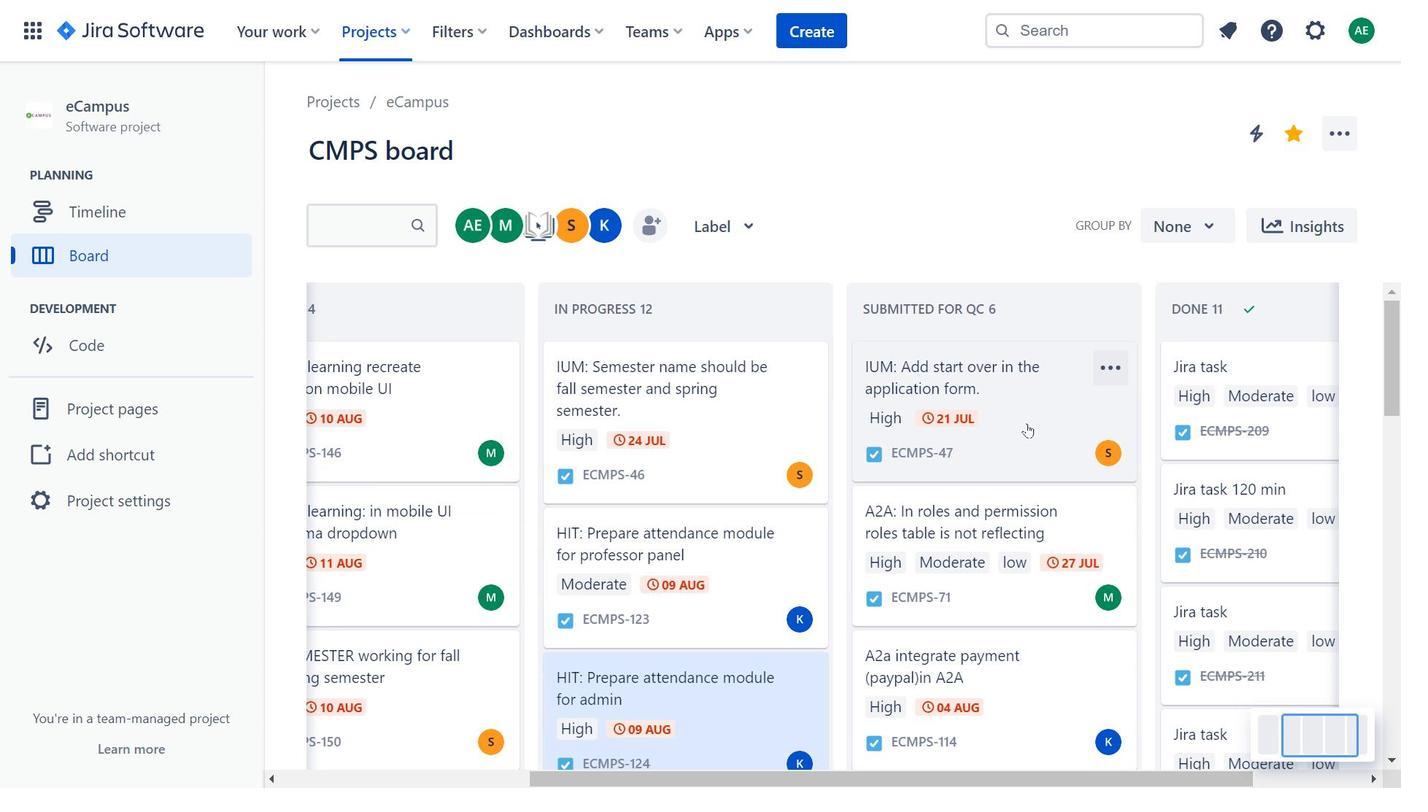 
Action: Mouse moved to (1056, 162)
Screenshot: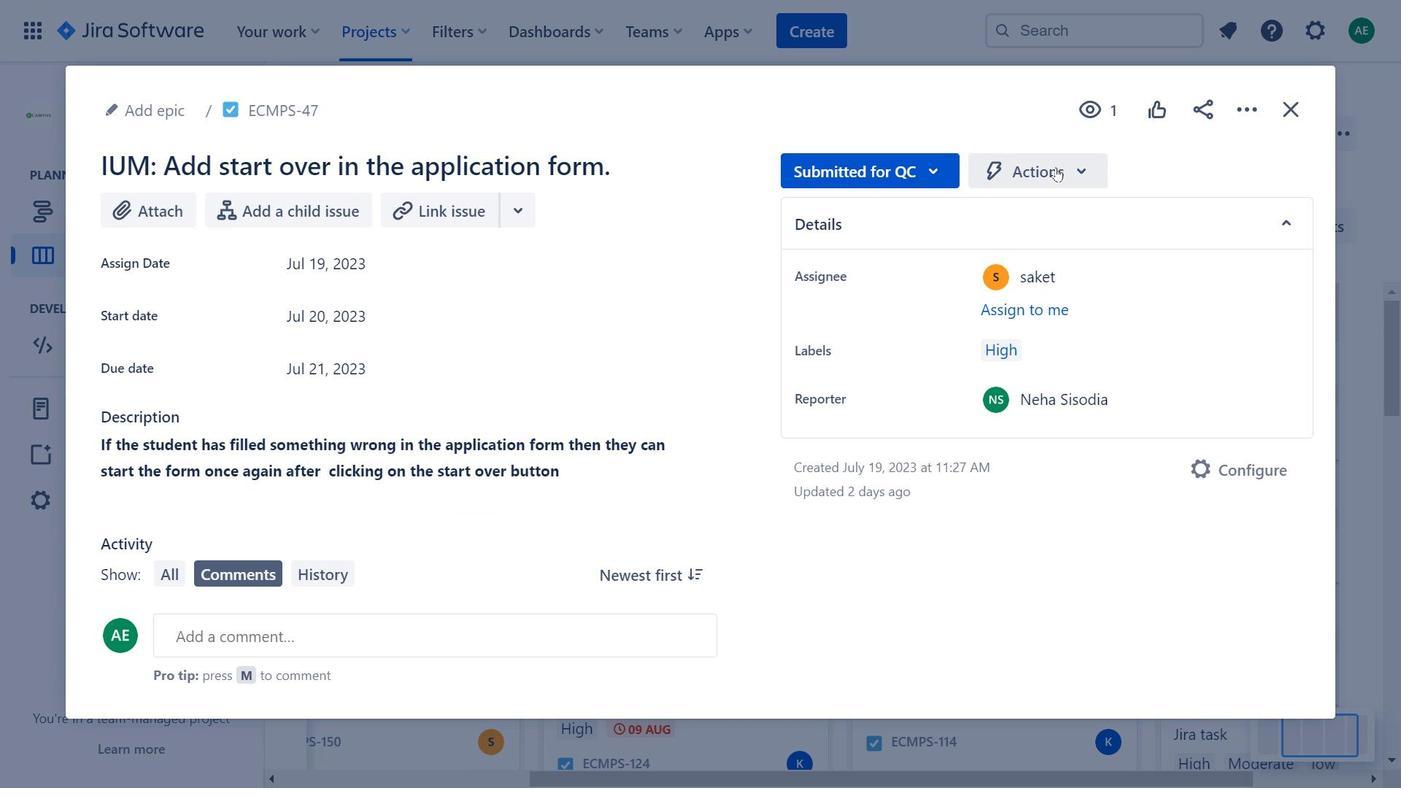 
Action: Mouse pressed left at (1056, 162)
Screenshot: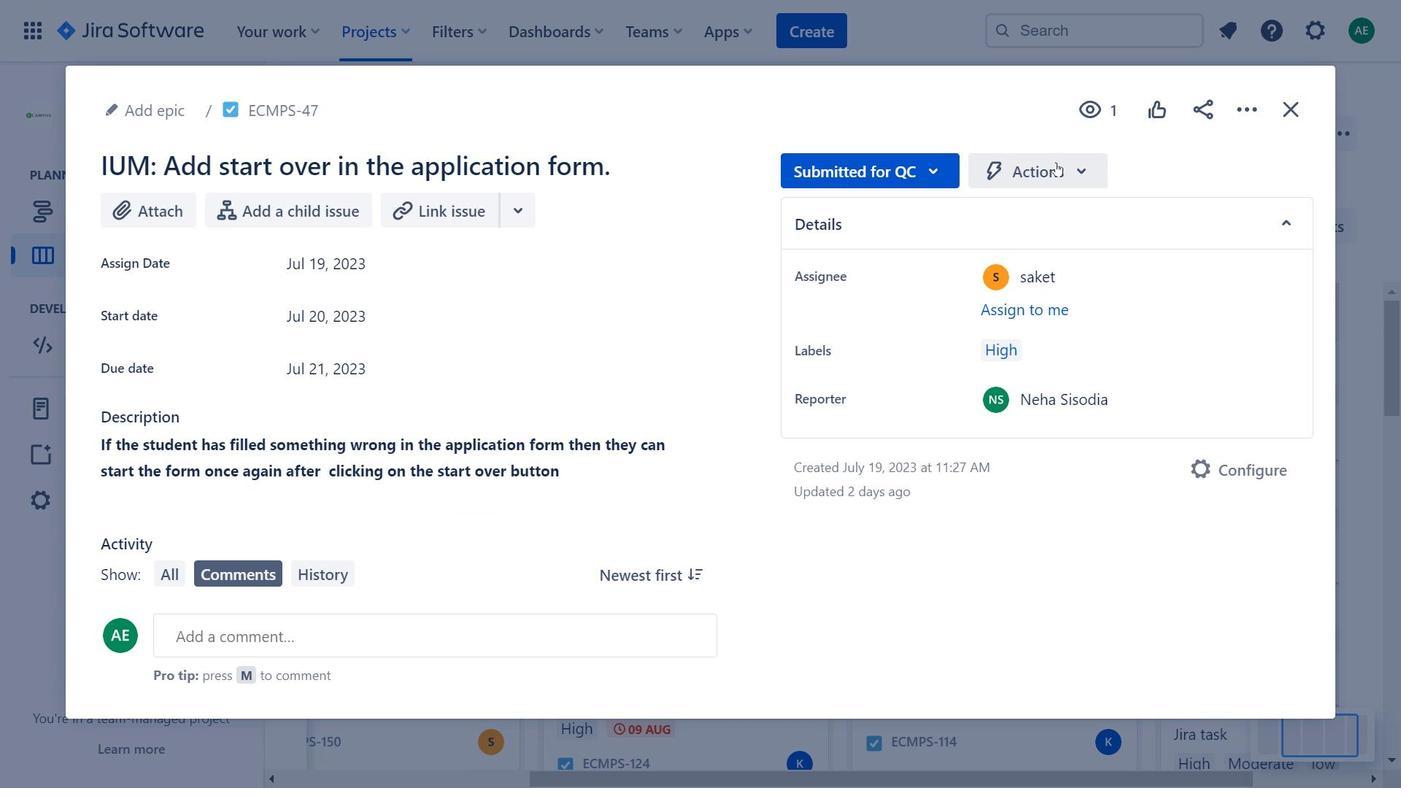
Action: Mouse moved to (524, 275)
Screenshot: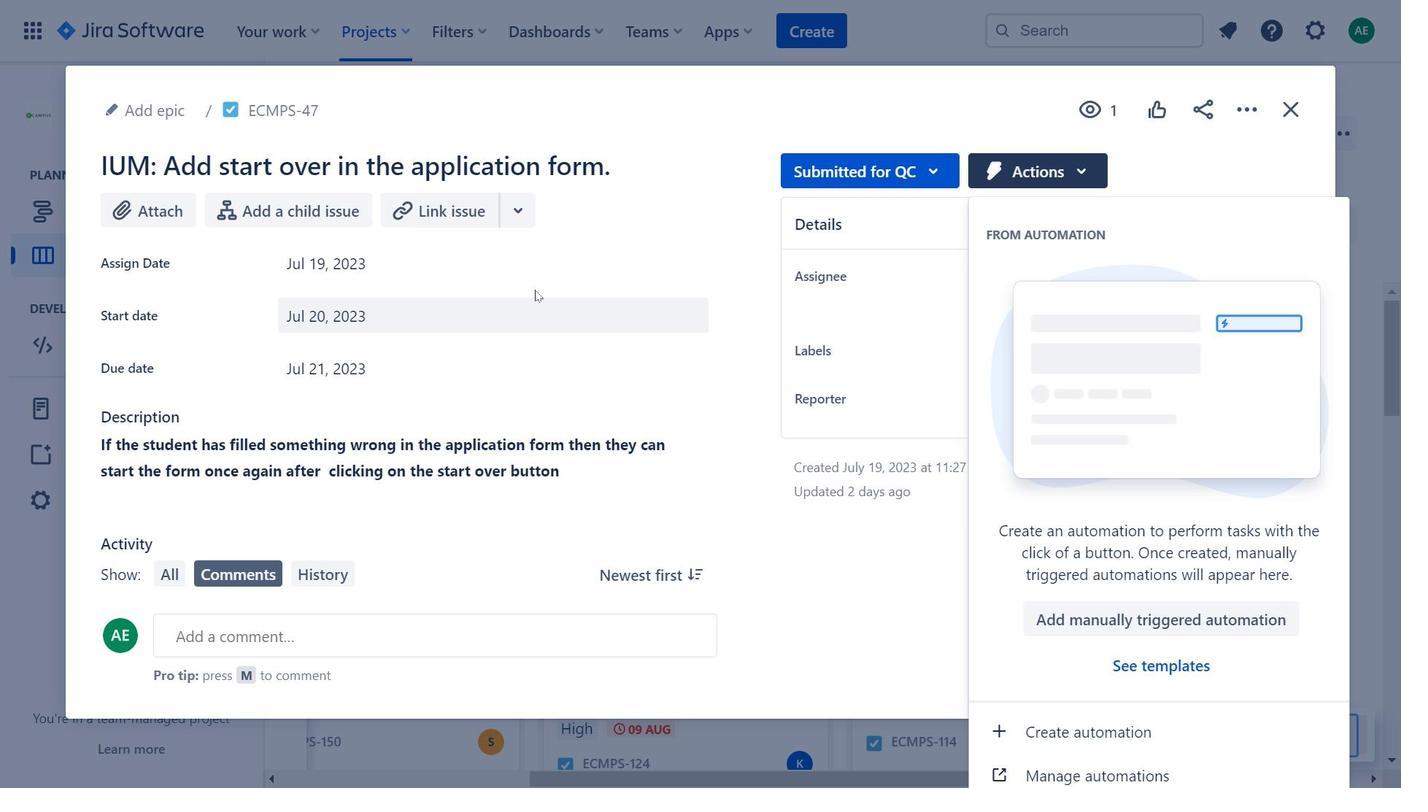 
Action: Mouse pressed left at (524, 275)
Screenshot: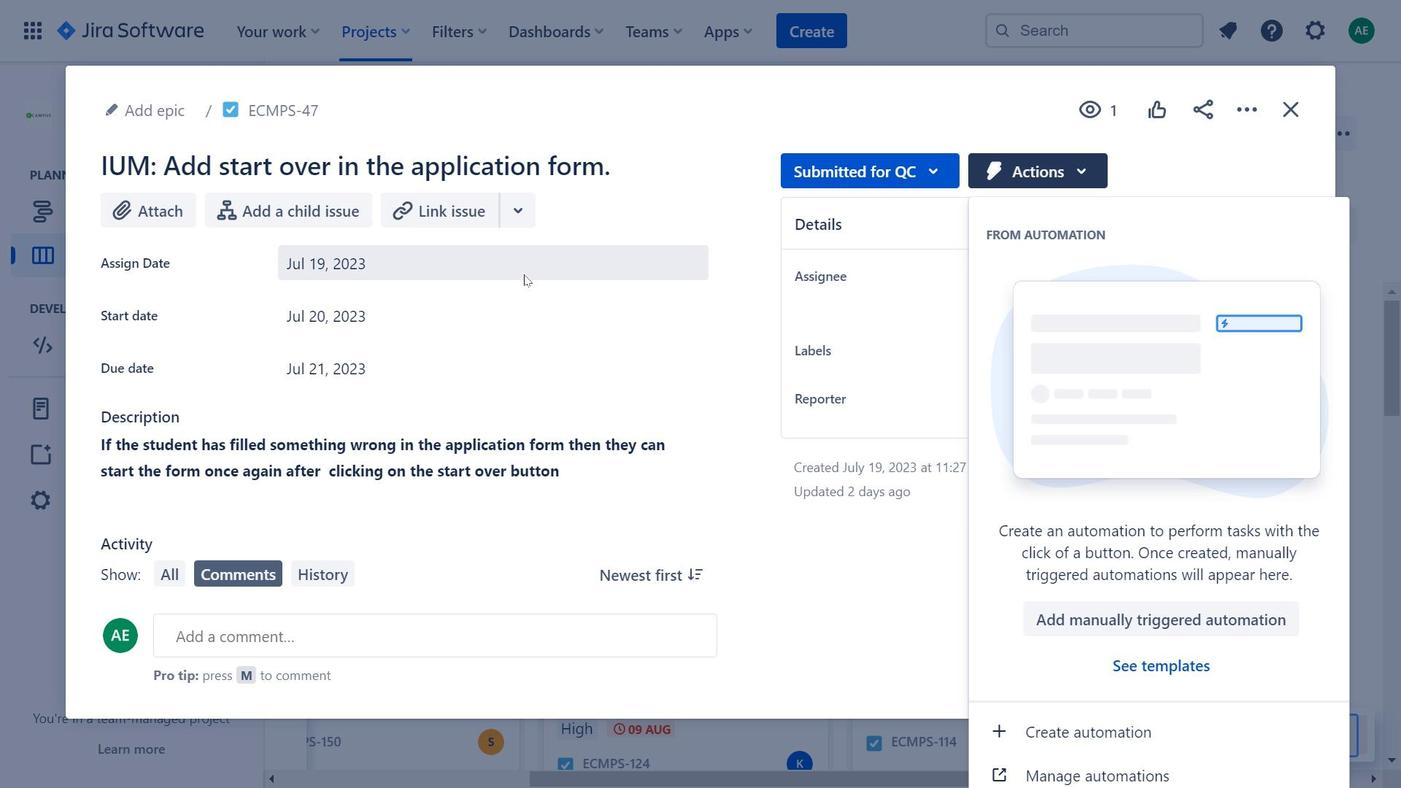 
Action: Mouse moved to (610, 332)
Screenshot: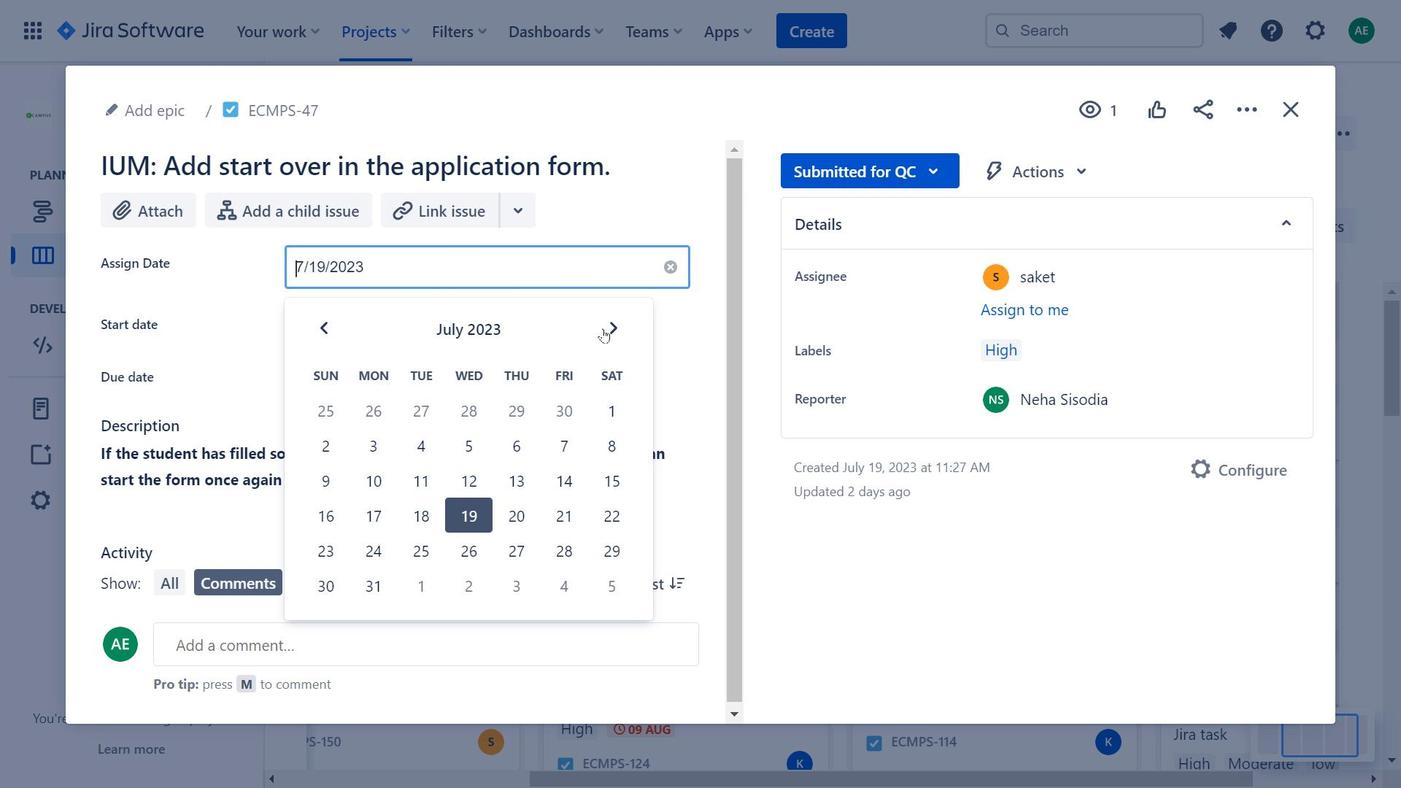 
Action: Mouse pressed left at (610, 332)
